 Task: Explore the available Power-Ups in Trello and review their features.
Action: Mouse moved to (638, 455)
Screenshot: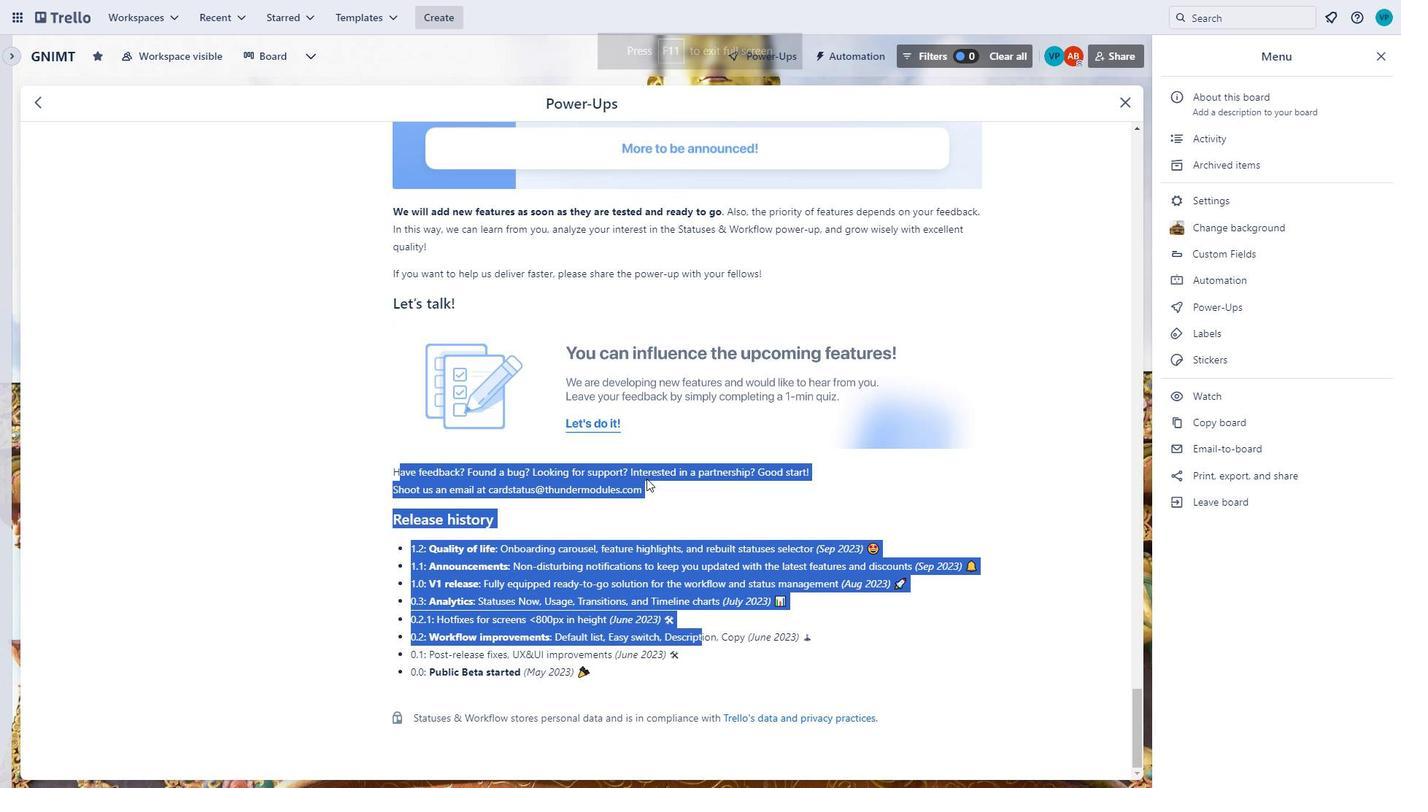 
Action: Mouse scrolled (638, 456) with delta (0, 0)
Screenshot: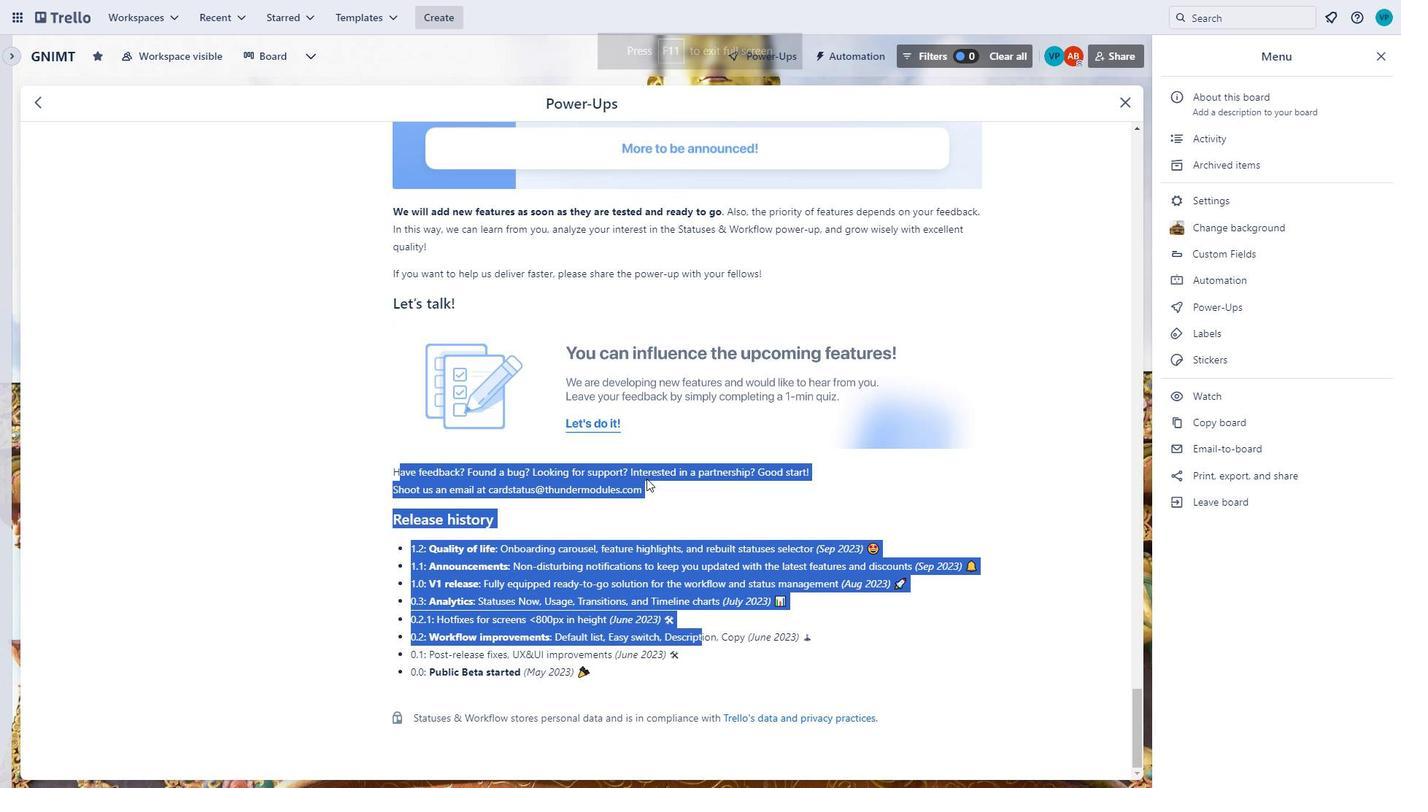 
Action: Mouse moved to (638, 454)
Screenshot: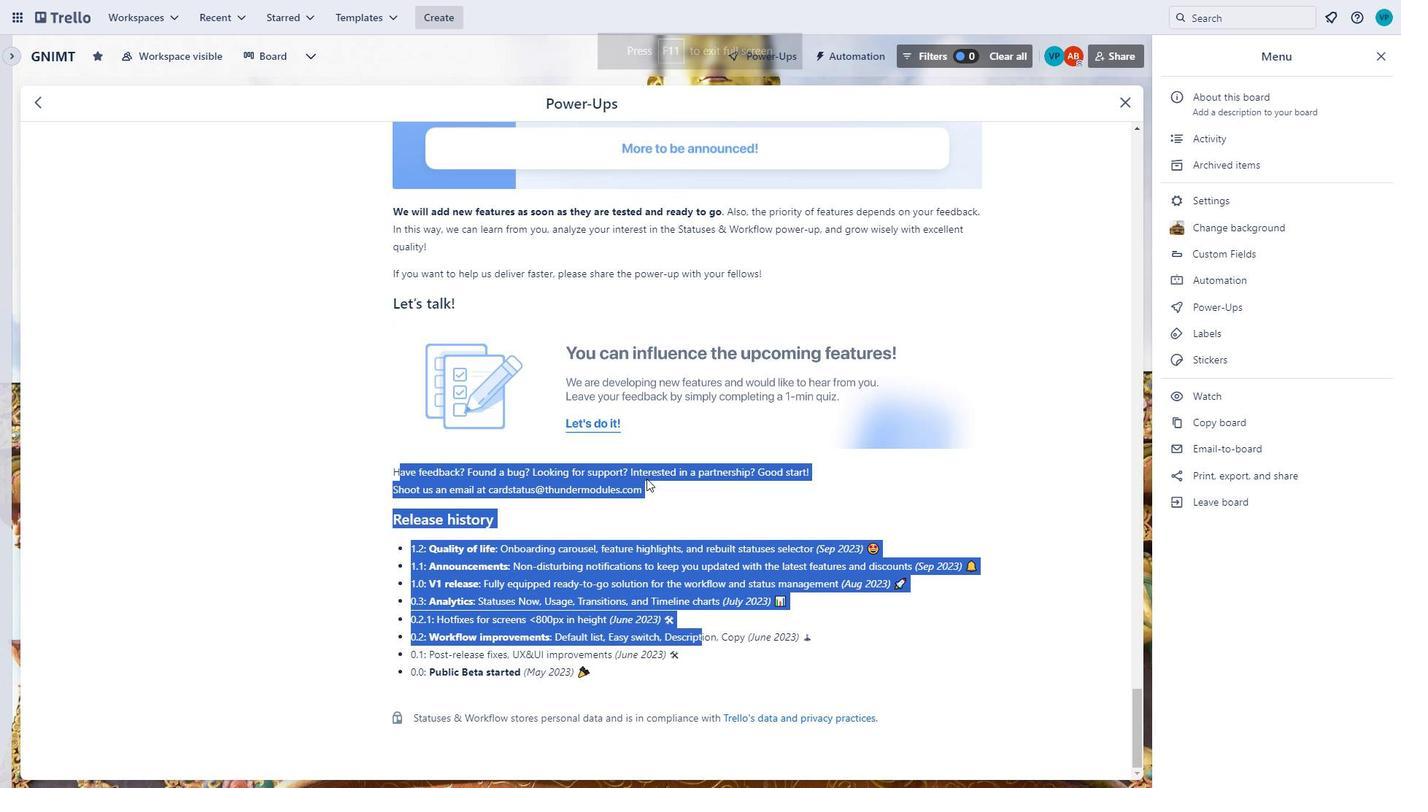 
Action: Mouse scrolled (638, 454) with delta (0, 0)
Screenshot: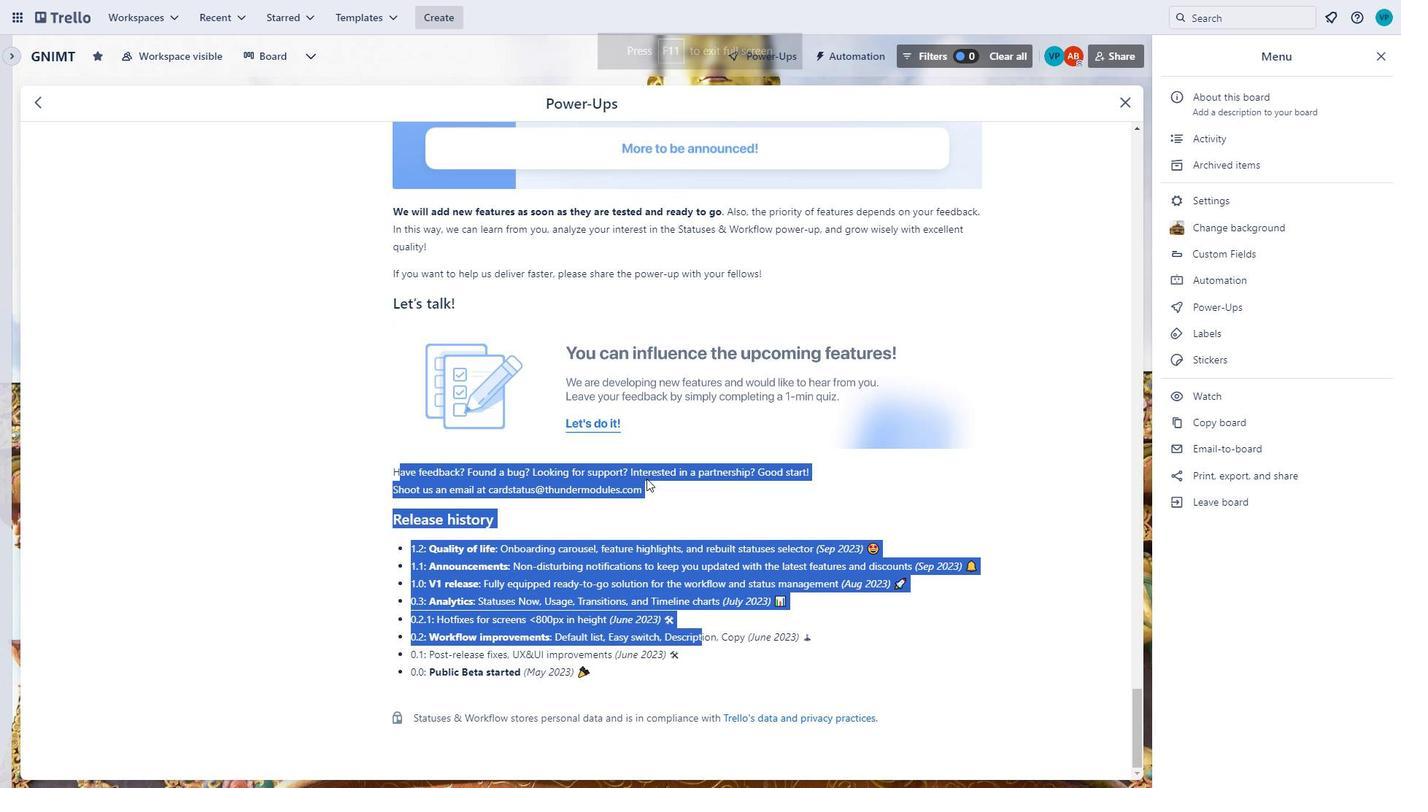 
Action: Mouse moved to (635, 450)
Screenshot: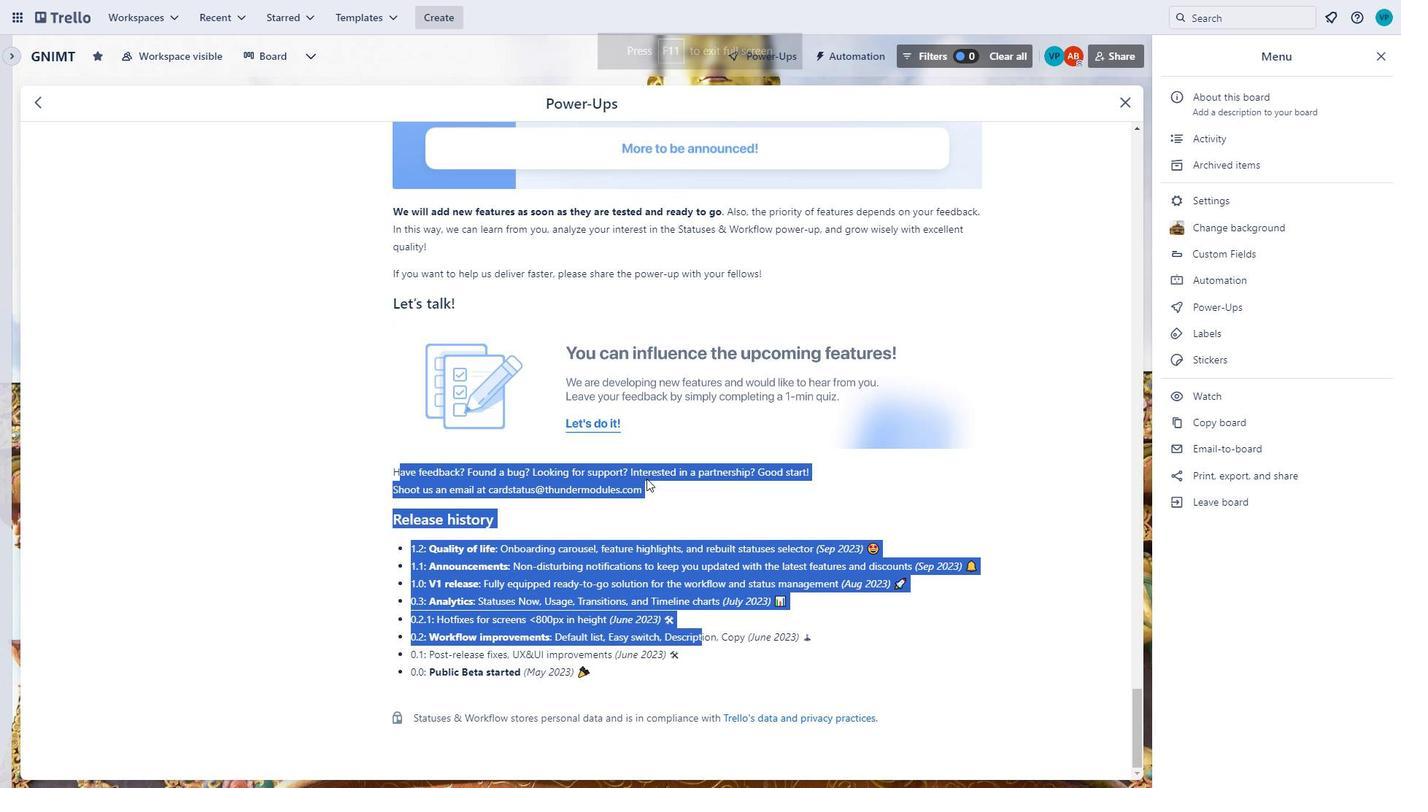 
Action: Mouse scrolled (635, 451) with delta (0, 0)
Screenshot: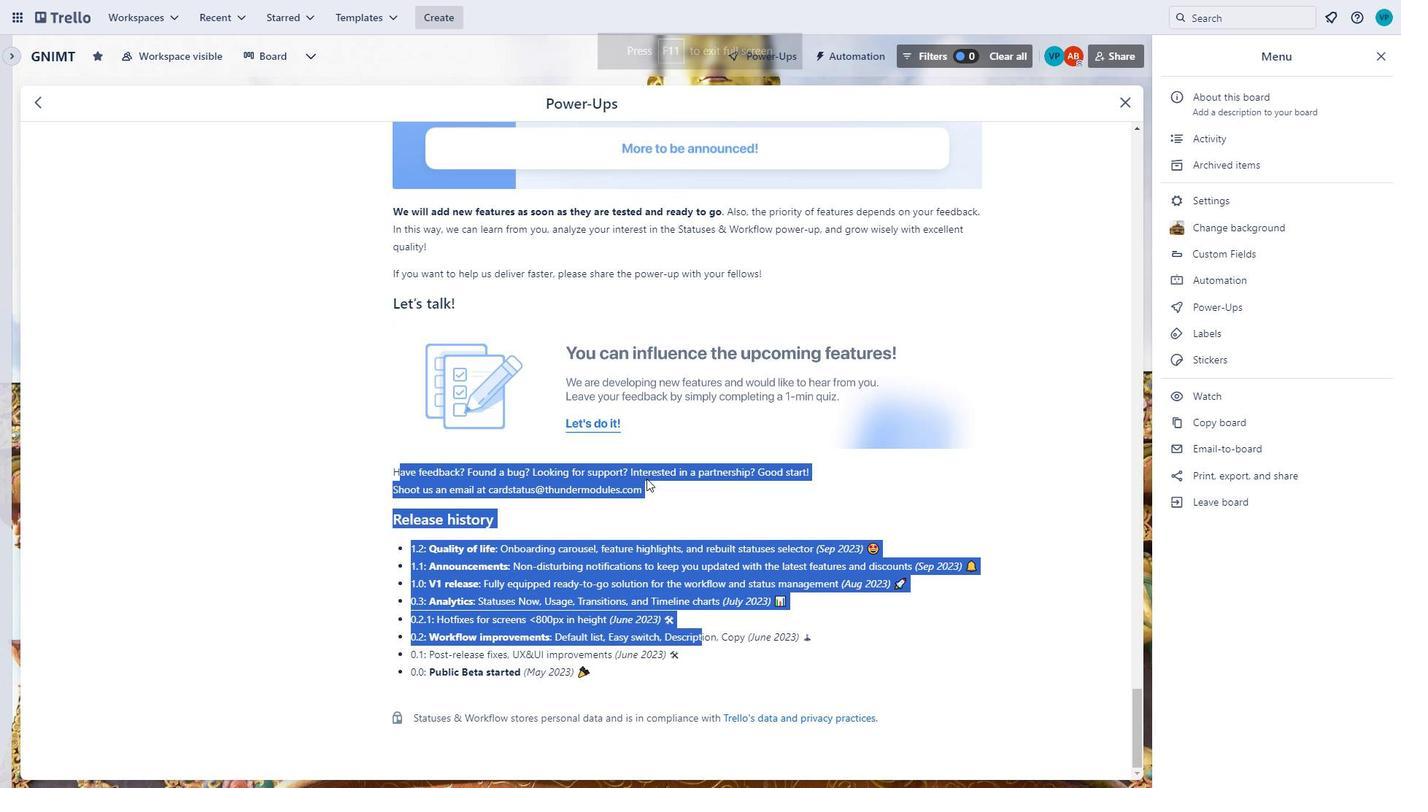 
Action: Mouse moved to (628, 435)
Screenshot: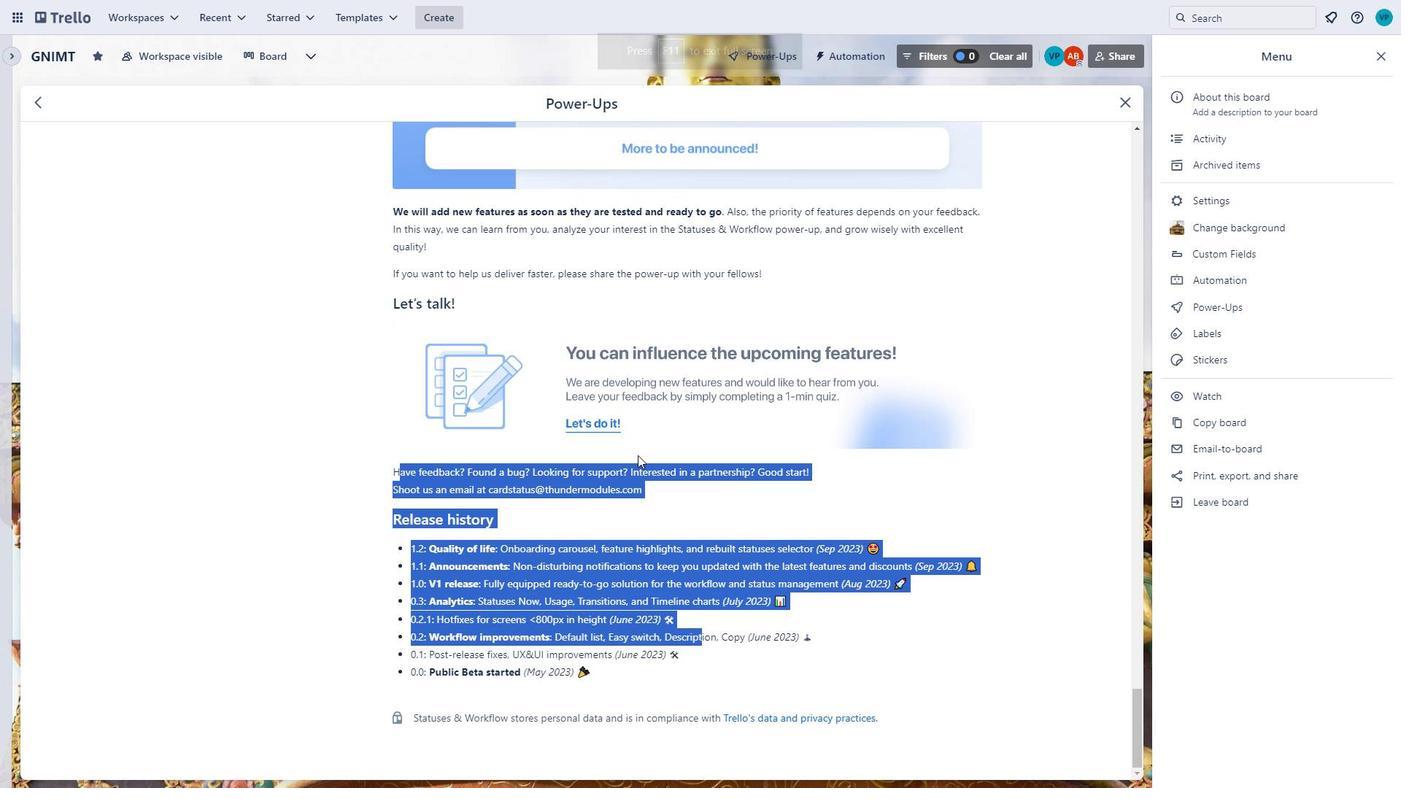 
Action: Mouse scrolled (628, 436) with delta (0, 0)
Screenshot: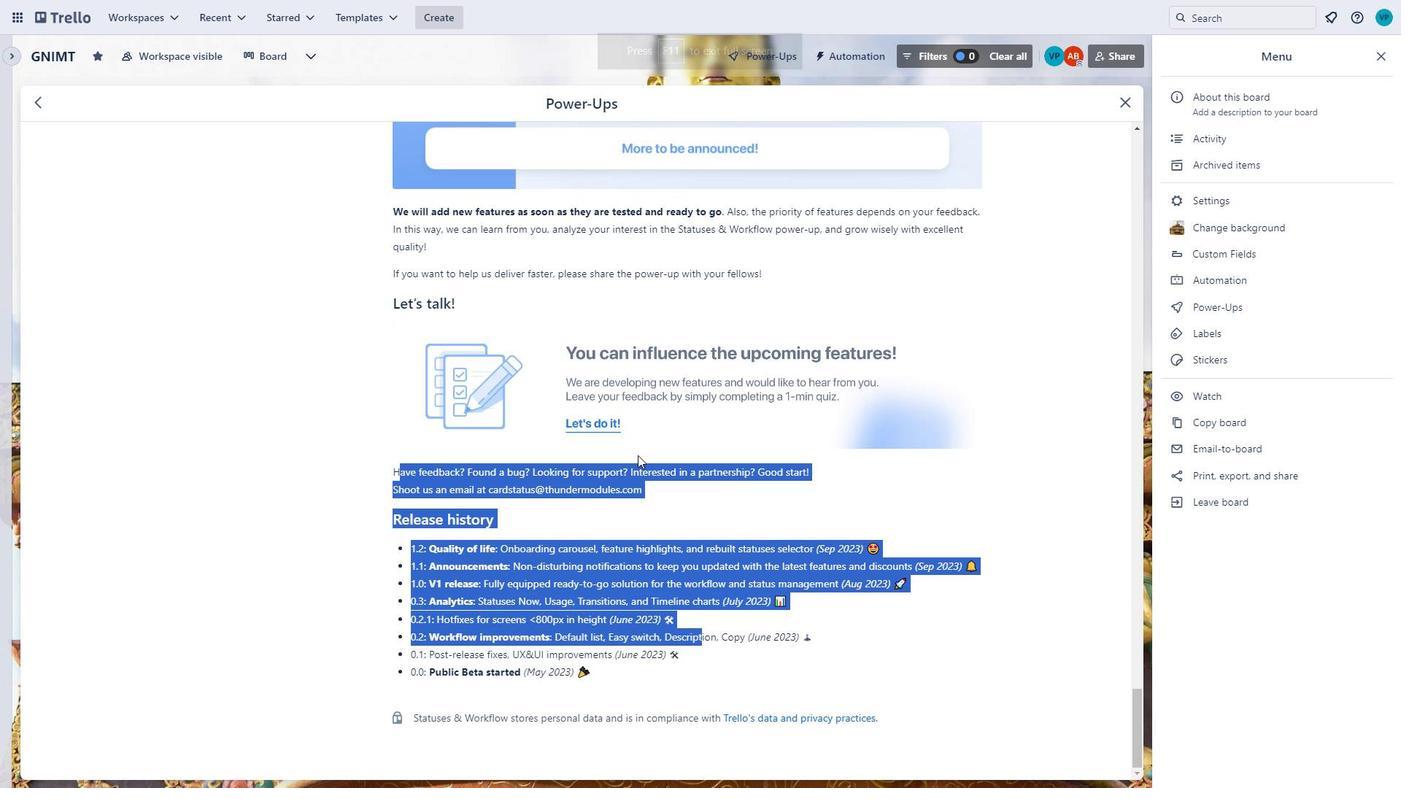 
Action: Mouse moved to (602, 395)
Screenshot: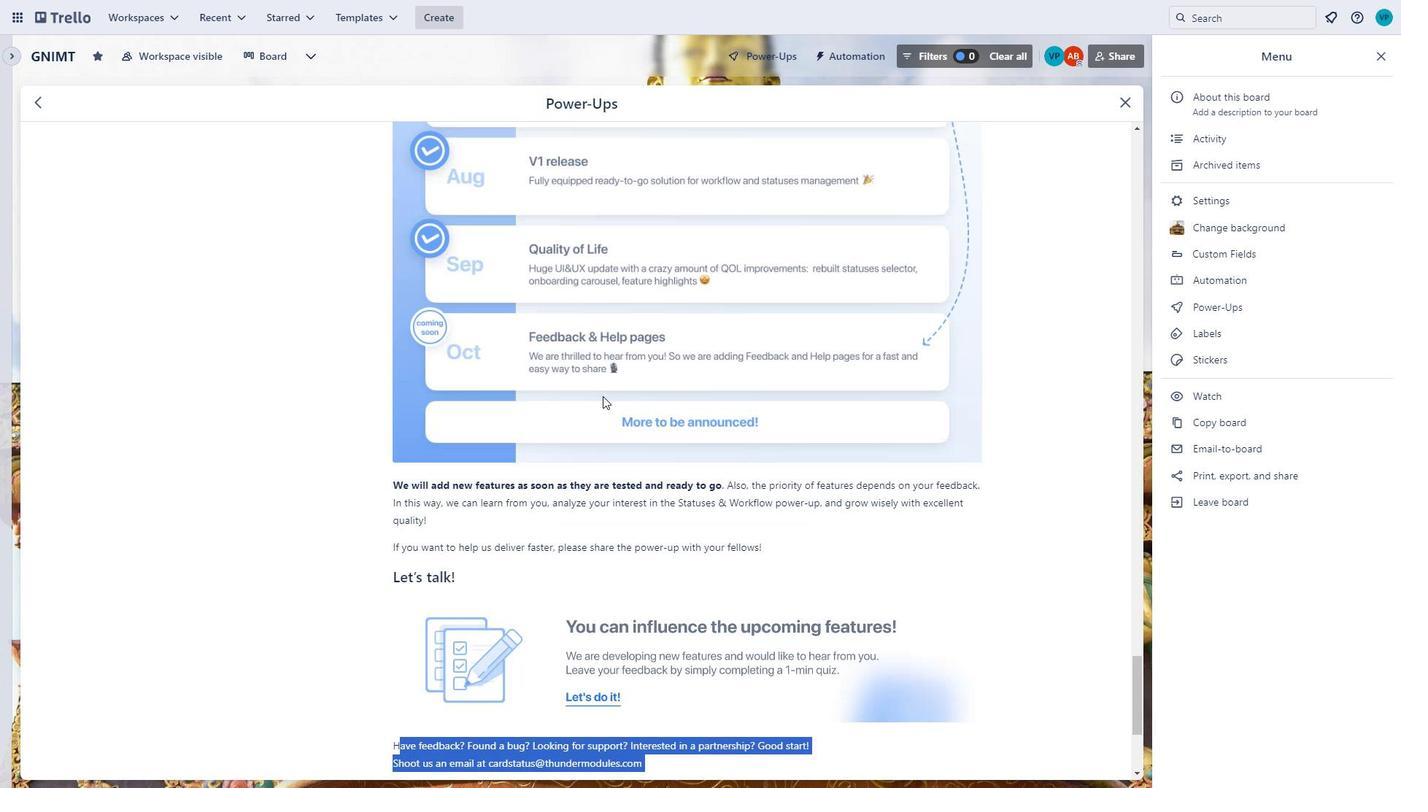 
Action: Mouse scrolled (602, 395) with delta (0, 0)
Screenshot: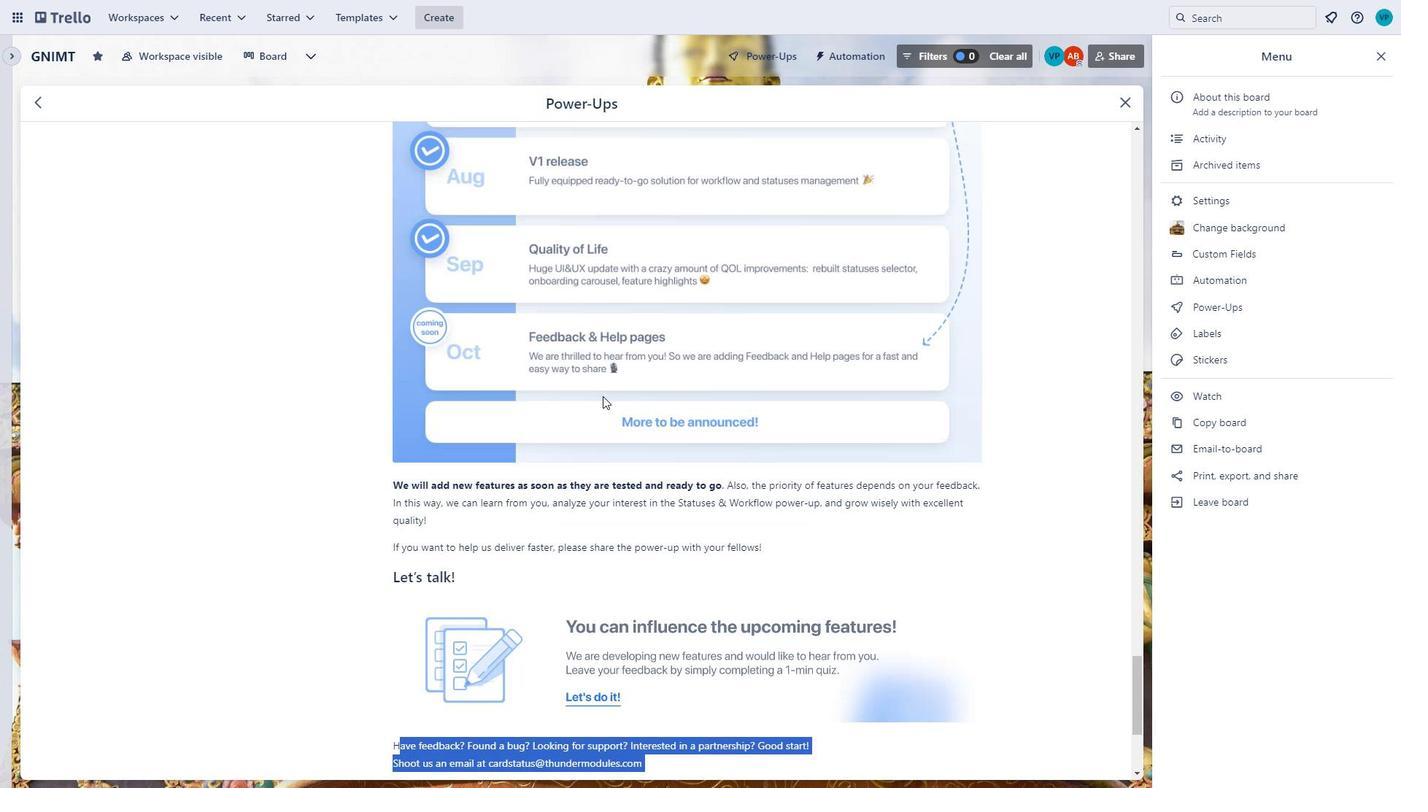 
Action: Mouse moved to (600, 393)
Screenshot: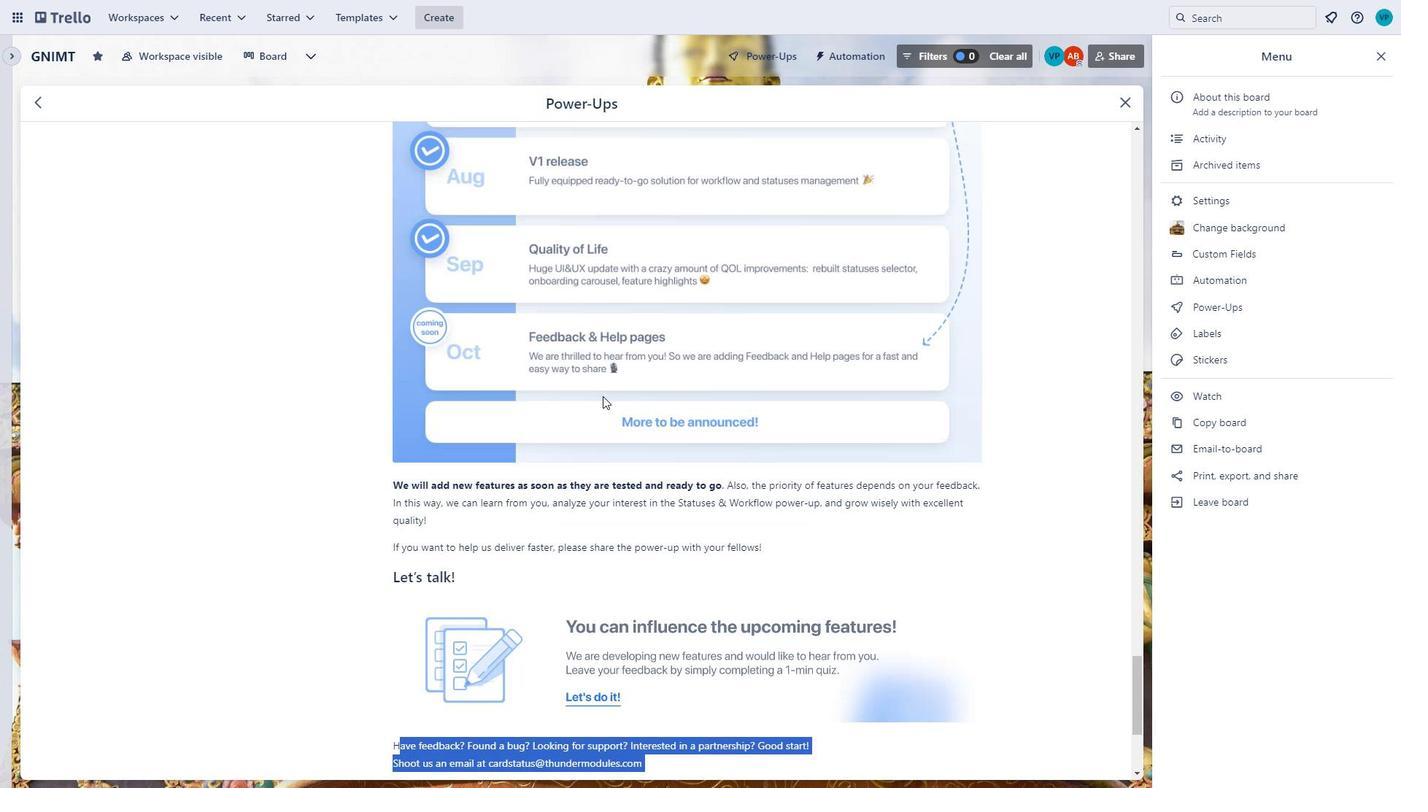 
Action: Mouse scrolled (600, 394) with delta (0, 0)
Screenshot: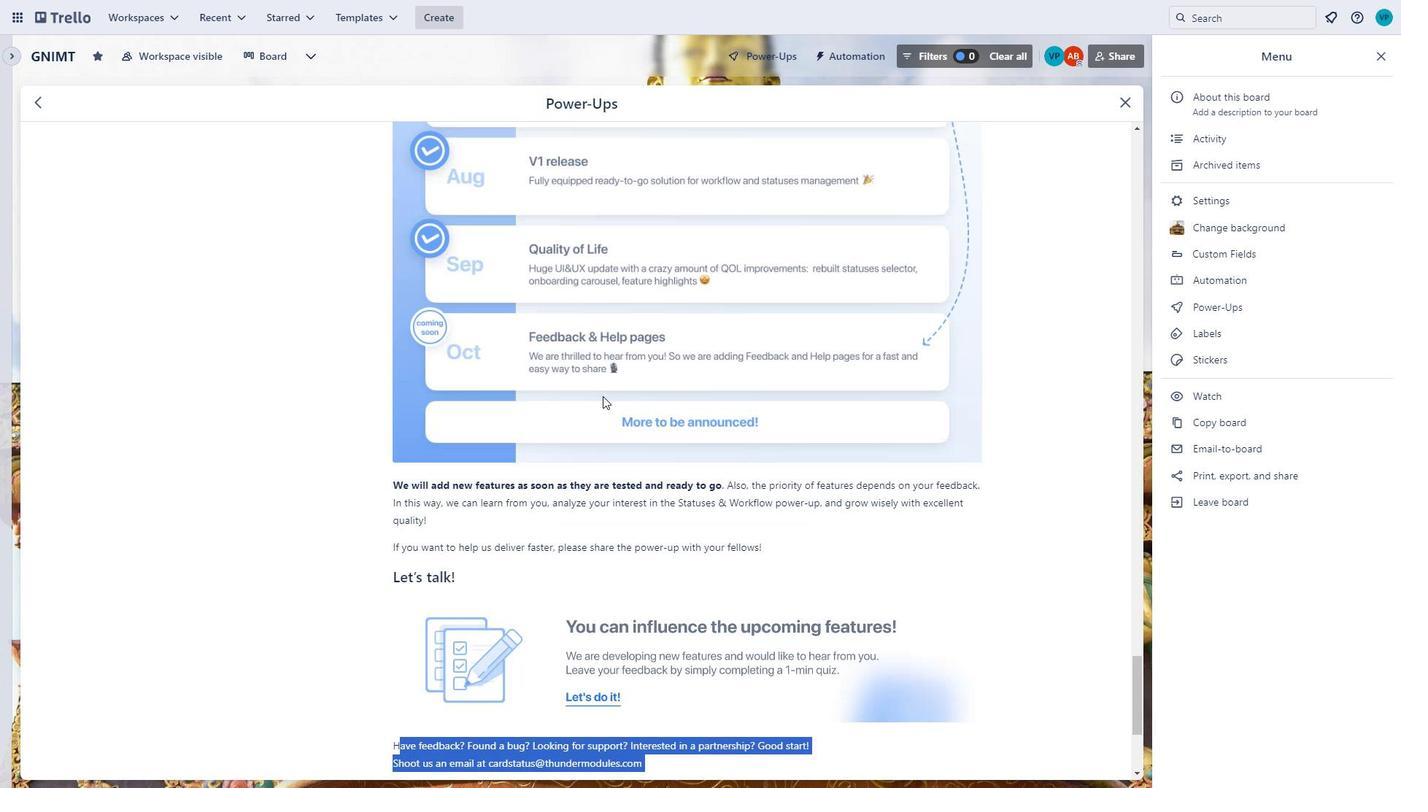 
Action: Mouse moved to (597, 388)
Screenshot: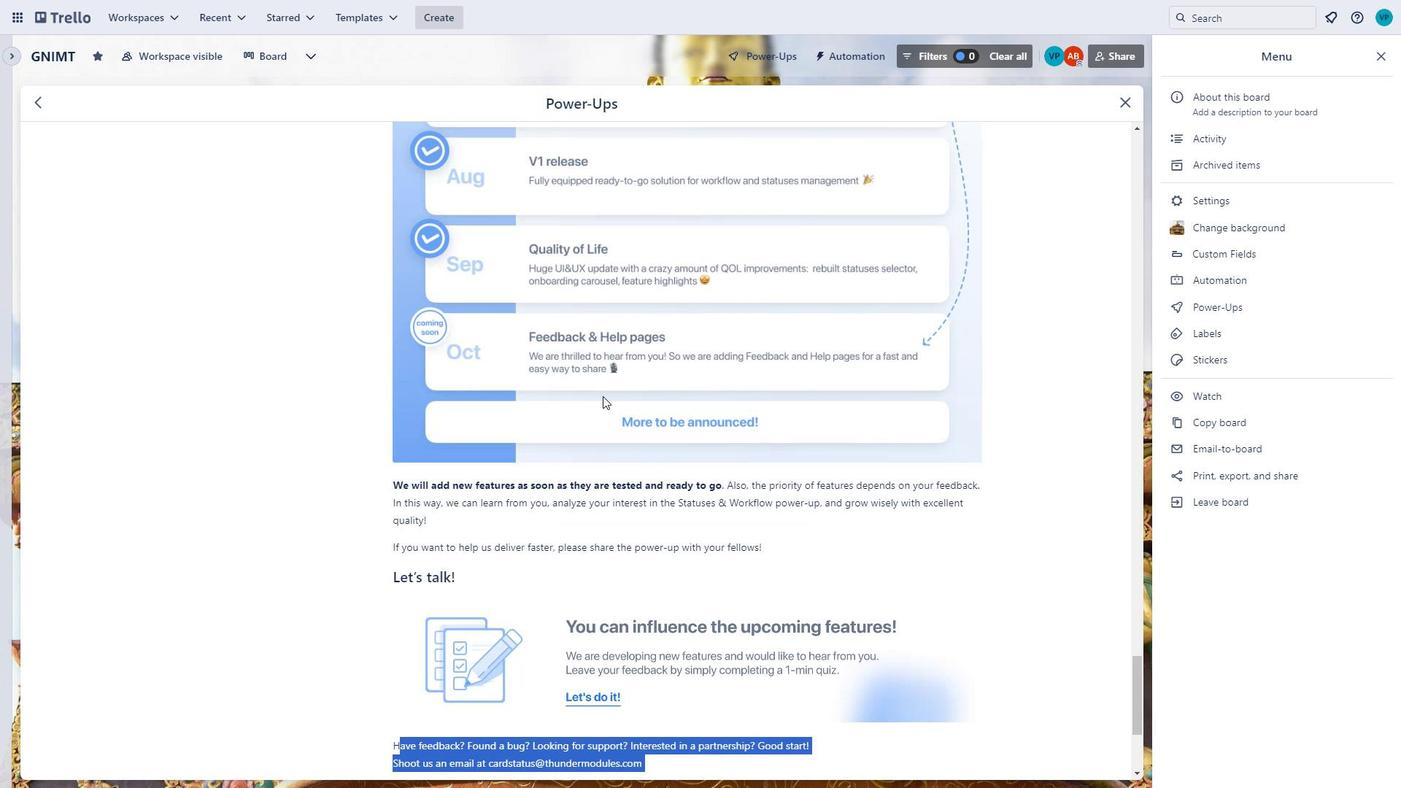 
Action: Mouse scrolled (597, 389) with delta (0, 0)
Screenshot: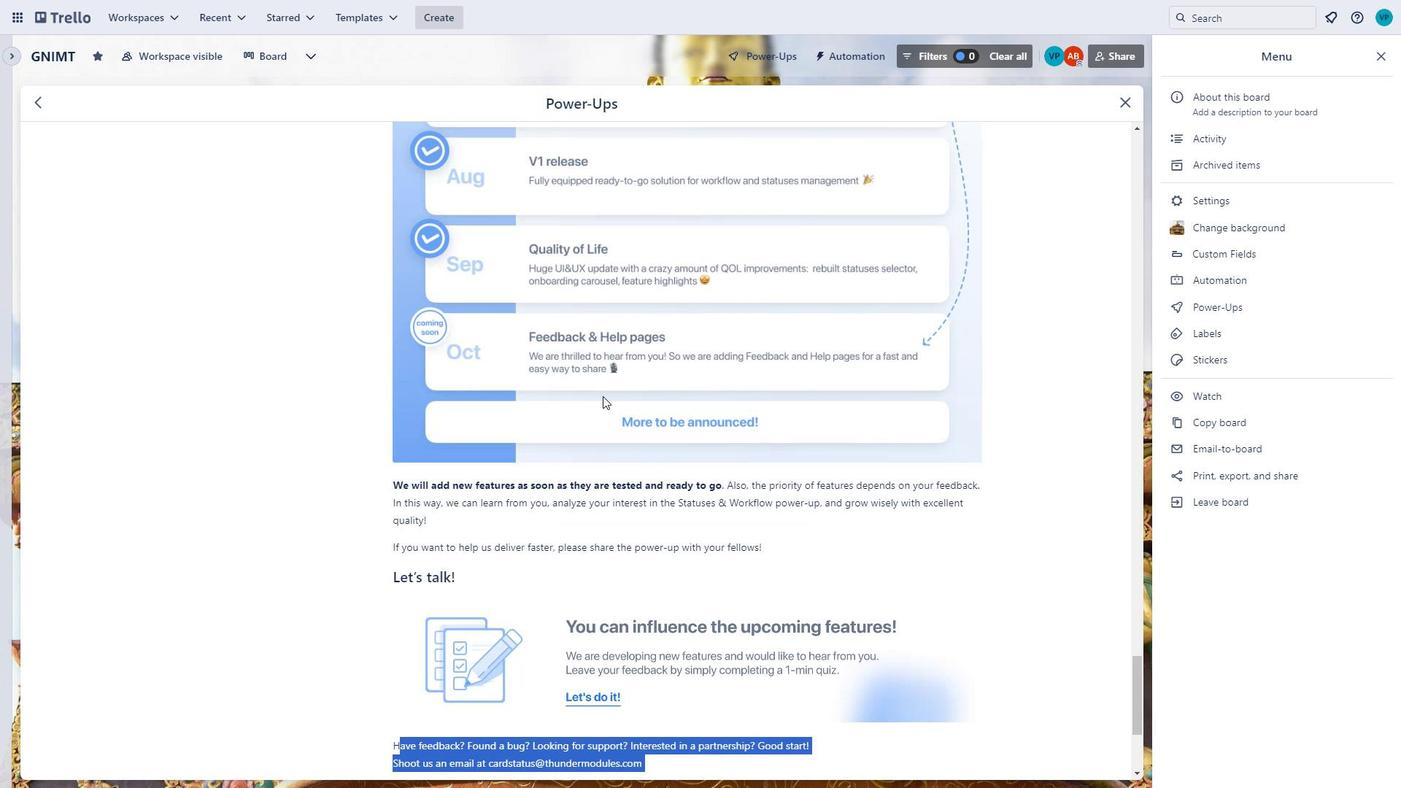
Action: Mouse moved to (592, 379)
Screenshot: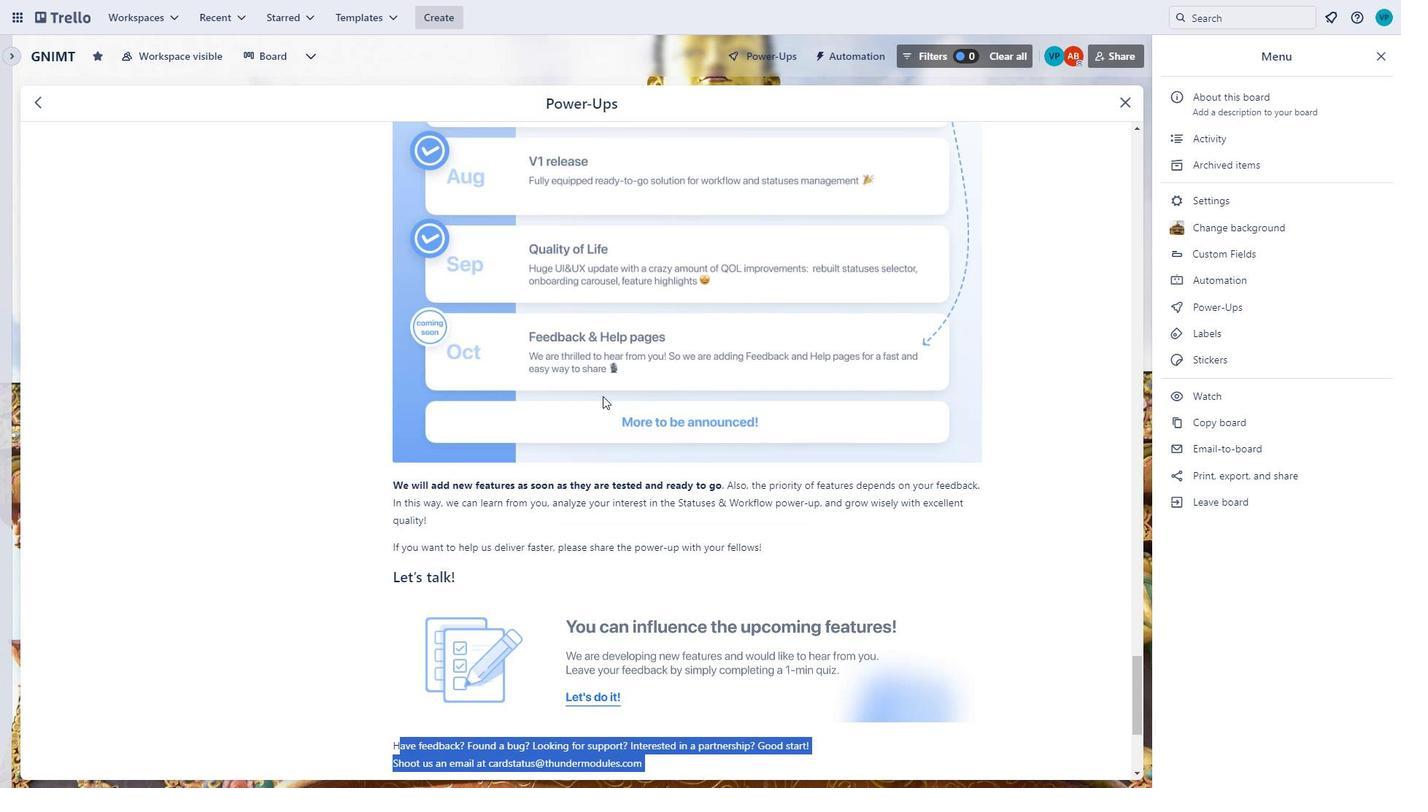 
Action: Mouse scrolled (592, 380) with delta (0, 0)
Screenshot: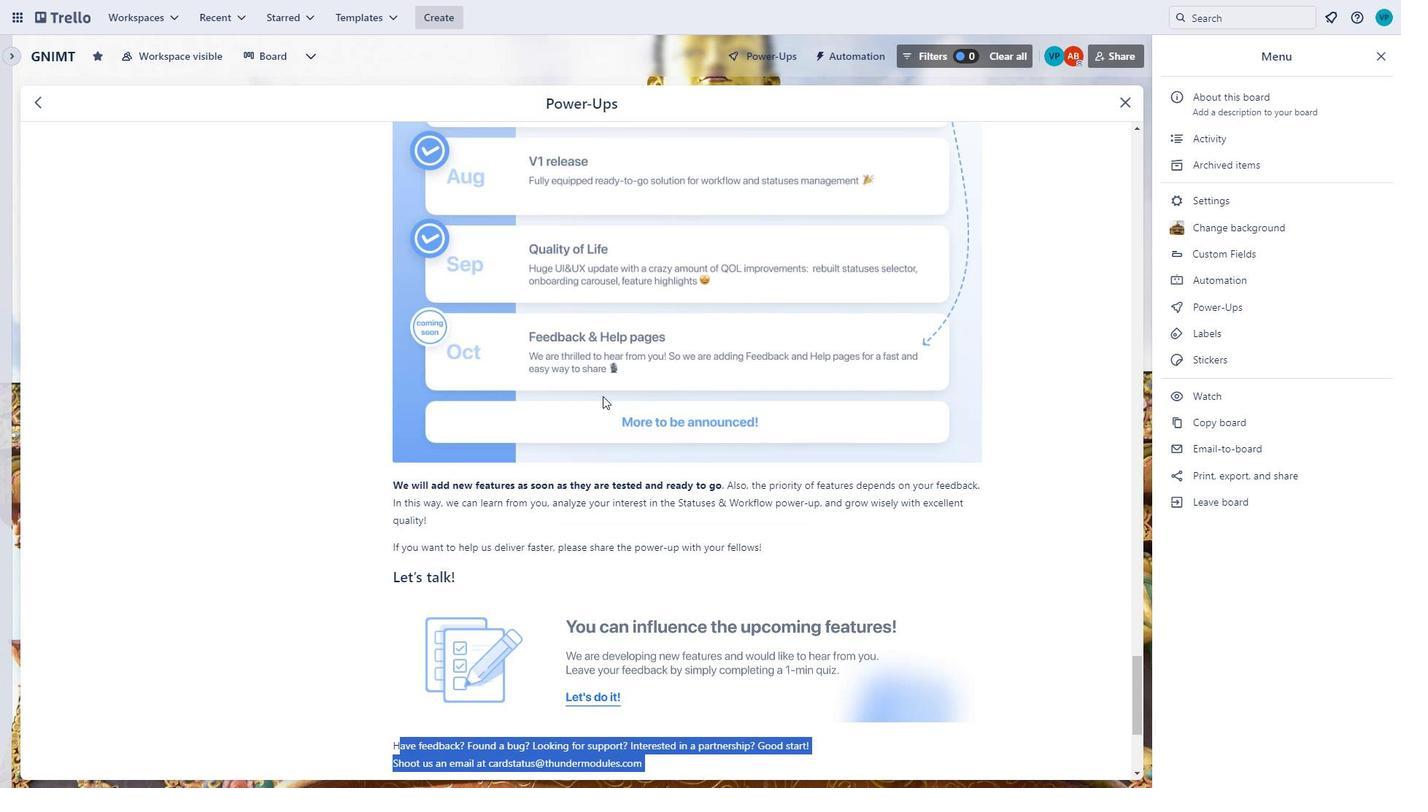 
Action: Mouse moved to (582, 367)
Screenshot: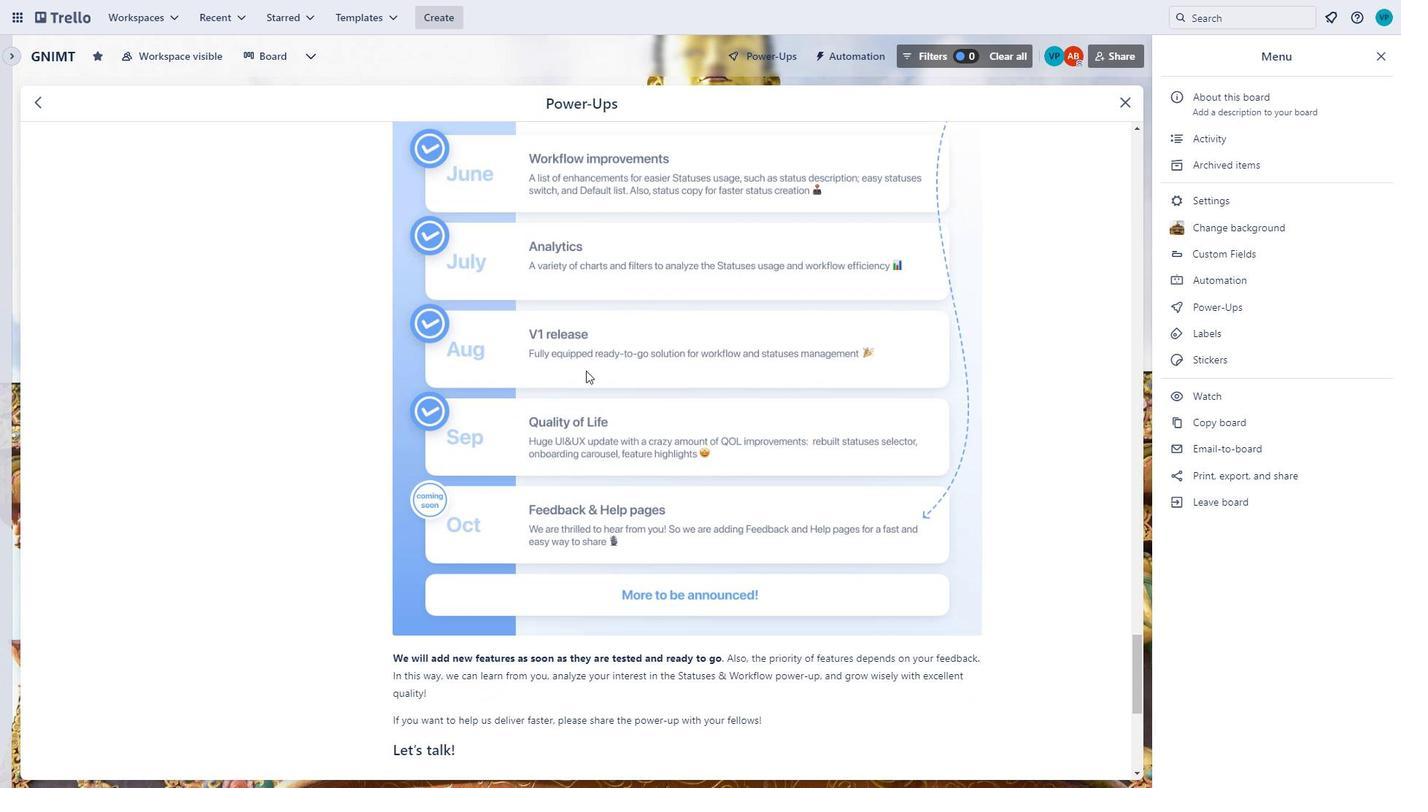 
Action: Mouse scrolled (582, 367) with delta (0, 0)
Screenshot: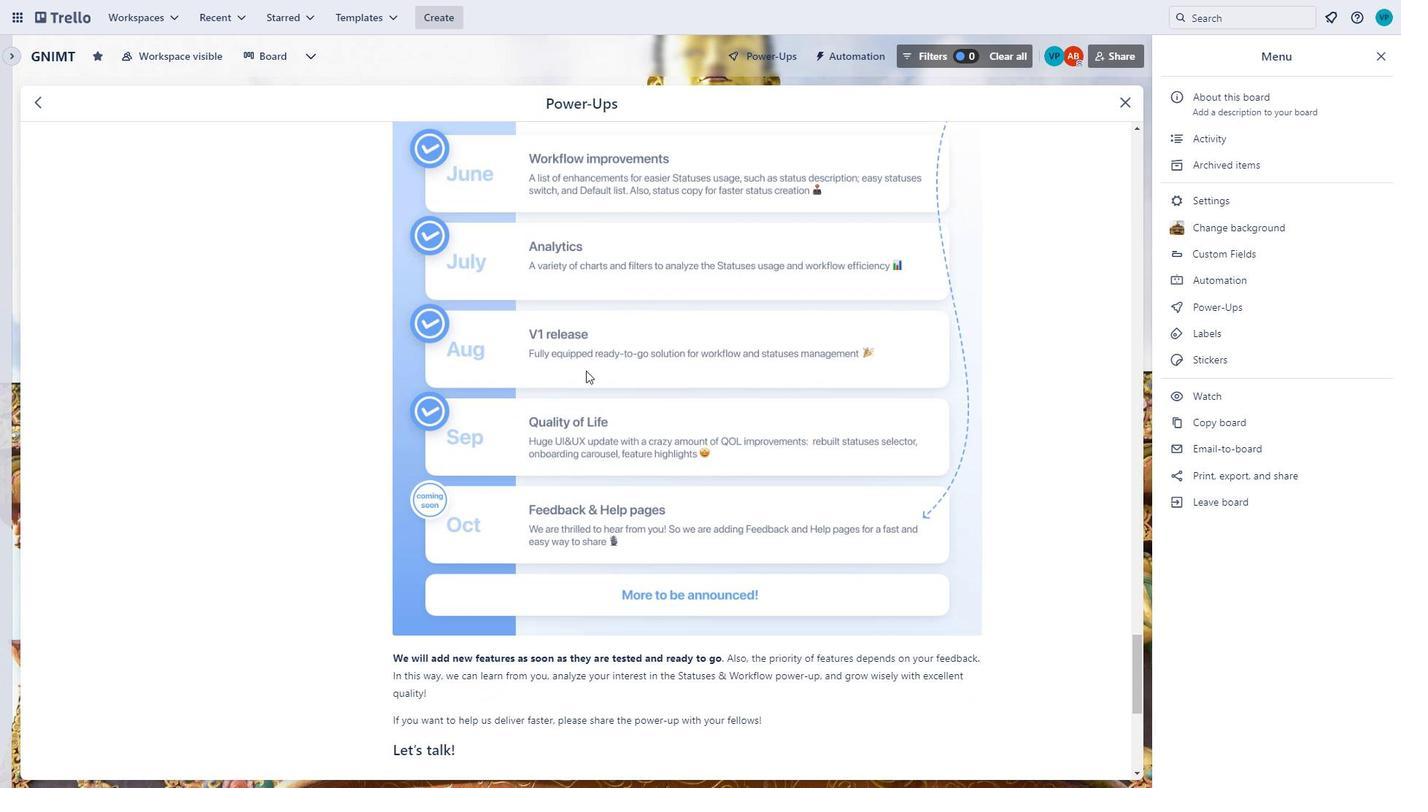 
Action: Mouse moved to (581, 365)
Screenshot: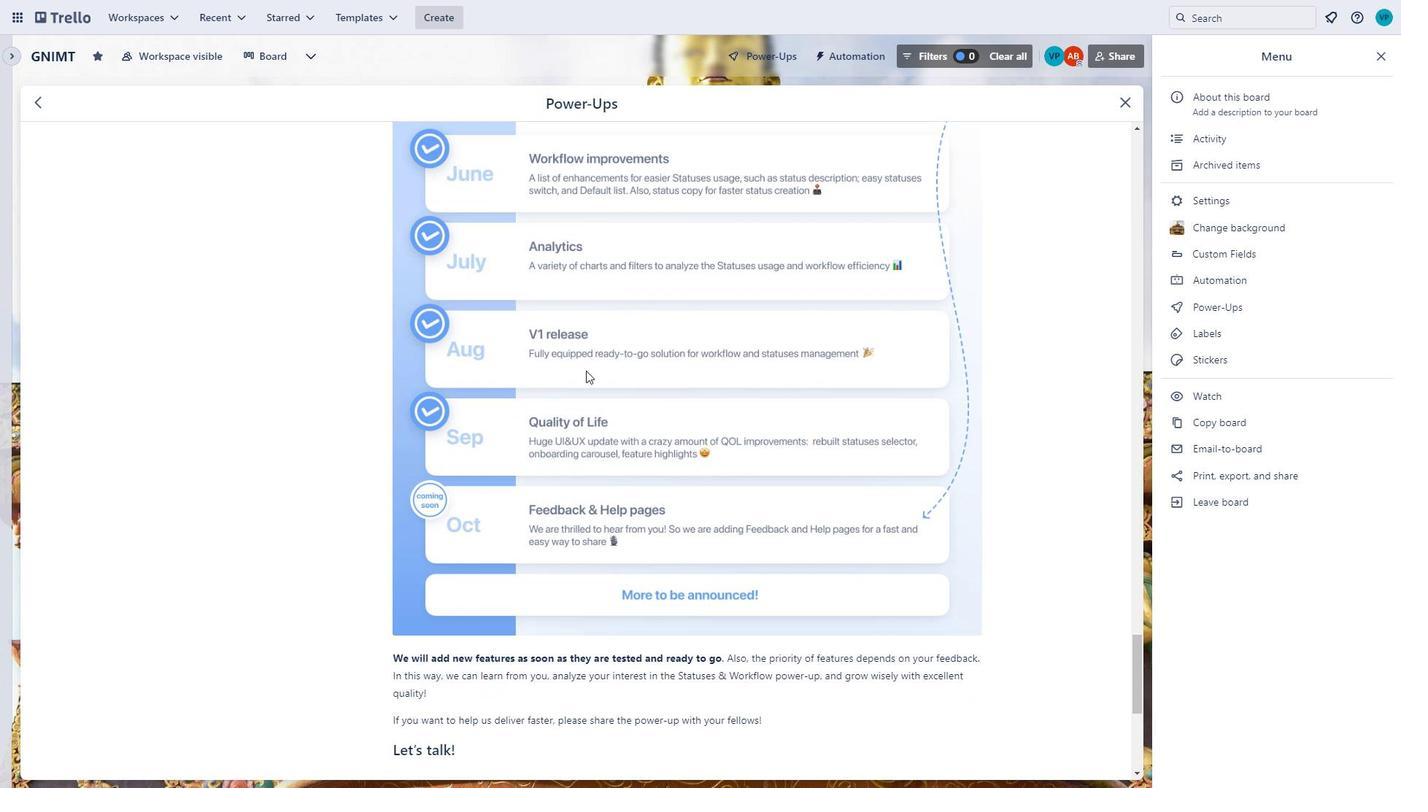 
Action: Mouse scrolled (581, 366) with delta (0, 0)
Screenshot: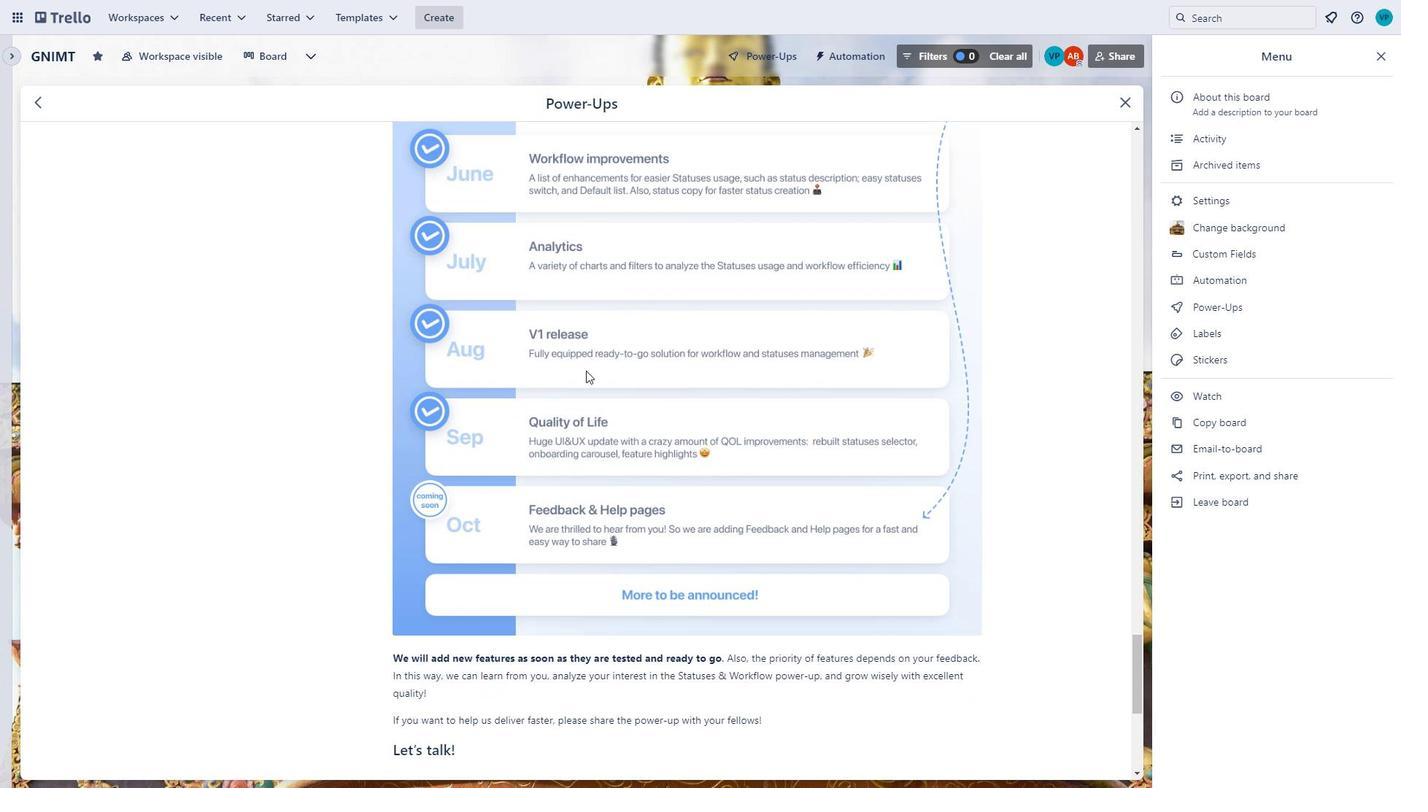 
Action: Mouse moved to (577, 363)
Screenshot: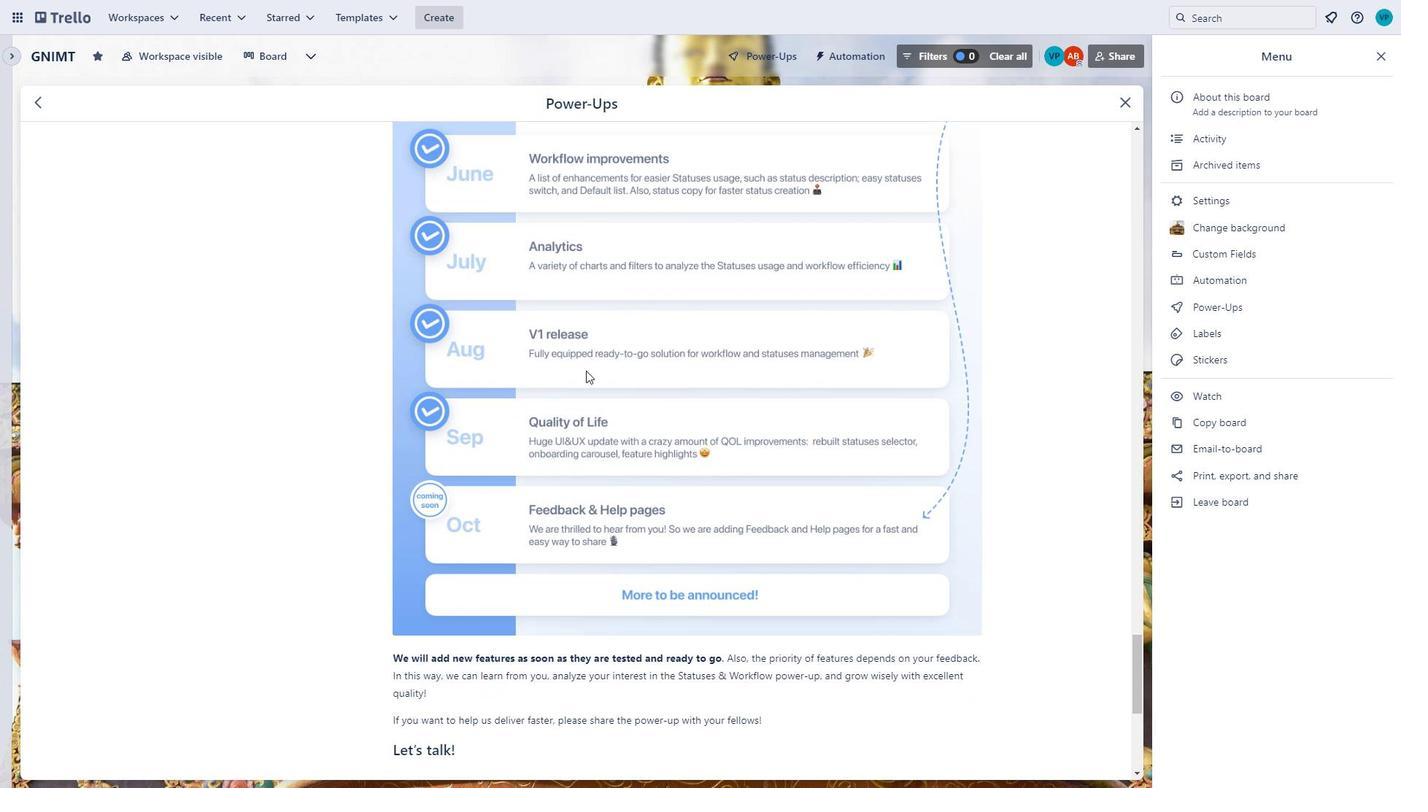 
Action: Mouse scrolled (577, 364) with delta (0, 0)
Screenshot: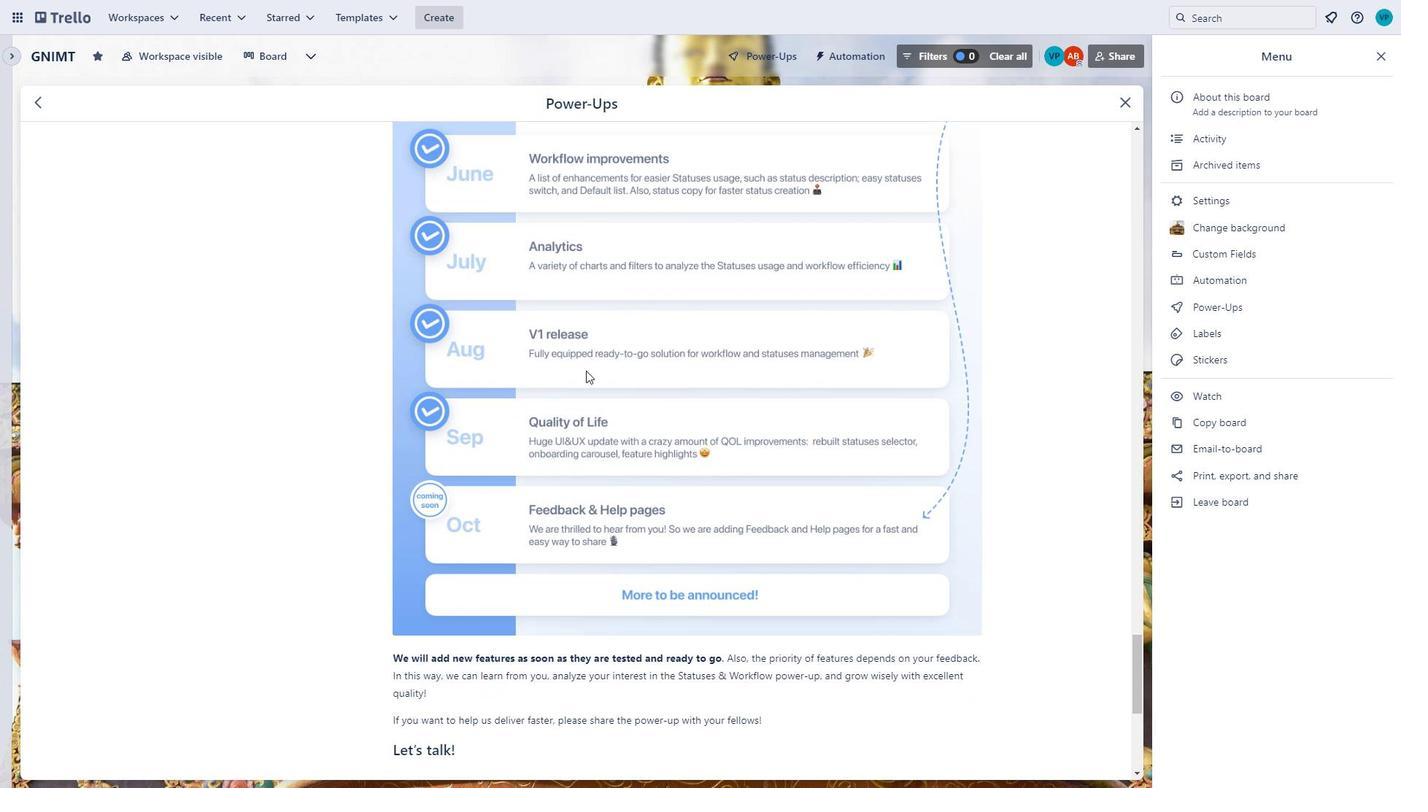 
Action: Mouse moved to (574, 362)
Screenshot: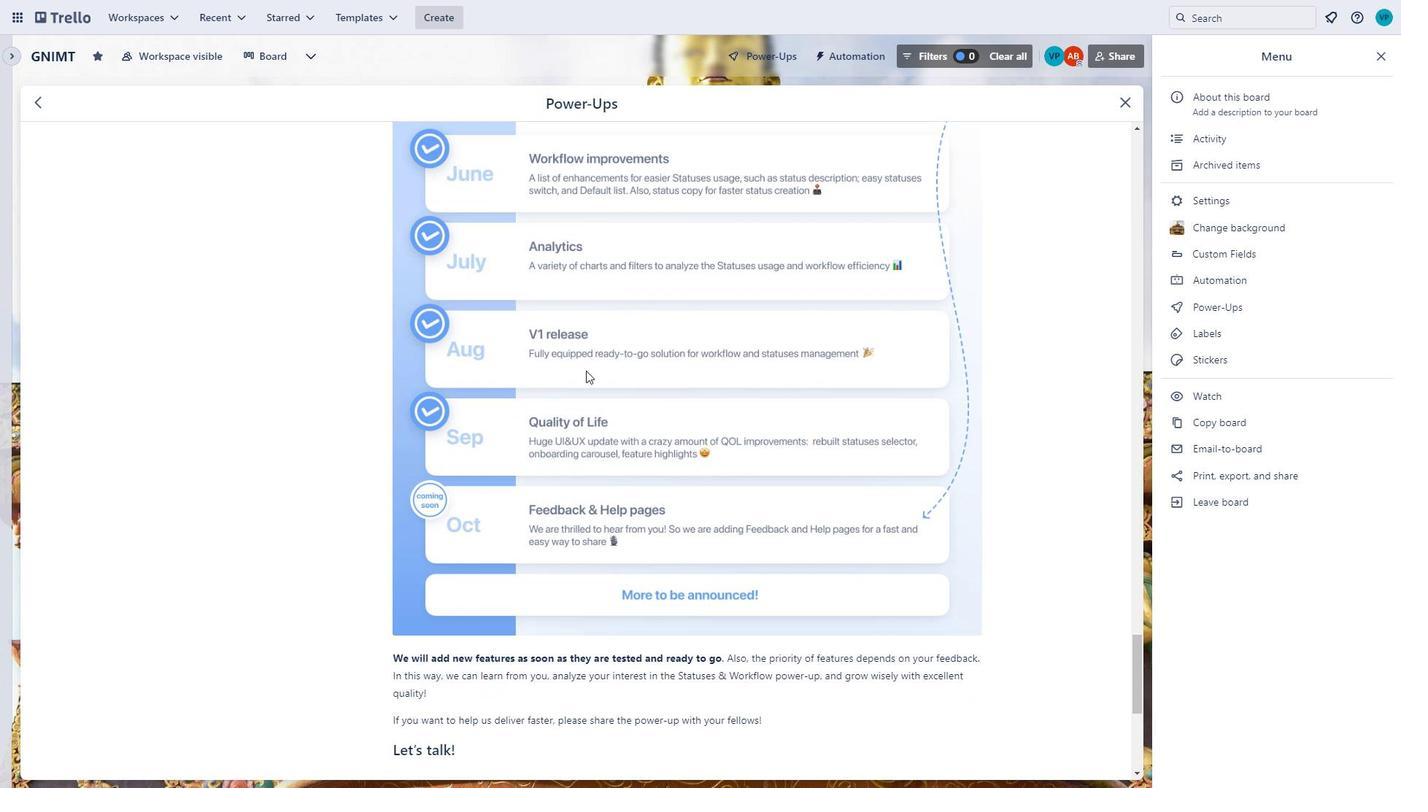 
Action: Mouse scrolled (574, 363) with delta (0, 0)
Screenshot: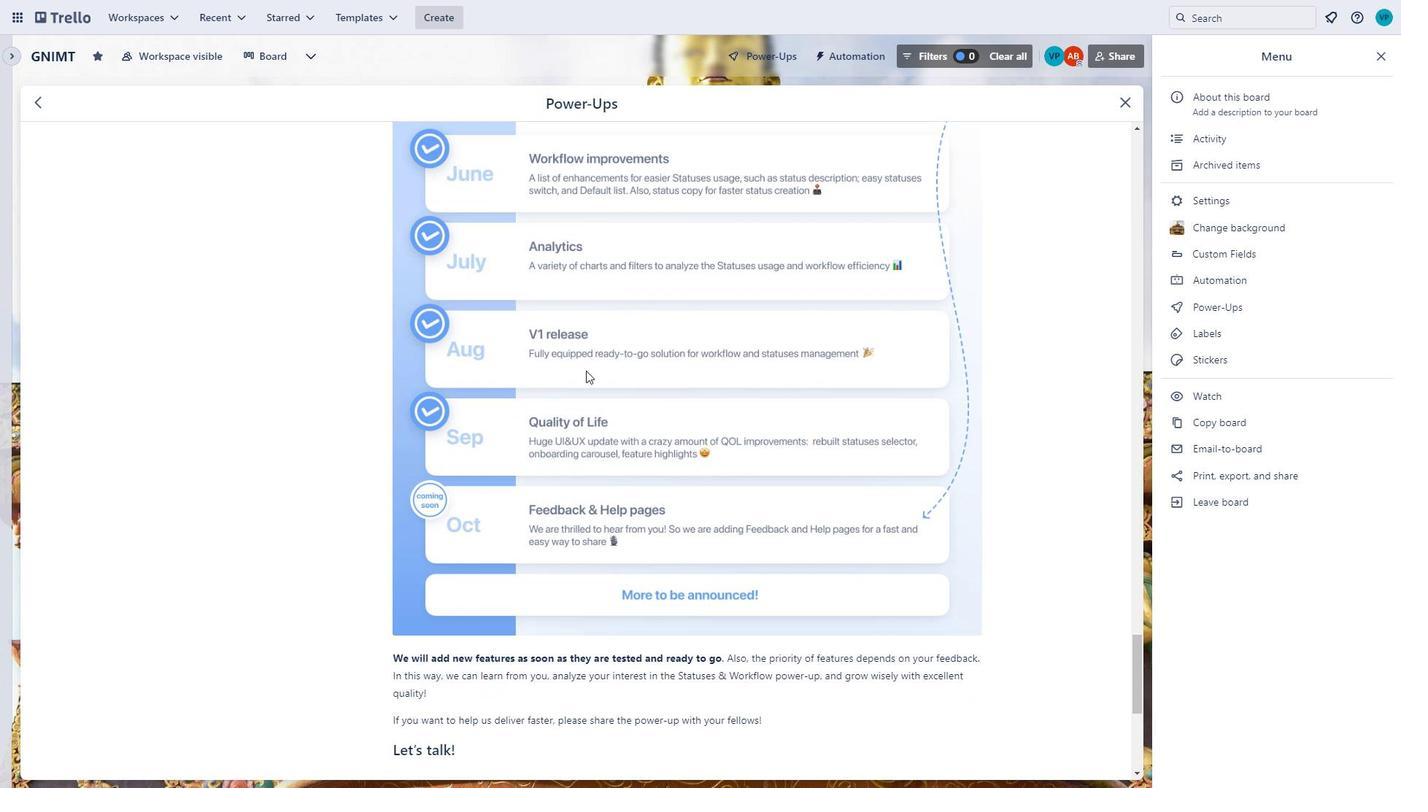 
Action: Mouse moved to (565, 357)
Screenshot: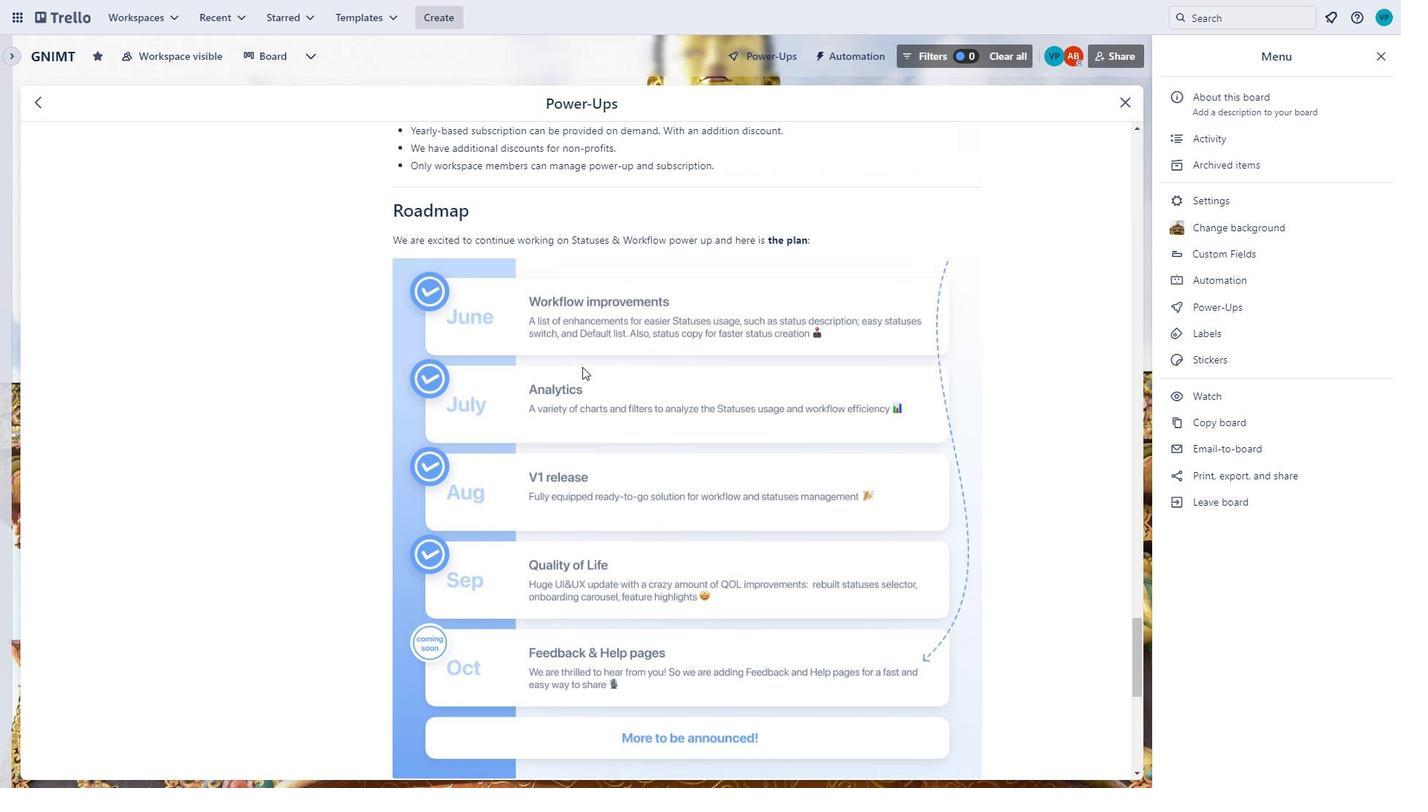 
Action: Mouse scrolled (565, 358) with delta (0, 0)
Screenshot: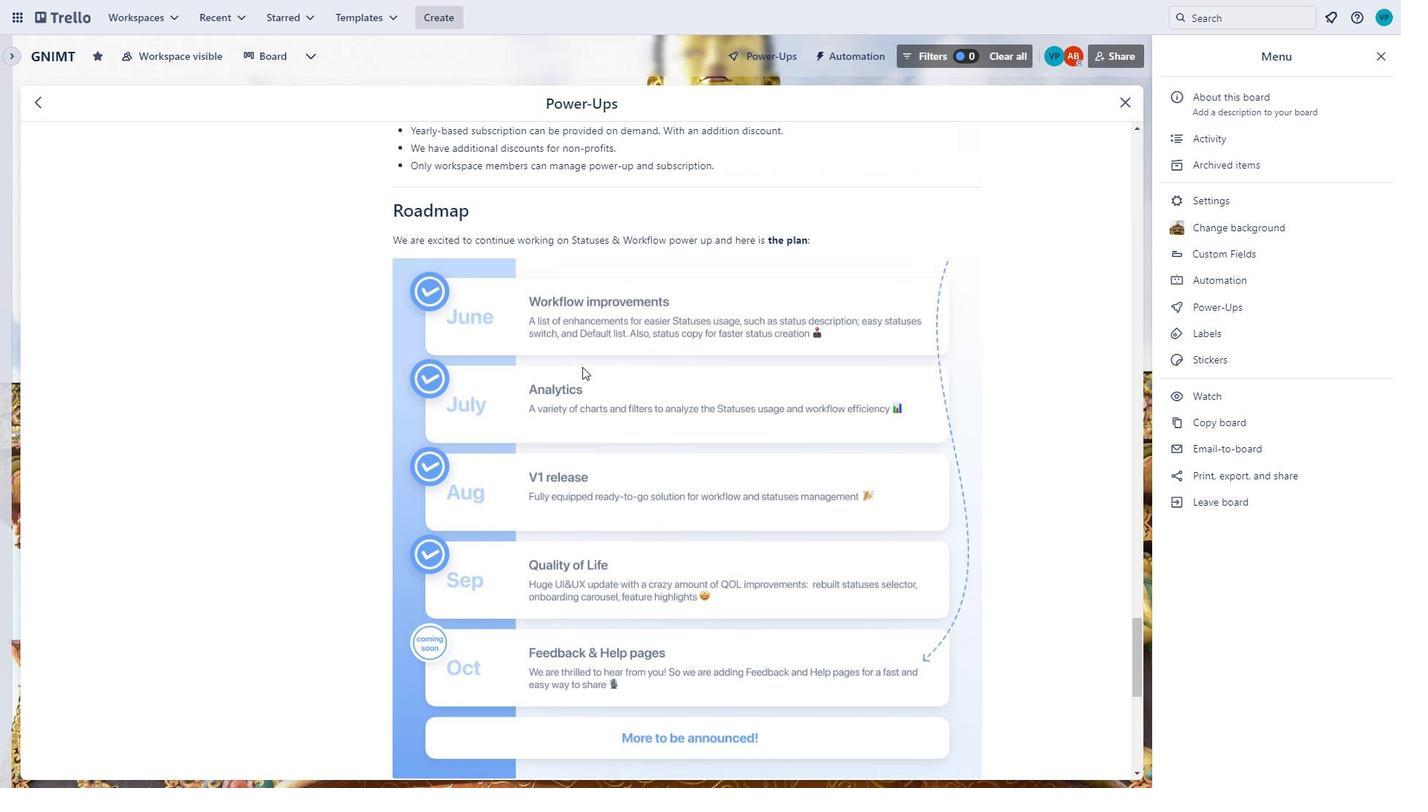 
Action: Mouse moved to (560, 355)
Screenshot: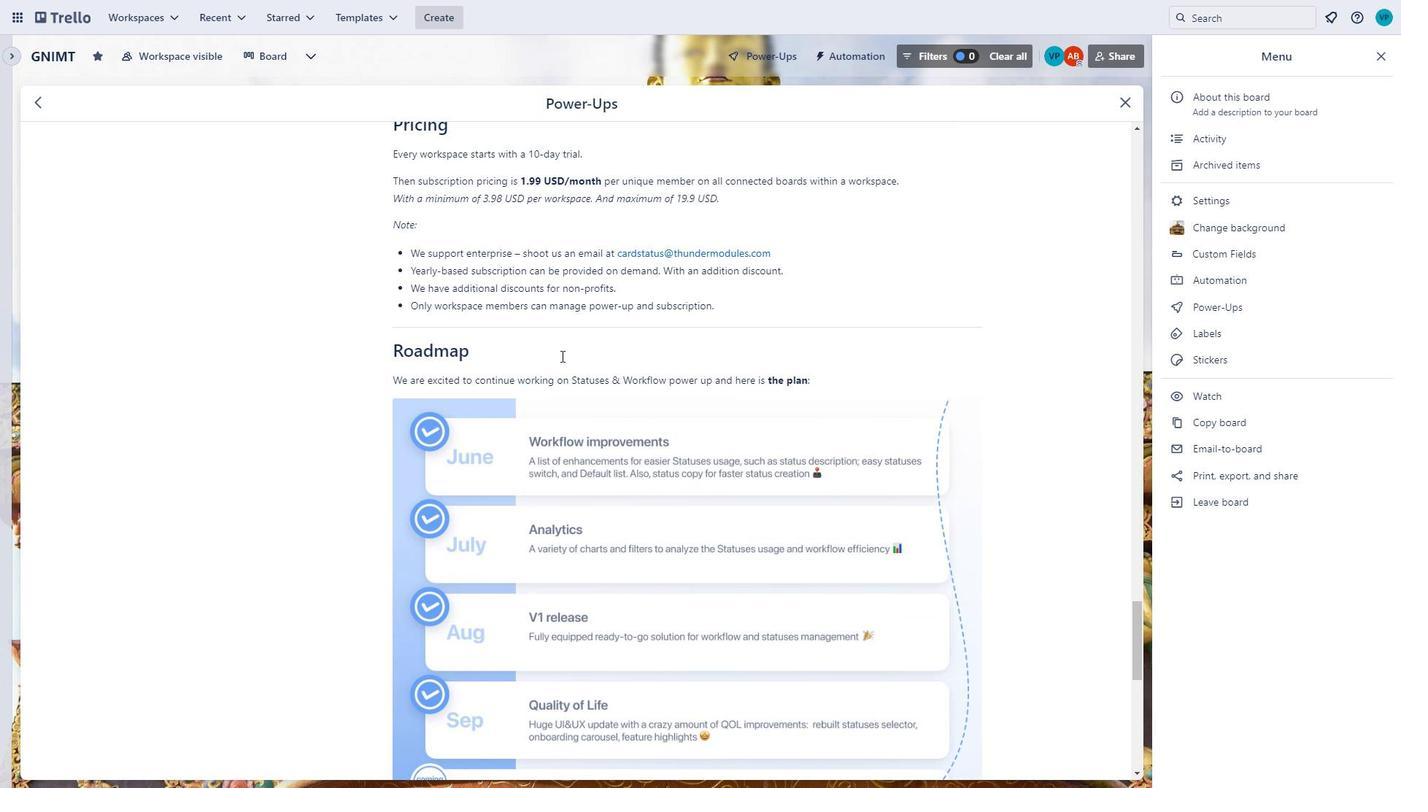 
Action: Mouse scrolled (560, 356) with delta (0, 0)
Screenshot: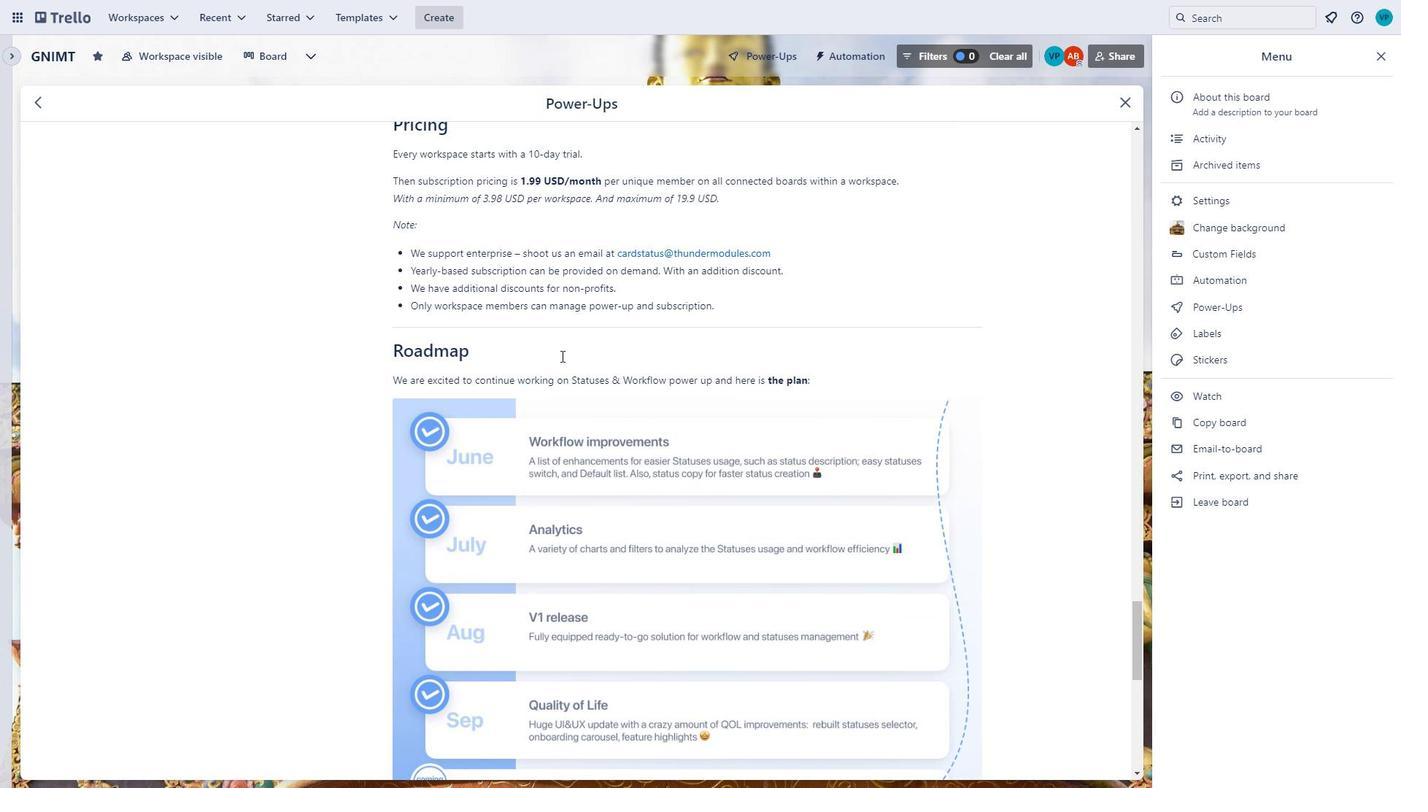 
Action: Mouse scrolled (560, 356) with delta (0, 0)
Screenshot: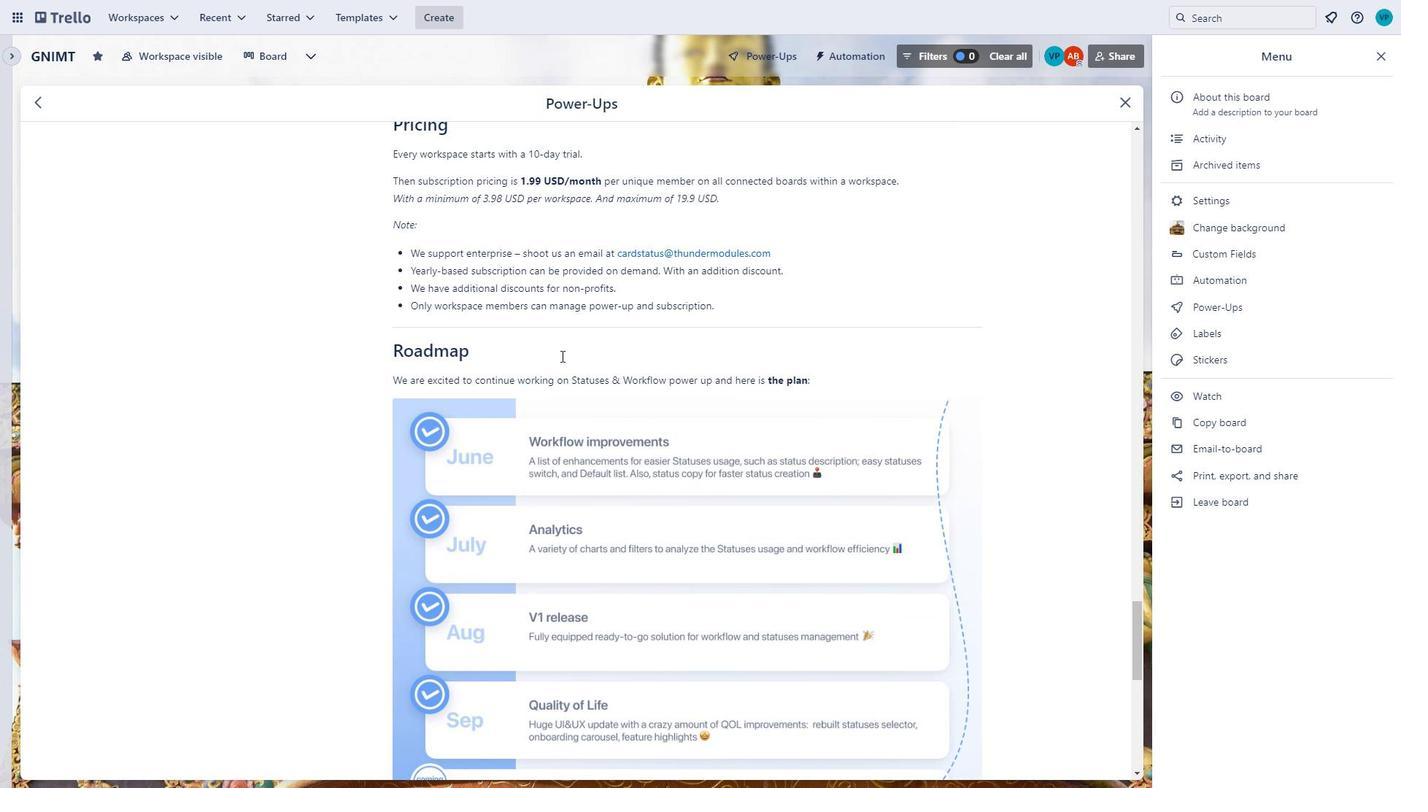 
Action: Mouse scrolled (560, 356) with delta (0, 0)
Screenshot: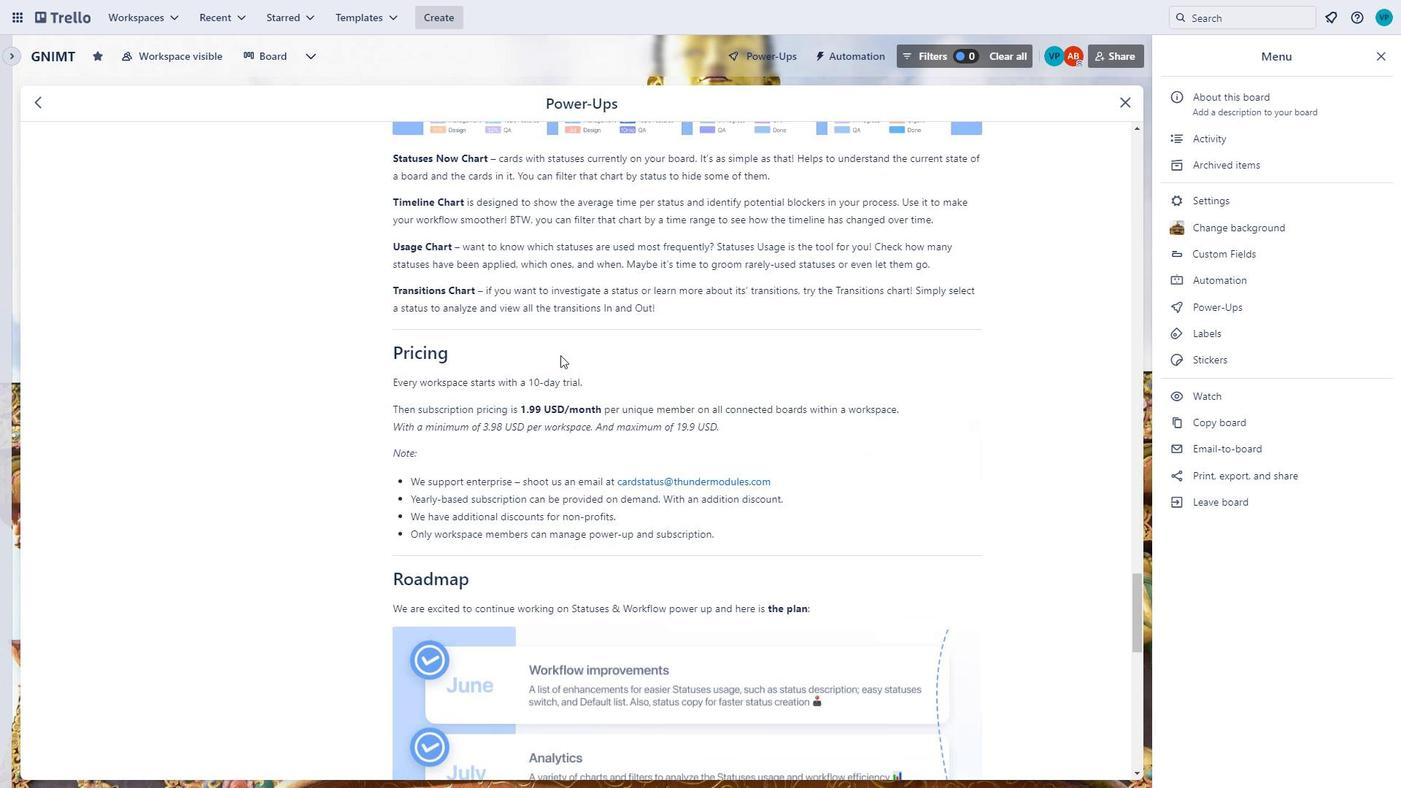 
Action: Mouse moved to (560, 354)
Screenshot: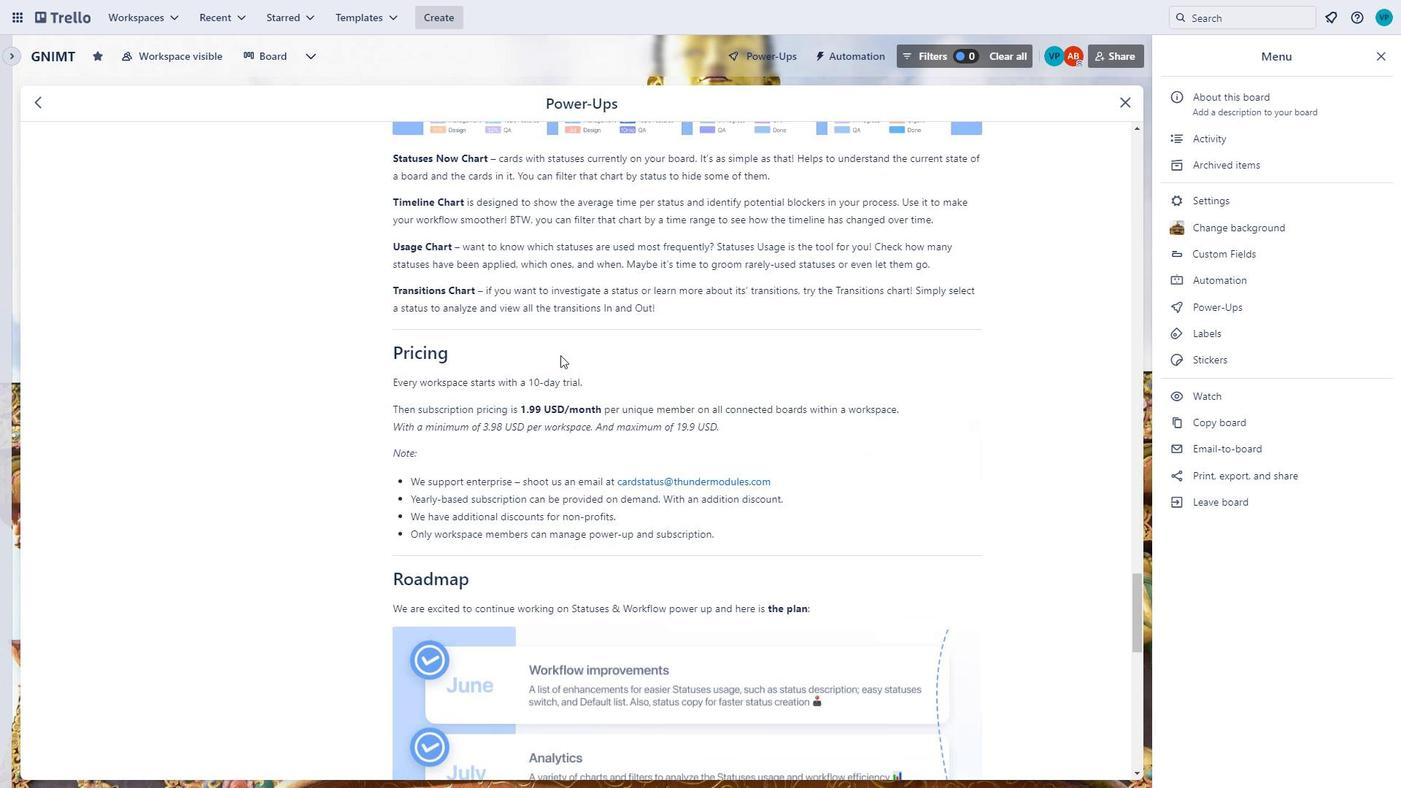 
Action: Mouse scrolled (560, 355) with delta (0, 0)
Screenshot: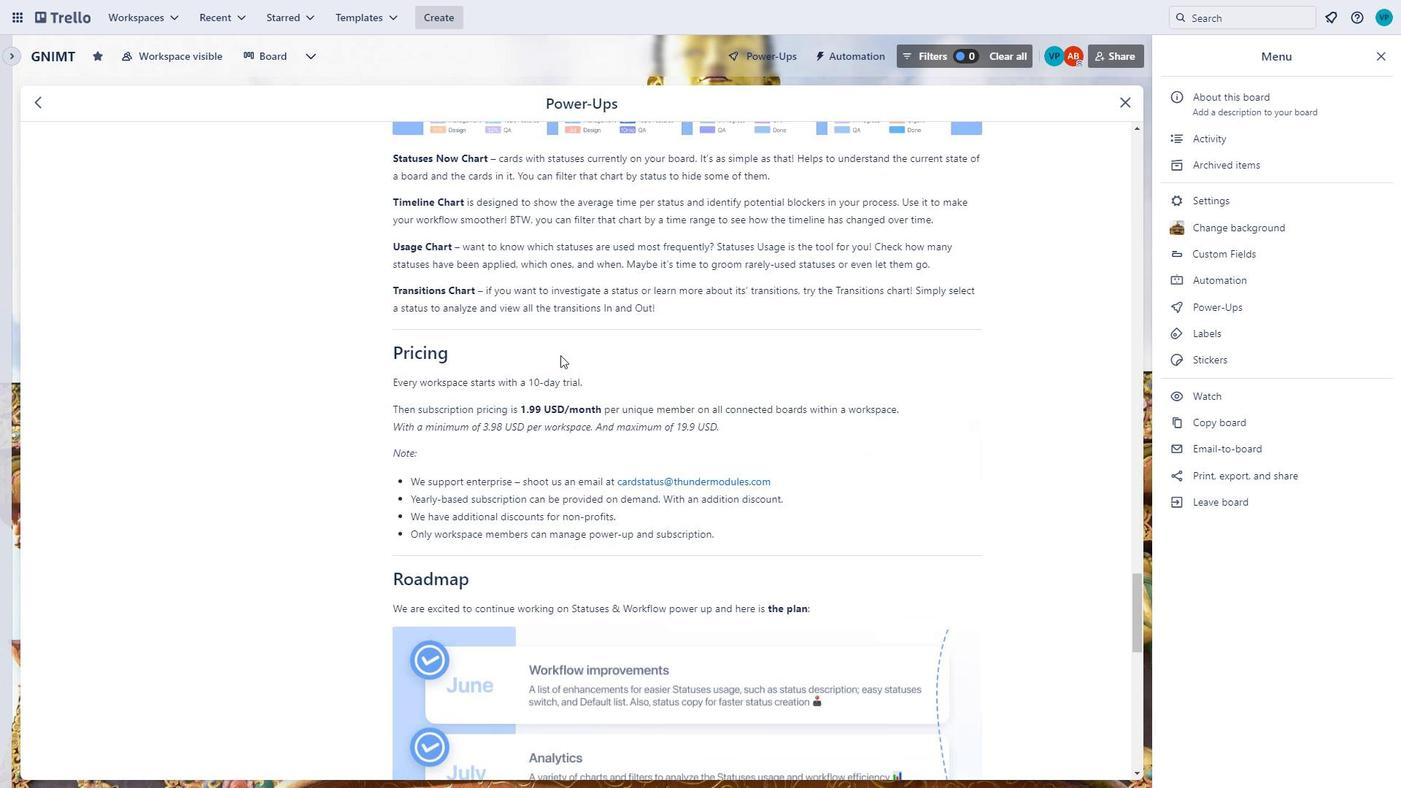 
Action: Mouse moved to (558, 353)
Screenshot: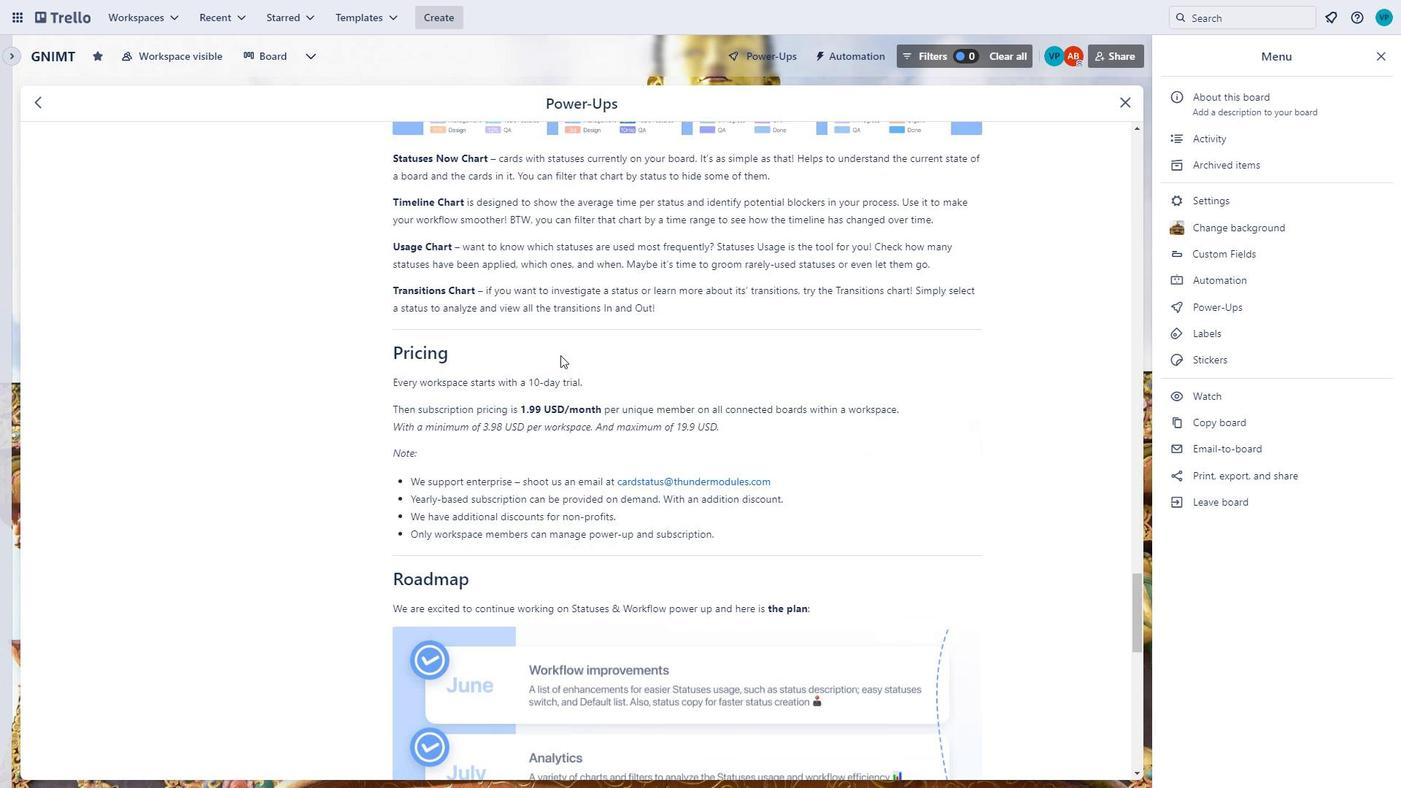 
Action: Mouse scrolled (558, 354) with delta (0, 0)
Screenshot: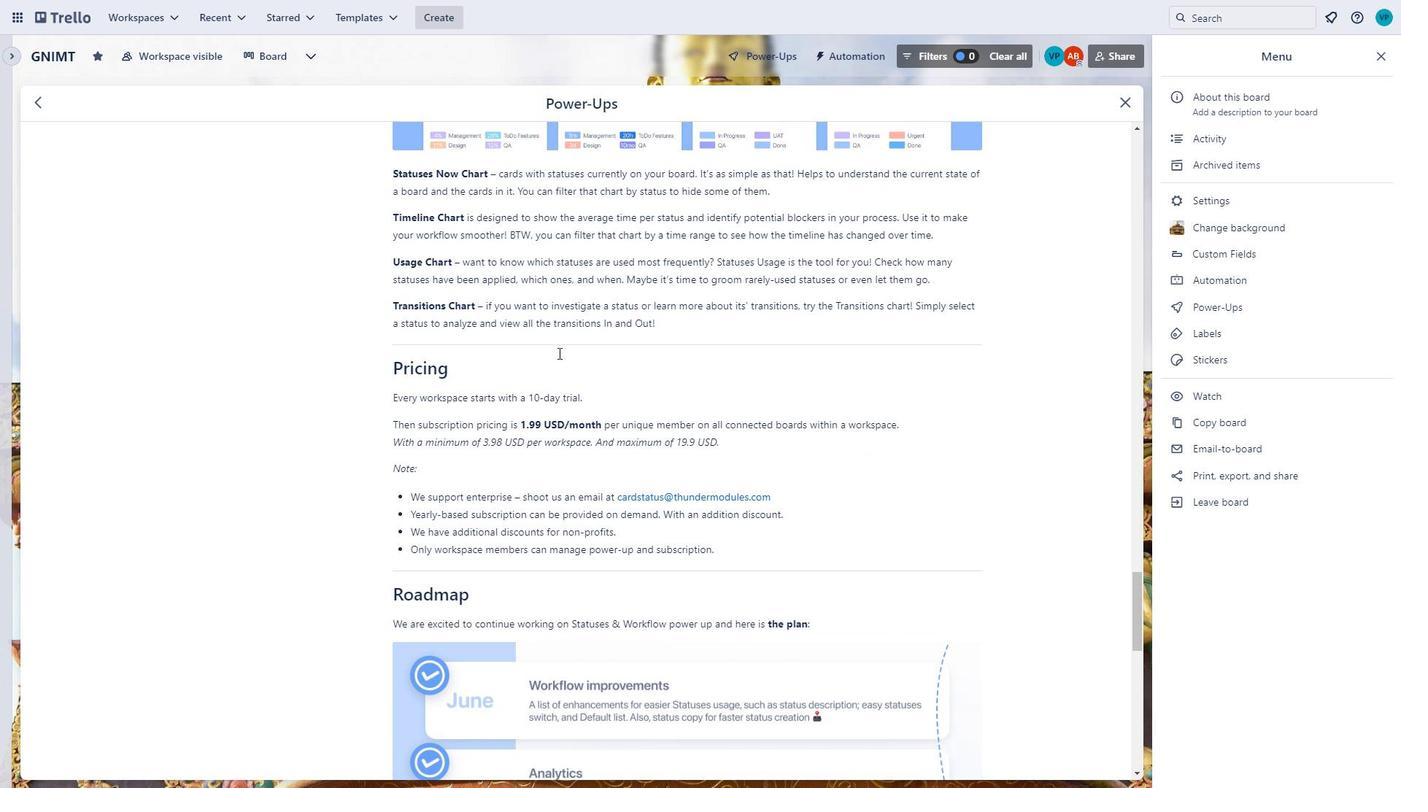 
Action: Mouse scrolled (558, 354) with delta (0, 0)
Screenshot: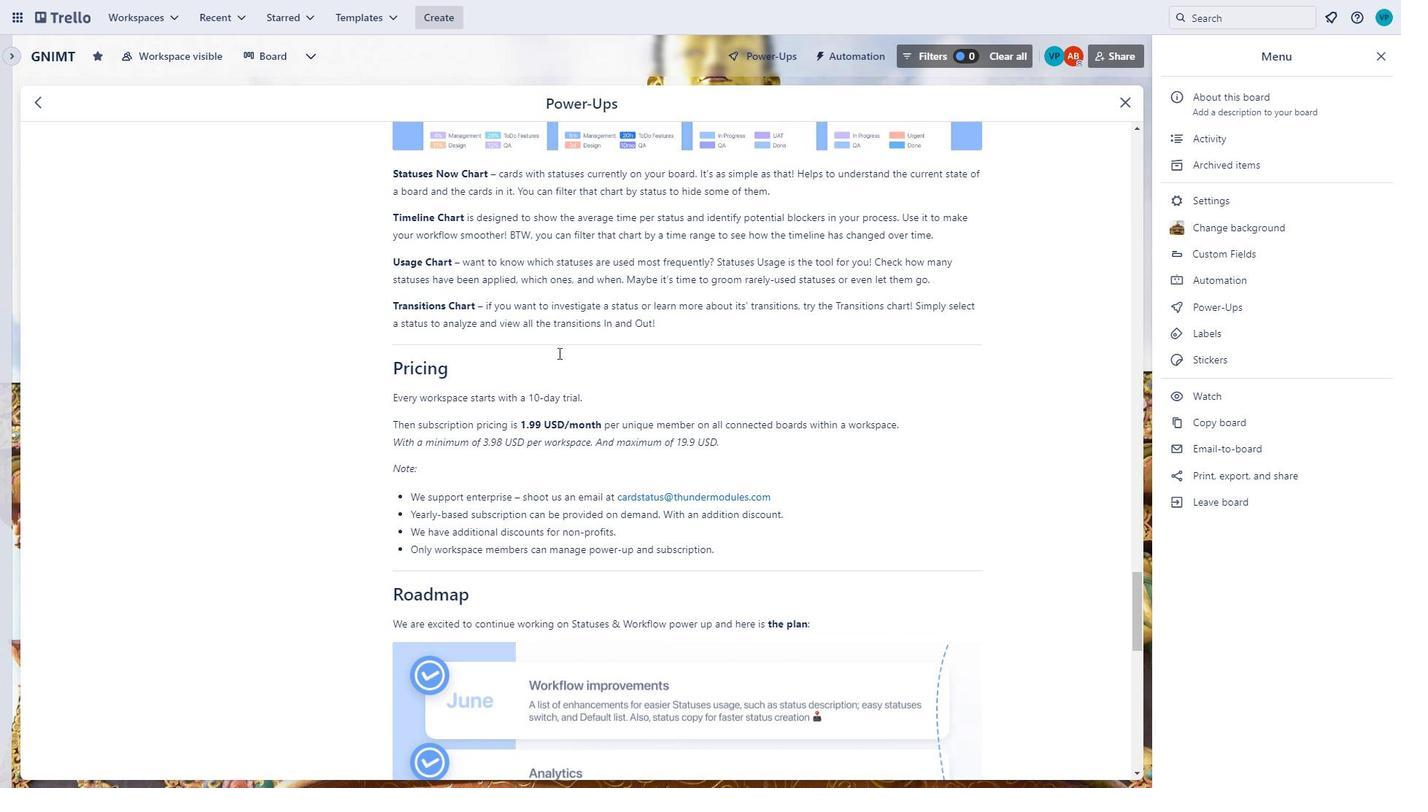 
Action: Mouse scrolled (558, 354) with delta (0, 0)
Screenshot: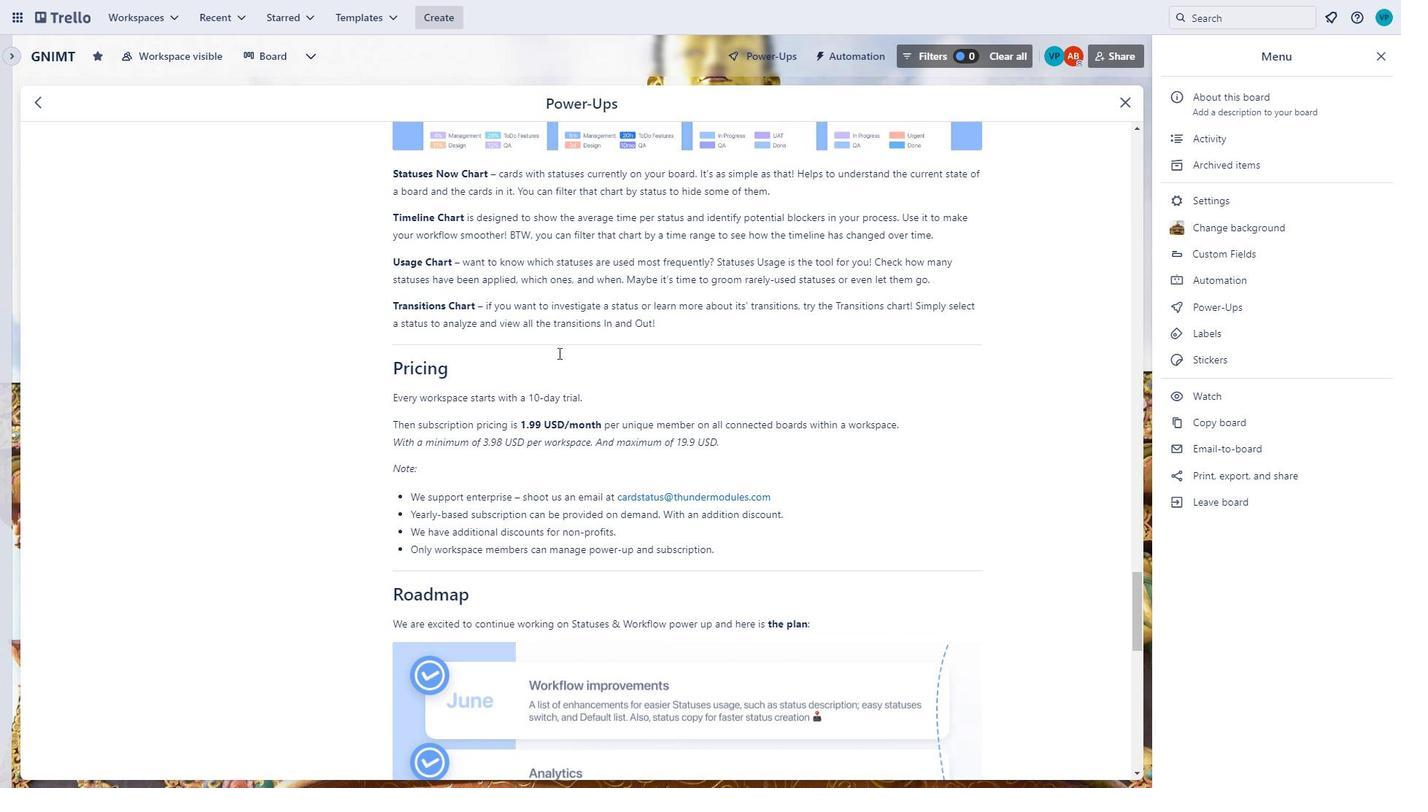 
Action: Mouse scrolled (558, 354) with delta (0, 0)
Screenshot: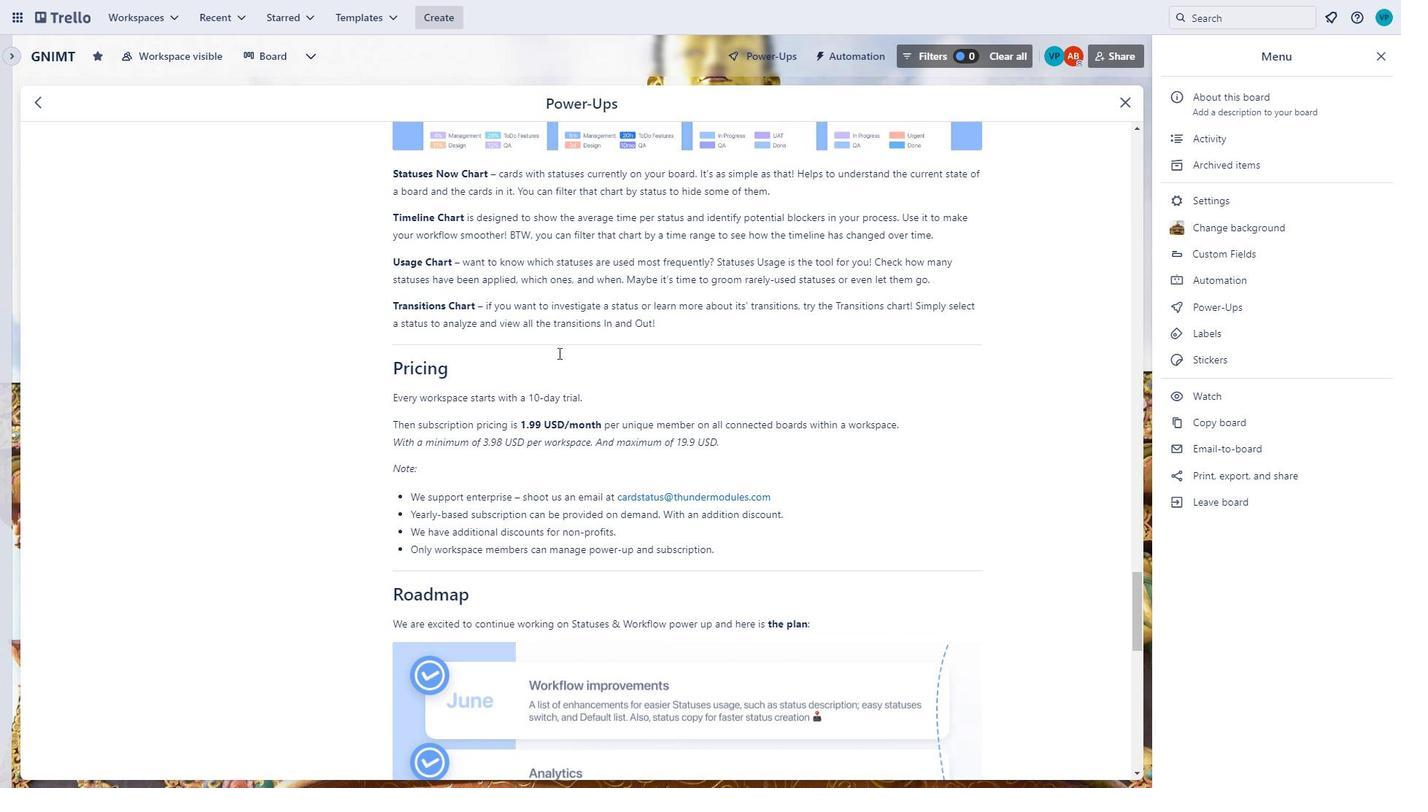 
Action: Mouse scrolled (558, 354) with delta (0, 0)
Screenshot: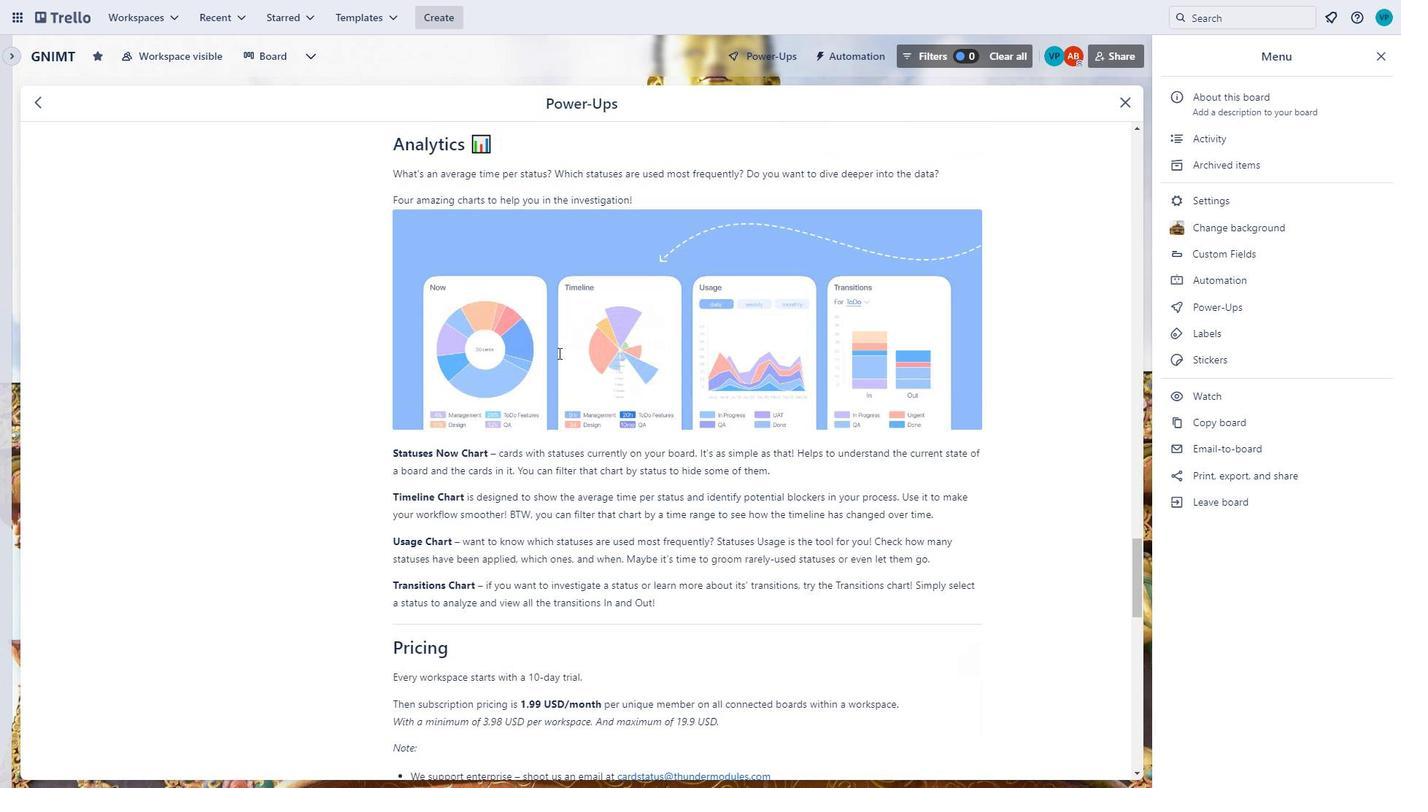 
Action: Mouse scrolled (558, 354) with delta (0, 0)
Screenshot: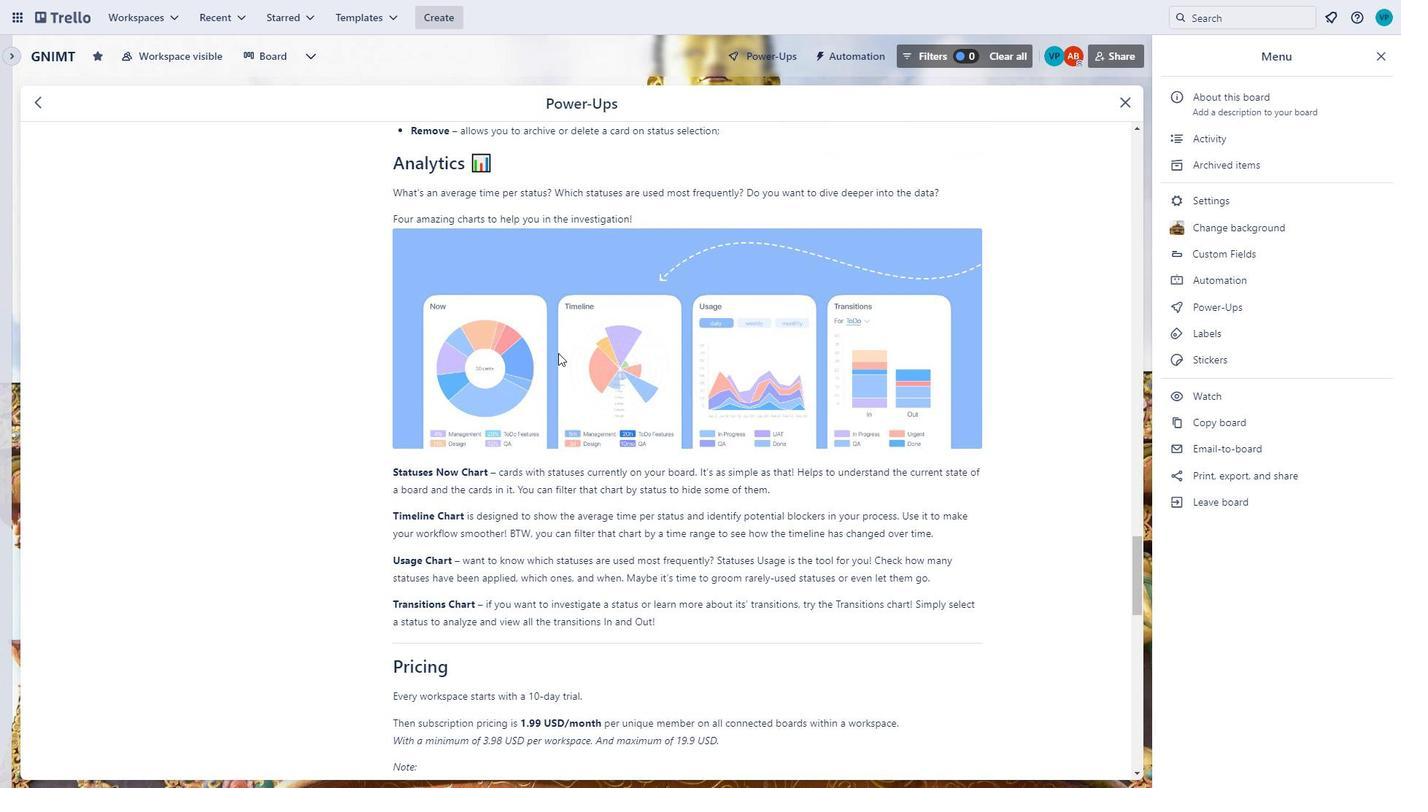 
Action: Mouse scrolled (558, 354) with delta (0, 0)
Screenshot: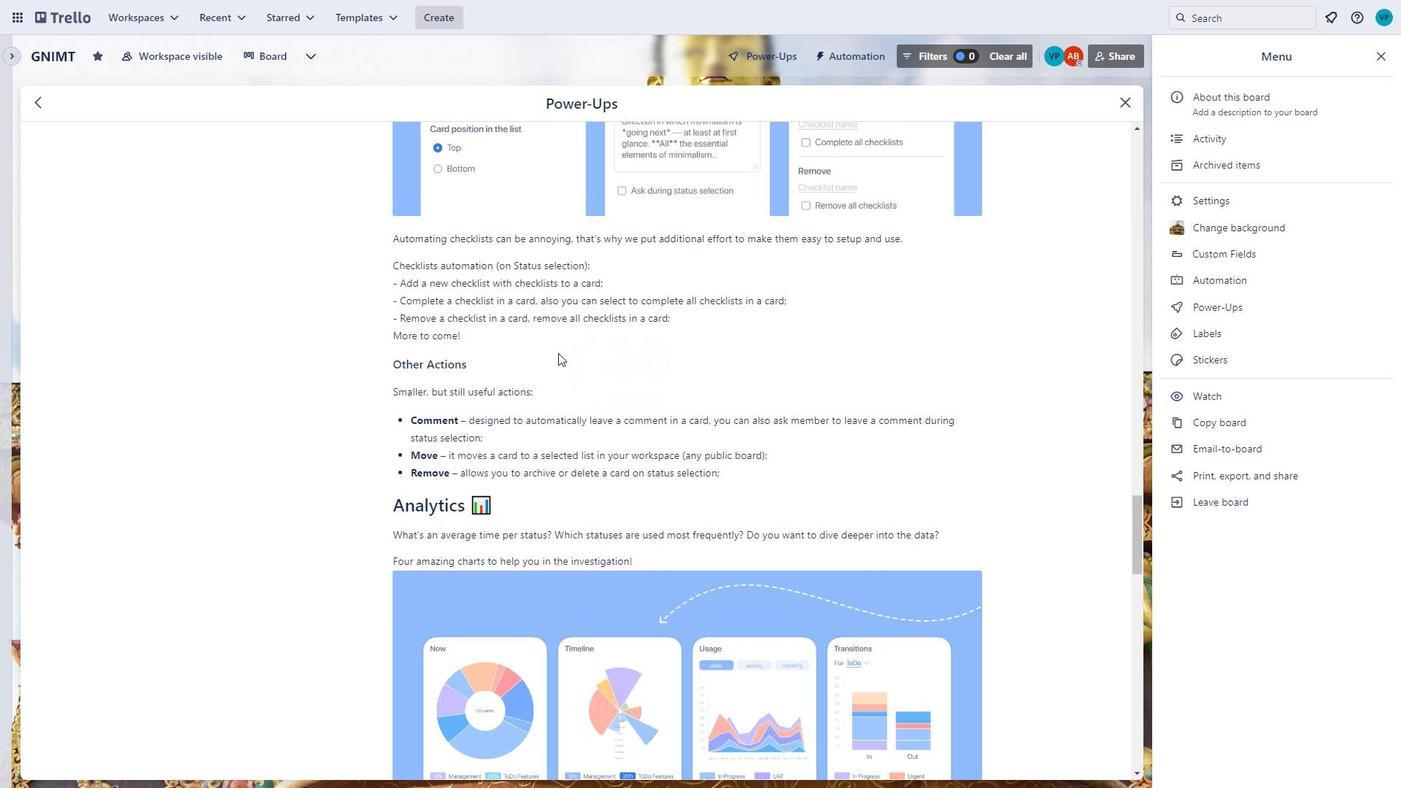 
Action: Mouse scrolled (558, 354) with delta (0, 0)
Screenshot: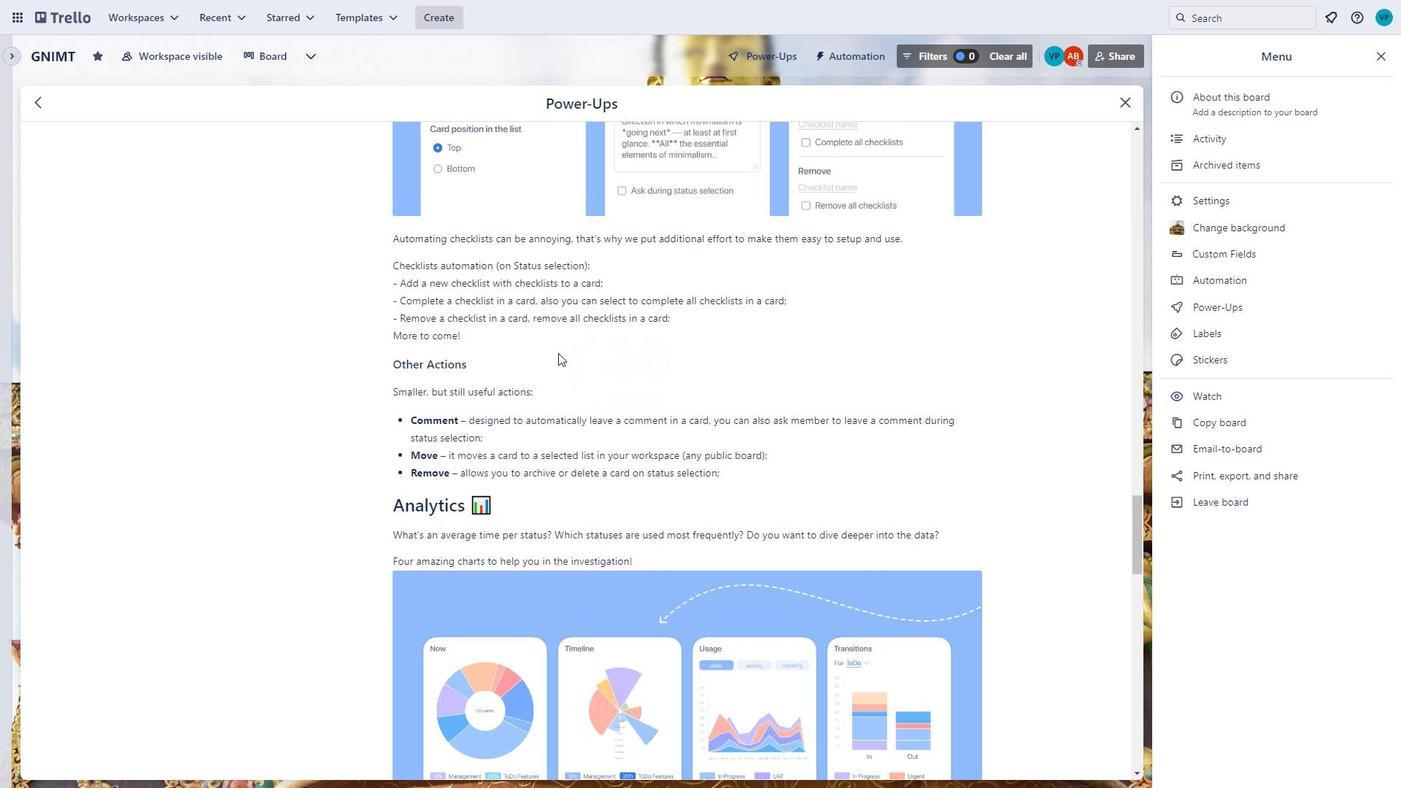 
Action: Mouse scrolled (558, 354) with delta (0, 0)
Screenshot: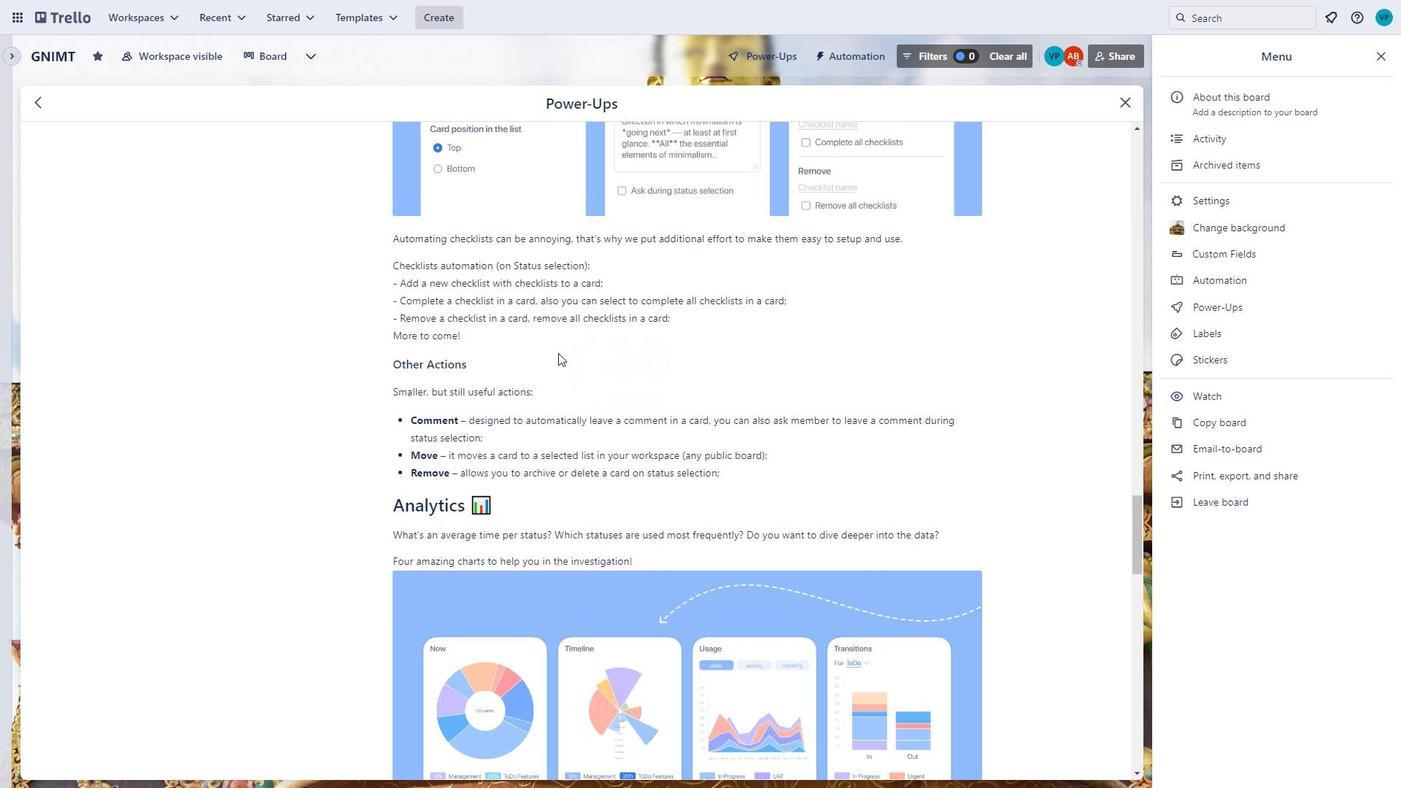 
Action: Mouse scrolled (558, 354) with delta (0, 0)
Screenshot: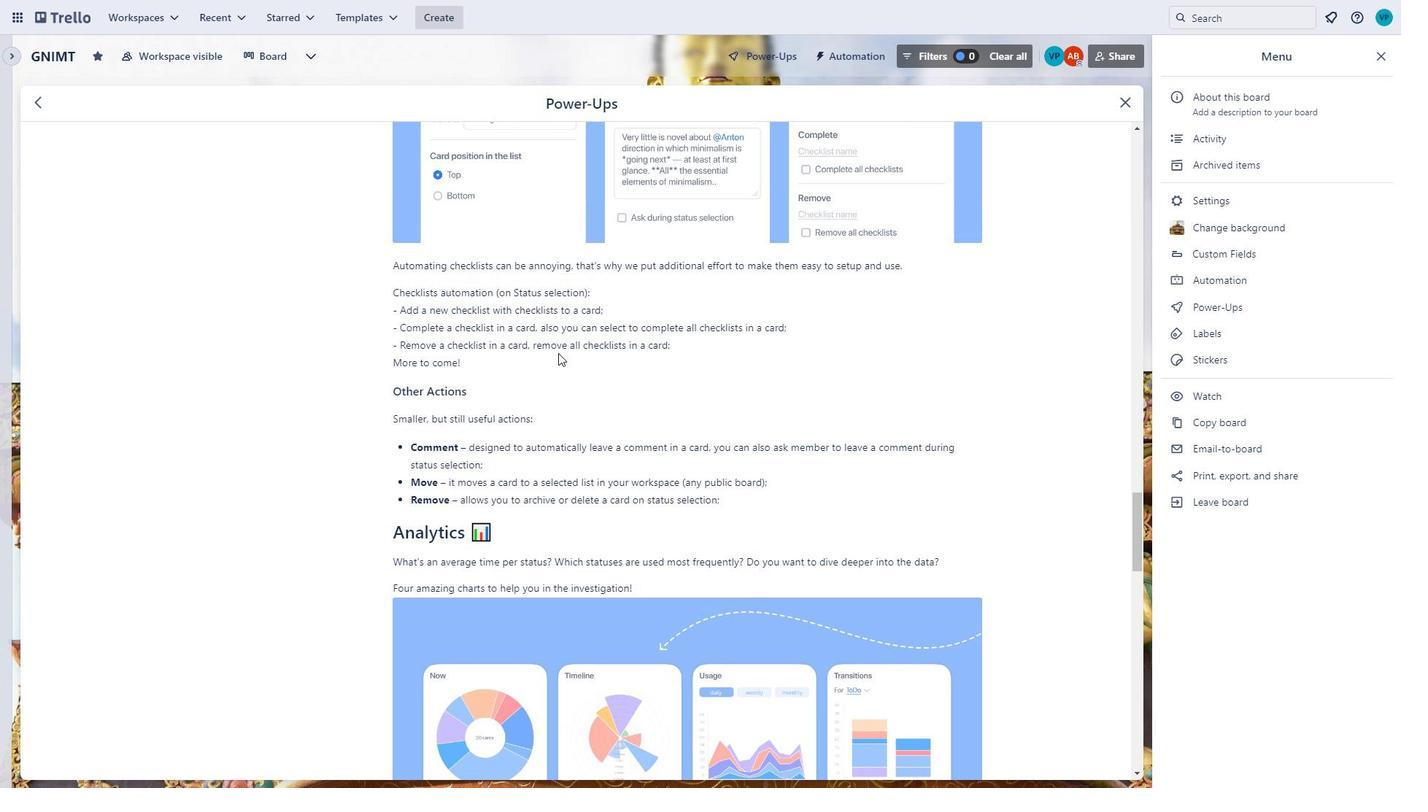 
Action: Mouse scrolled (558, 354) with delta (0, 0)
Screenshot: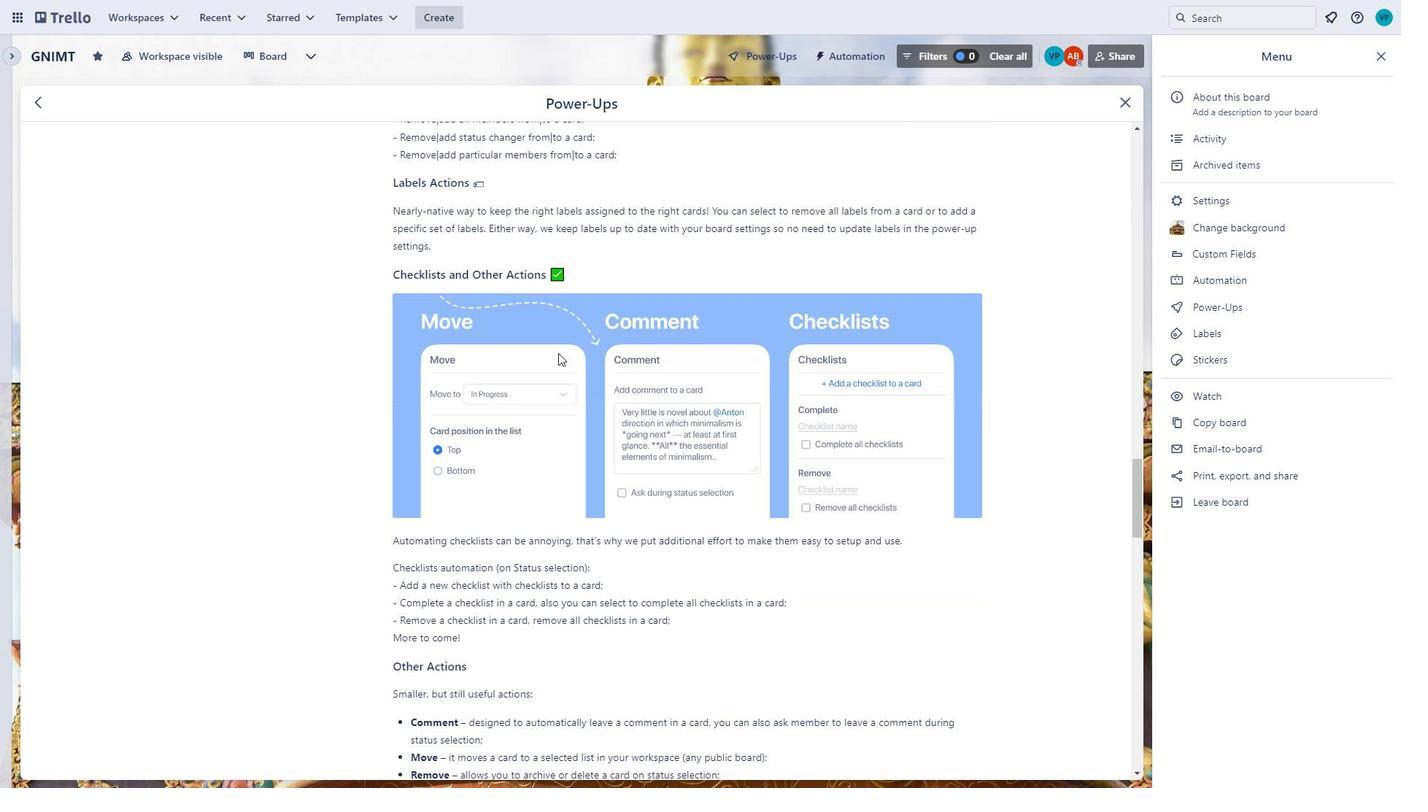
Action: Mouse scrolled (558, 354) with delta (0, 0)
Screenshot: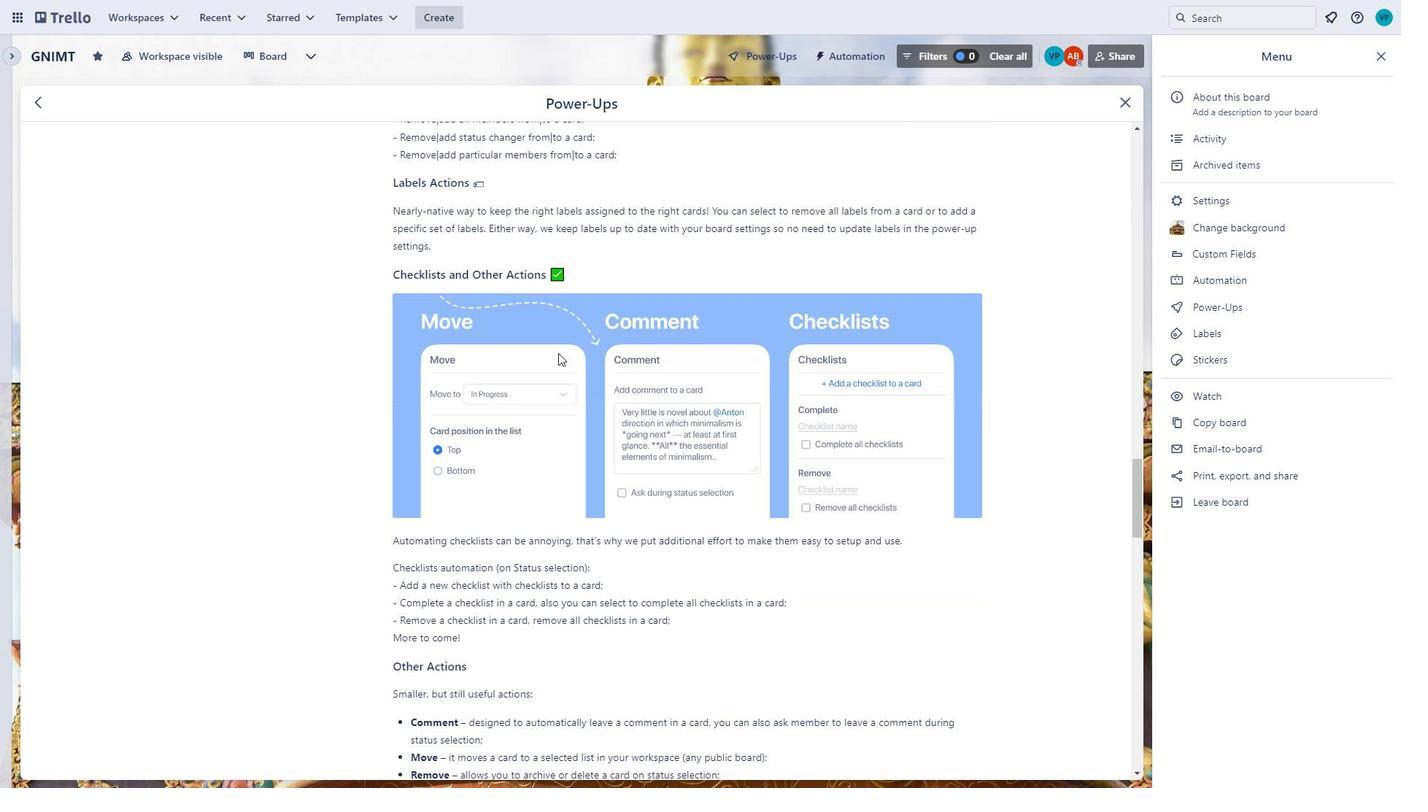 
Action: Mouse scrolled (558, 354) with delta (0, 0)
Screenshot: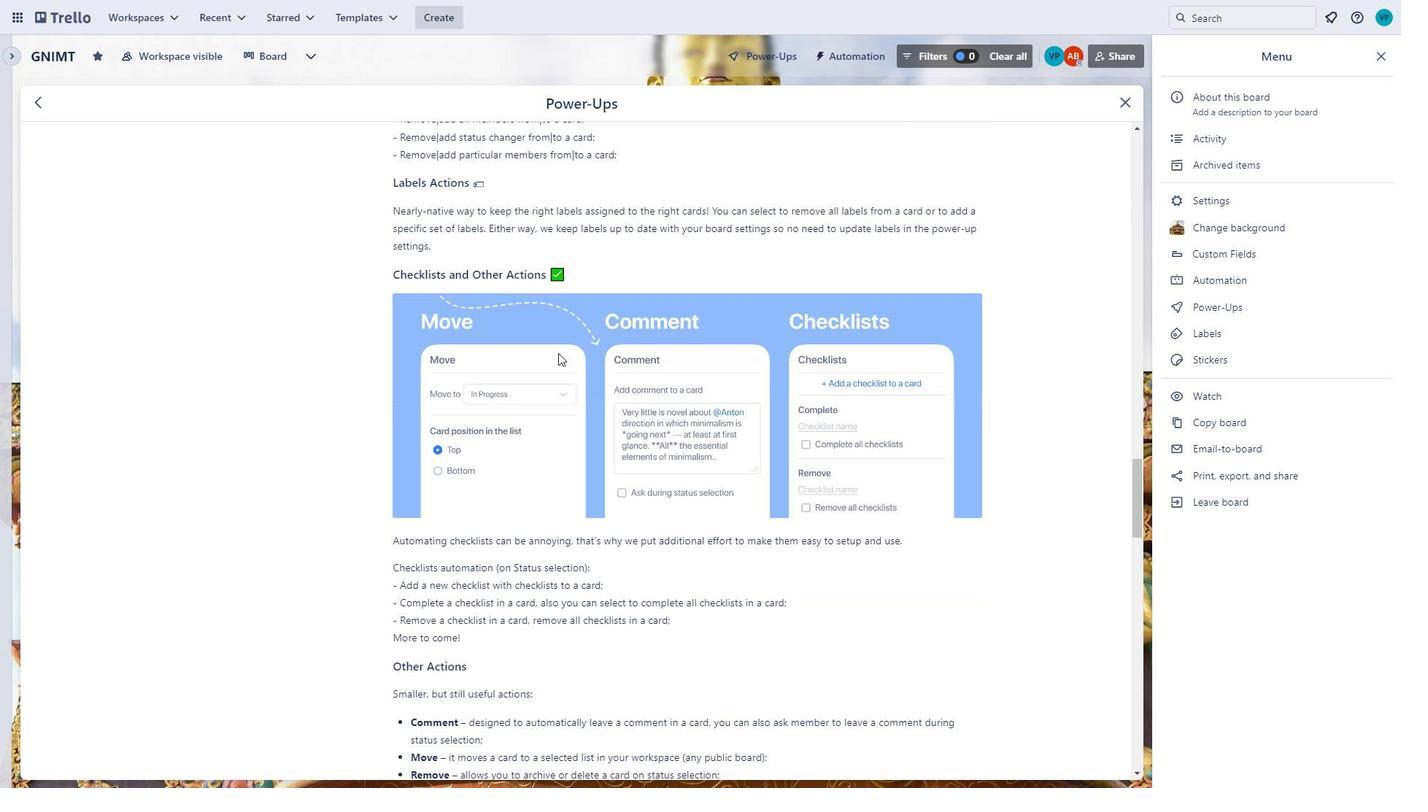 
Action: Mouse scrolled (558, 354) with delta (0, 0)
Screenshot: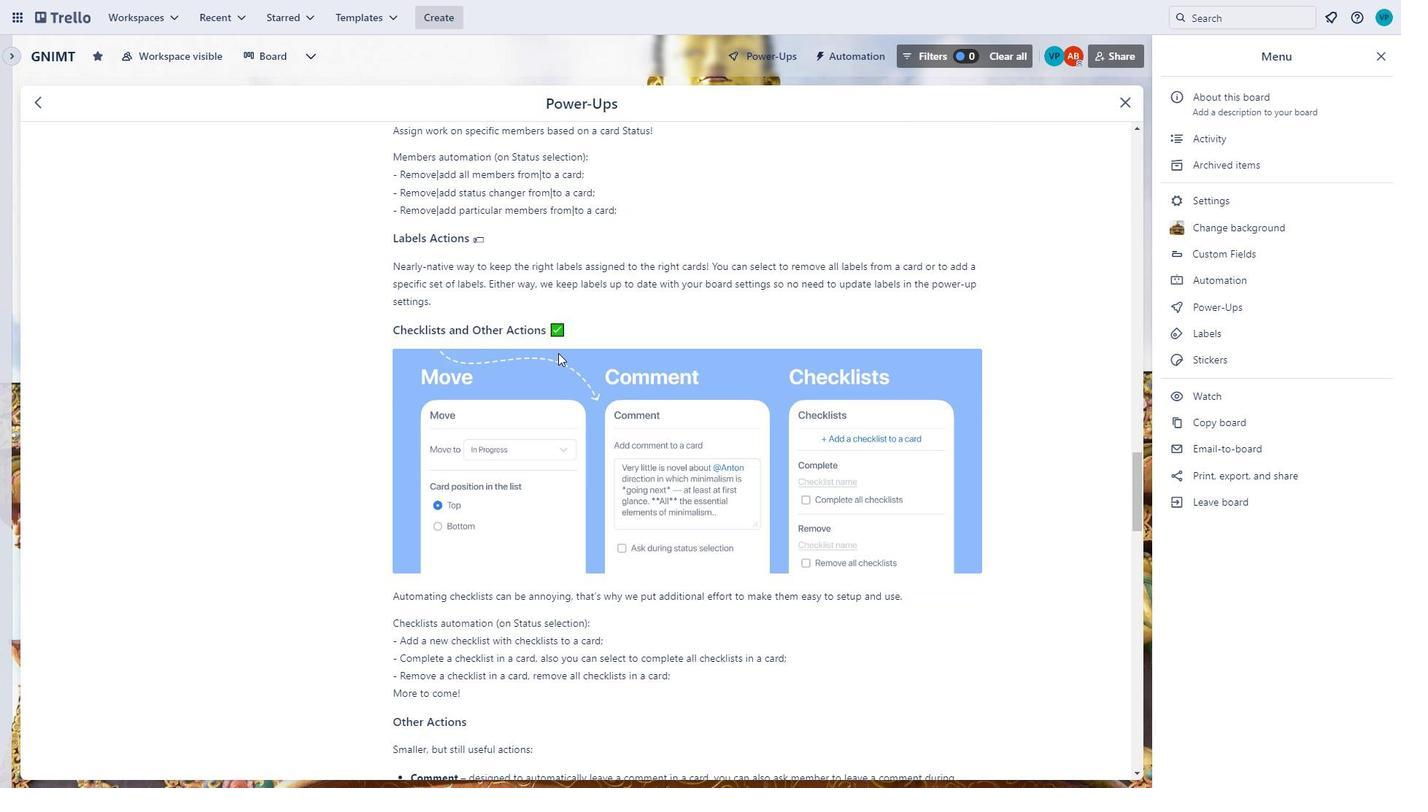 
Action: Mouse scrolled (558, 354) with delta (0, 0)
Screenshot: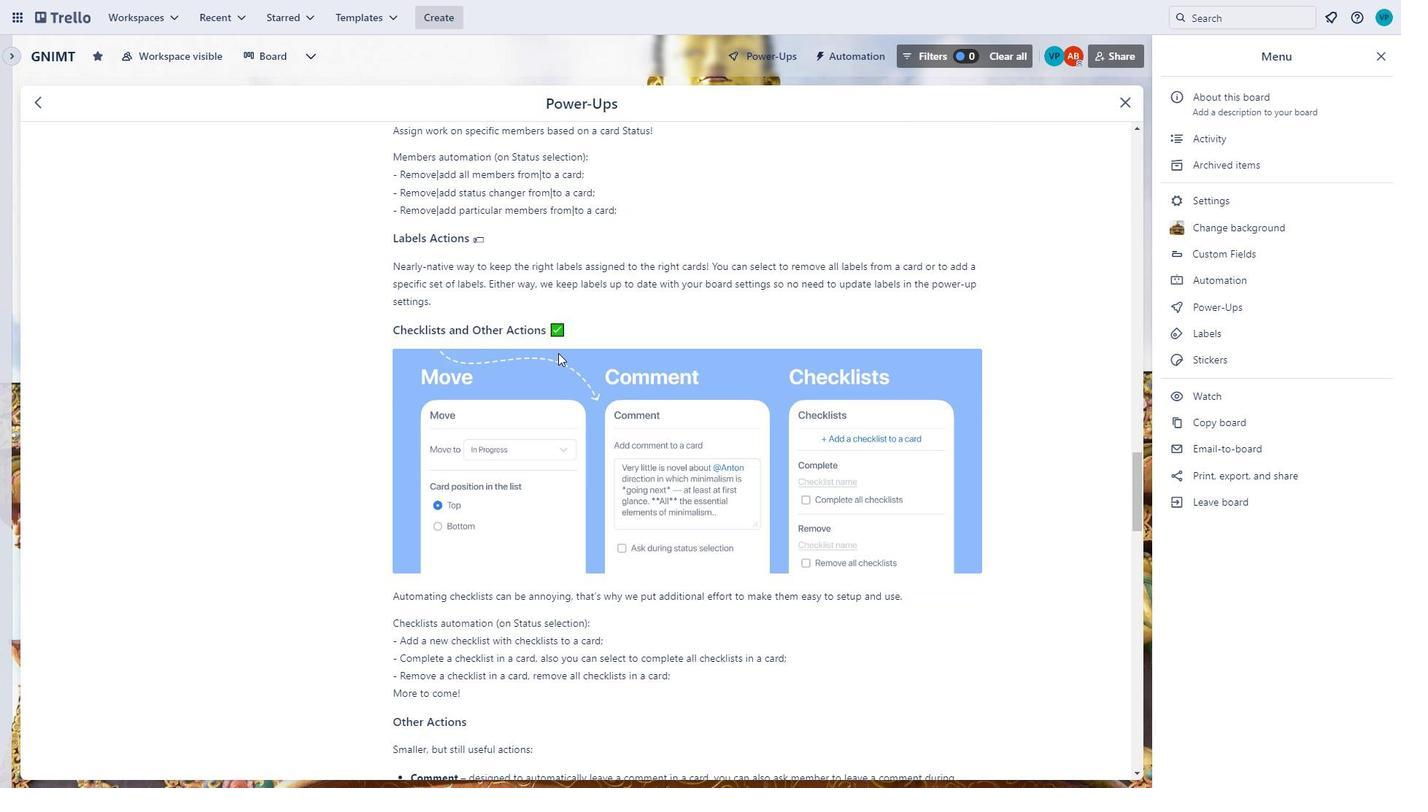 
Action: Mouse scrolled (558, 354) with delta (0, 0)
Screenshot: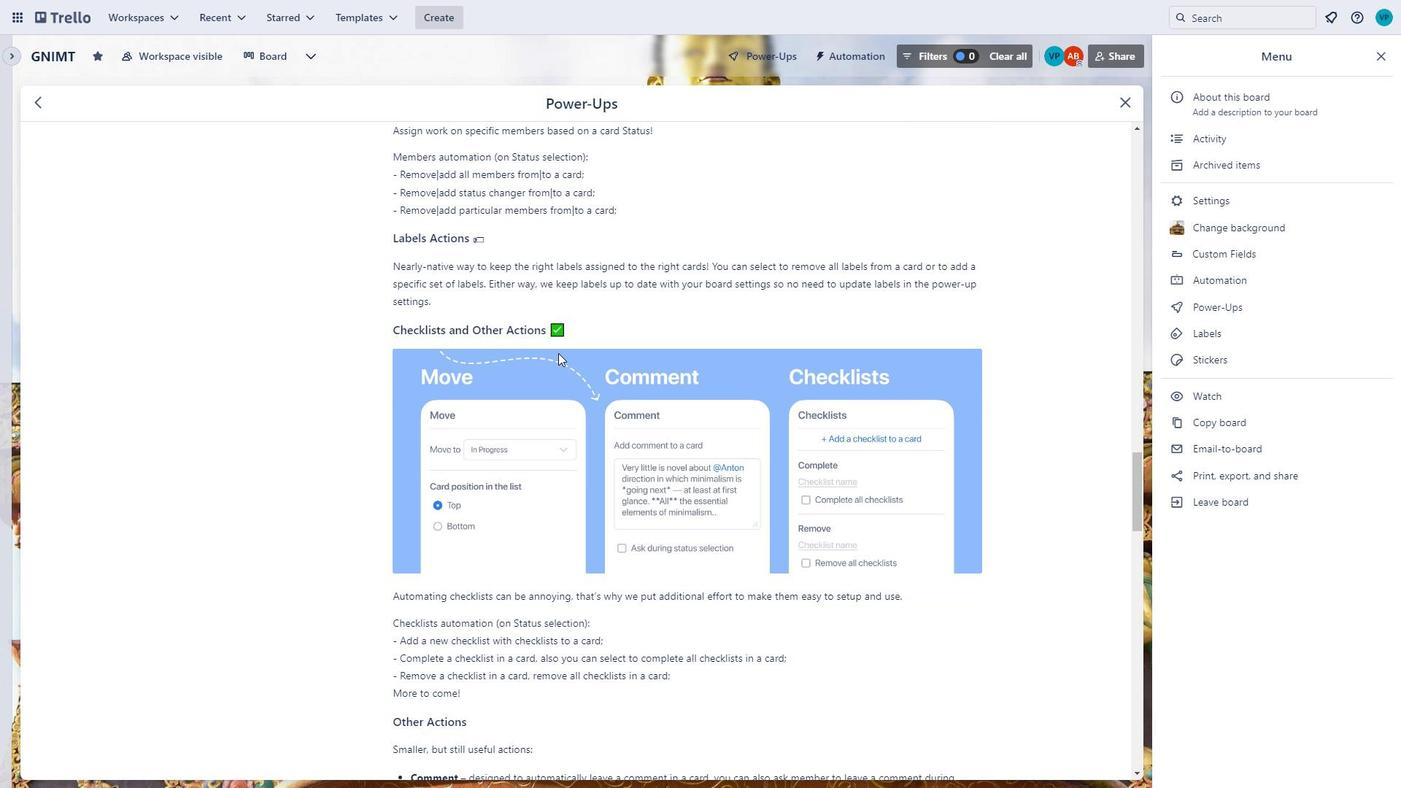 
Action: Mouse scrolled (558, 354) with delta (0, 0)
Screenshot: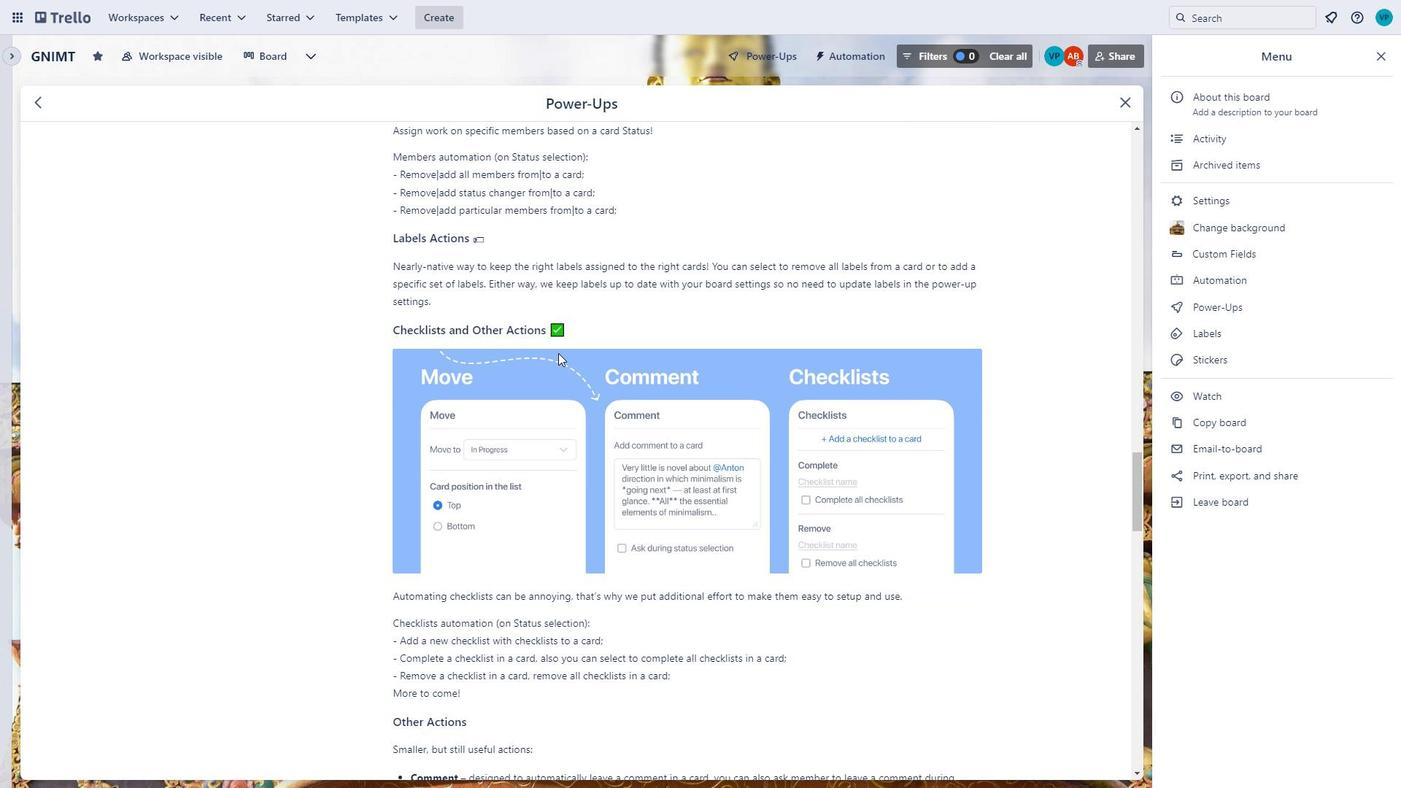 
Action: Mouse scrolled (558, 354) with delta (0, 0)
Screenshot: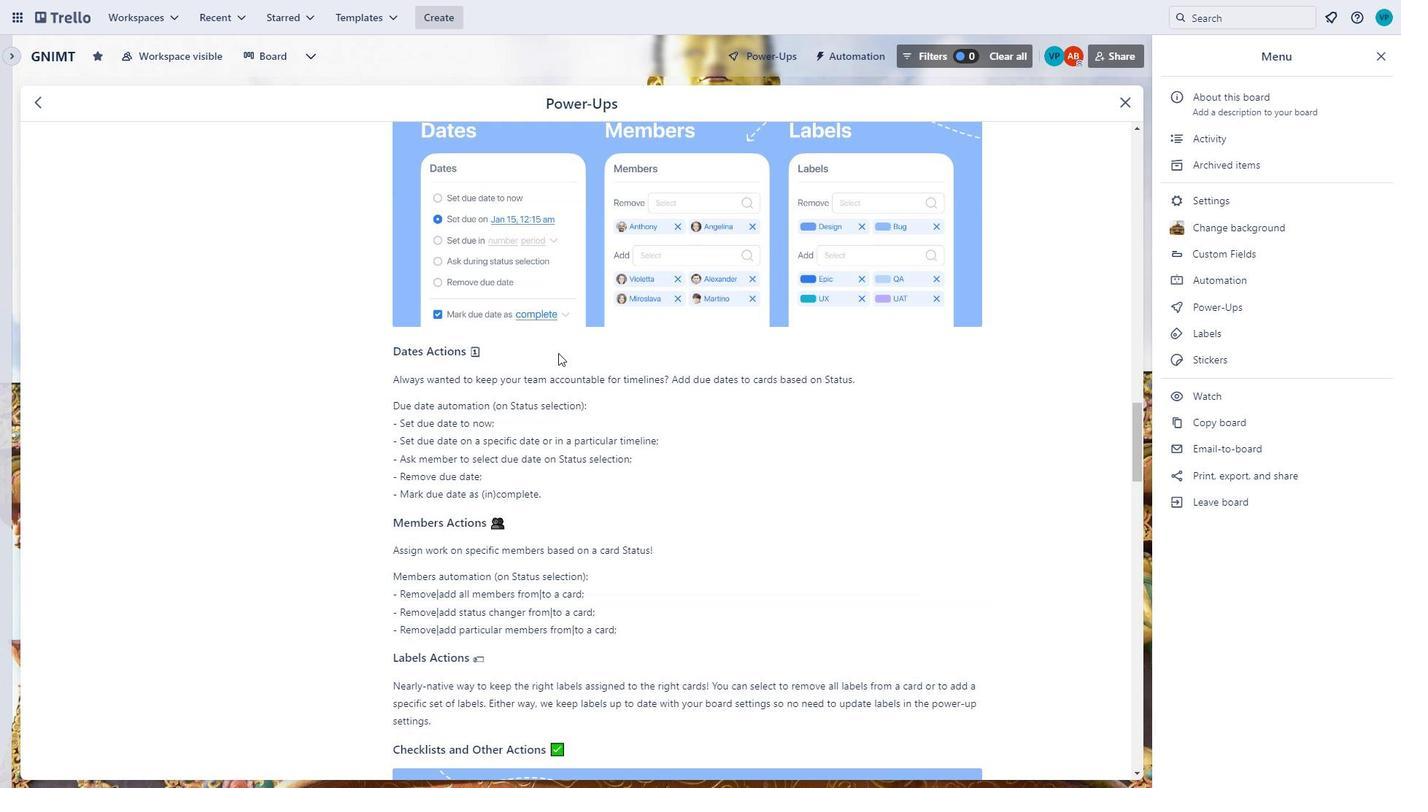 
Action: Mouse scrolled (558, 354) with delta (0, 0)
Screenshot: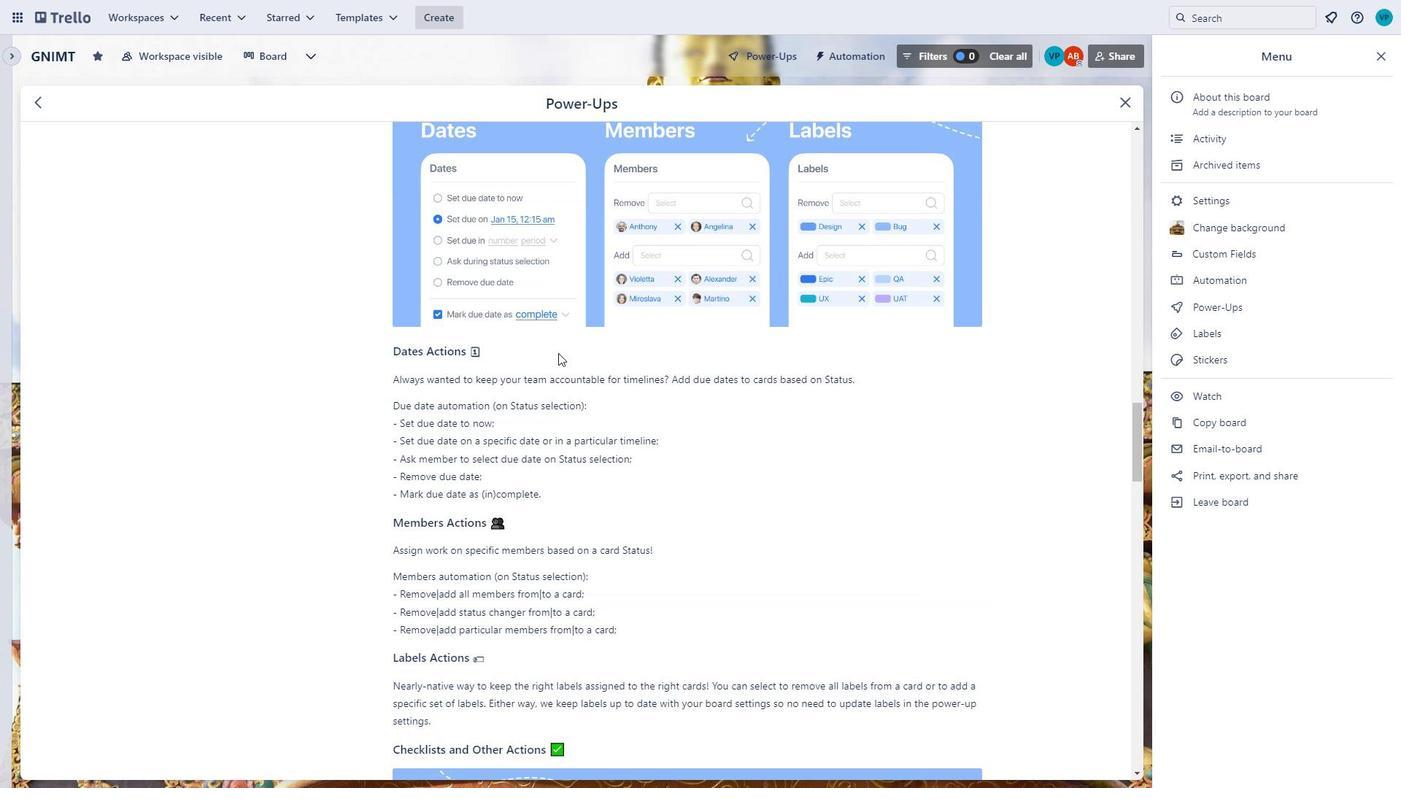 
Action: Mouse scrolled (558, 354) with delta (0, 0)
Screenshot: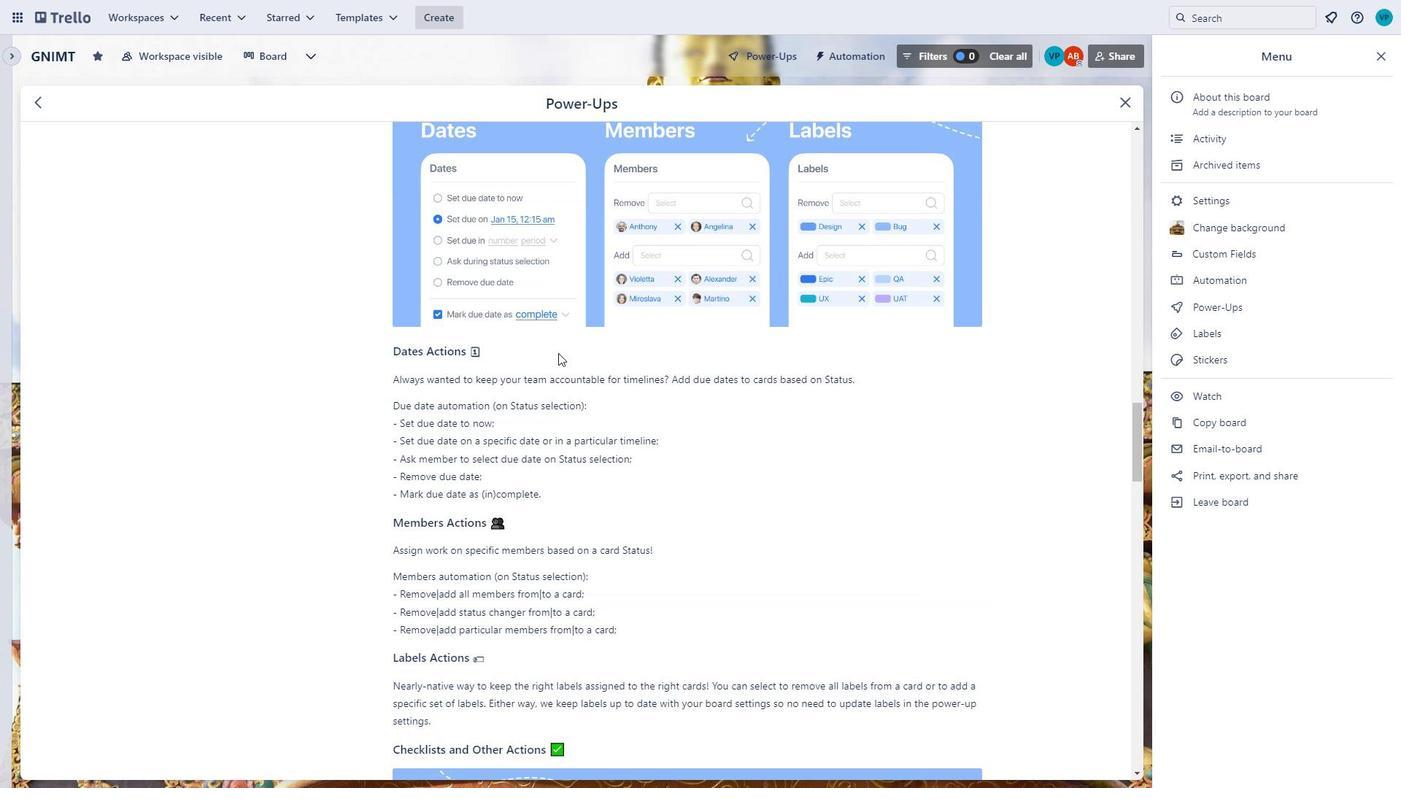 
Action: Mouse scrolled (558, 354) with delta (0, 0)
Screenshot: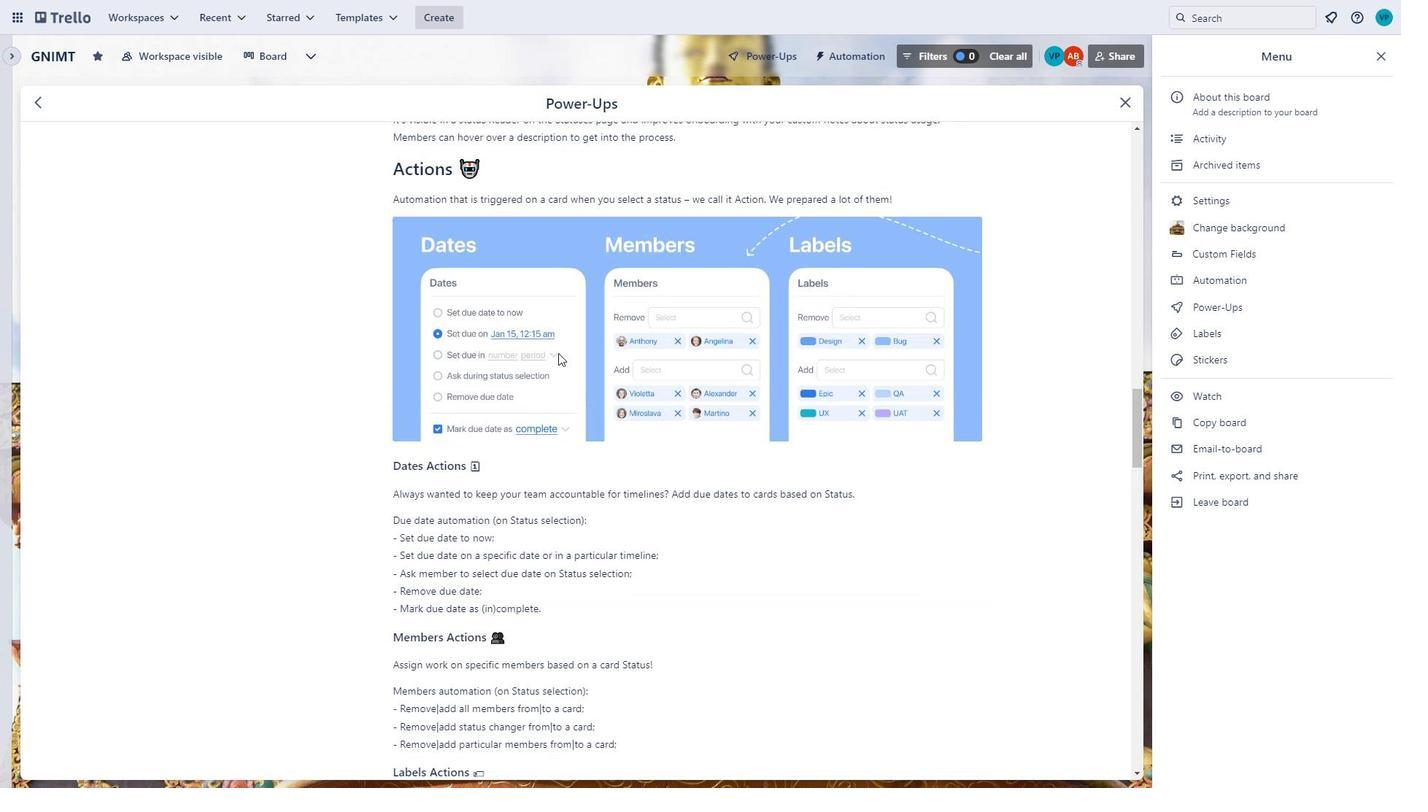 
Action: Mouse scrolled (558, 354) with delta (0, 0)
Screenshot: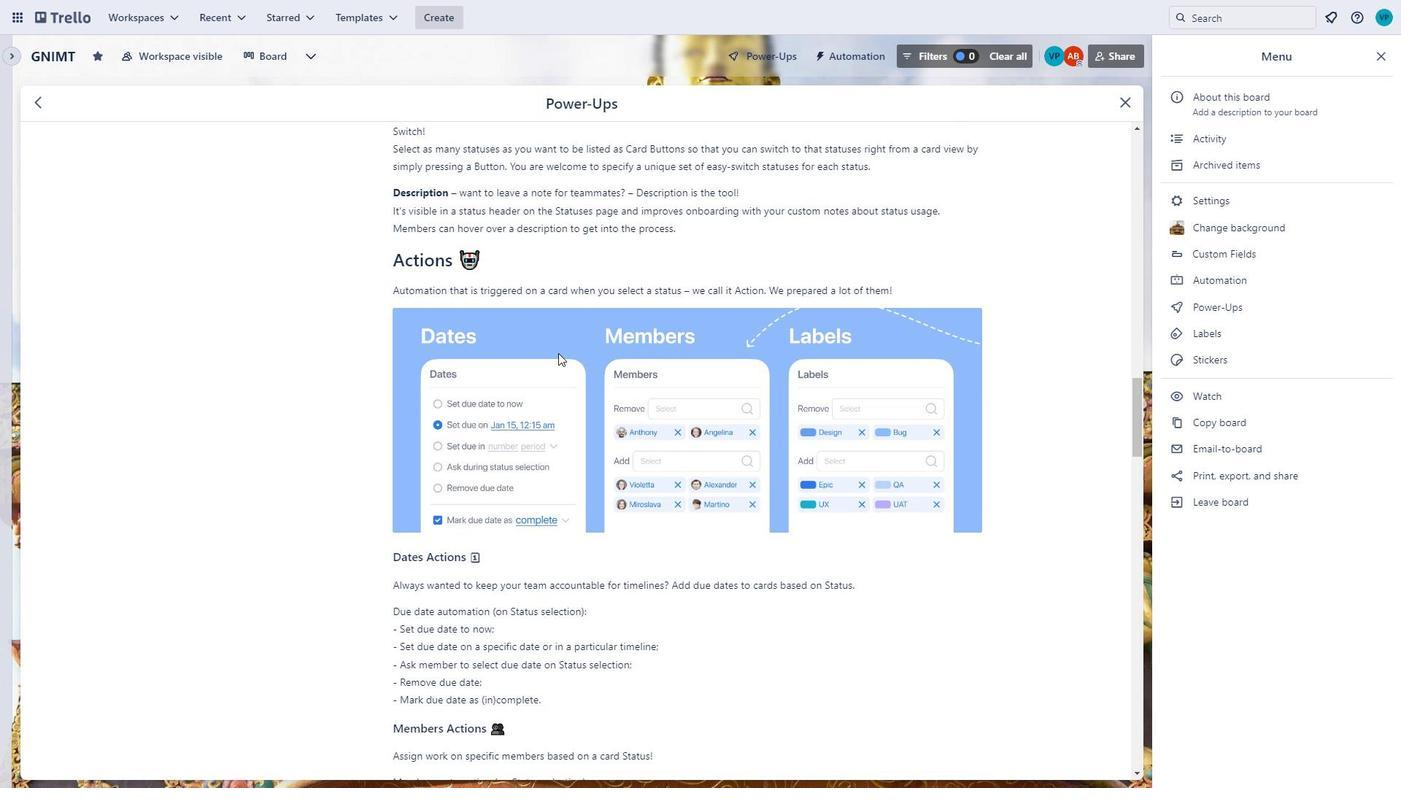 
Action: Mouse scrolled (558, 354) with delta (0, 0)
Screenshot: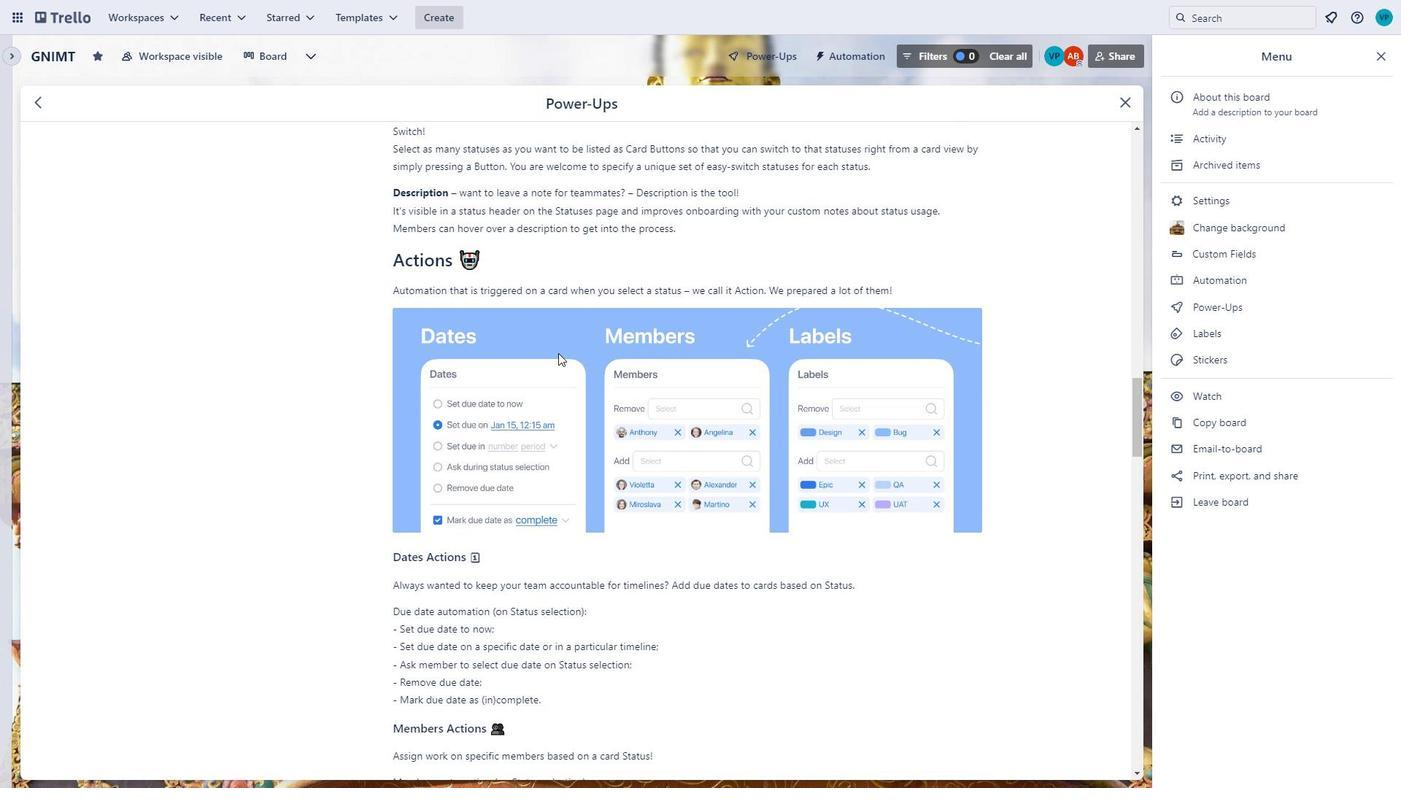 
Action: Mouse scrolled (558, 354) with delta (0, 0)
Screenshot: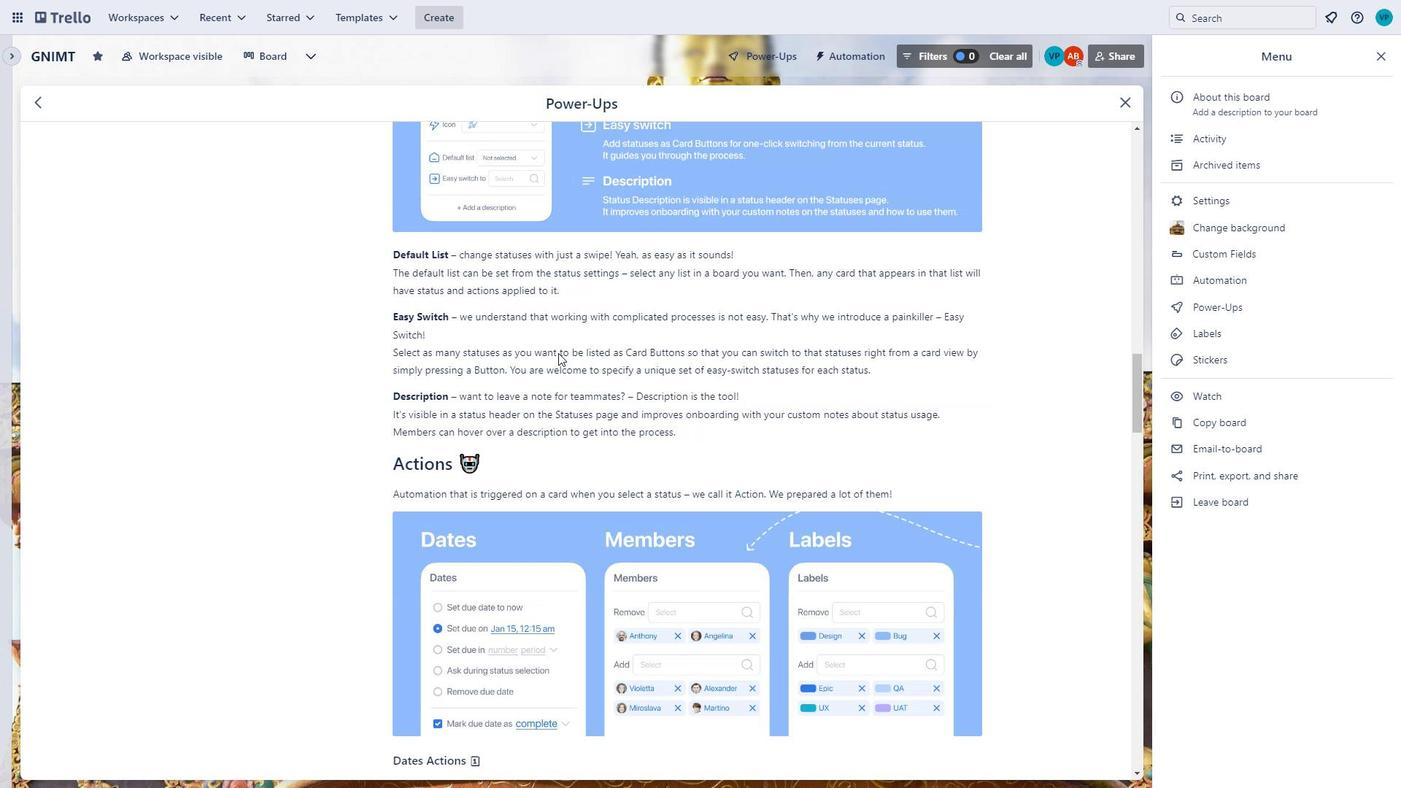 
Action: Mouse moved to (558, 353)
Screenshot: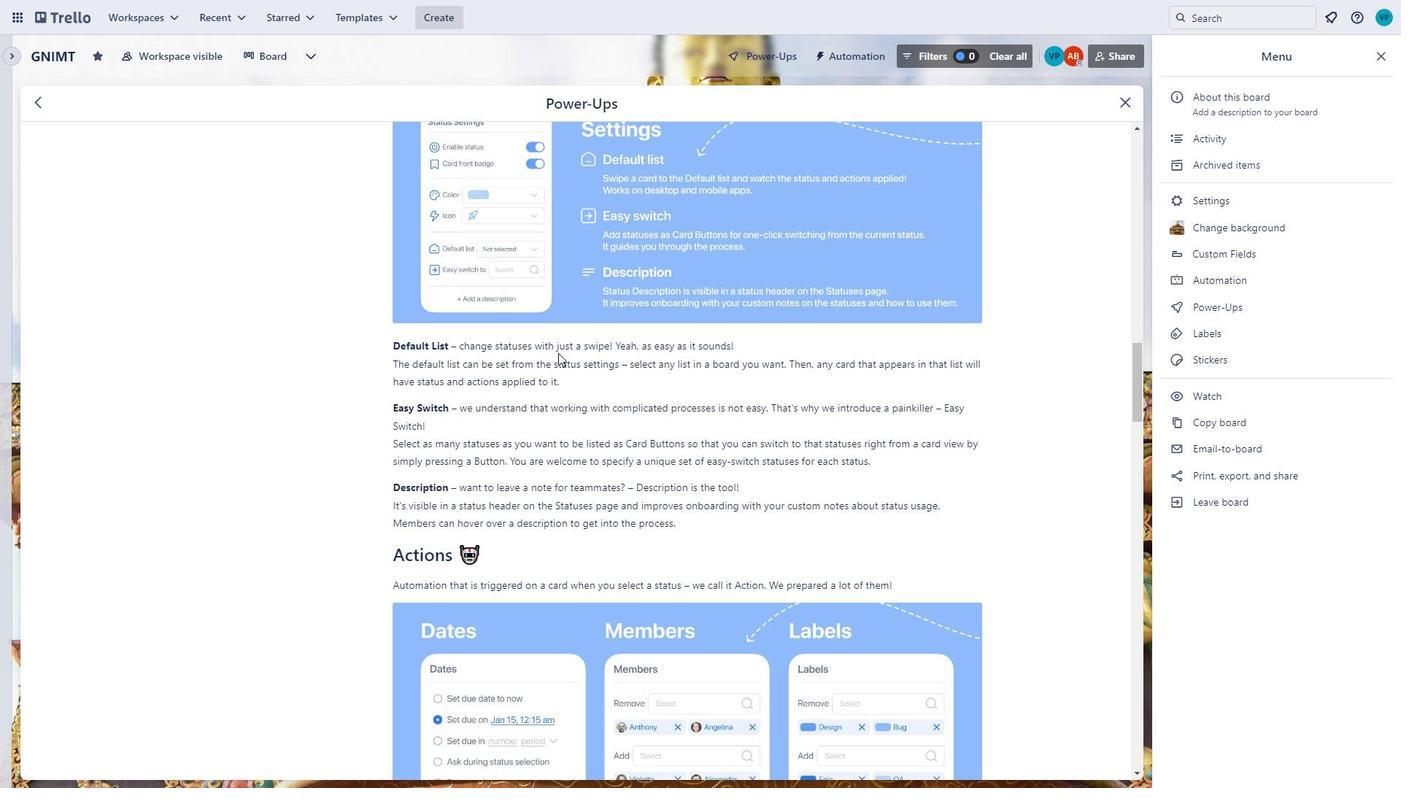 
Action: Mouse scrolled (558, 354) with delta (0, 0)
Screenshot: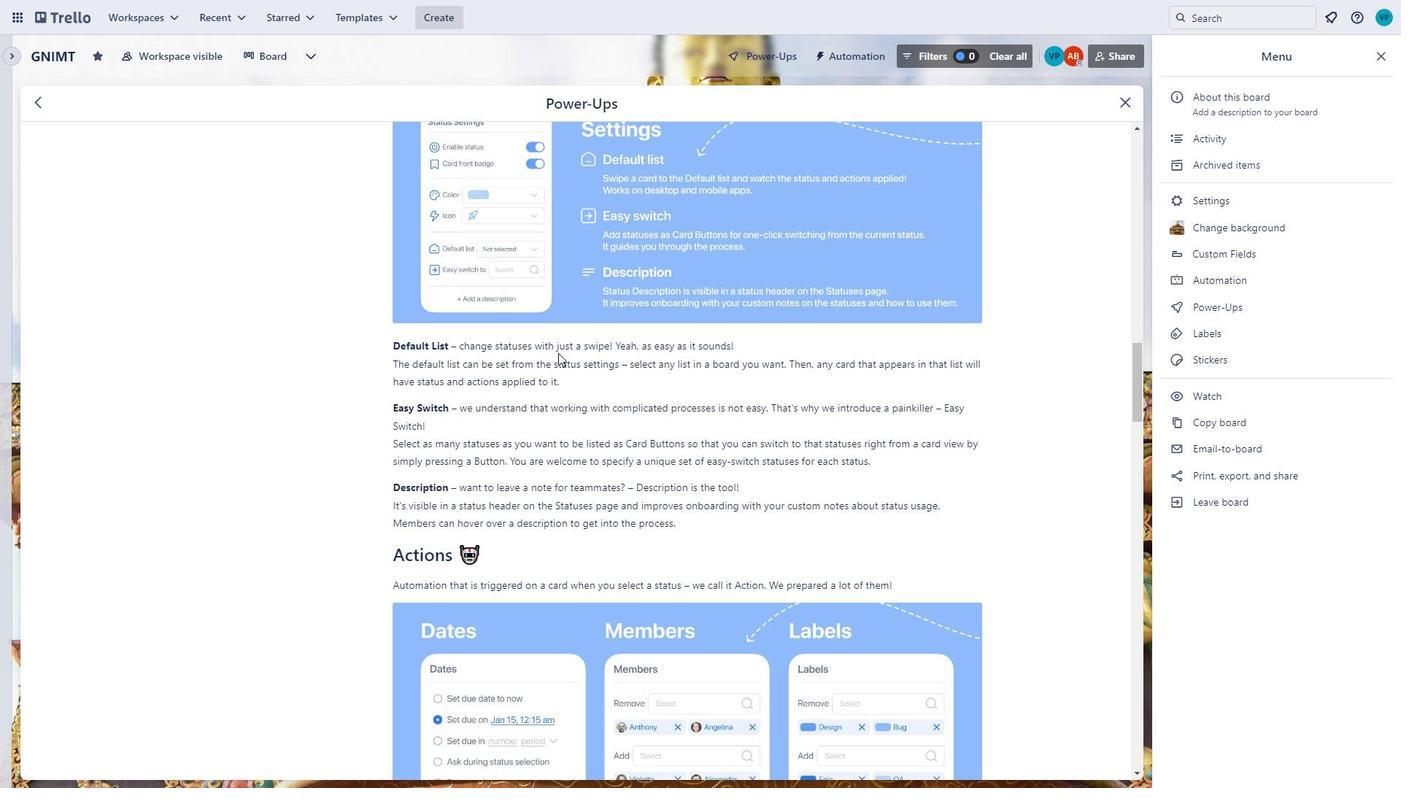 
Action: Mouse scrolled (558, 354) with delta (0, 0)
Screenshot: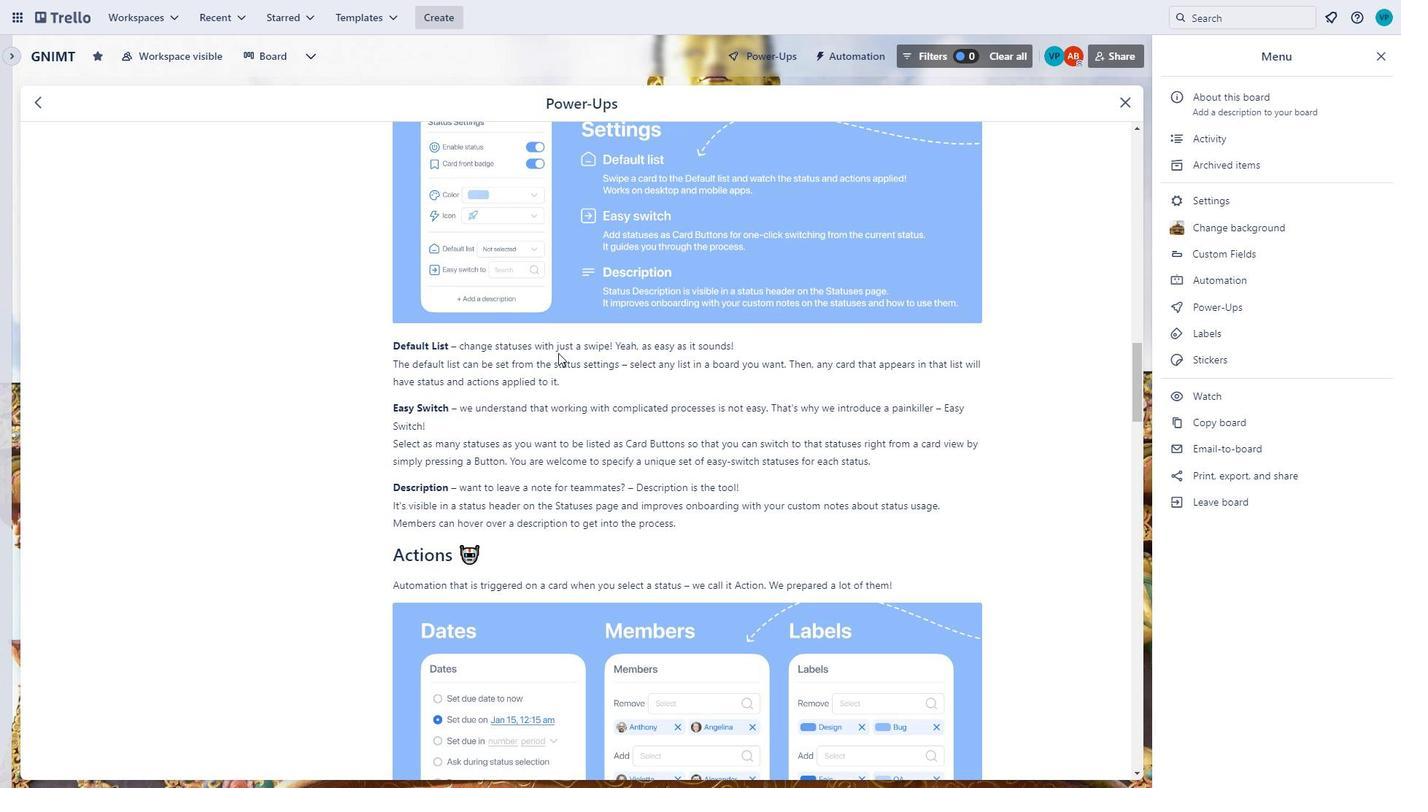 
Action: Mouse moved to (557, 353)
Screenshot: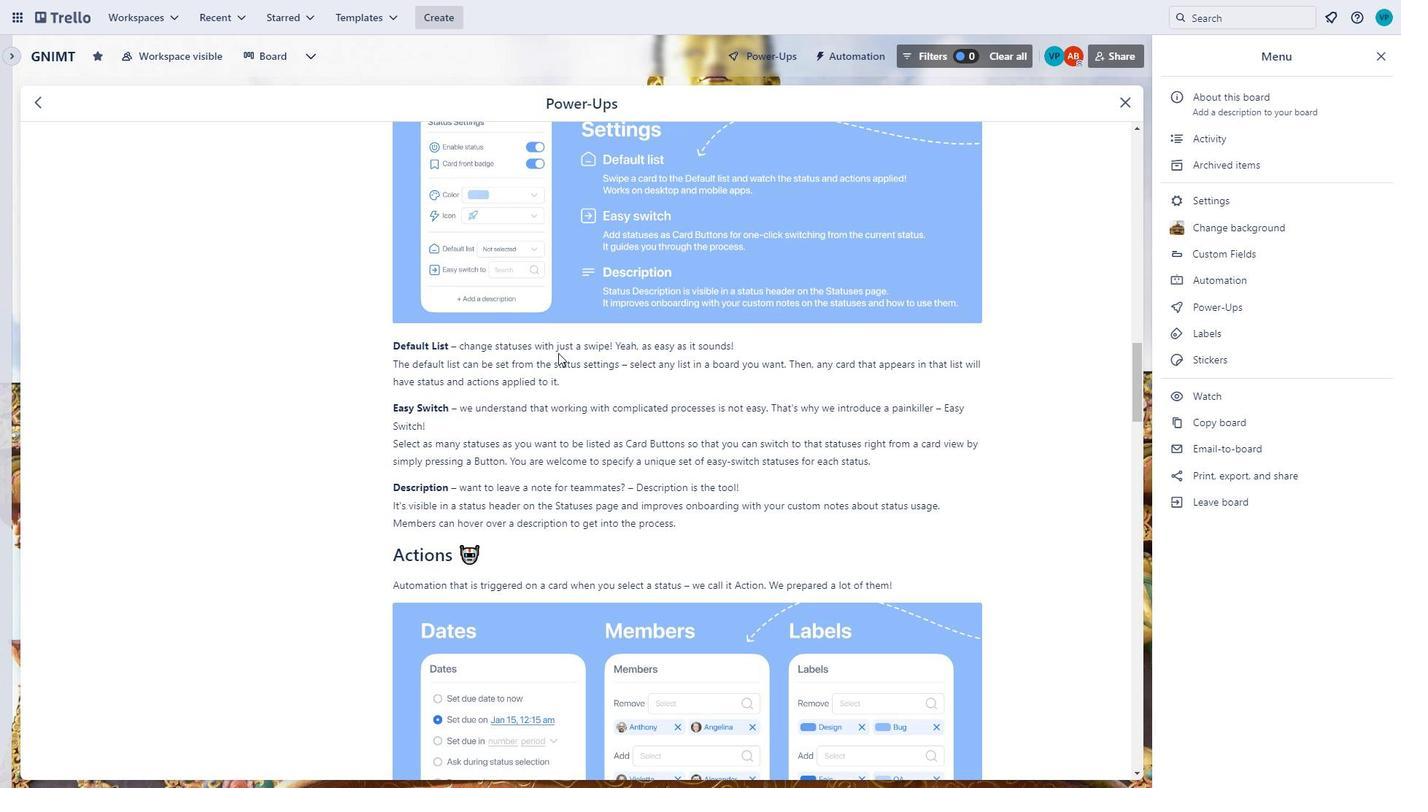 
Action: Mouse scrolled (557, 354) with delta (0, 0)
Screenshot: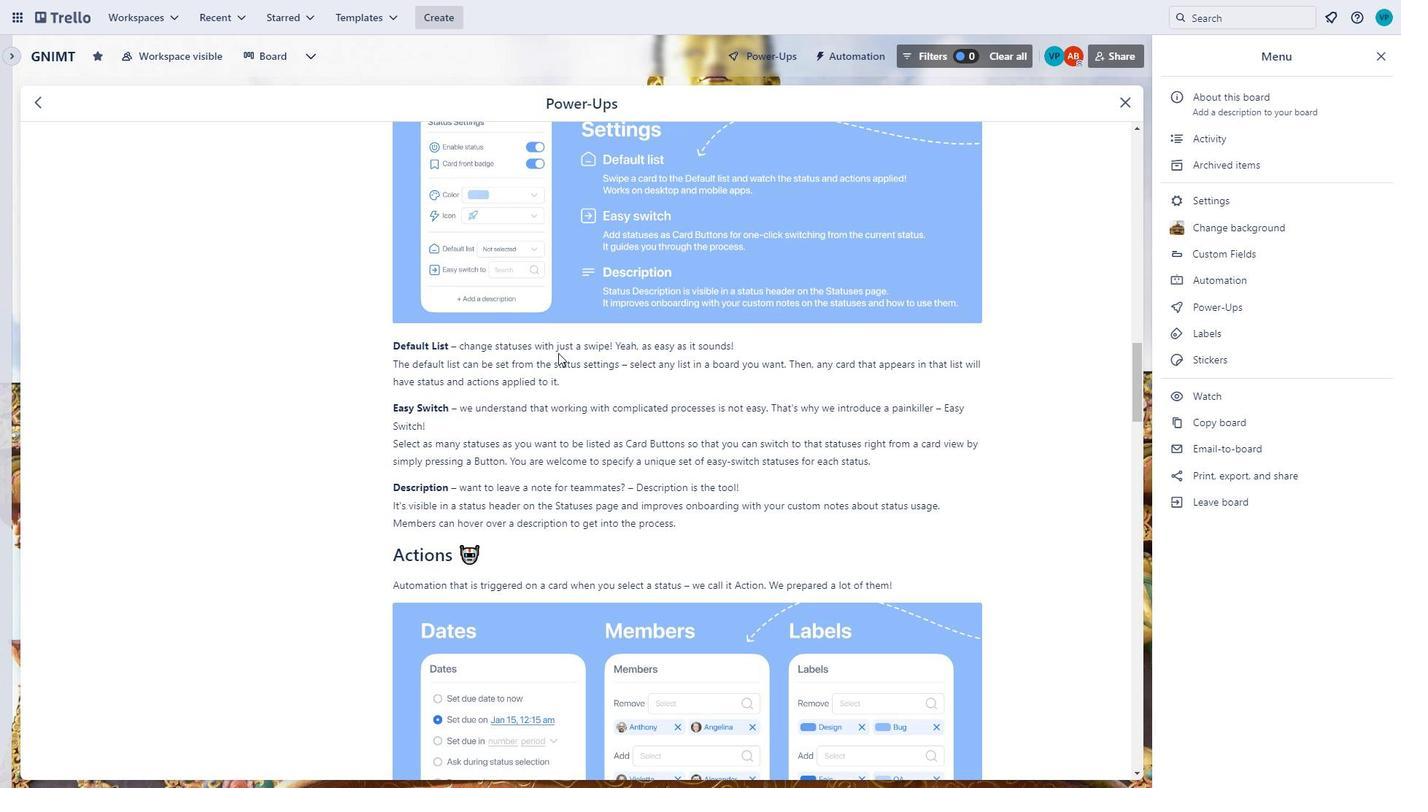 
Action: Mouse moved to (554, 352)
Screenshot: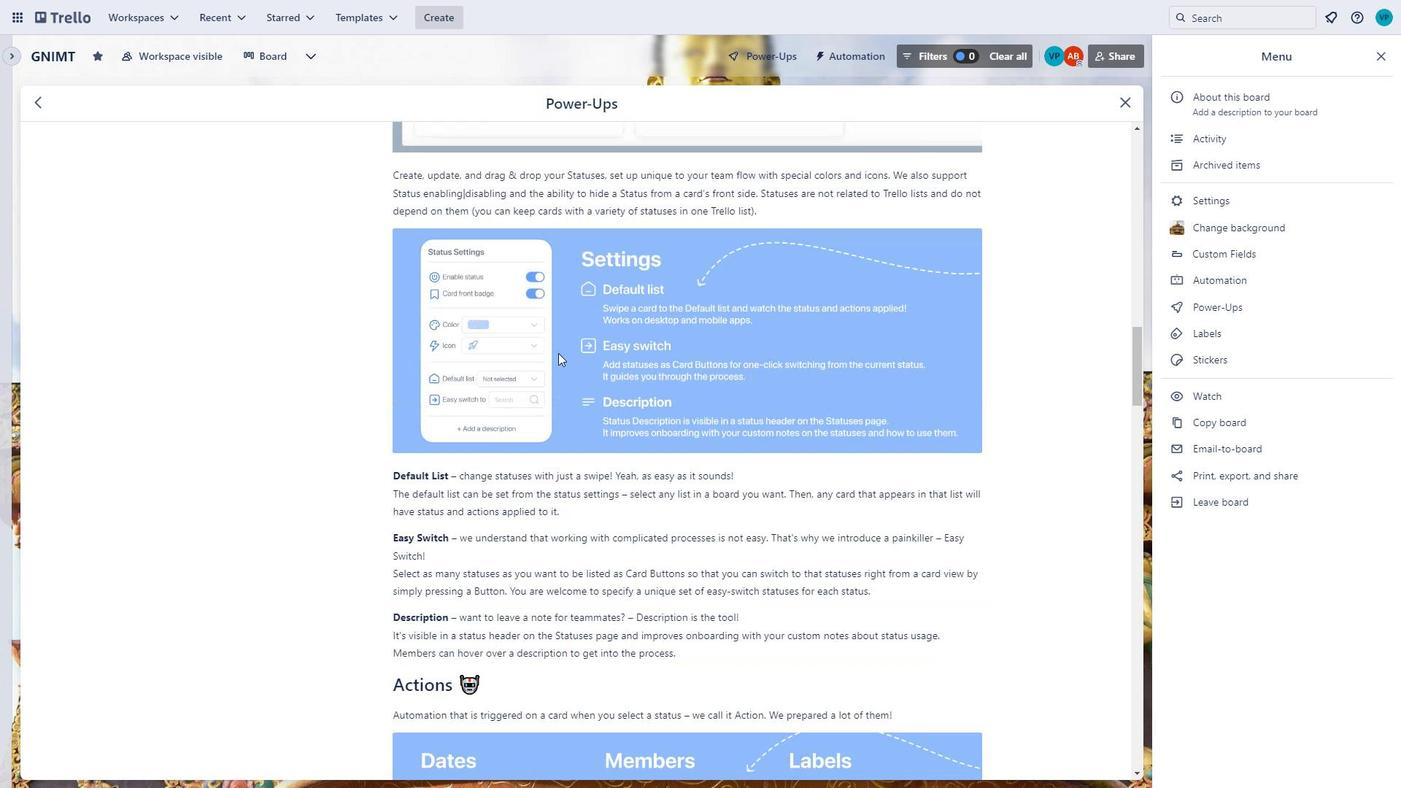 
Action: Mouse scrolled (554, 353) with delta (0, 0)
Screenshot: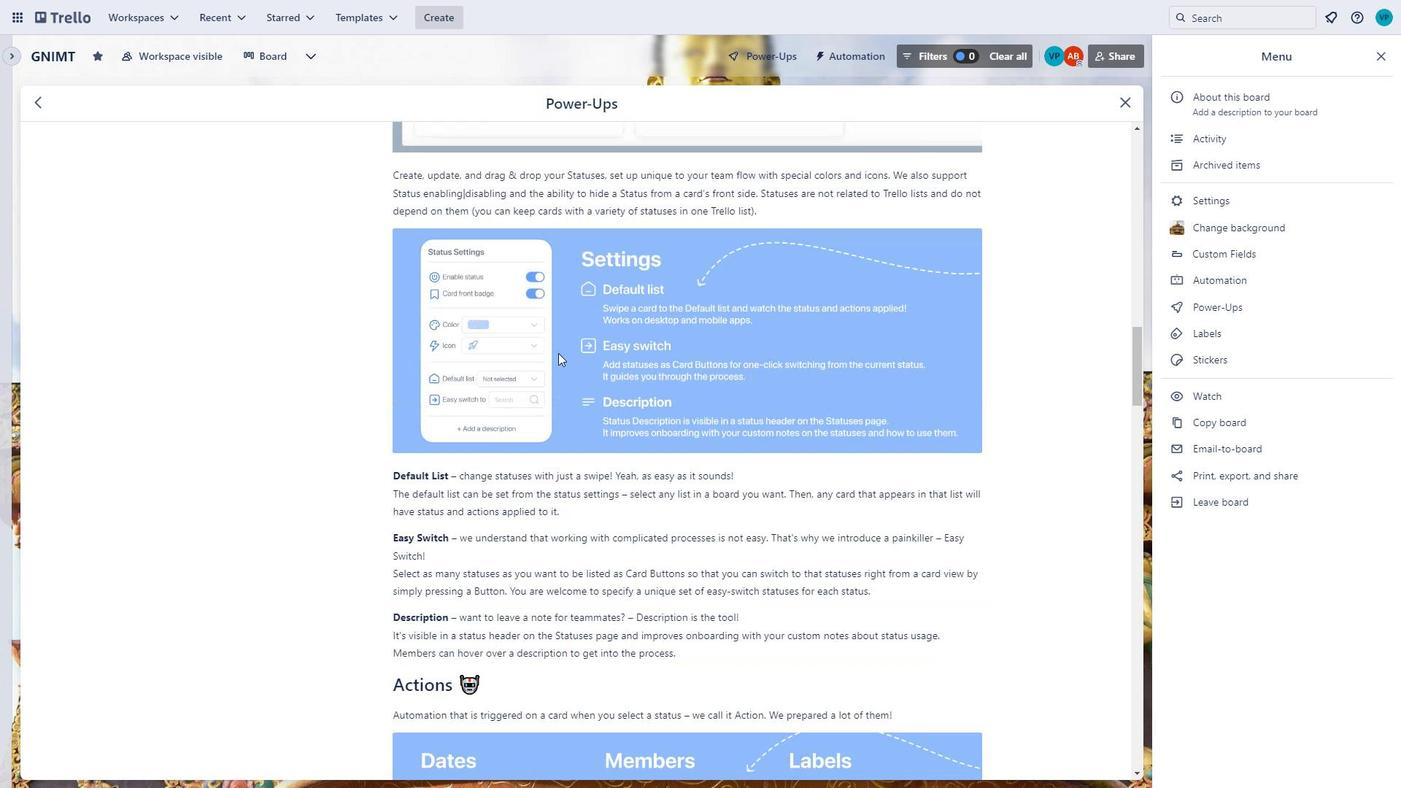 
Action: Mouse moved to (532, 346)
Screenshot: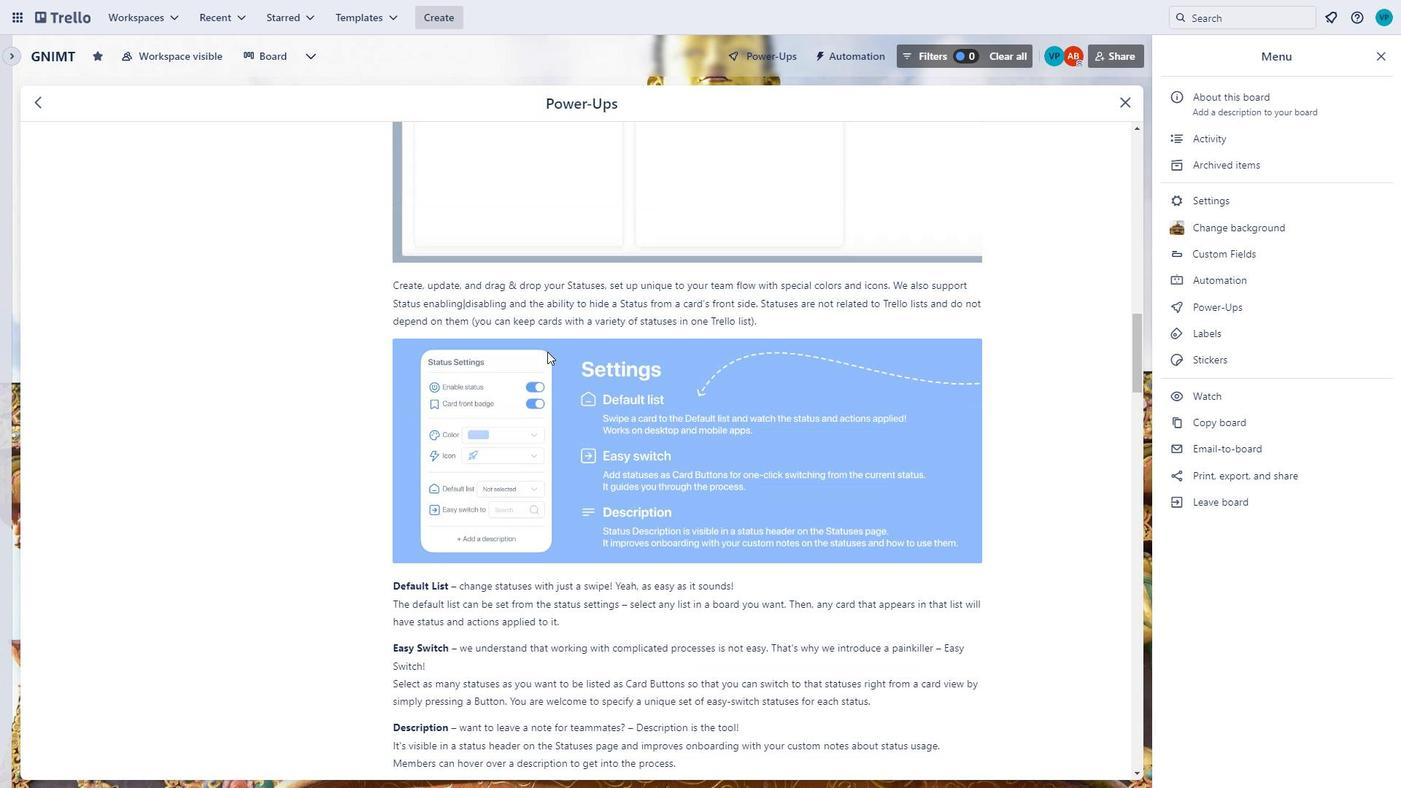 
Action: Mouse scrolled (532, 347) with delta (0, 0)
Screenshot: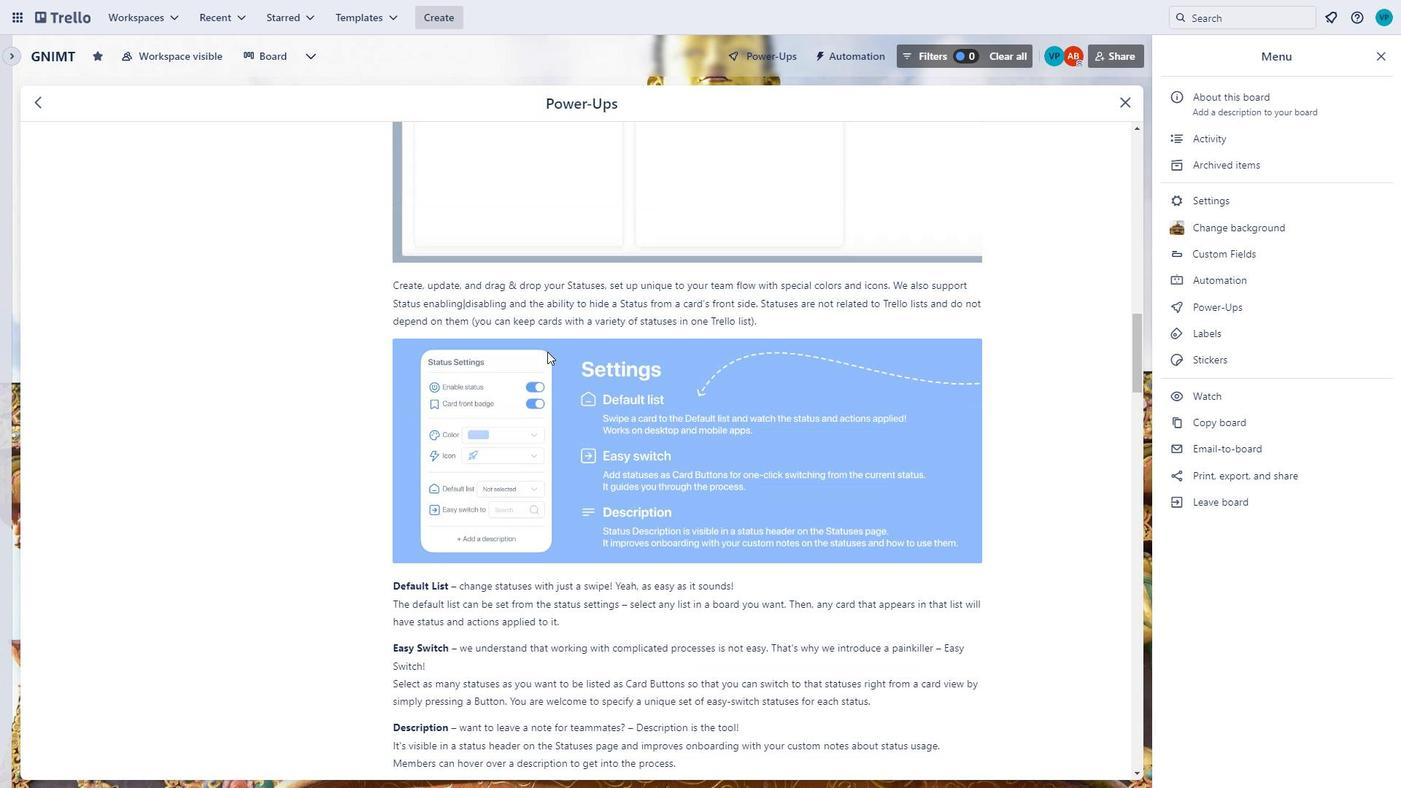
Action: Mouse moved to (530, 346)
Screenshot: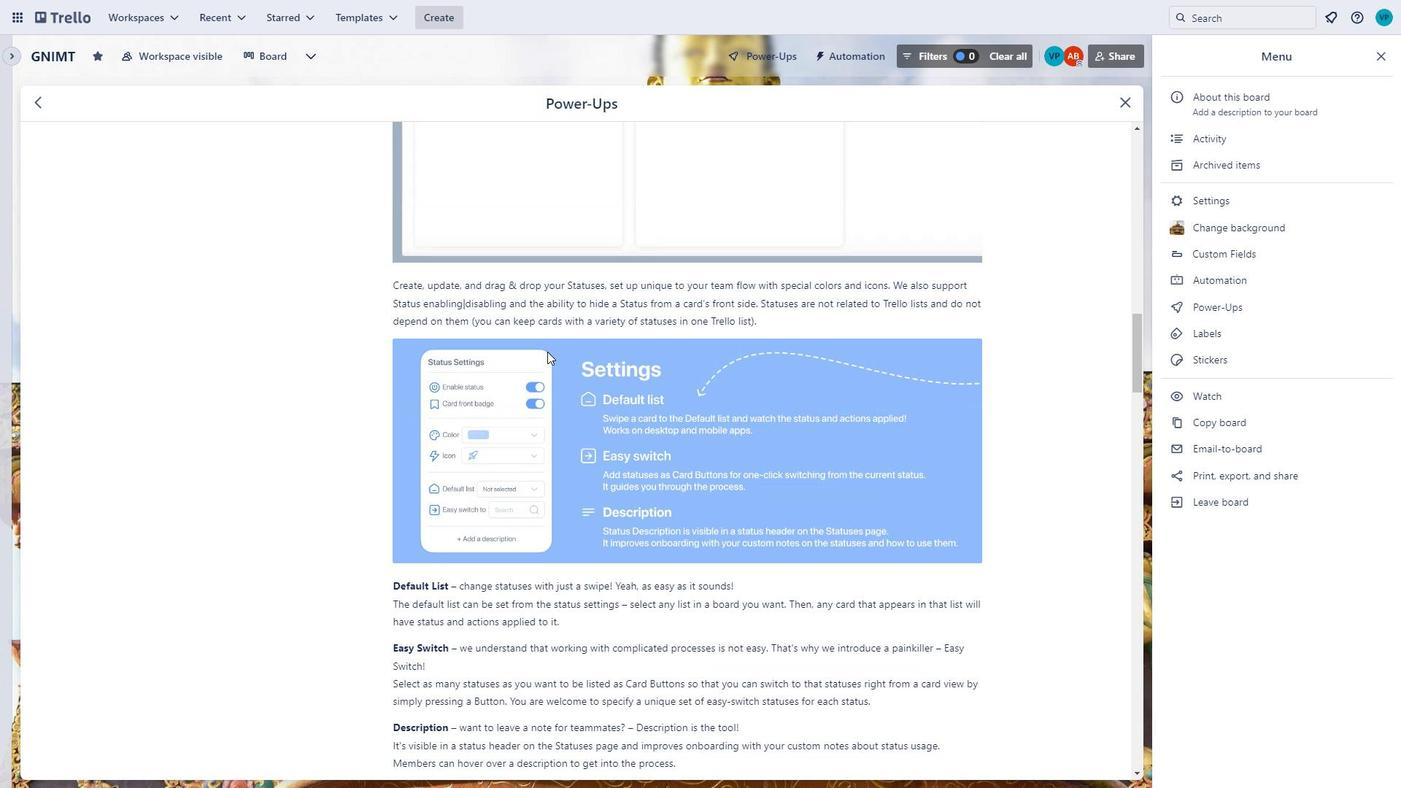 
Action: Mouse scrolled (530, 346) with delta (0, 0)
Screenshot: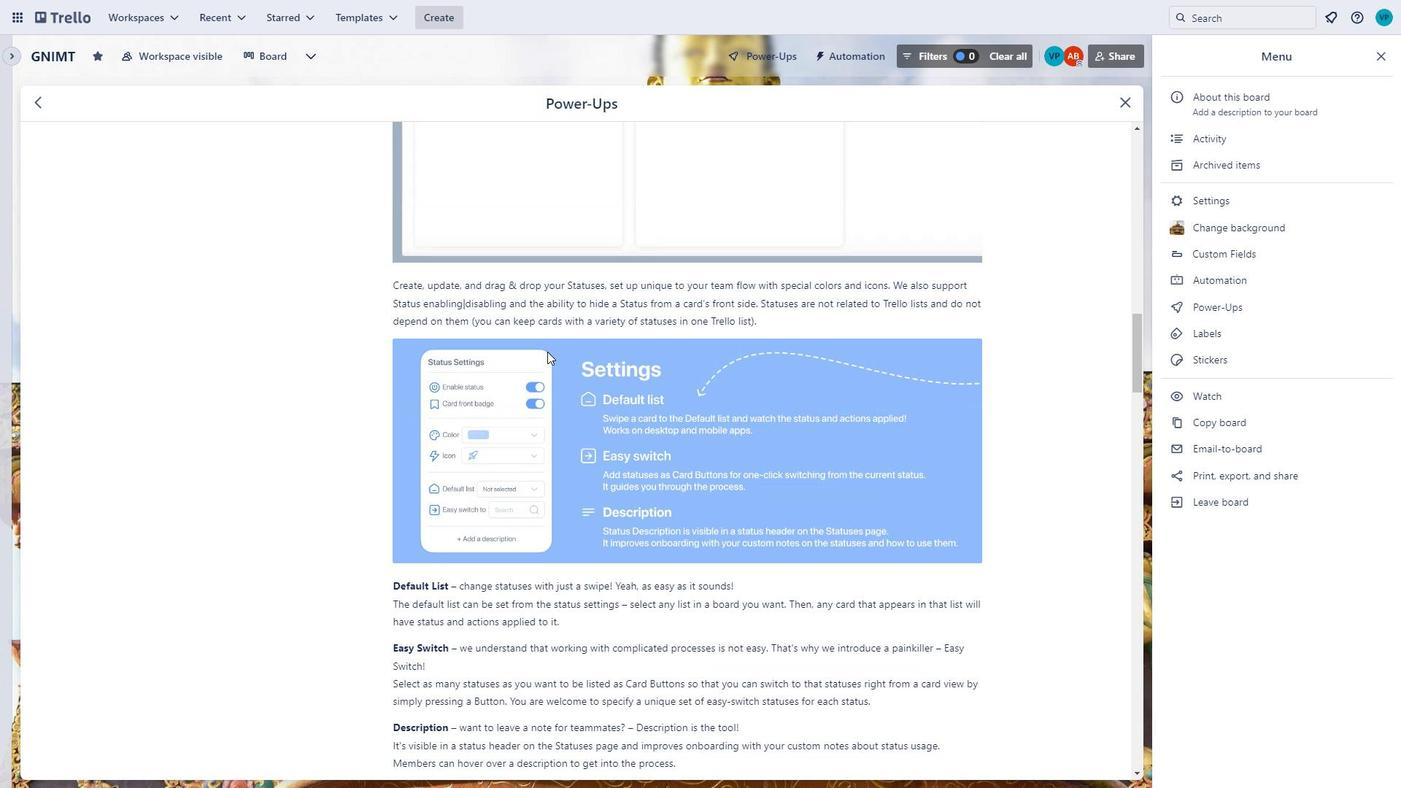 
Action: Mouse scrolled (530, 346) with delta (0, 0)
Screenshot: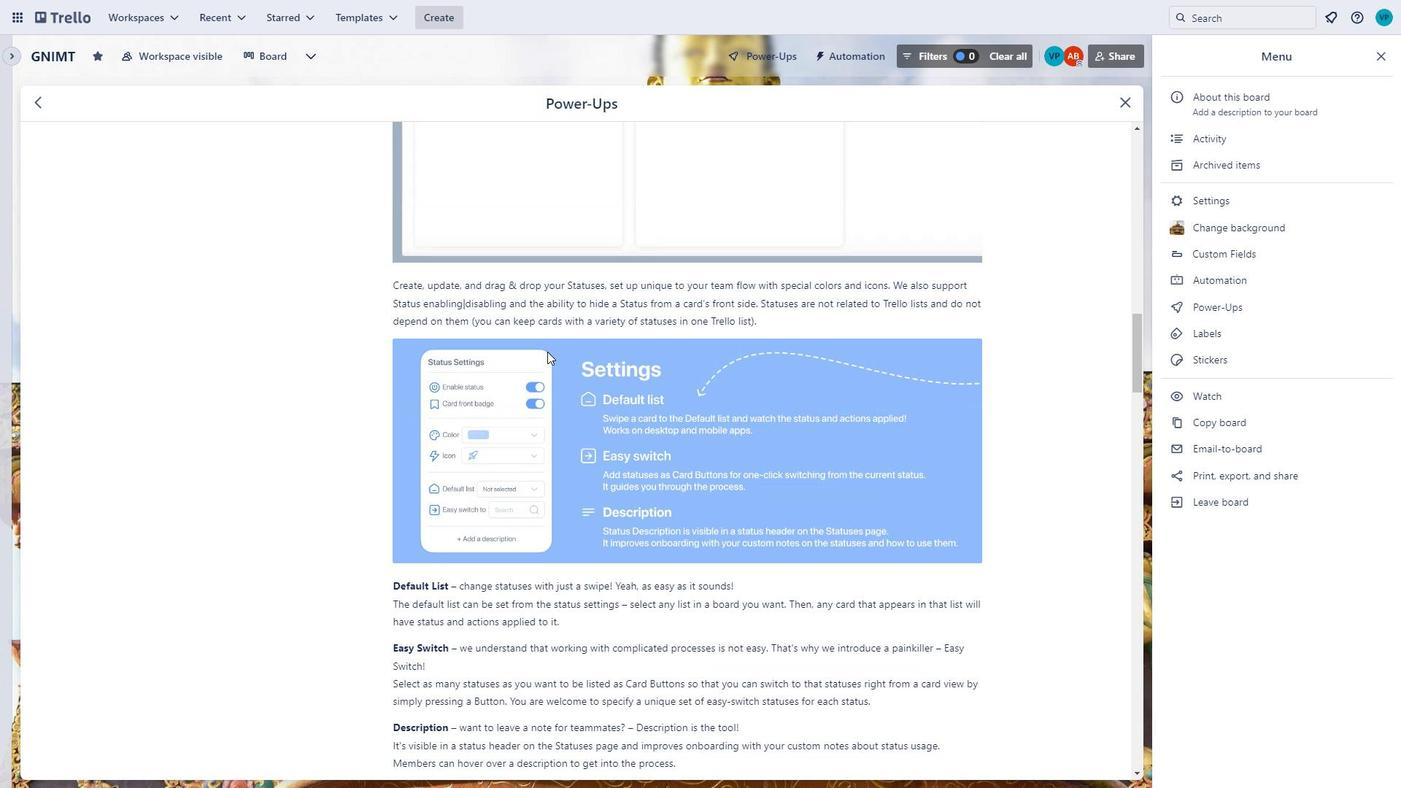 
Action: Mouse moved to (526, 344)
Screenshot: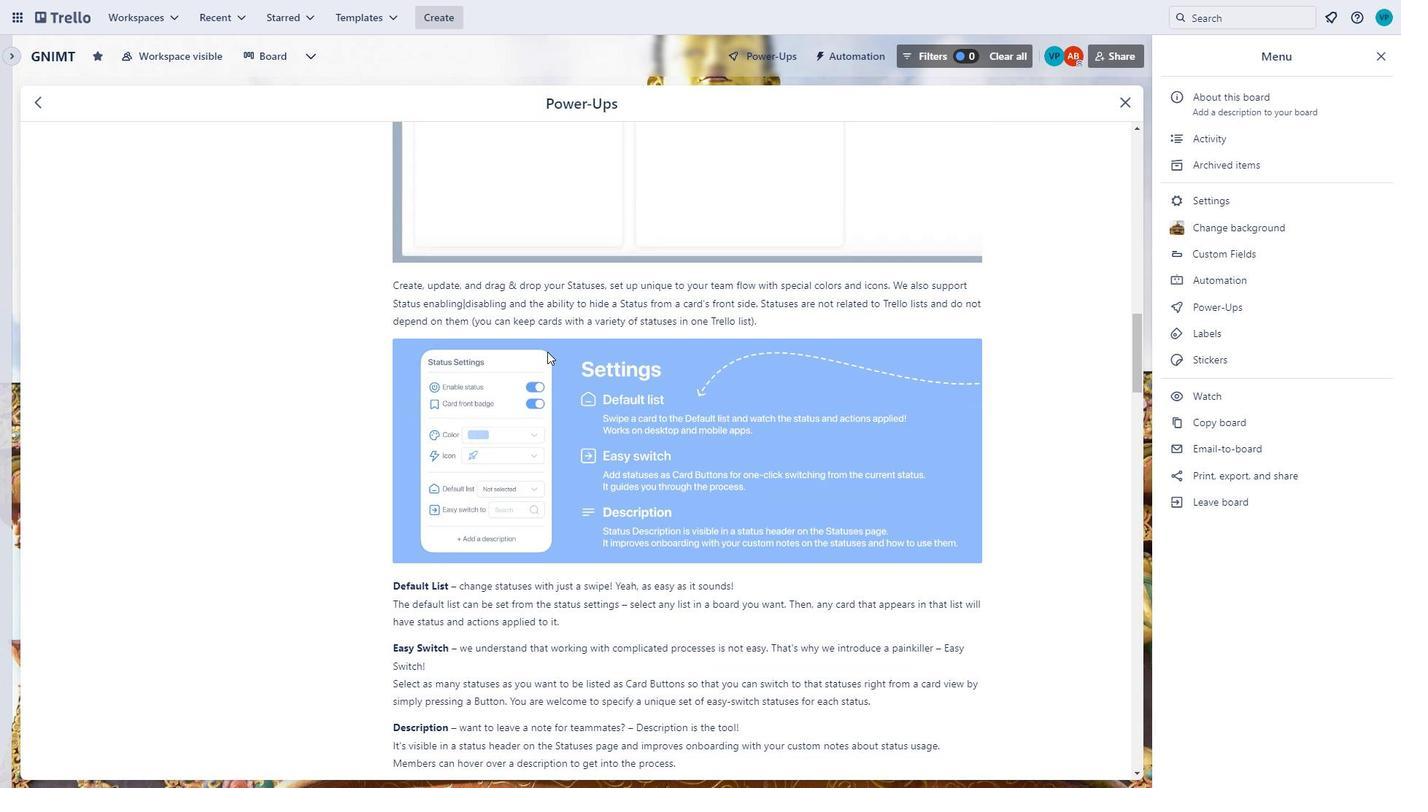 
Action: Mouse scrolled (526, 345) with delta (0, 0)
Screenshot: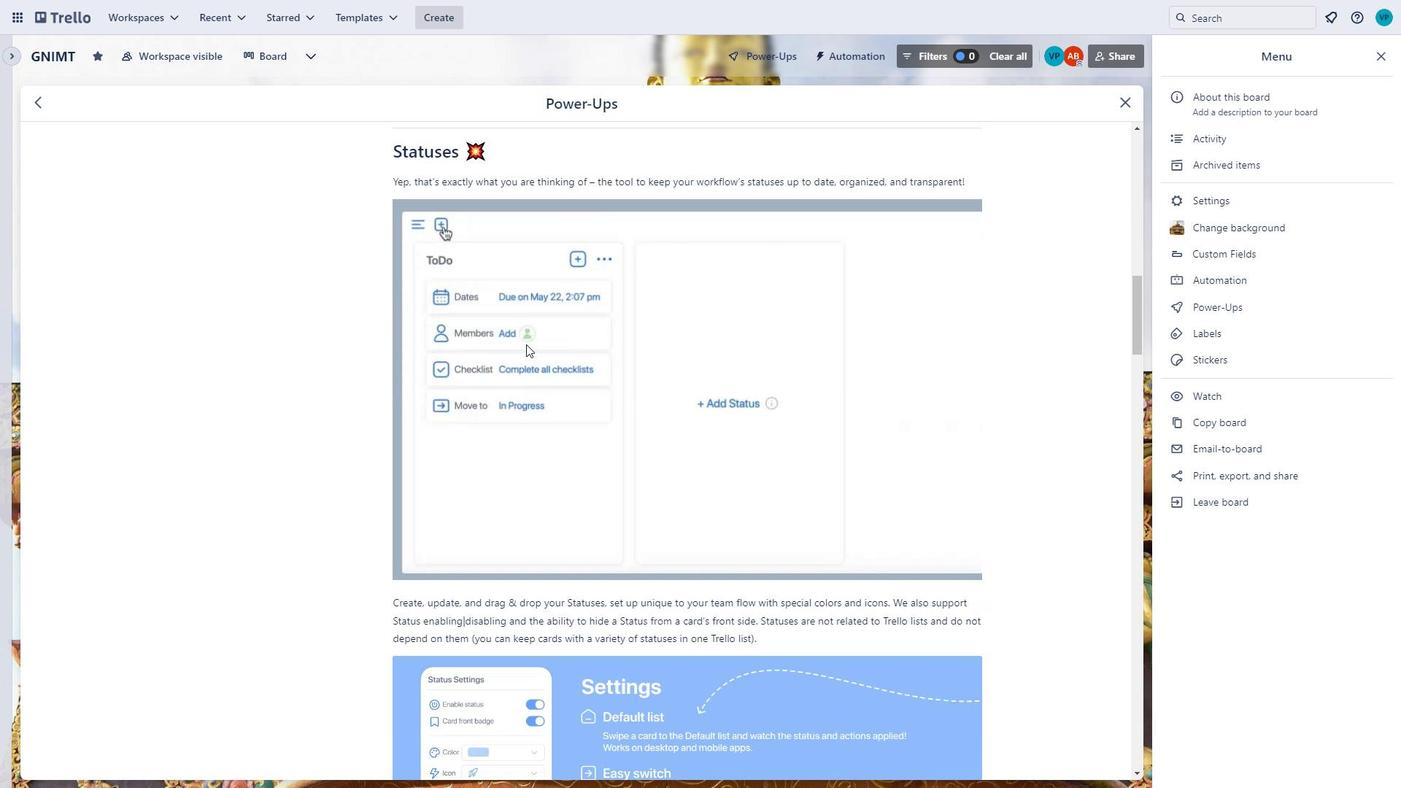 
Action: Mouse scrolled (526, 345) with delta (0, 0)
Screenshot: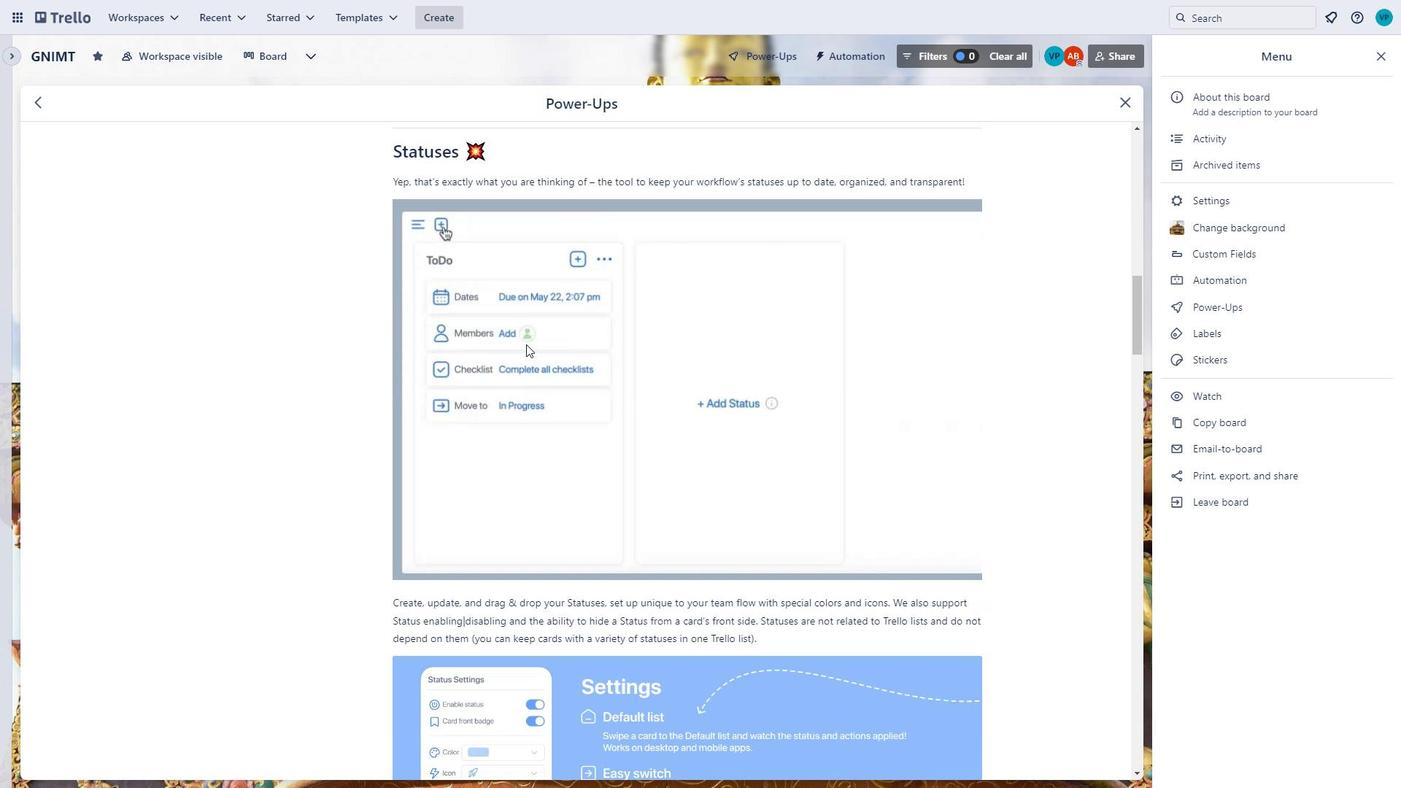
Action: Mouse scrolled (526, 345) with delta (0, 0)
Screenshot: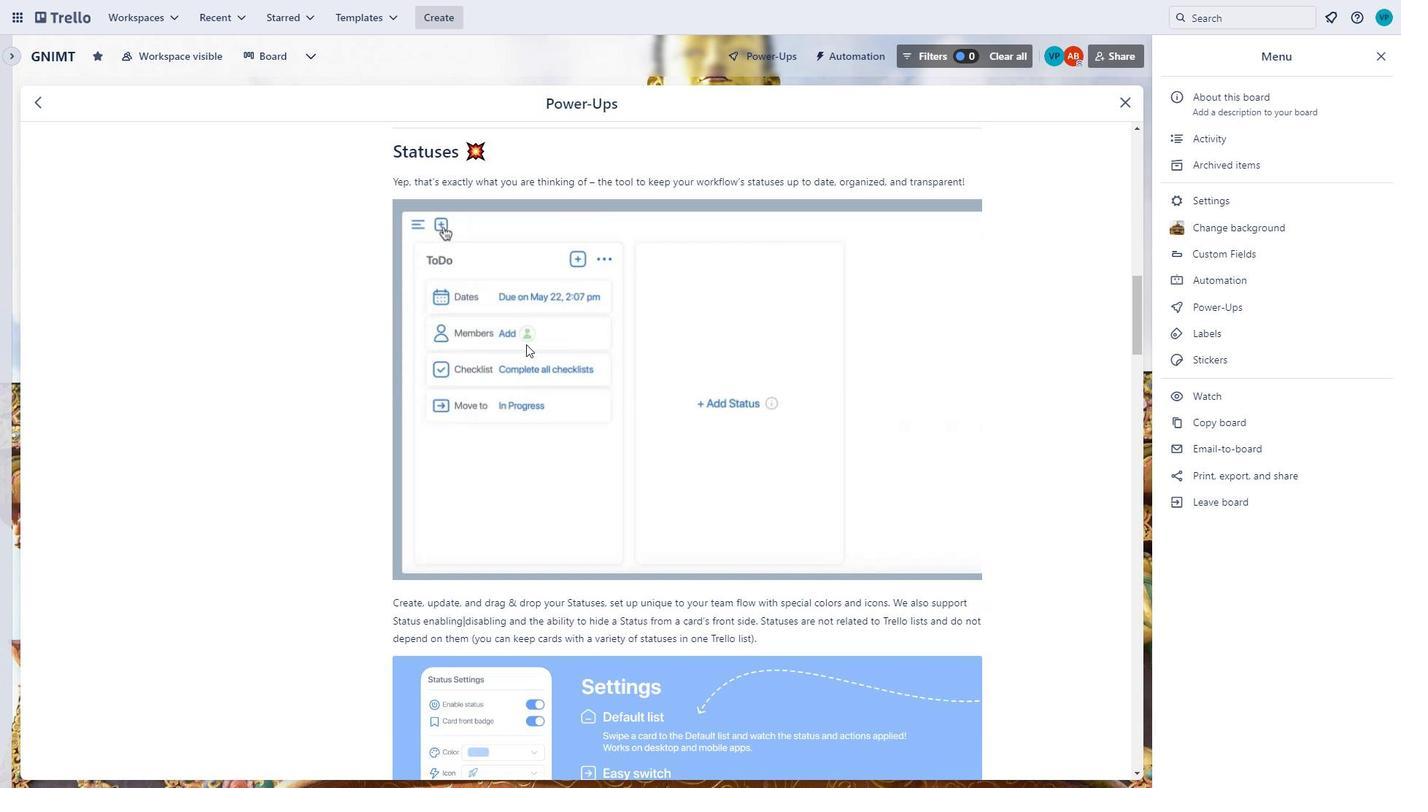
Action: Mouse moved to (526, 344)
Screenshot: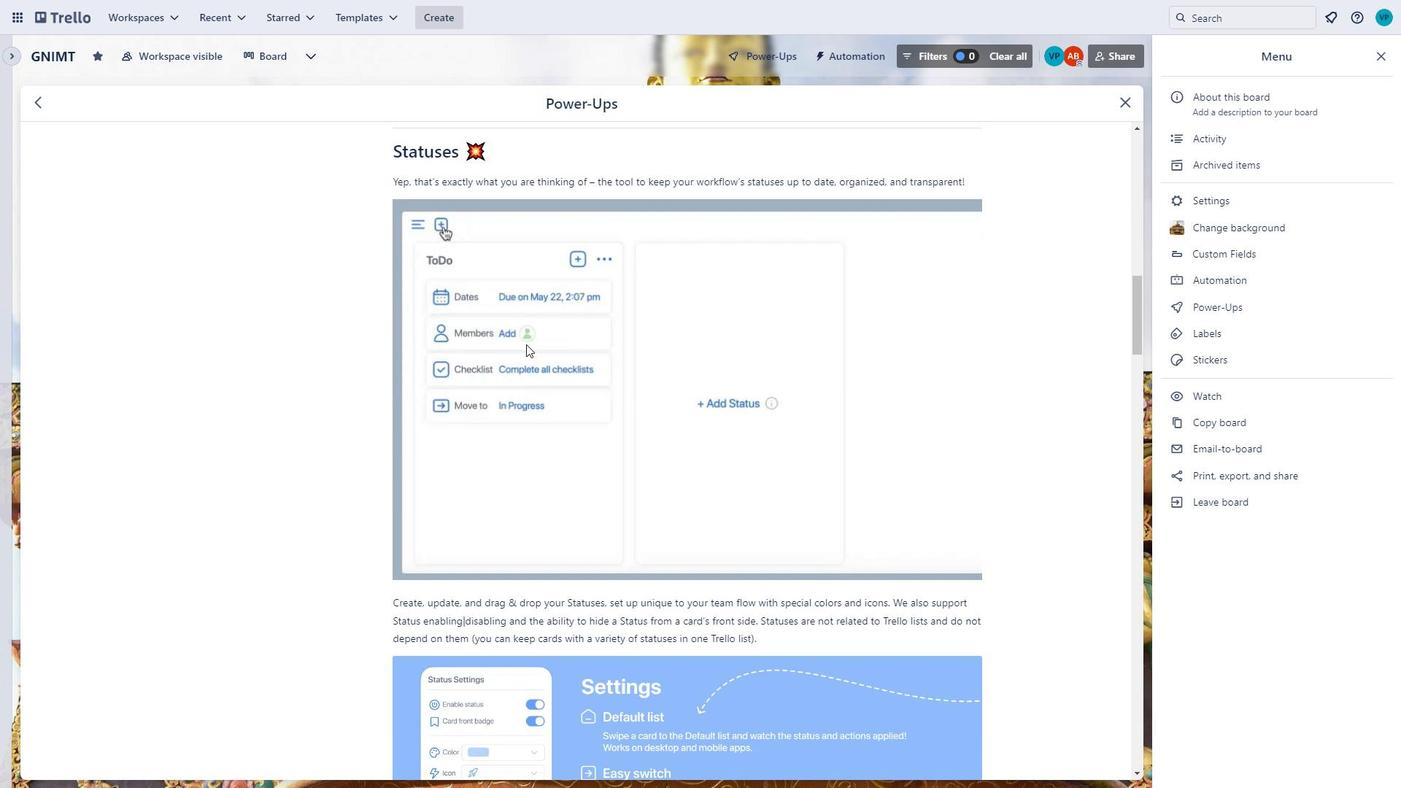 
Action: Mouse scrolled (526, 345) with delta (0, 0)
Screenshot: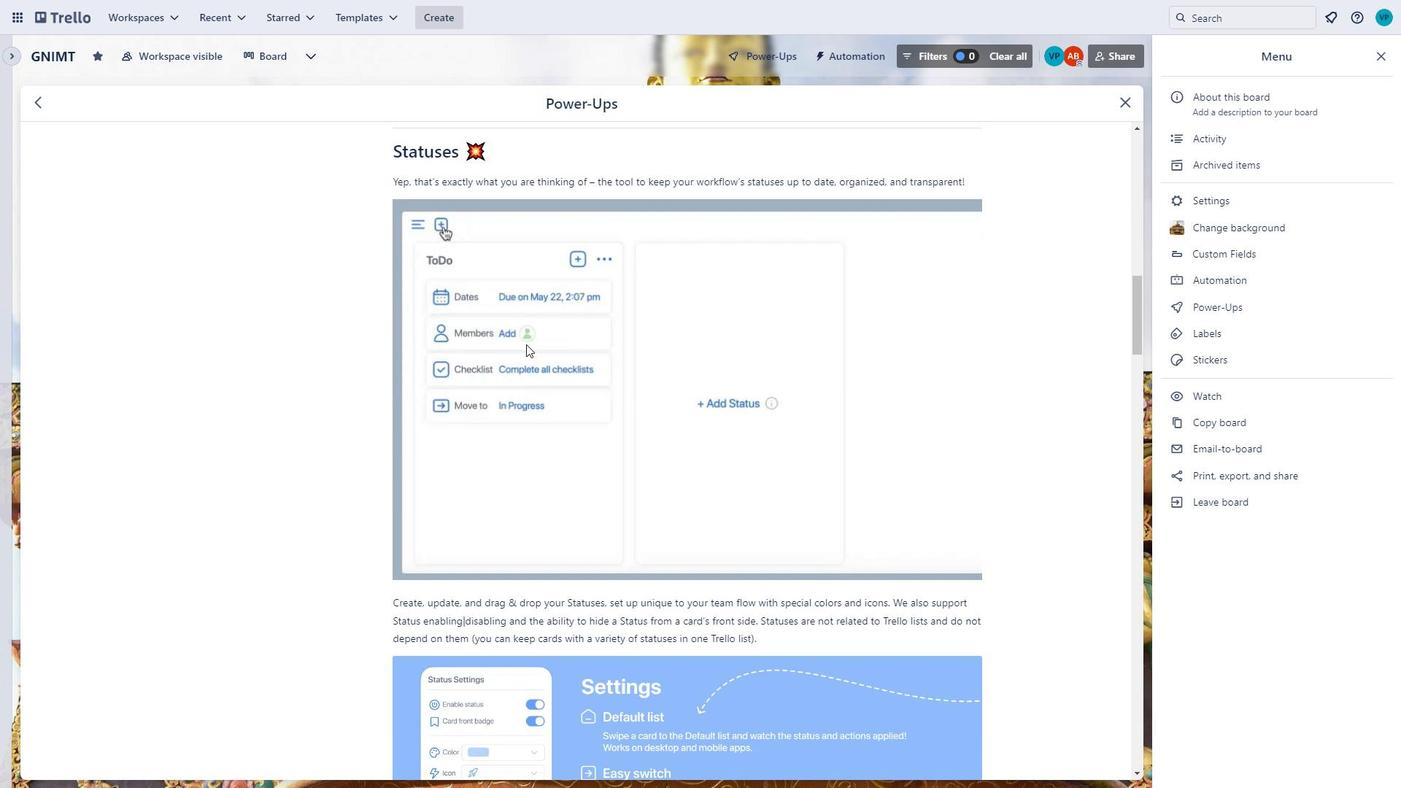 
Action: Mouse scrolled (526, 345) with delta (0, 0)
Screenshot: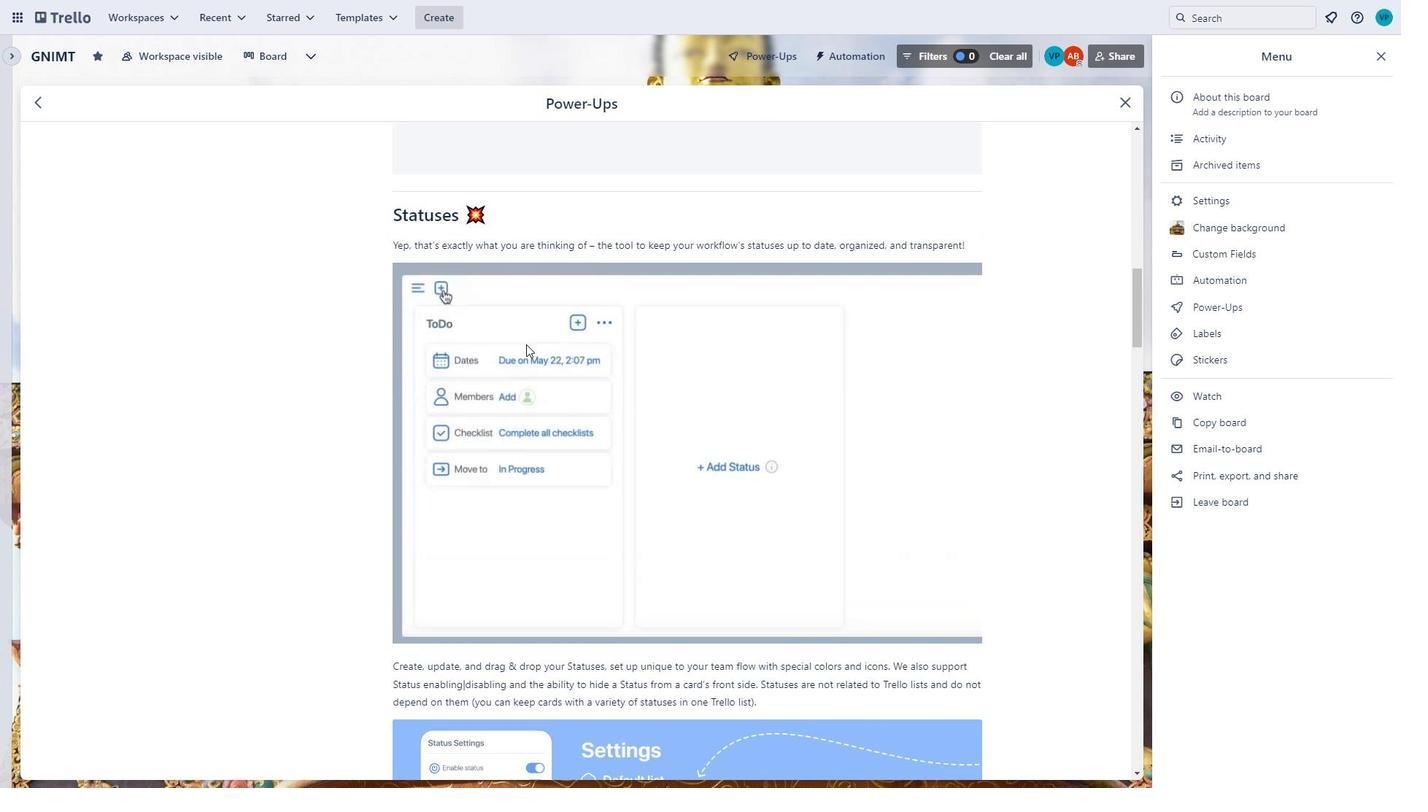 
Action: Mouse scrolled (526, 345) with delta (0, 0)
Screenshot: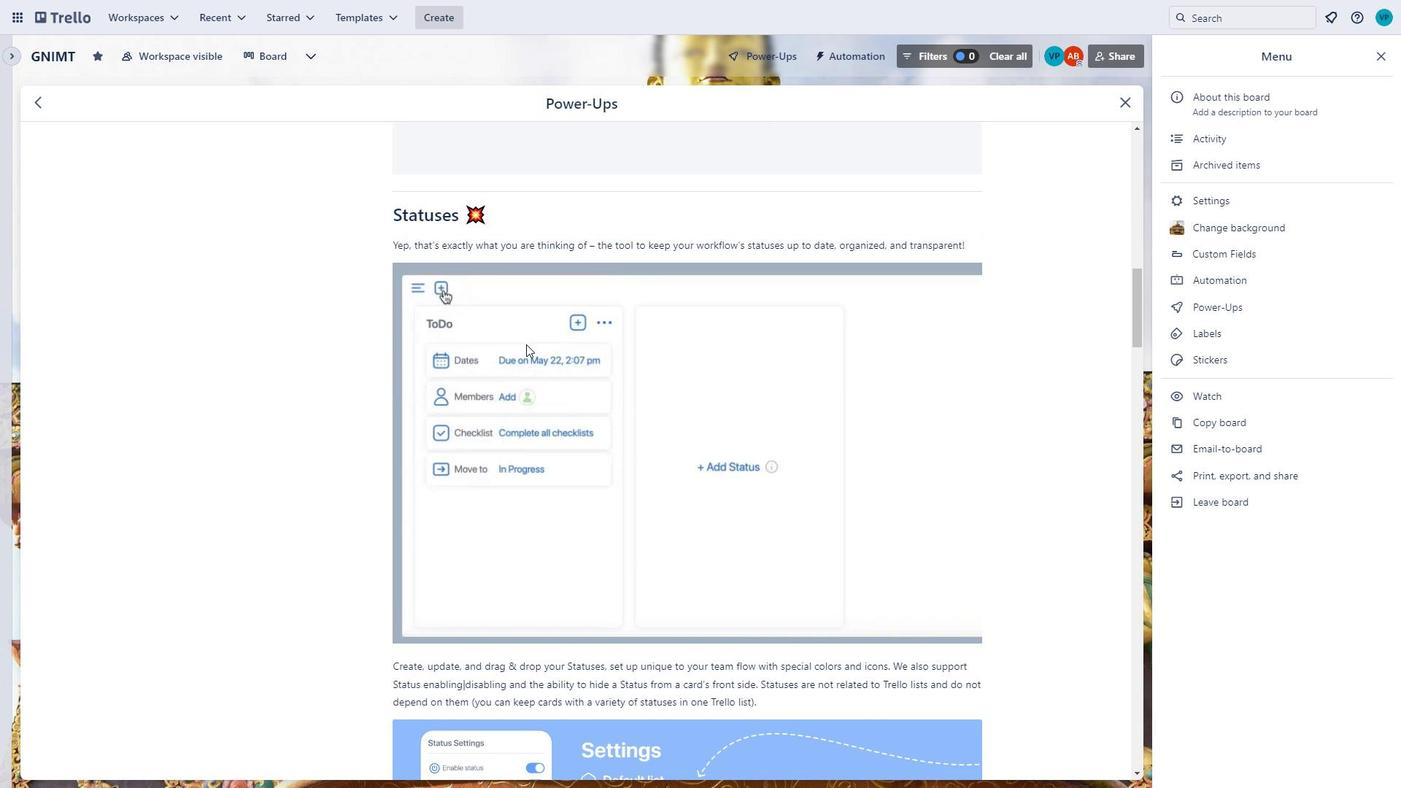 
Action: Mouse scrolled (526, 345) with delta (0, 0)
Screenshot: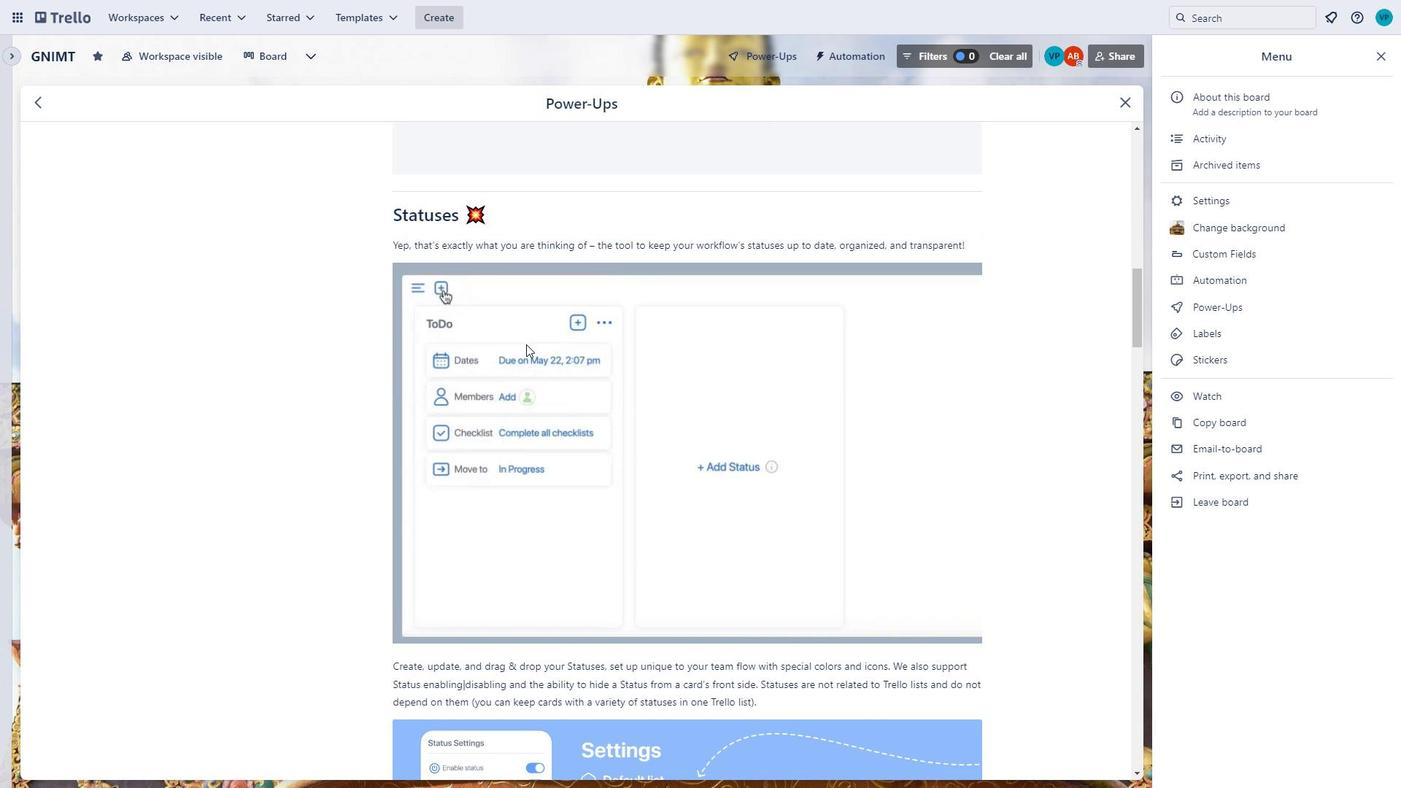 
Action: Mouse scrolled (526, 345) with delta (0, 0)
Screenshot: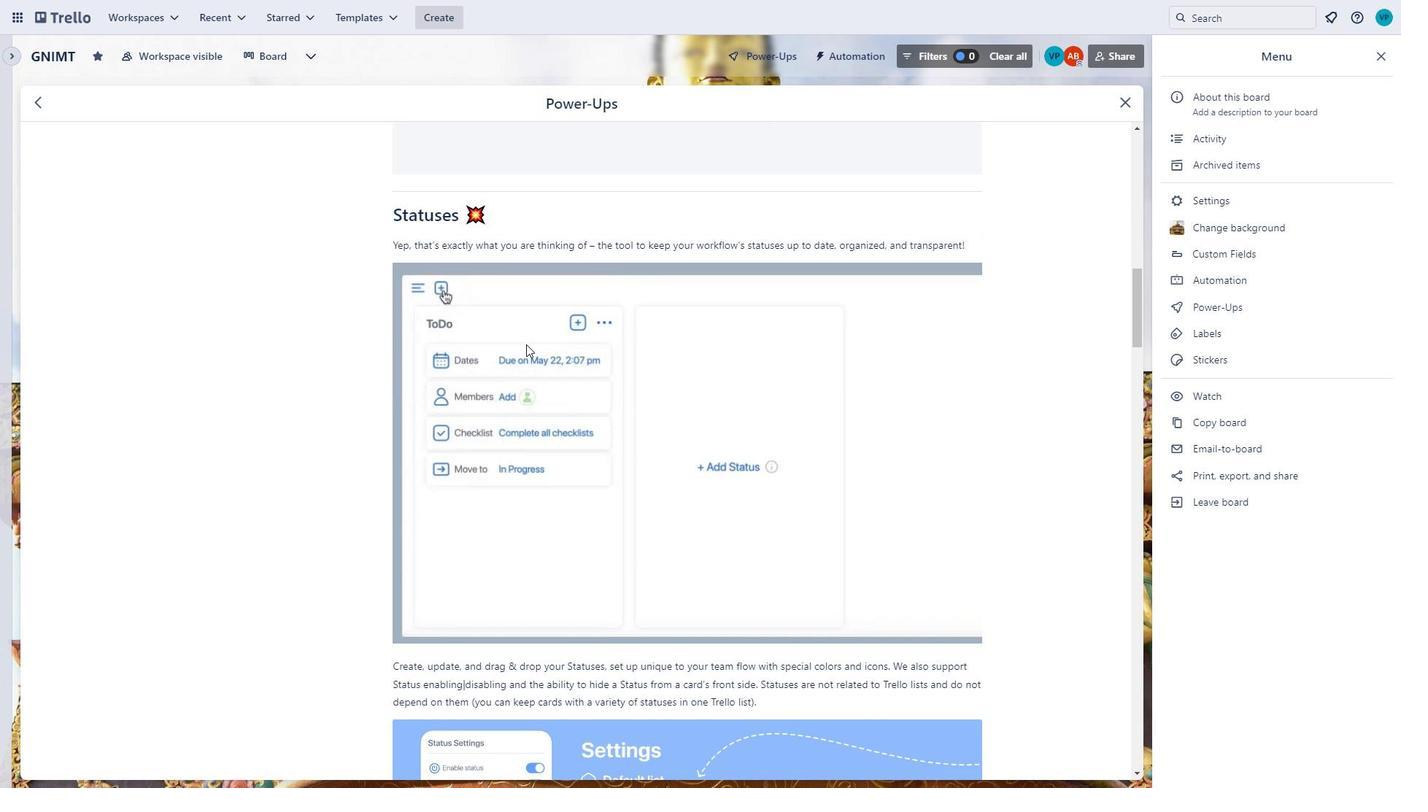 
Action: Mouse scrolled (526, 345) with delta (0, 0)
Screenshot: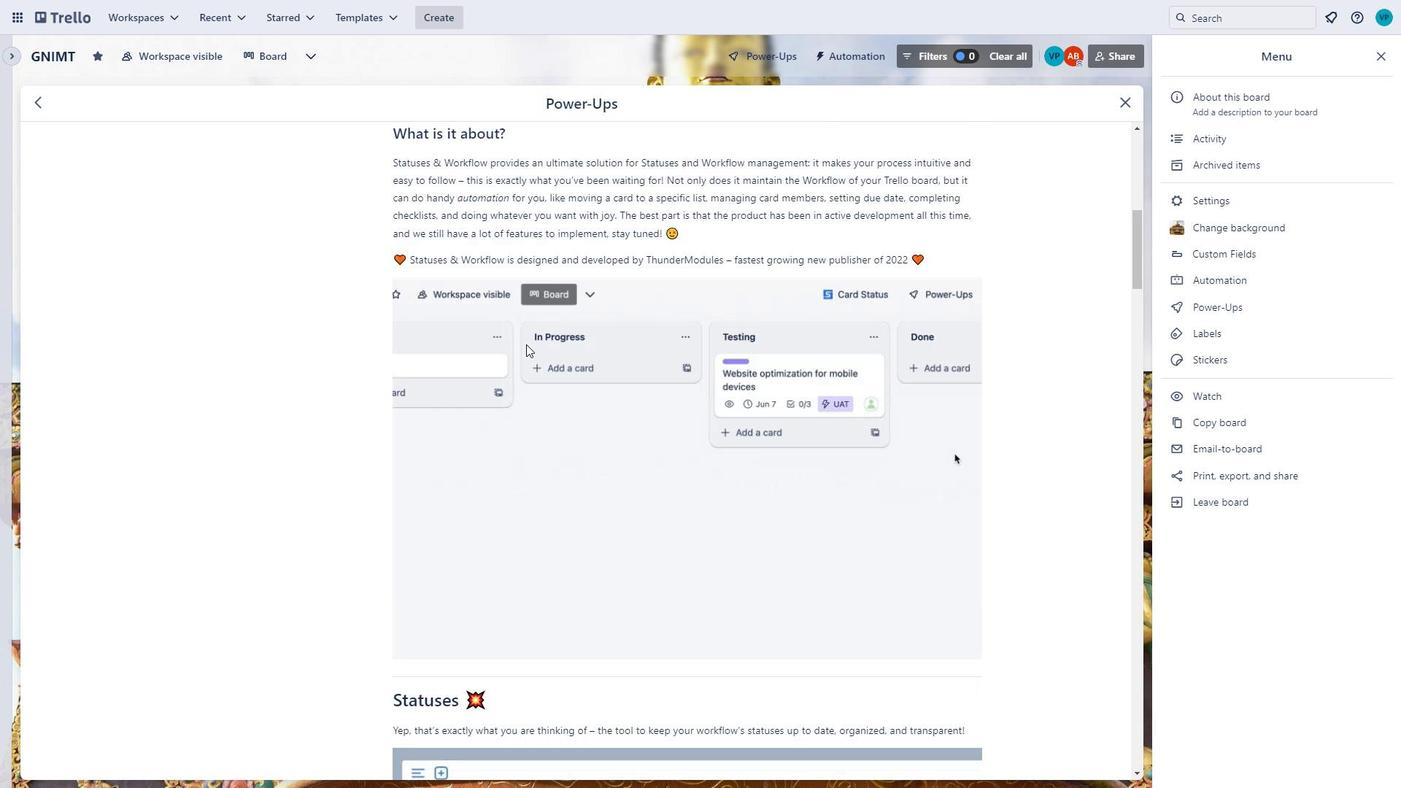 
Action: Mouse scrolled (526, 345) with delta (0, 0)
Screenshot: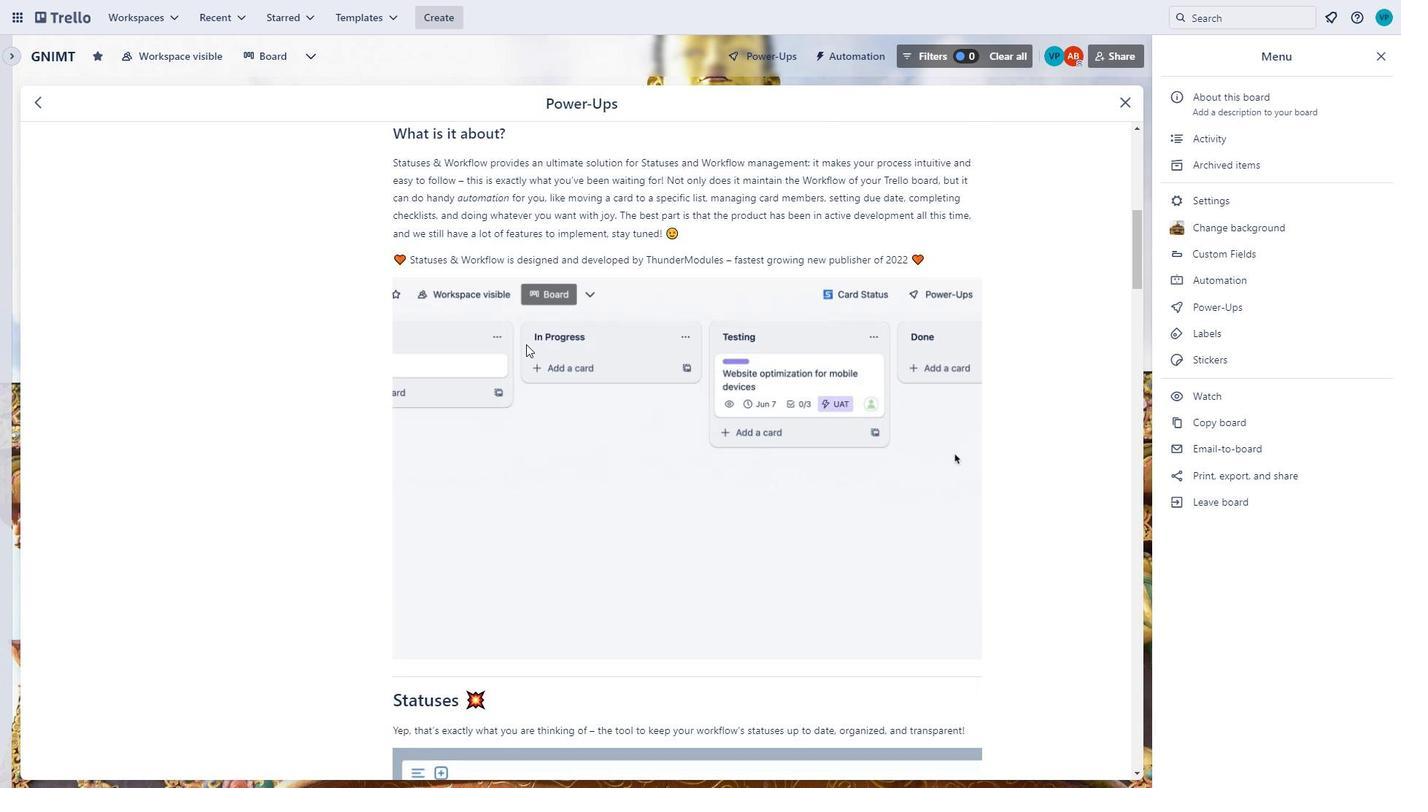 
Action: Mouse moved to (525, 341)
Screenshot: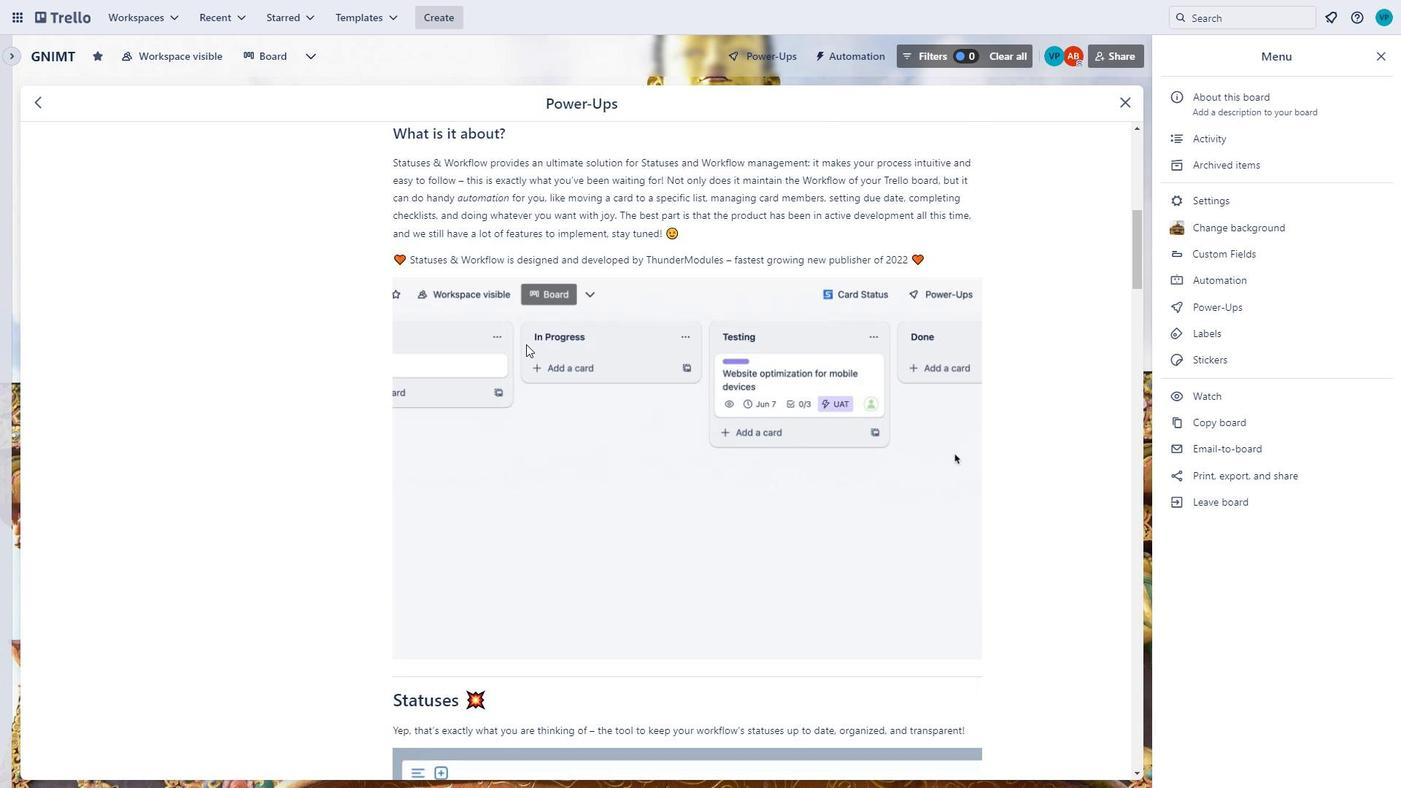
Action: Mouse scrolled (525, 342) with delta (0, 0)
Screenshot: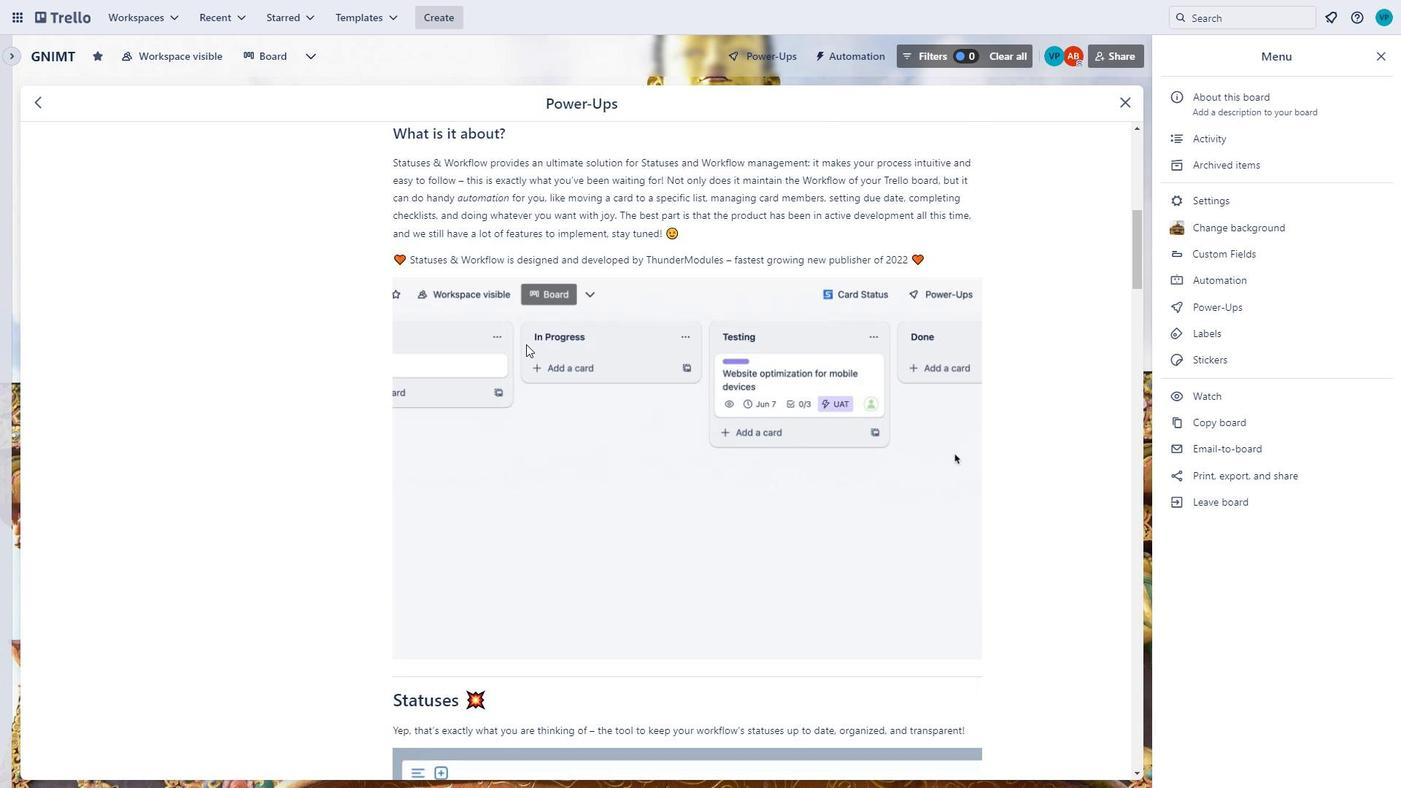 
Action: Mouse moved to (522, 338)
Screenshot: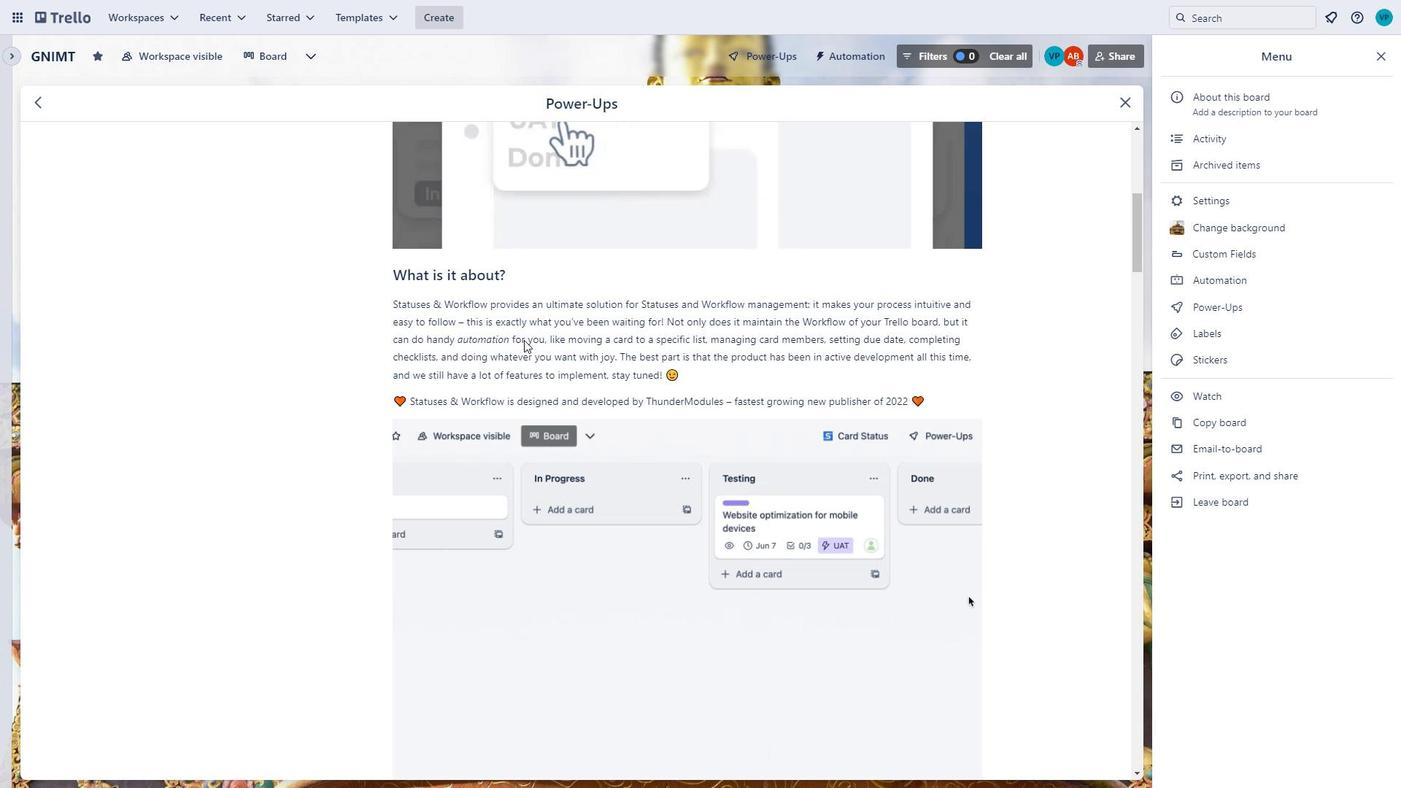 
Action: Mouse scrolled (522, 339) with delta (0, 0)
Screenshot: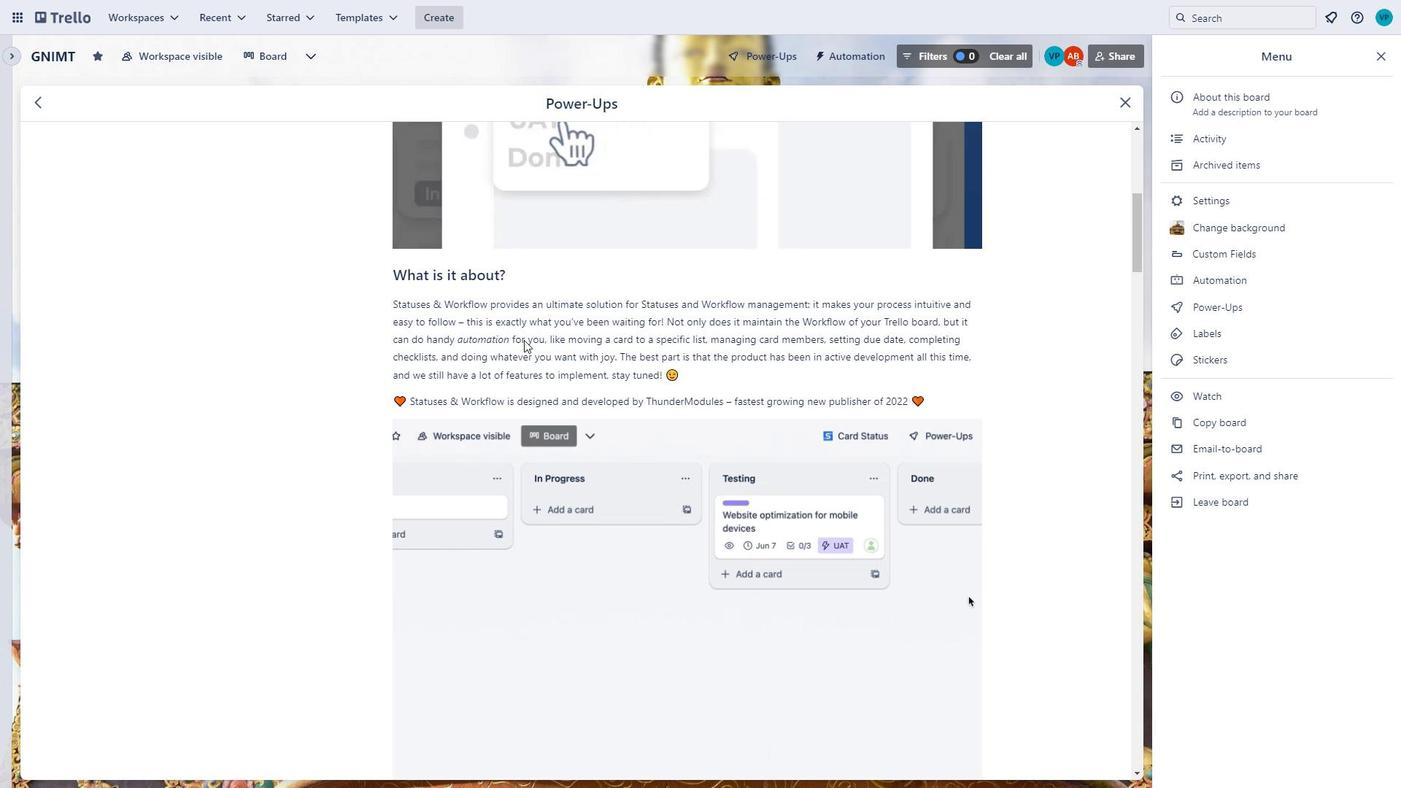 
Action: Mouse scrolled (522, 339) with delta (0, 0)
Screenshot: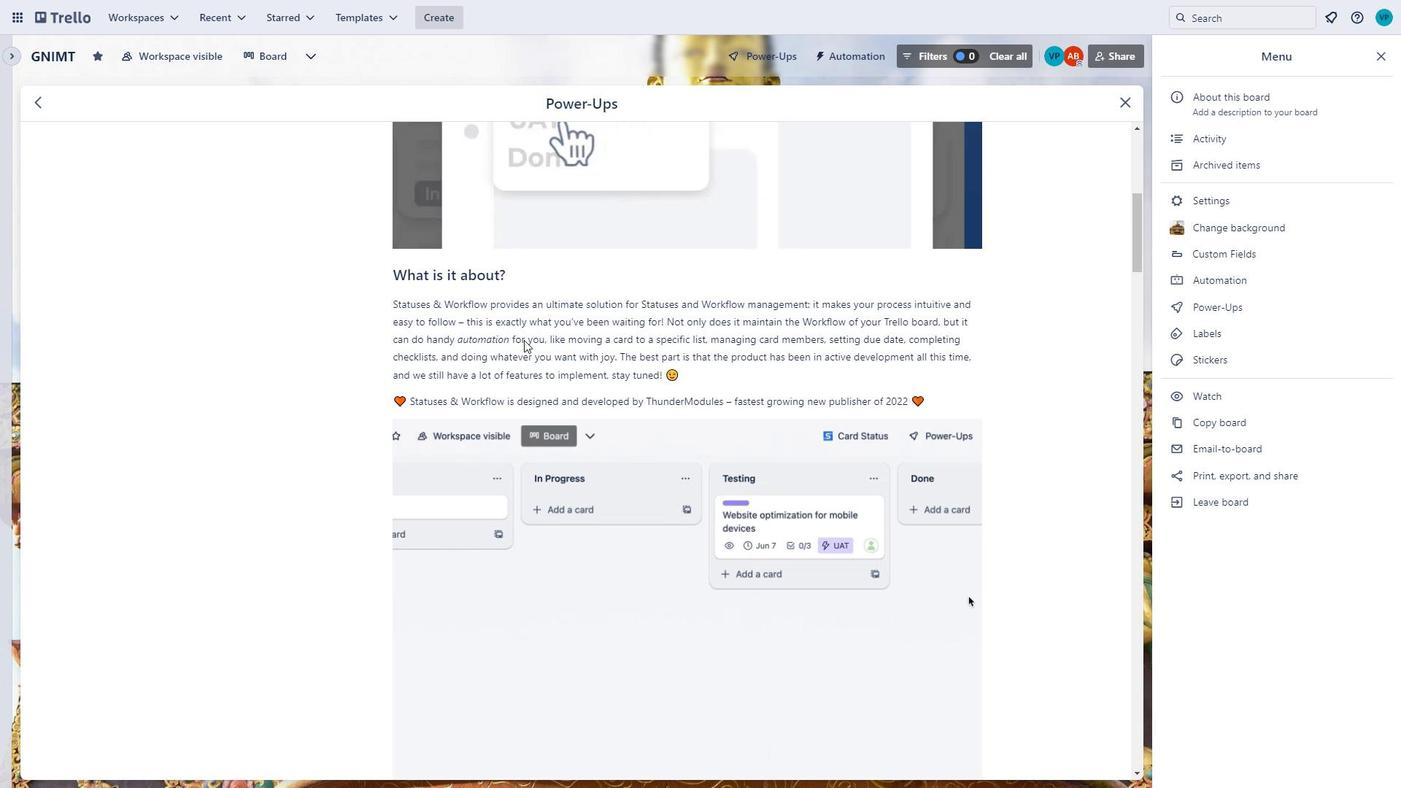 
Action: Mouse moved to (522, 338)
Screenshot: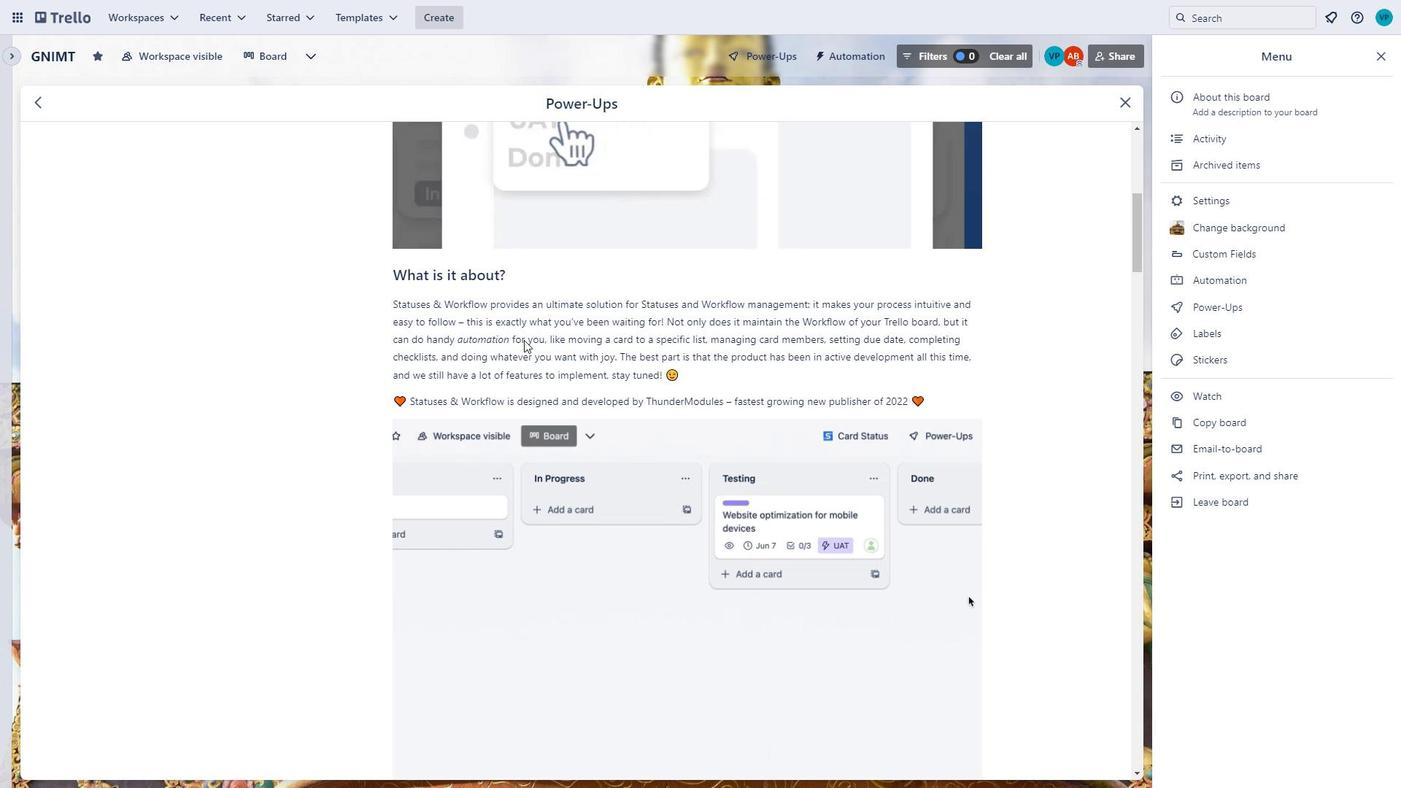 
Action: Mouse scrolled (522, 338) with delta (0, 0)
Screenshot: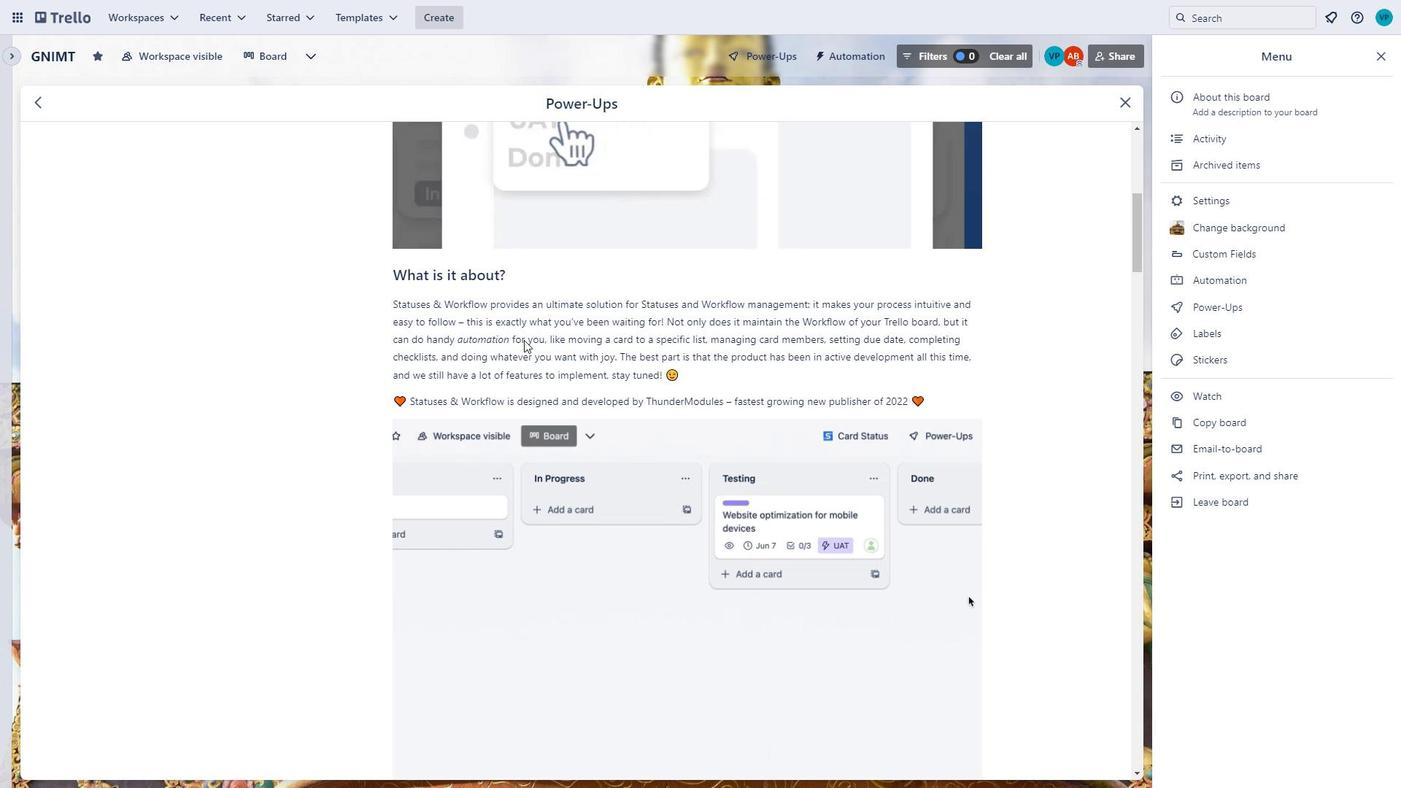 
Action: Mouse moved to (521, 337)
Screenshot: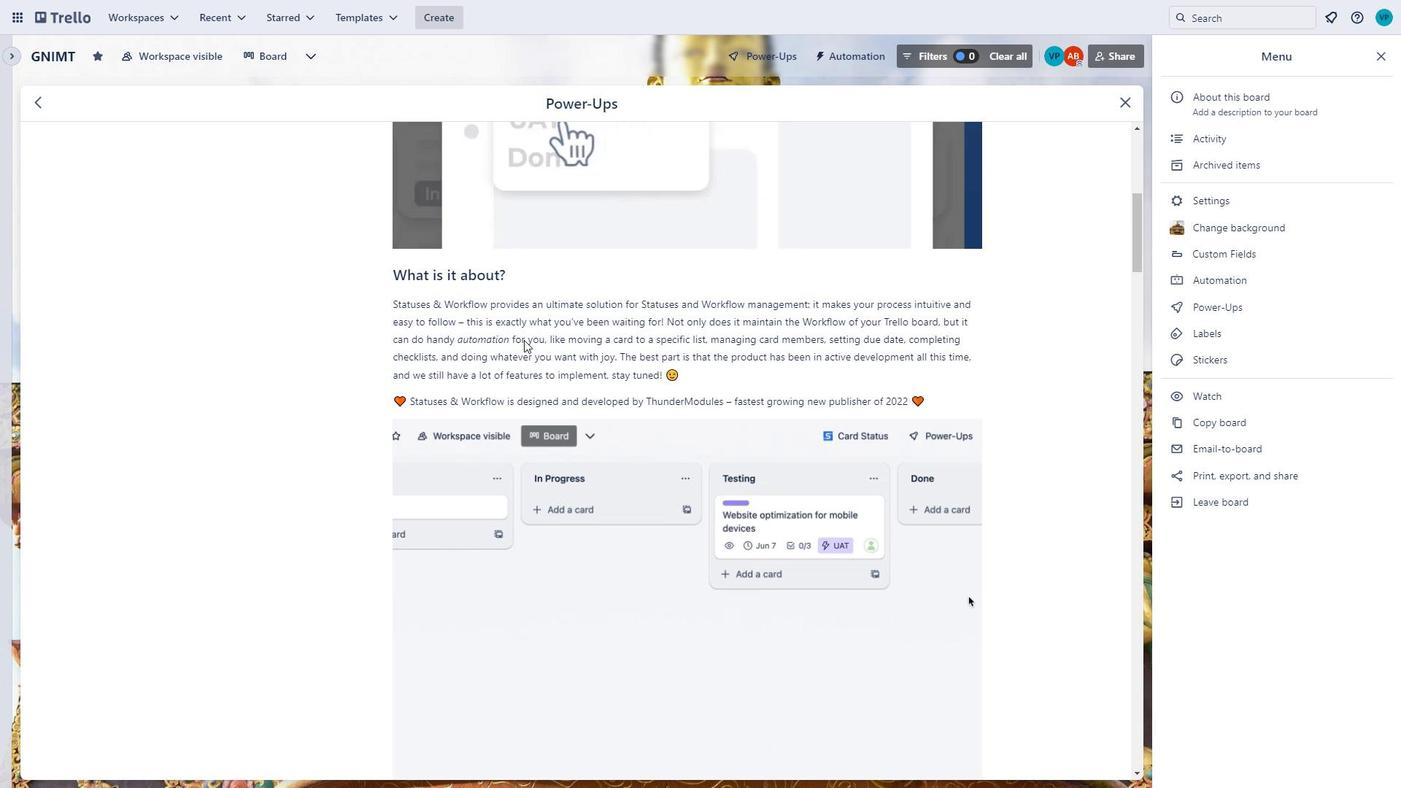 
Action: Mouse scrolled (521, 338) with delta (0, 0)
Screenshot: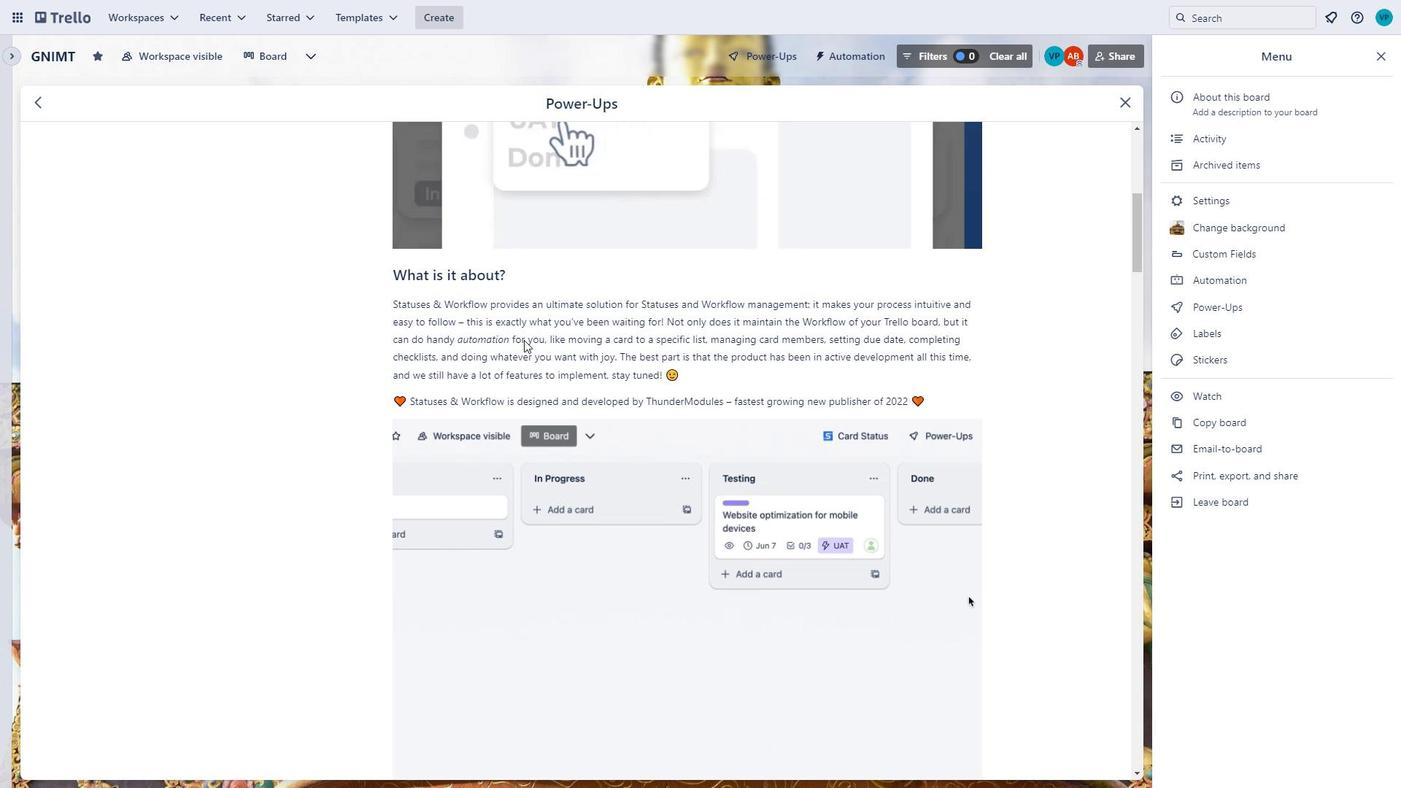 
Action: Mouse moved to (513, 334)
Screenshot: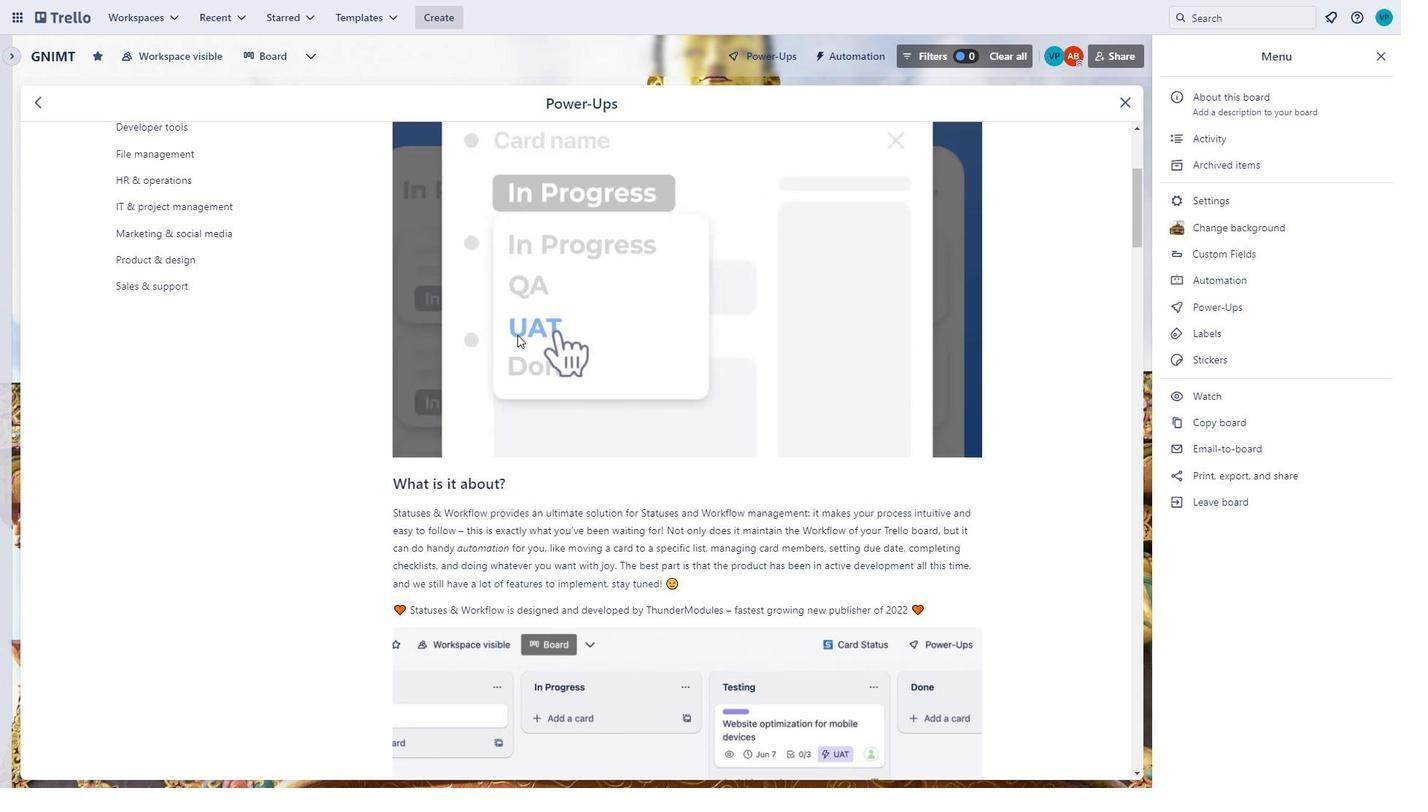 
Action: Mouse scrolled (513, 335) with delta (0, 0)
Screenshot: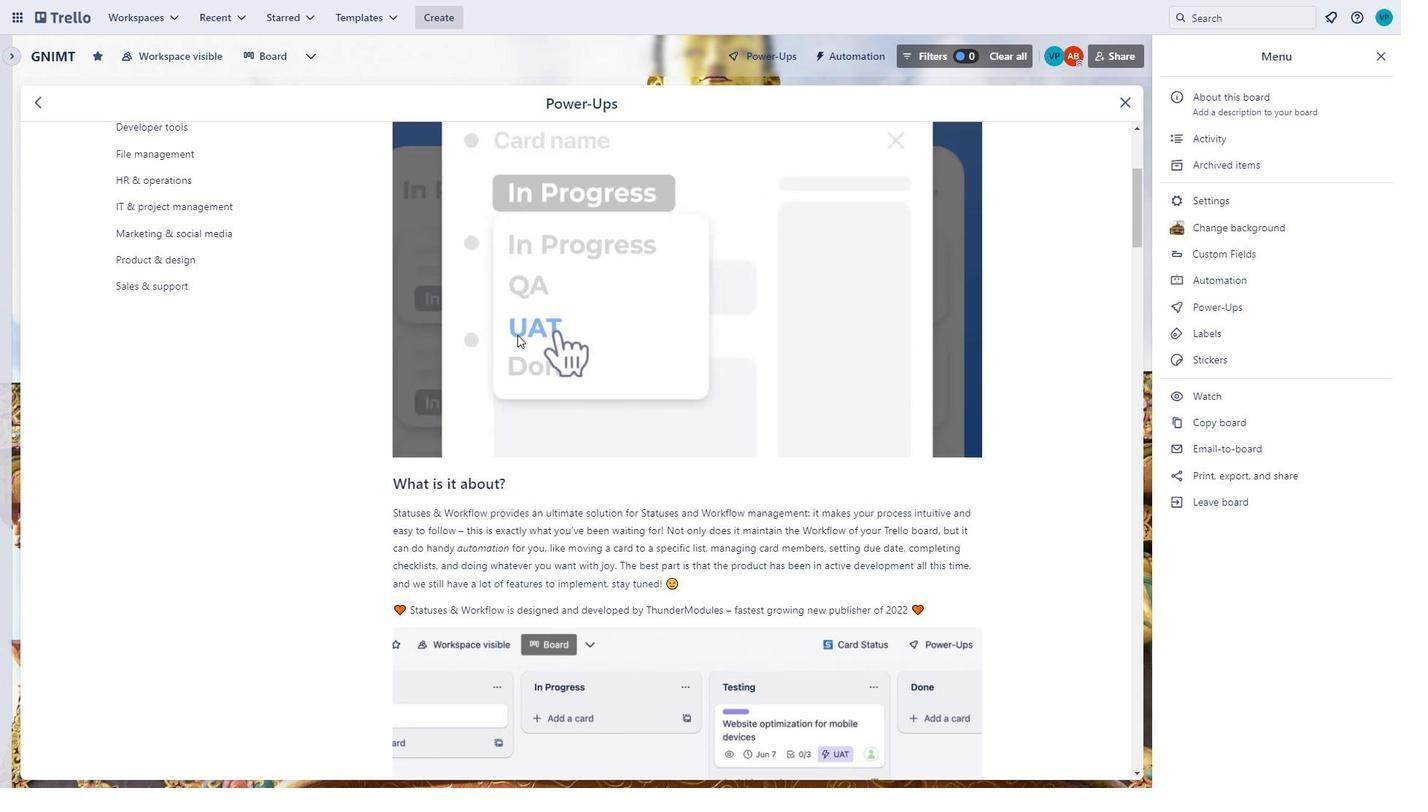 
Action: Mouse moved to (507, 333)
Screenshot: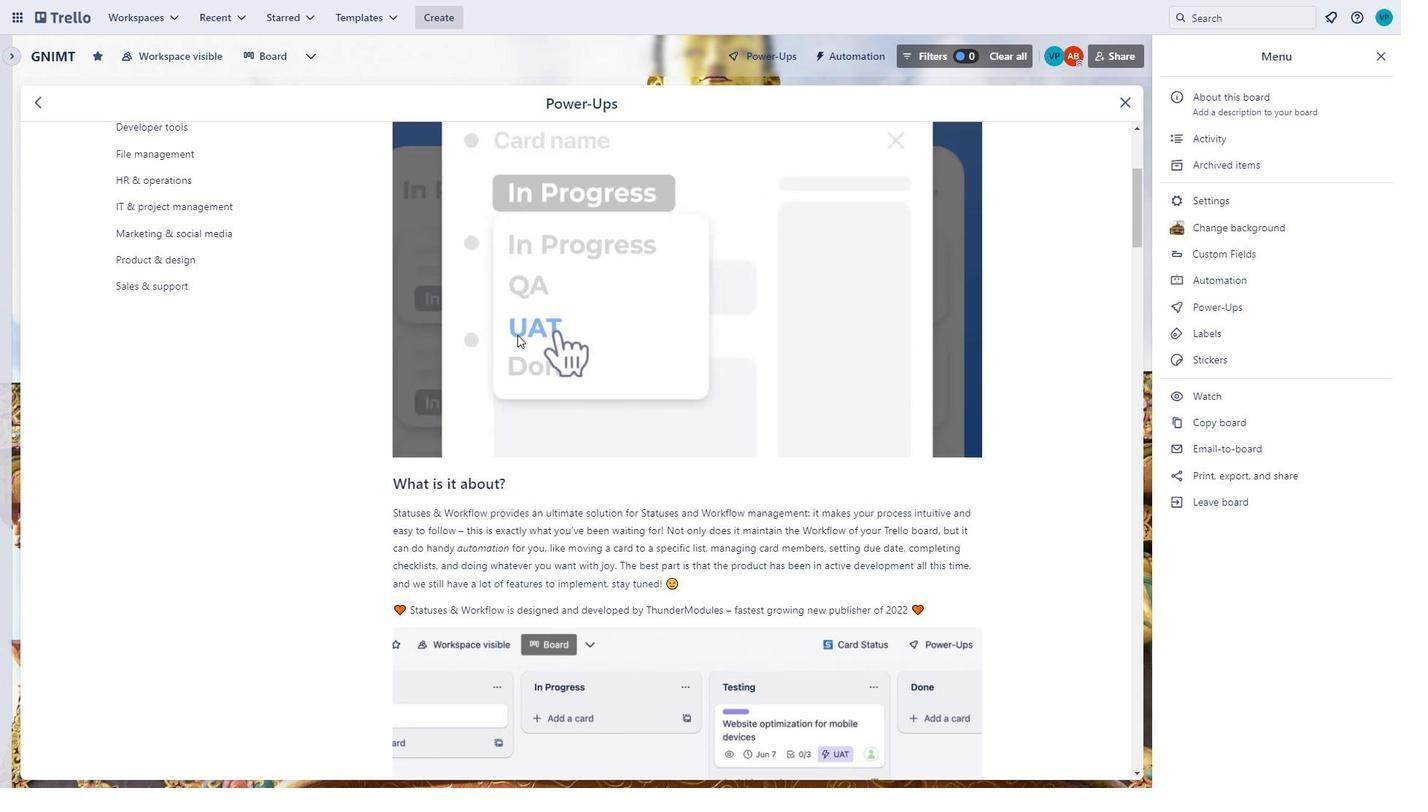 
Action: Mouse scrolled (507, 334) with delta (0, 0)
Screenshot: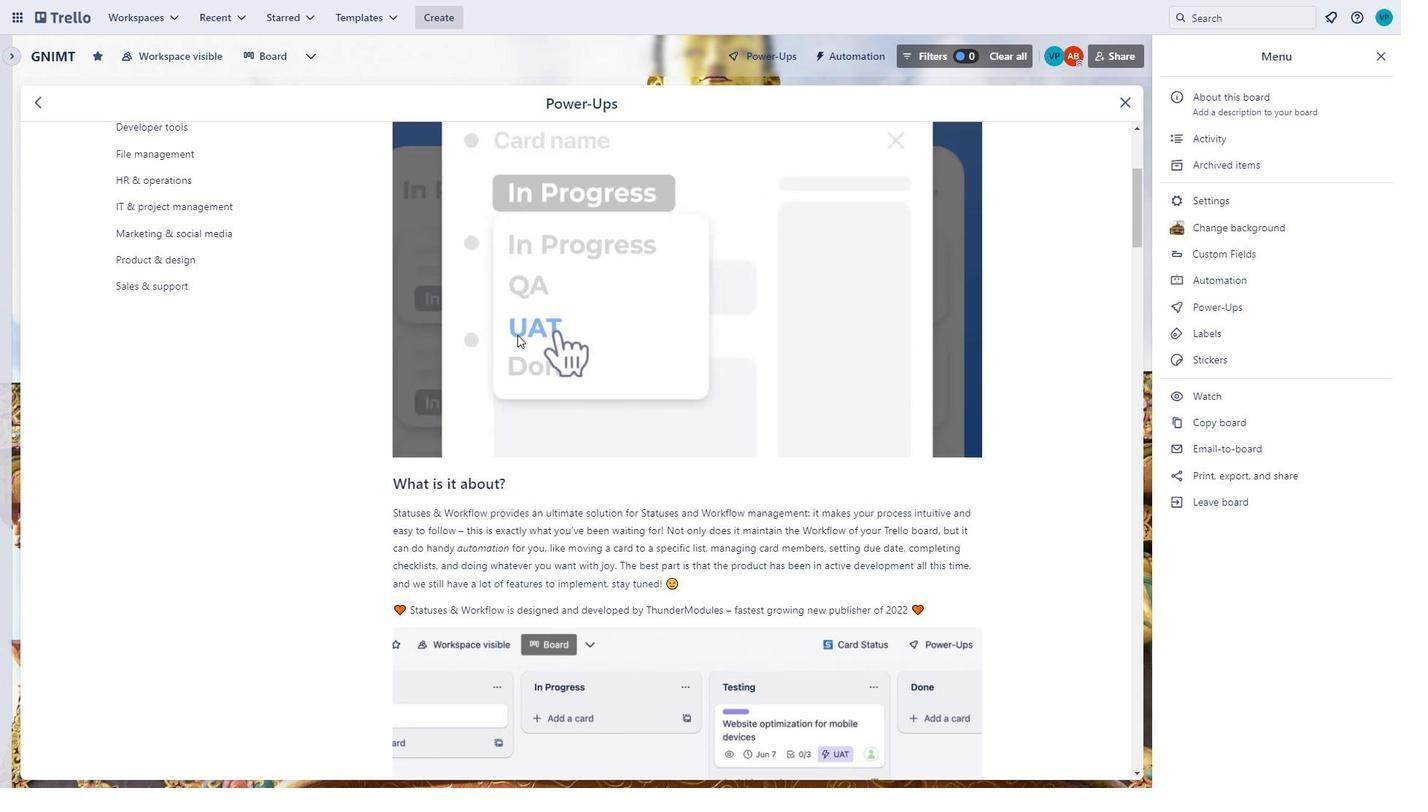 
Action: Mouse moved to (505, 332)
Screenshot: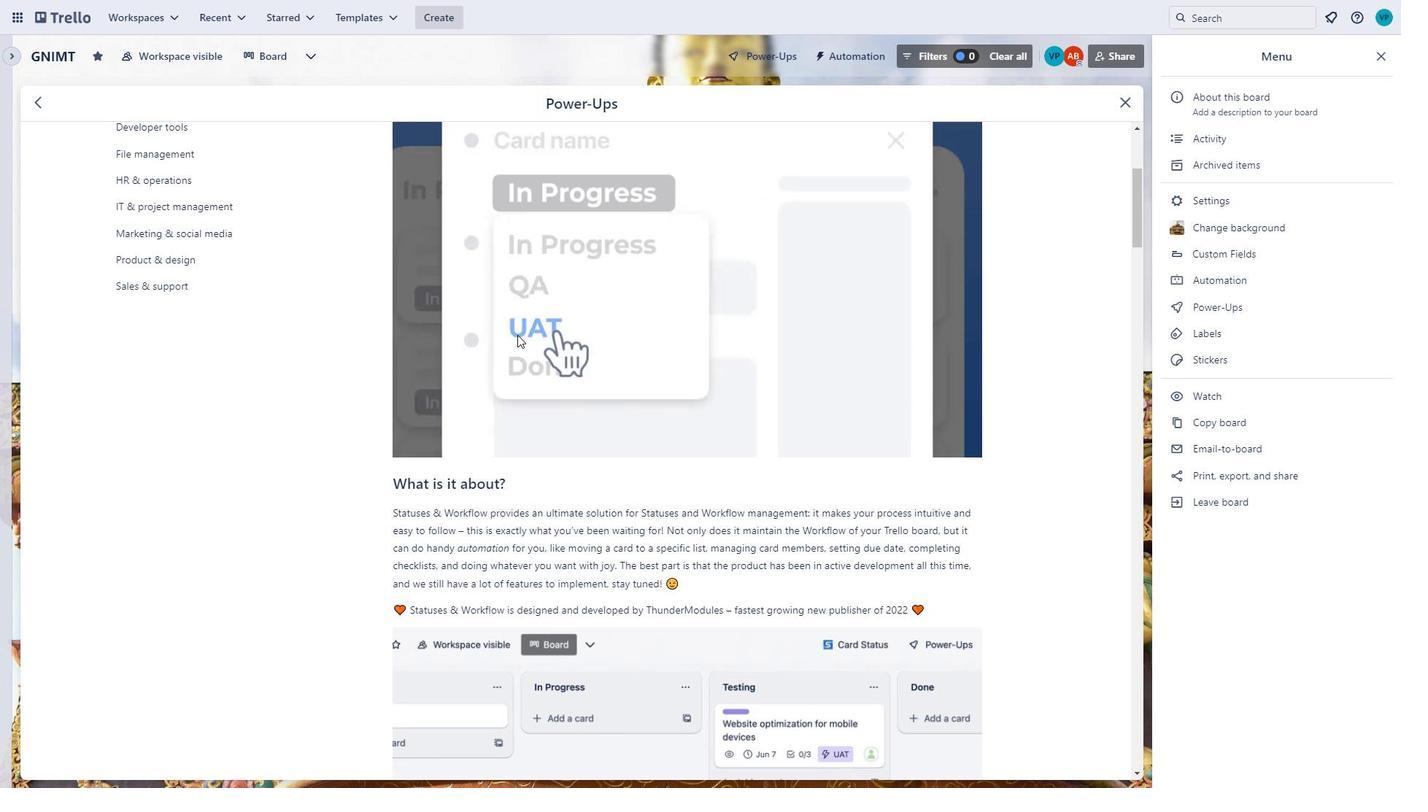 
Action: Mouse scrolled (505, 333) with delta (0, 0)
Screenshot: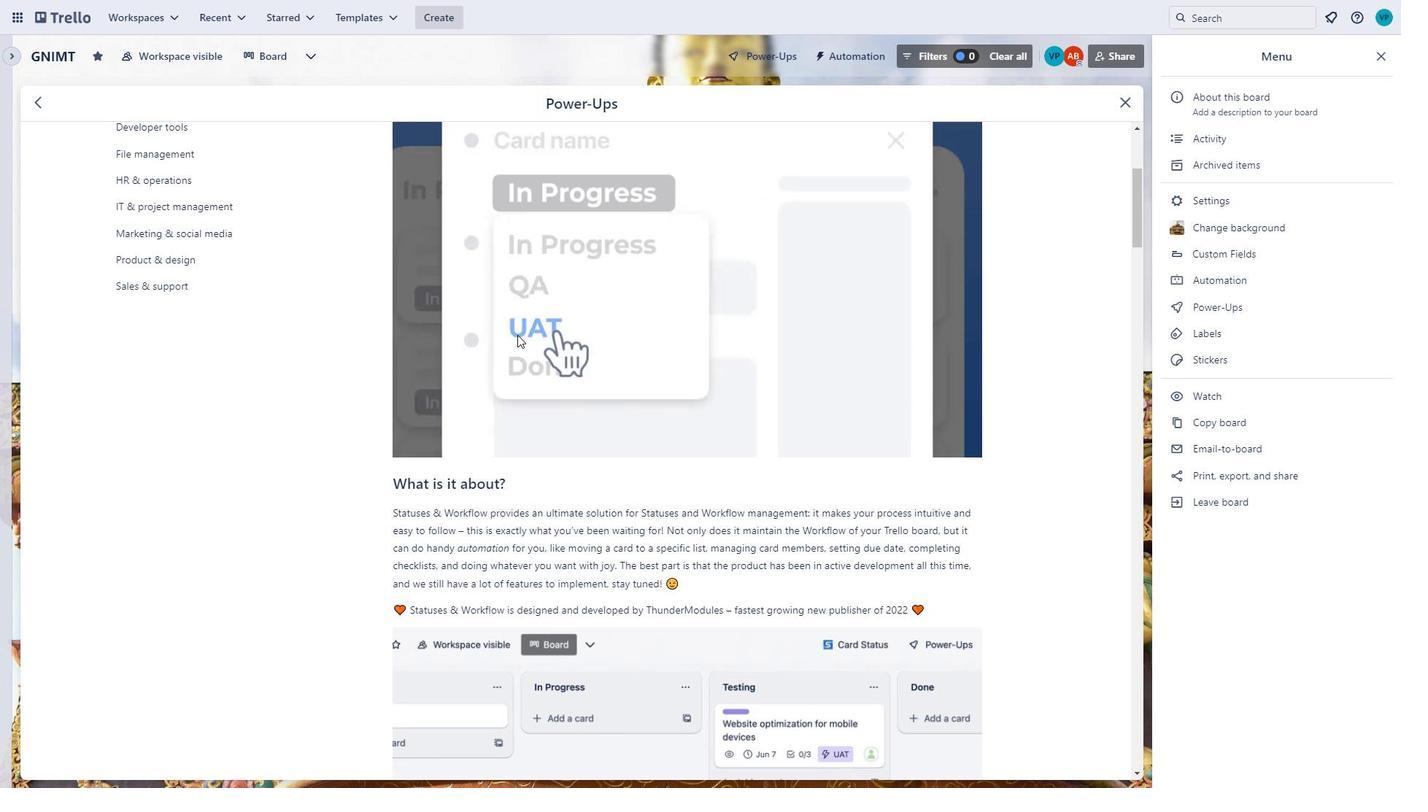 
Action: Mouse scrolled (505, 333) with delta (0, 0)
Screenshot: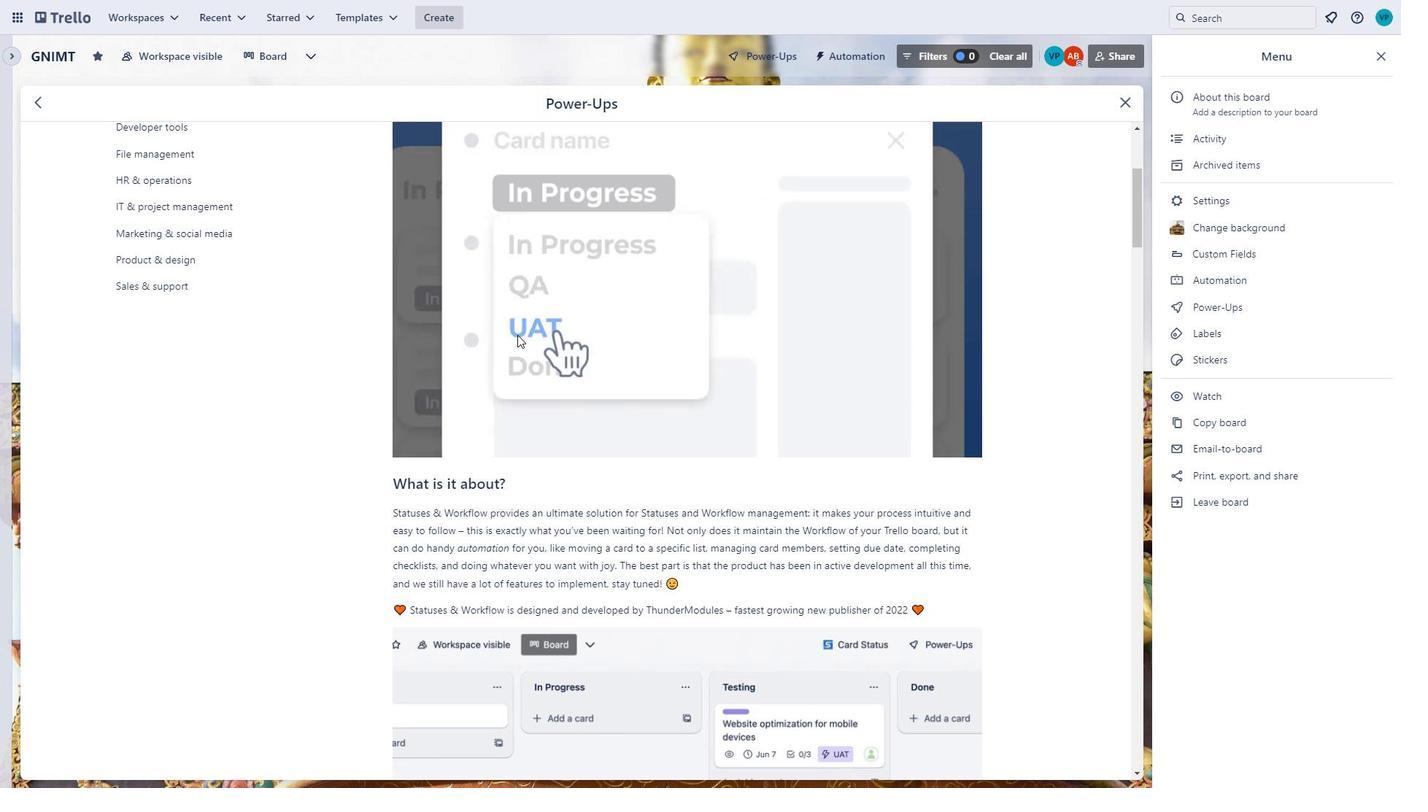 
Action: Mouse moved to (306, 332)
Screenshot: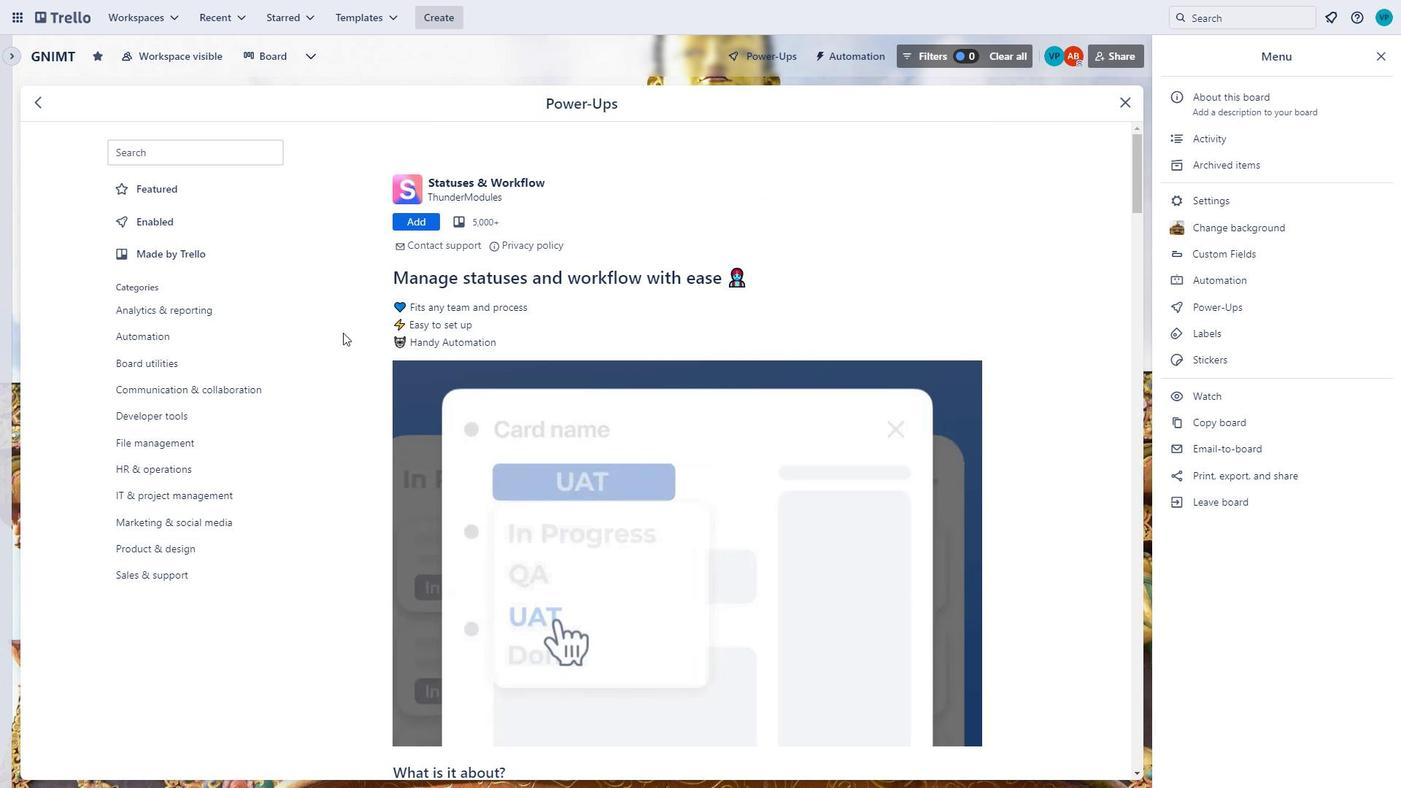
Action: Mouse scrolled (306, 332) with delta (0, 0)
Screenshot: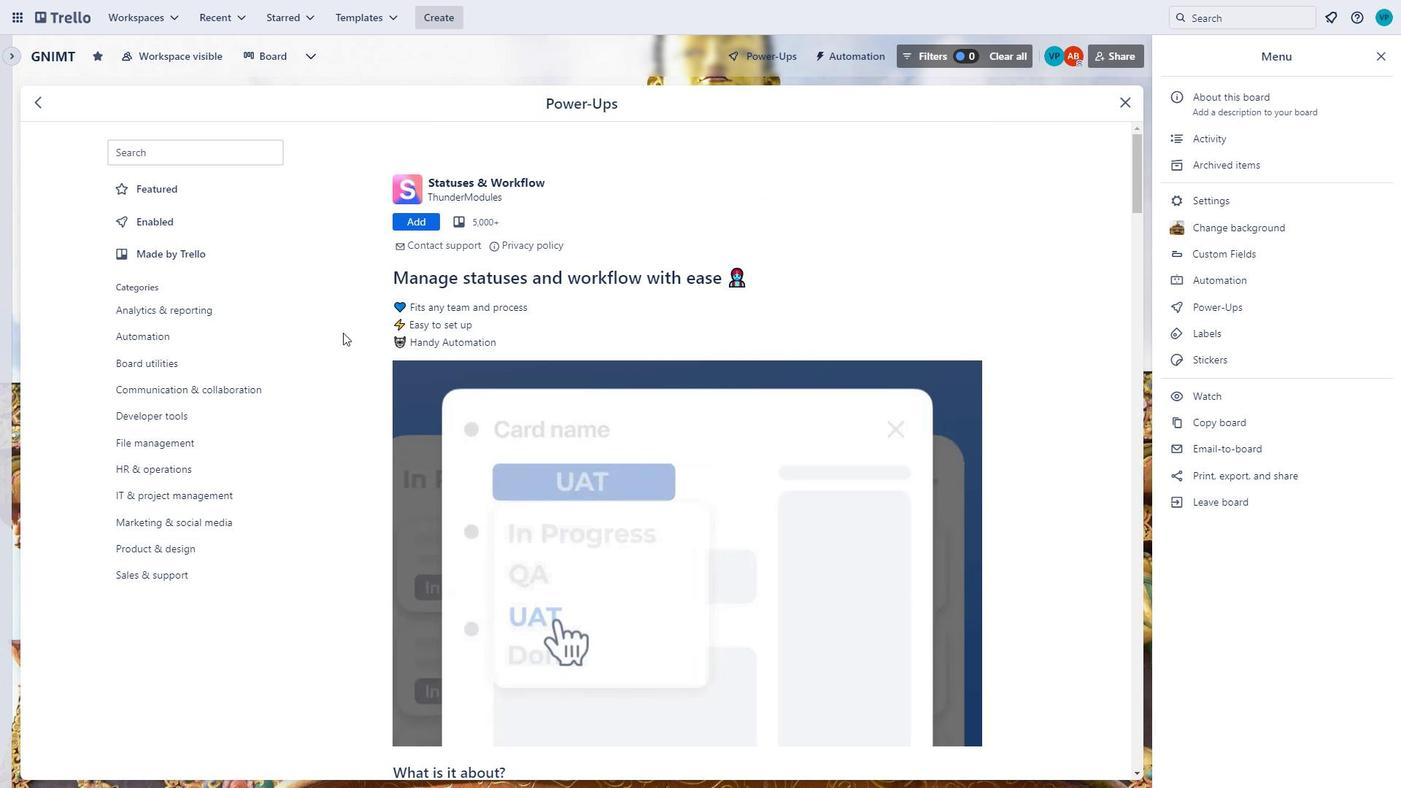 
Action: Mouse moved to (305, 332)
Screenshot: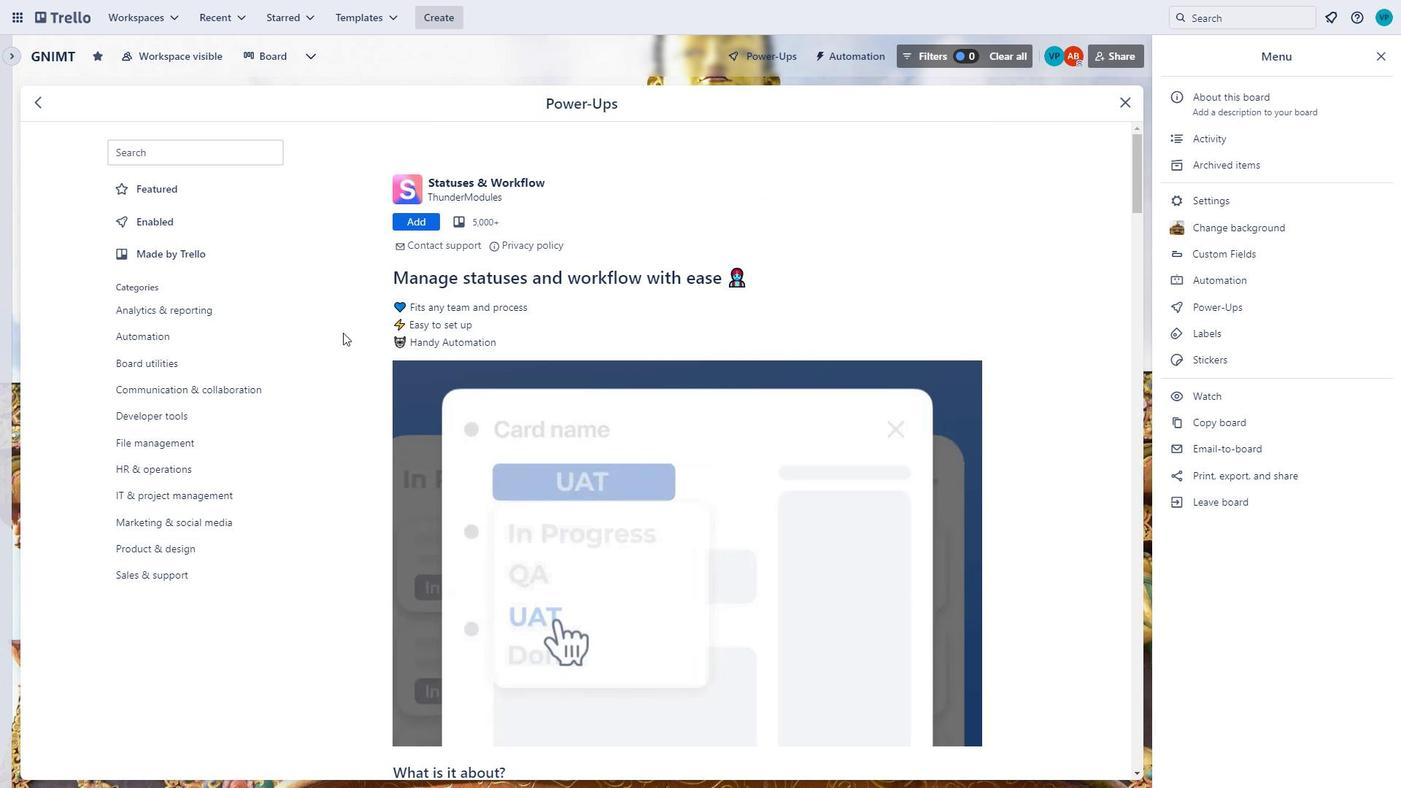 
Action: Mouse scrolled (305, 332) with delta (0, 0)
Screenshot: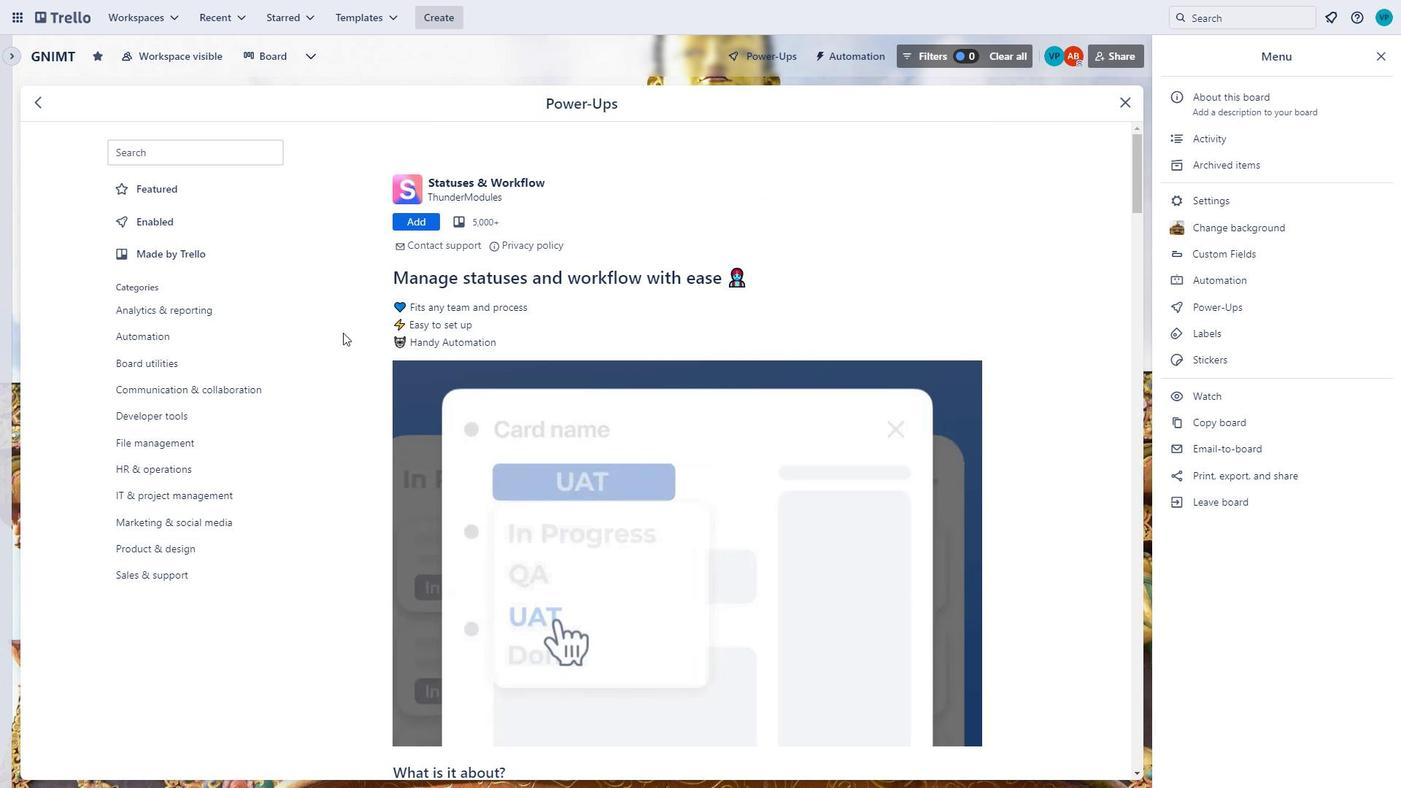 
Action: Mouse moved to (302, 330)
Screenshot: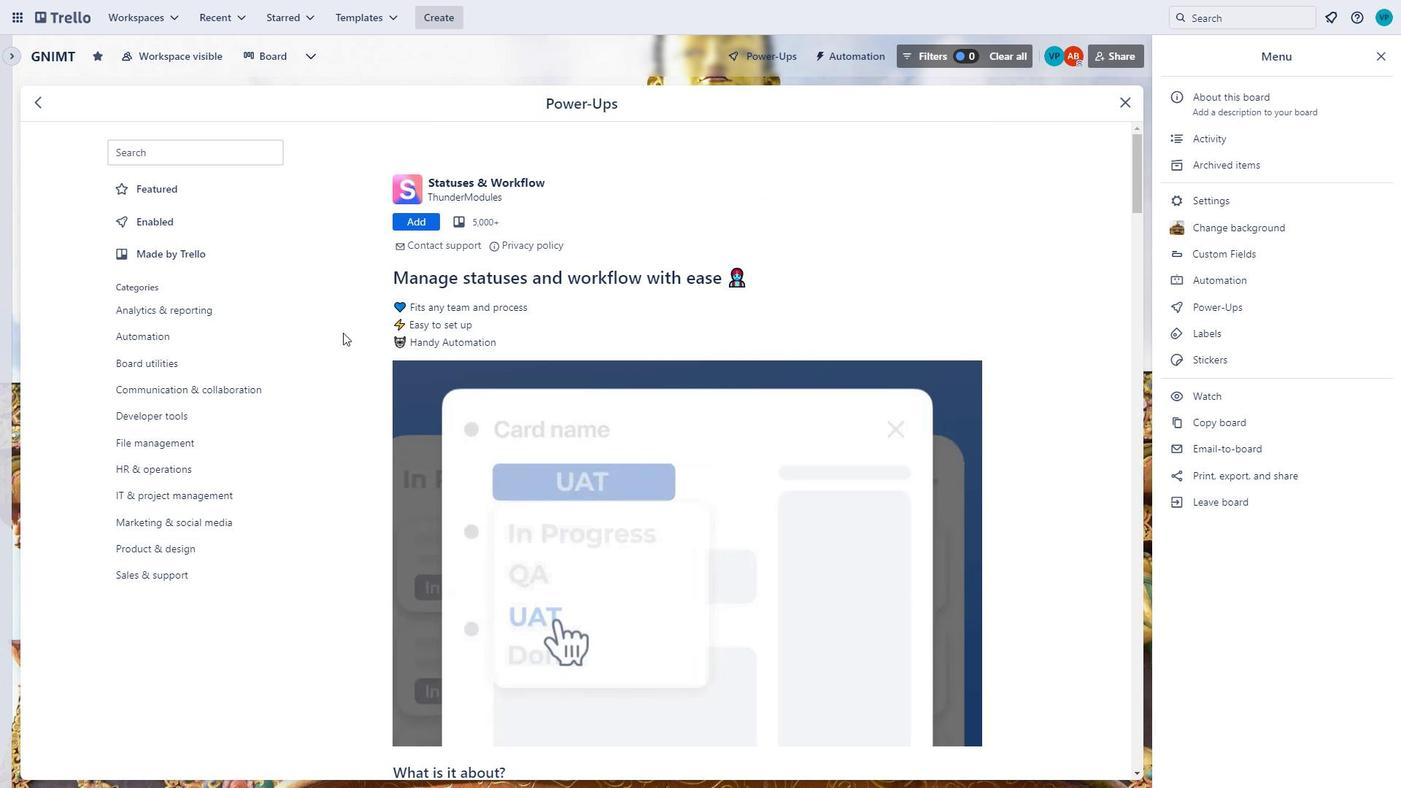 
Action: Mouse scrolled (302, 330) with delta (0, 0)
Screenshot: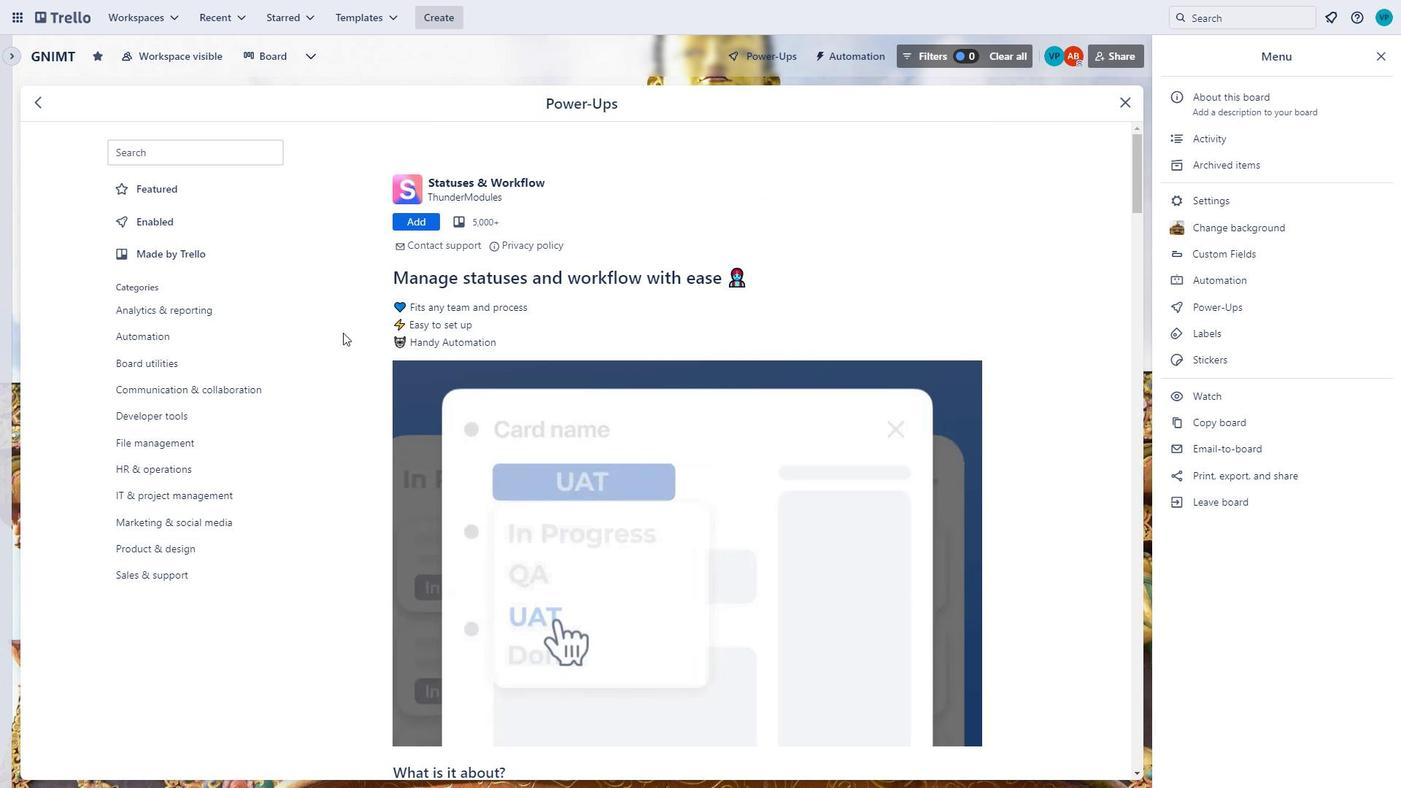 
Action: Mouse moved to (297, 325)
Screenshot: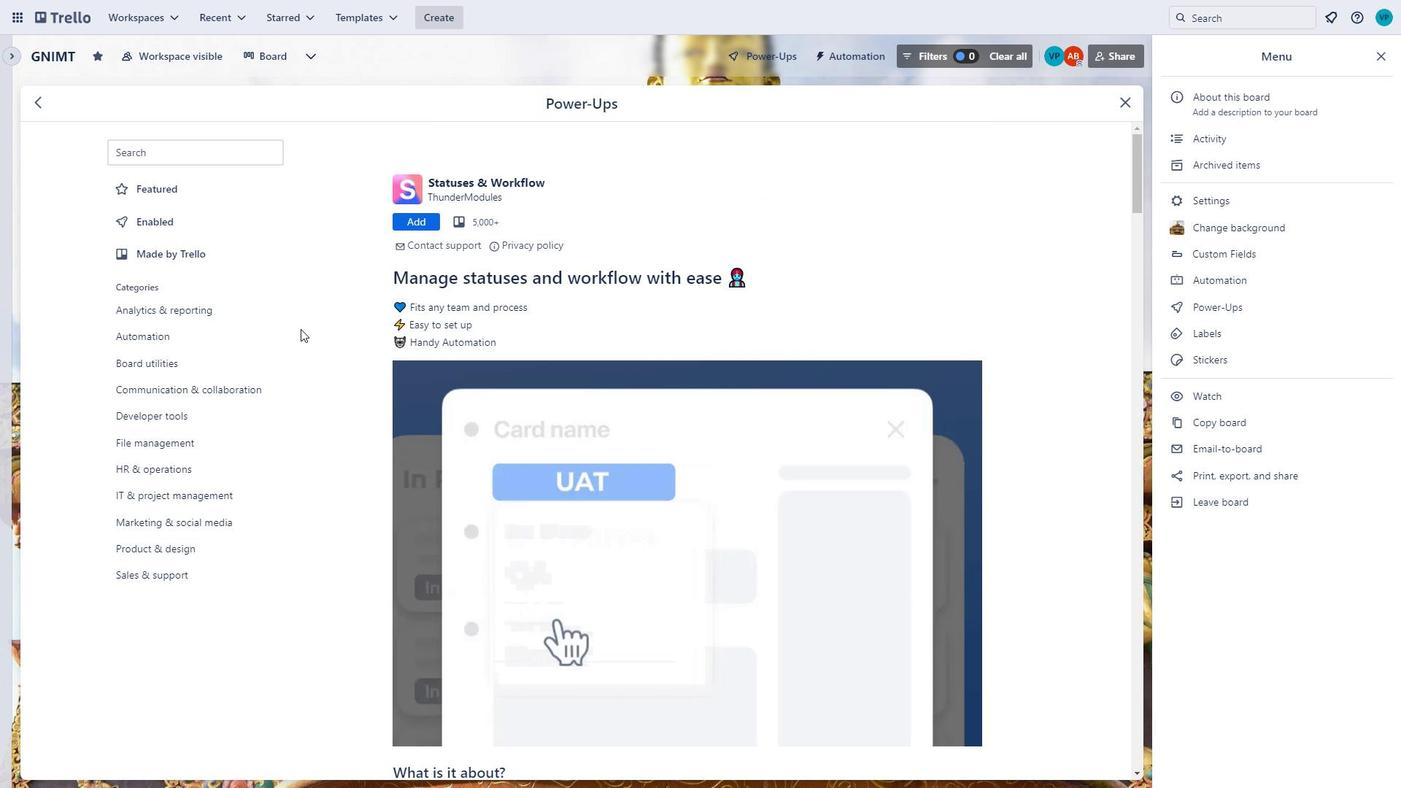
Action: Mouse scrolled (297, 326) with delta (0, 0)
Screenshot: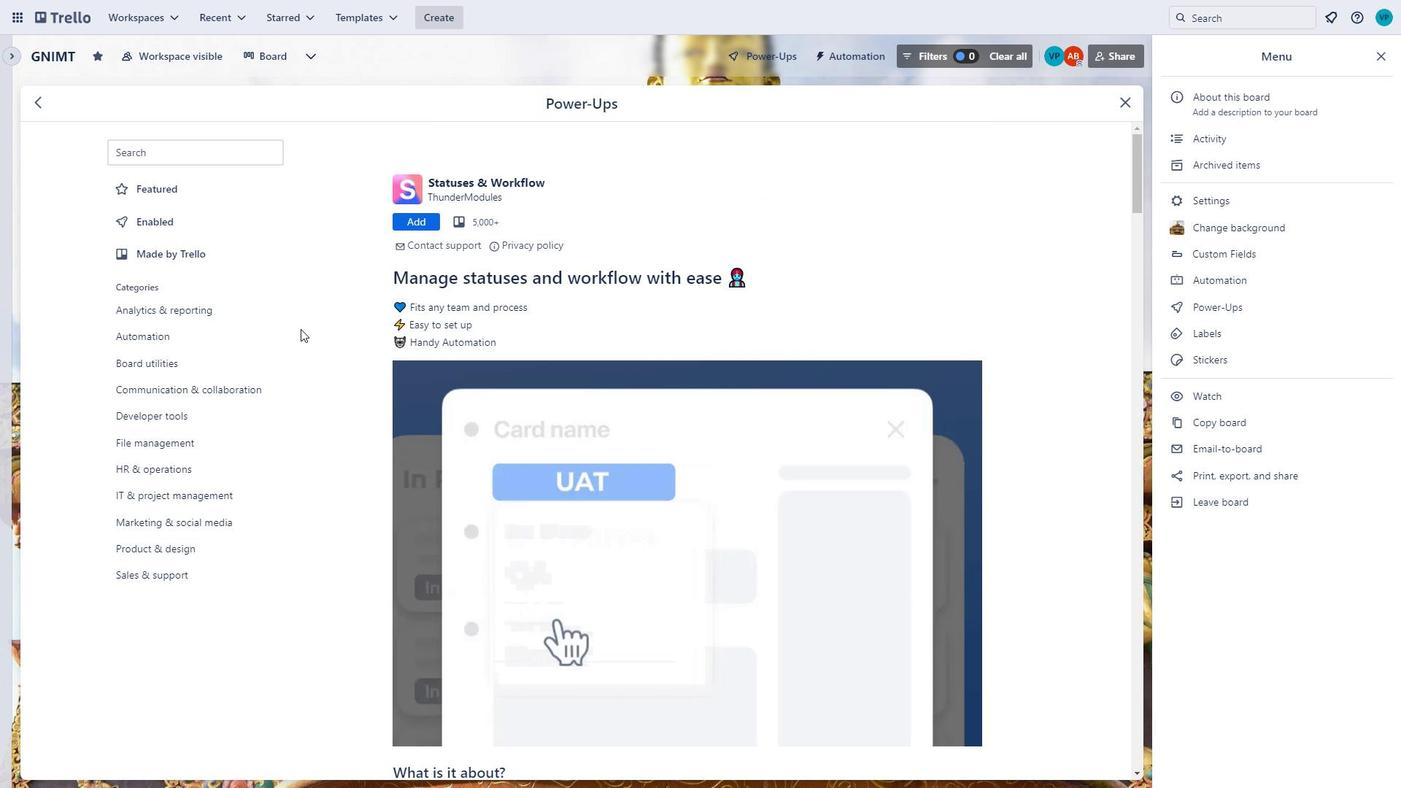 
Action: Mouse scrolled (297, 326) with delta (0, 0)
Screenshot: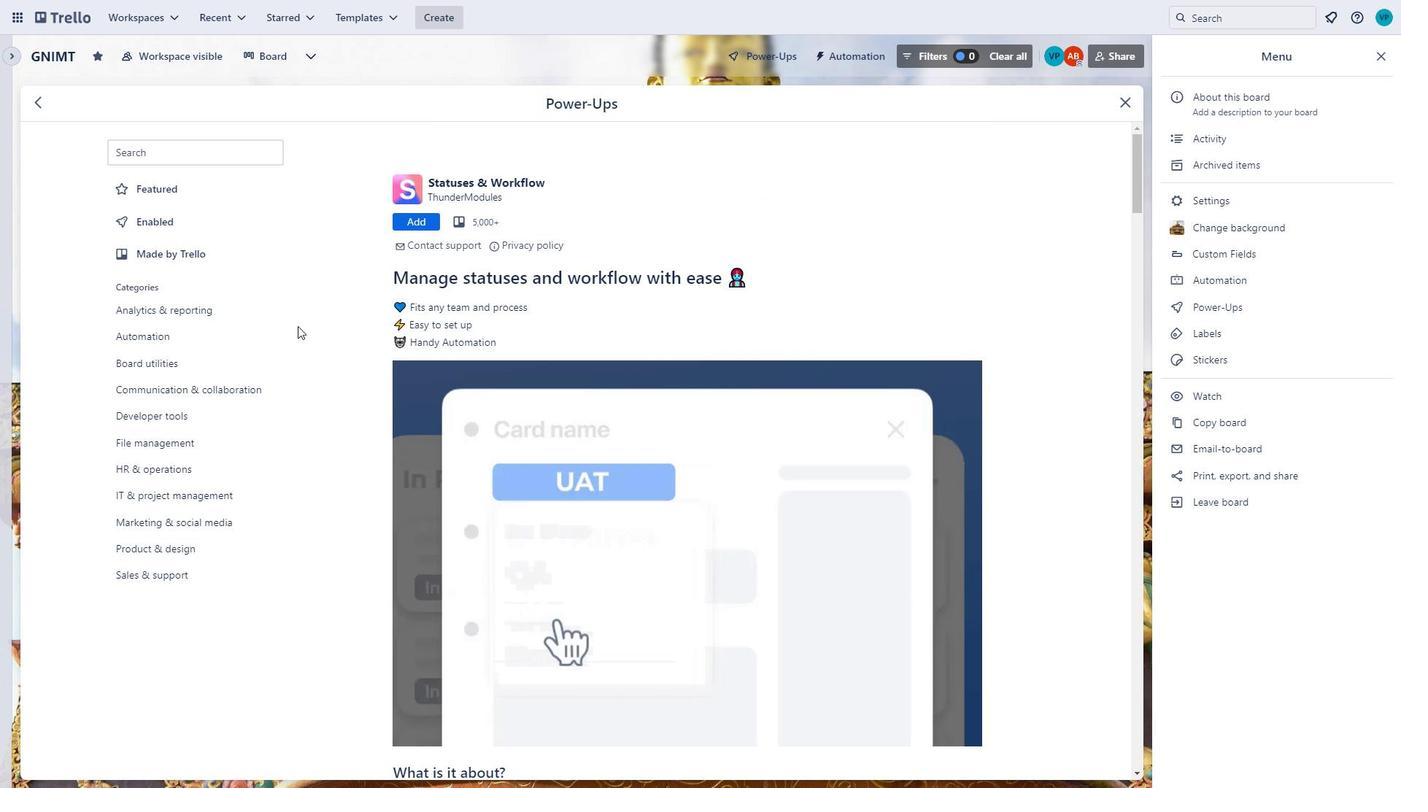 
Action: Mouse moved to (297, 325)
Screenshot: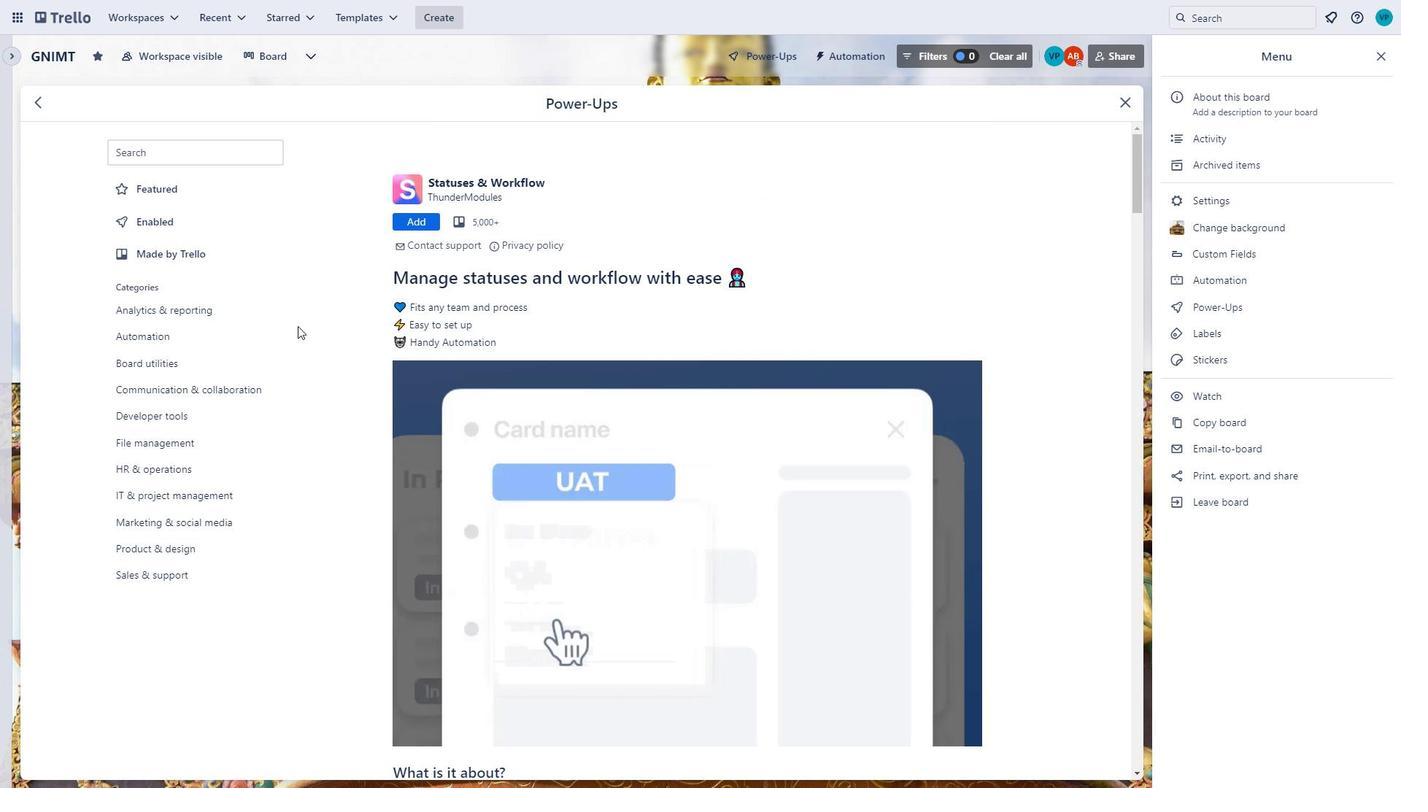 
Action: Mouse scrolled (297, 326) with delta (0, 0)
Screenshot: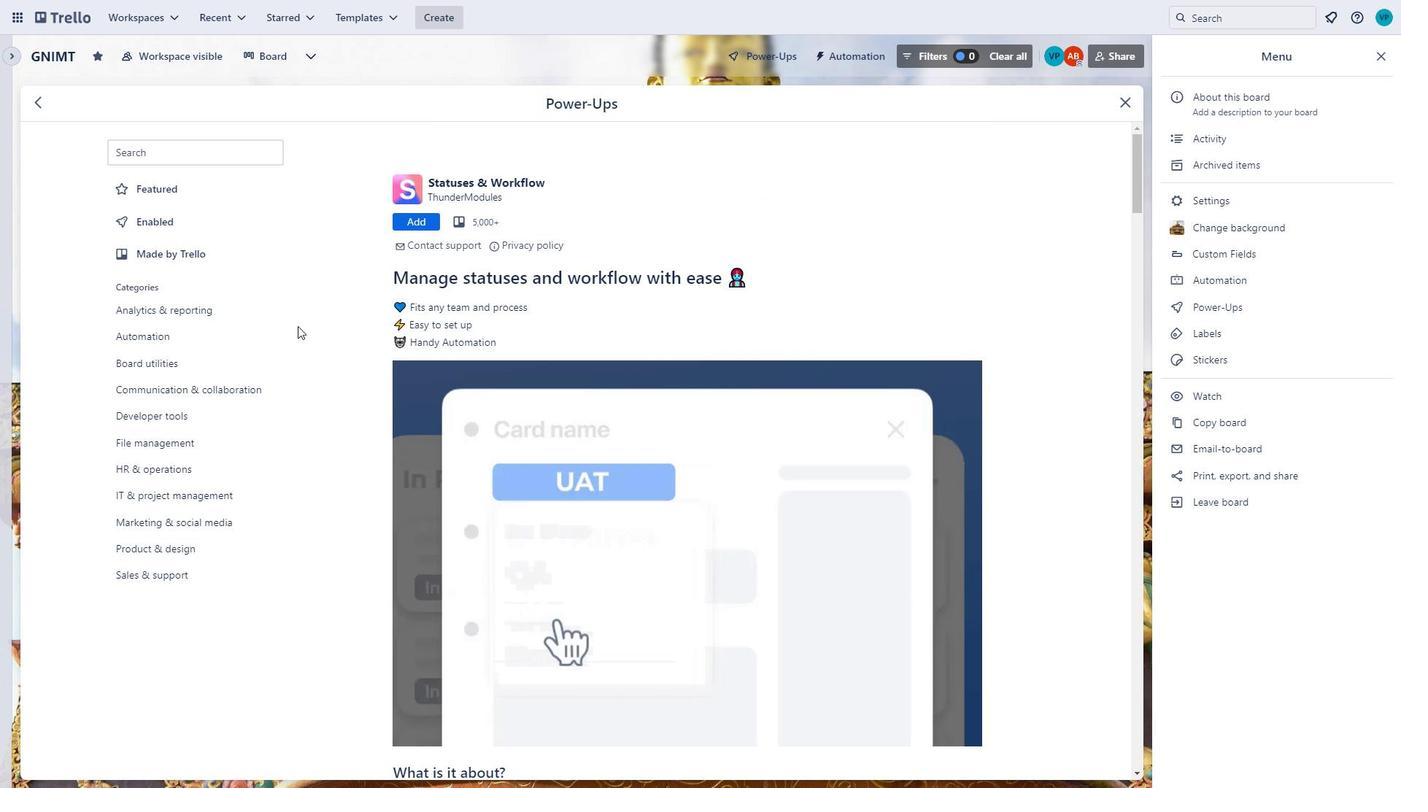 
Action: Mouse moved to (296, 325)
Screenshot: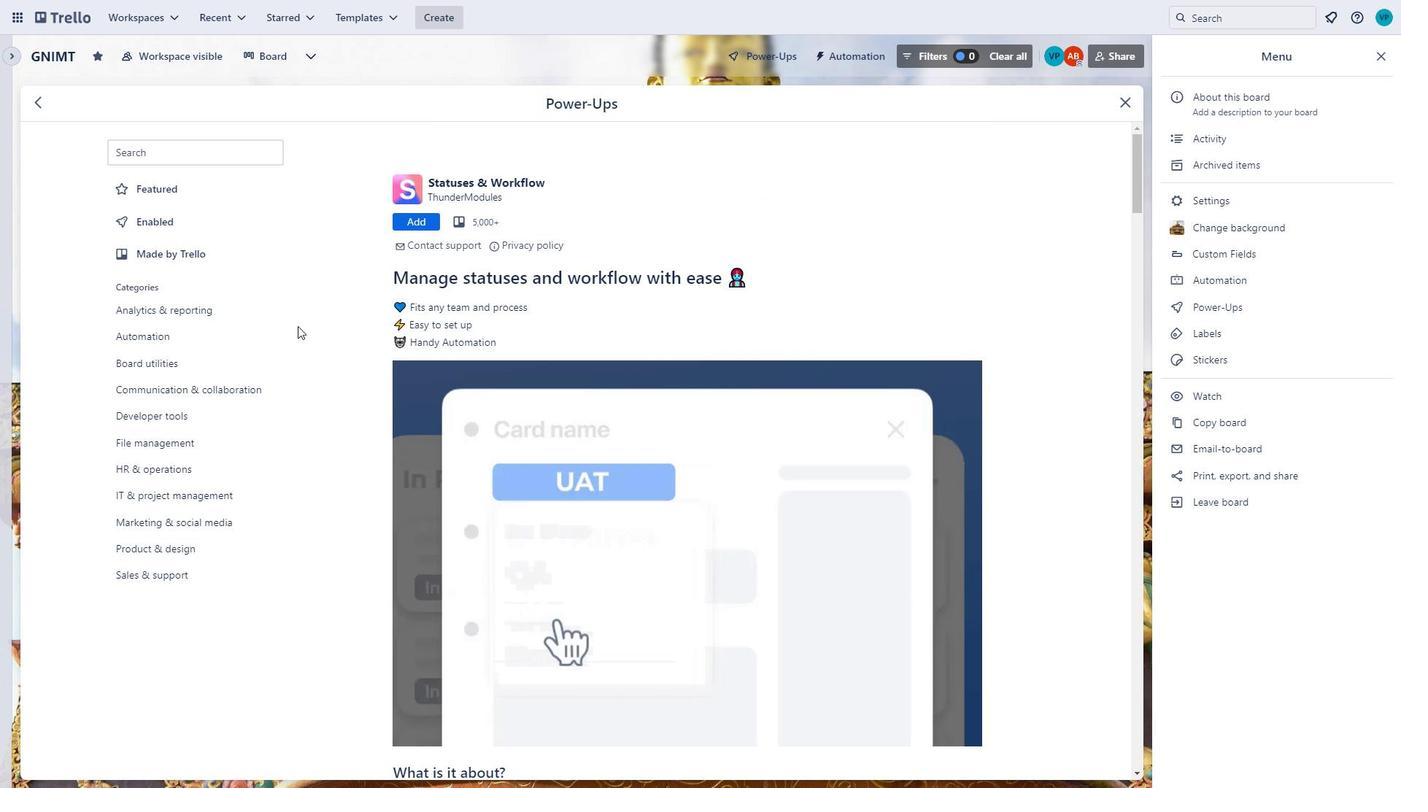 
Action: Mouse scrolled (296, 326) with delta (0, 0)
Screenshot: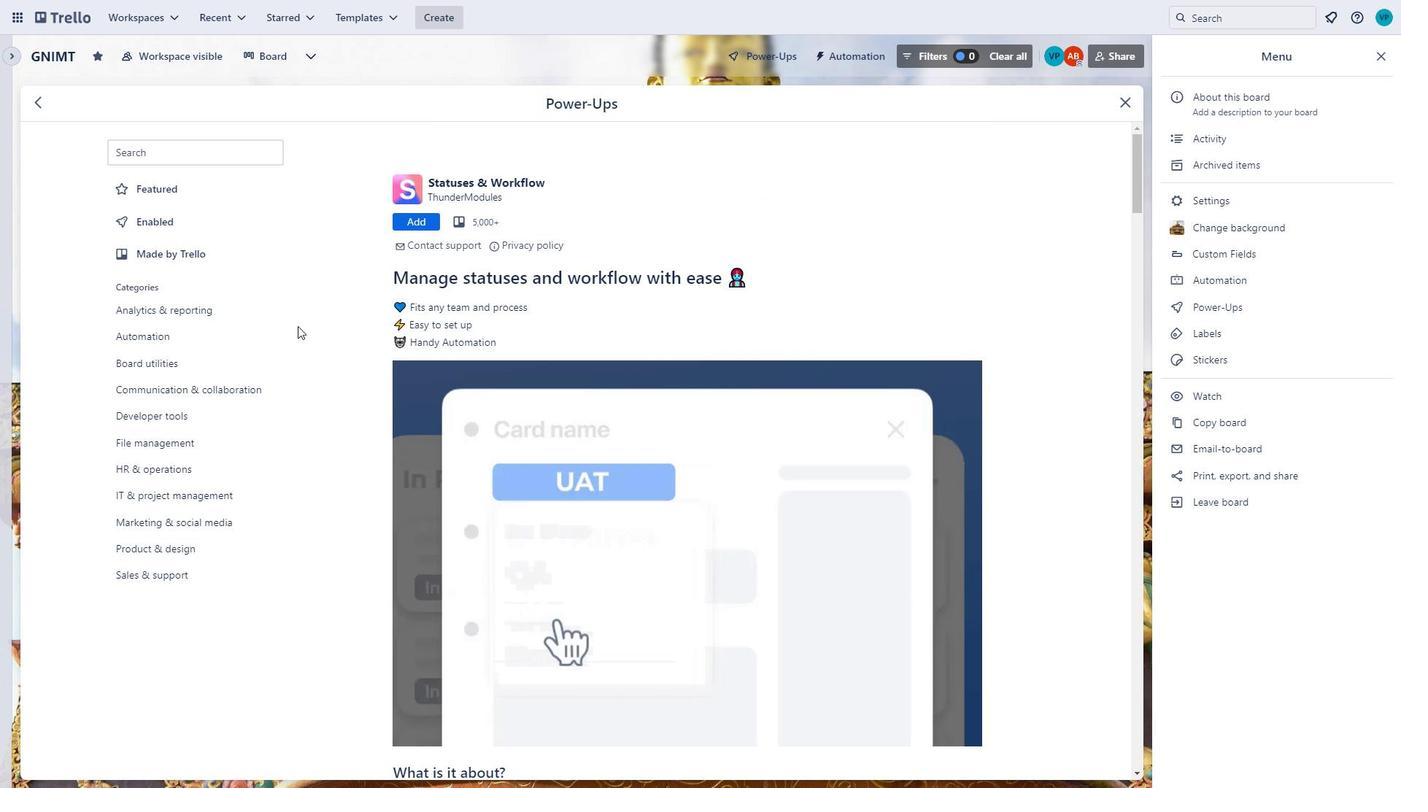 
Action: Mouse moved to (37, 104)
Screenshot: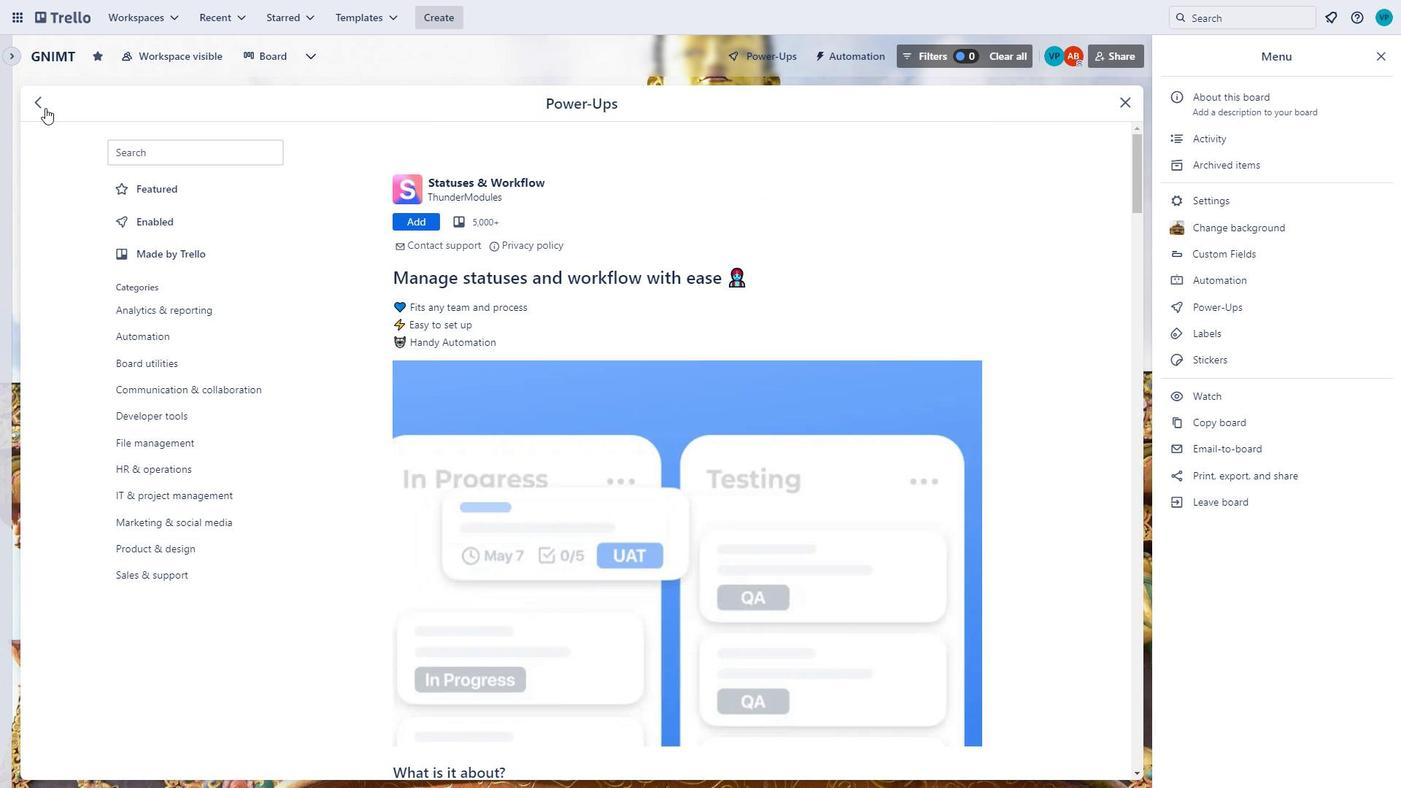 
Action: Mouse pressed left at (37, 104)
Screenshot: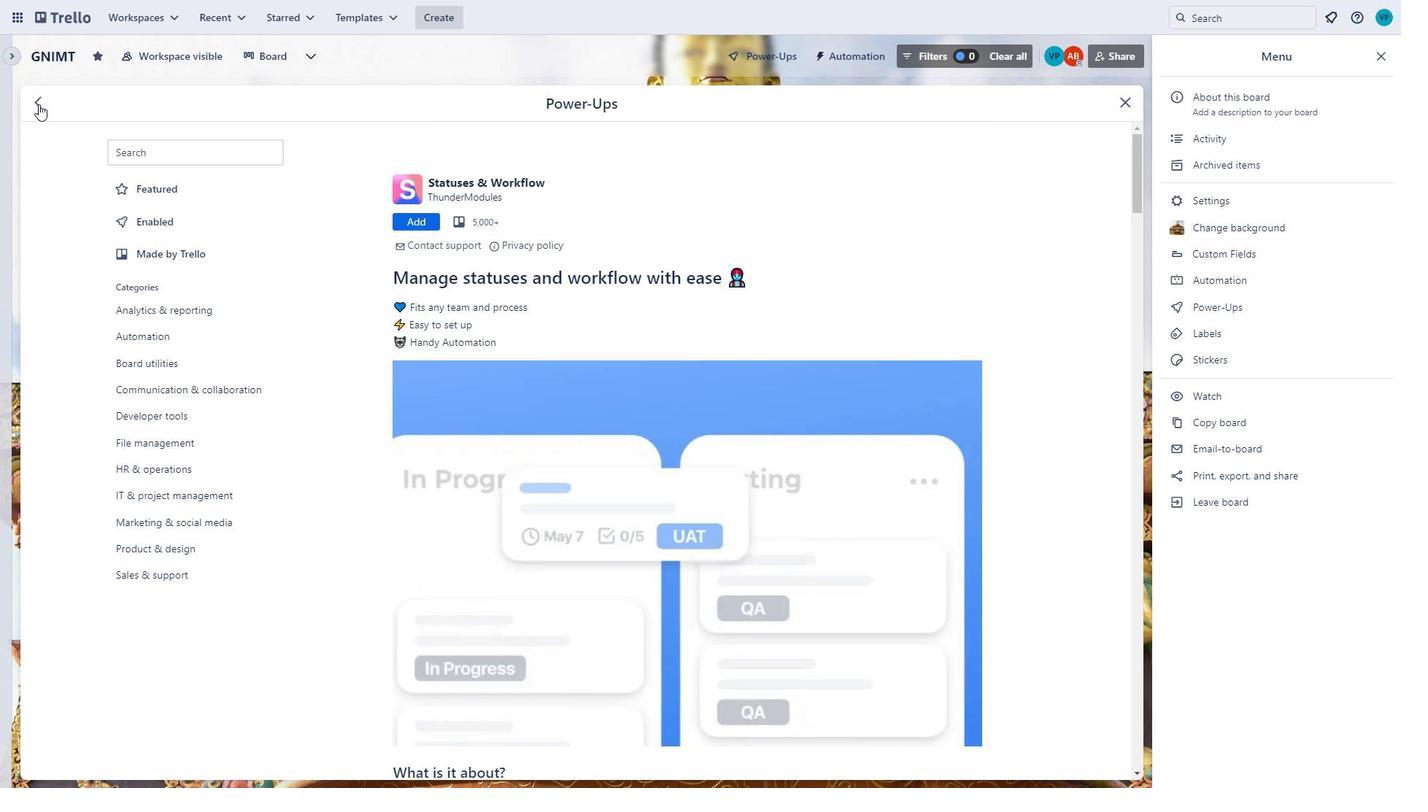 
Action: Mouse moved to (657, 256)
Screenshot: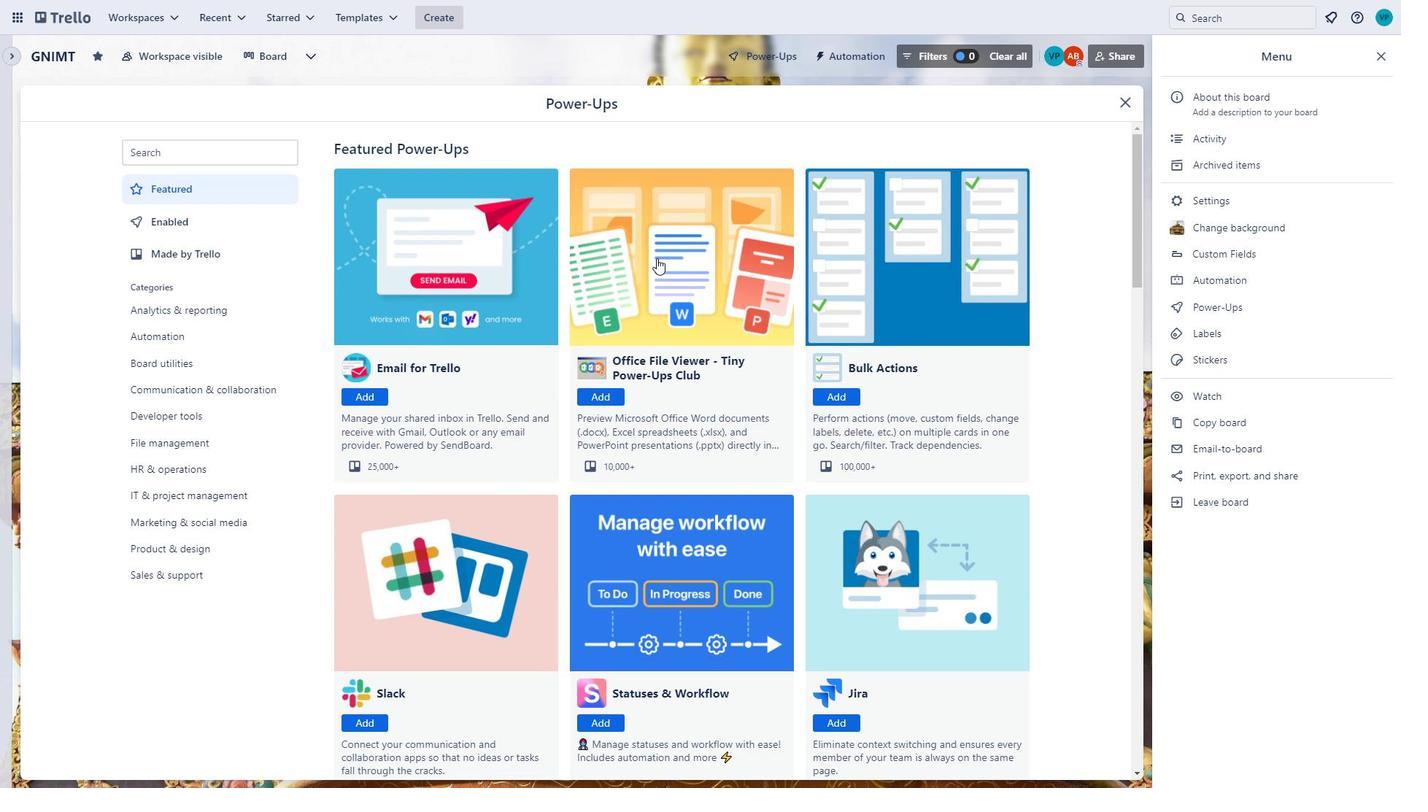 
Action: Mouse pressed left at (657, 256)
Screenshot: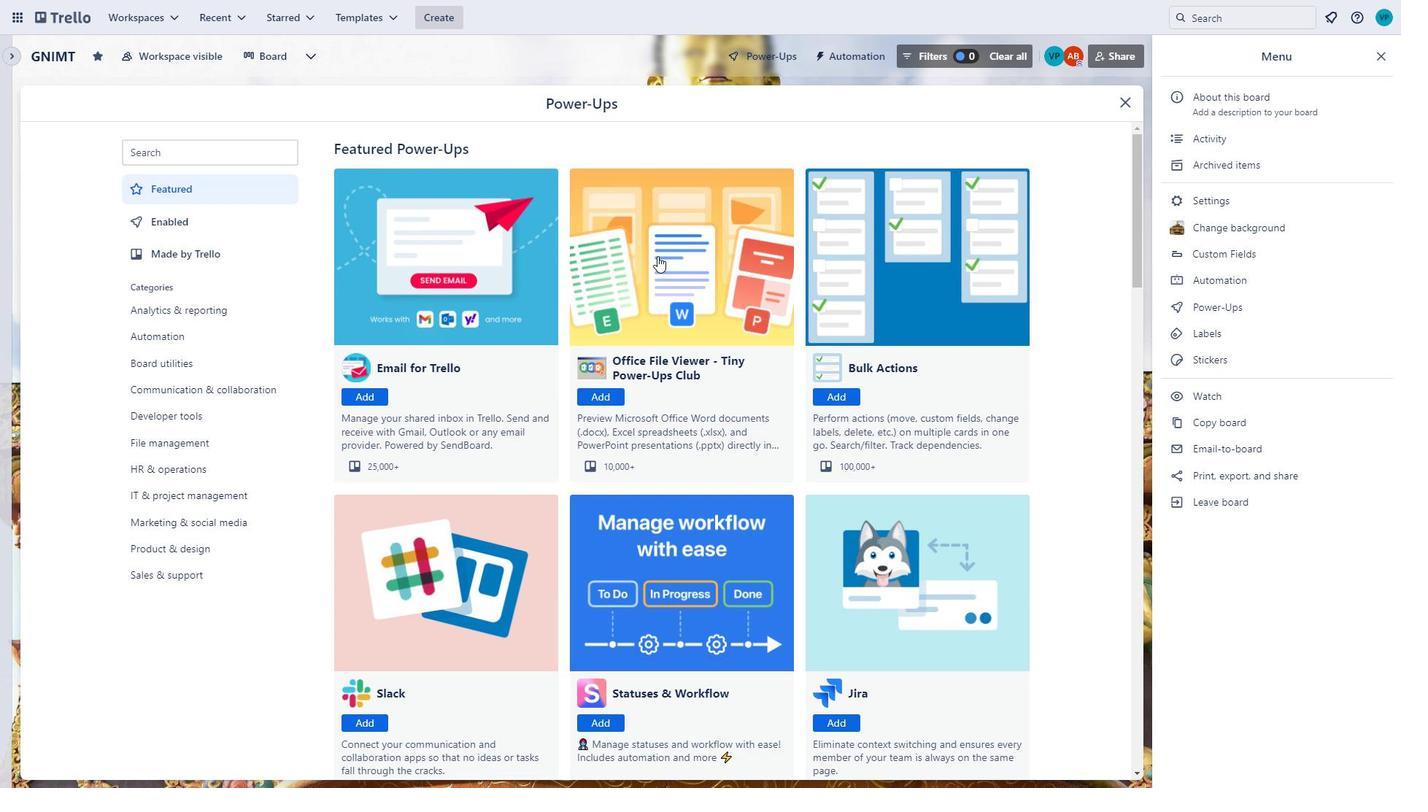 
Action: Mouse moved to (640, 331)
Screenshot: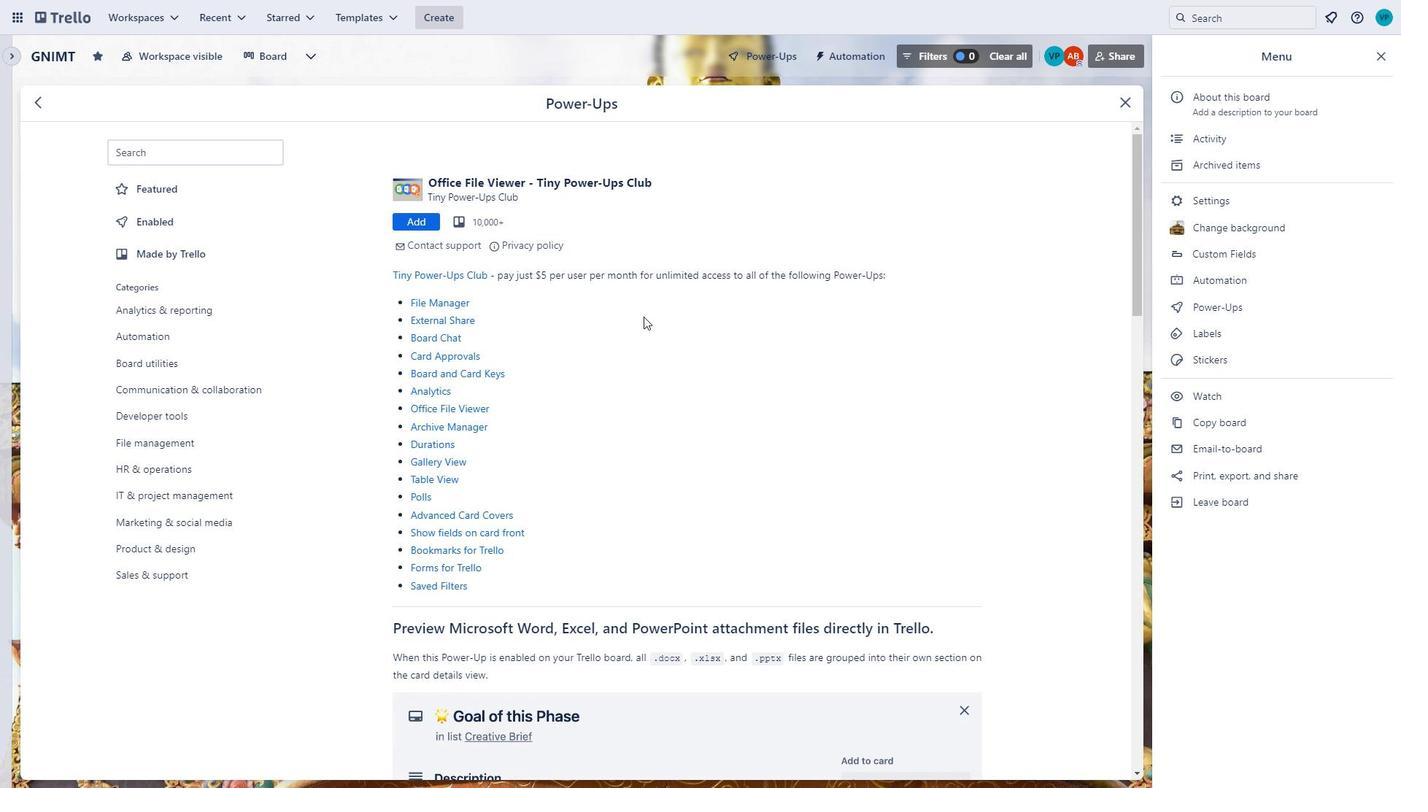 
Action: Mouse scrolled (640, 330) with delta (0, 0)
Screenshot: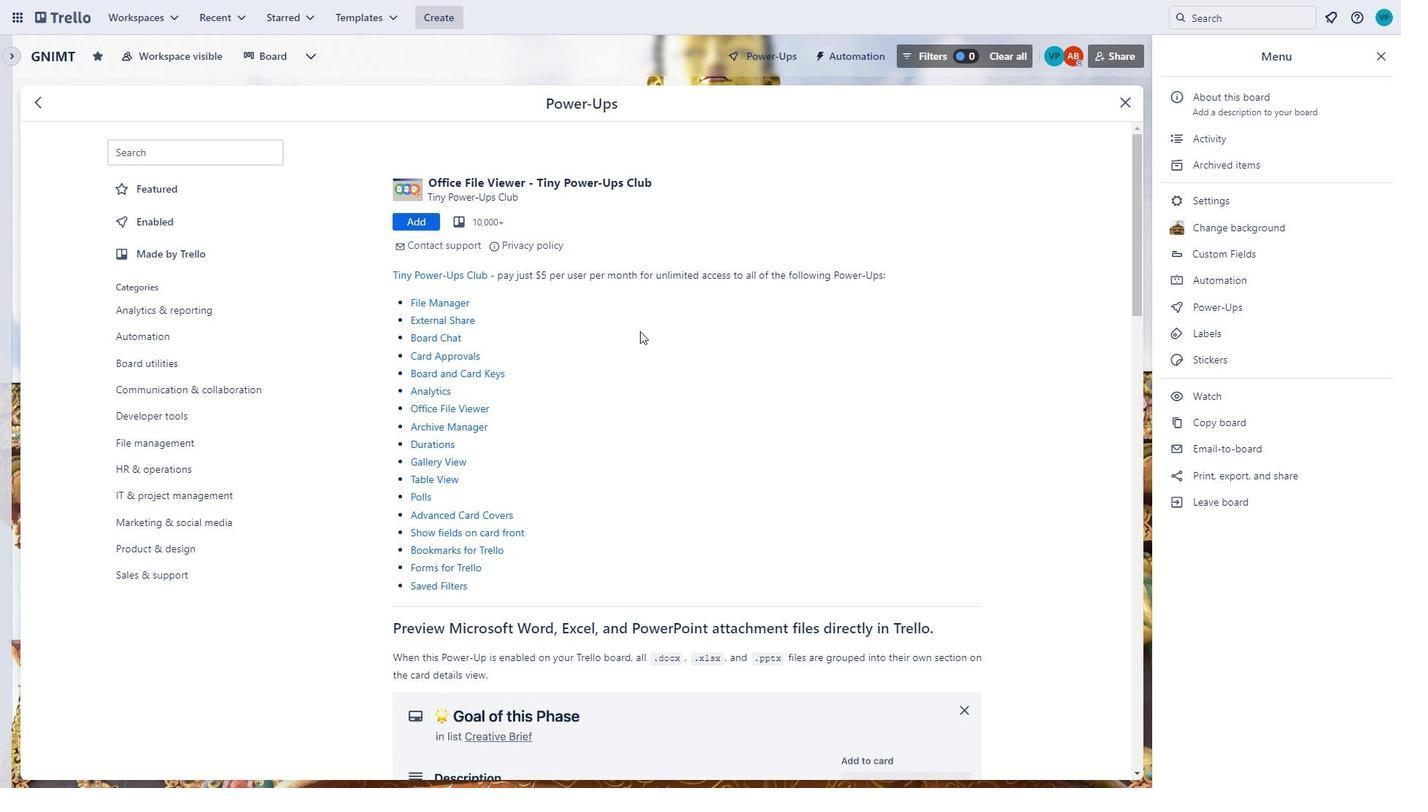 
Action: Mouse moved to (640, 331)
Screenshot: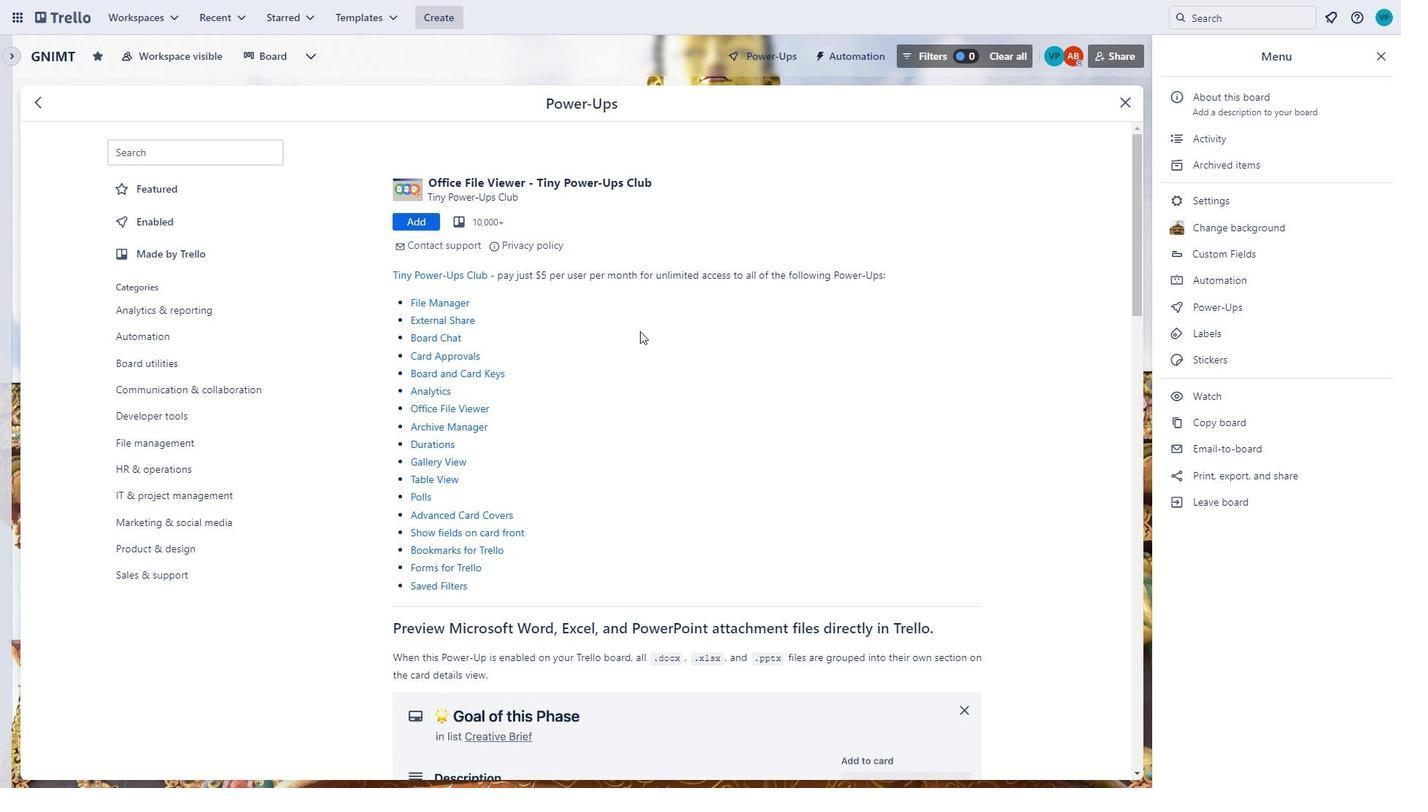 
Action: Mouse scrolled (640, 330) with delta (0, 0)
Screenshot: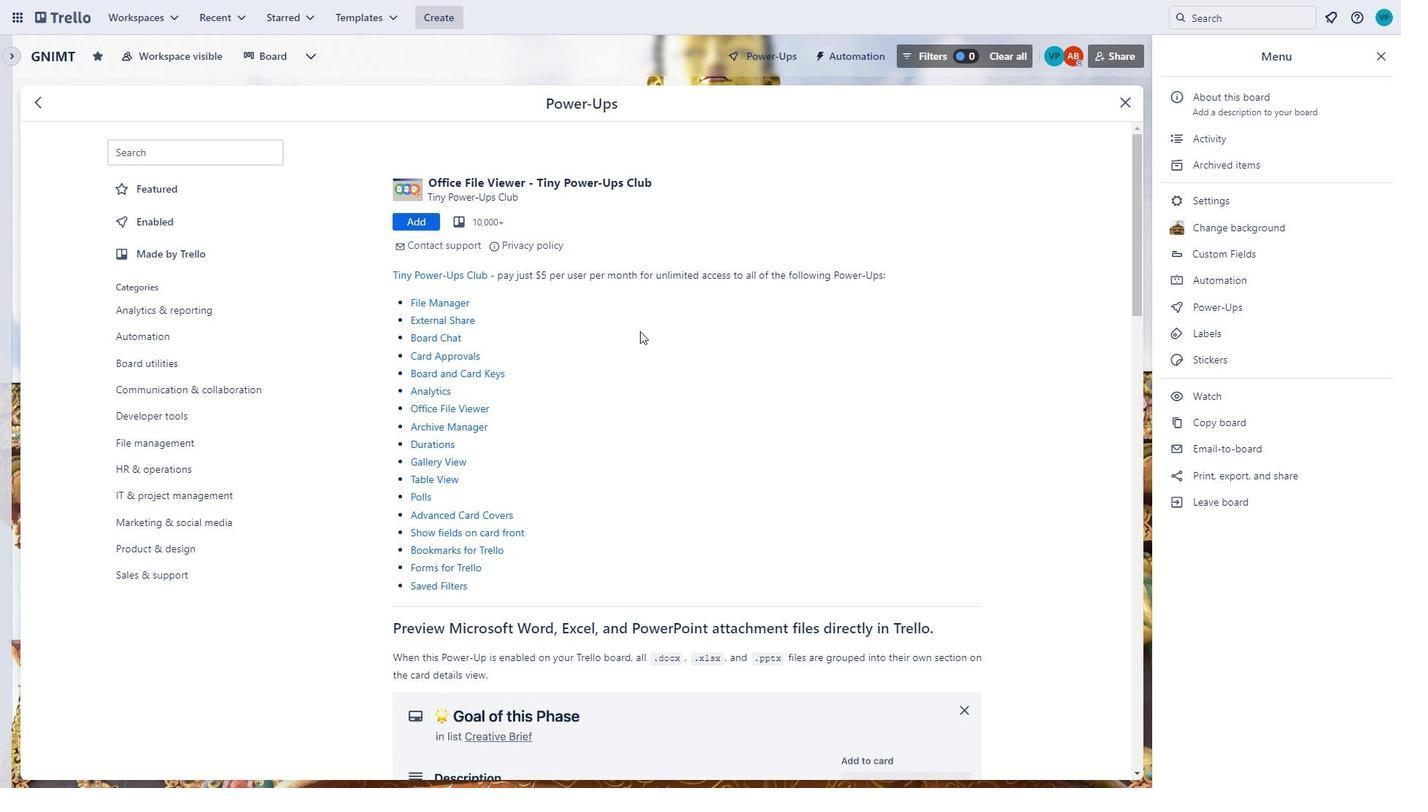 
Action: Mouse scrolled (640, 330) with delta (0, 0)
Screenshot: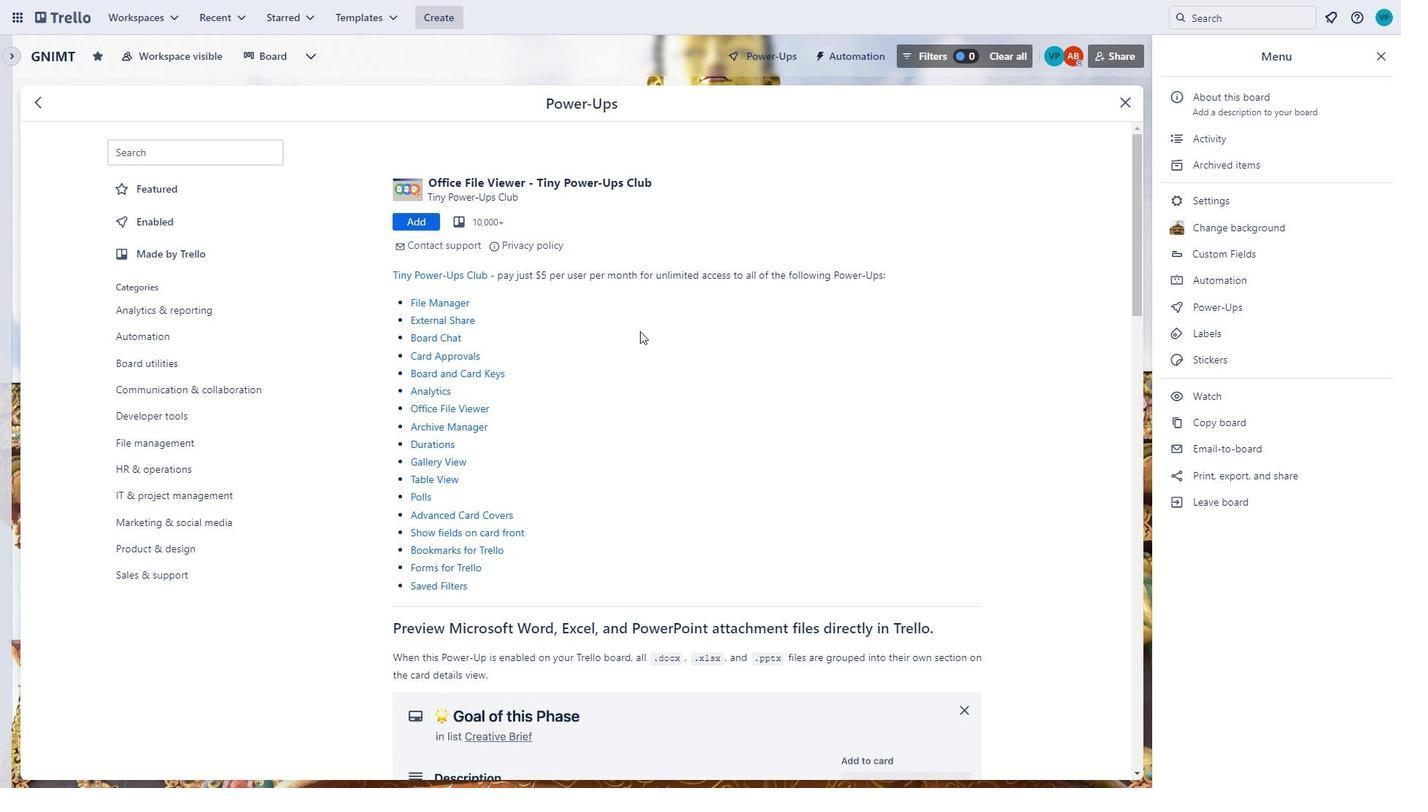 
Action: Mouse moved to (638, 333)
Screenshot: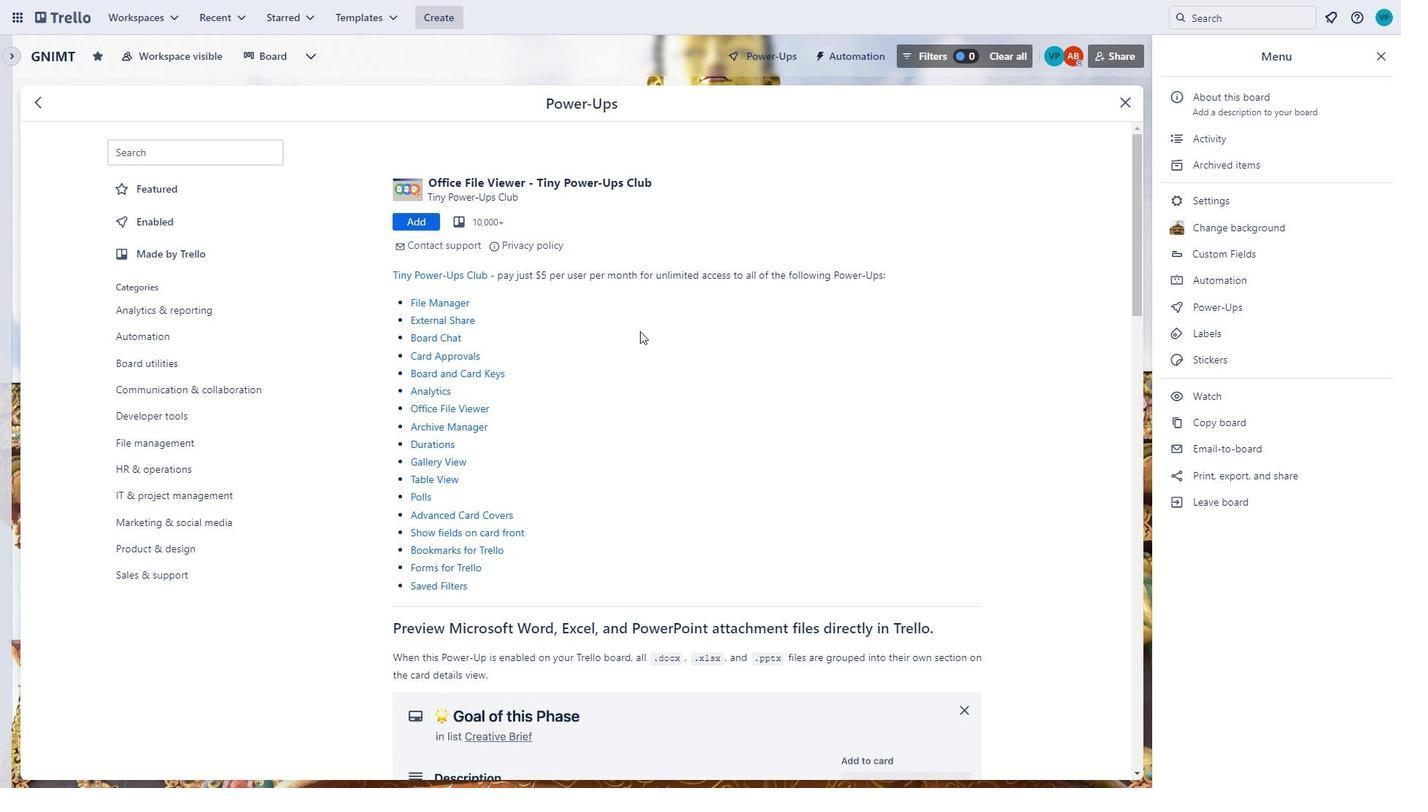 
Action: Mouse scrolled (638, 332) with delta (0, 0)
Screenshot: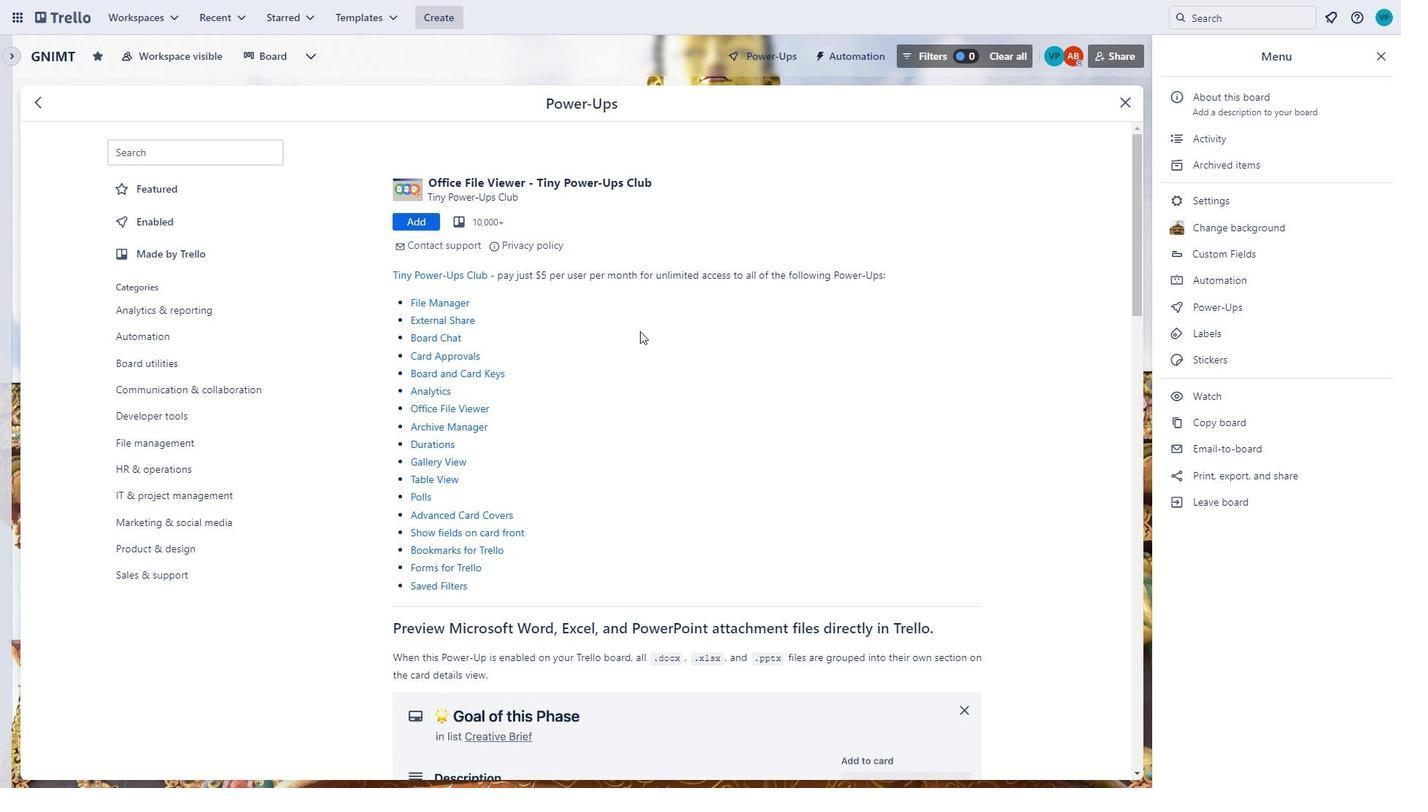 
Action: Mouse moved to (533, 399)
Screenshot: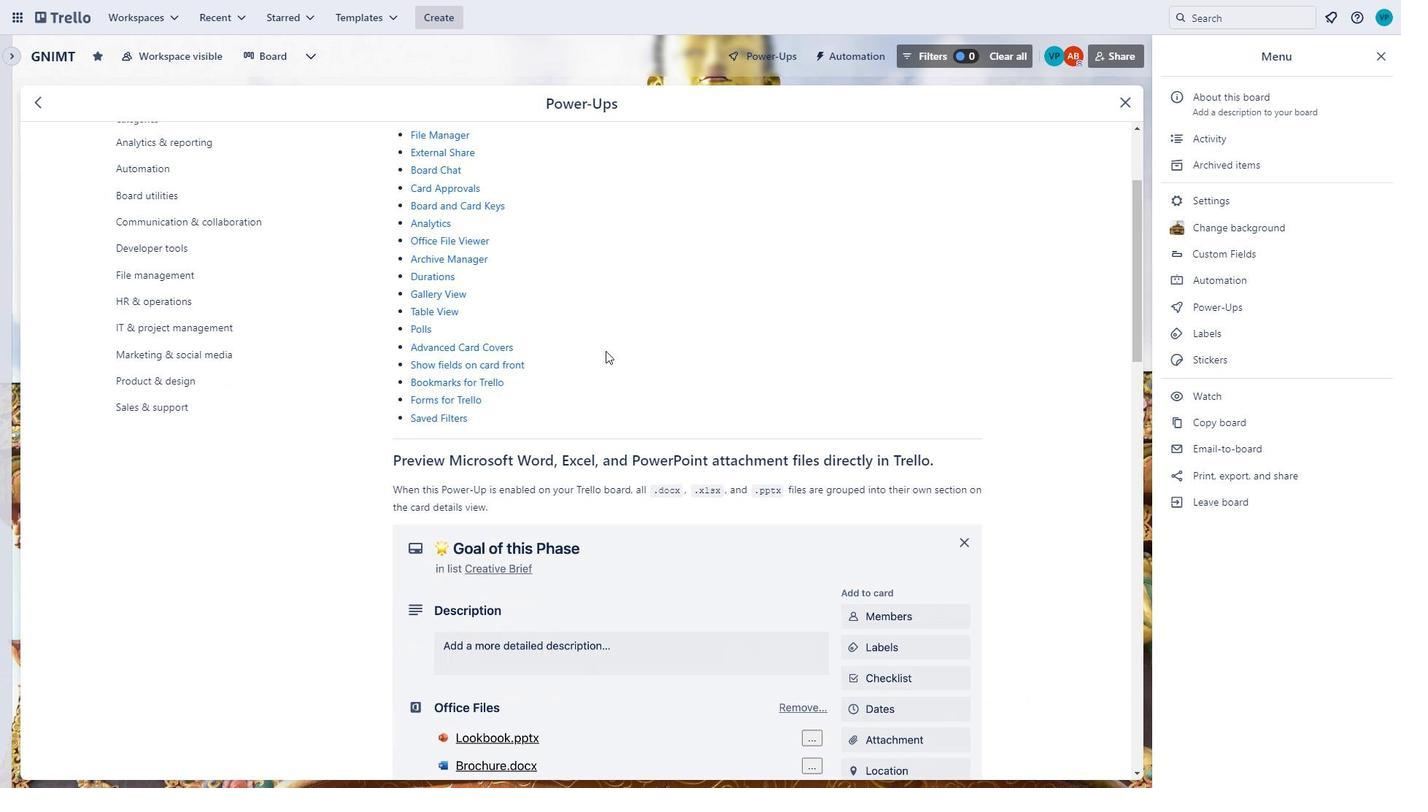 
Action: Mouse scrolled (533, 398) with delta (0, 0)
Screenshot: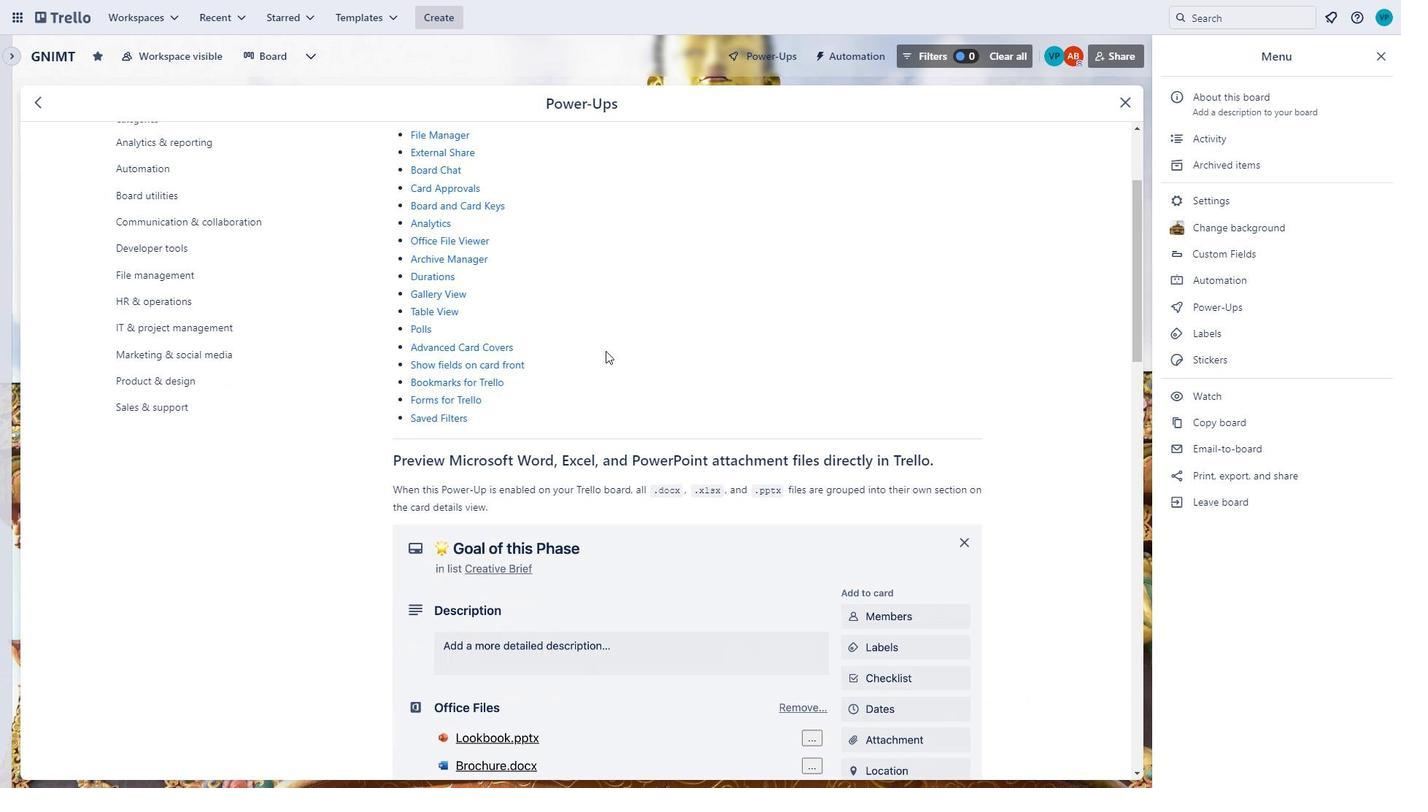
Action: Mouse moved to (512, 421)
Screenshot: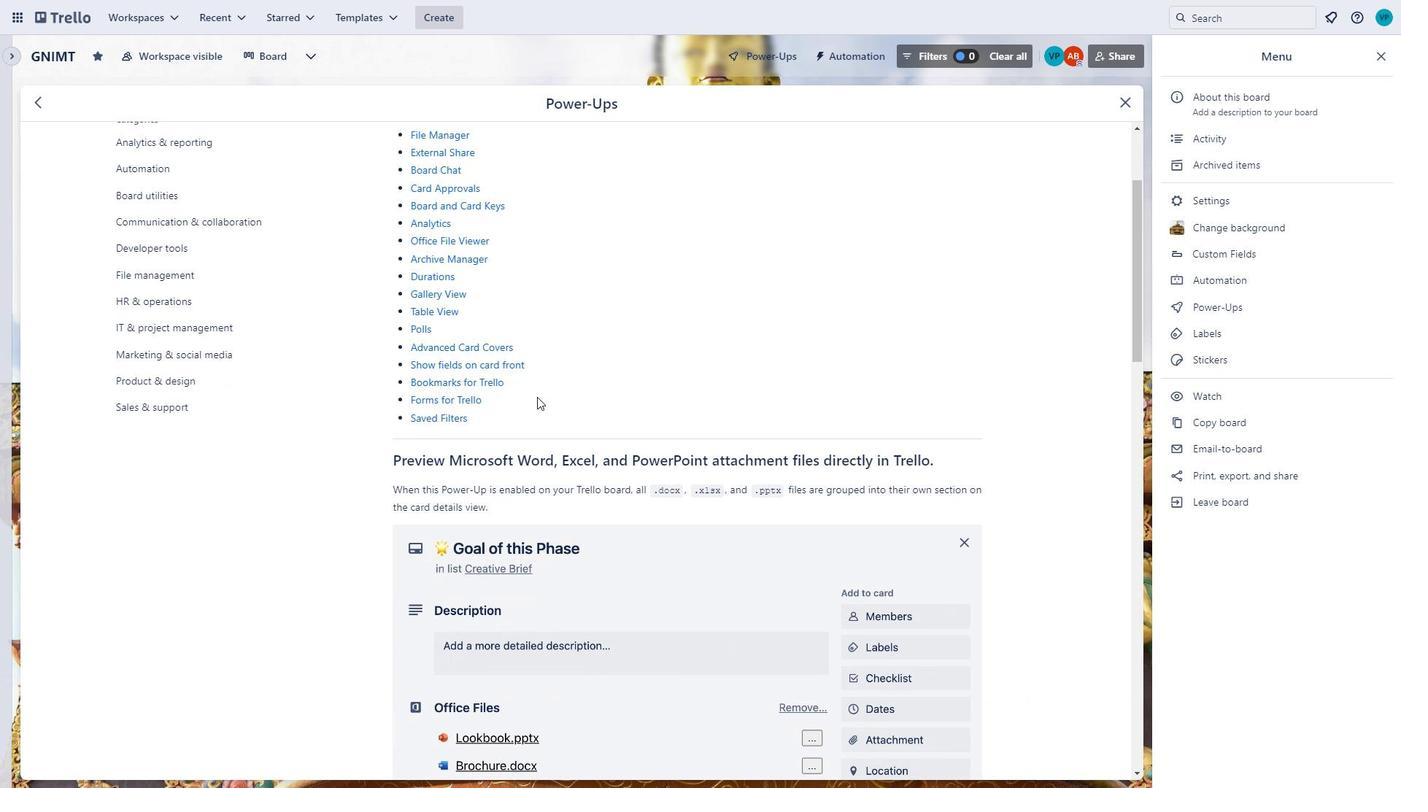 
Action: Mouse scrolled (512, 420) with delta (0, 0)
Screenshot: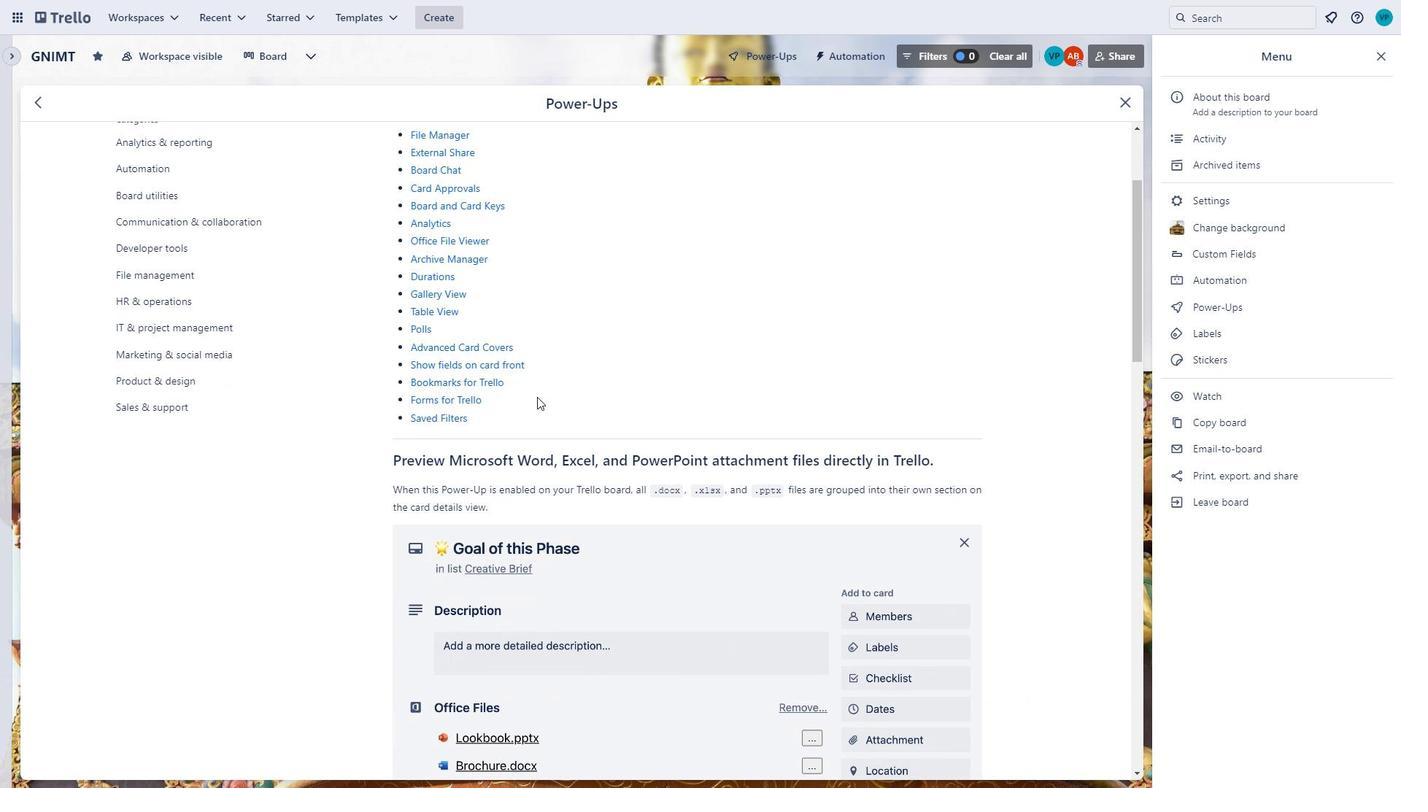 
Action: Mouse moved to (495, 430)
Screenshot: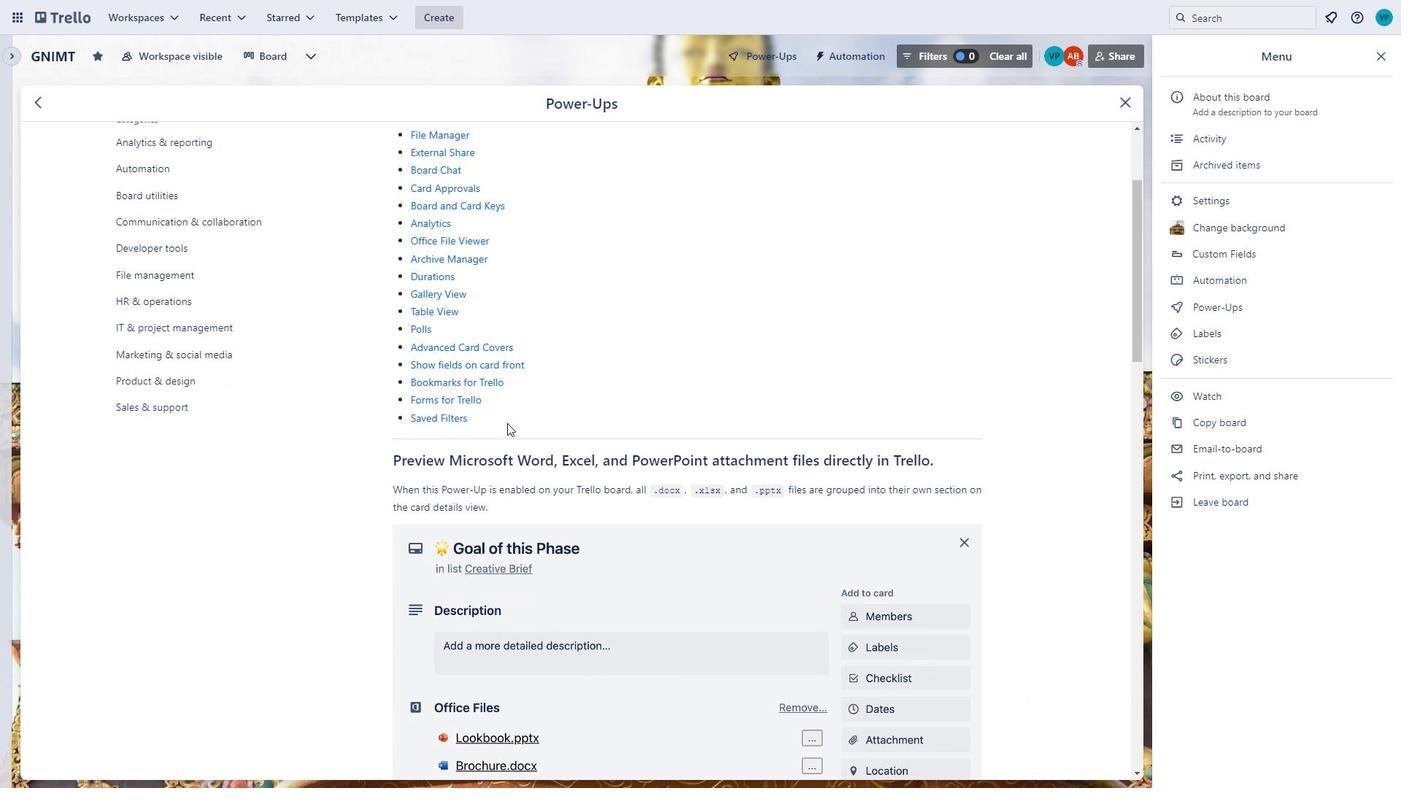 
Action: Mouse scrolled (495, 430) with delta (0, 0)
Screenshot: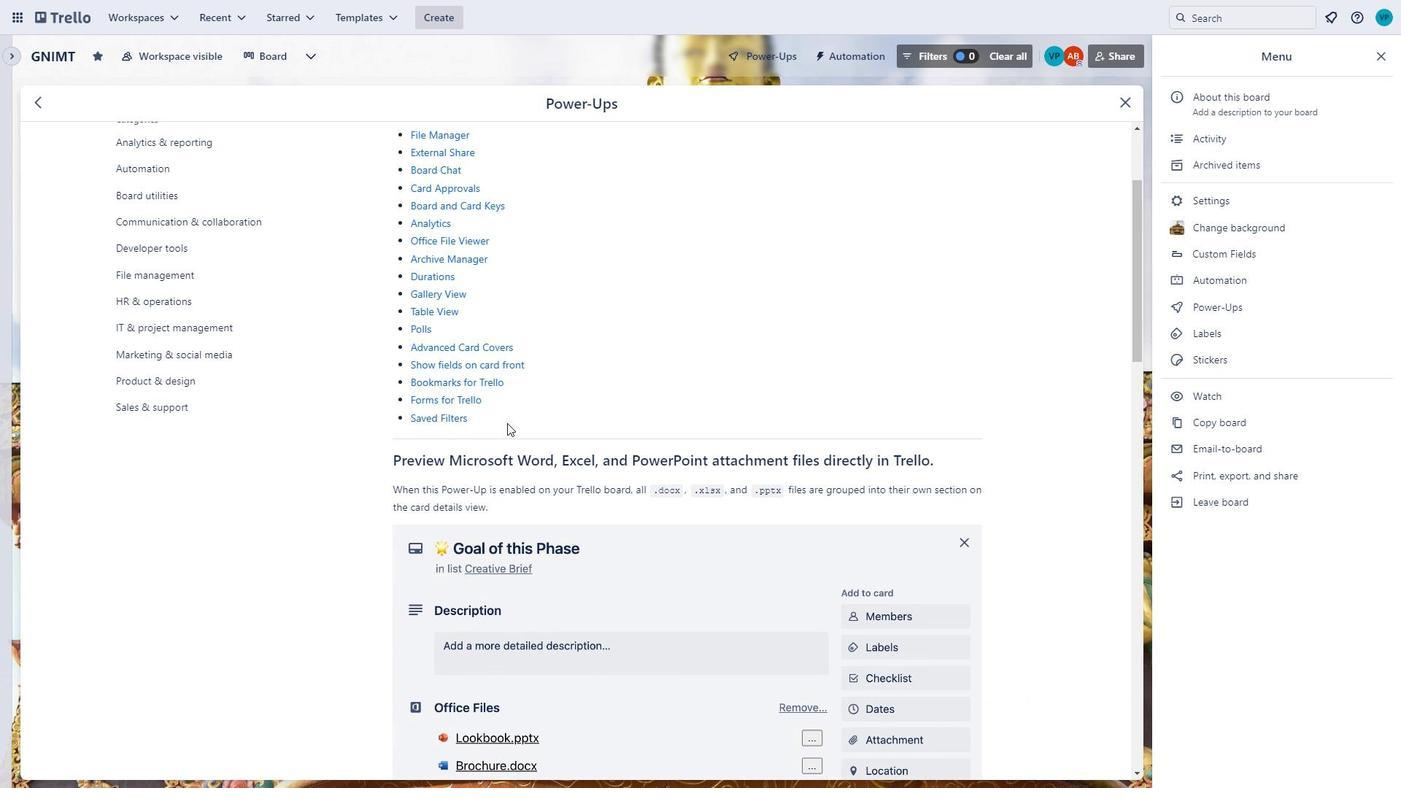 
Action: Mouse moved to (3, 453)
Screenshot: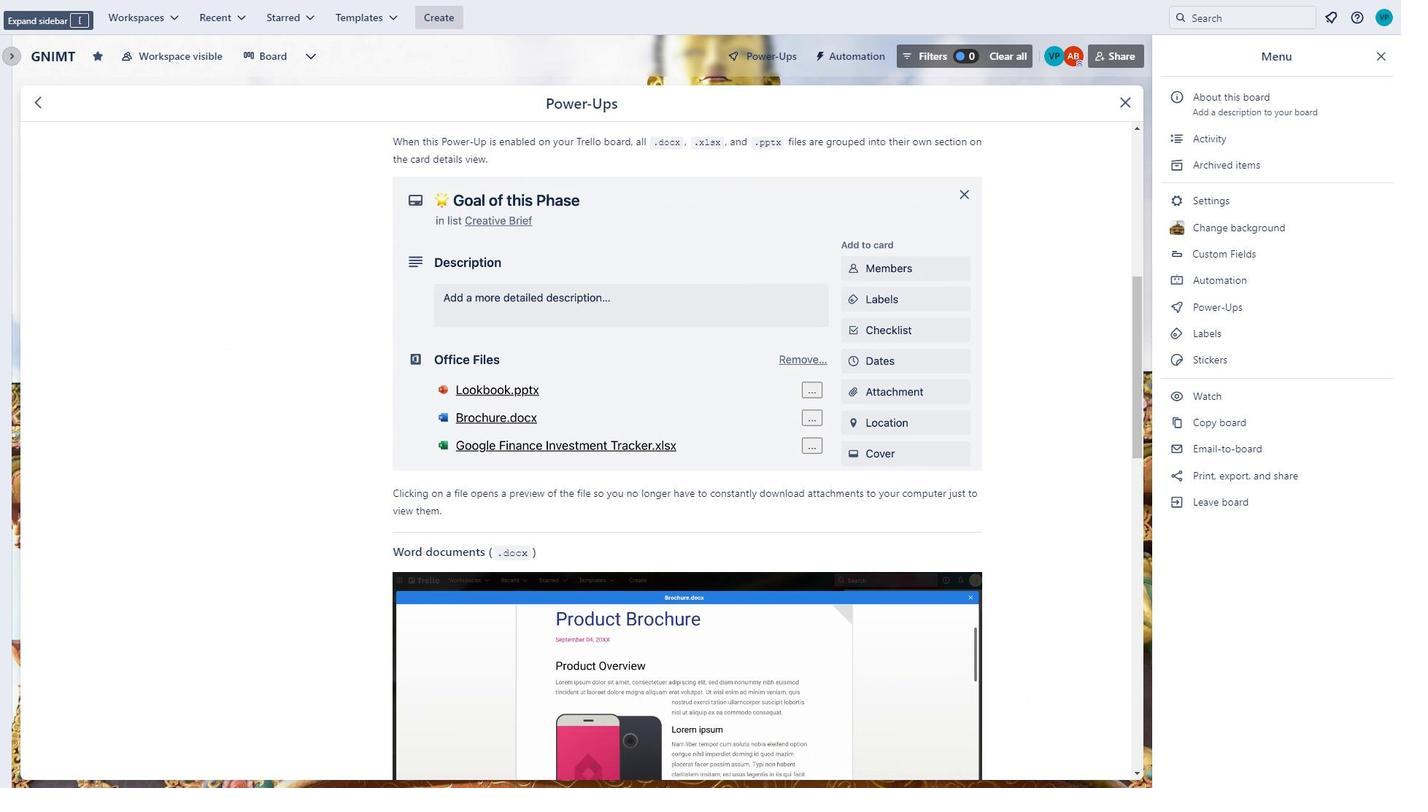 
Action: Mouse scrolled (3, 452) with delta (0, 0)
Screenshot: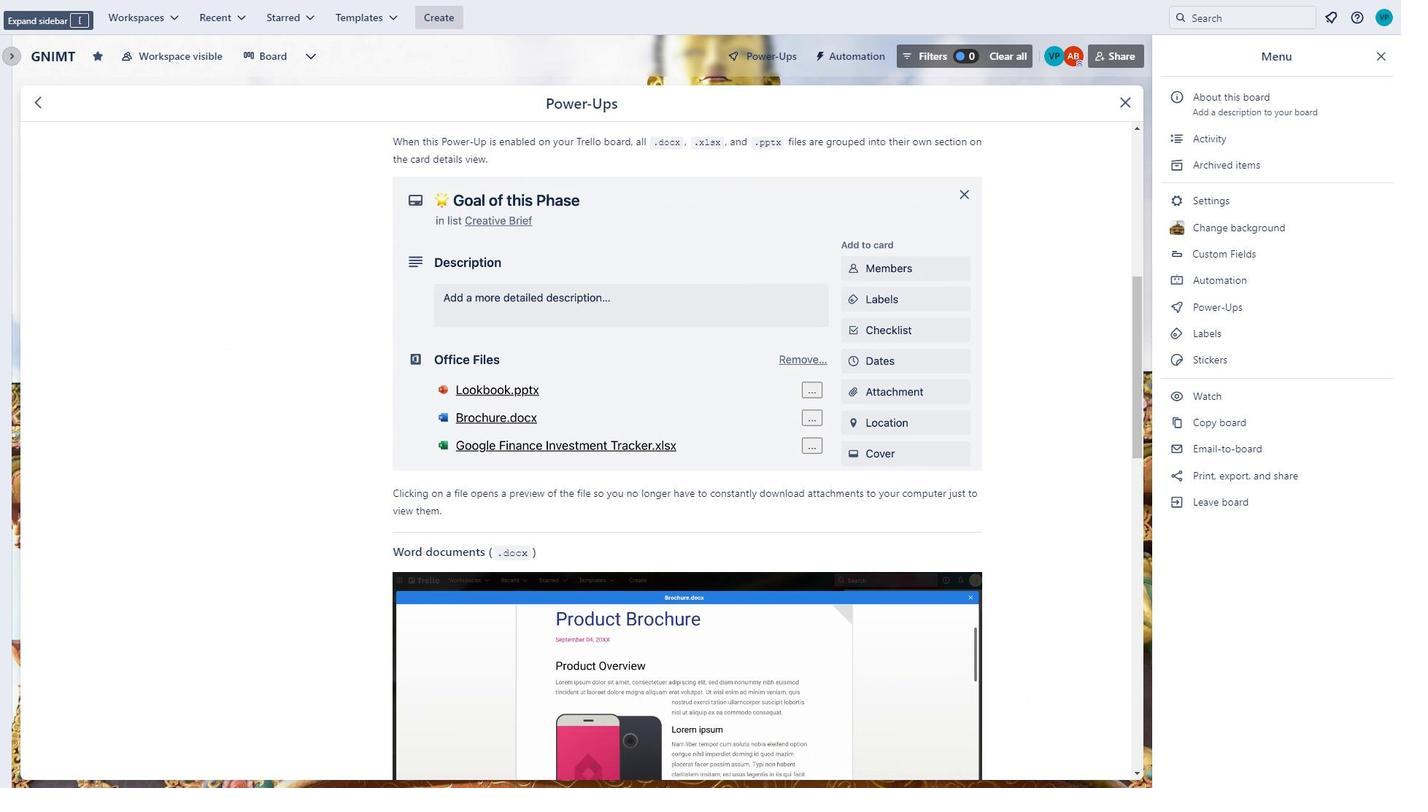 
Action: Mouse moved to (20, 549)
Screenshot: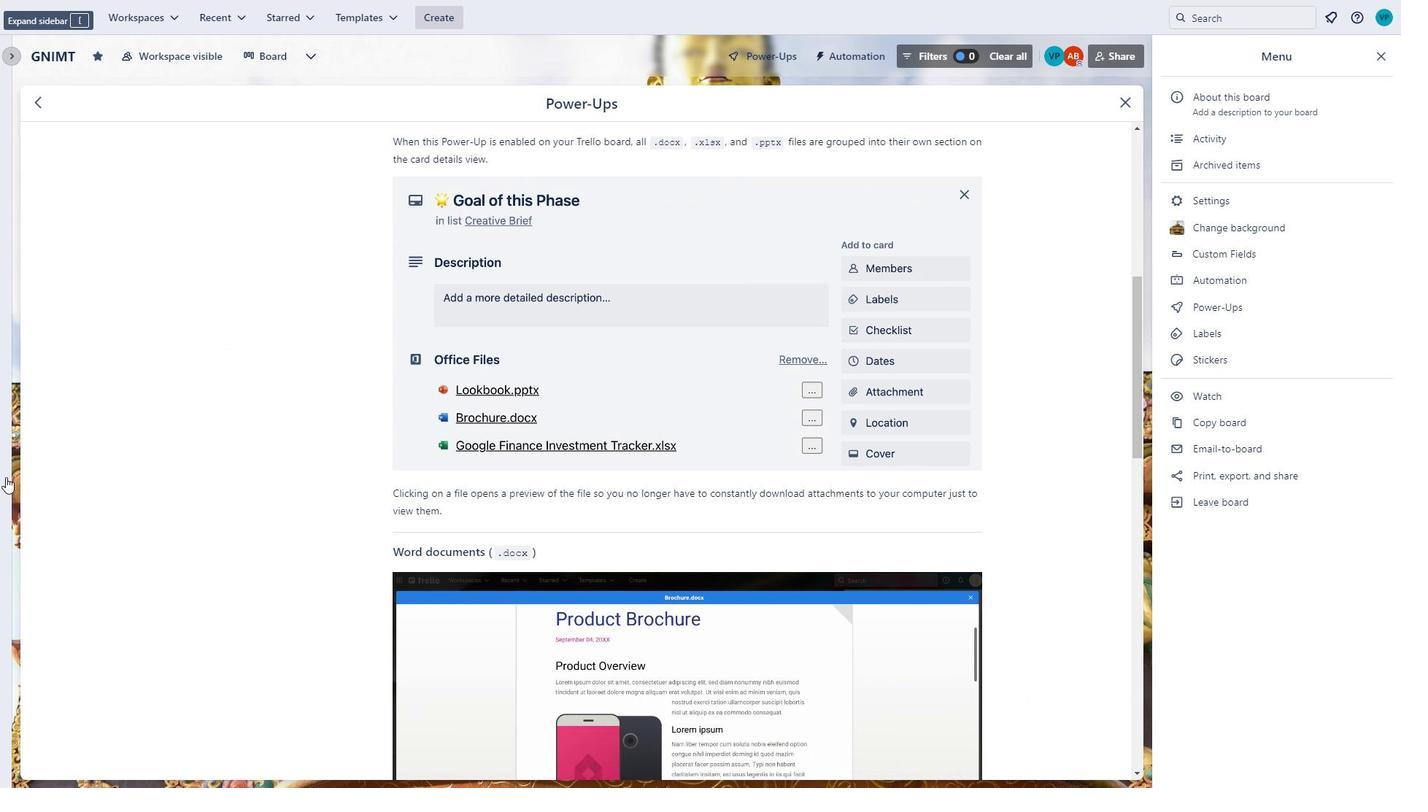 
Action: Mouse scrolled (20, 549) with delta (0, 0)
Screenshot: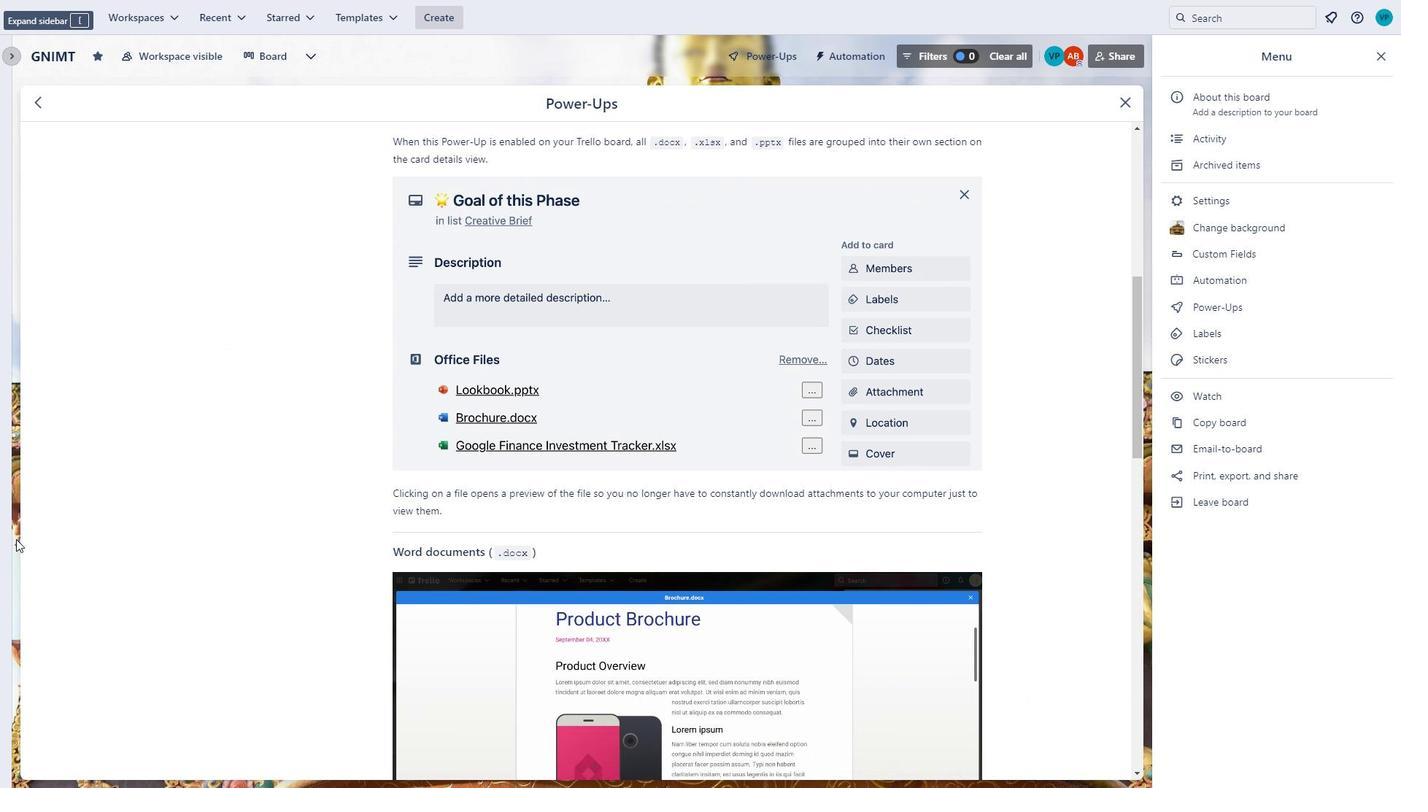 
Action: Mouse moved to (223, 522)
Screenshot: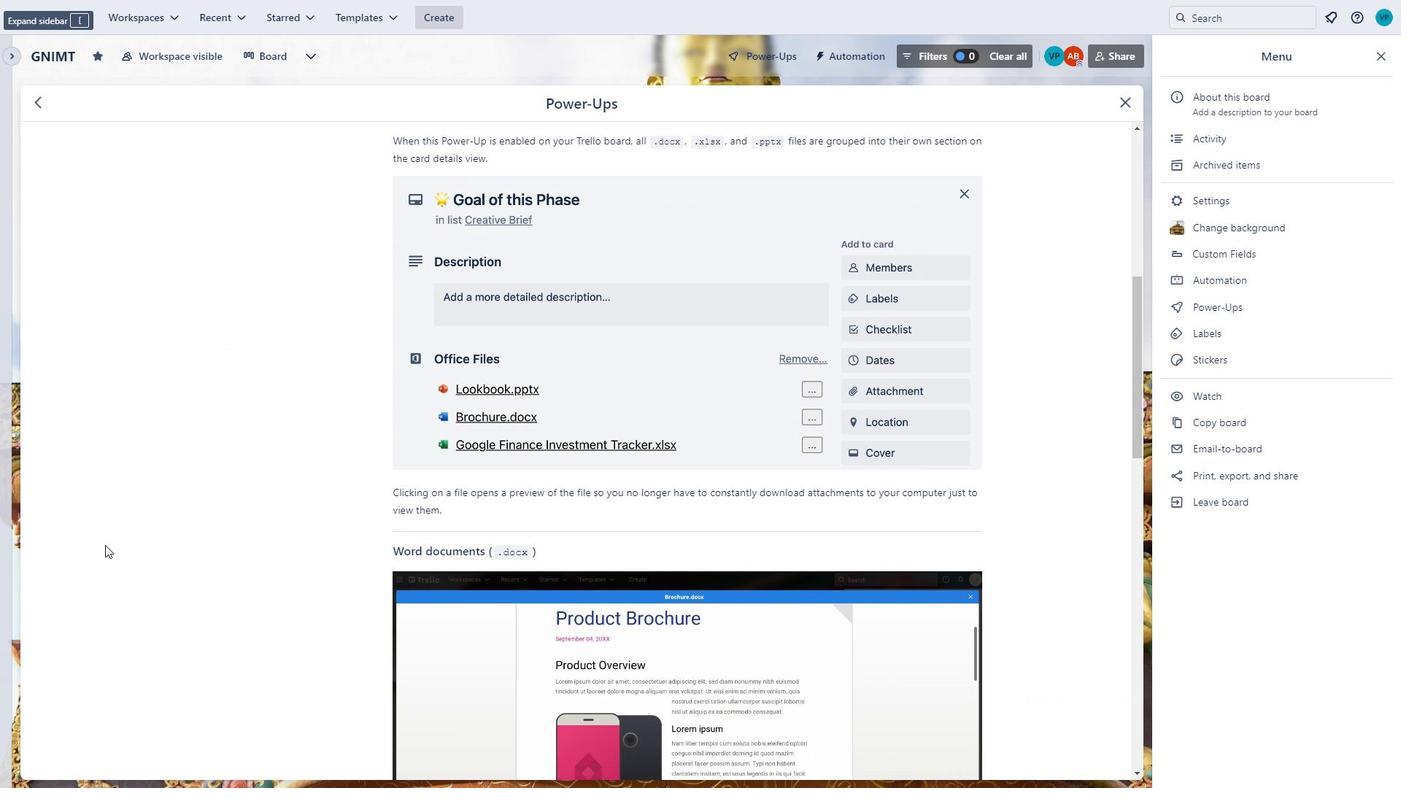 
Action: Mouse scrolled (223, 522) with delta (0, 0)
Screenshot: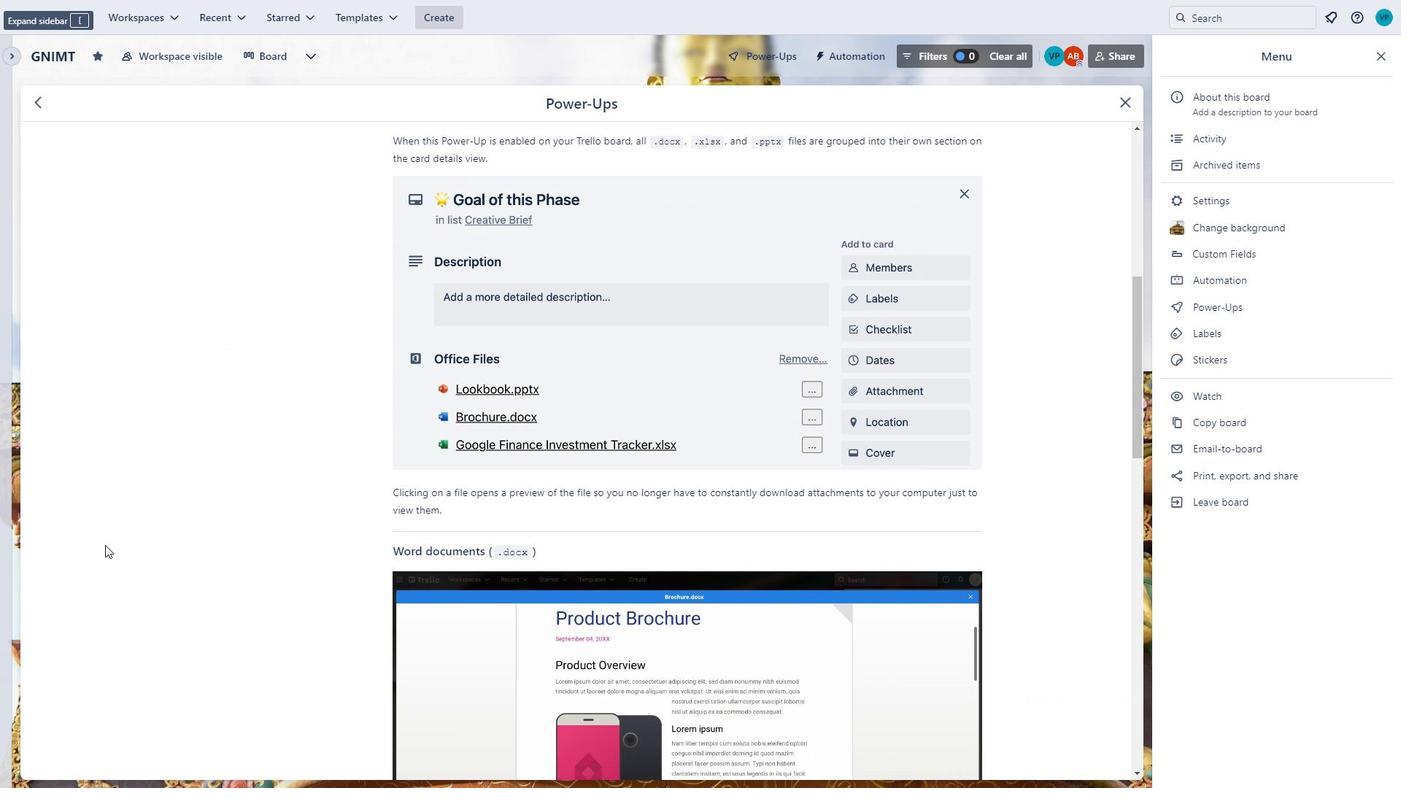
Action: Mouse scrolled (223, 521) with delta (0, 0)
Screenshot: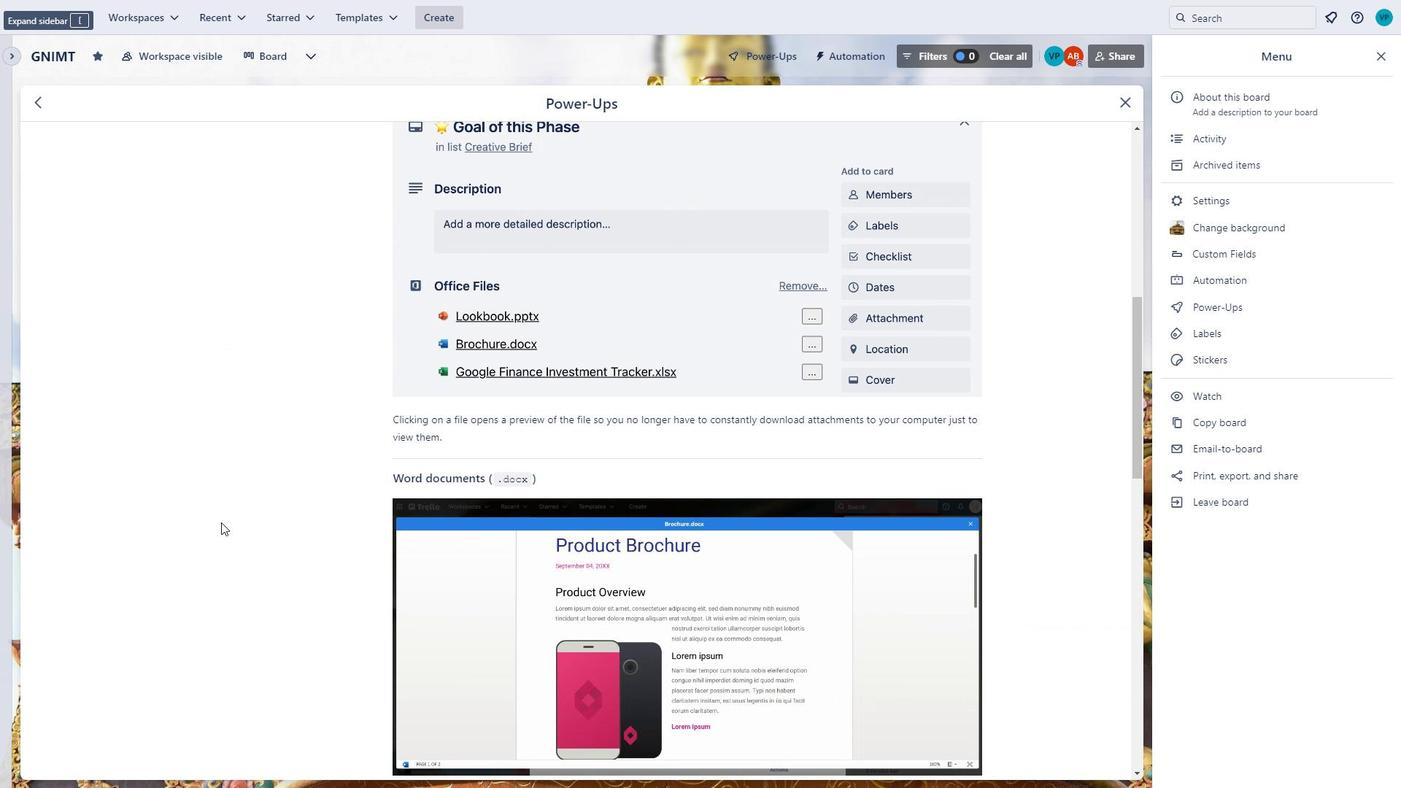 
Action: Mouse scrolled (223, 521) with delta (0, 0)
Screenshot: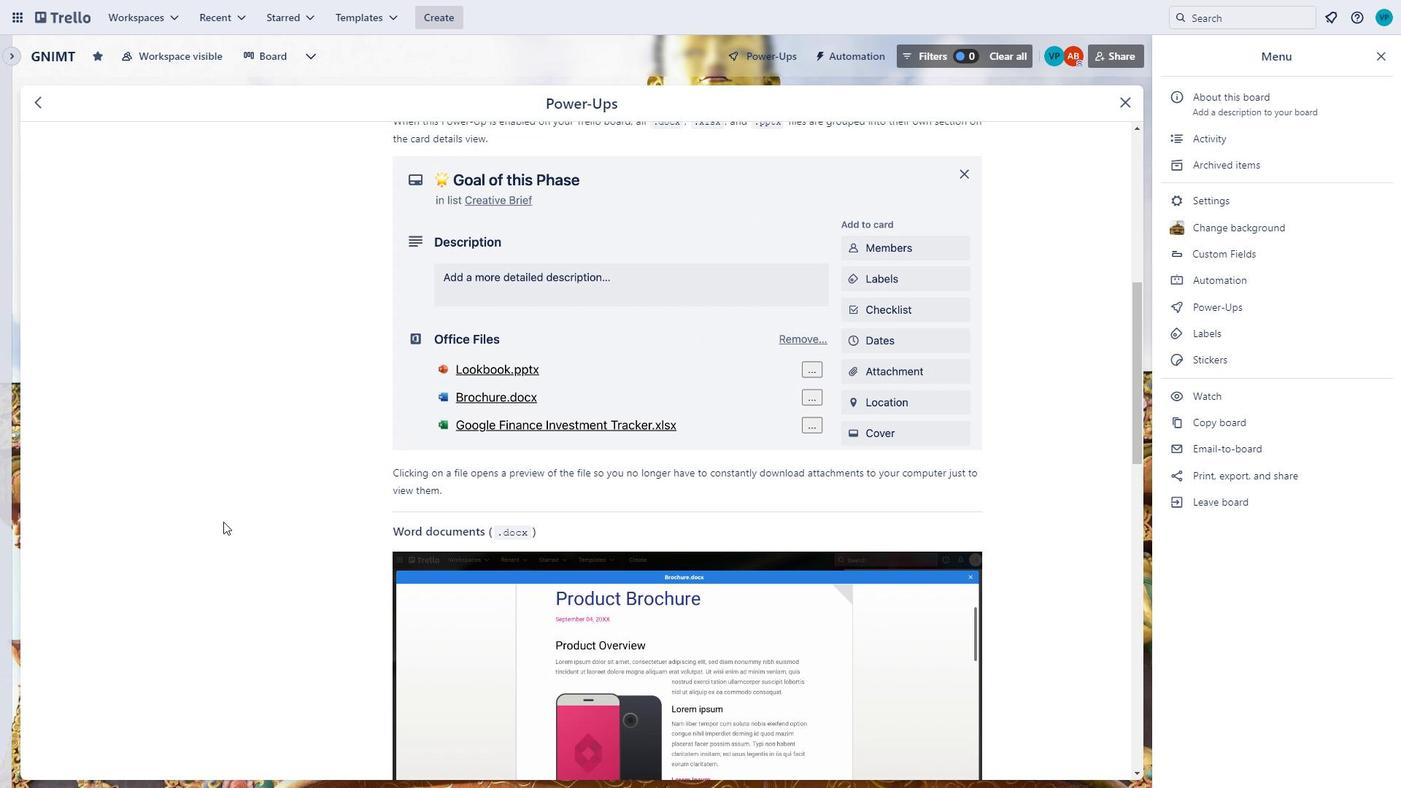 
Action: Mouse moved to (223, 522)
Screenshot: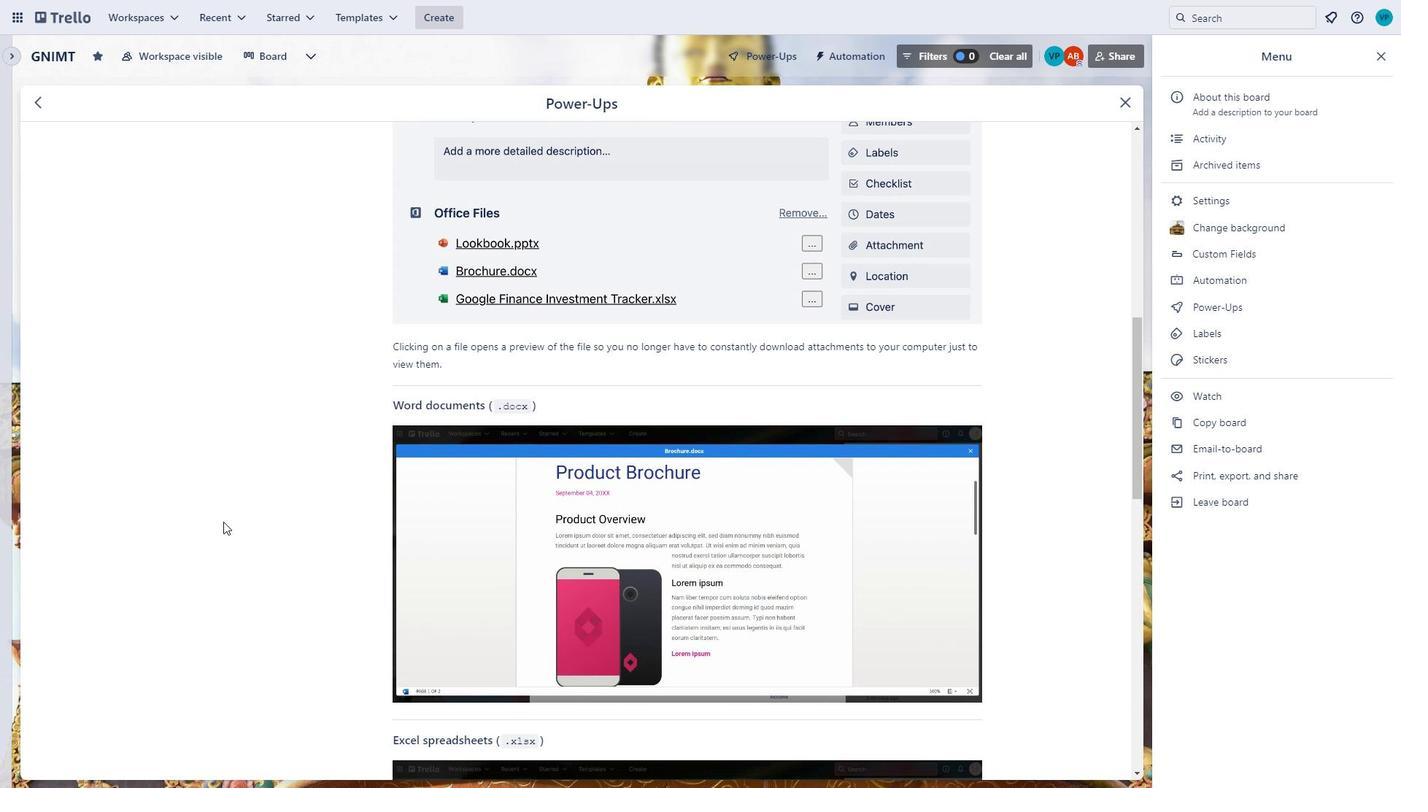
Action: Mouse scrolled (223, 521) with delta (0, 0)
Screenshot: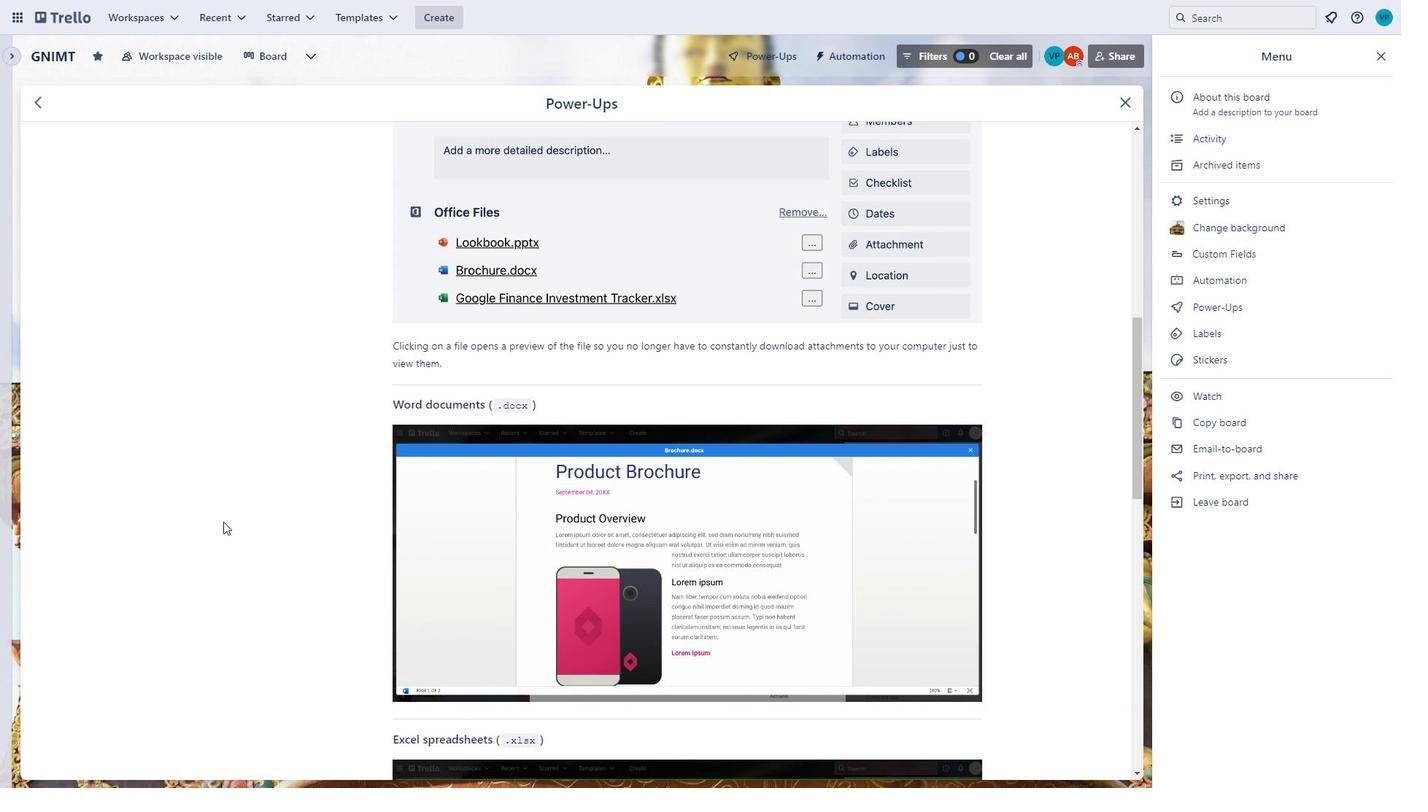 
Action: Mouse scrolled (223, 521) with delta (0, 0)
Screenshot: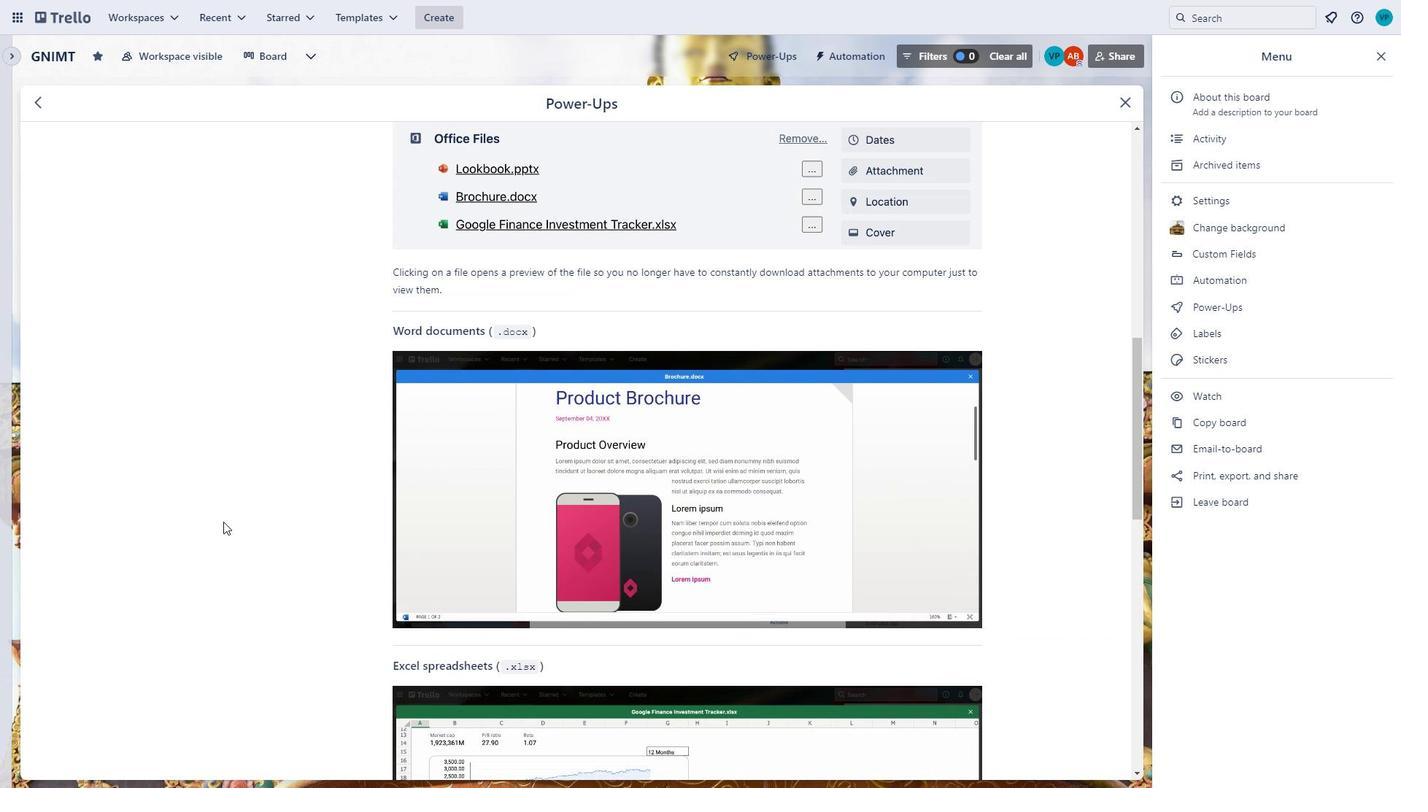 
Action: Mouse moved to (224, 522)
Screenshot: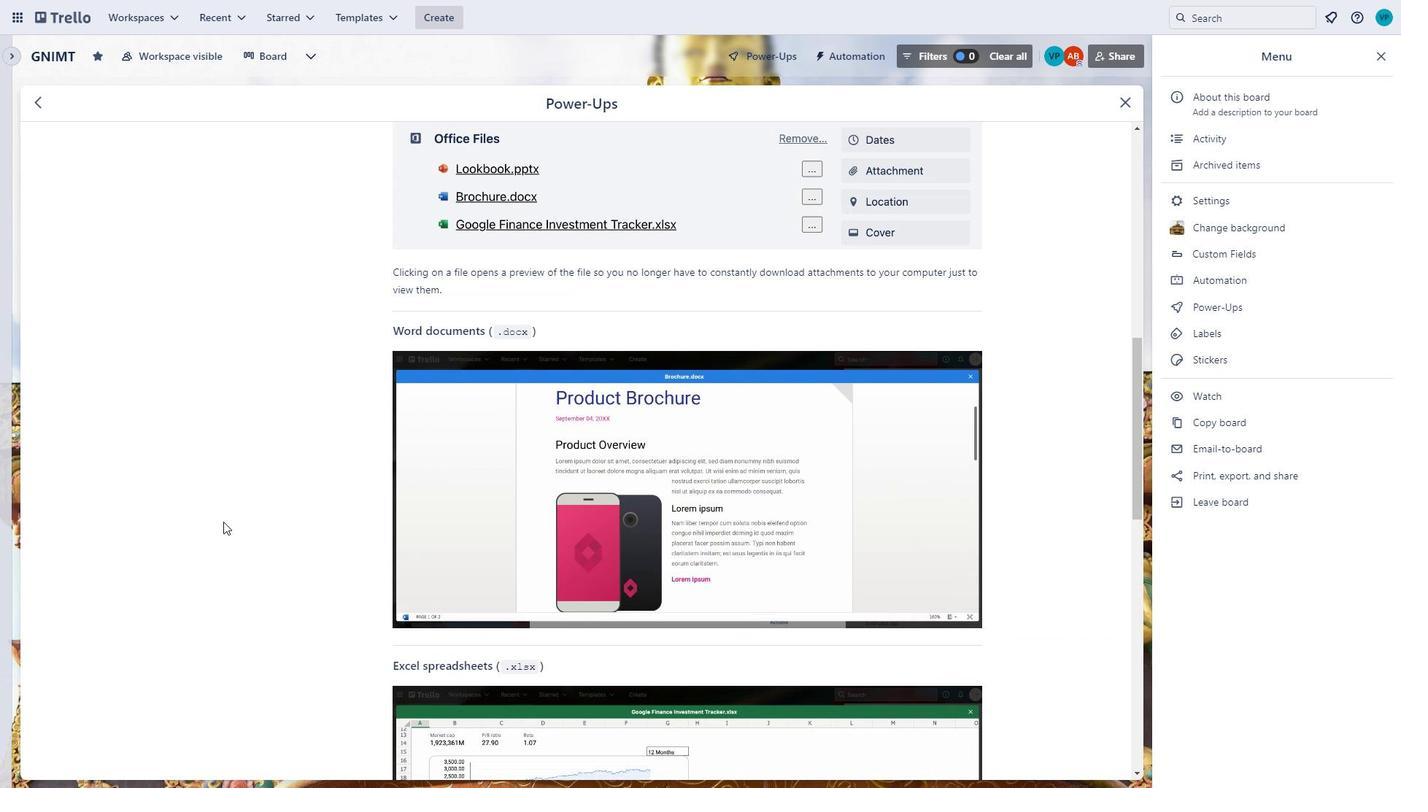 
Action: Mouse scrolled (224, 521) with delta (0, 0)
Screenshot: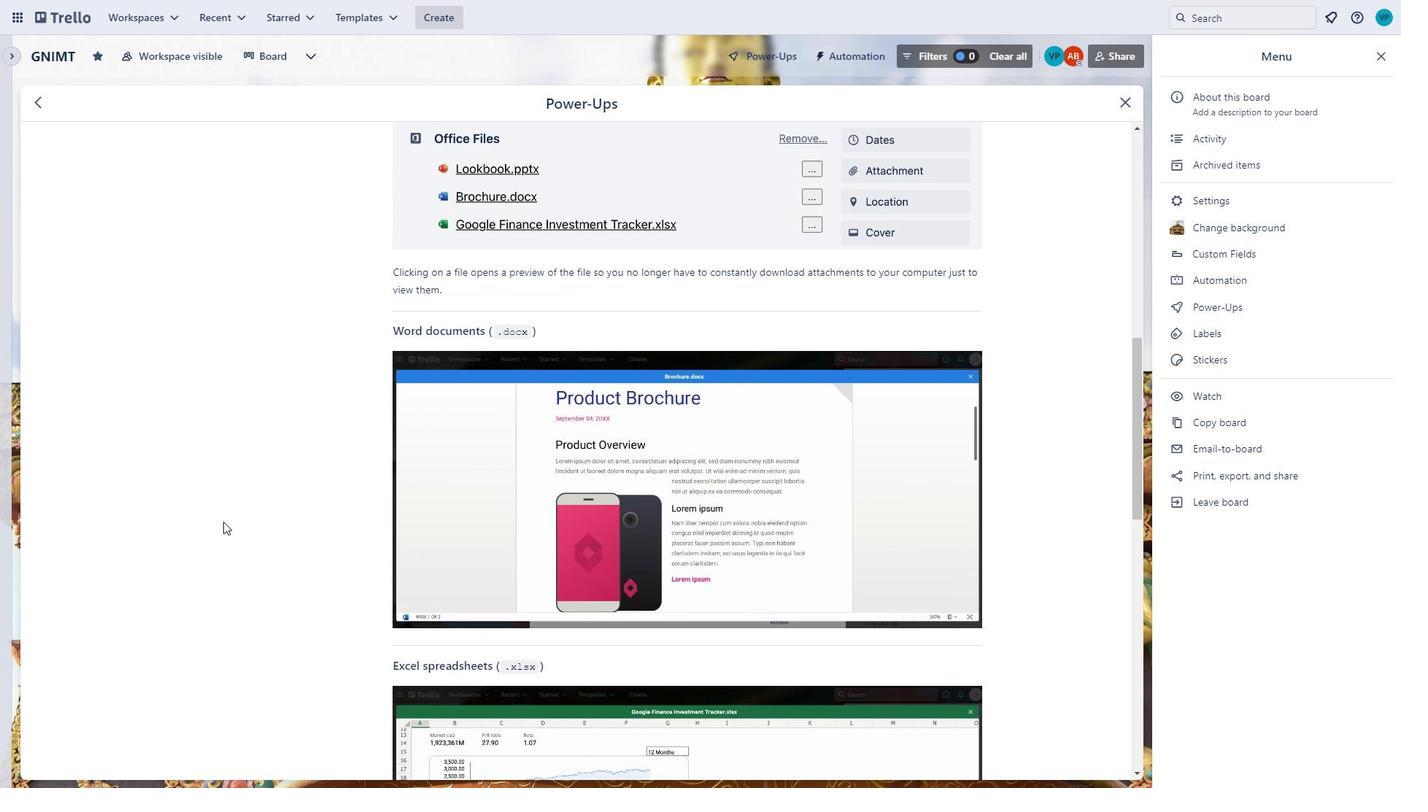 
Action: Mouse moved to (226, 521)
Screenshot: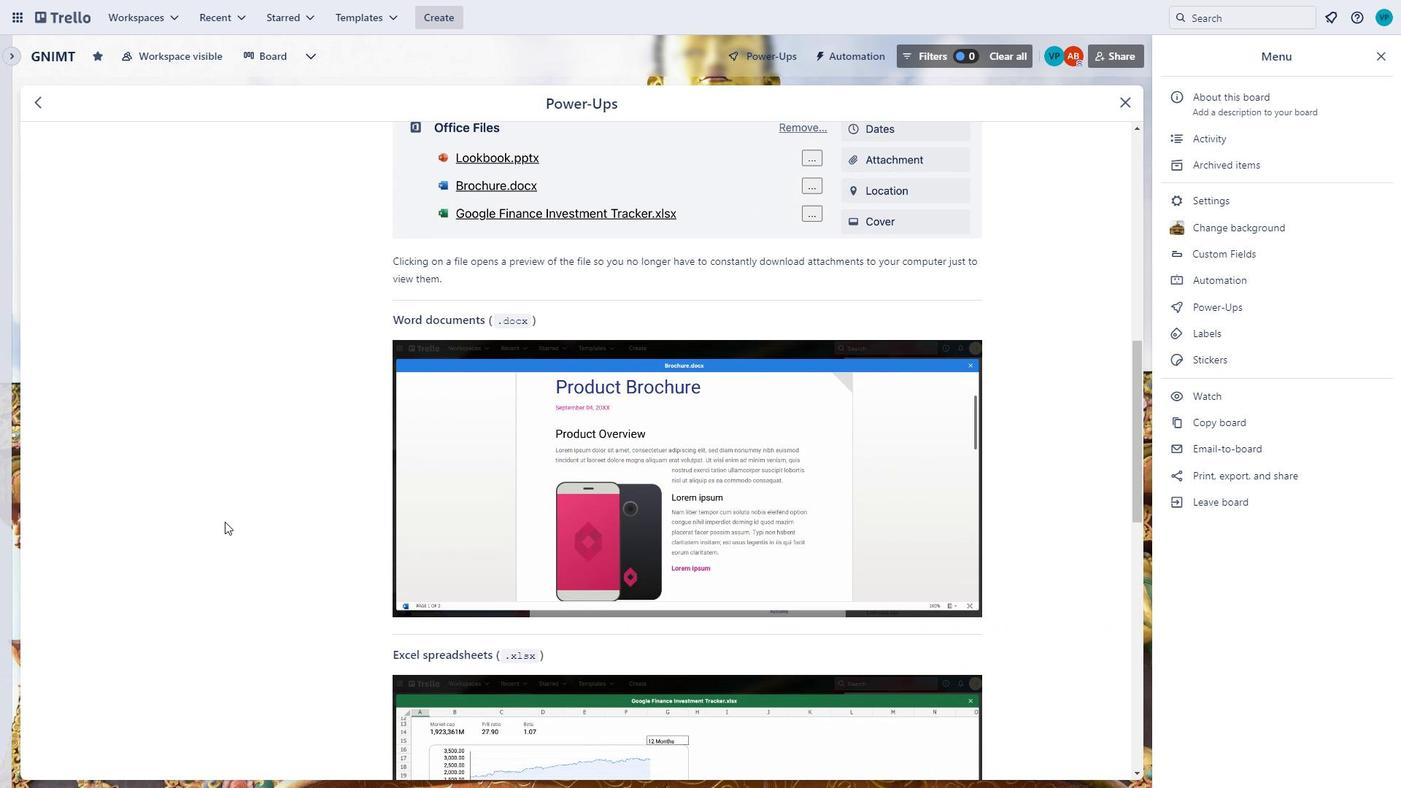 
Action: Mouse scrolled (226, 520) with delta (0, 0)
Screenshot: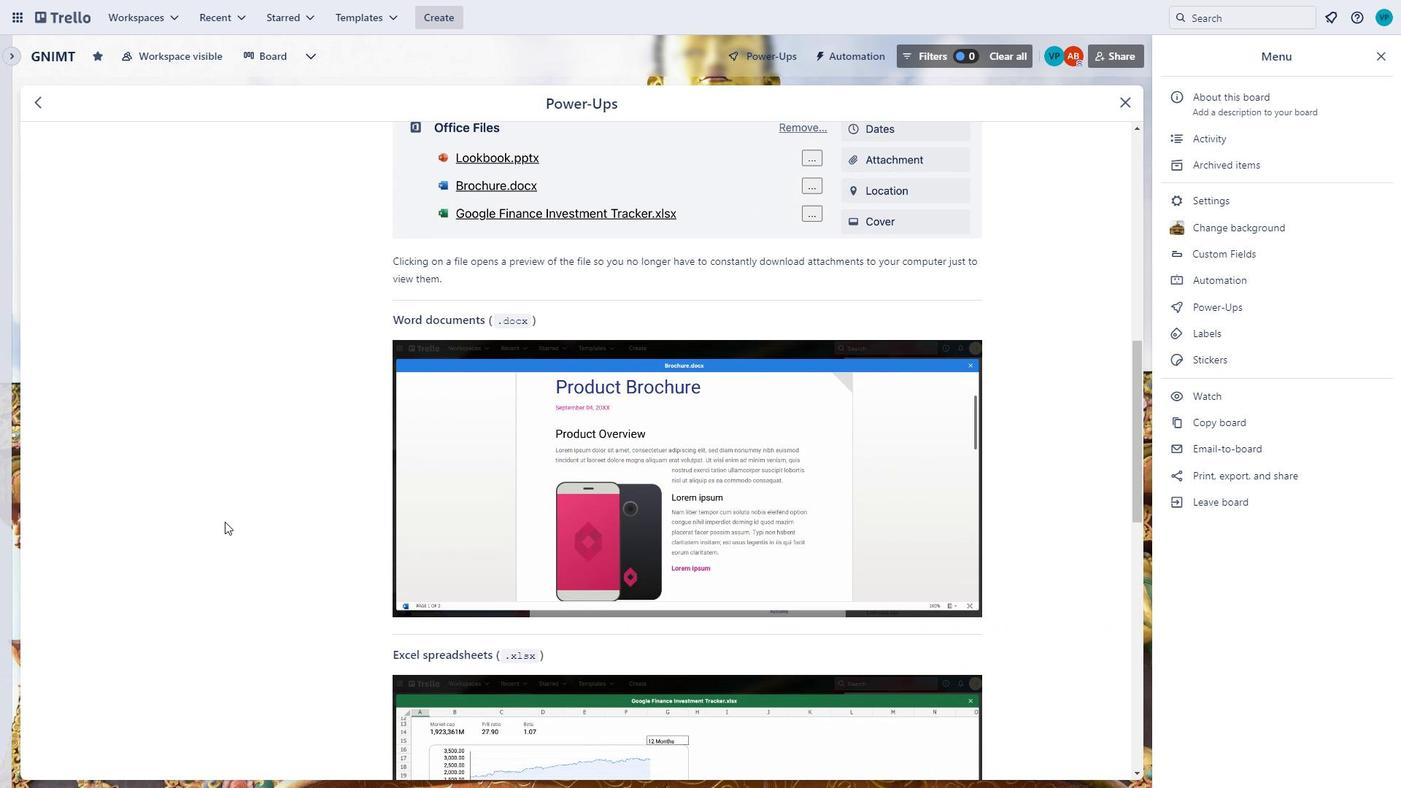 
Action: Mouse moved to (229, 517)
Screenshot: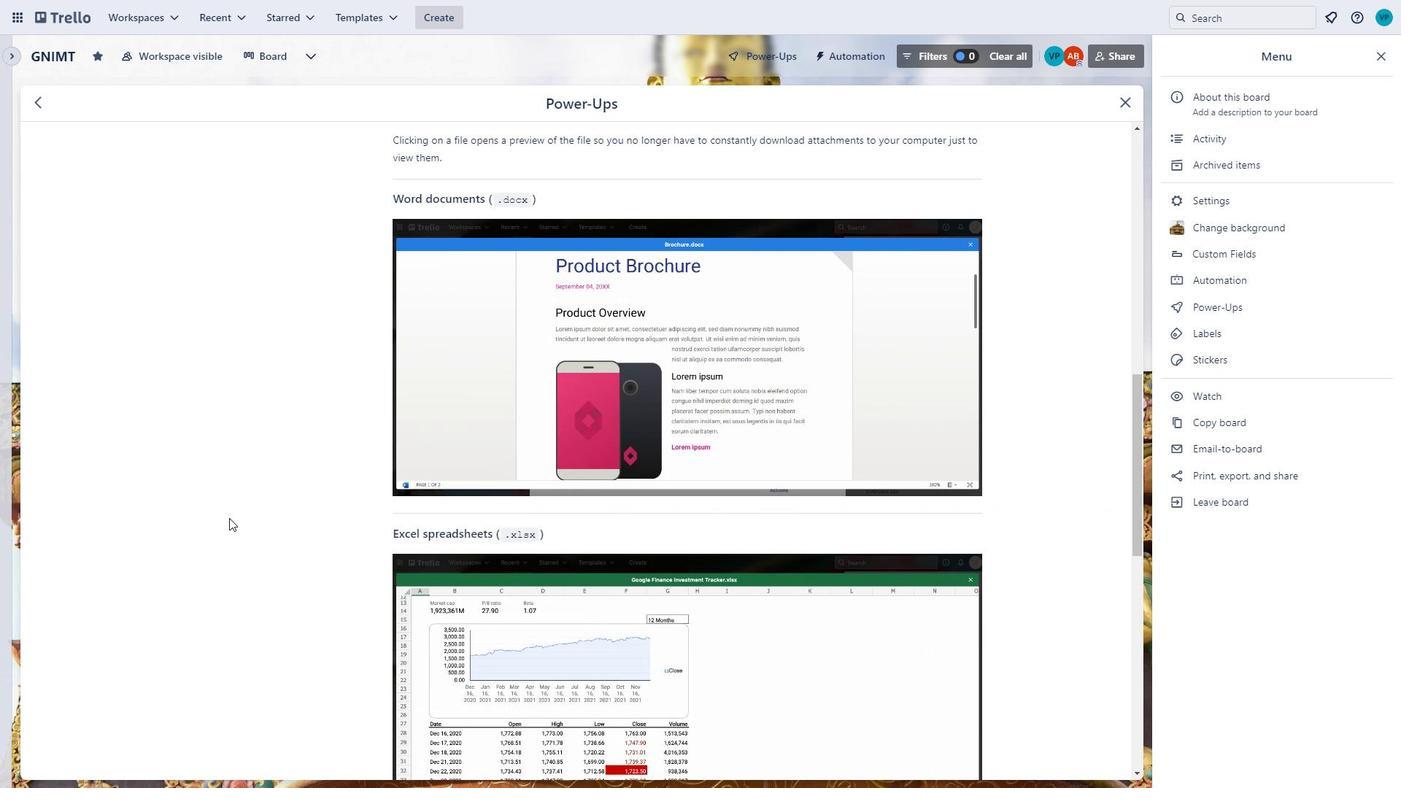 
Action: Mouse scrolled (229, 516) with delta (0, 0)
Screenshot: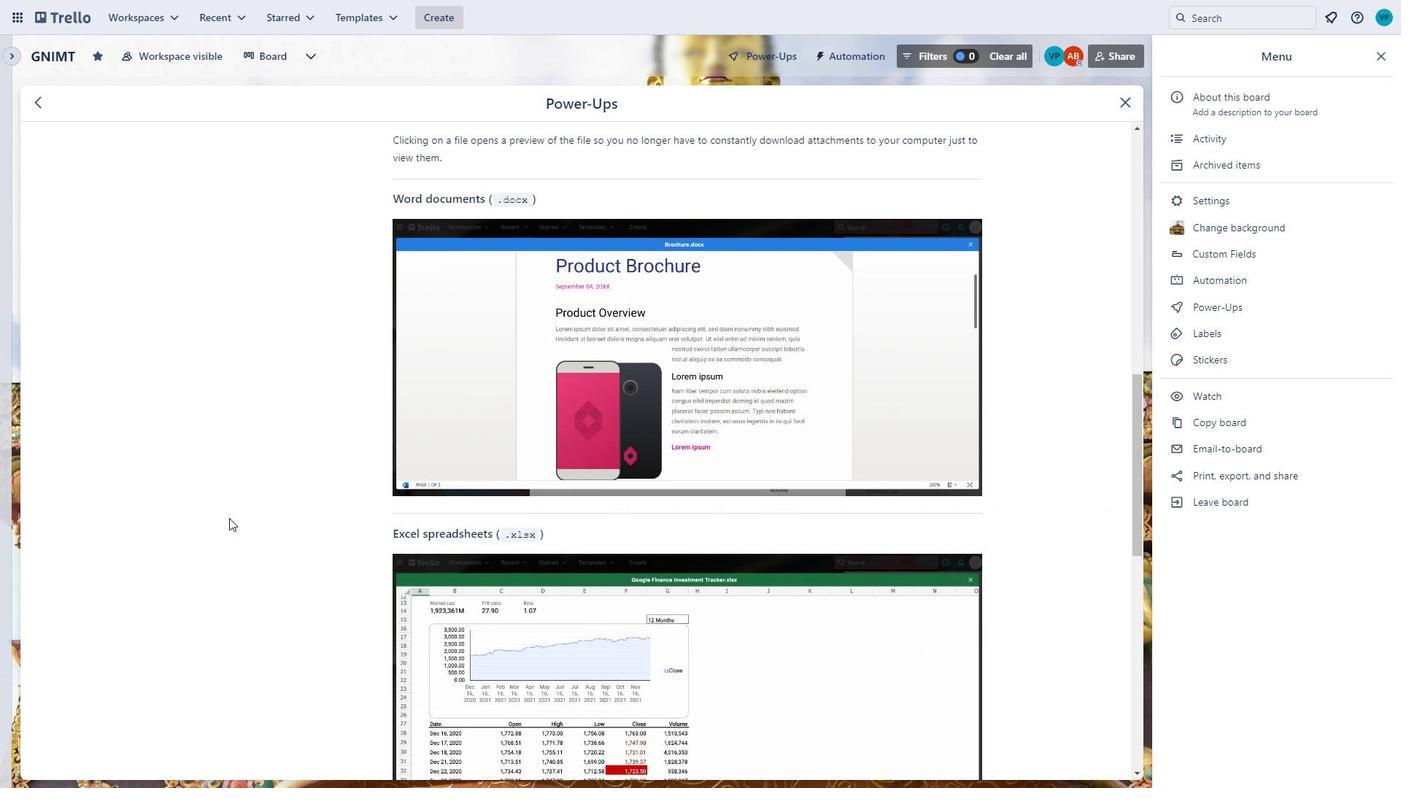 
Action: Mouse scrolled (229, 516) with delta (0, 0)
Screenshot: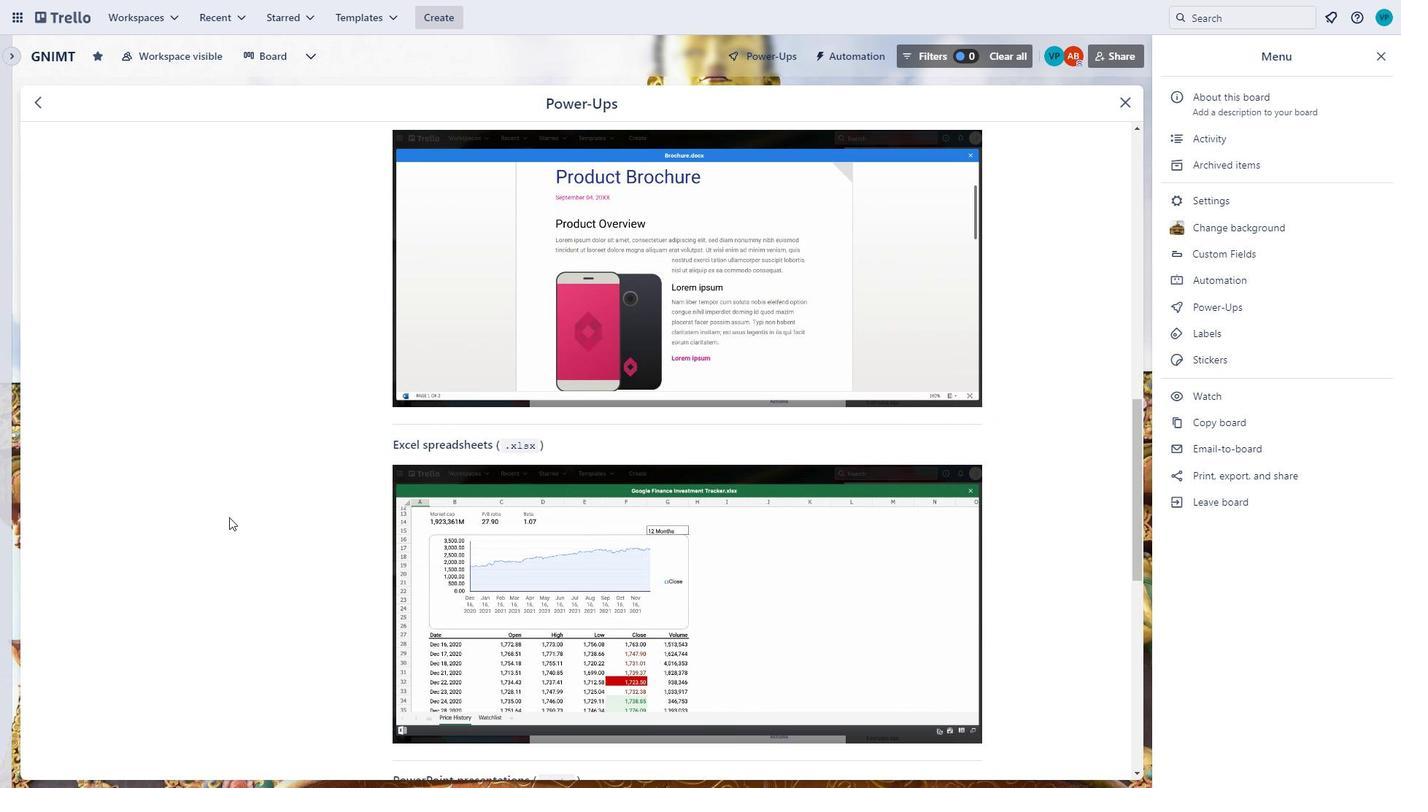 
Action: Mouse moved to (230, 516)
Screenshot: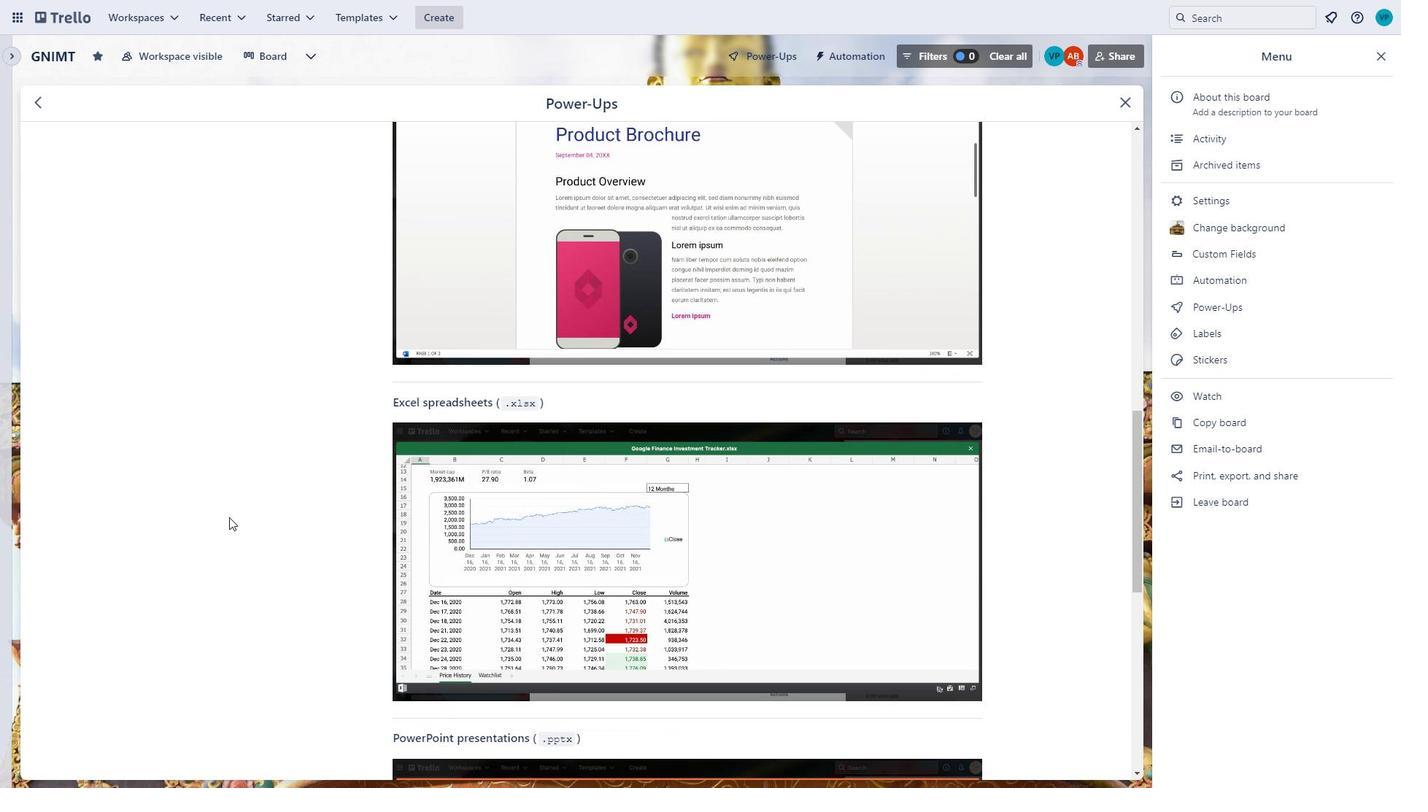 
Action: Mouse scrolled (230, 515) with delta (0, 0)
Screenshot: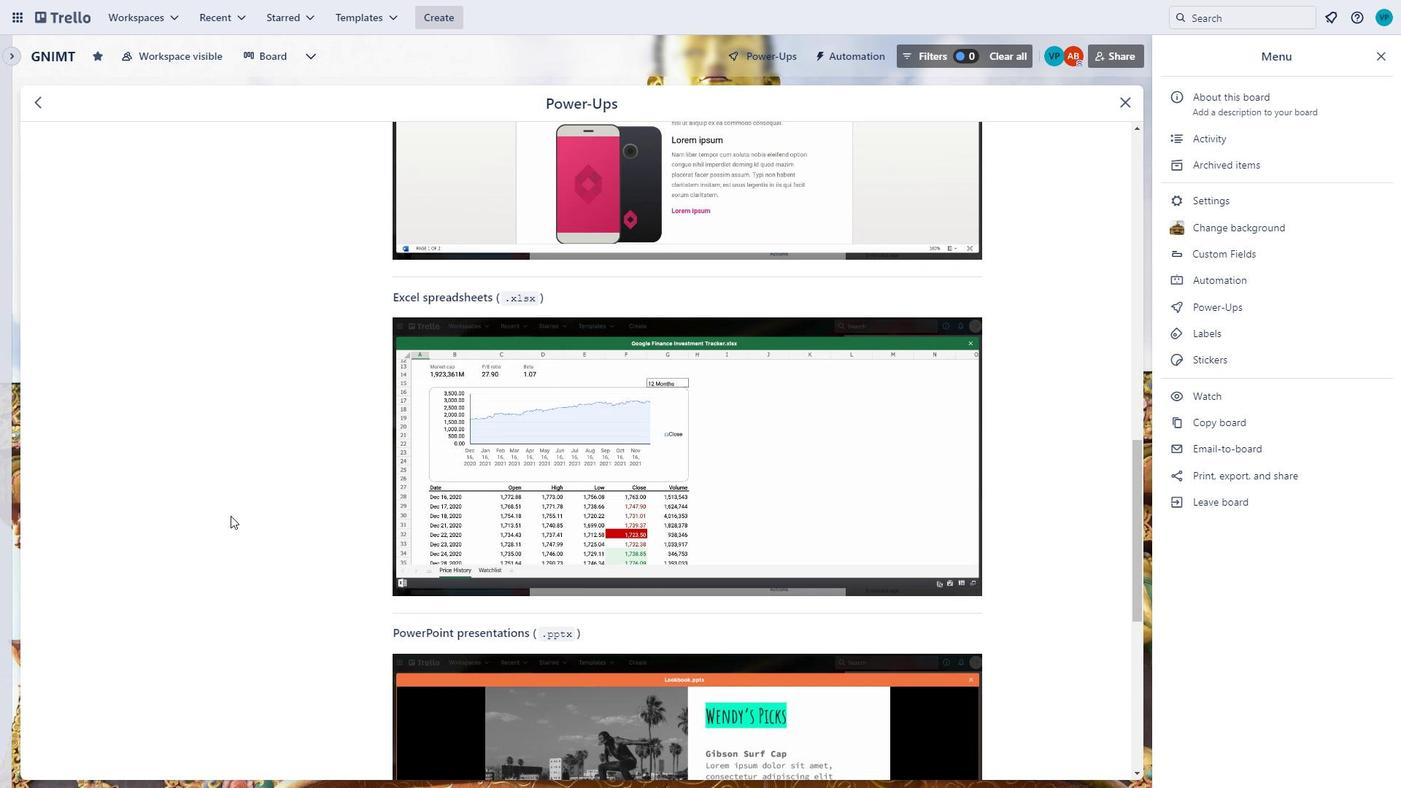 
Action: Mouse scrolled (230, 515) with delta (0, 0)
Screenshot: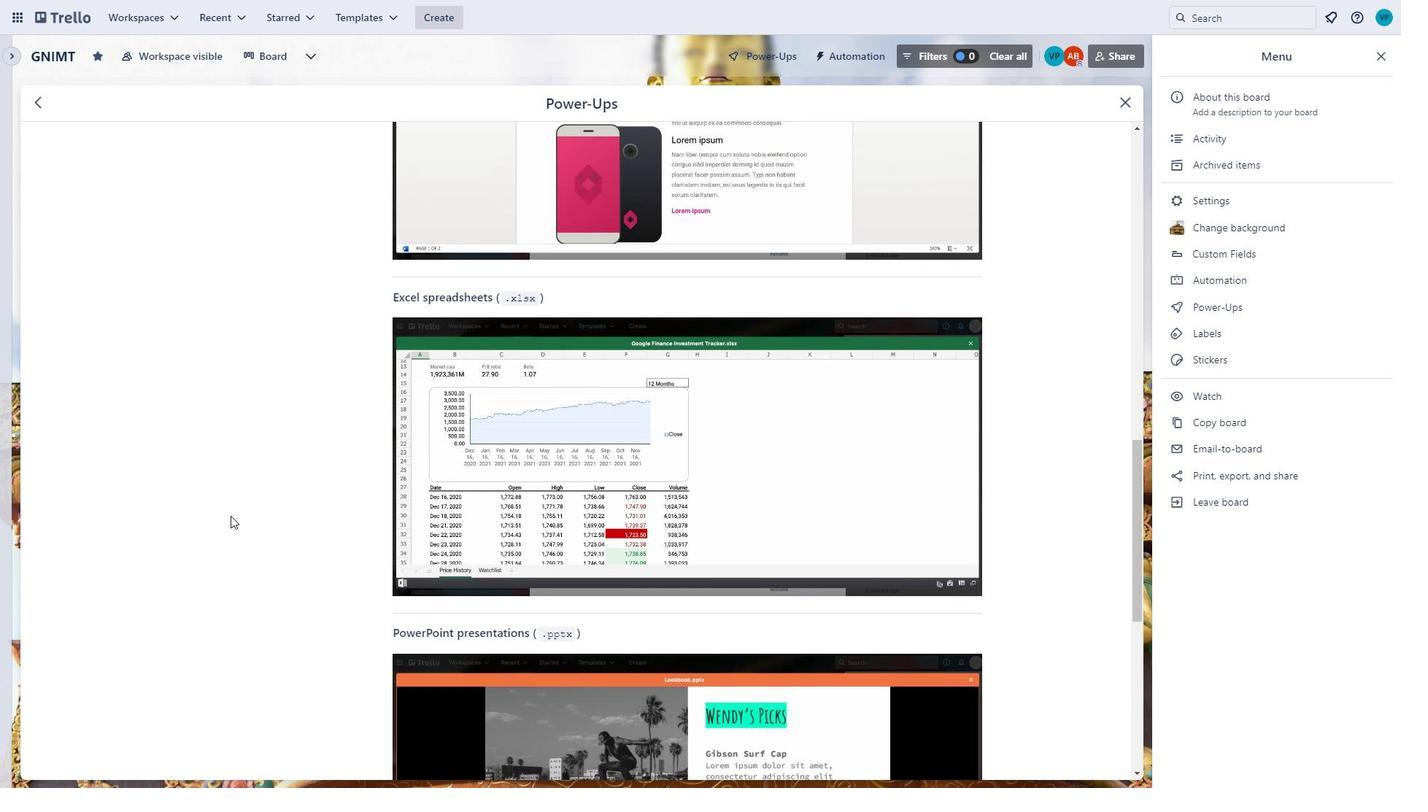 
Action: Mouse moved to (232, 514)
Screenshot: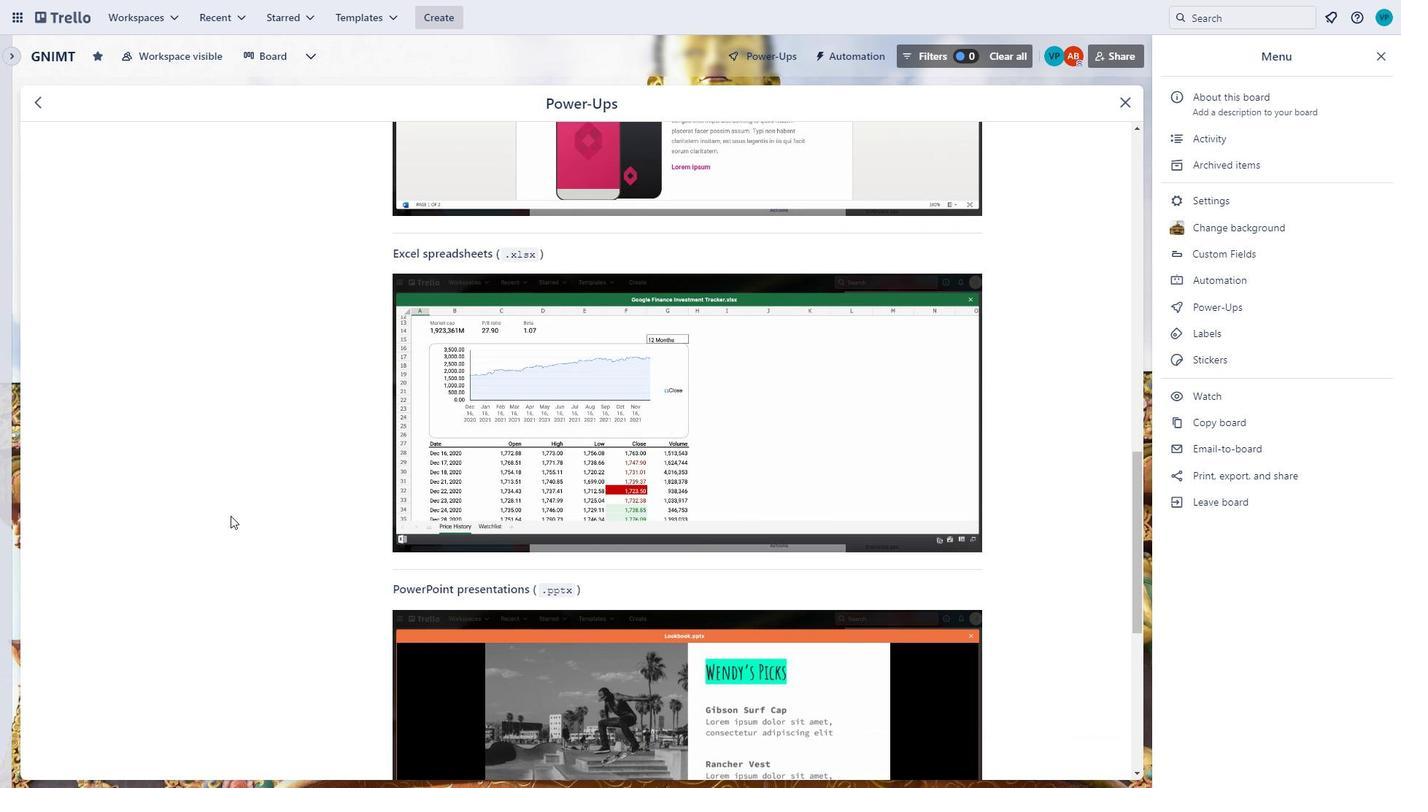 
Action: Mouse scrolled (232, 514) with delta (0, 0)
Screenshot: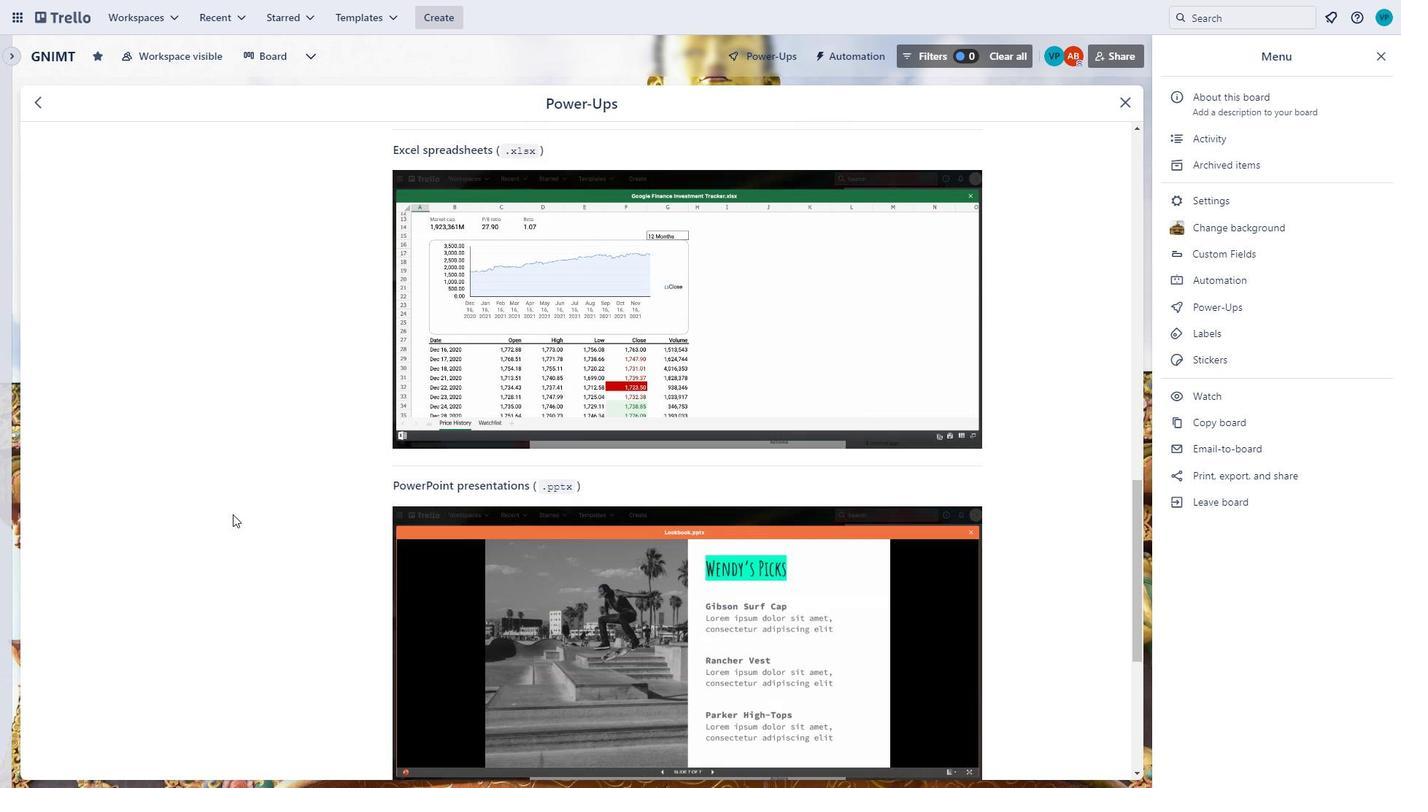 
Action: Mouse scrolled (232, 514) with delta (0, 0)
Screenshot: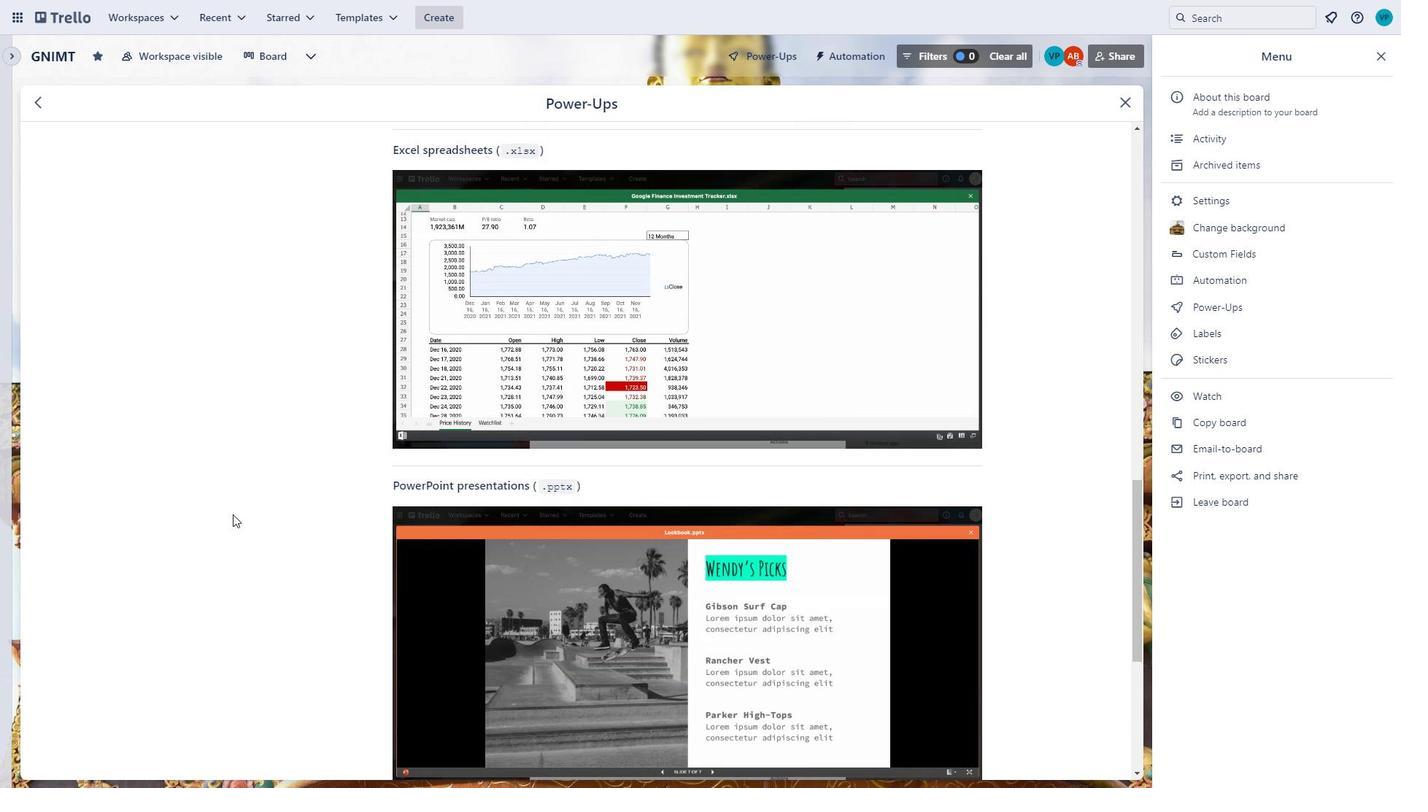 
Action: Mouse scrolled (232, 514) with delta (0, 0)
Screenshot: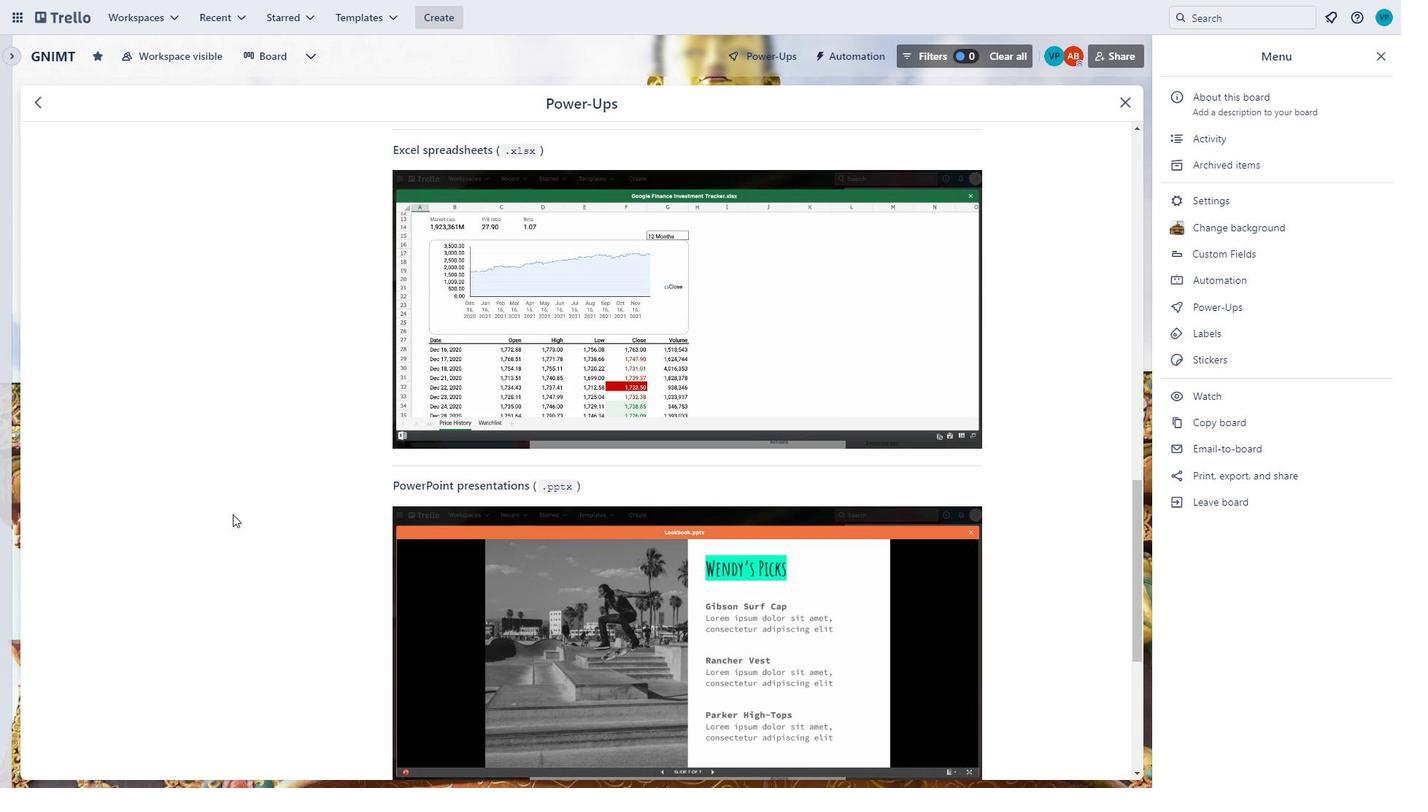 
Action: Mouse moved to (235, 511)
Screenshot: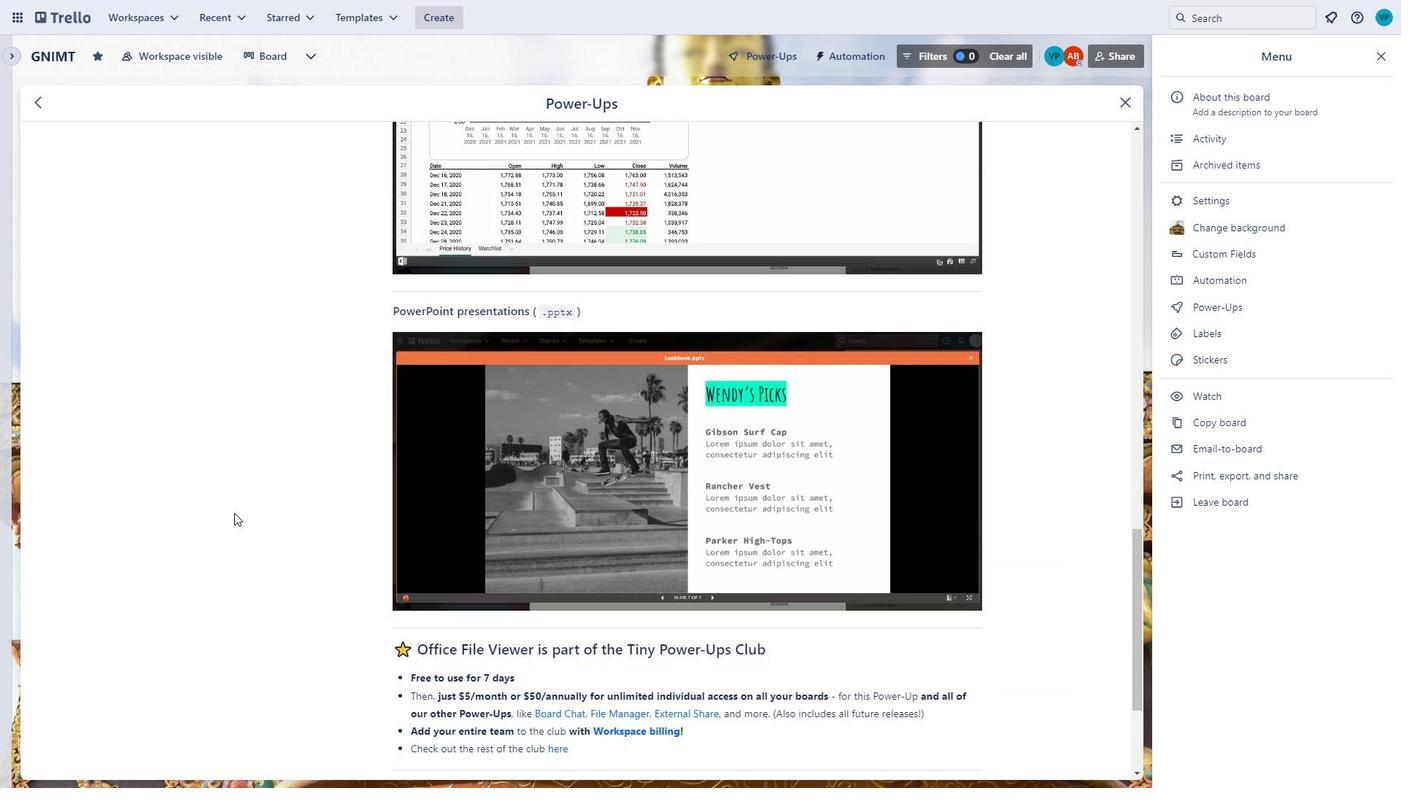 
Action: Mouse scrolled (235, 511) with delta (0, 0)
Screenshot: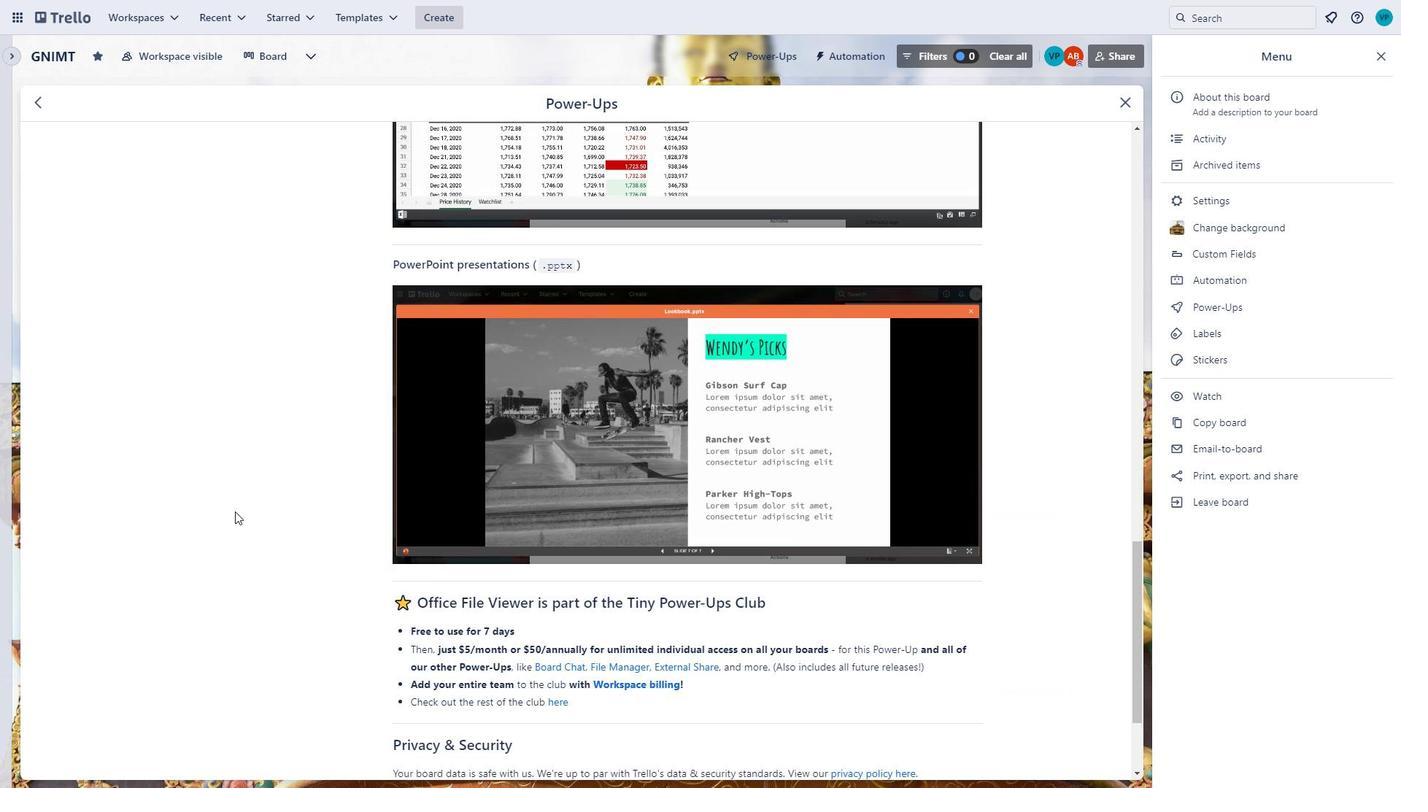 
Action: Mouse scrolled (235, 511) with delta (0, 0)
Screenshot: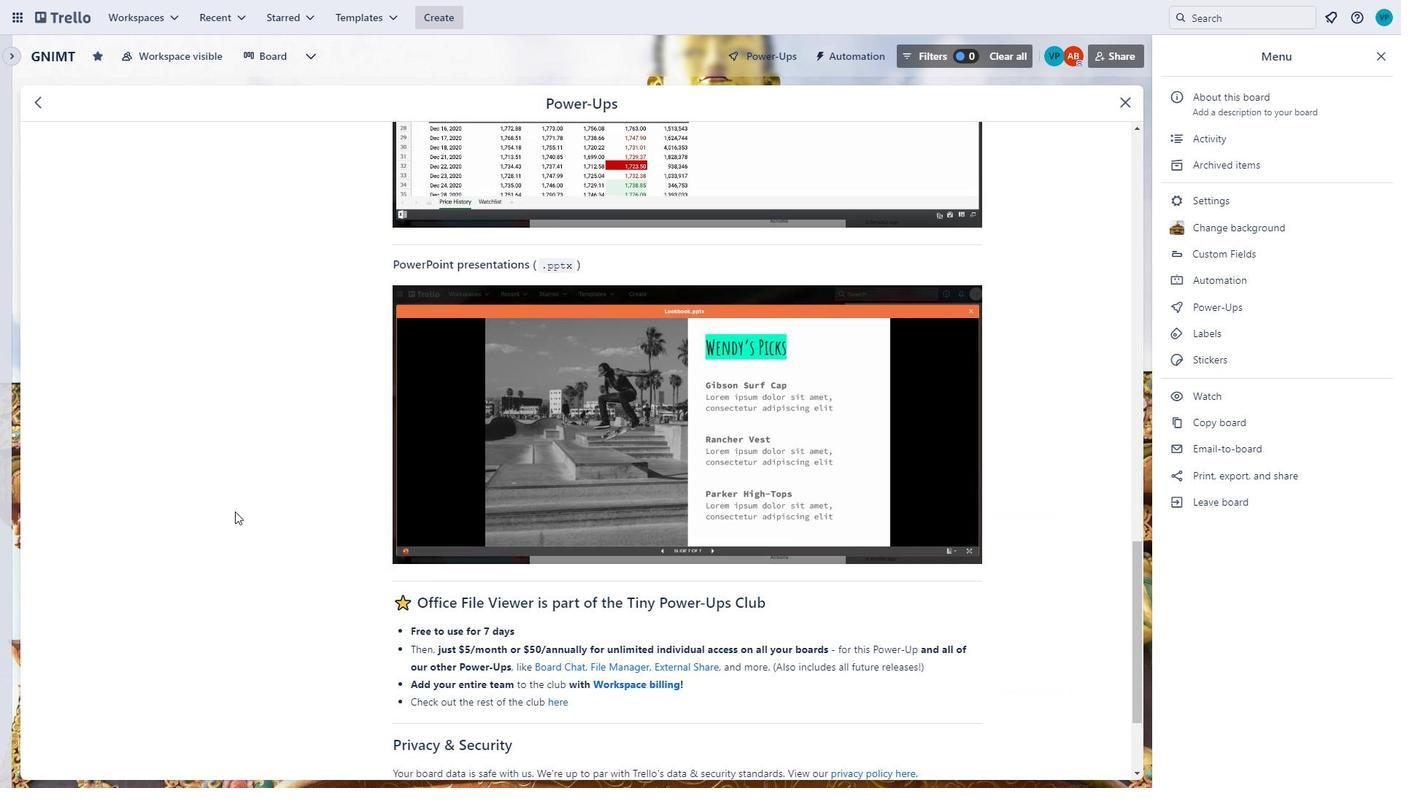 
Action: Mouse scrolled (235, 511) with delta (0, 0)
Screenshot: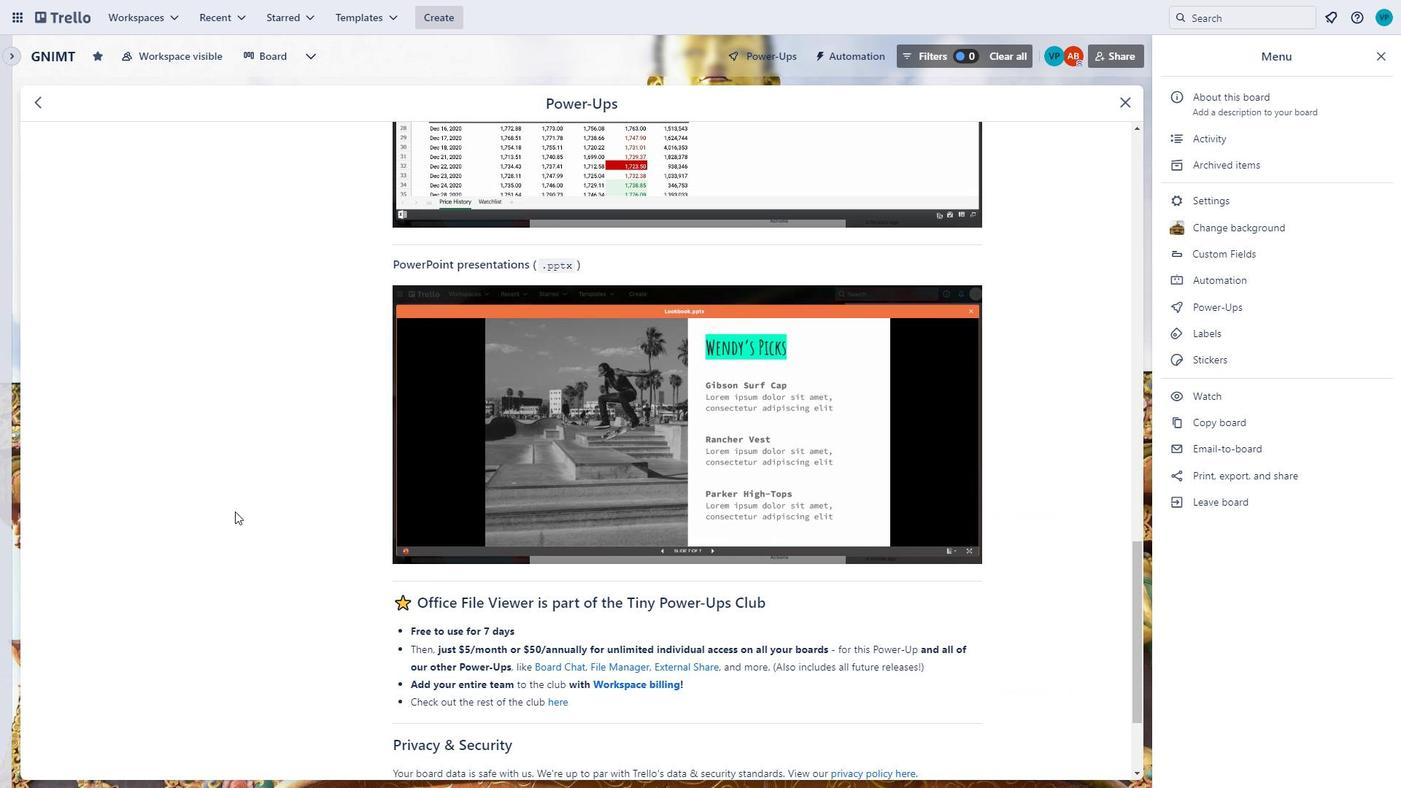 
Action: Mouse scrolled (235, 511) with delta (0, 0)
Screenshot: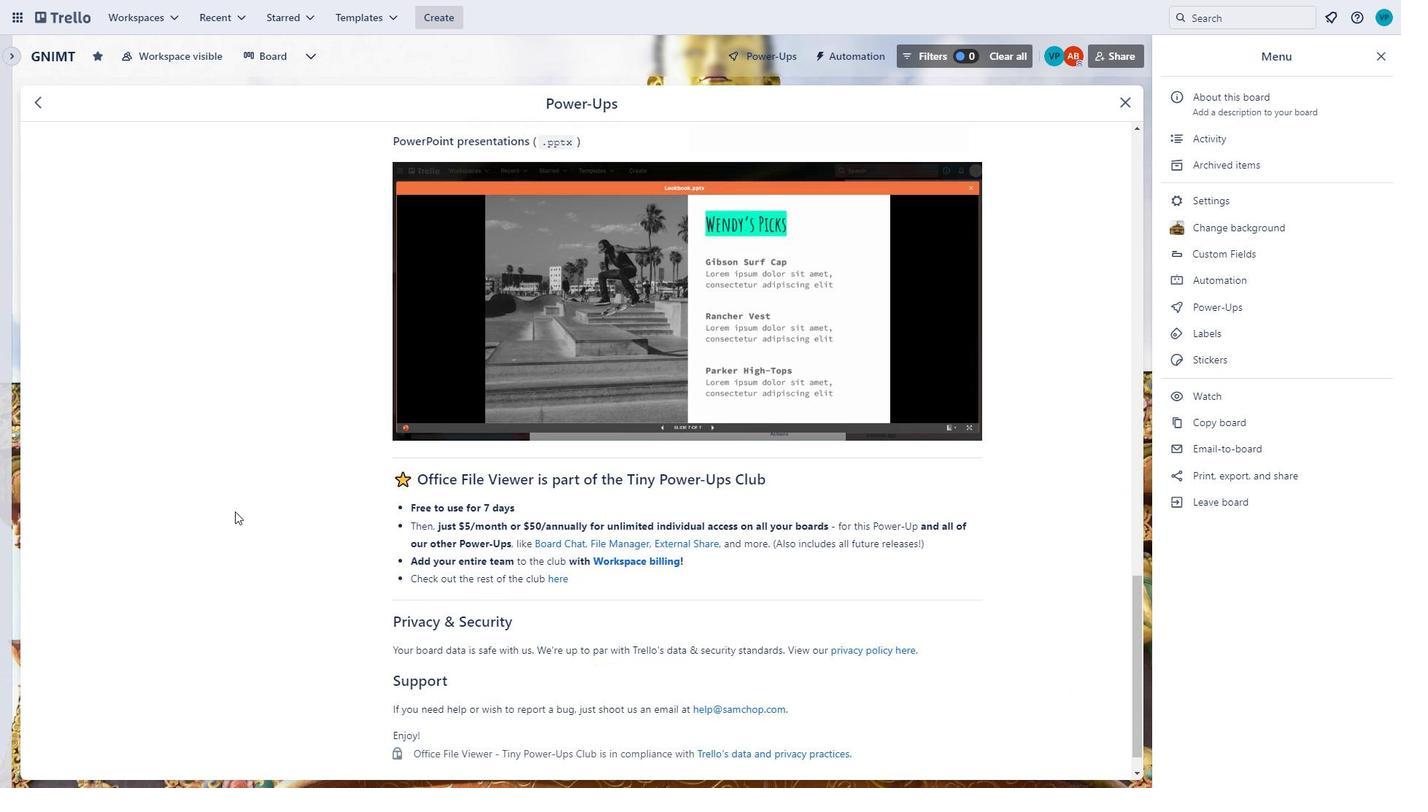 
Action: Mouse scrolled (235, 511) with delta (0, 0)
Screenshot: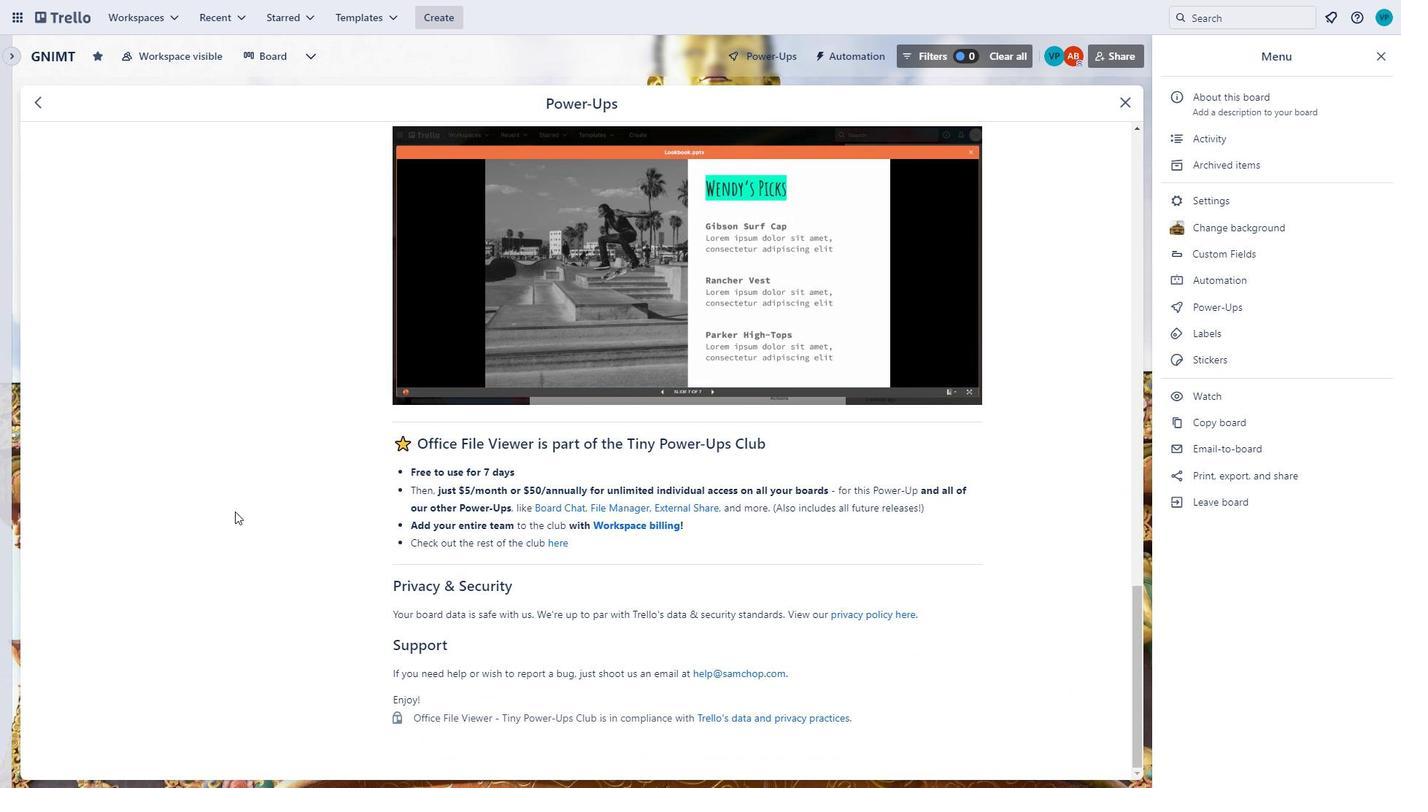 
Action: Mouse scrolled (235, 511) with delta (0, 0)
Screenshot: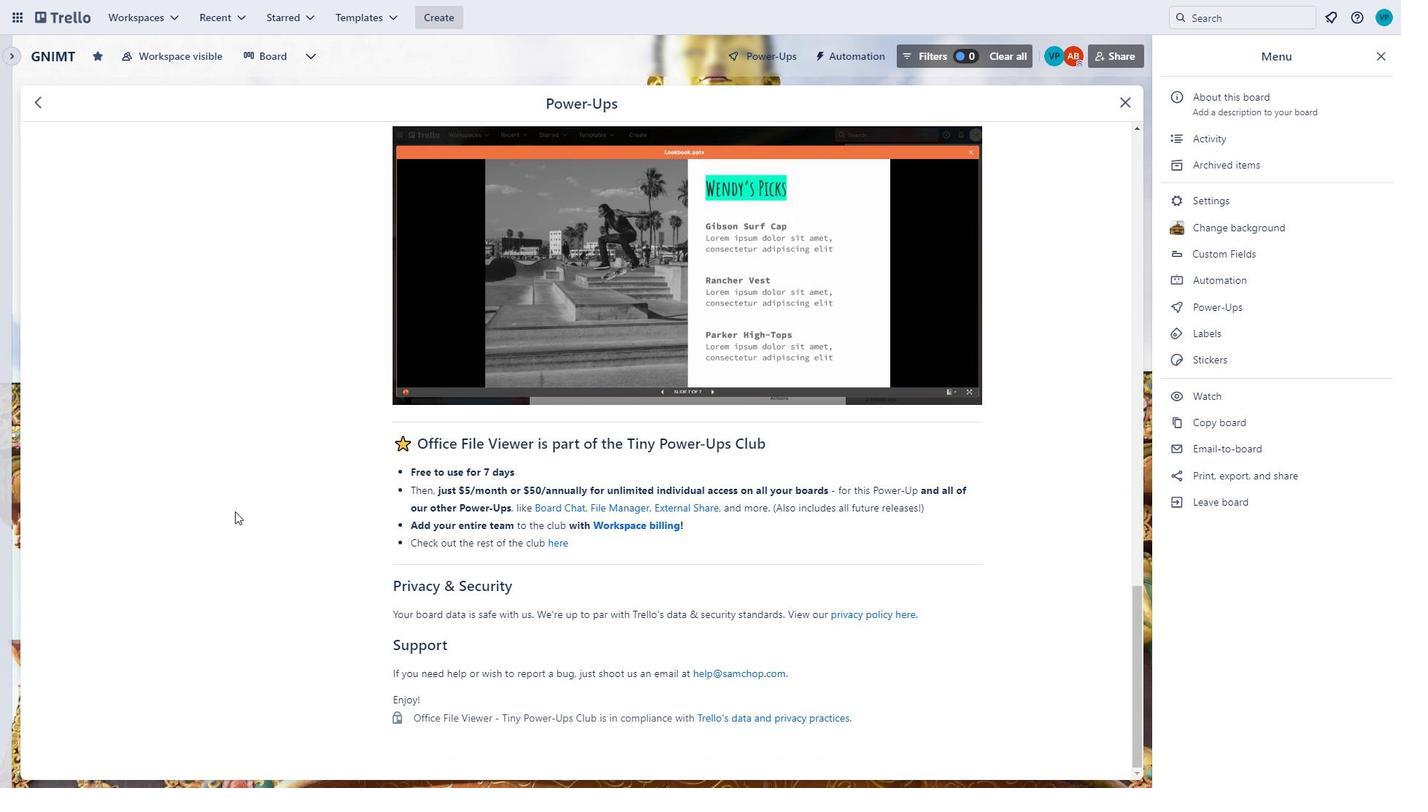 
Action: Mouse scrolled (235, 511) with delta (0, 0)
Screenshot: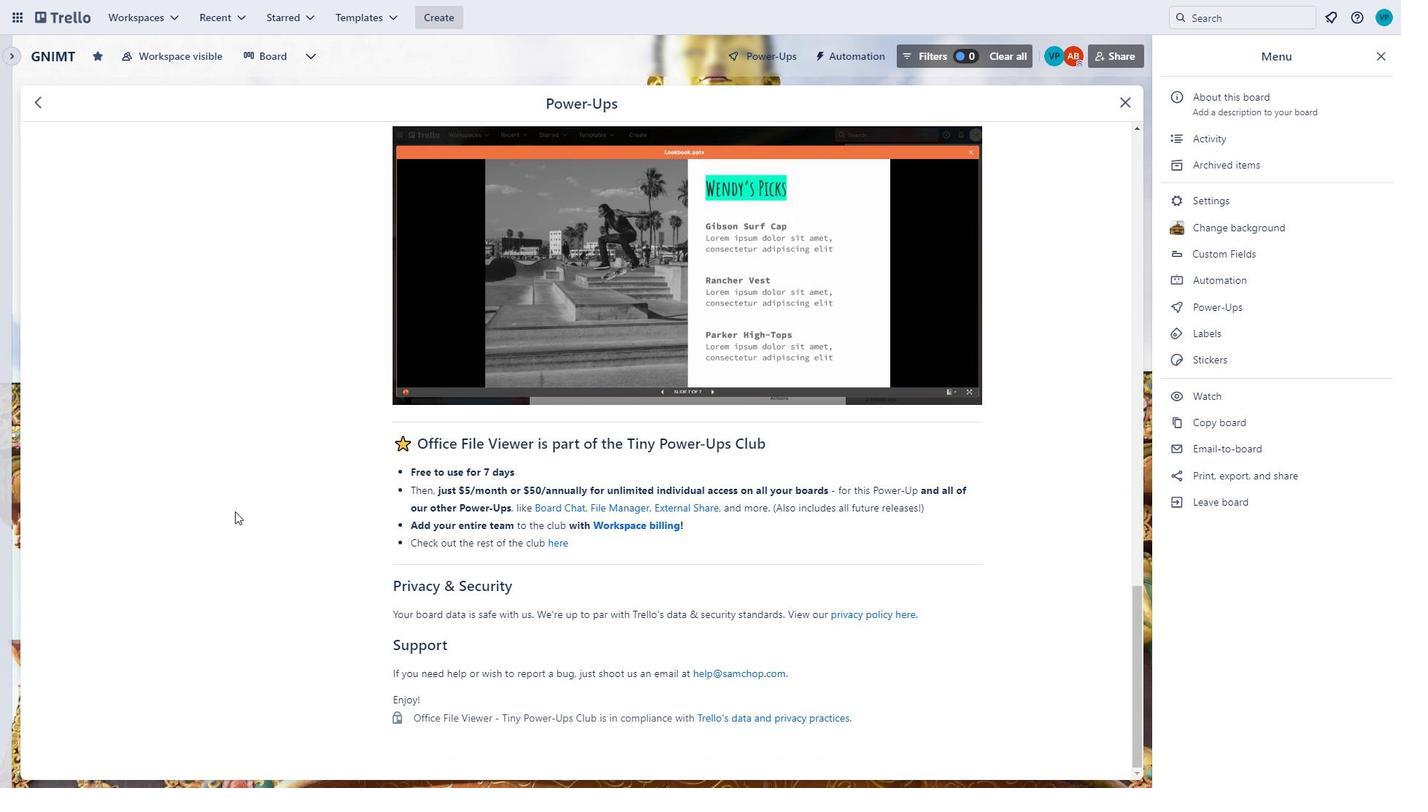 
Action: Mouse scrolled (235, 511) with delta (0, 0)
Screenshot: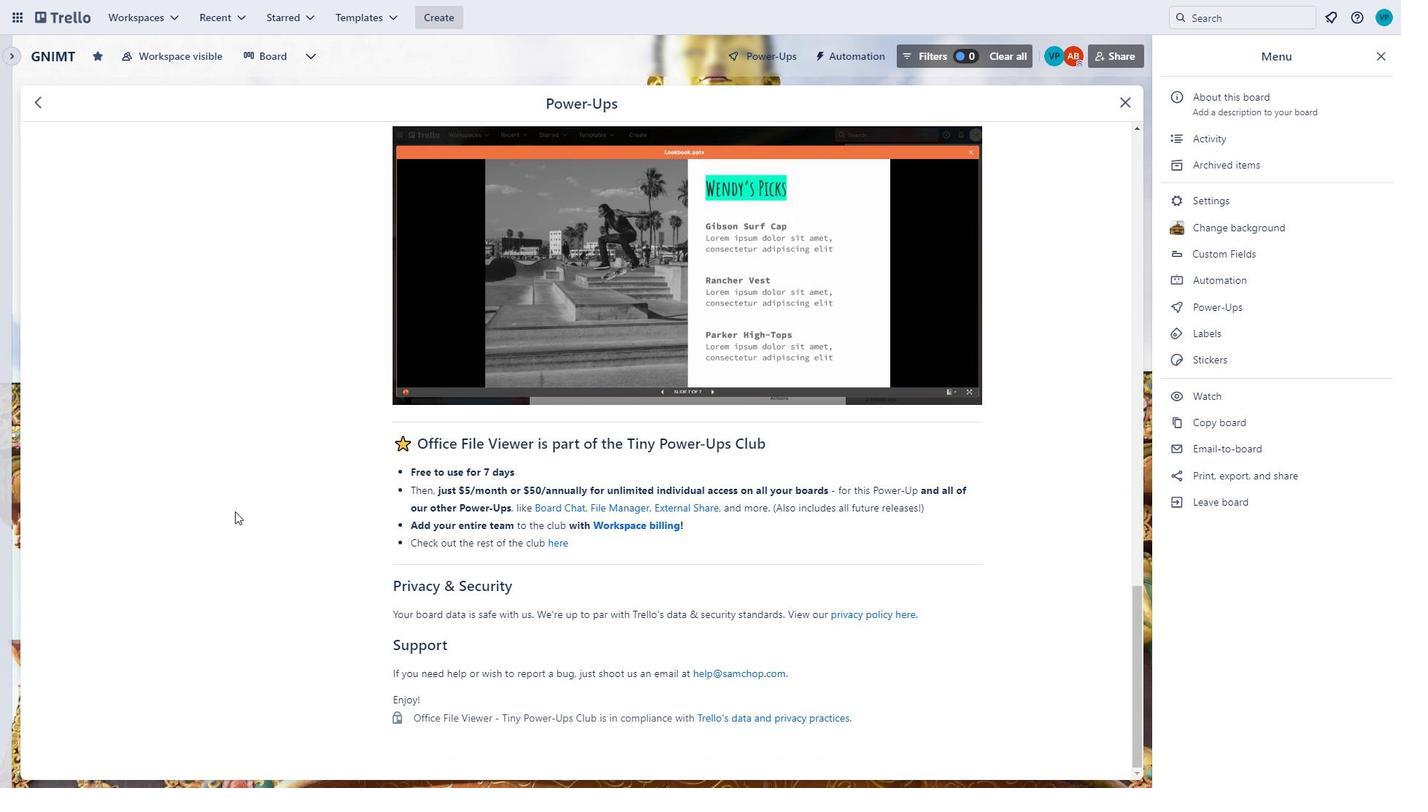 
Action: Mouse scrolled (235, 511) with delta (0, 0)
Screenshot: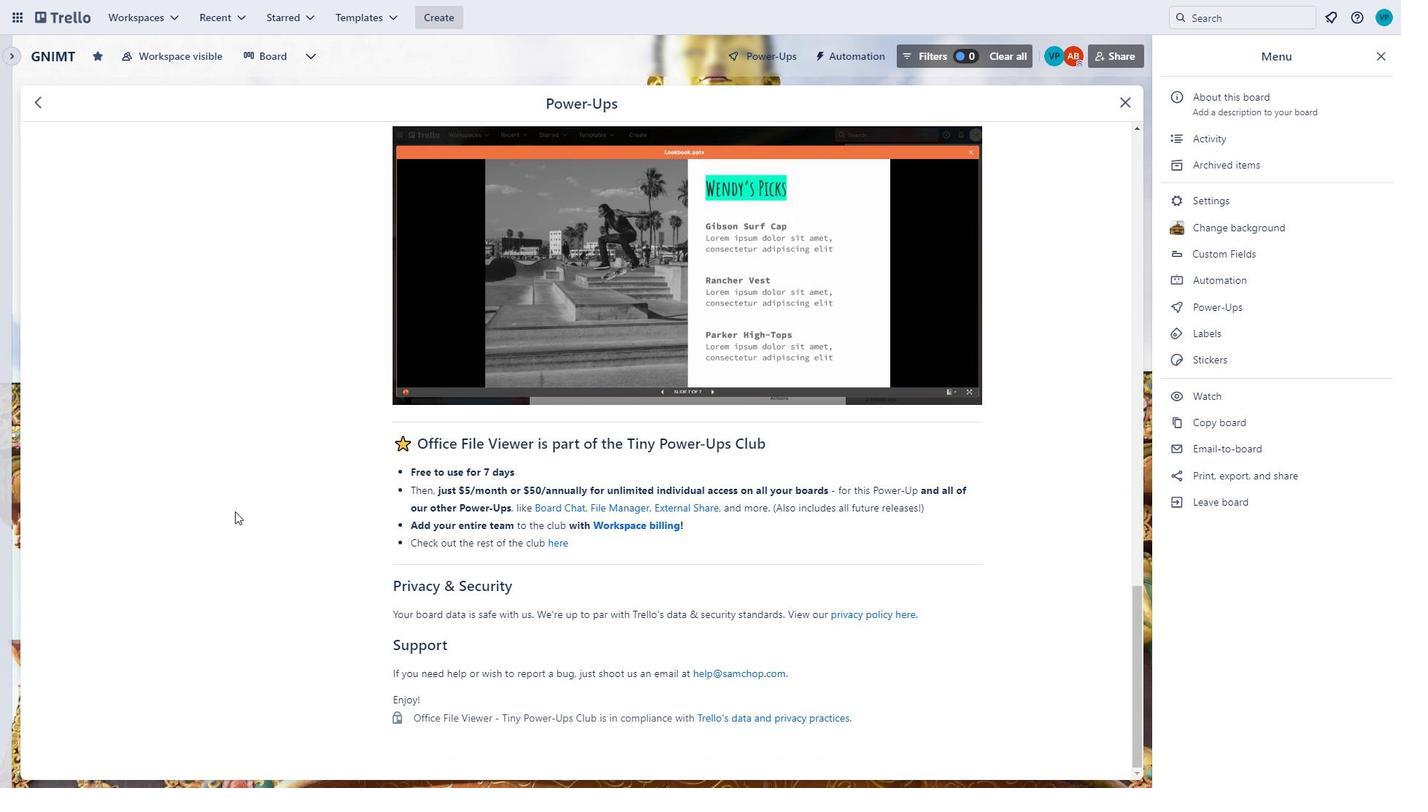 
Action: Mouse scrolled (235, 511) with delta (0, 0)
Screenshot: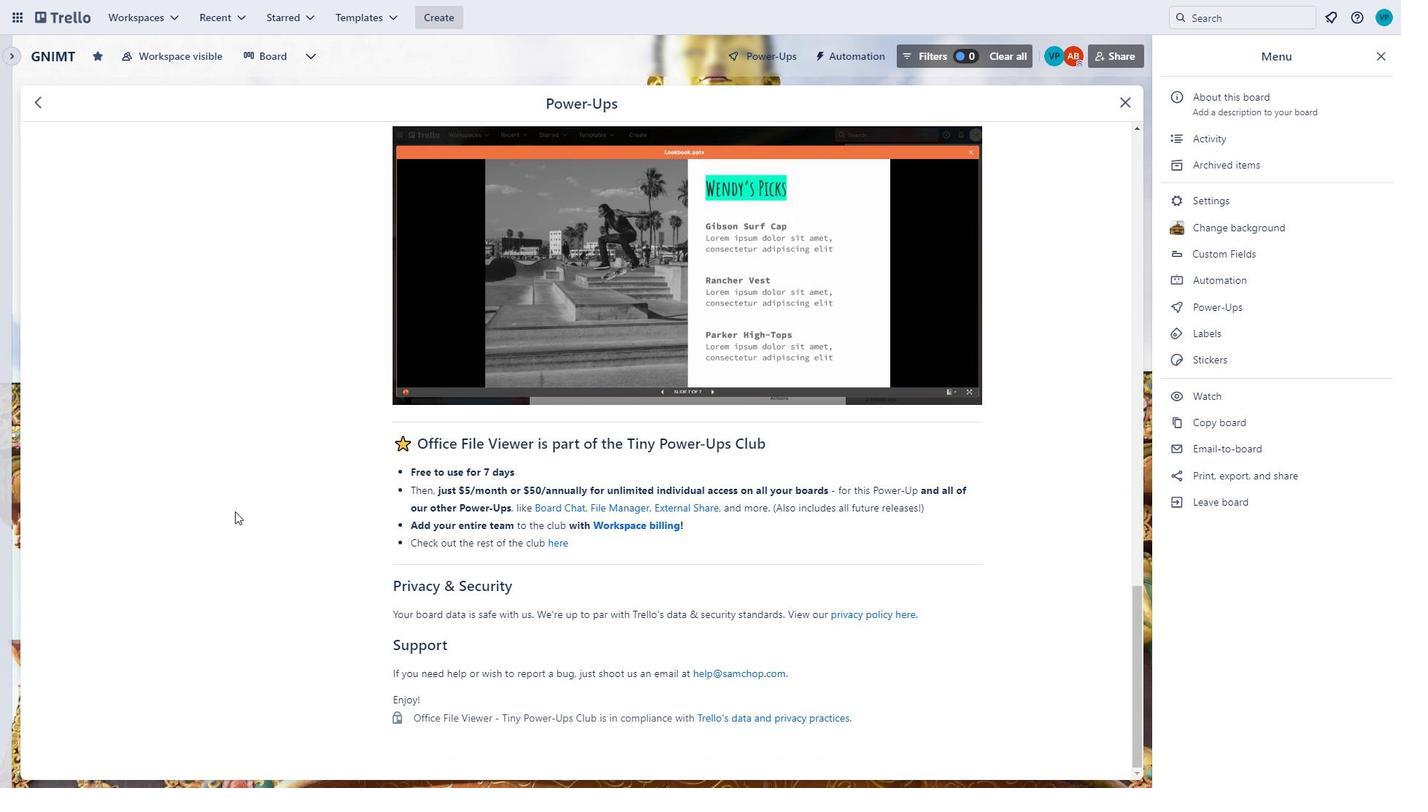 
Action: Mouse scrolled (235, 511) with delta (0, 0)
Screenshot: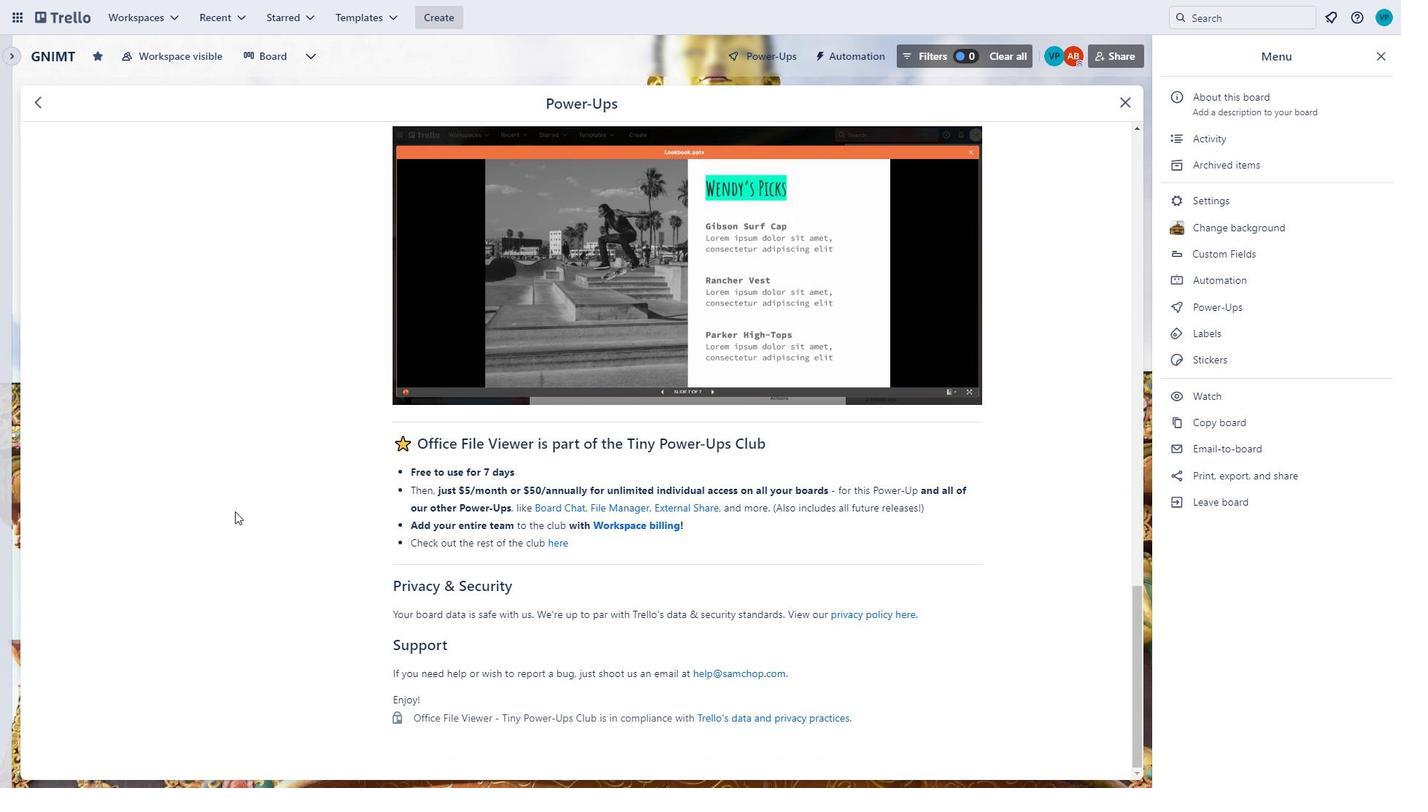 
Action: Mouse scrolled (235, 511) with delta (0, 0)
Screenshot: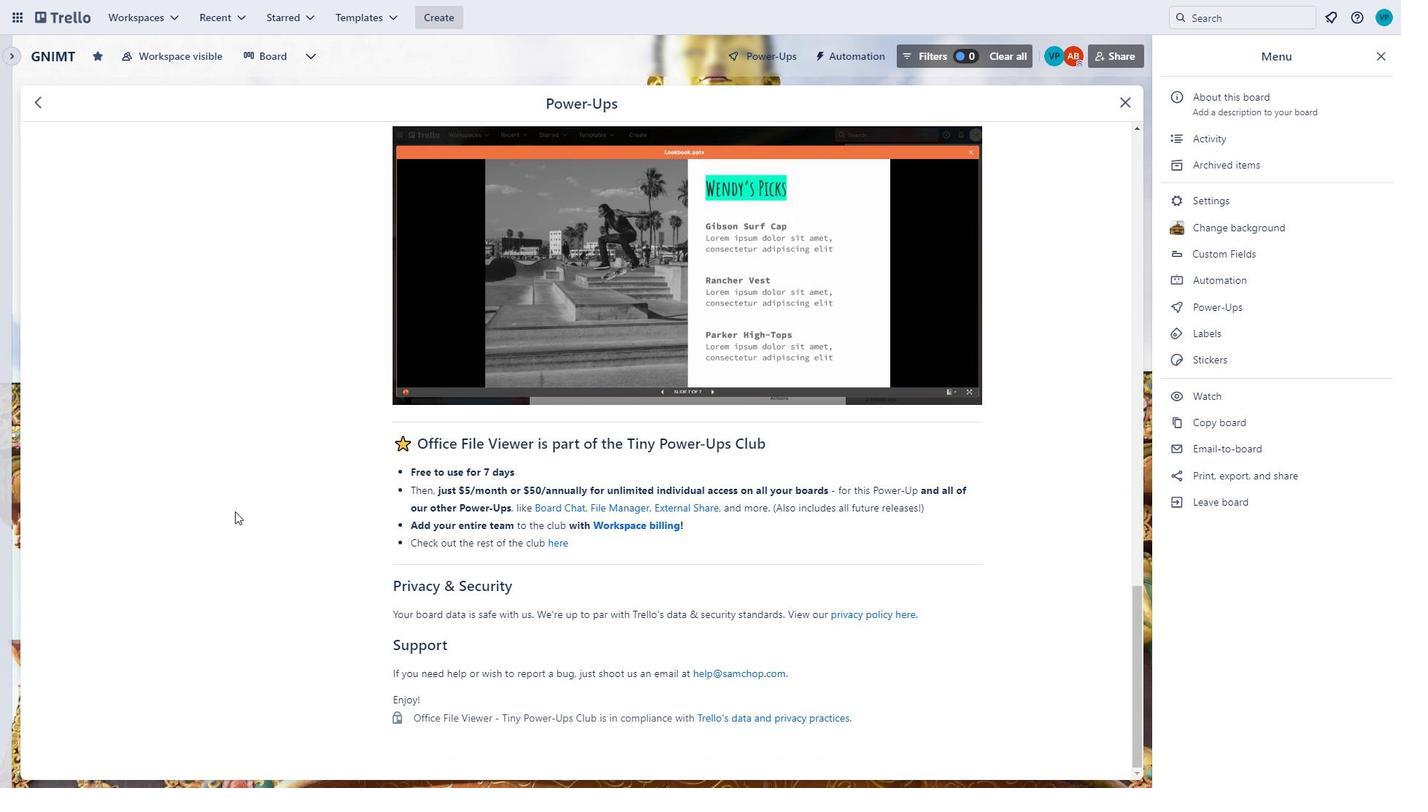 
Action: Mouse scrolled (235, 511) with delta (0, 0)
Screenshot: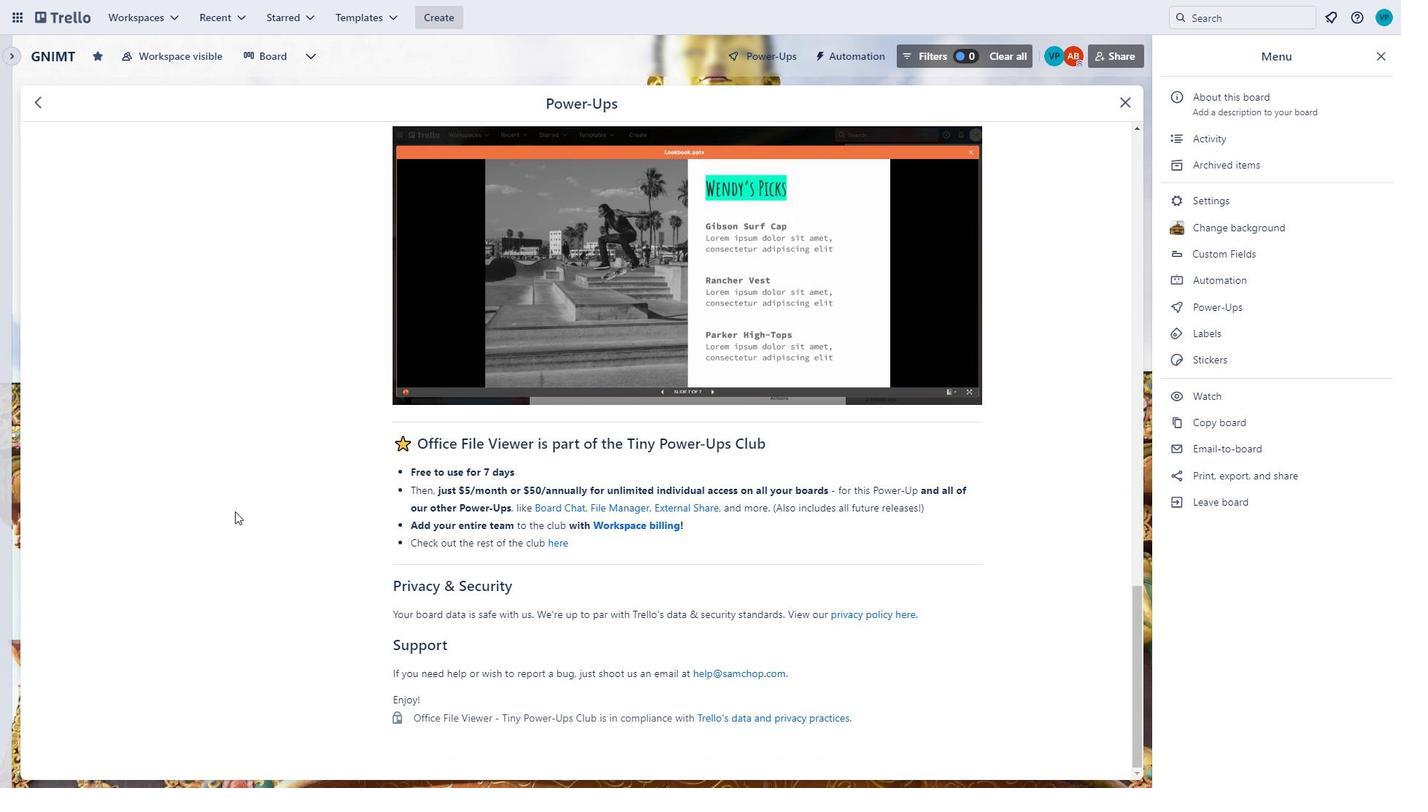 
Action: Mouse scrolled (235, 511) with delta (0, 0)
Screenshot: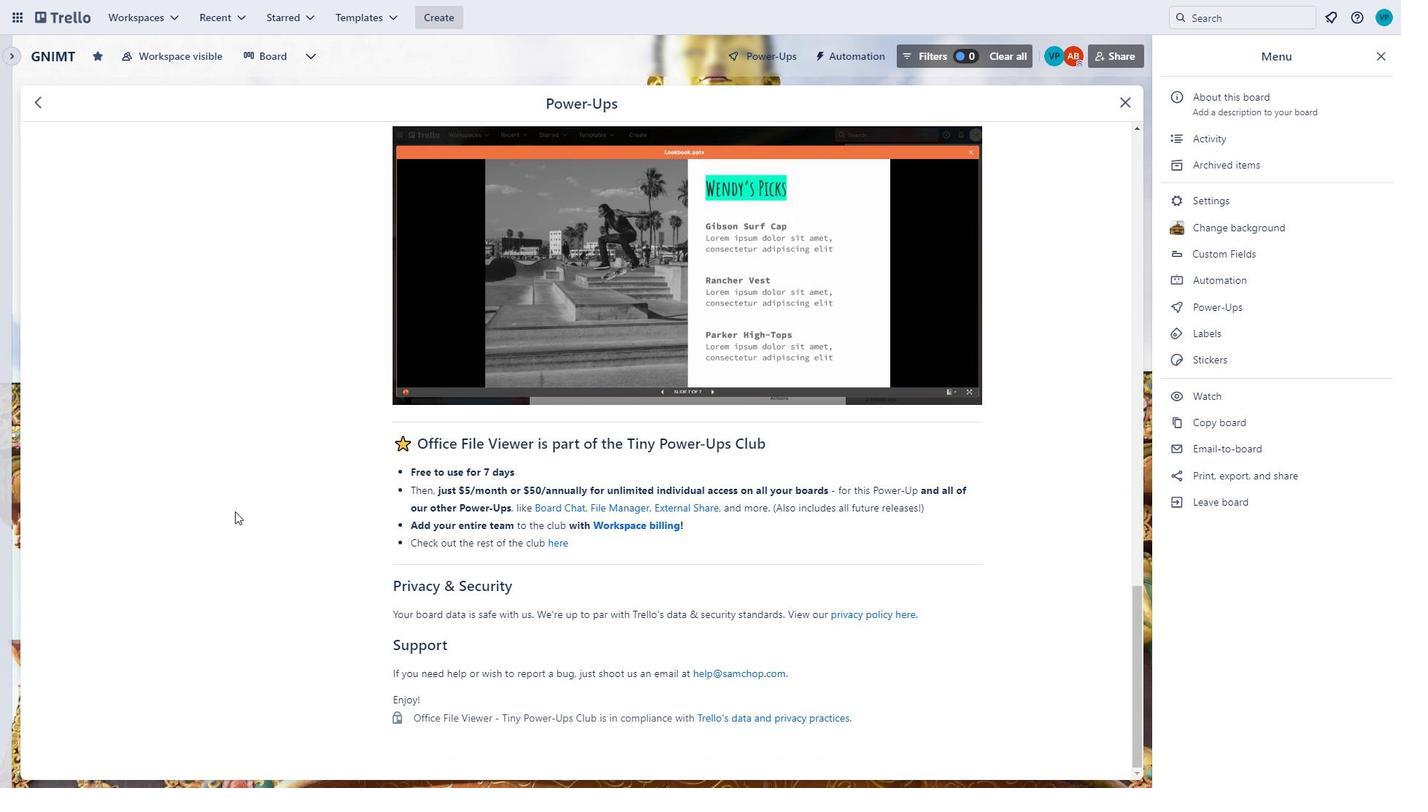
Action: Mouse scrolled (235, 511) with delta (0, 0)
Screenshot: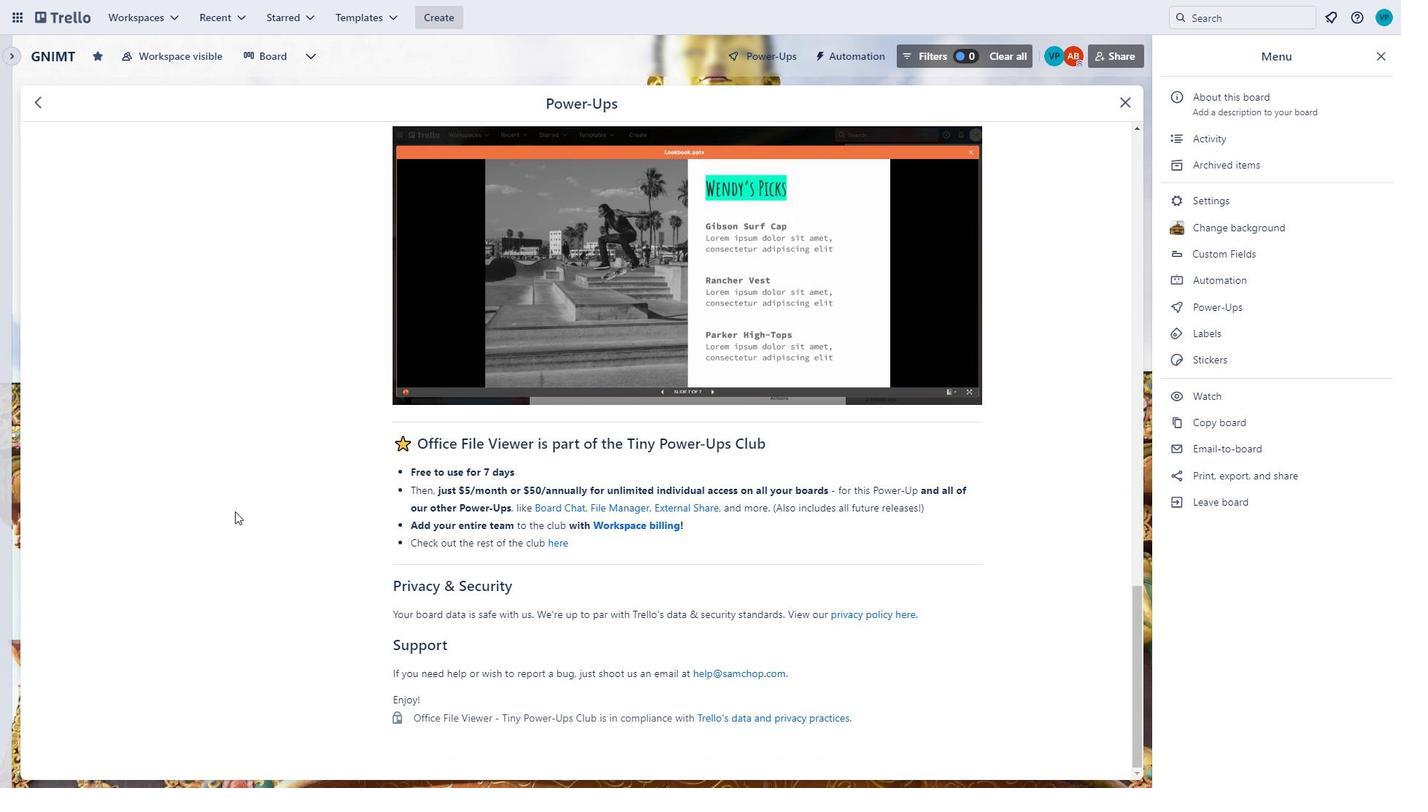 
Action: Mouse scrolled (235, 511) with delta (0, 0)
Screenshot: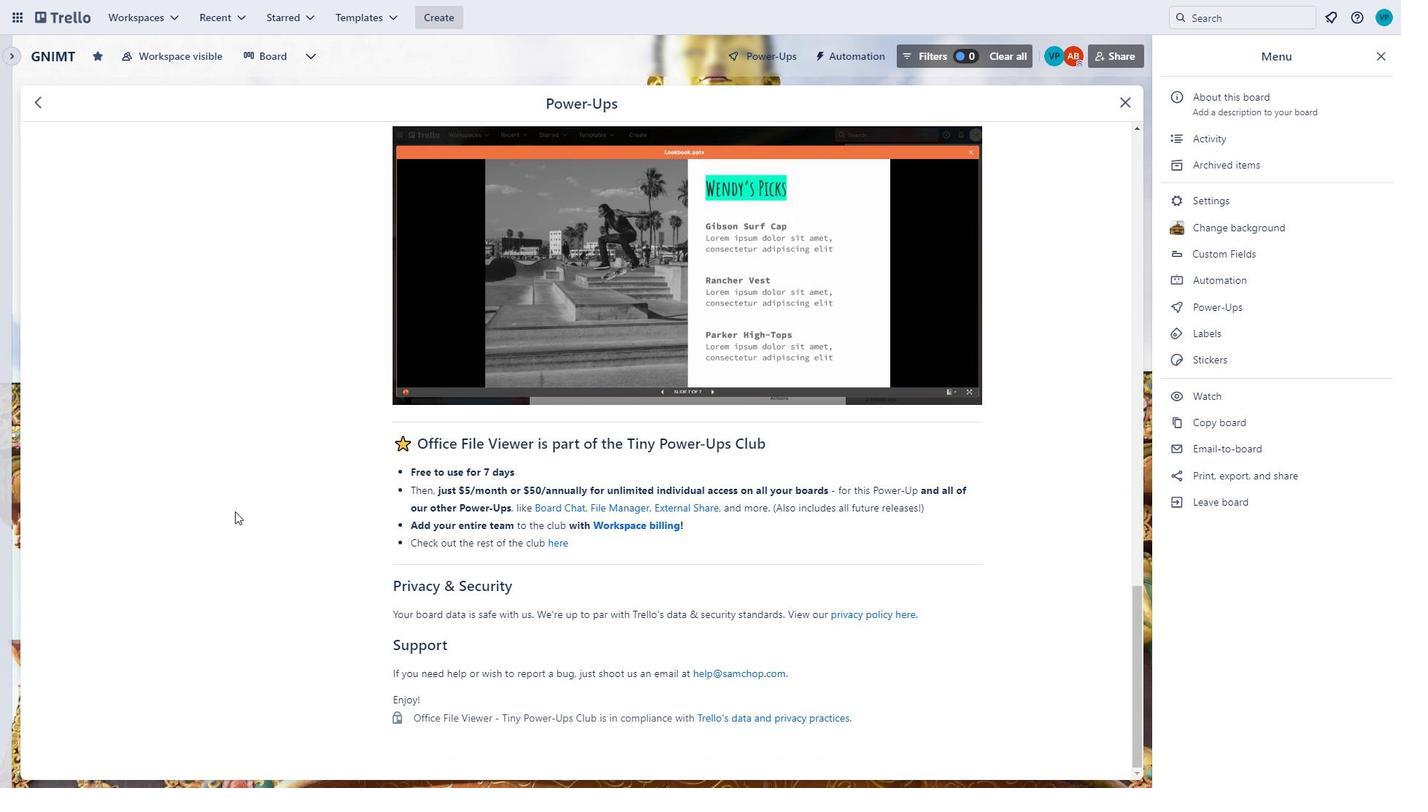 
Action: Mouse scrolled (235, 511) with delta (0, 0)
Screenshot: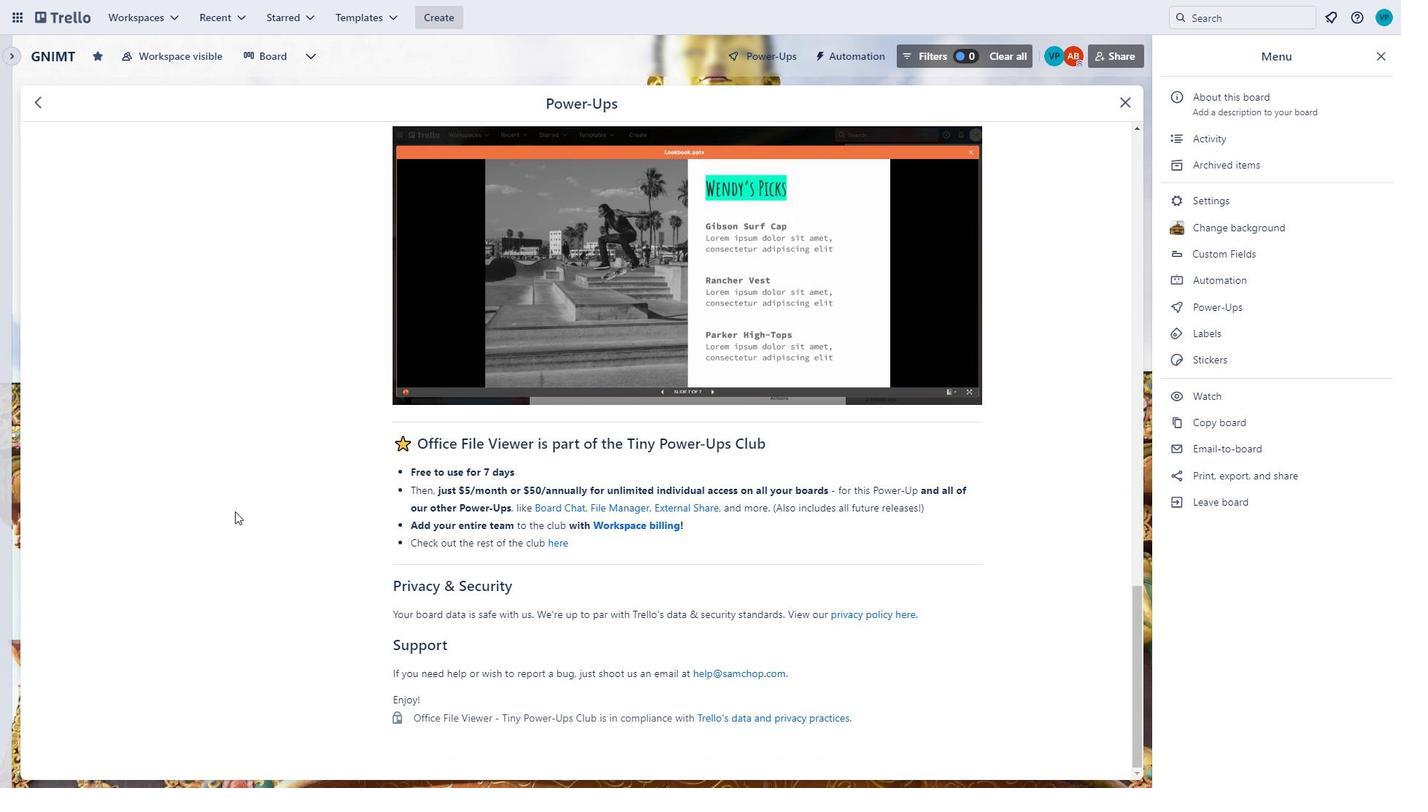 
Action: Mouse scrolled (235, 511) with delta (0, 0)
Screenshot: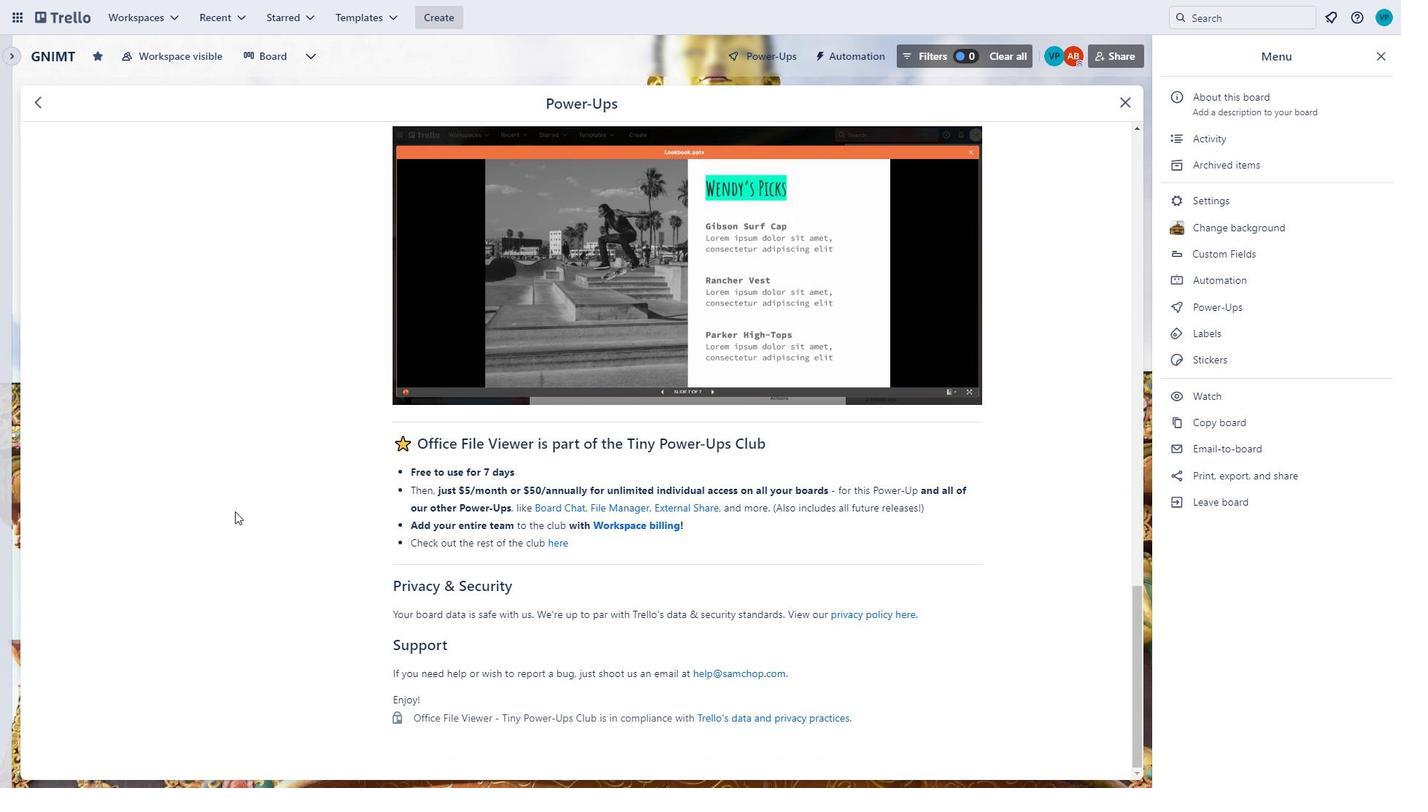 
Action: Mouse scrolled (235, 511) with delta (0, 0)
Screenshot: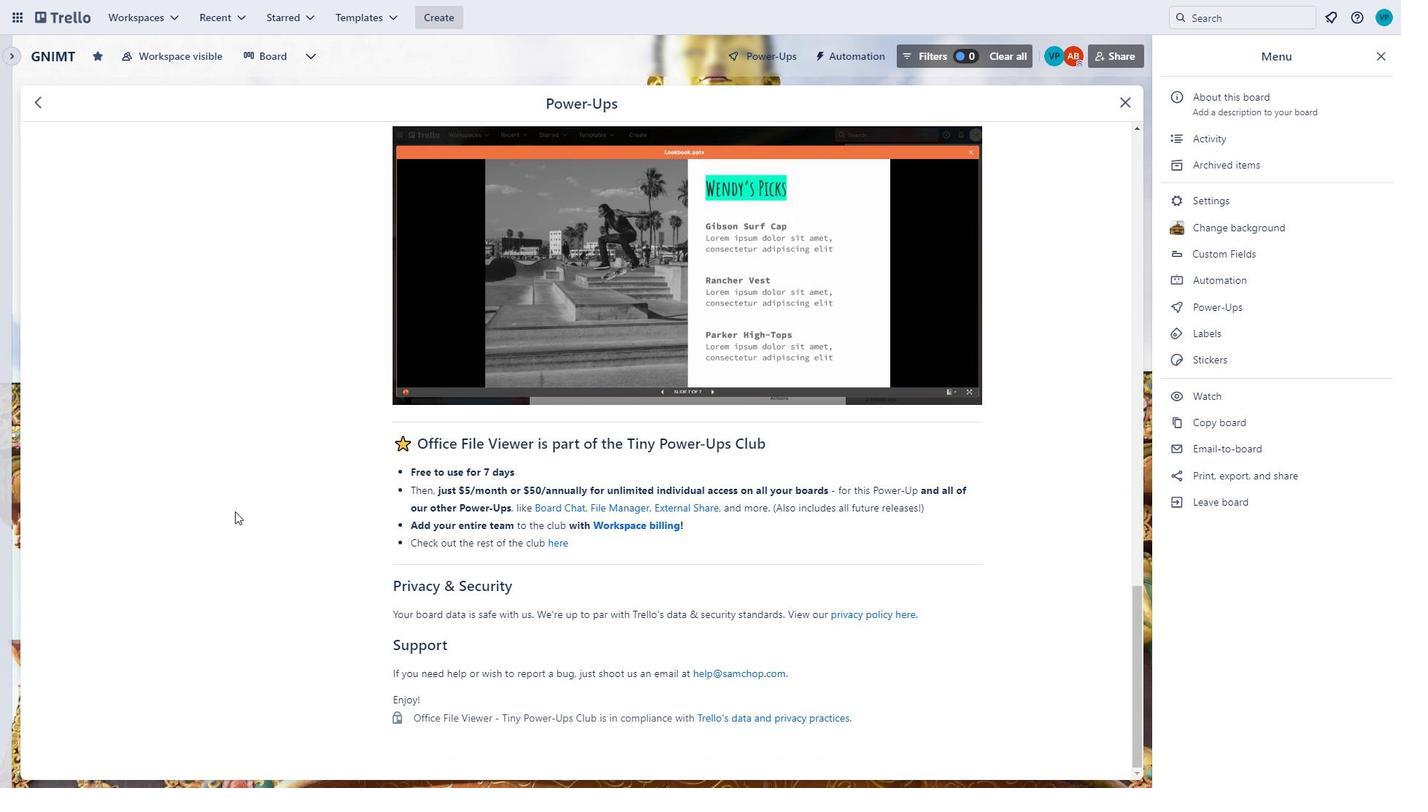 
Action: Mouse scrolled (235, 511) with delta (0, 0)
Screenshot: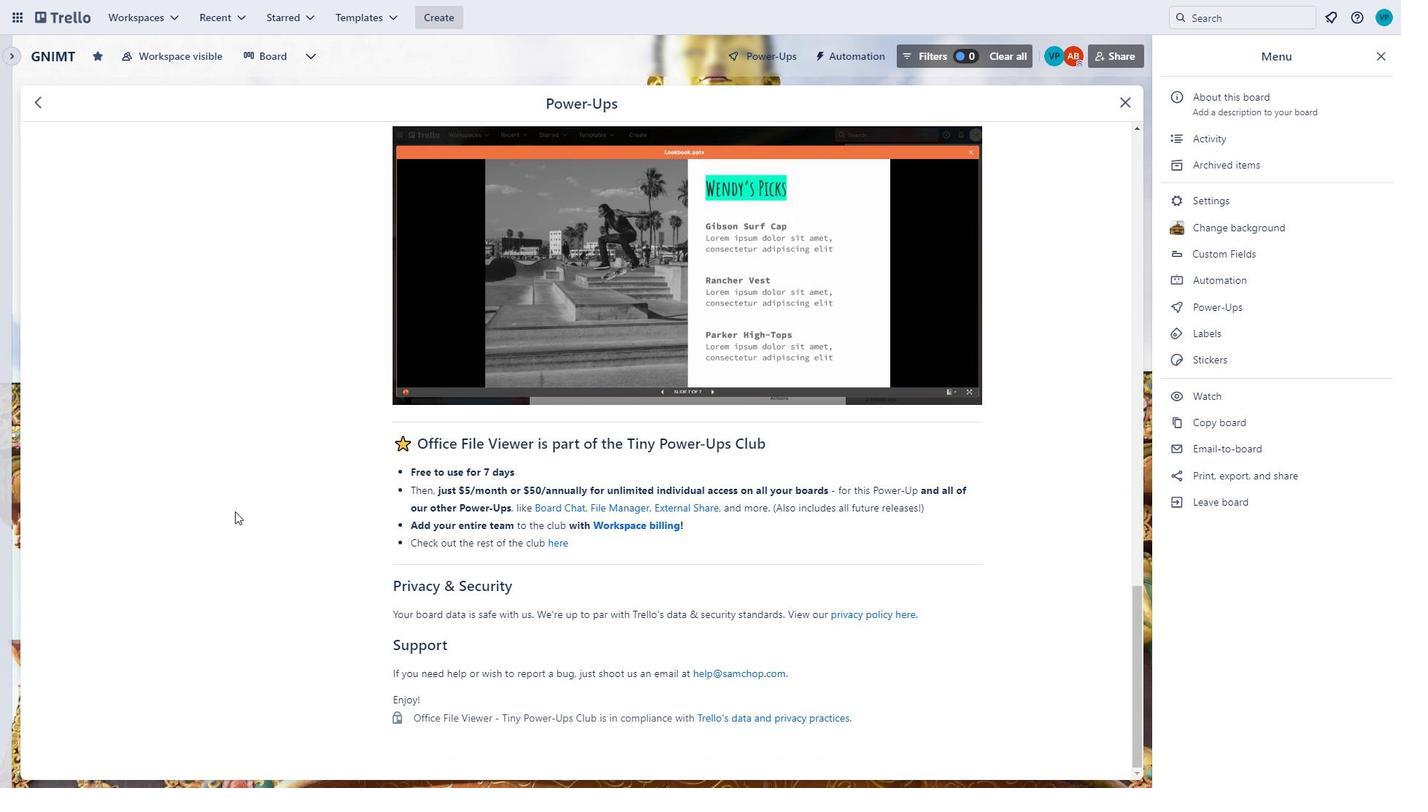 
Action: Mouse scrolled (235, 511) with delta (0, 0)
Screenshot: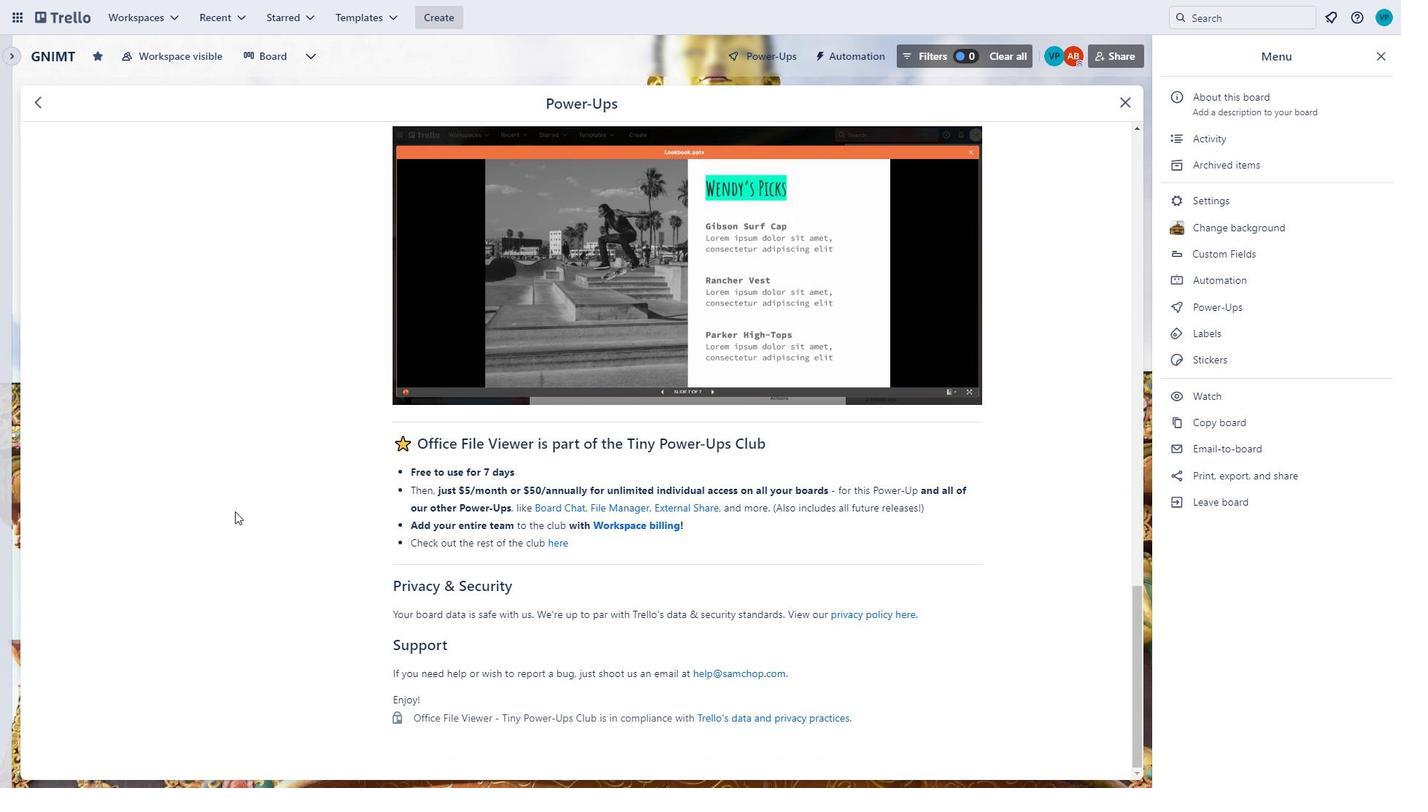 
Action: Mouse scrolled (235, 511) with delta (0, 0)
Screenshot: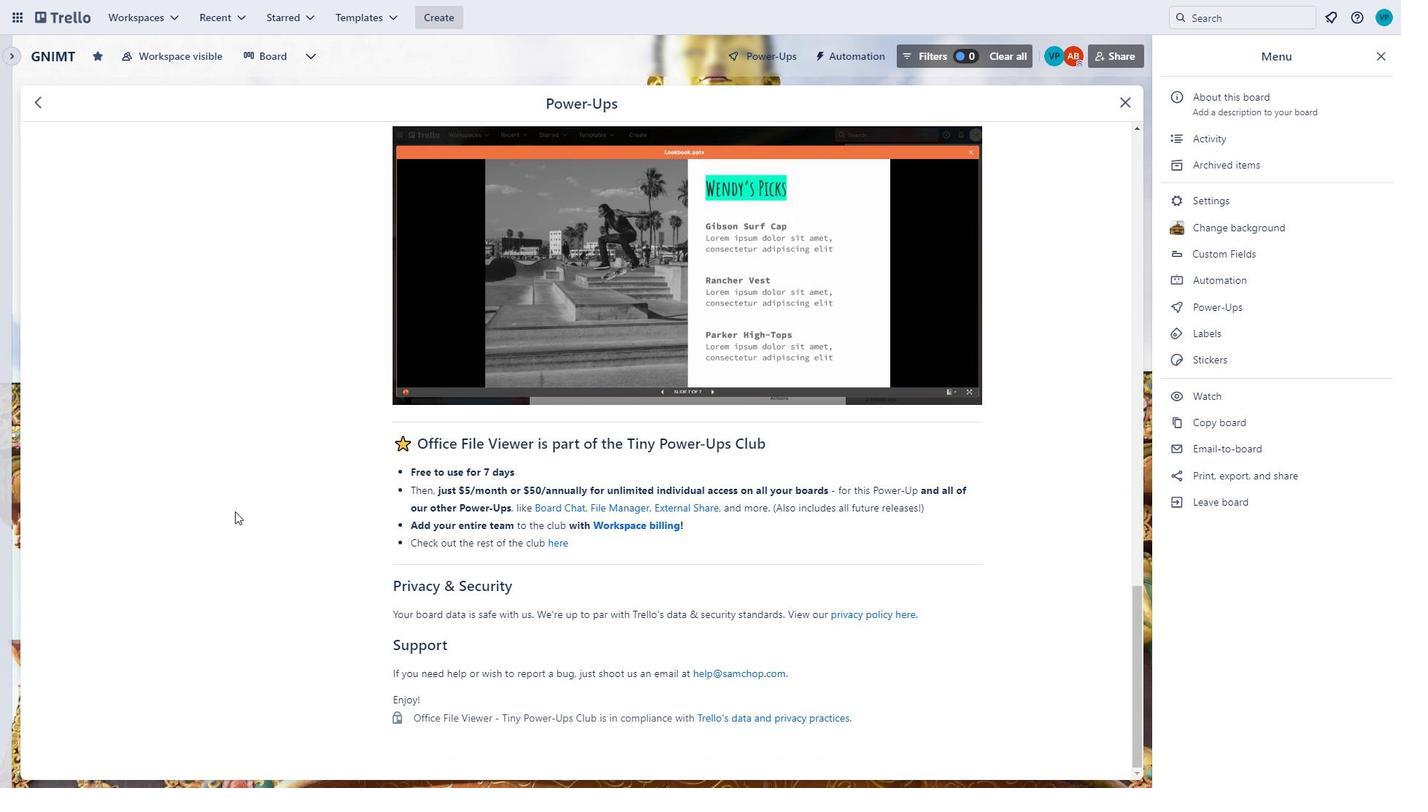 
Action: Mouse scrolled (235, 511) with delta (0, 0)
Screenshot: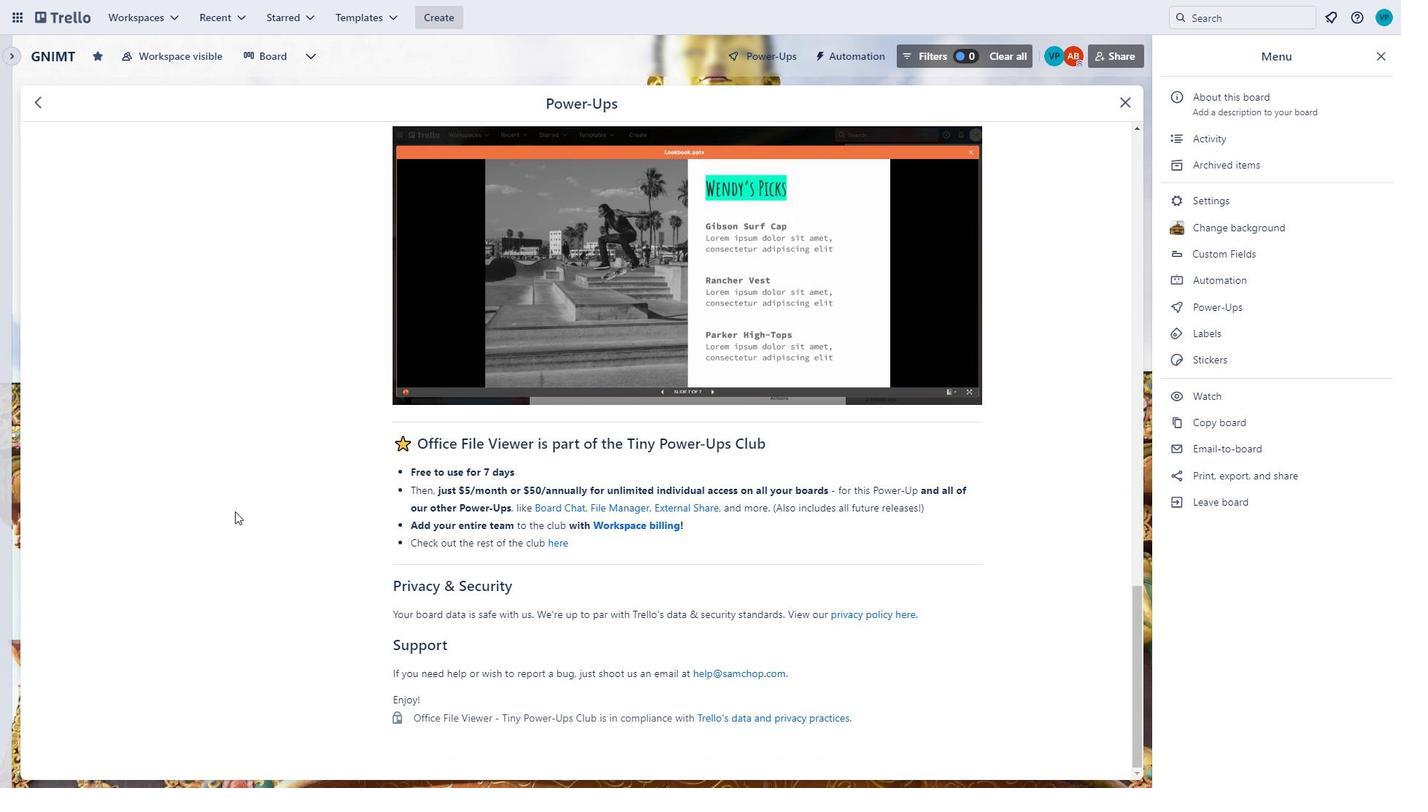 
Action: Mouse scrolled (235, 512) with delta (0, 0)
Screenshot: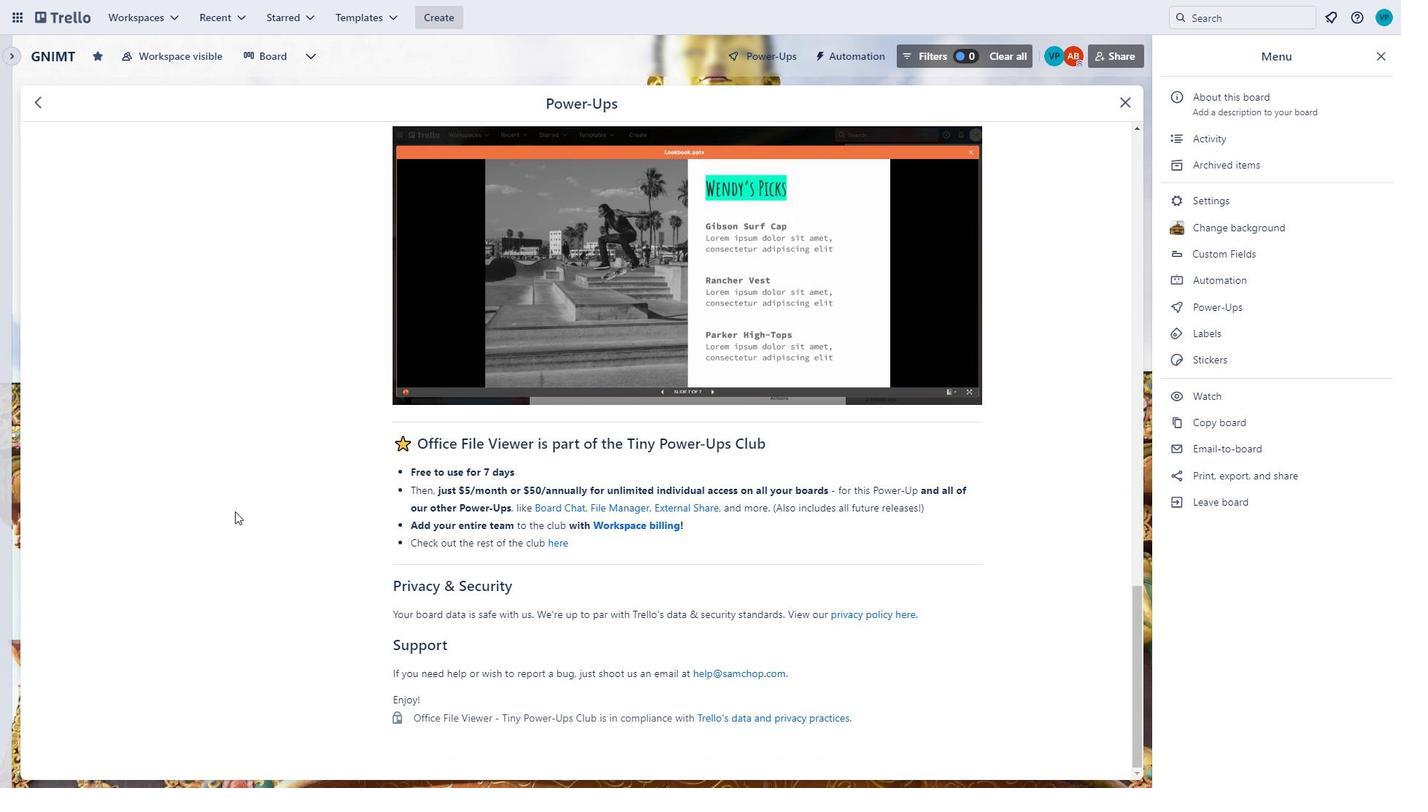 
Action: Mouse scrolled (235, 511) with delta (0, 0)
Screenshot: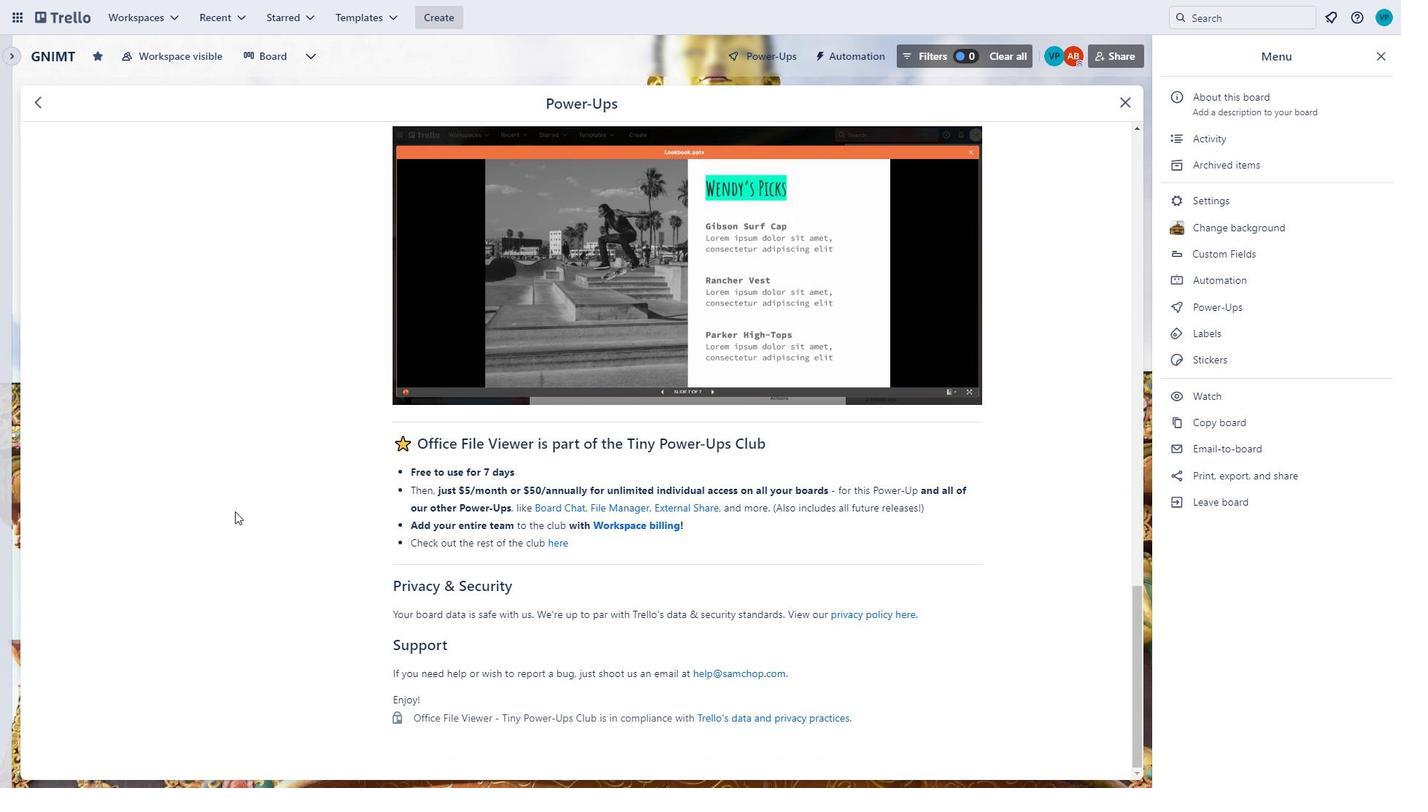 
Action: Mouse scrolled (235, 511) with delta (0, 0)
Screenshot: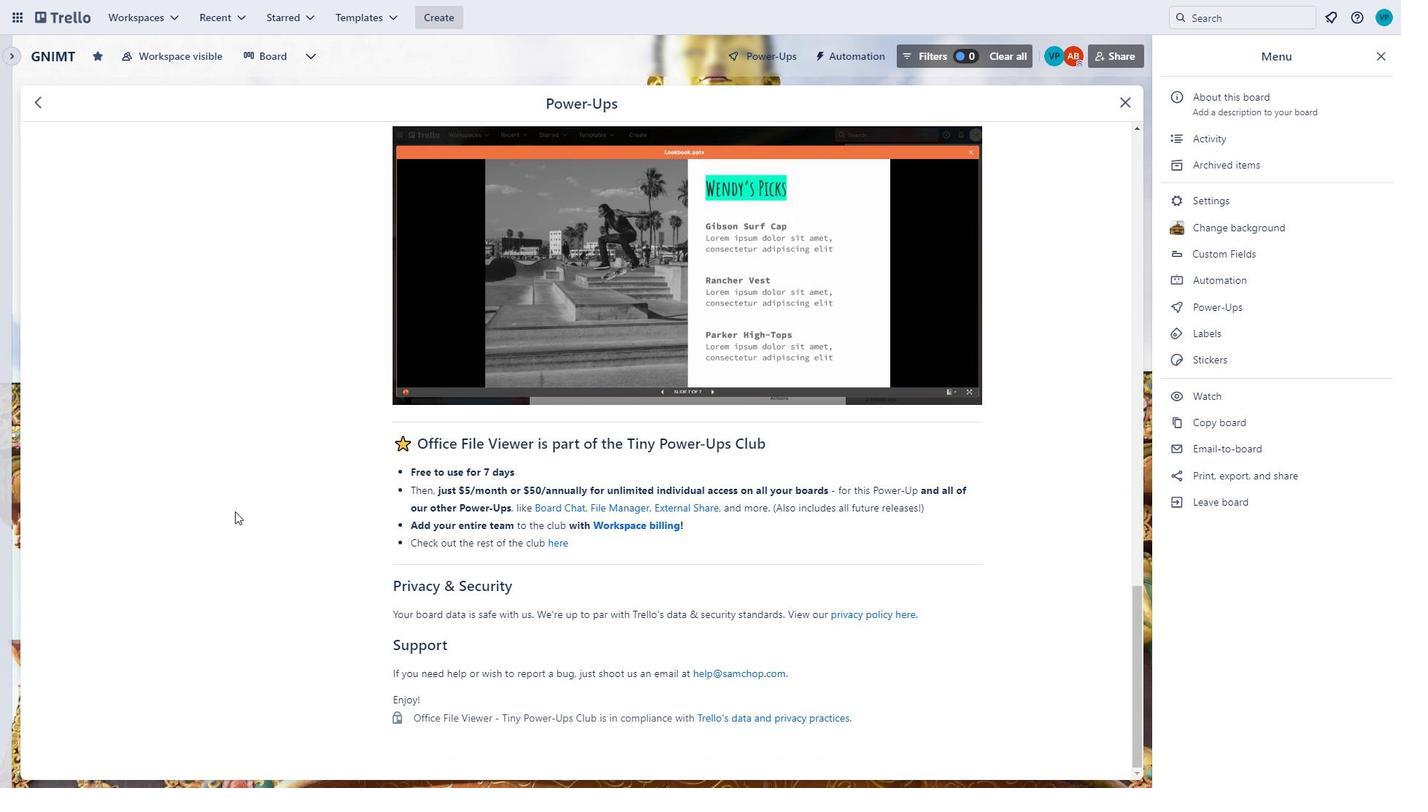 
Action: Mouse scrolled (235, 511) with delta (0, 0)
Screenshot: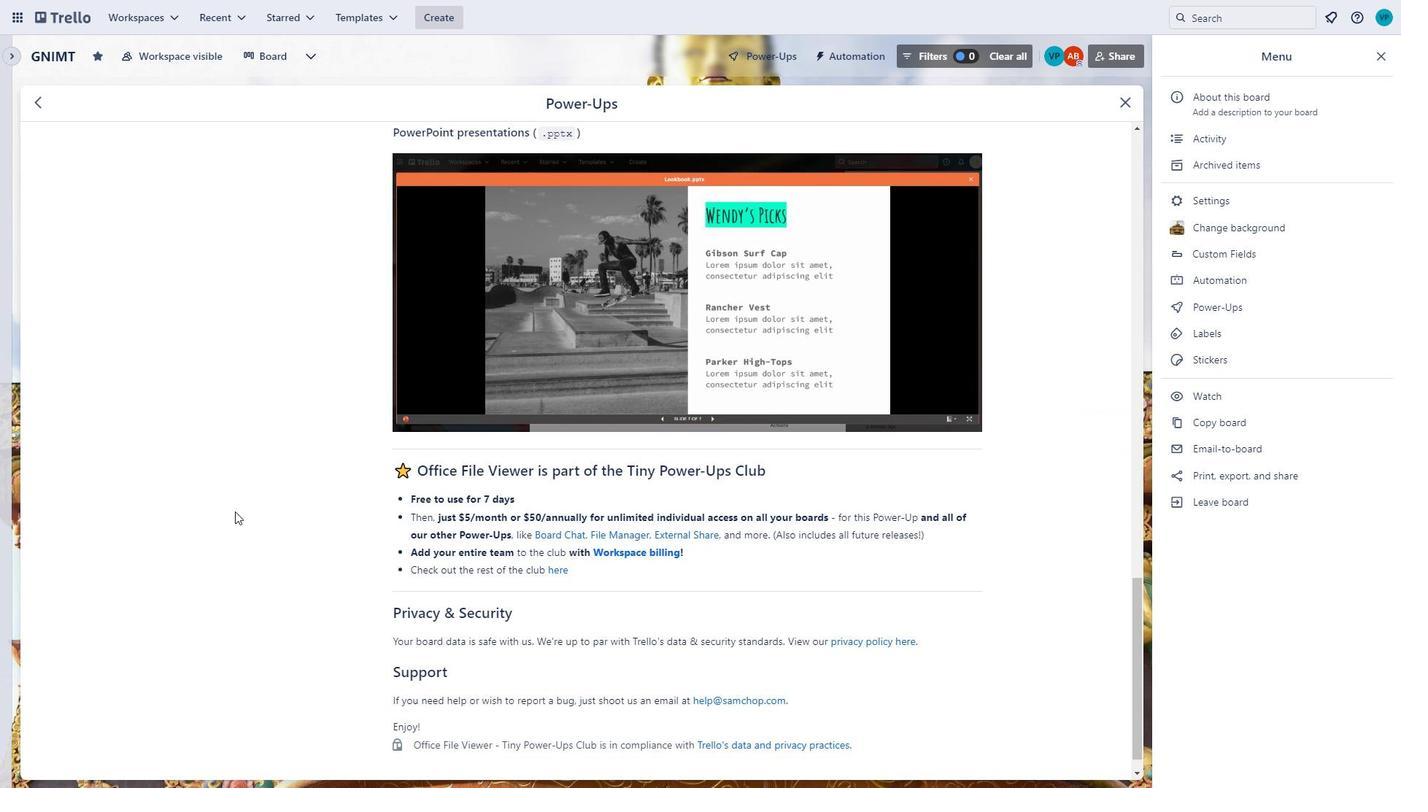 
Action: Mouse scrolled (235, 512) with delta (0, 0)
Screenshot: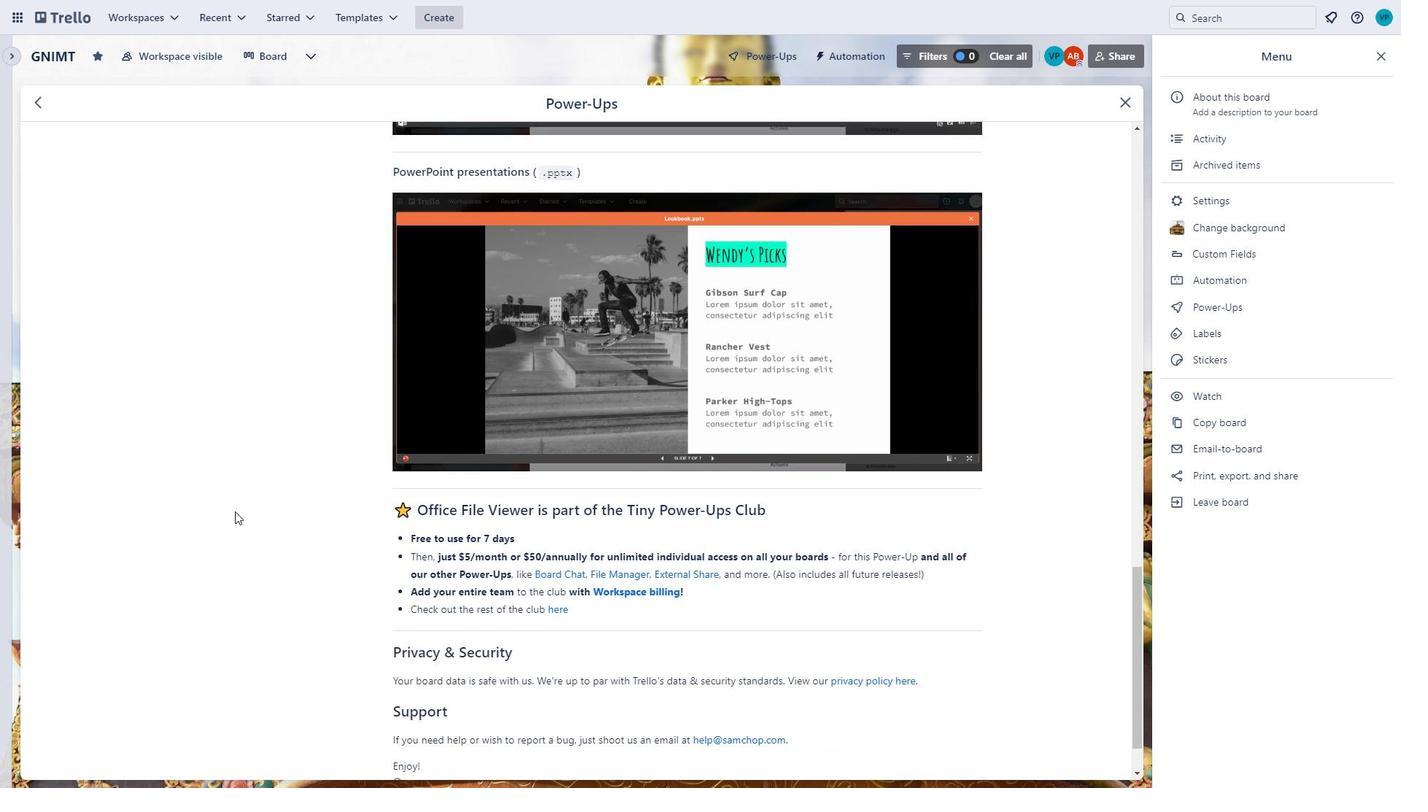 
Action: Mouse scrolled (235, 511) with delta (0, 0)
Screenshot: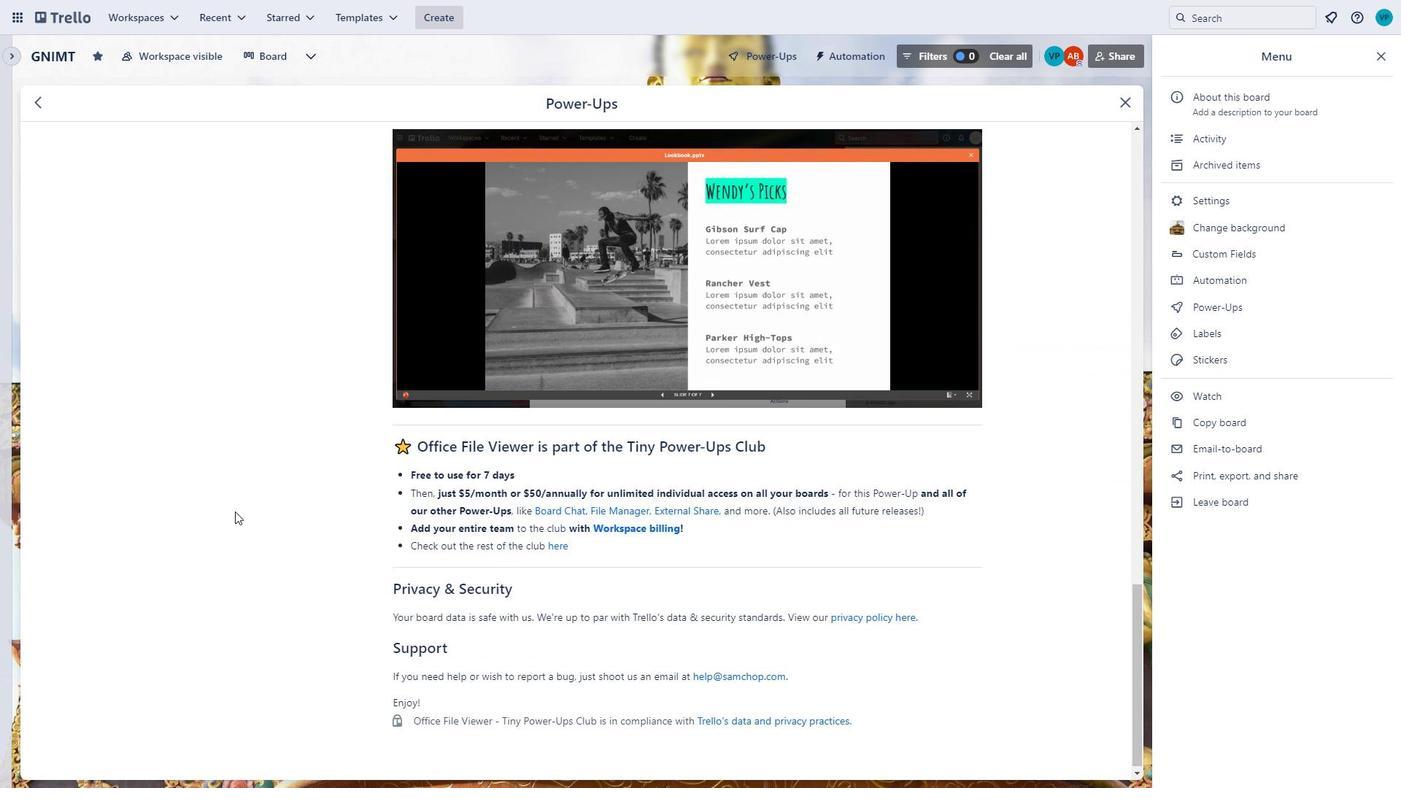
Action: Mouse scrolled (235, 511) with delta (0, 0)
Screenshot: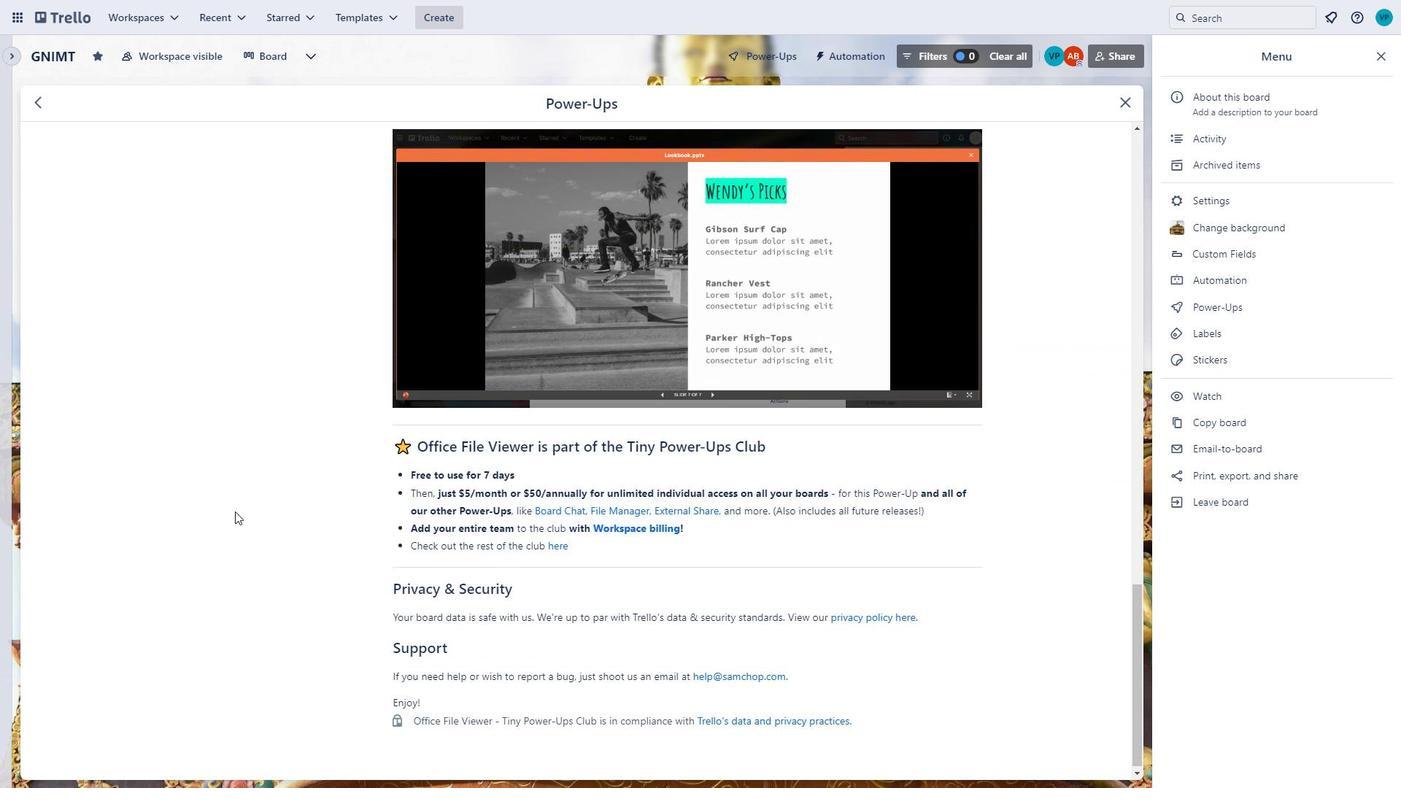 
Action: Mouse scrolled (235, 511) with delta (0, 0)
Screenshot: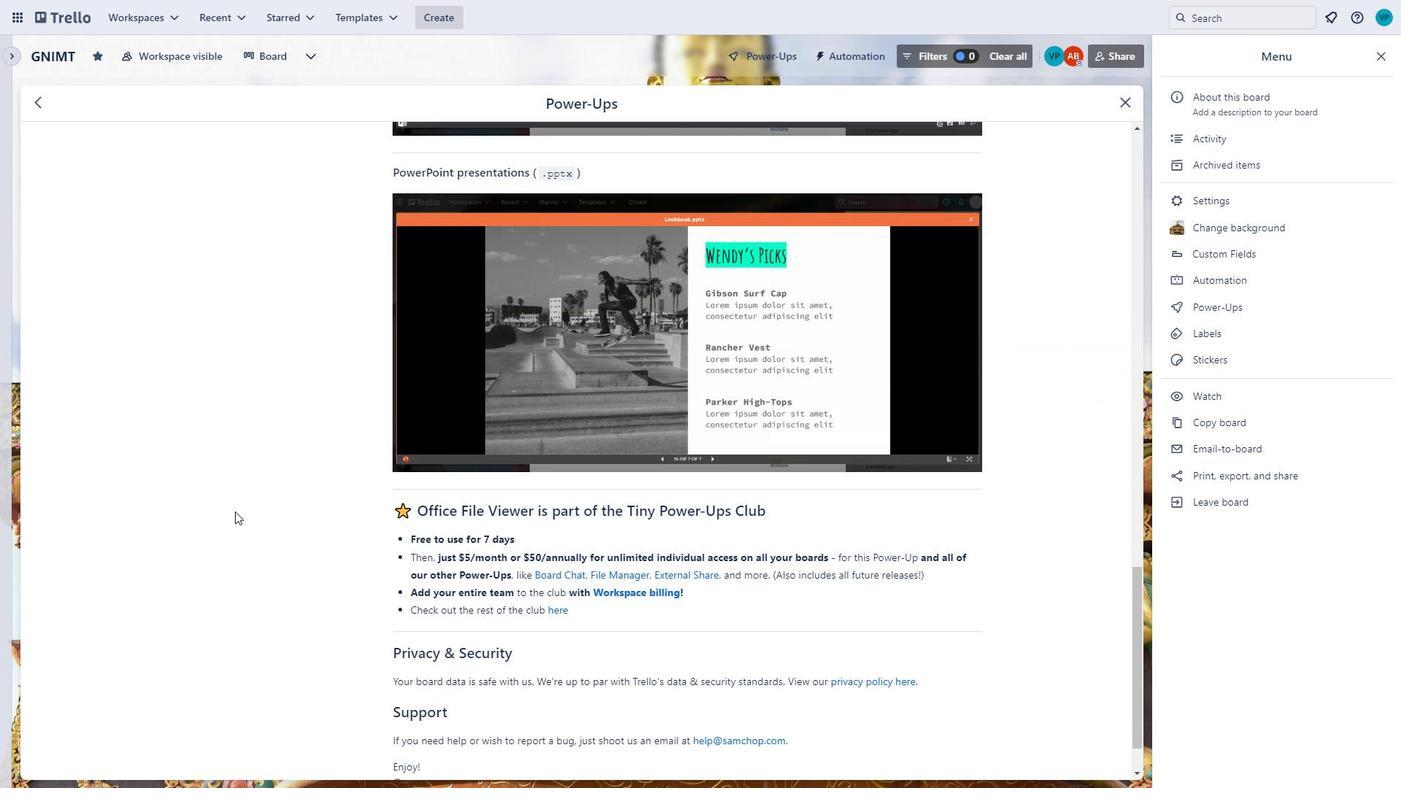 
Action: Mouse scrolled (235, 511) with delta (0, 0)
Screenshot: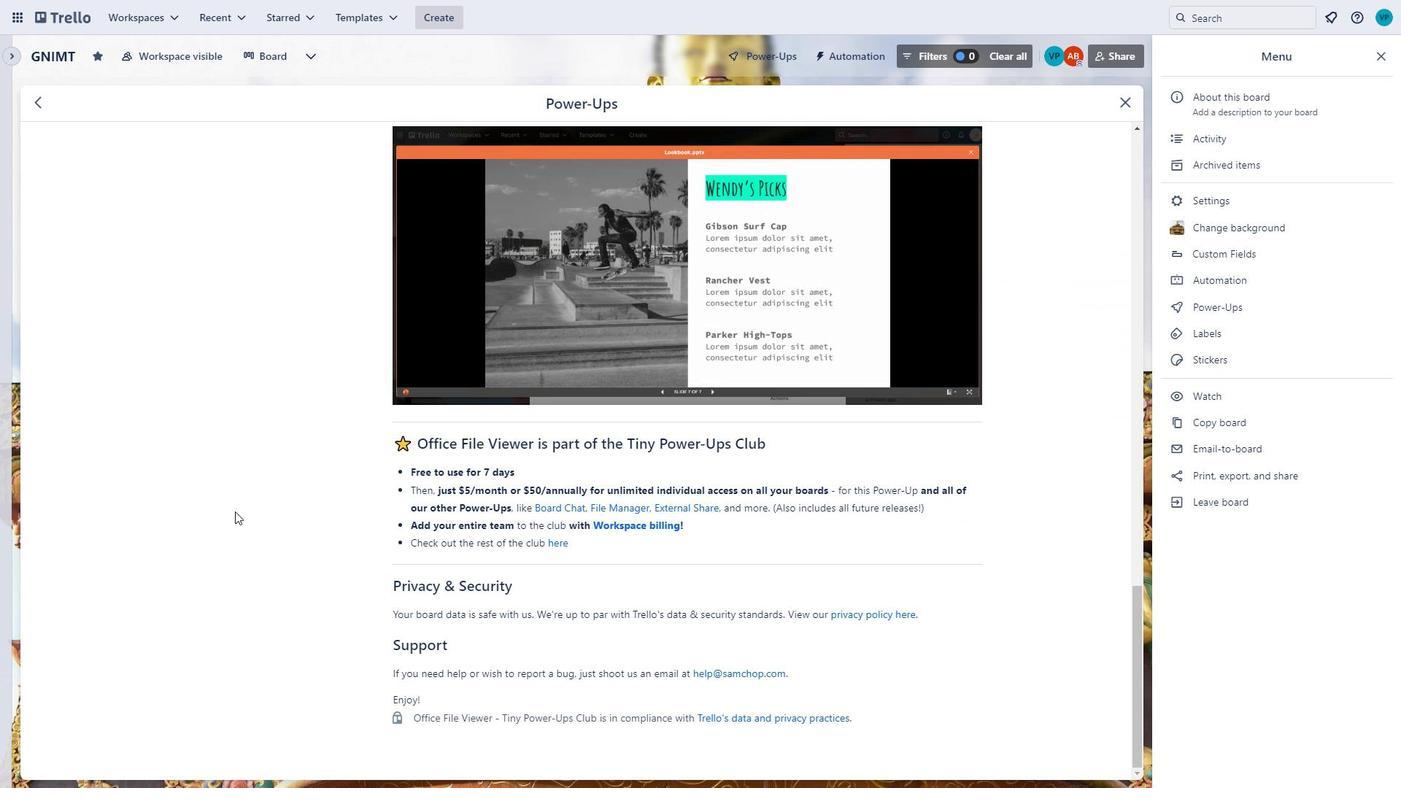
Action: Mouse scrolled (235, 511) with delta (0, 0)
Screenshot: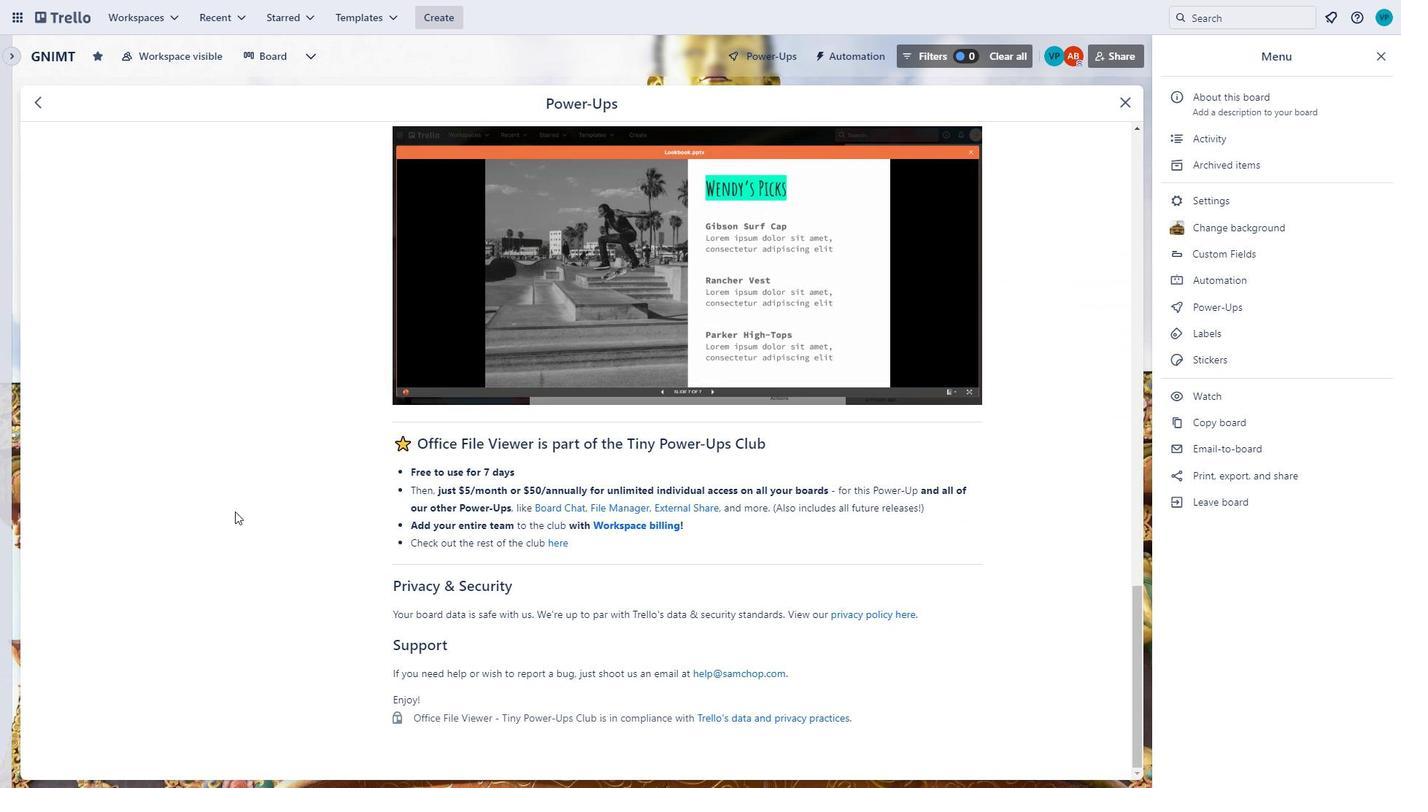 
Action: Mouse scrolled (235, 511) with delta (0, 0)
Screenshot: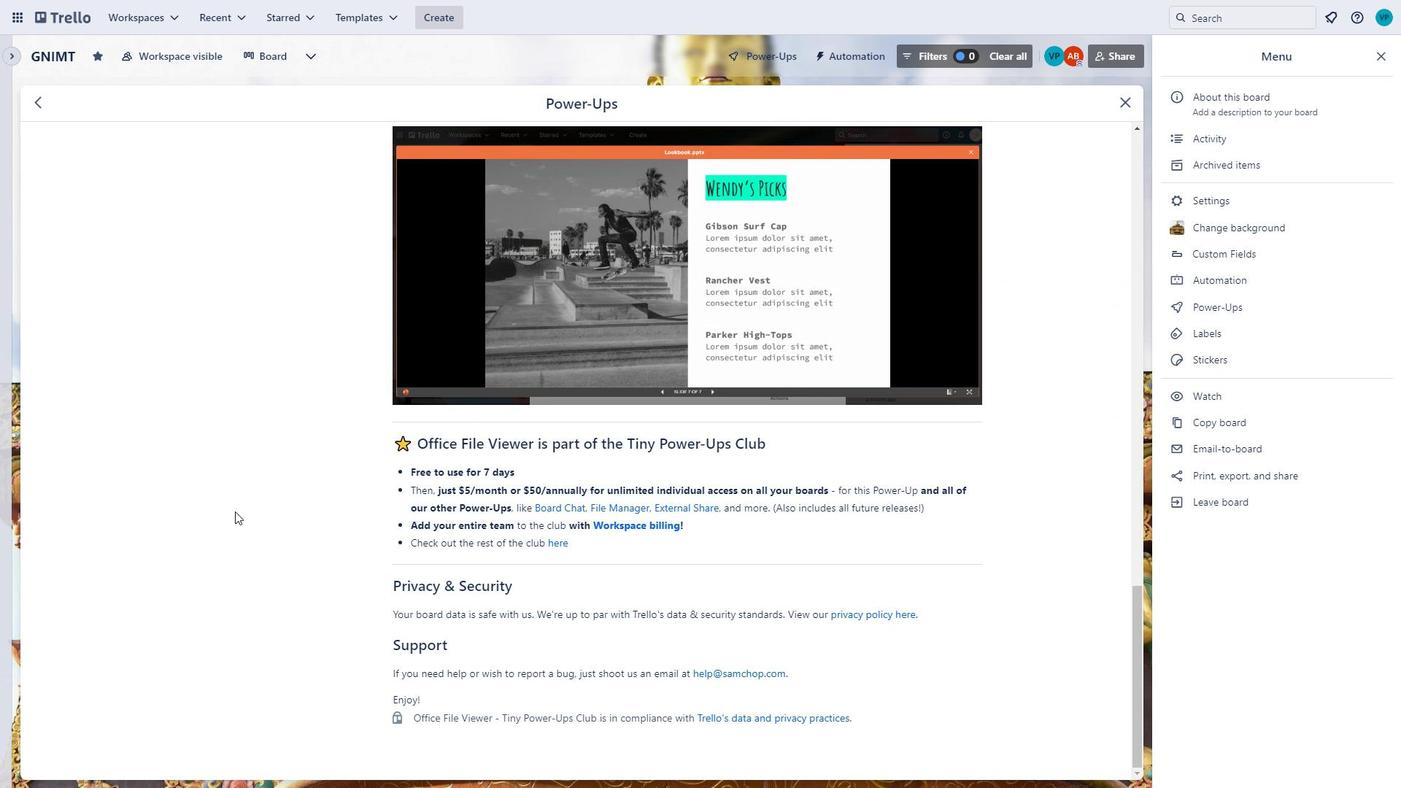 
Action: Mouse scrolled (235, 512) with delta (0, 0)
Screenshot: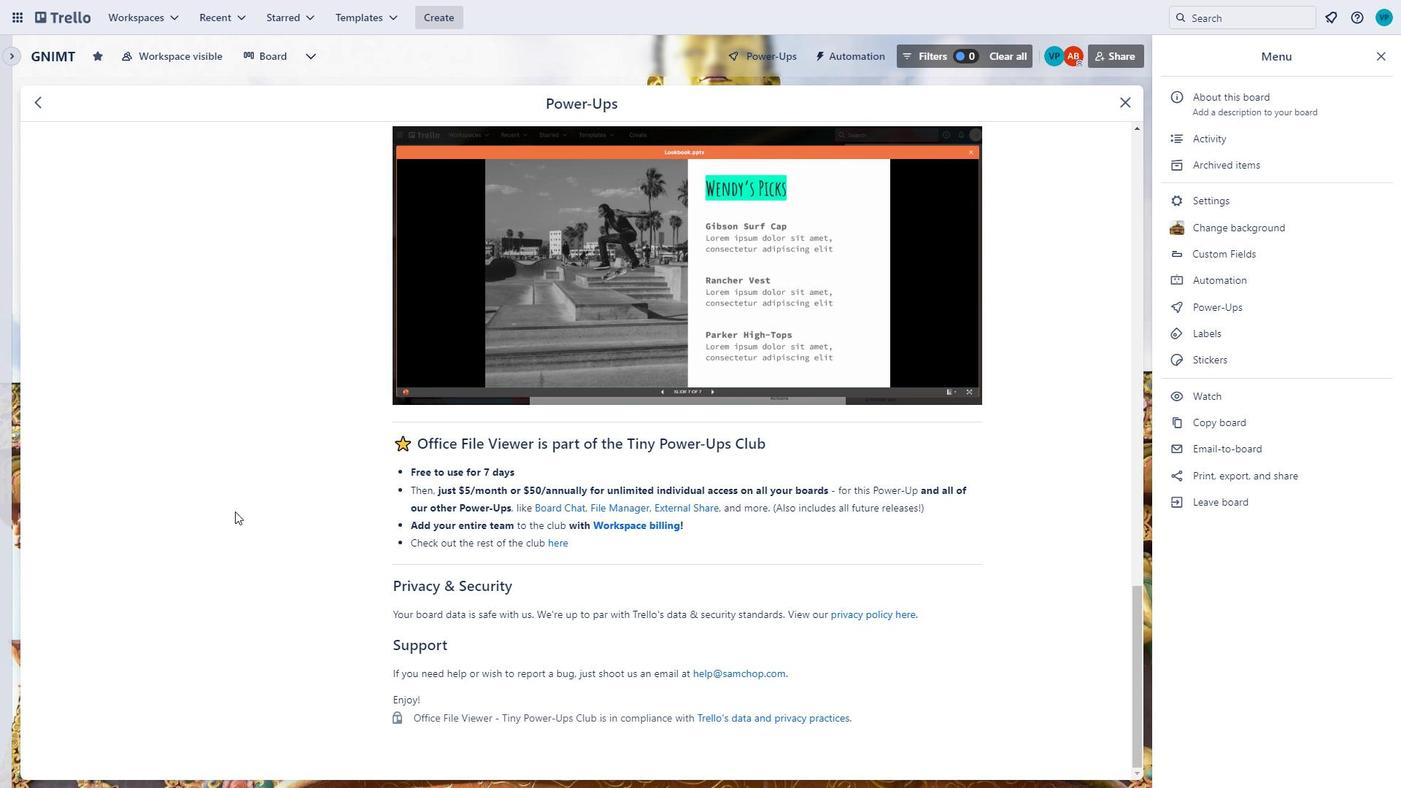 
Action: Mouse scrolled (235, 512) with delta (0, 0)
Screenshot: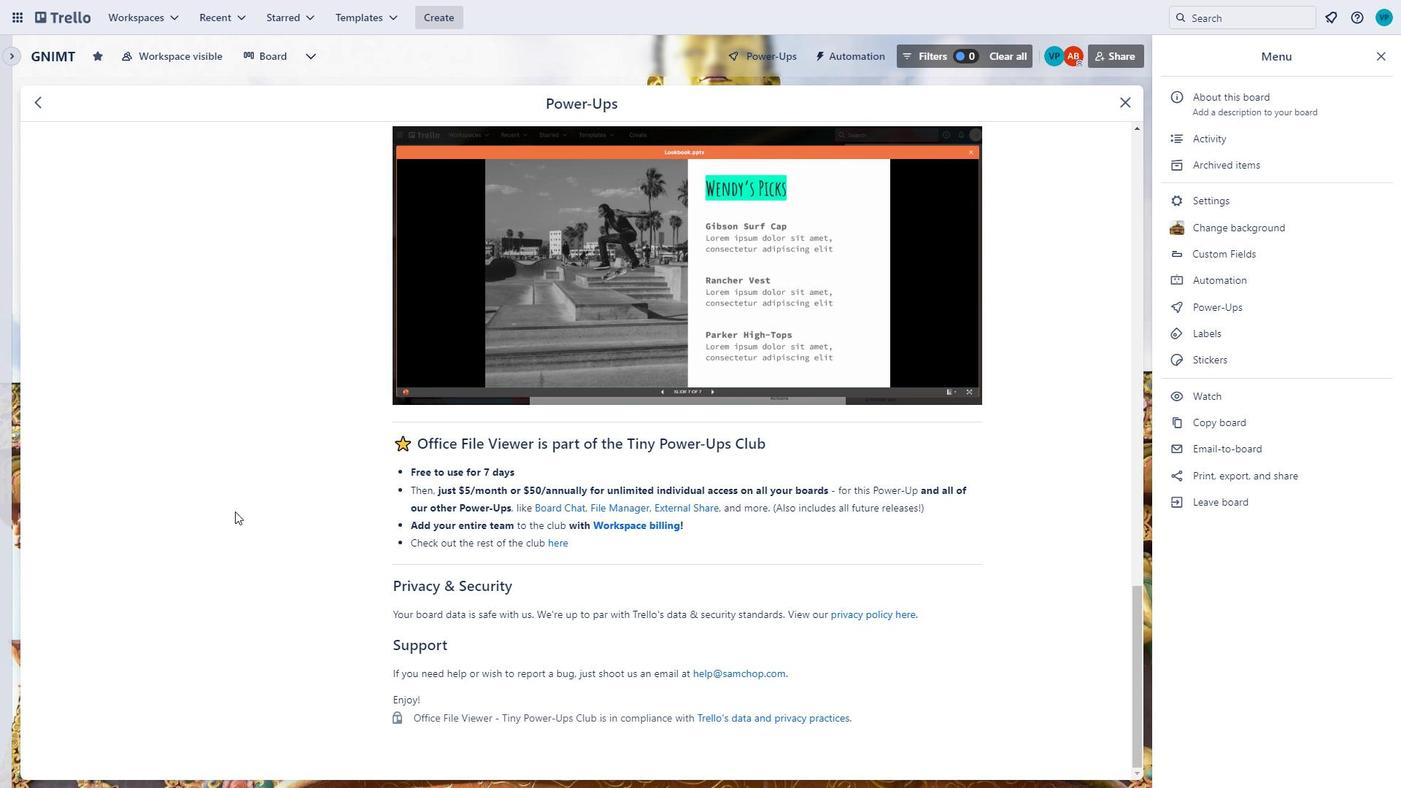 
Action: Mouse scrolled (235, 512) with delta (0, 0)
Screenshot: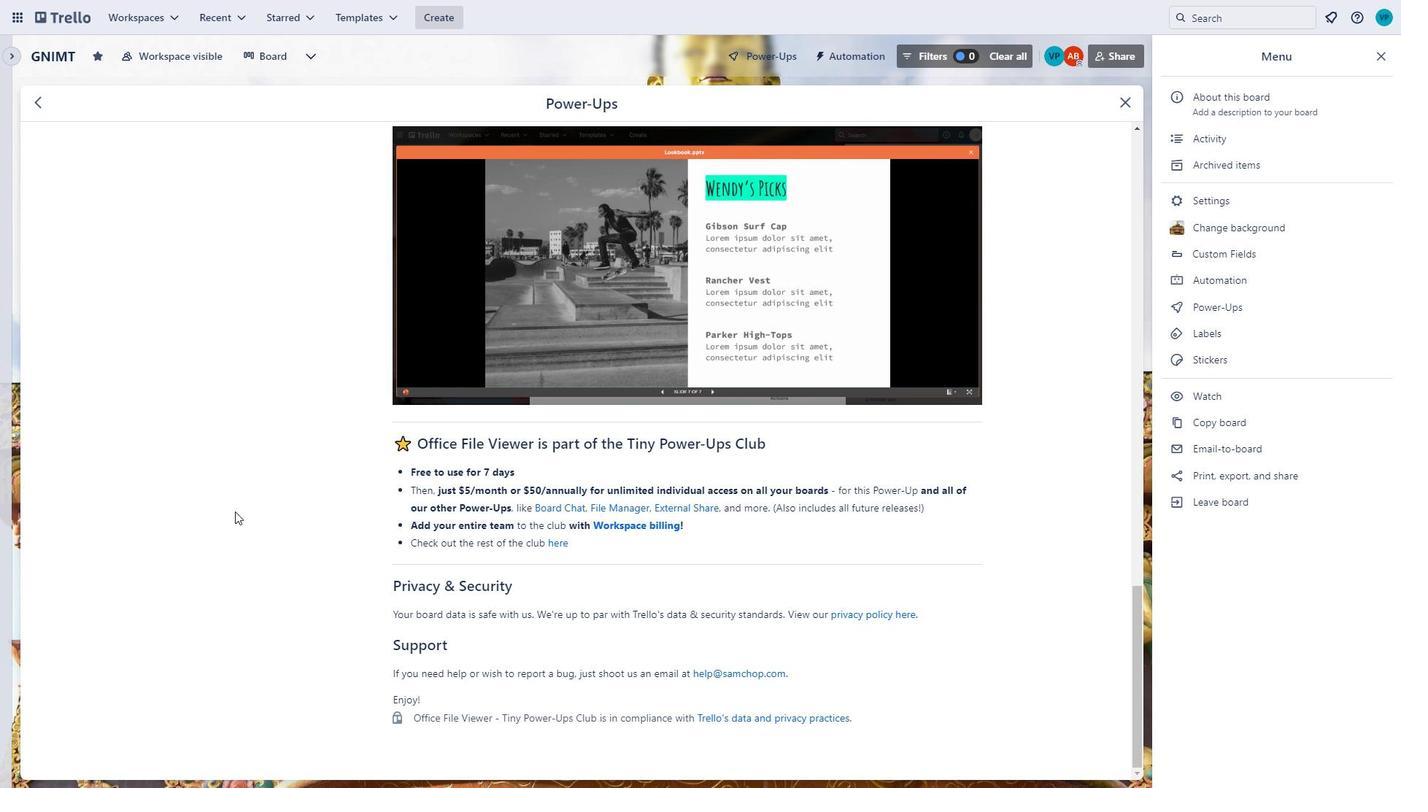 
Action: Mouse scrolled (235, 512) with delta (0, 0)
Screenshot: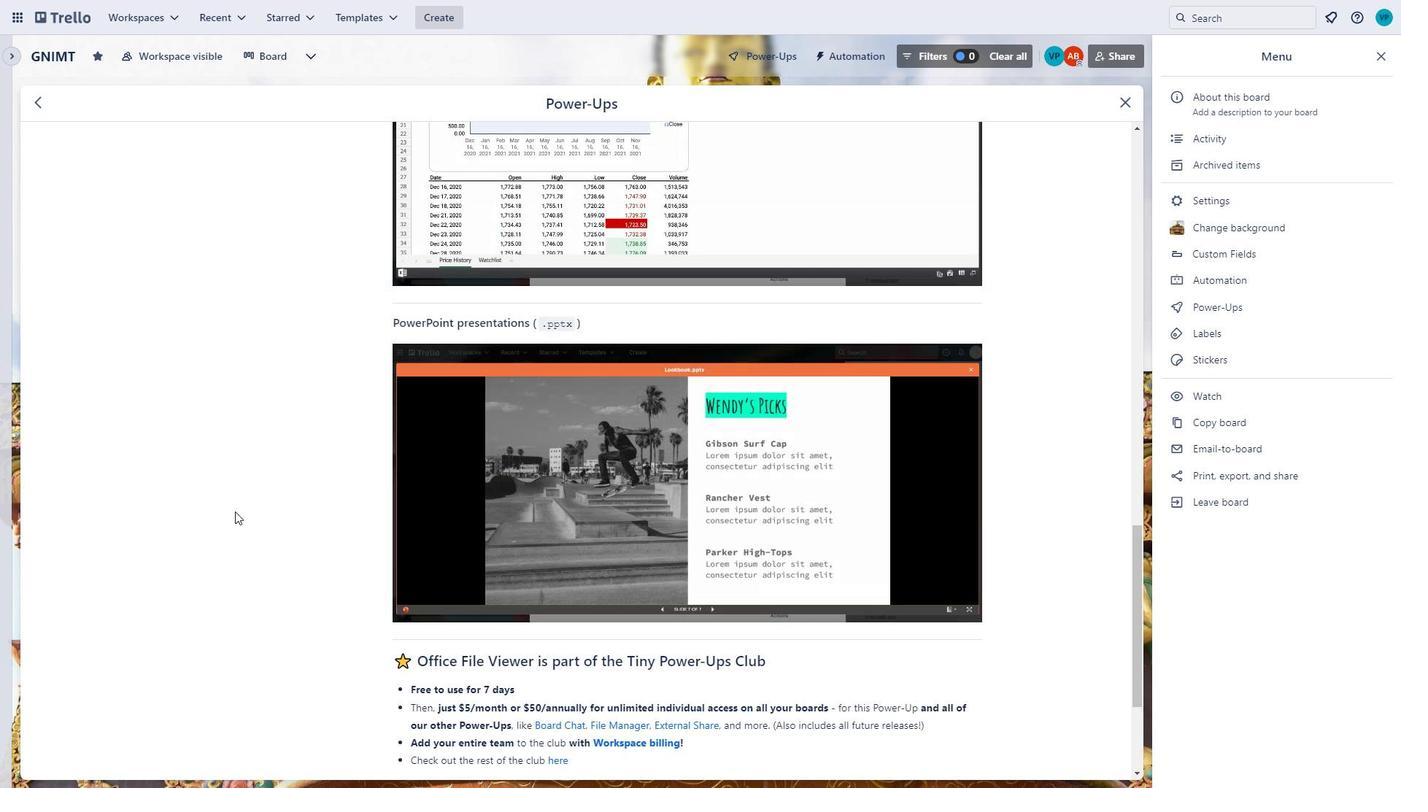 
Action: Mouse scrolled (235, 512) with delta (0, 0)
Screenshot: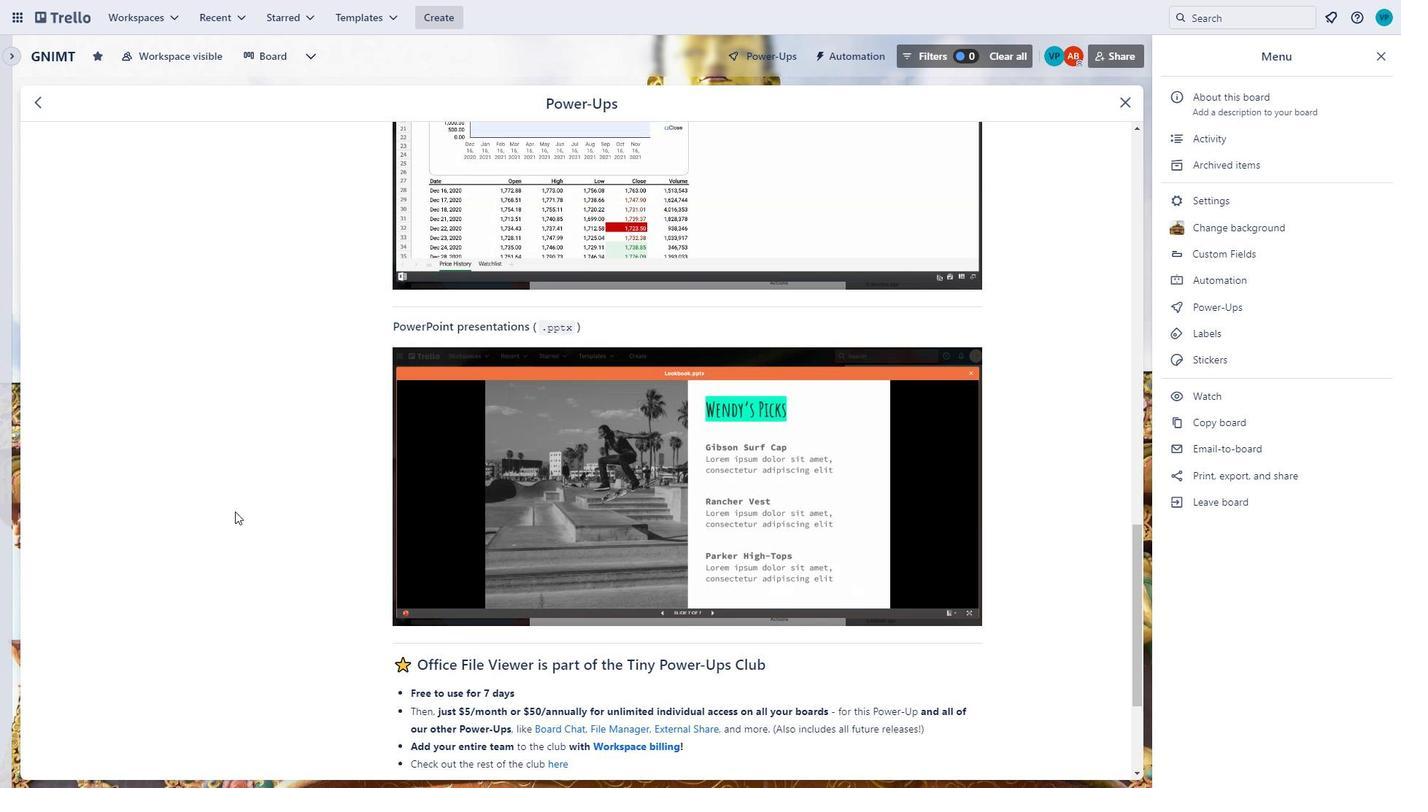 
Action: Mouse scrolled (235, 512) with delta (0, 0)
Screenshot: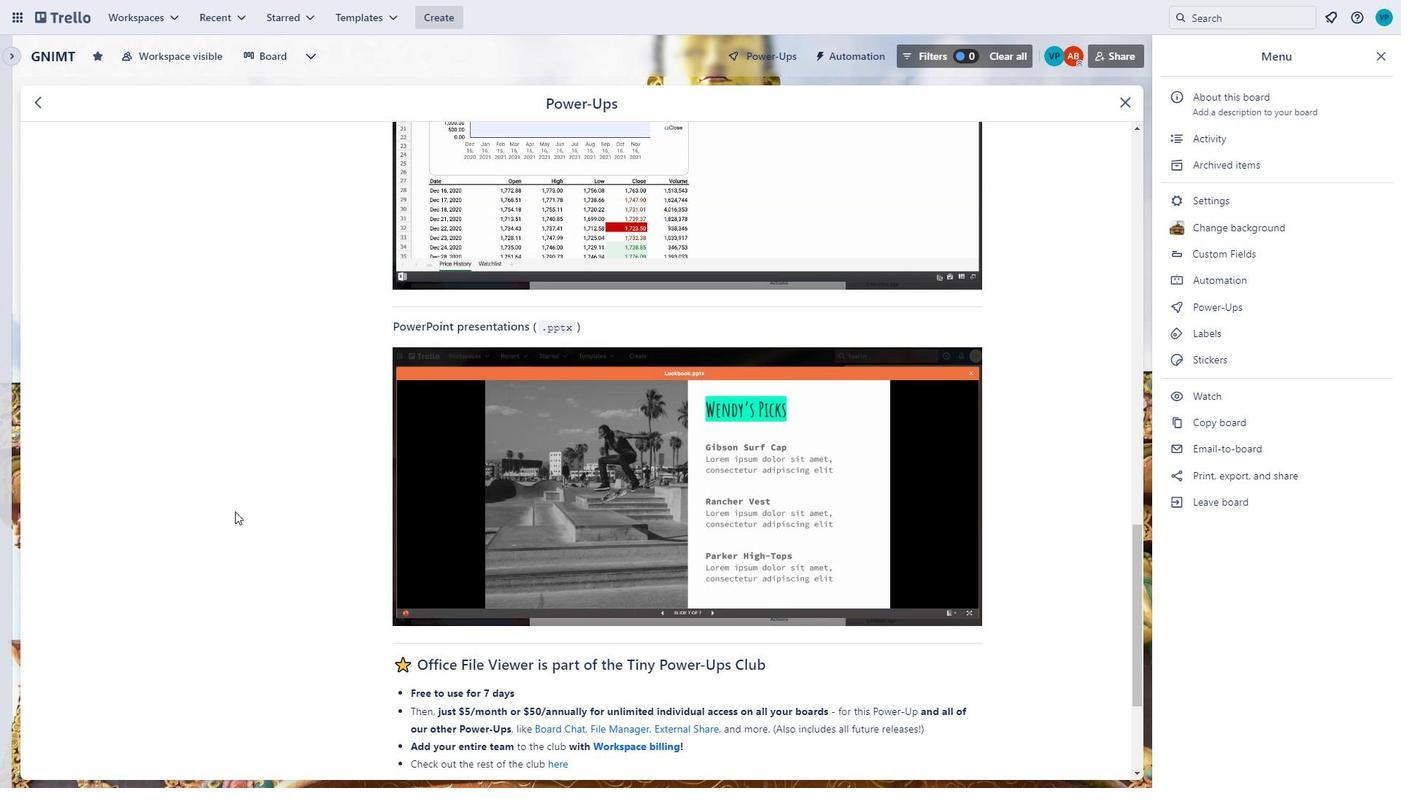 
Action: Mouse scrolled (235, 512) with delta (0, 0)
Screenshot: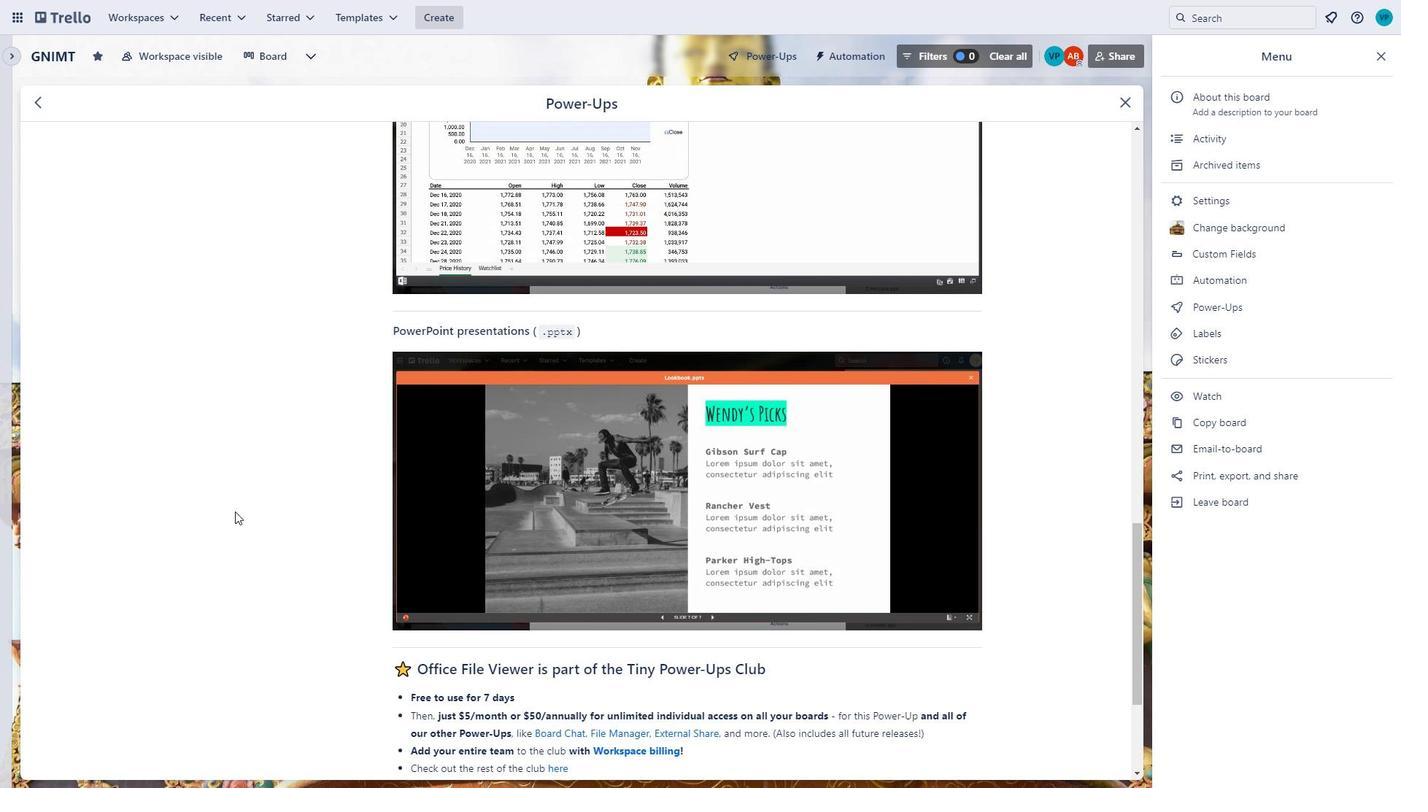 
Action: Mouse scrolled (235, 512) with delta (0, 0)
Screenshot: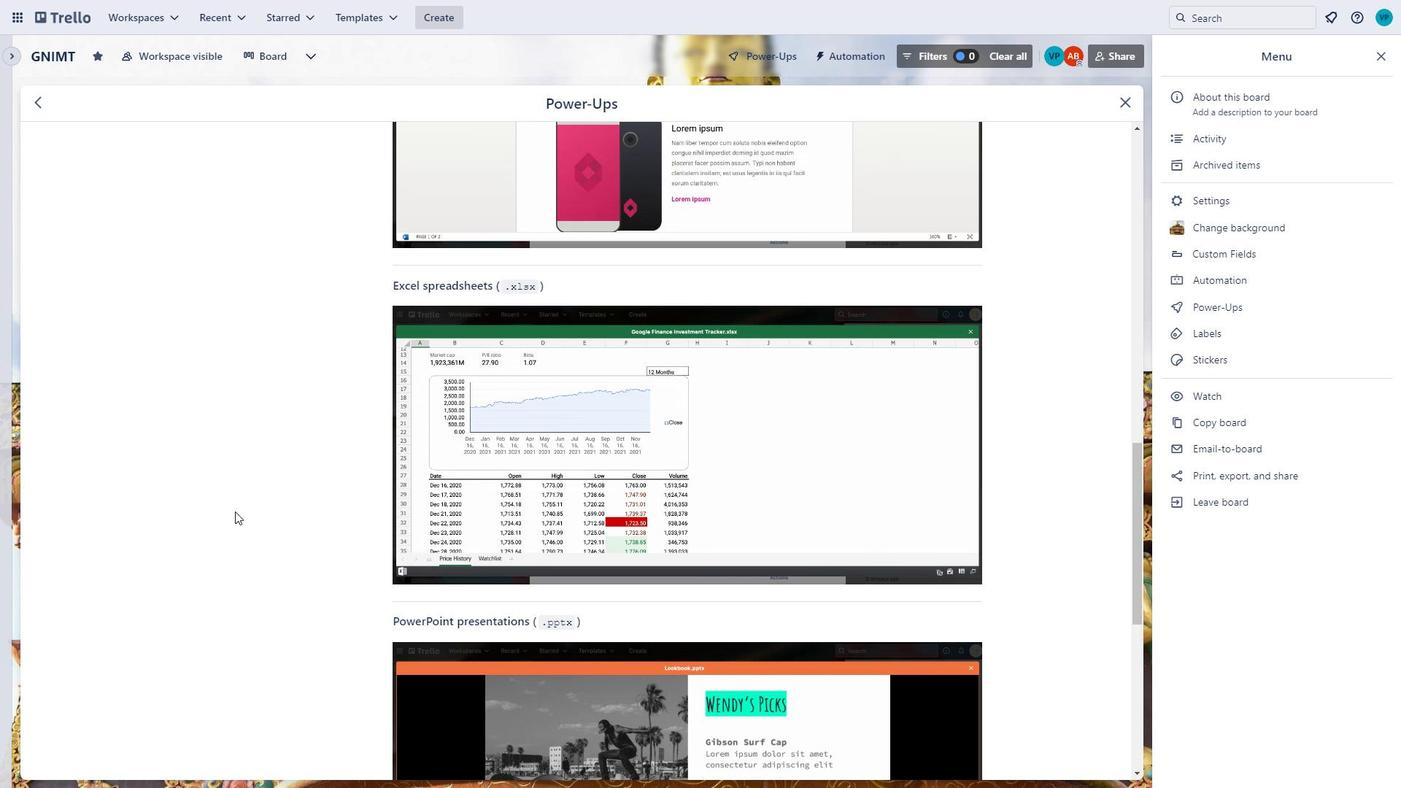 
Action: Mouse scrolled (235, 512) with delta (0, 0)
Screenshot: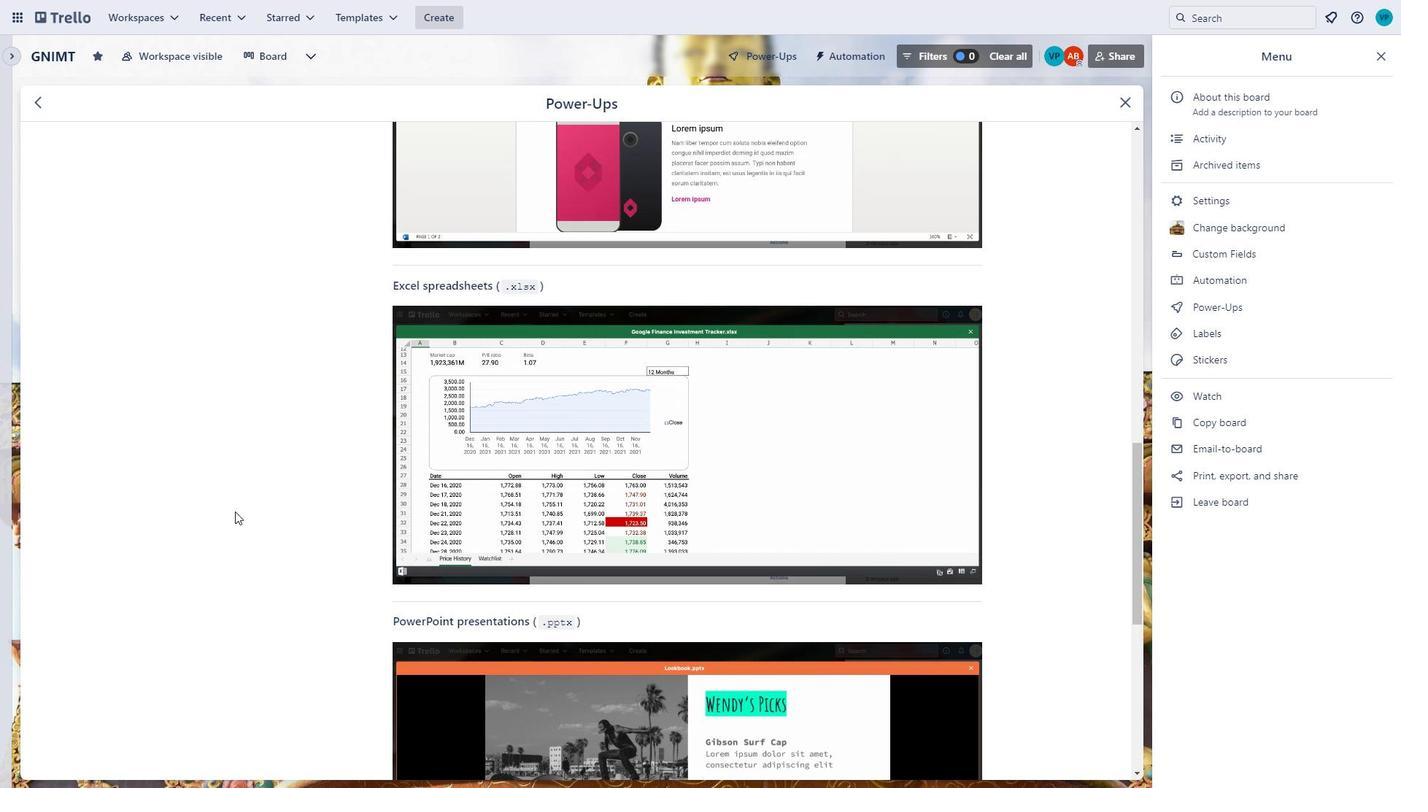 
Action: Mouse scrolled (235, 512) with delta (0, 0)
Screenshot: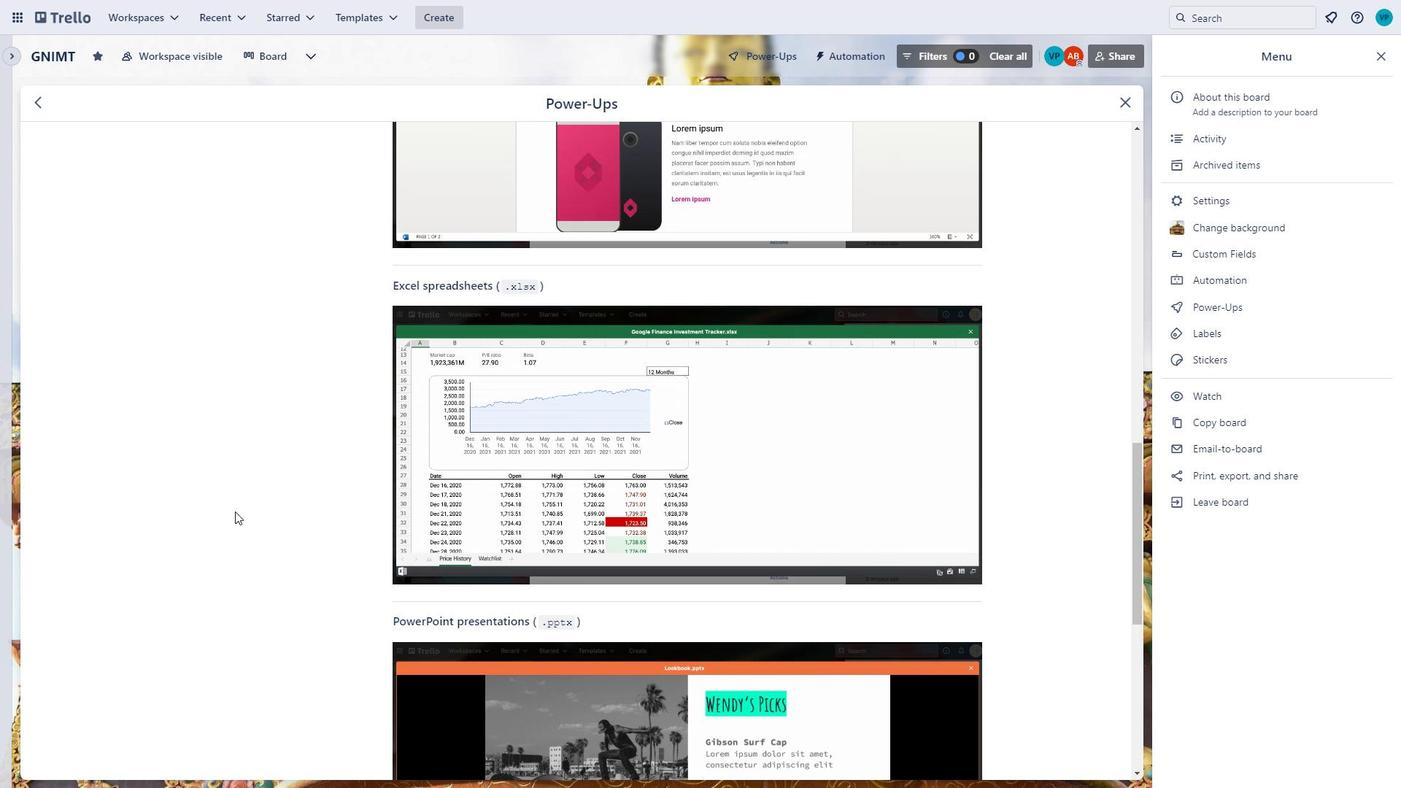 
Action: Mouse scrolled (235, 512) with delta (0, 0)
Screenshot: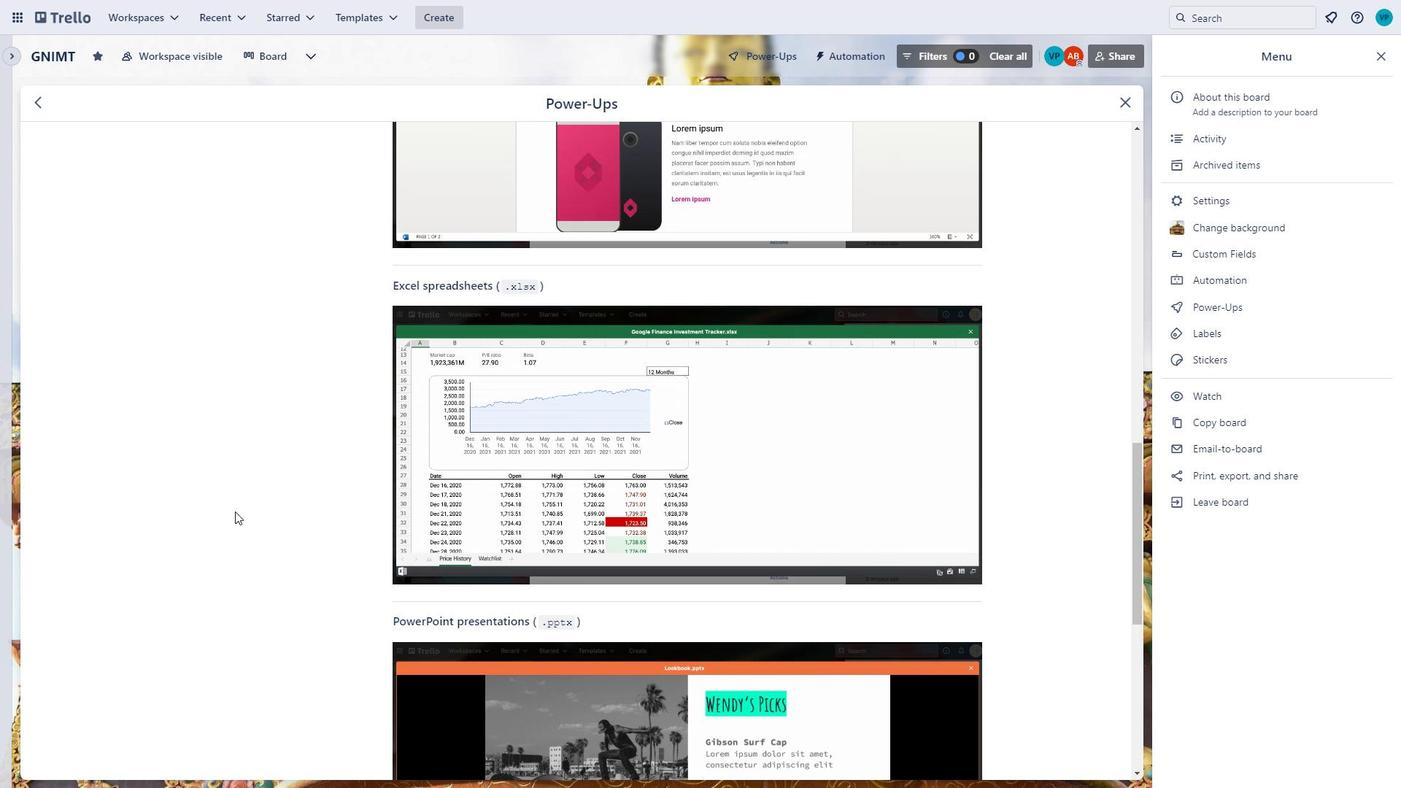 
Action: Mouse scrolled (235, 512) with delta (0, 0)
Screenshot: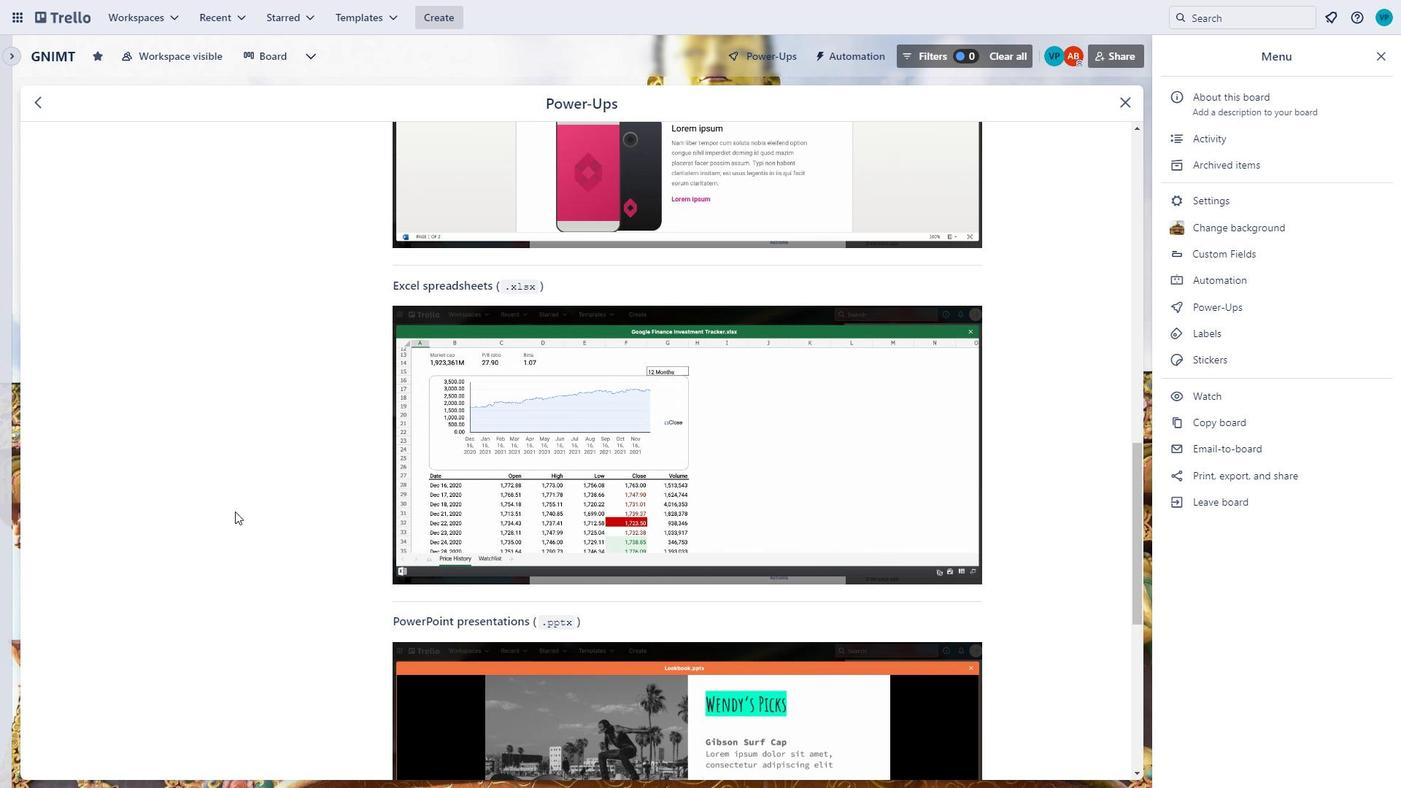 
Action: Mouse scrolled (235, 512) with delta (0, 0)
Screenshot: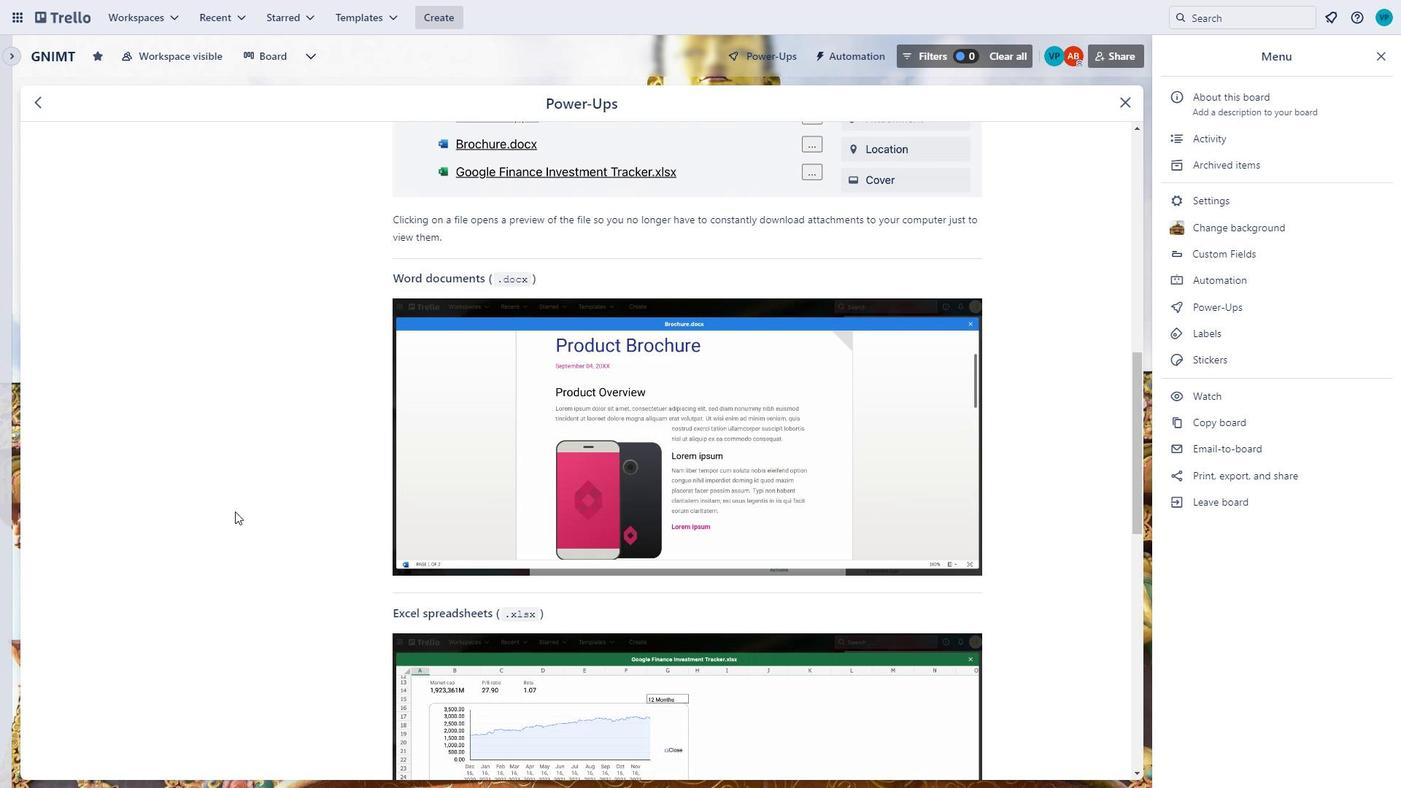 
Action: Mouse scrolled (235, 512) with delta (0, 0)
Screenshot: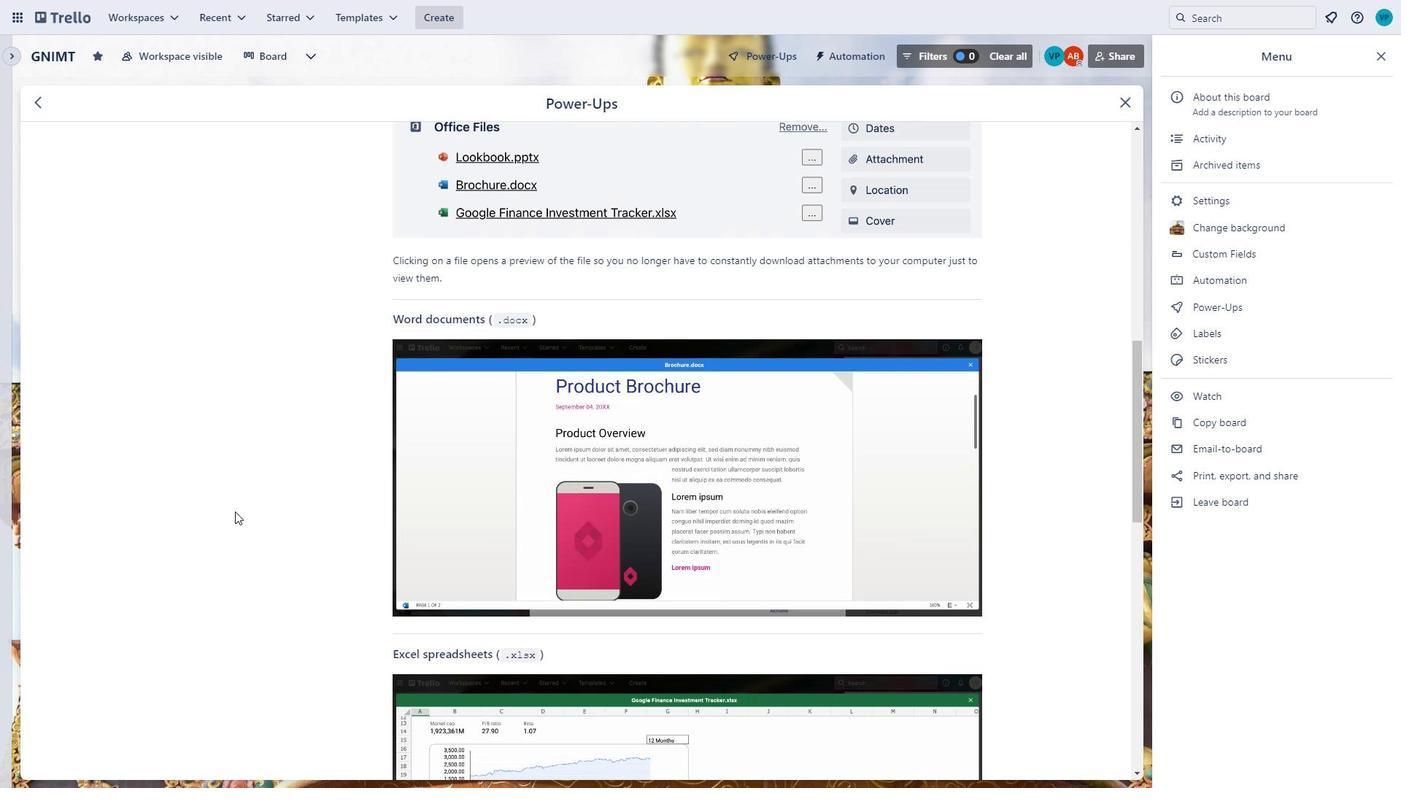 
Action: Mouse scrolled (235, 512) with delta (0, 0)
Screenshot: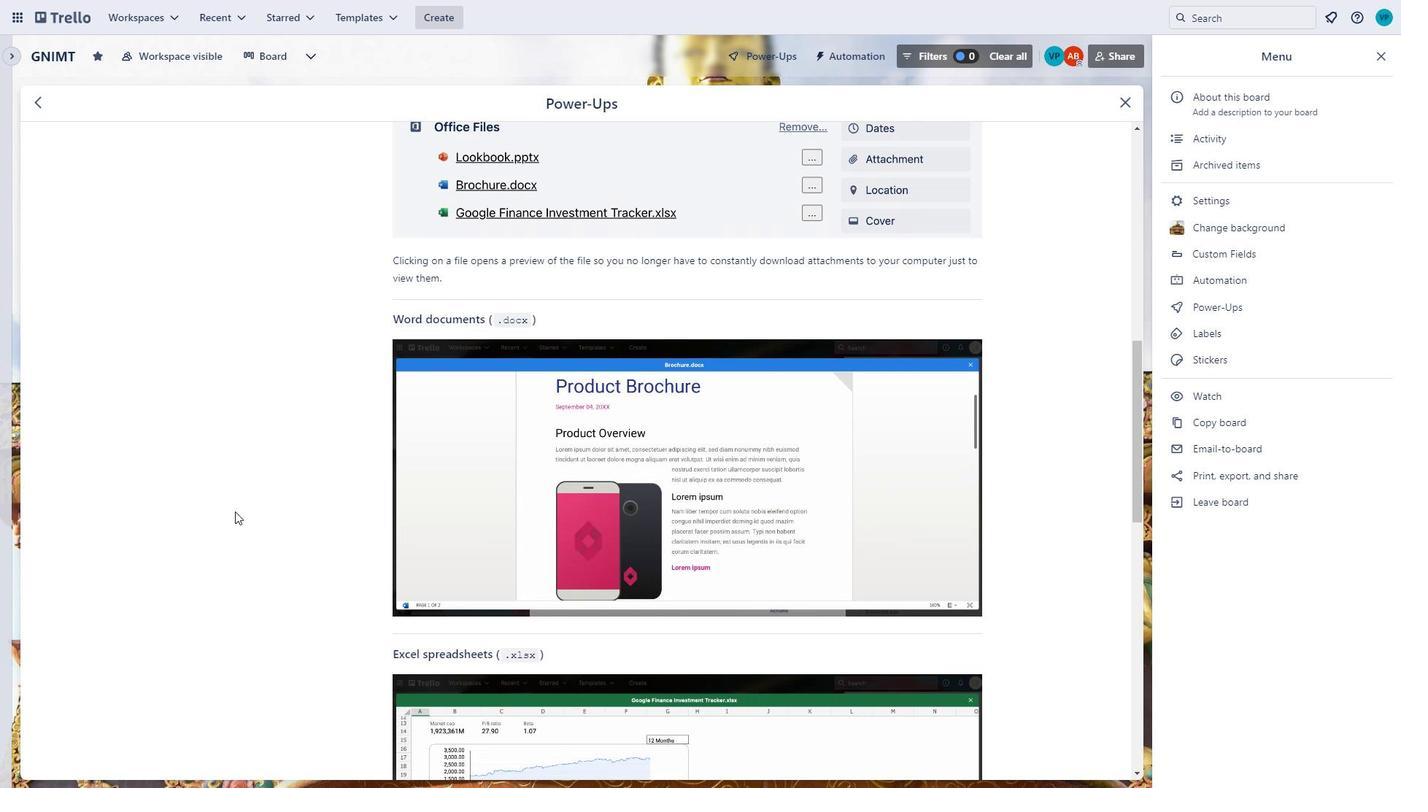 
Action: Mouse scrolled (235, 512) with delta (0, 0)
Screenshot: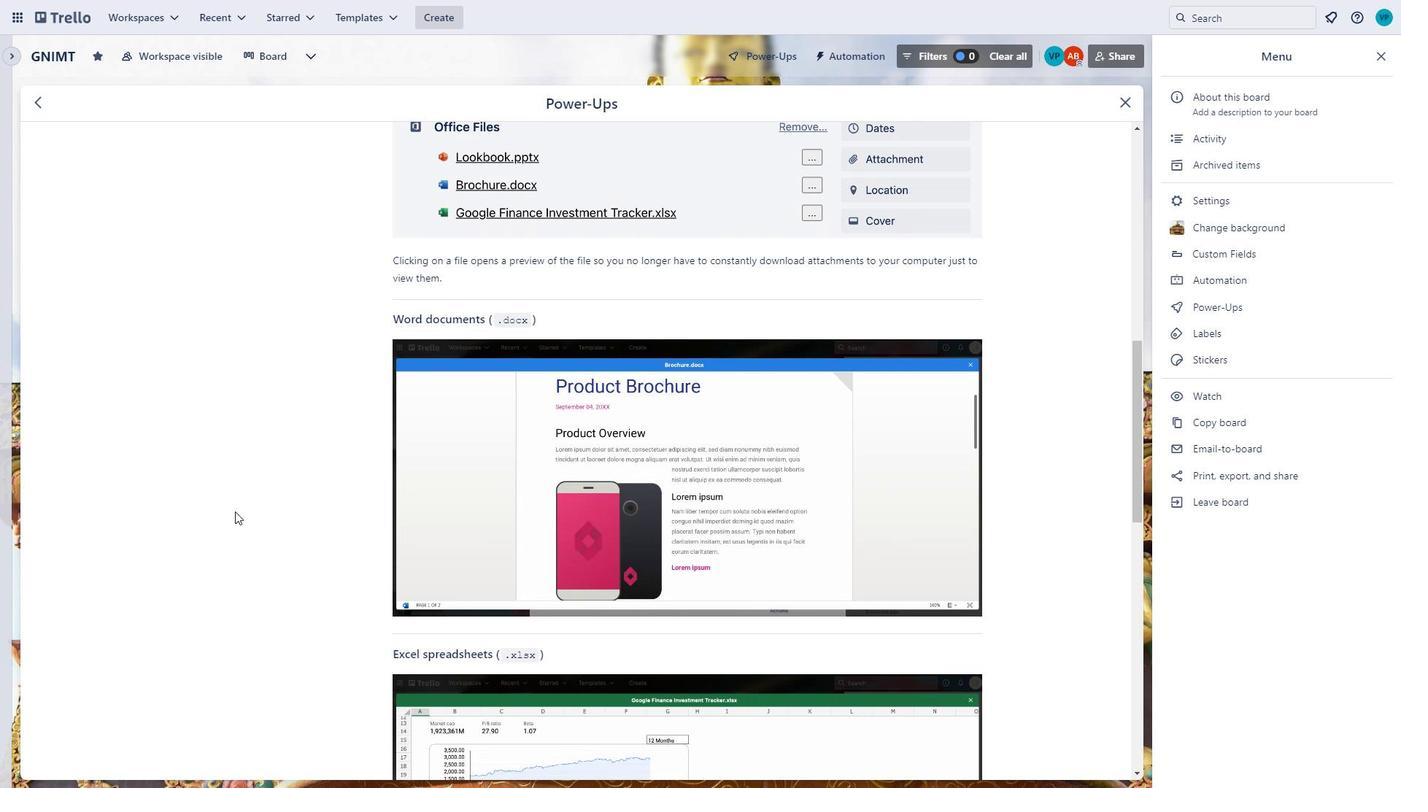 
Action: Mouse scrolled (235, 512) with delta (0, 0)
Screenshot: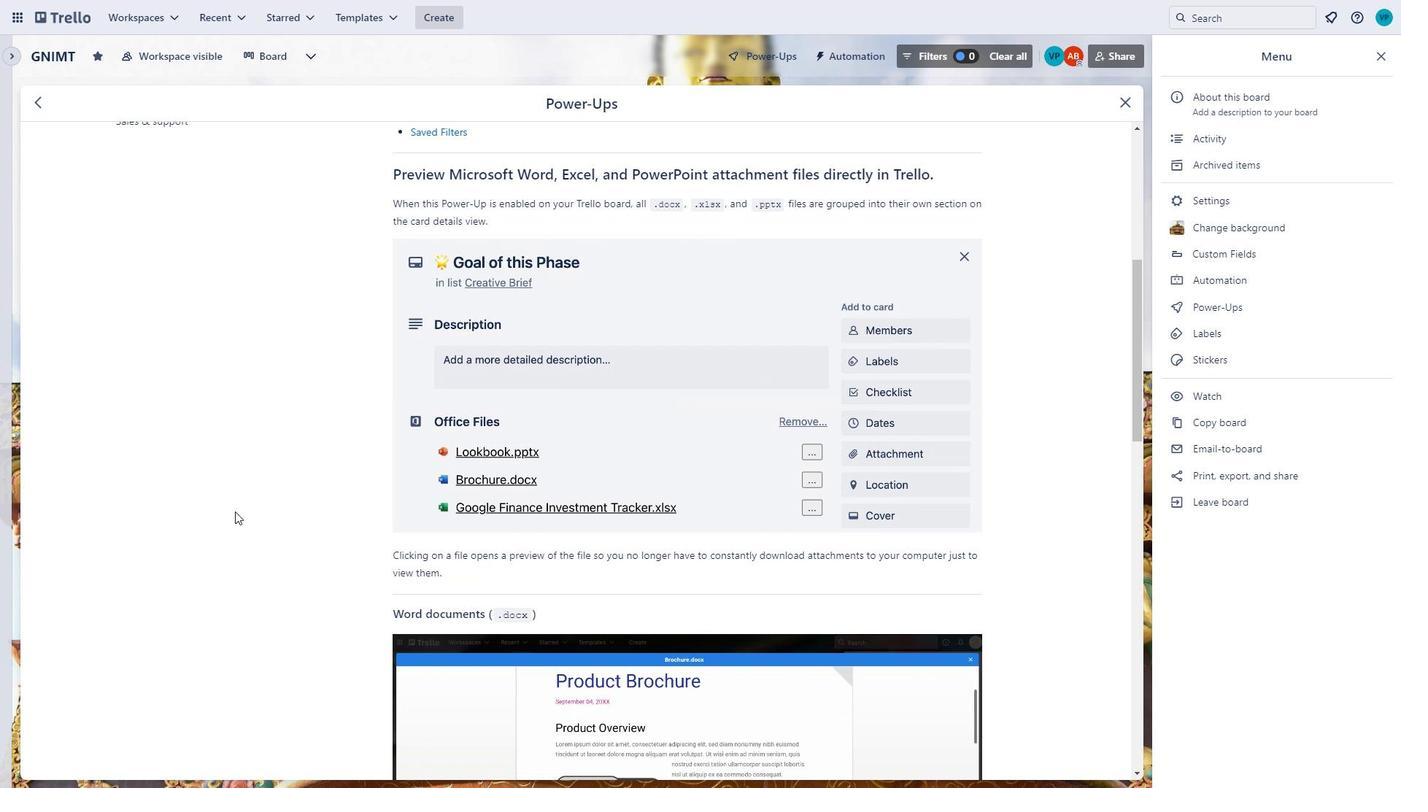 
Action: Mouse scrolled (235, 512) with delta (0, 0)
Screenshot: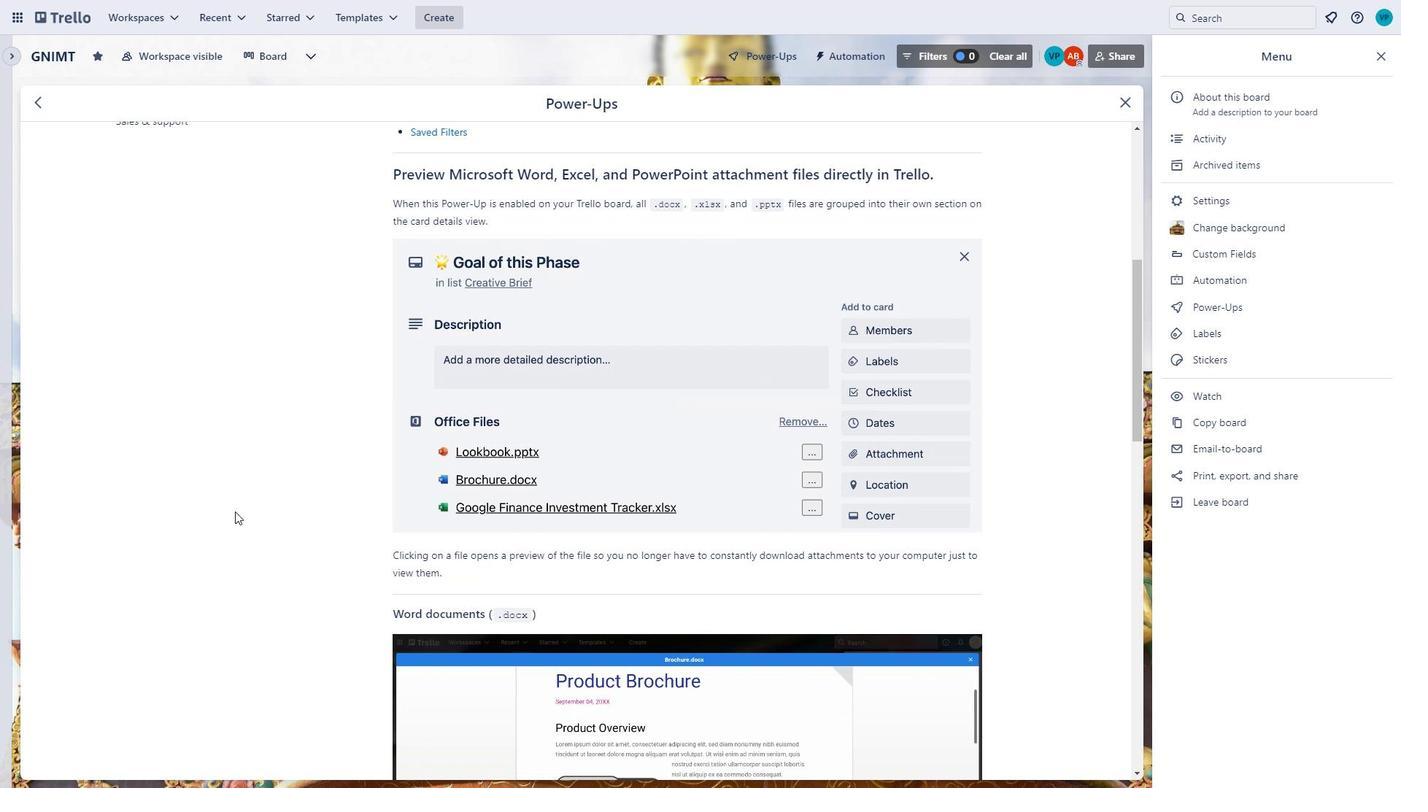 
Action: Mouse scrolled (235, 512) with delta (0, 0)
Screenshot: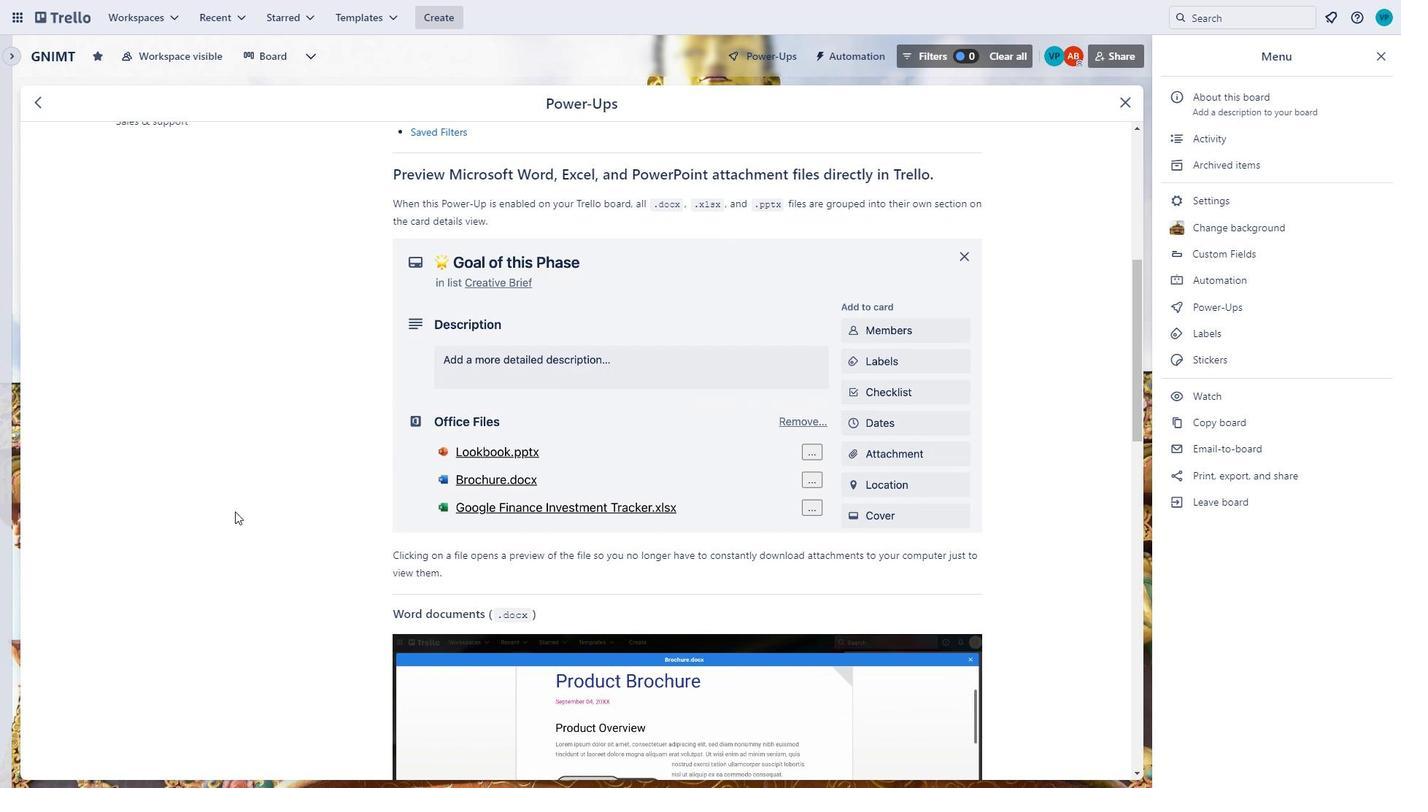 
Action: Mouse scrolled (235, 512) with delta (0, 0)
Screenshot: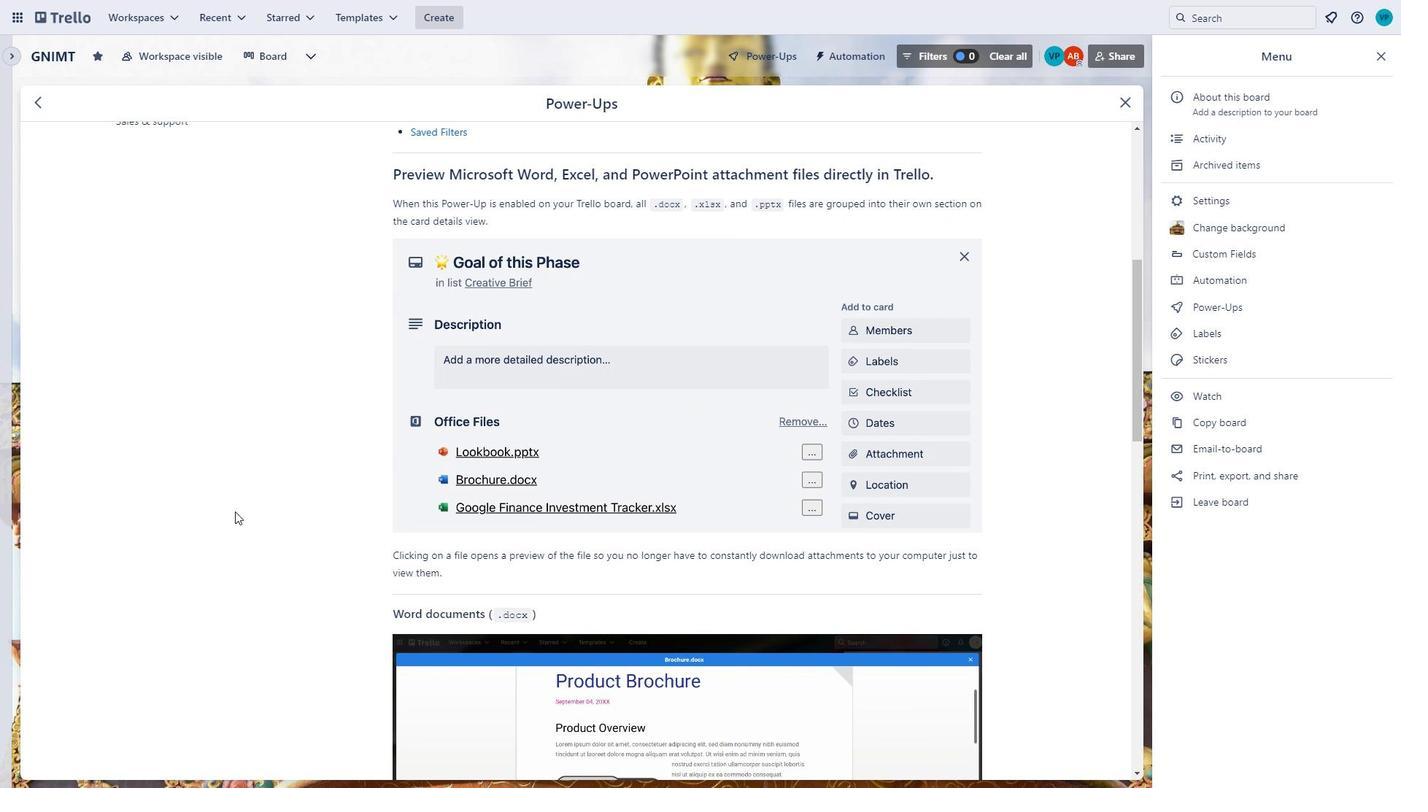 
Action: Mouse scrolled (235, 512) with delta (0, 0)
Screenshot: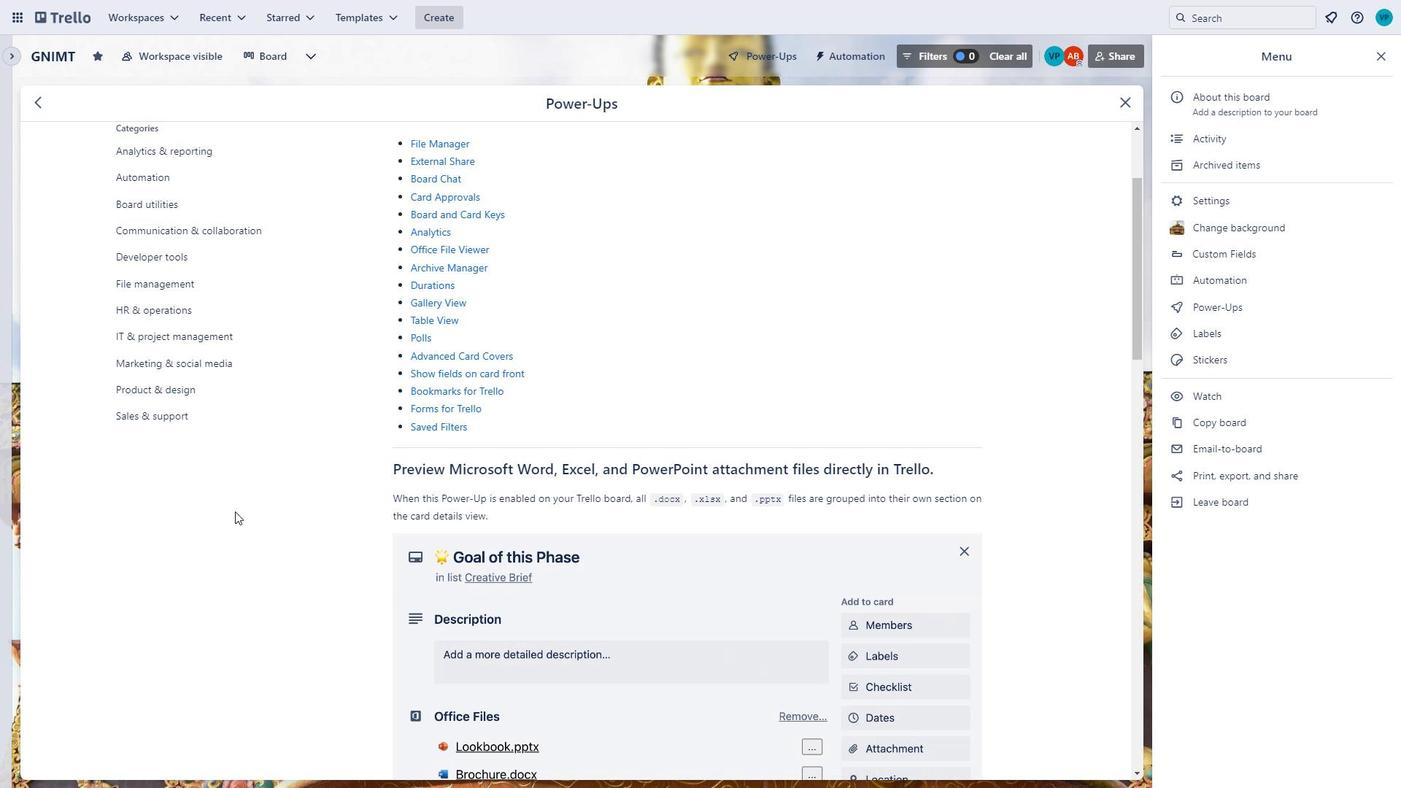 
Action: Mouse scrolled (235, 512) with delta (0, 0)
Screenshot: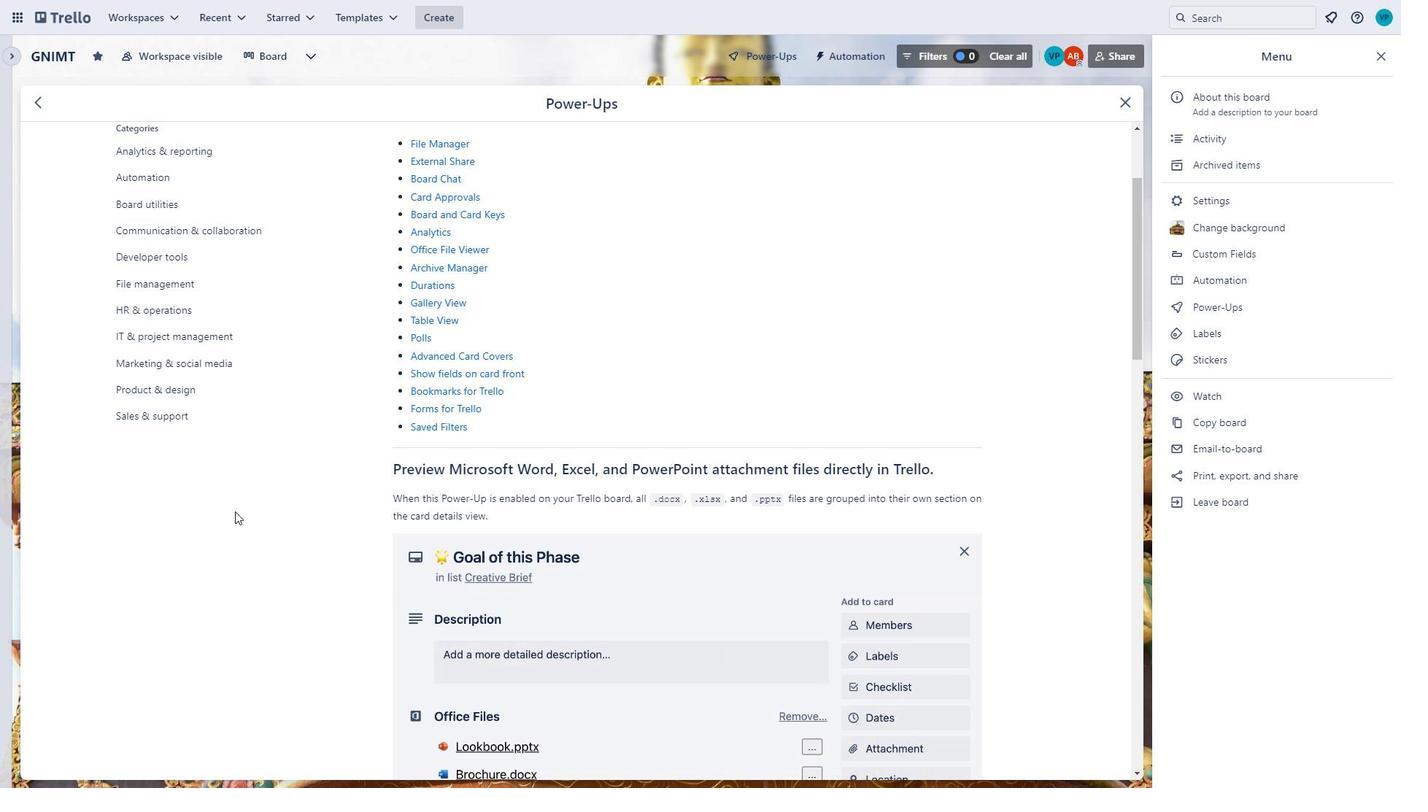 
Action: Mouse scrolled (235, 512) with delta (0, 0)
Screenshot: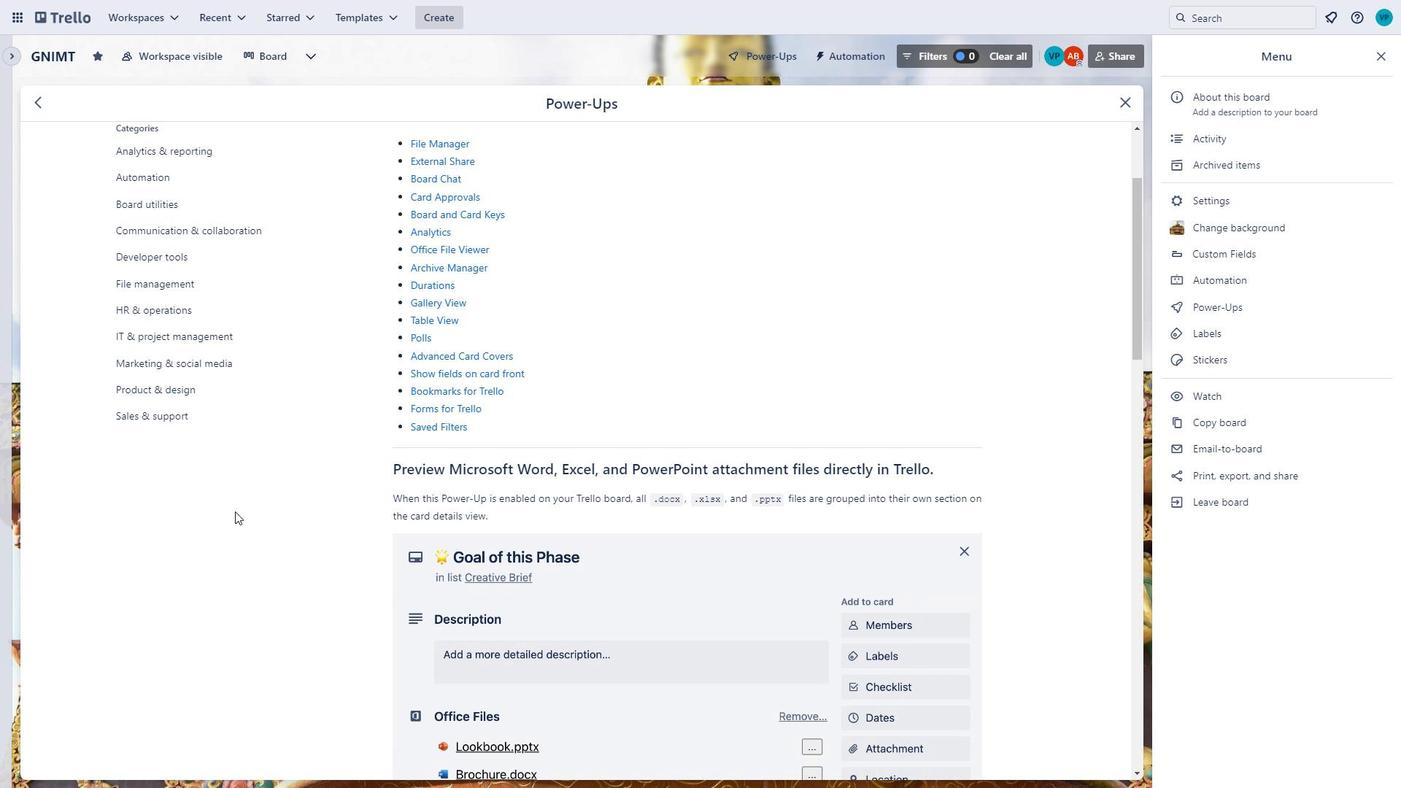 
Action: Mouse scrolled (235, 512) with delta (0, 0)
Screenshot: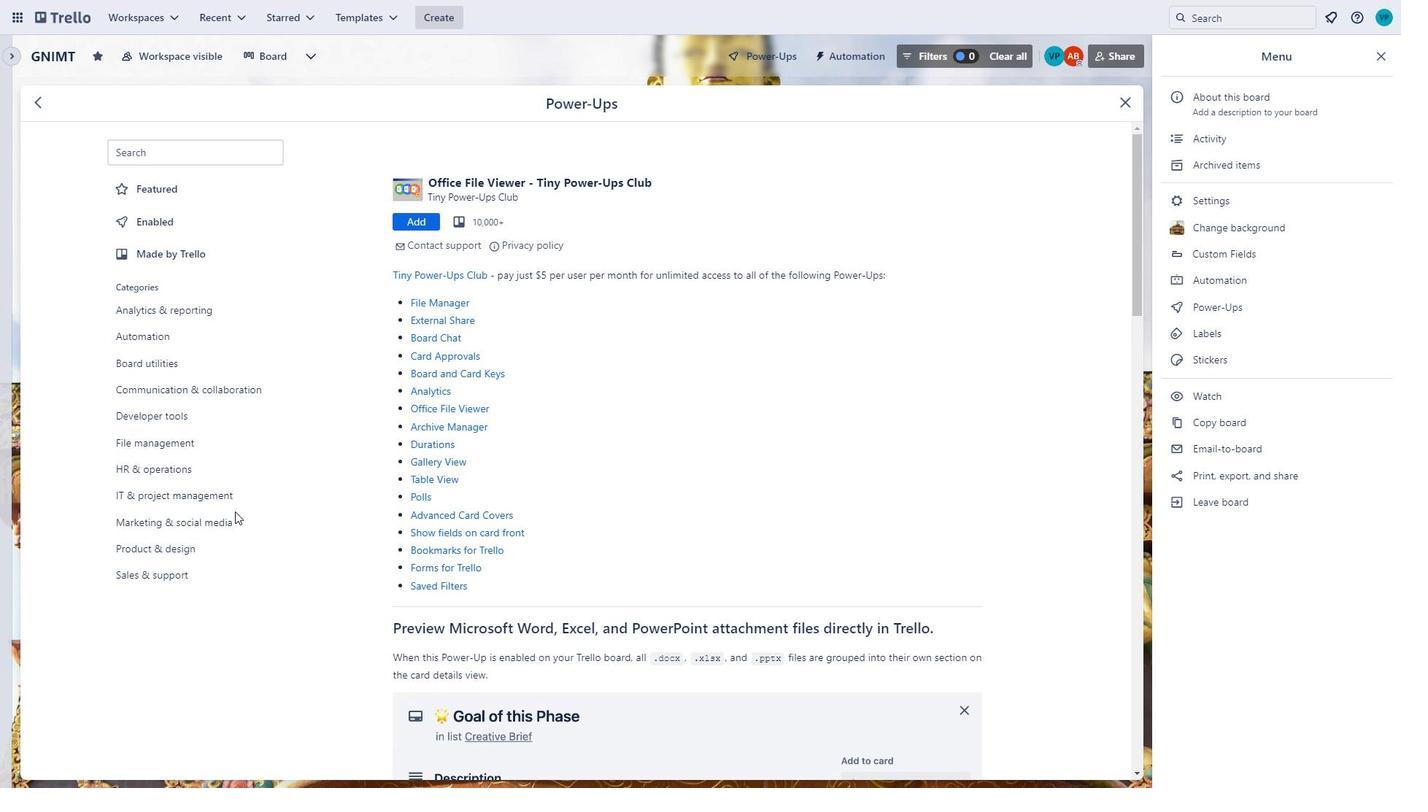 
Action: Mouse scrolled (235, 512) with delta (0, 0)
Screenshot: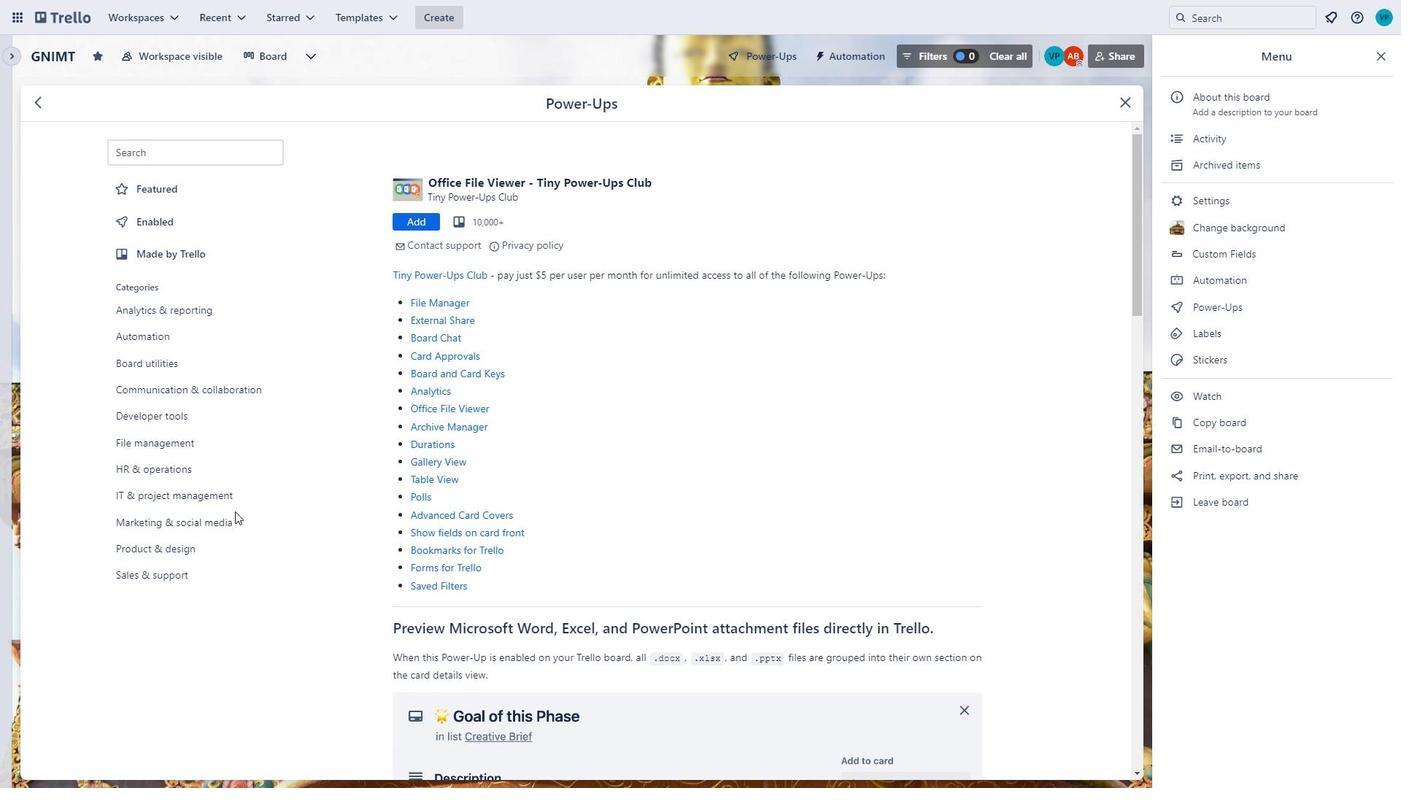 
Action: Mouse scrolled (235, 512) with delta (0, 0)
Screenshot: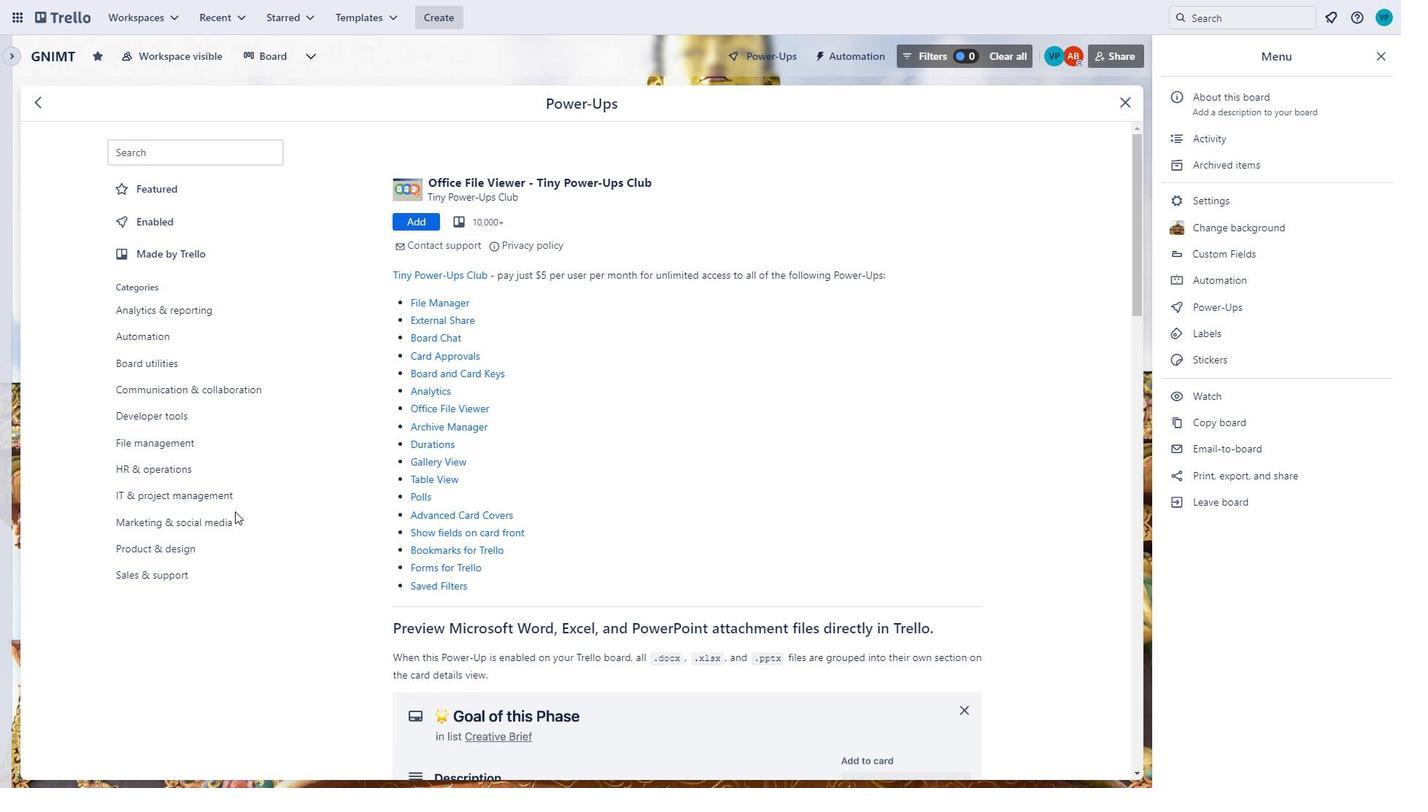 
Action: Mouse scrolled (235, 512) with delta (0, 0)
Screenshot: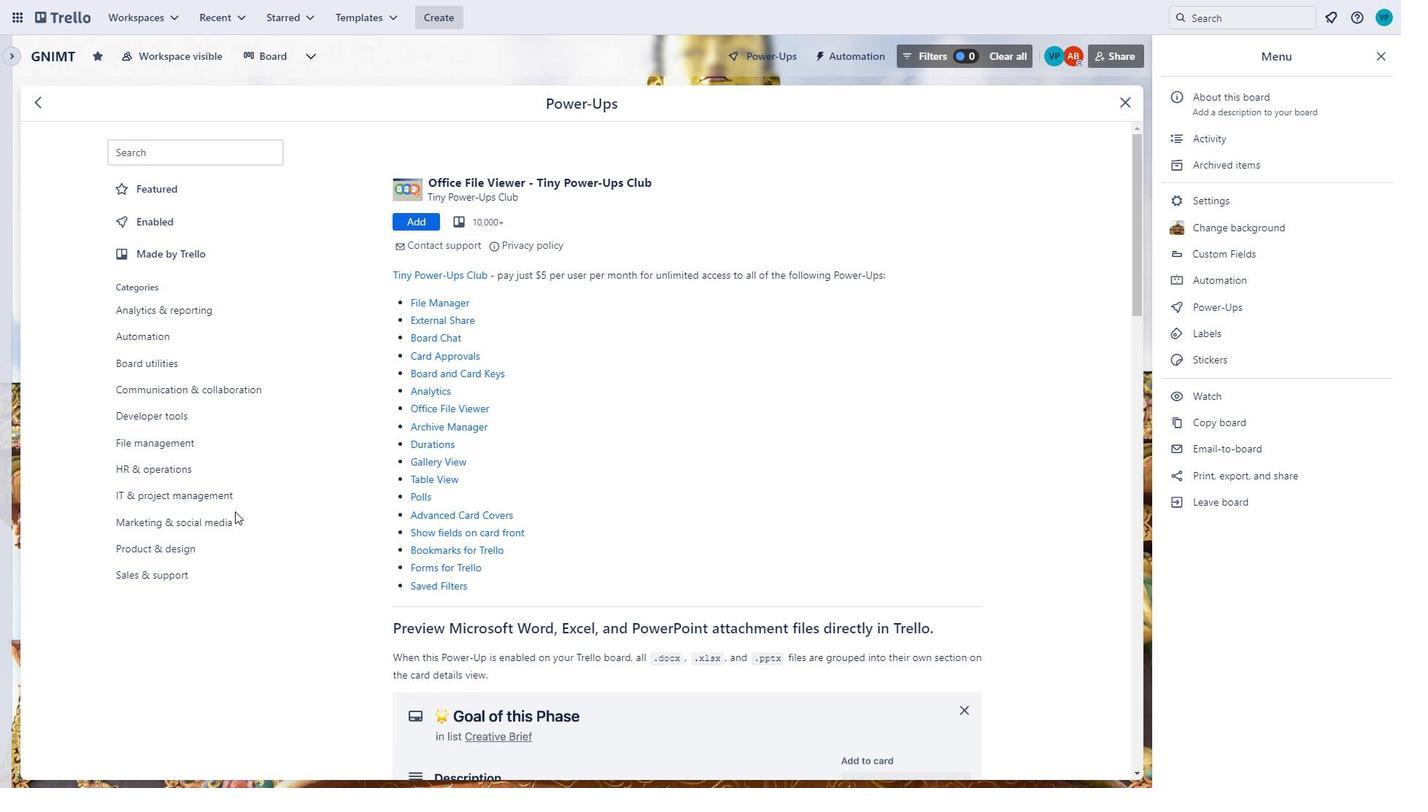 
Action: Mouse scrolled (235, 512) with delta (0, 0)
Screenshot: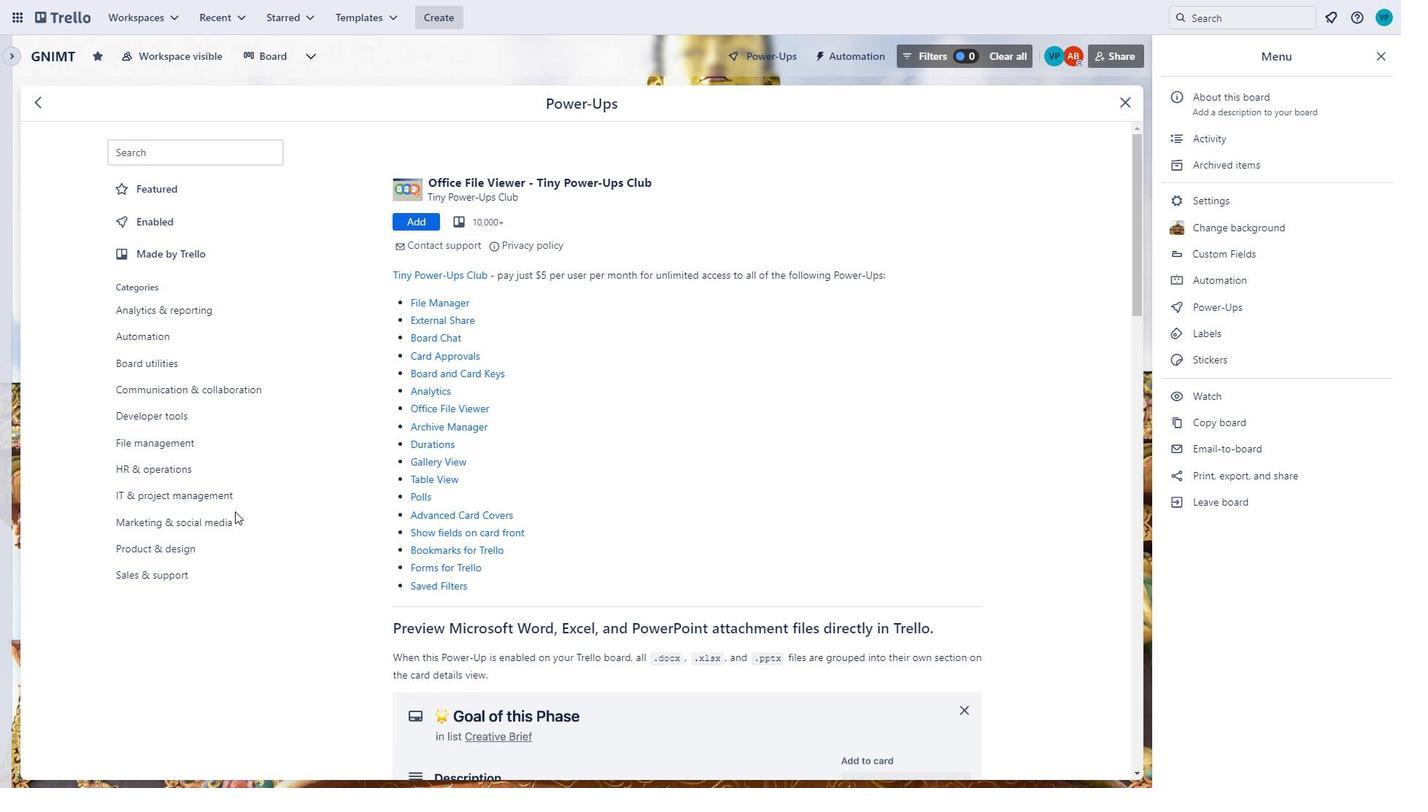 
Action: Mouse scrolled (235, 512) with delta (0, 0)
Screenshot: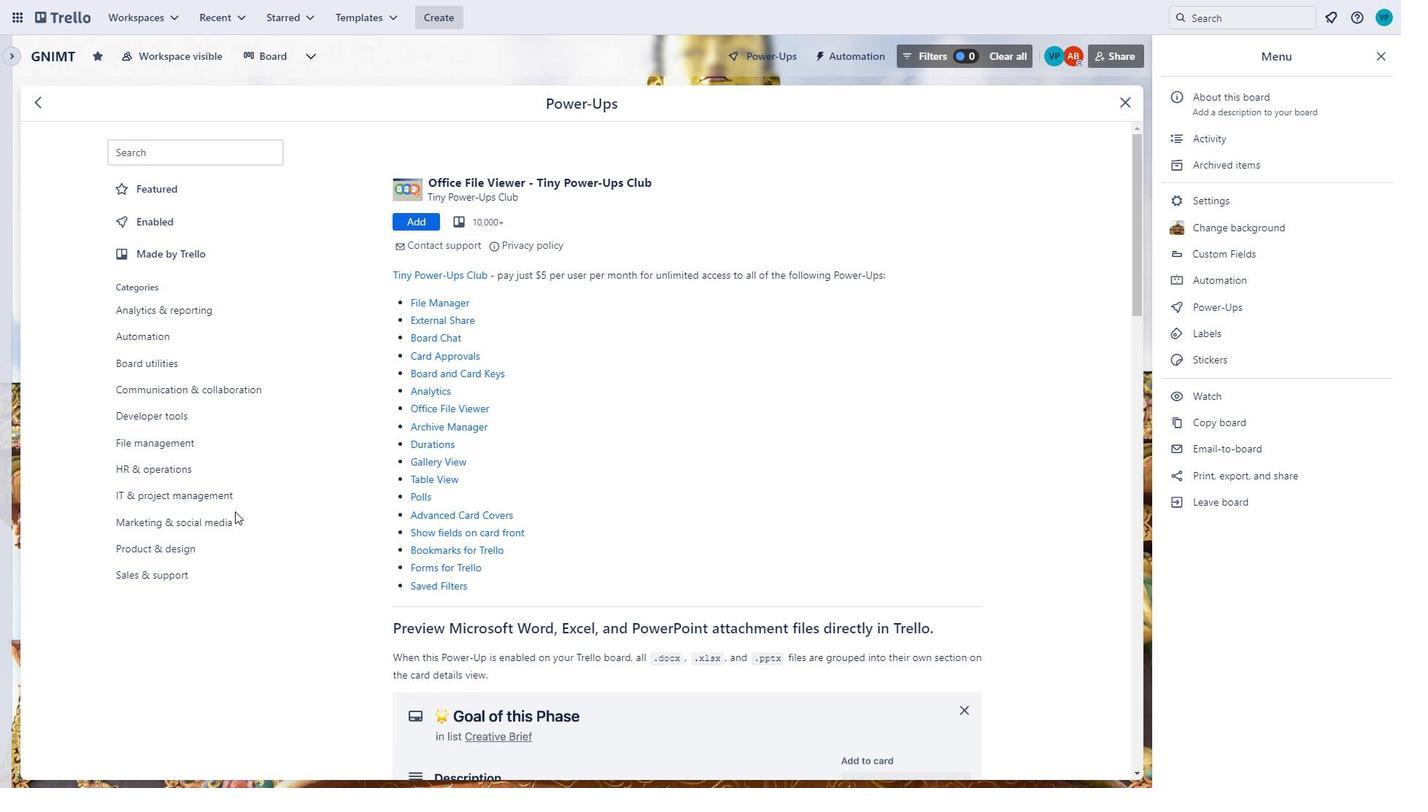 
Action: Mouse scrolled (235, 512) with delta (0, 0)
Screenshot: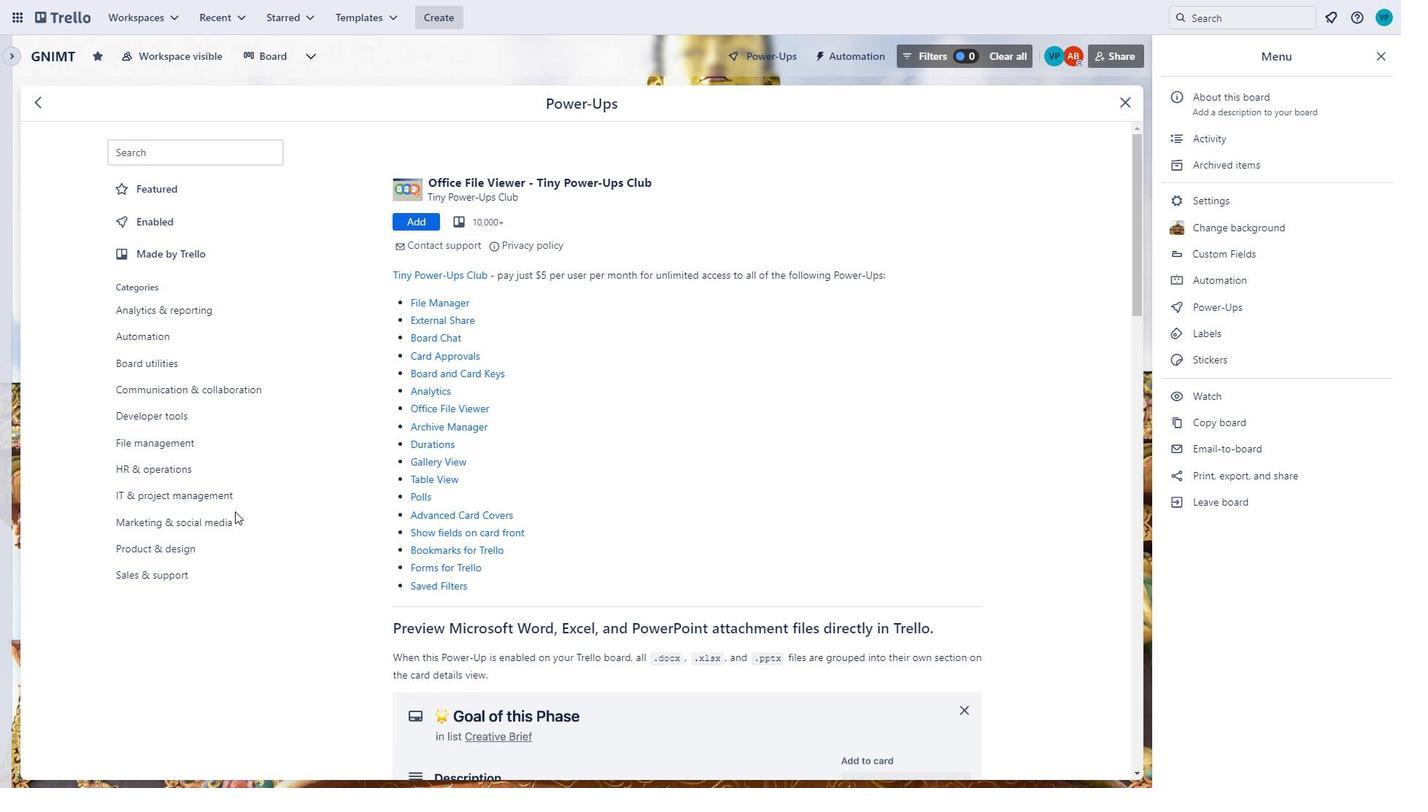 
Action: Mouse scrolled (235, 512) with delta (0, 0)
Screenshot: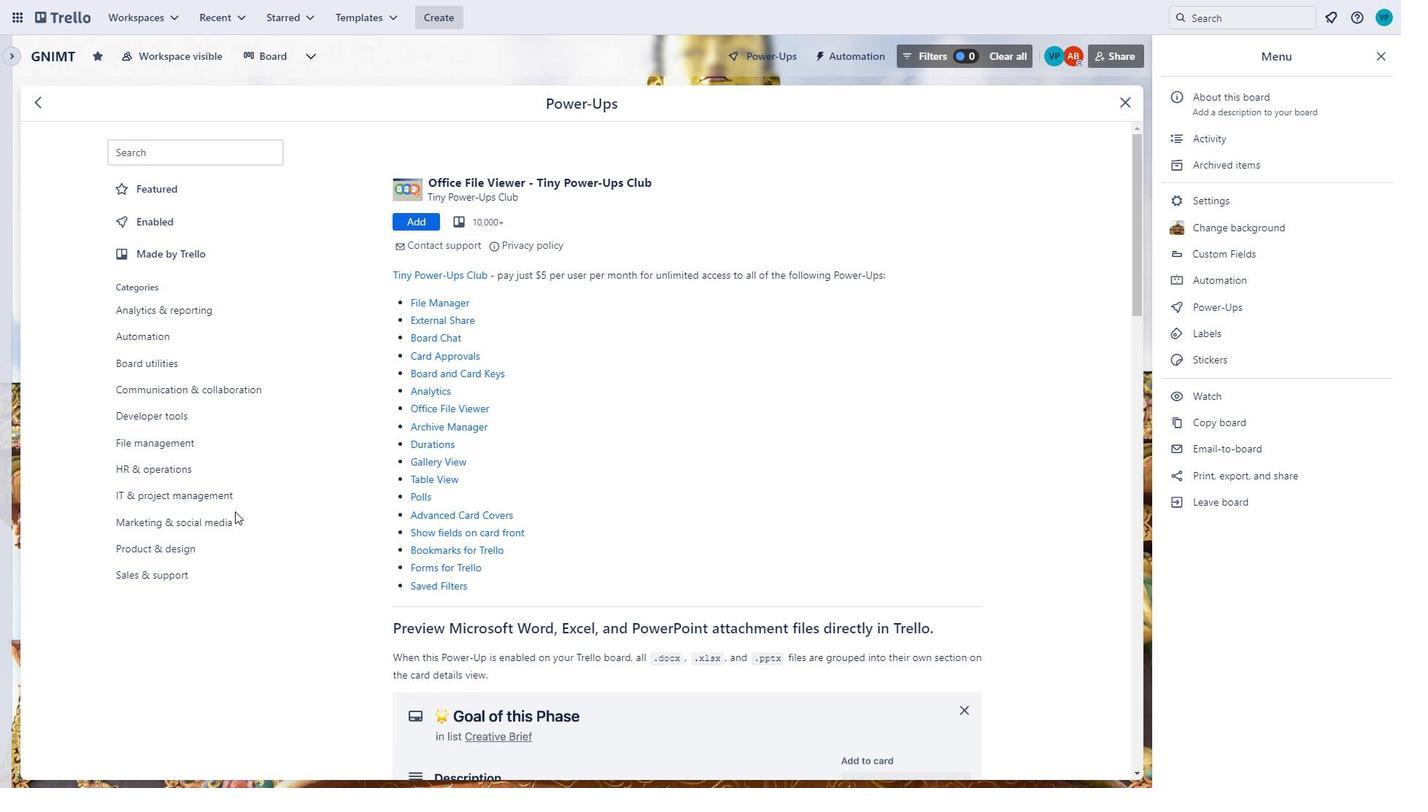 
Action: Mouse scrolled (235, 512) with delta (0, 0)
Screenshot: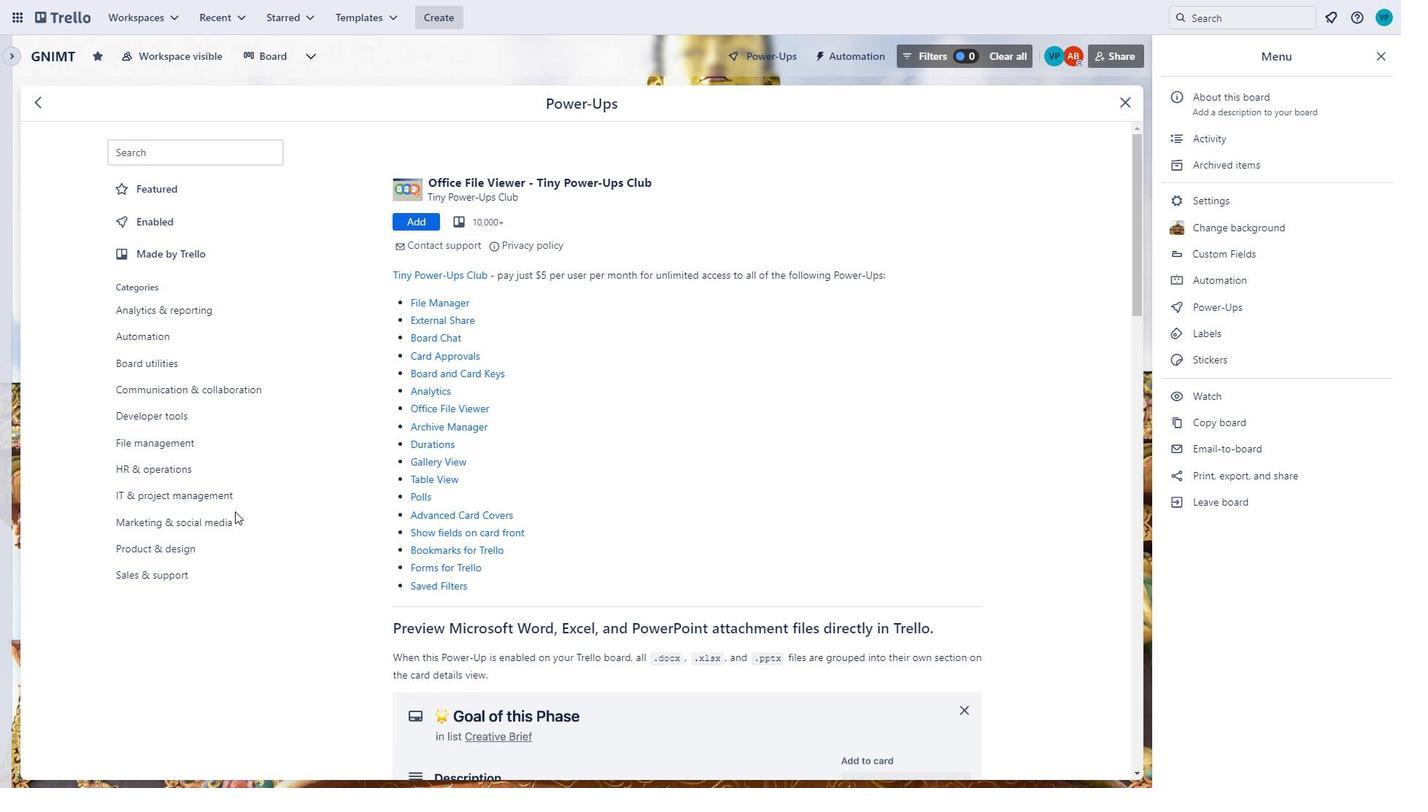 
Action: Mouse scrolled (235, 512) with delta (0, 0)
Screenshot: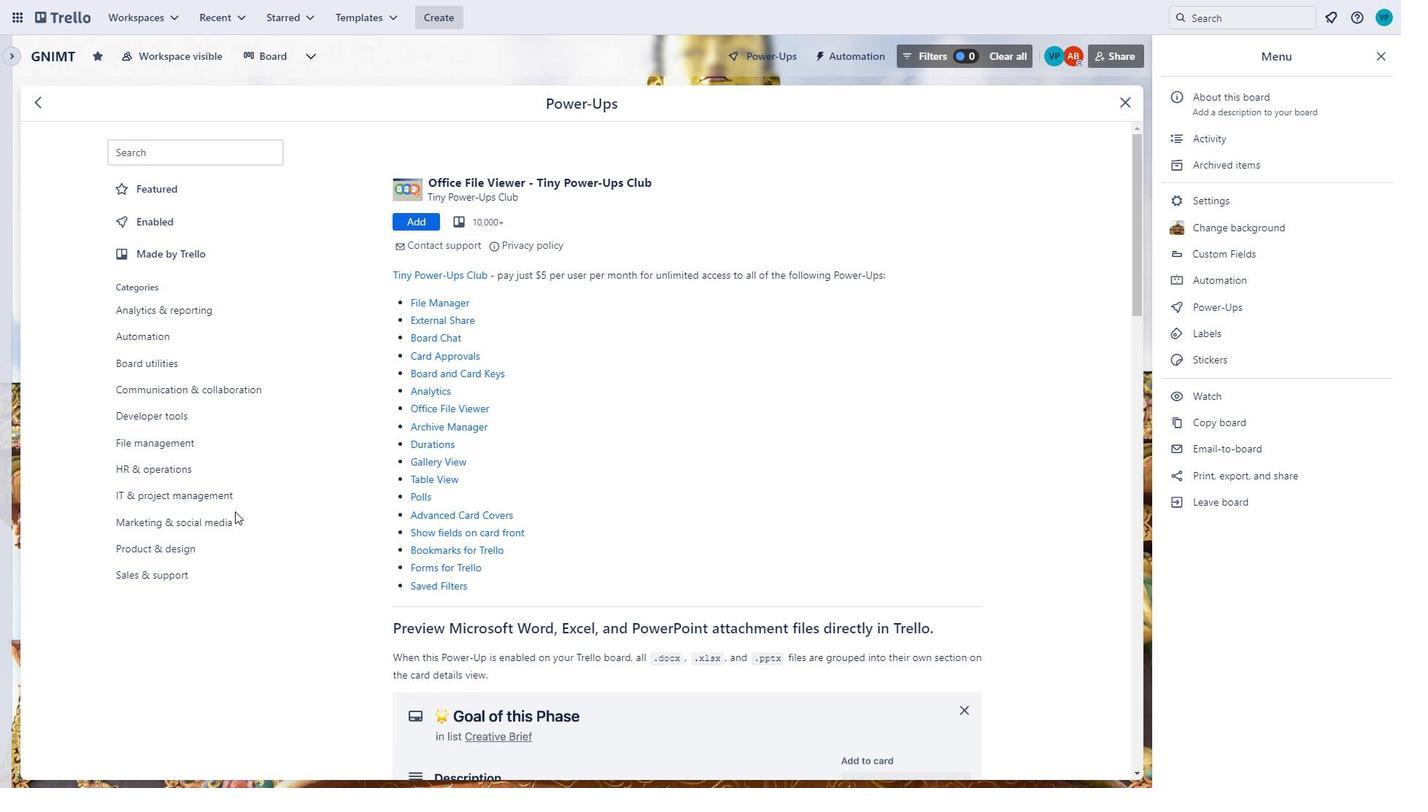 
Action: Mouse scrolled (235, 512) with delta (0, 0)
Screenshot: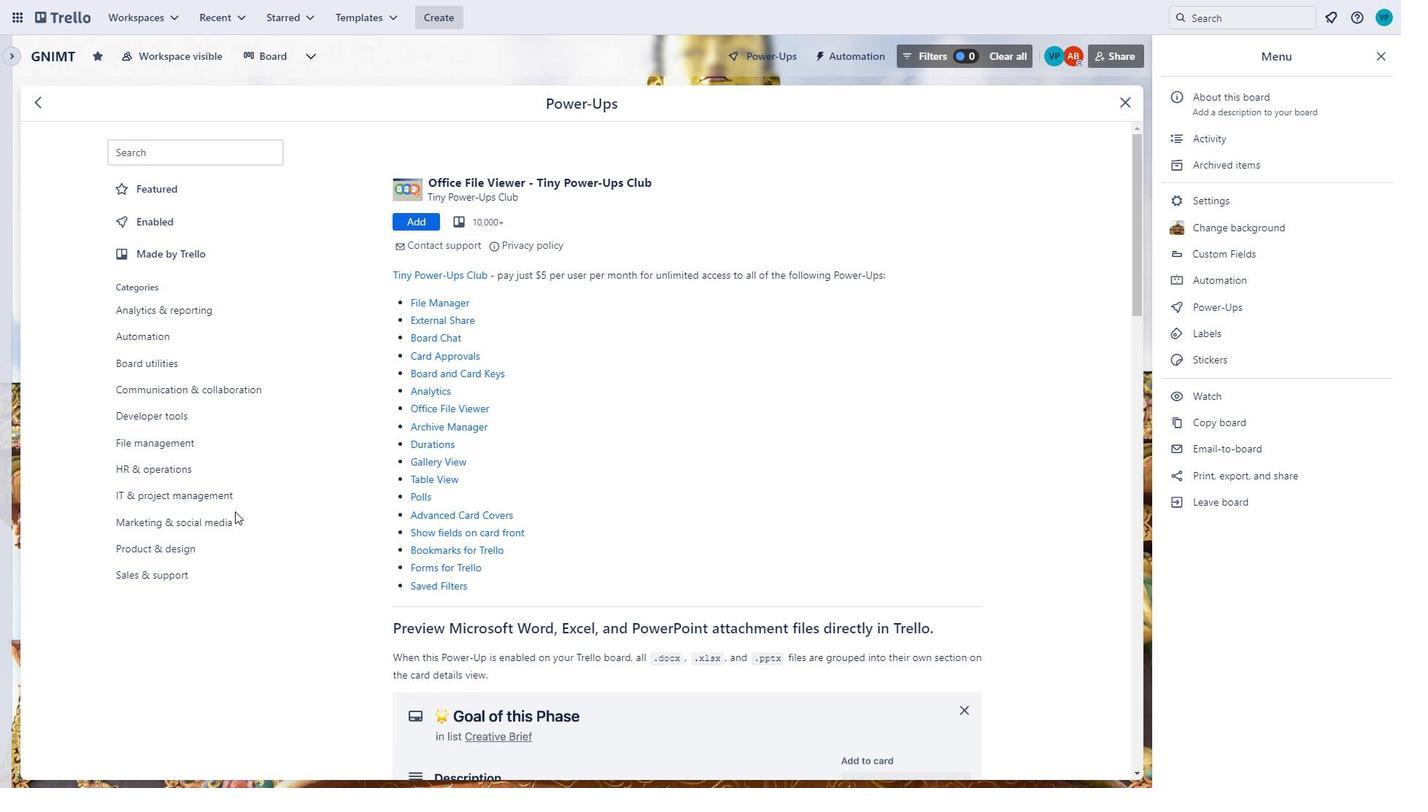 
Action: Mouse scrolled (235, 512) with delta (0, 0)
Screenshot: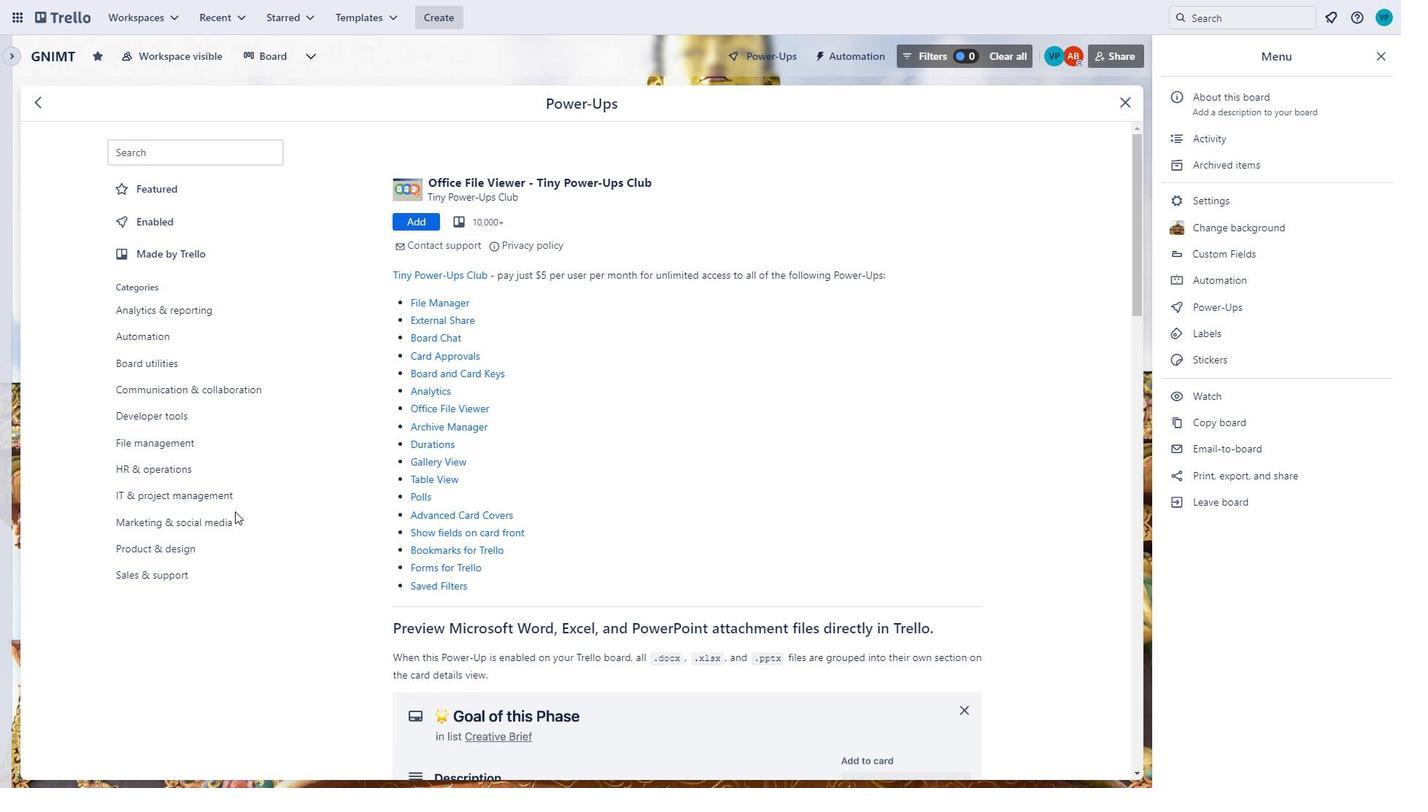 
Action: Mouse scrolled (235, 512) with delta (0, 0)
Screenshot: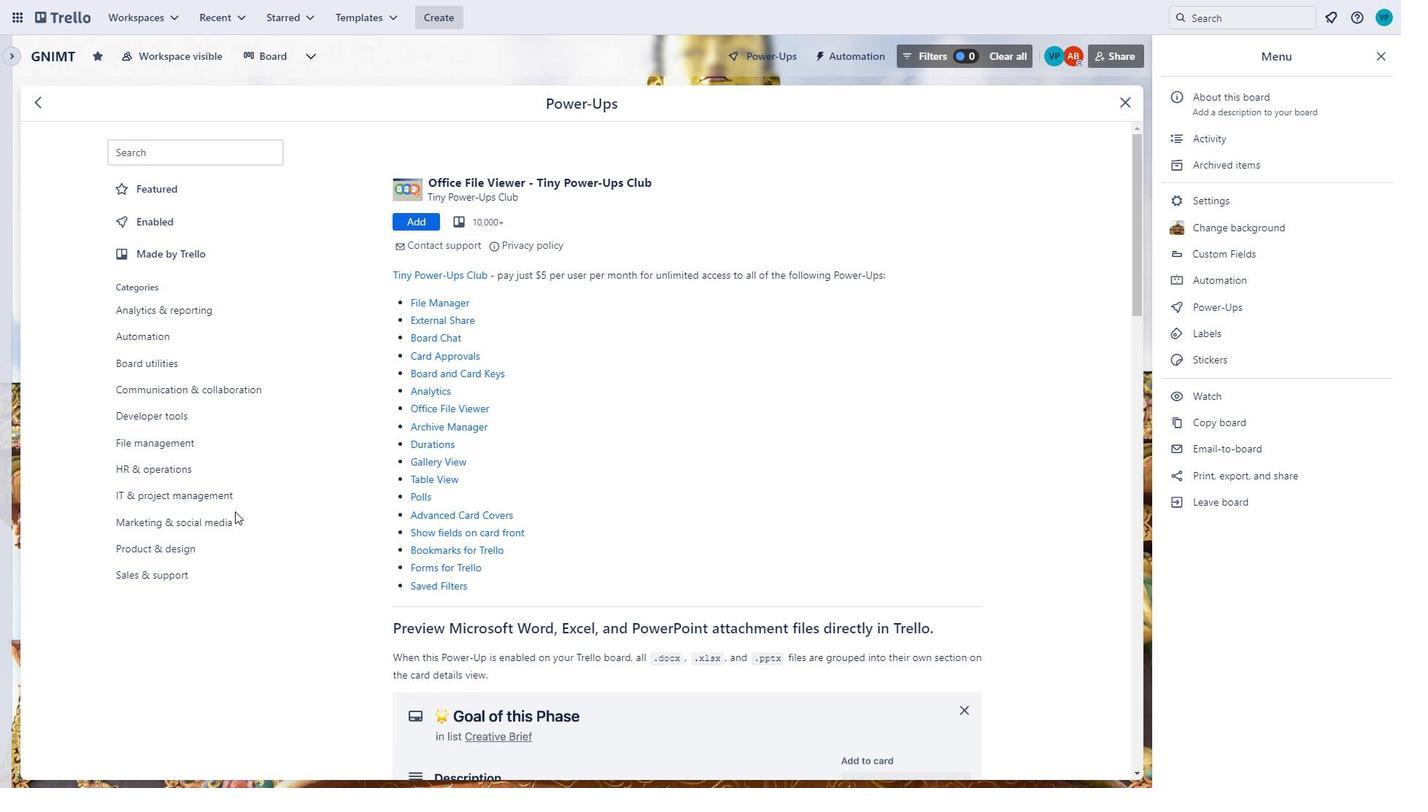 
Action: Mouse scrolled (235, 512) with delta (0, 0)
Screenshot: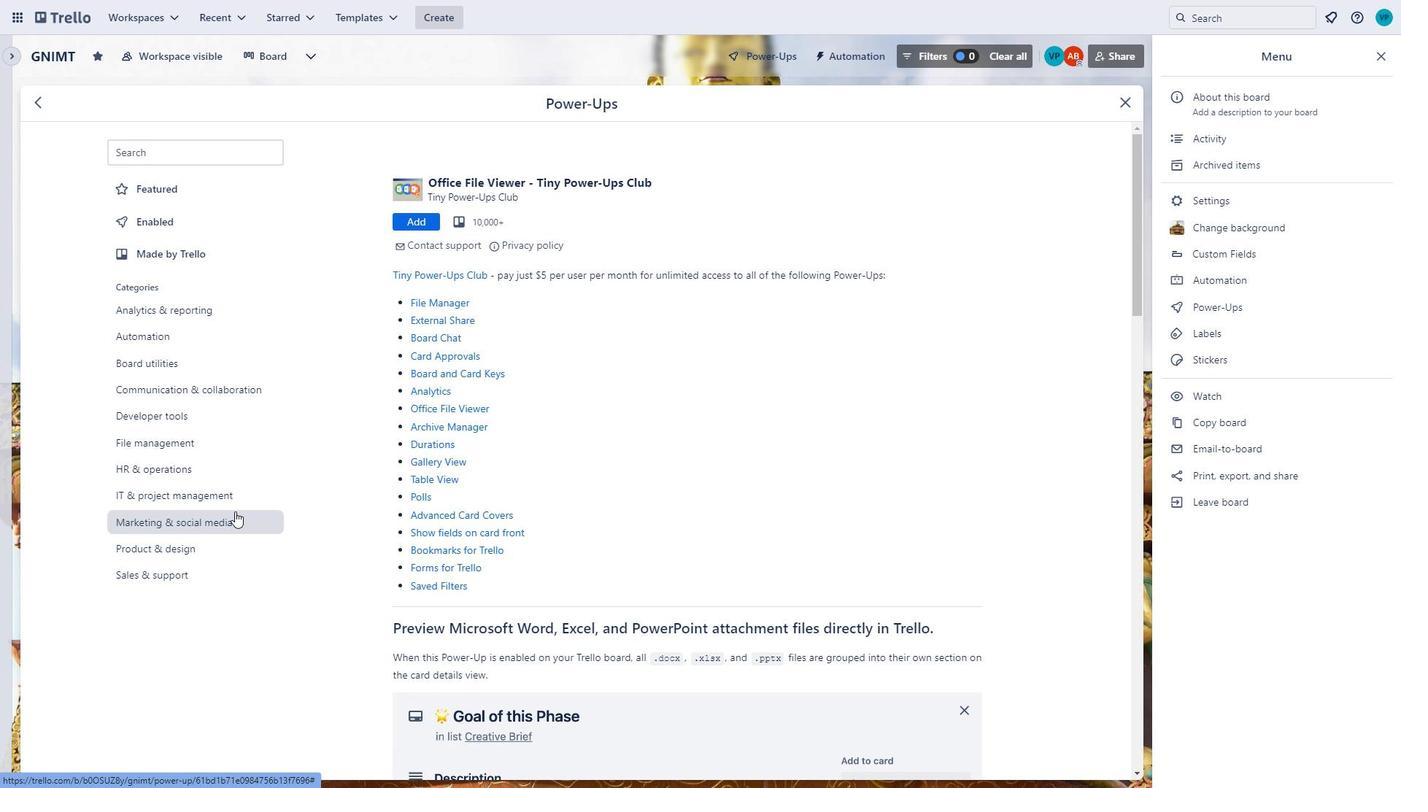 
Action: Mouse scrolled (235, 512) with delta (0, 0)
Screenshot: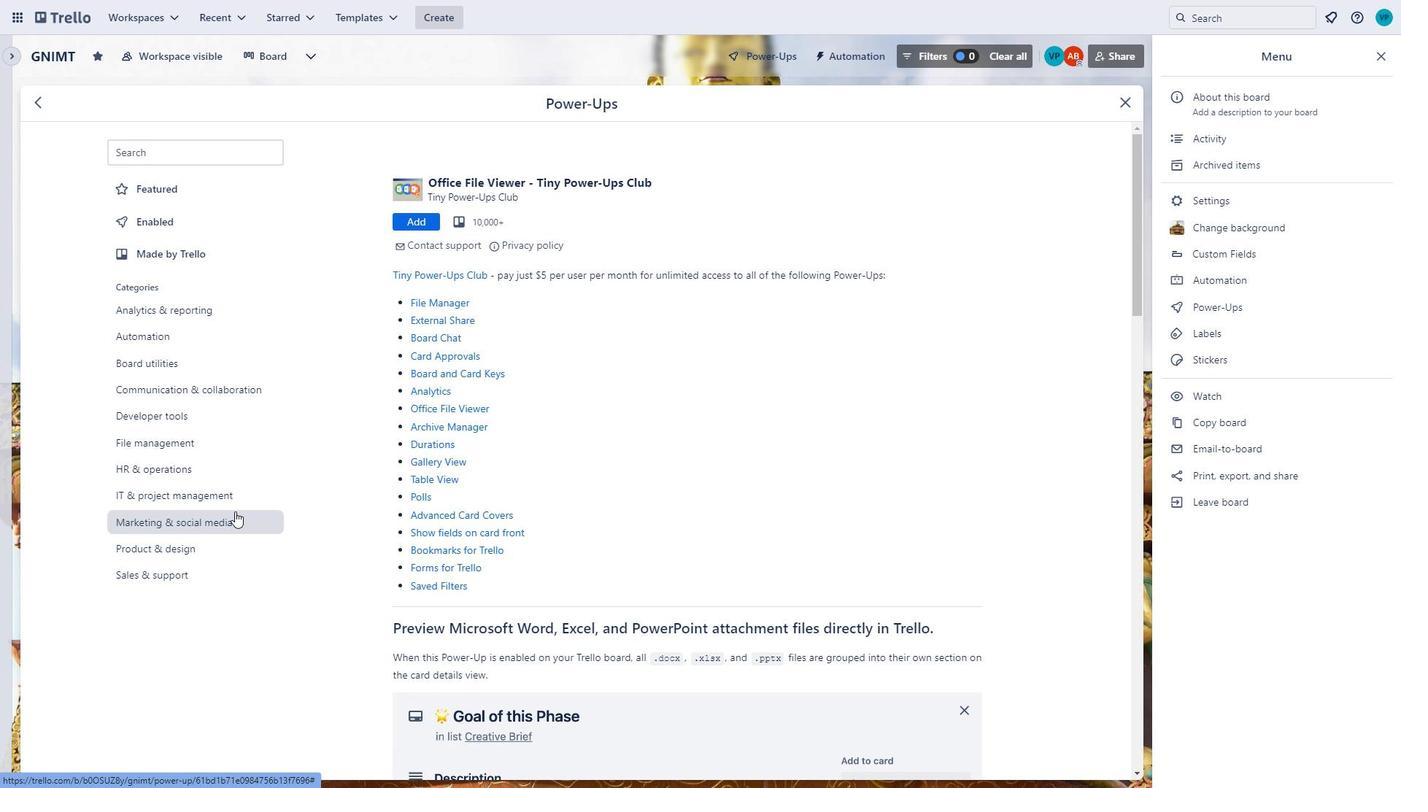 
Action: Mouse scrolled (235, 512) with delta (0, 0)
Screenshot: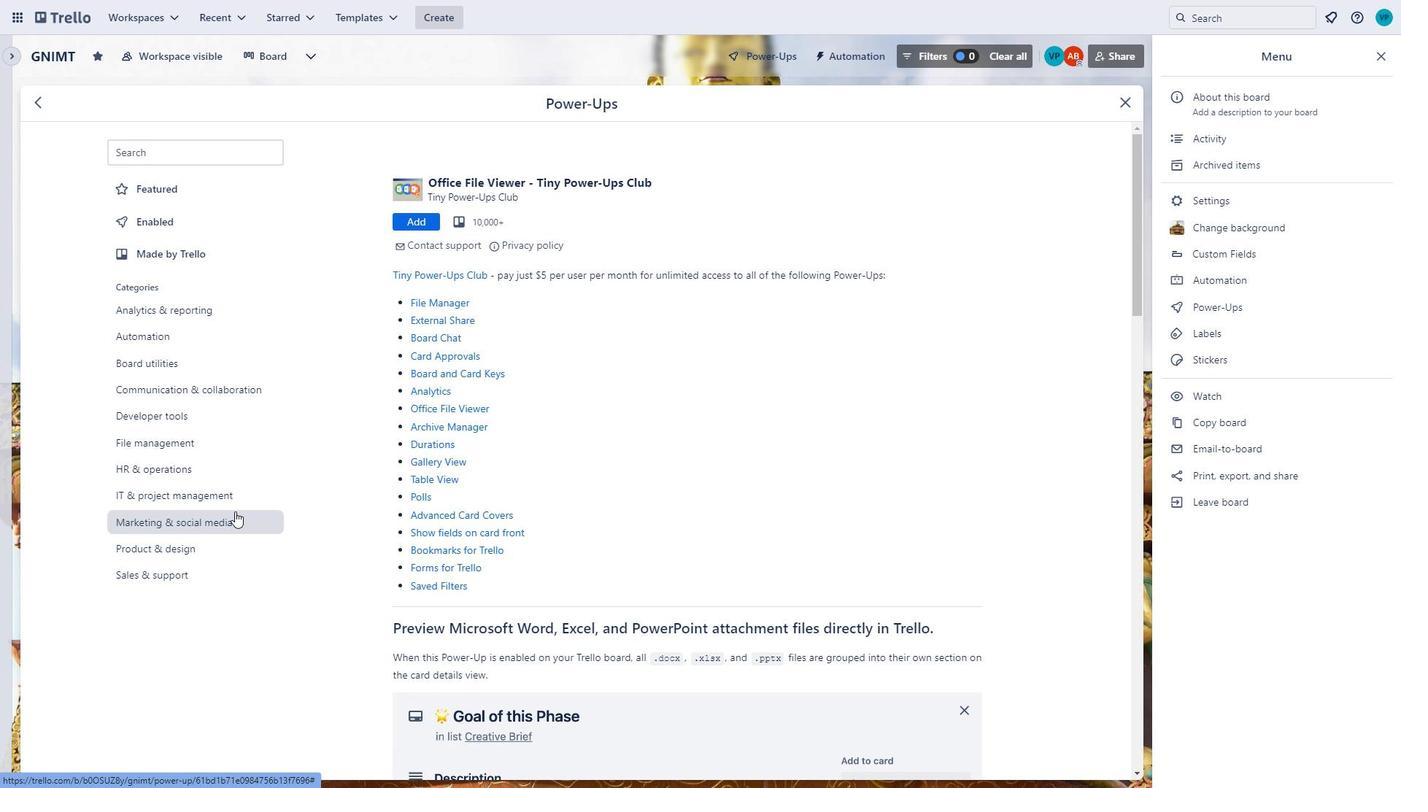 
Action: Mouse scrolled (235, 512) with delta (0, 0)
Screenshot: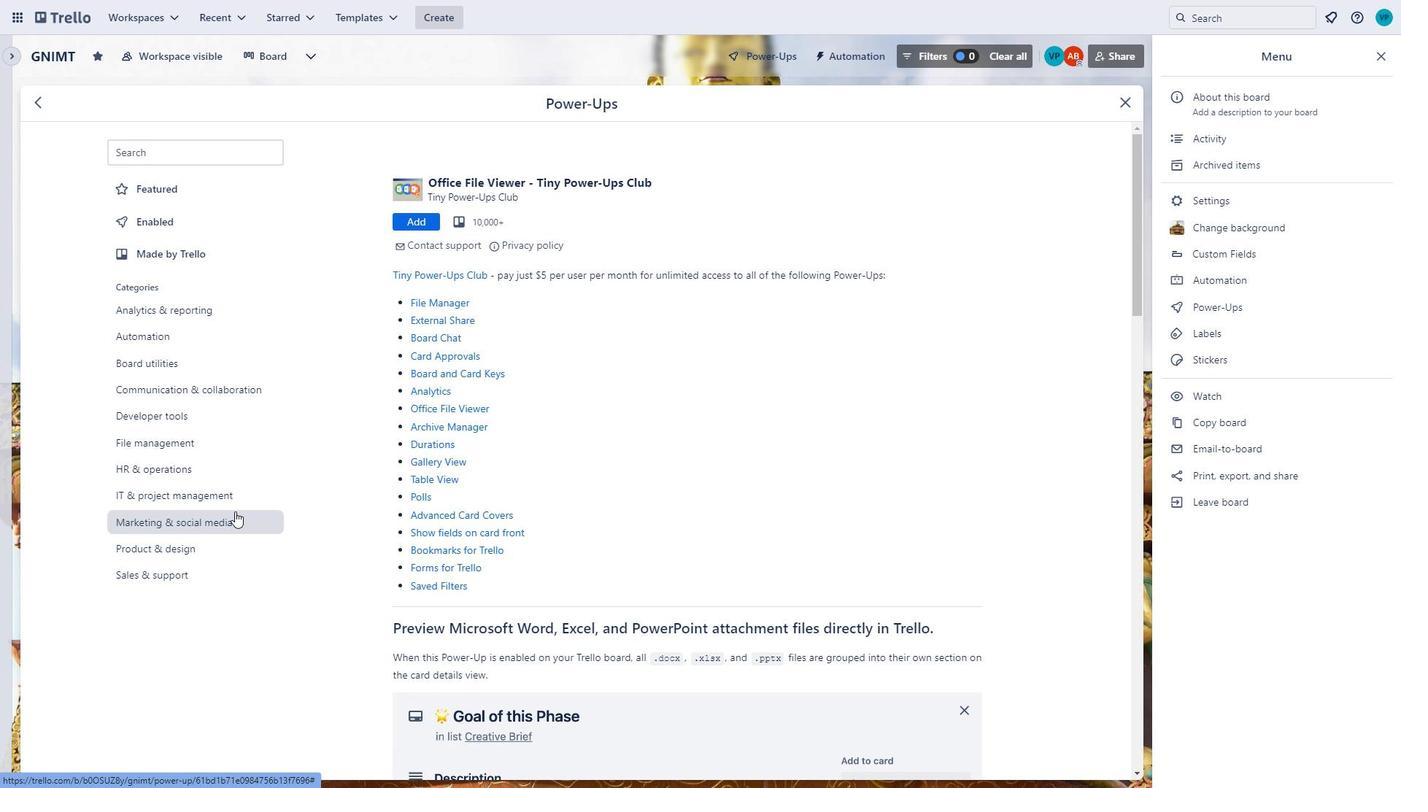 
Action: Mouse moved to (235, 511)
Screenshot: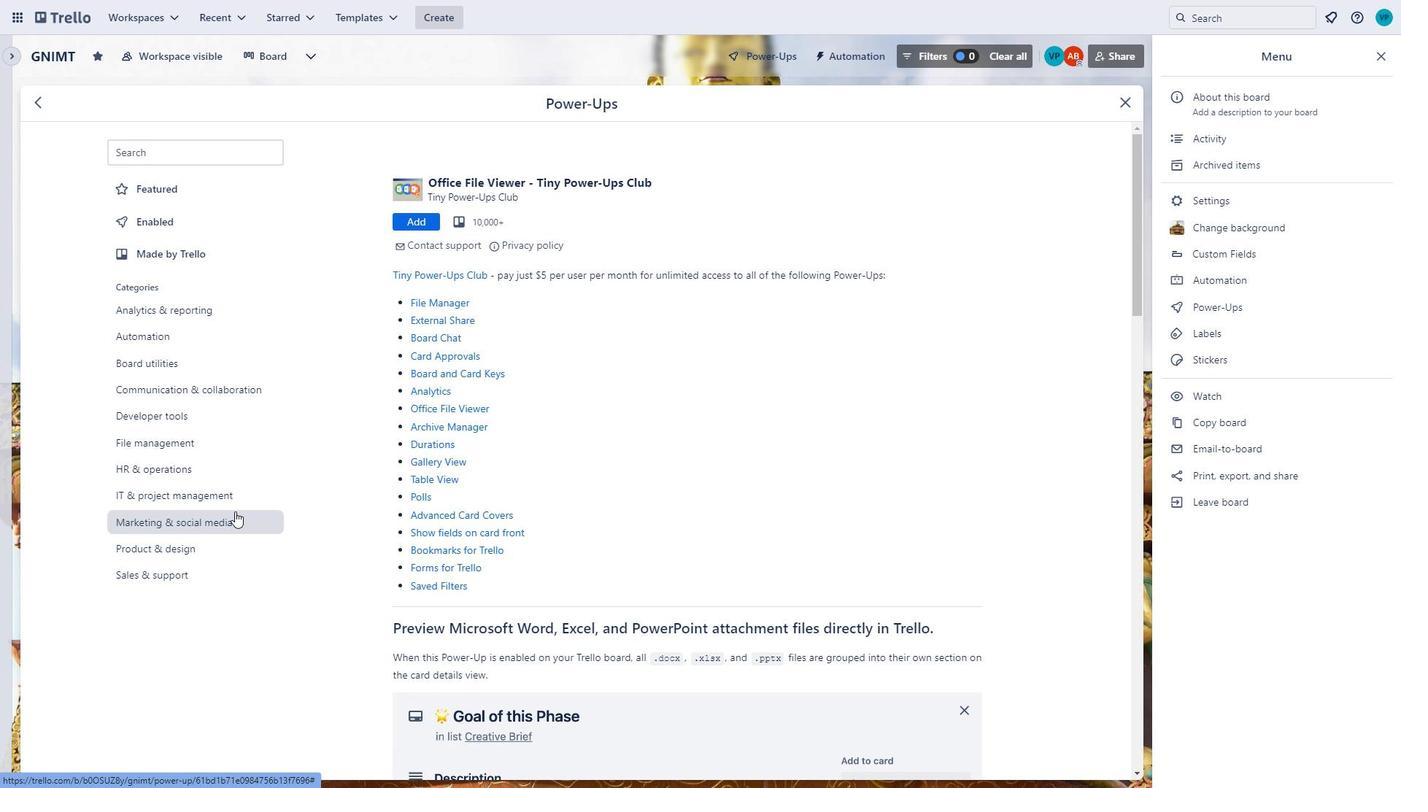 
Action: Mouse scrolled (235, 511) with delta (0, 0)
Screenshot: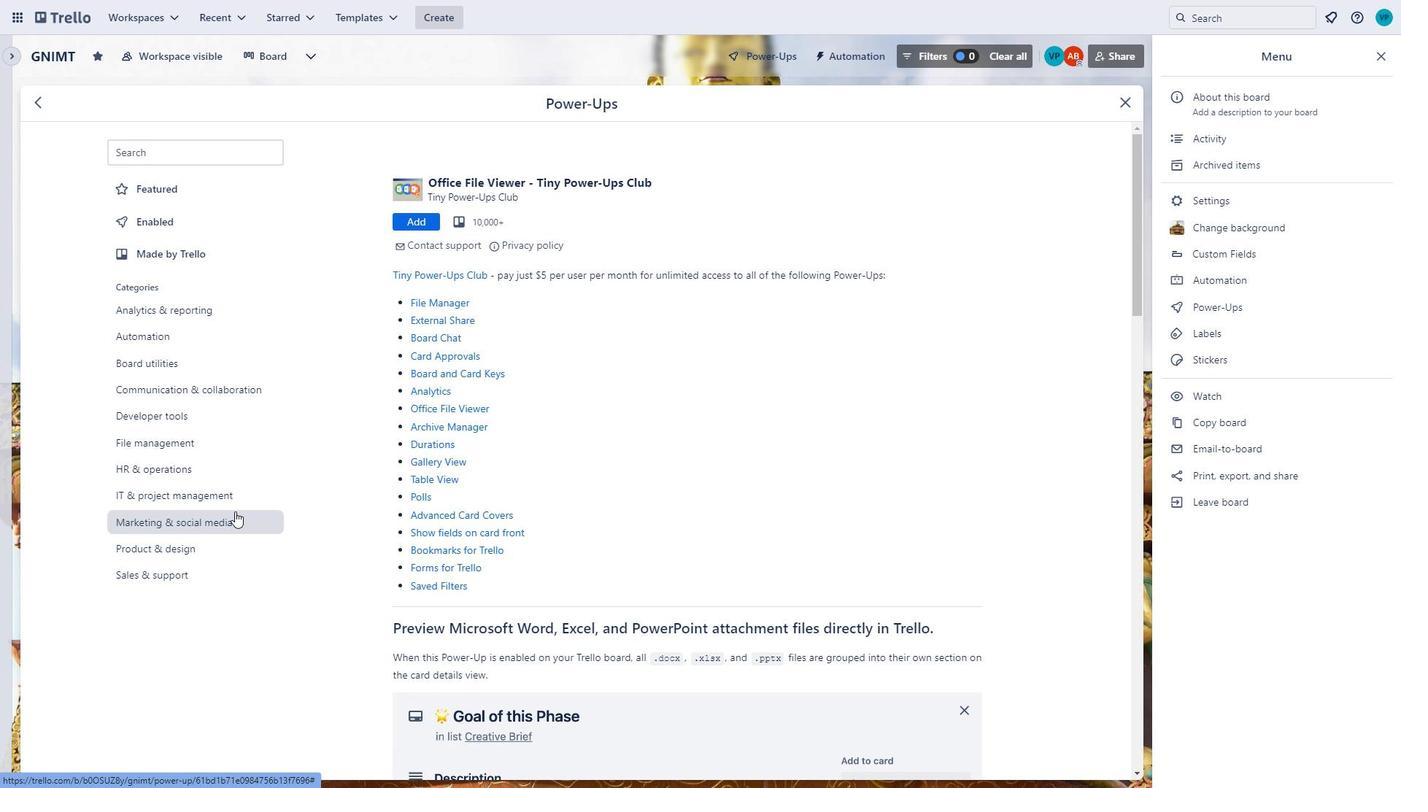 
Action: Mouse scrolled (235, 511) with delta (0, 0)
Screenshot: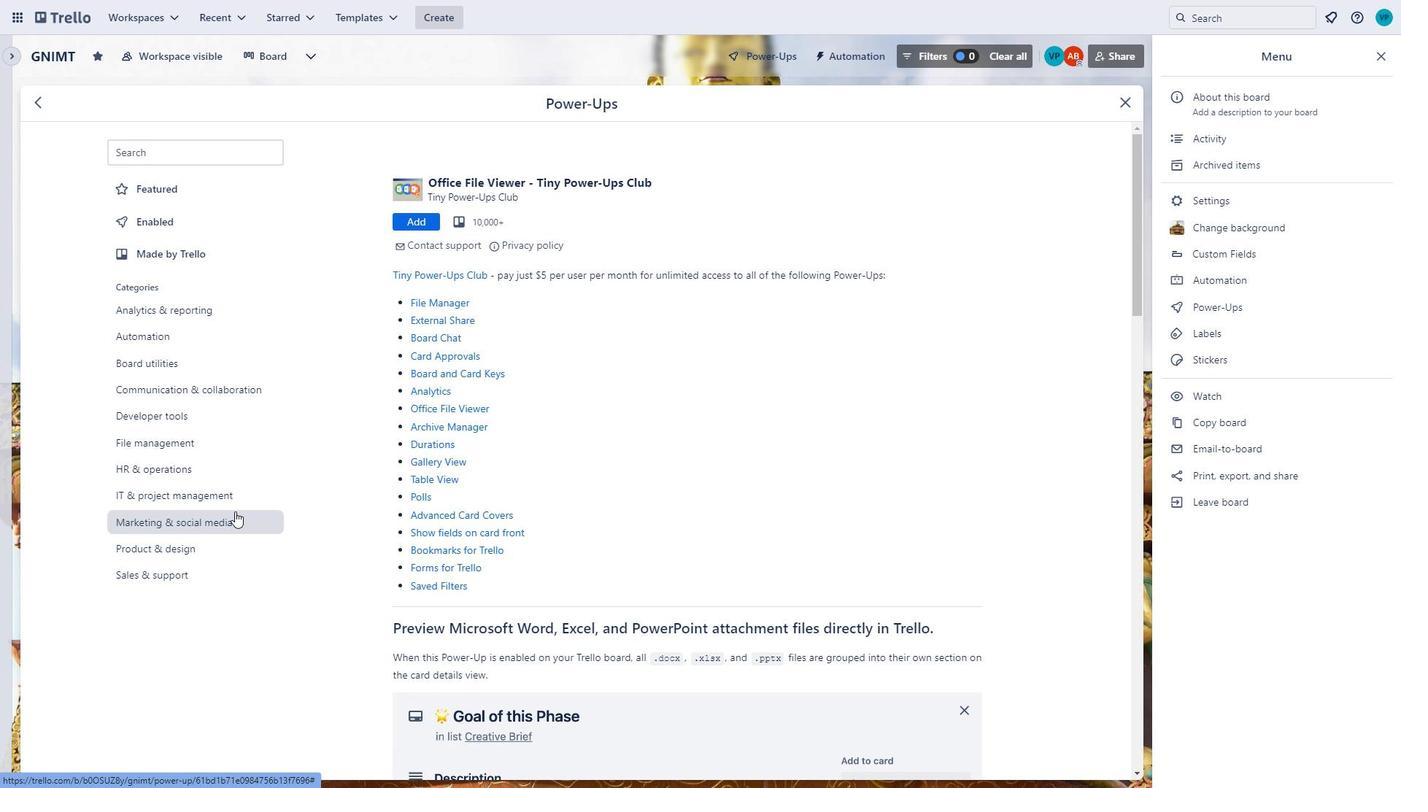 
Action: Mouse scrolled (235, 511) with delta (0, 0)
Screenshot: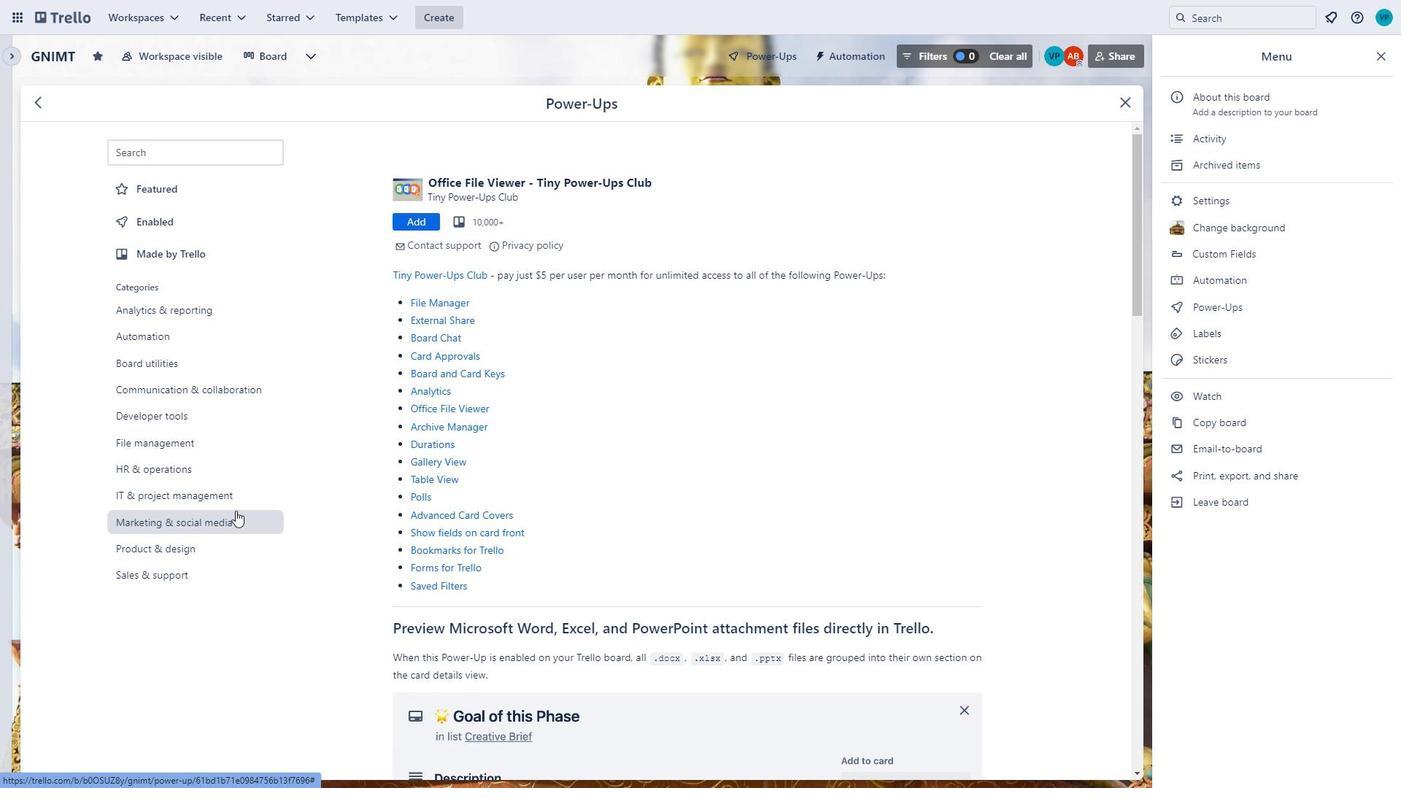 
Action: Mouse scrolled (235, 511) with delta (0, 0)
Screenshot: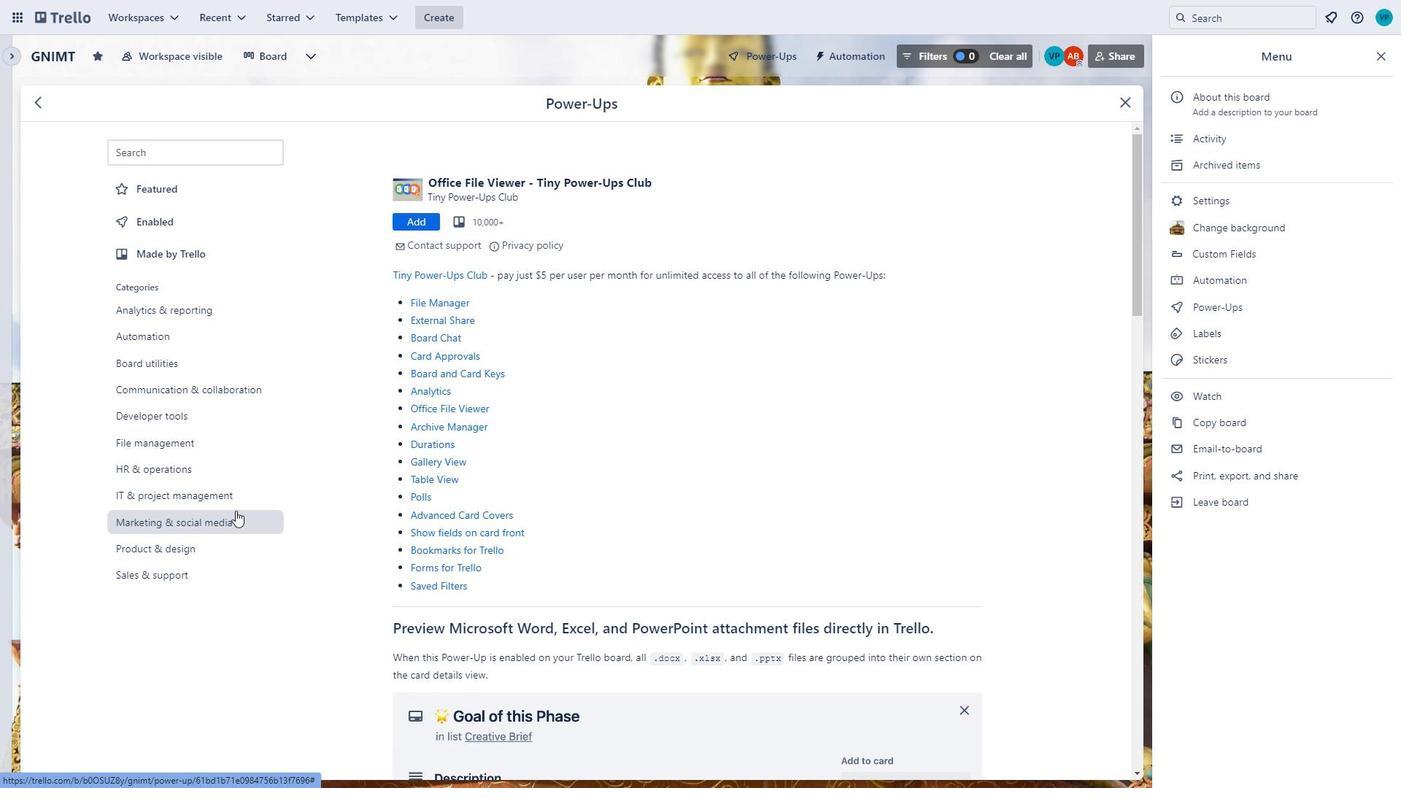 
Action: Mouse scrolled (235, 511) with delta (0, 0)
Screenshot: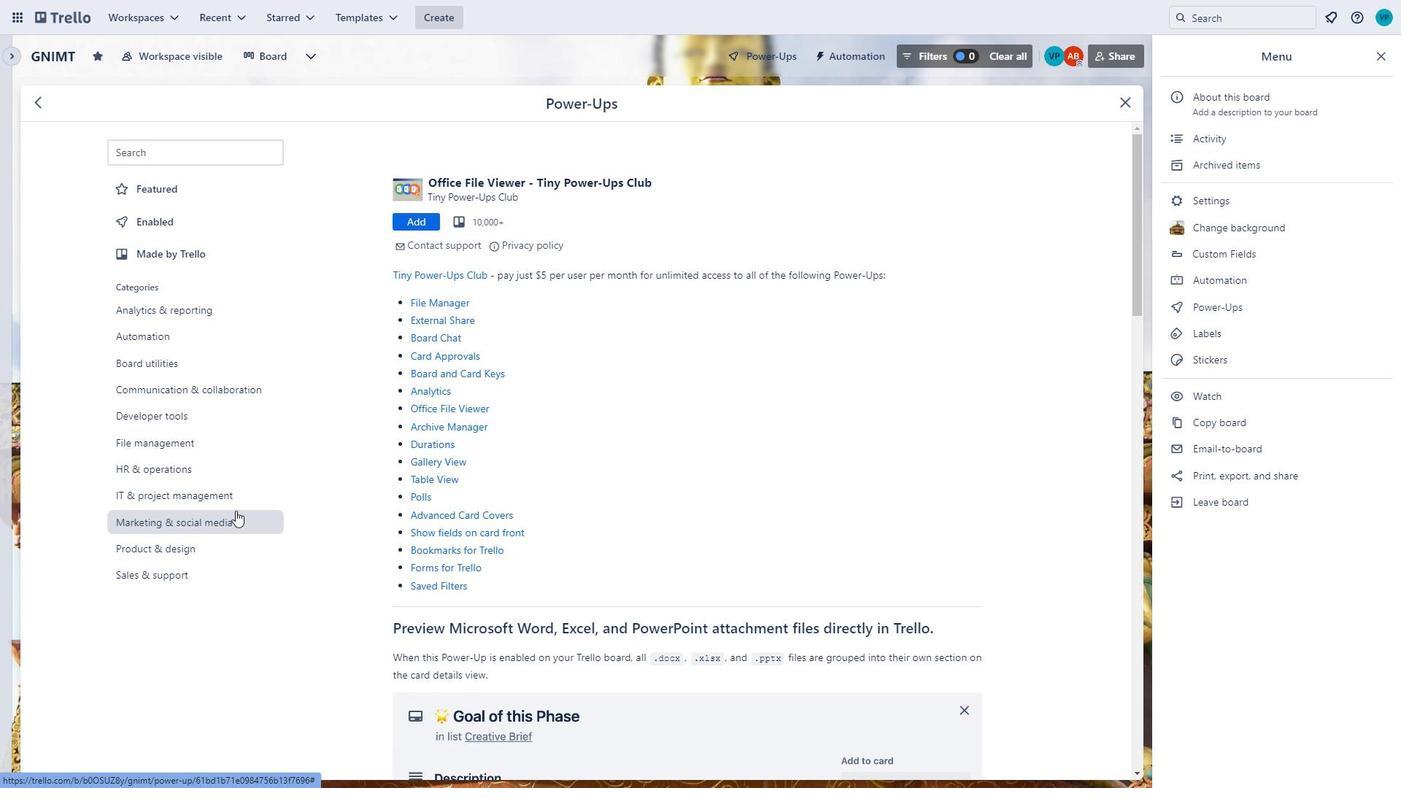 
Action: Mouse scrolled (235, 511) with delta (0, 0)
Screenshot: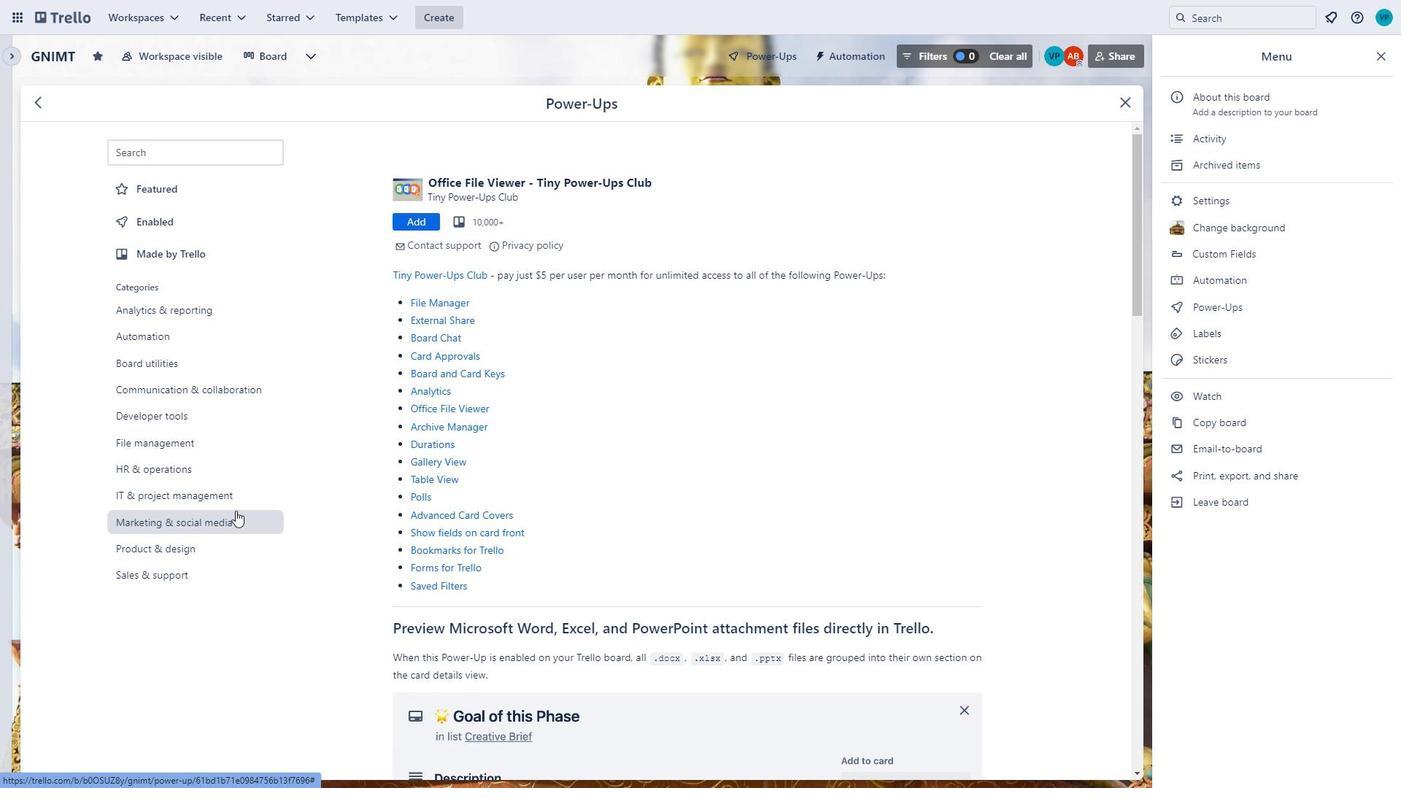 
Action: Mouse scrolled (235, 511) with delta (0, 0)
Screenshot: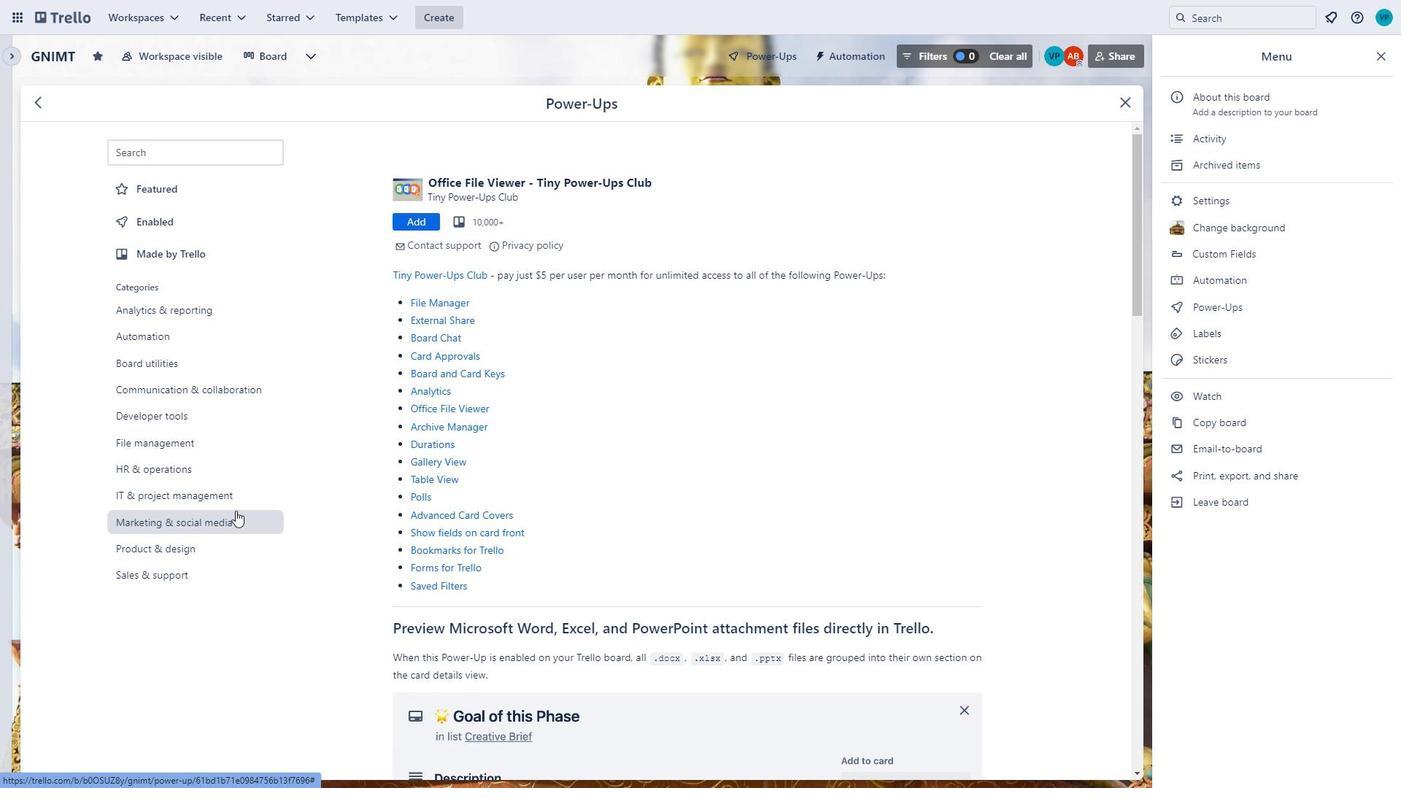 
Action: Mouse scrolled (235, 511) with delta (0, 0)
Screenshot: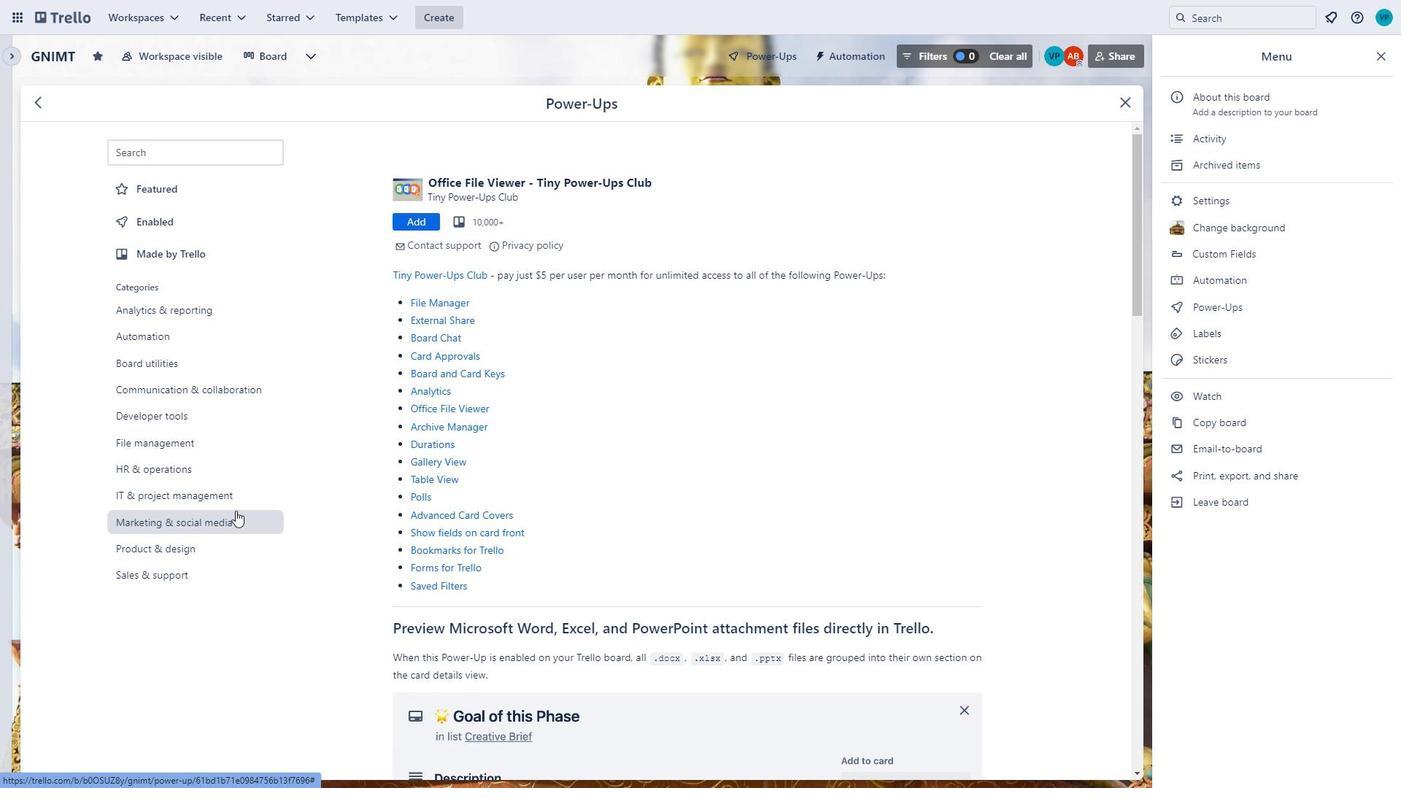
Action: Mouse scrolled (235, 511) with delta (0, 0)
Screenshot: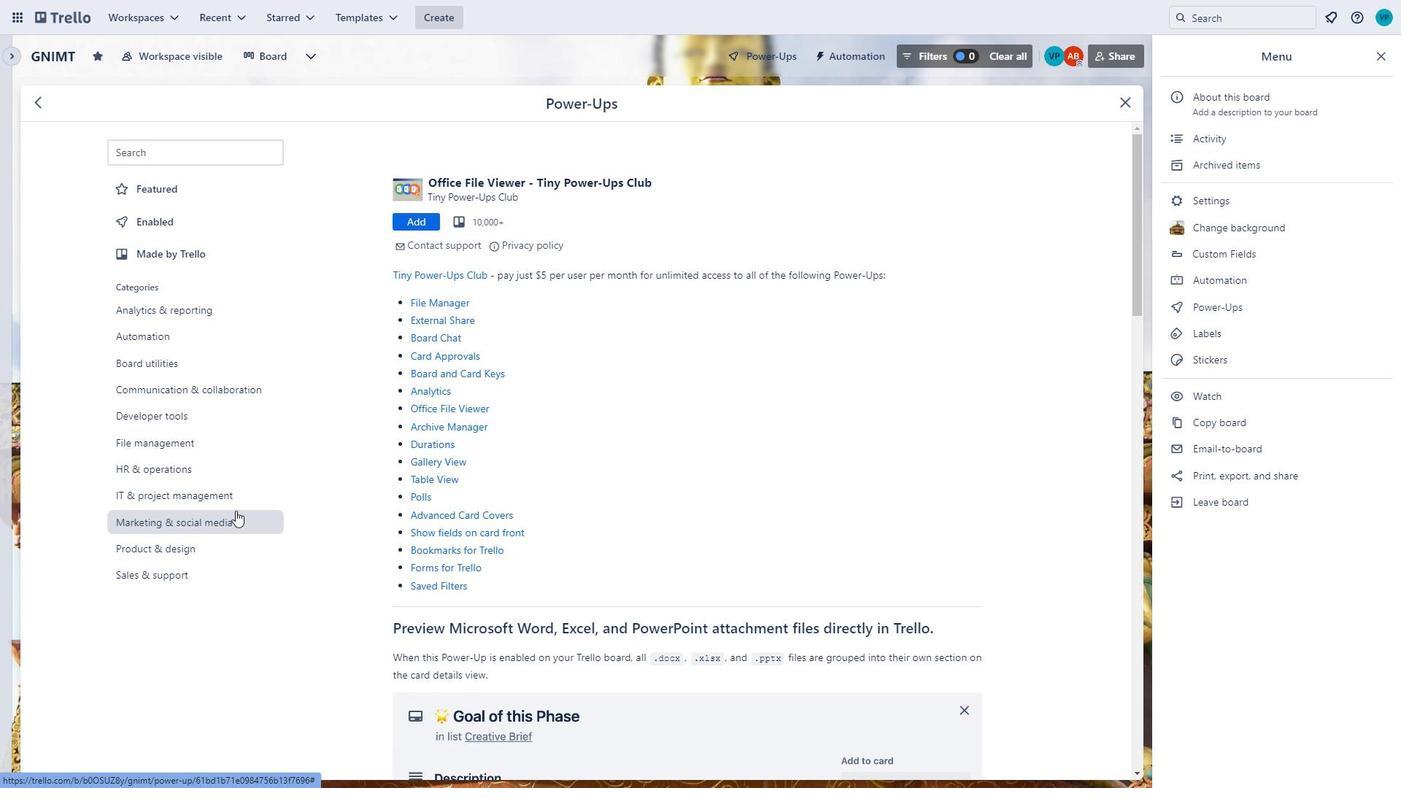 
Action: Mouse scrolled (235, 511) with delta (0, 0)
Screenshot: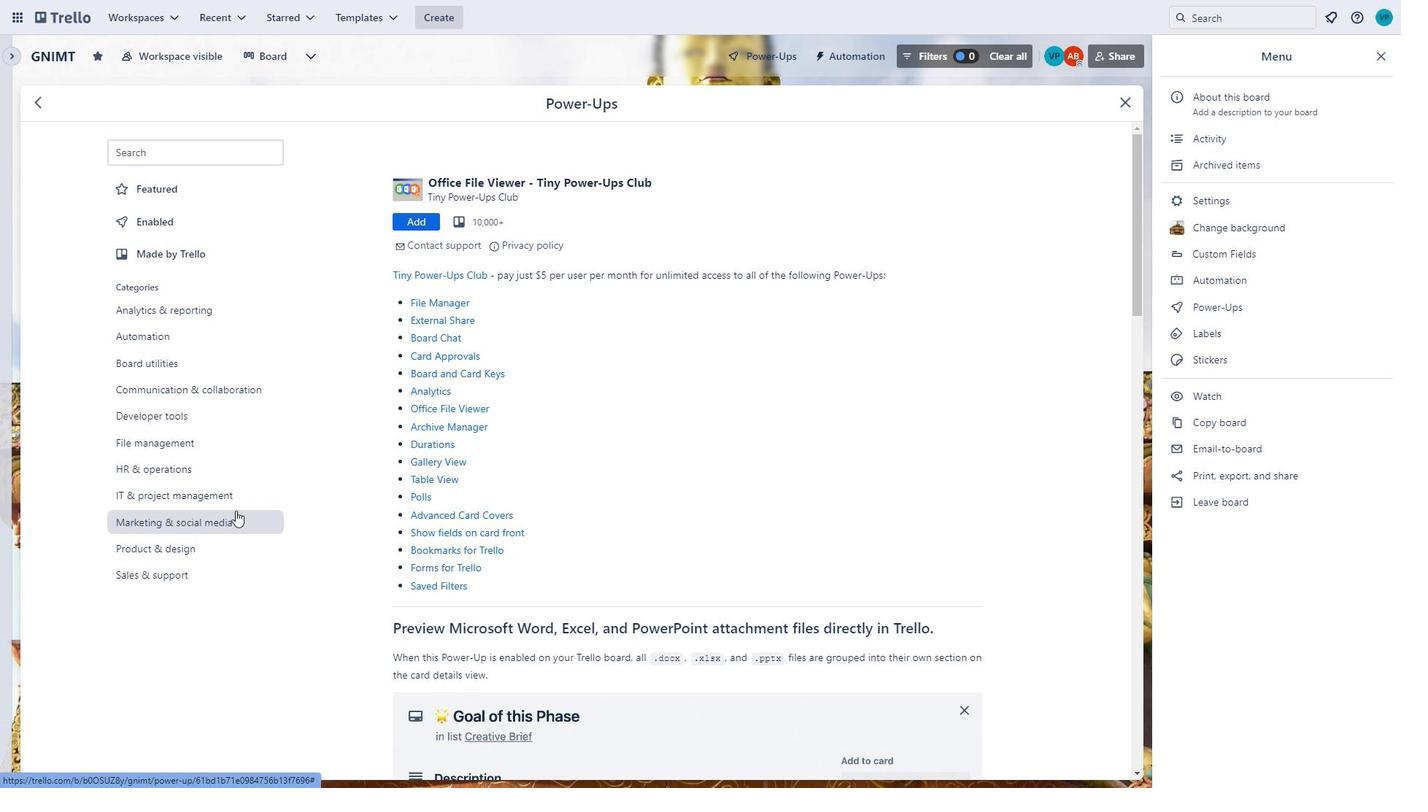 
Action: Mouse scrolled (235, 511) with delta (0, 0)
Screenshot: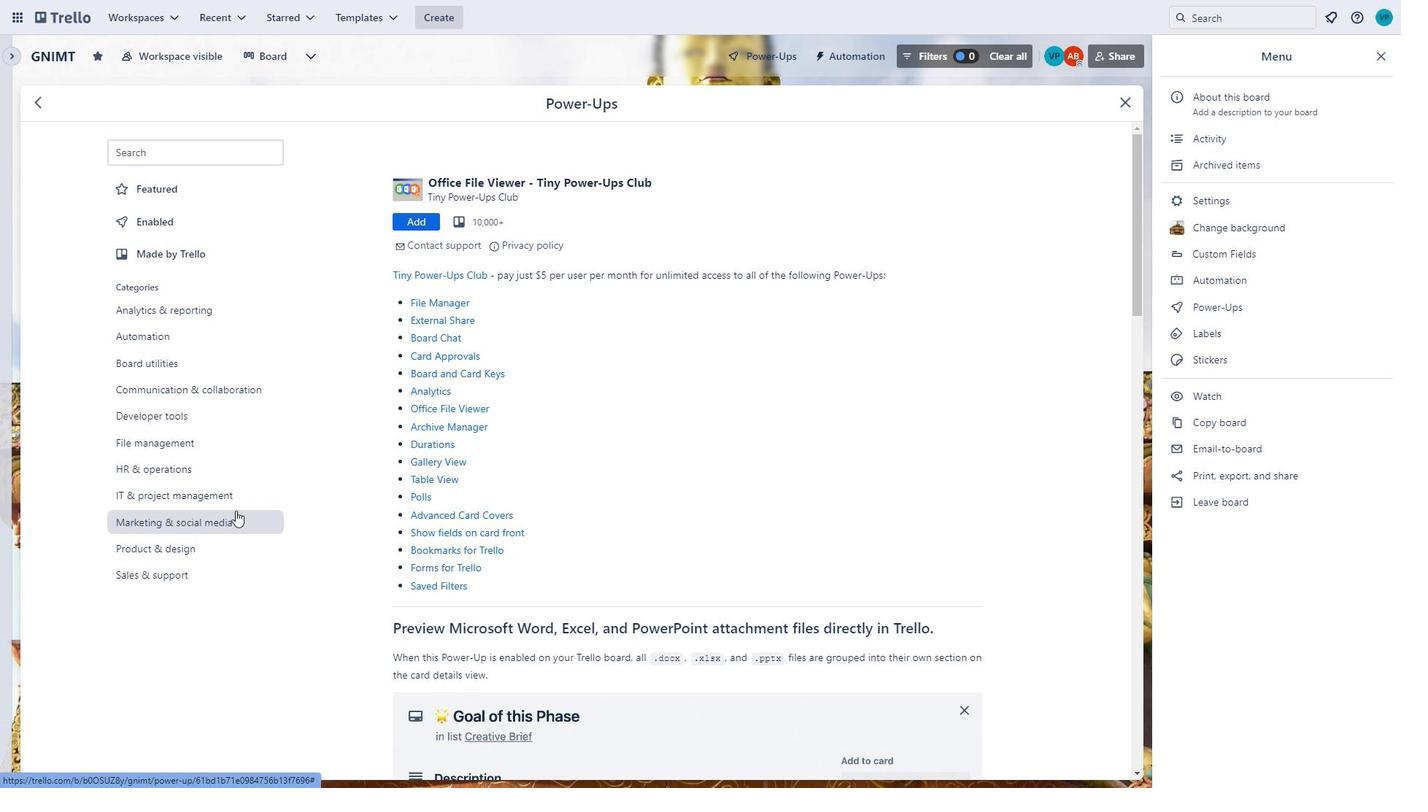 
Action: Mouse scrolled (235, 511) with delta (0, 0)
Screenshot: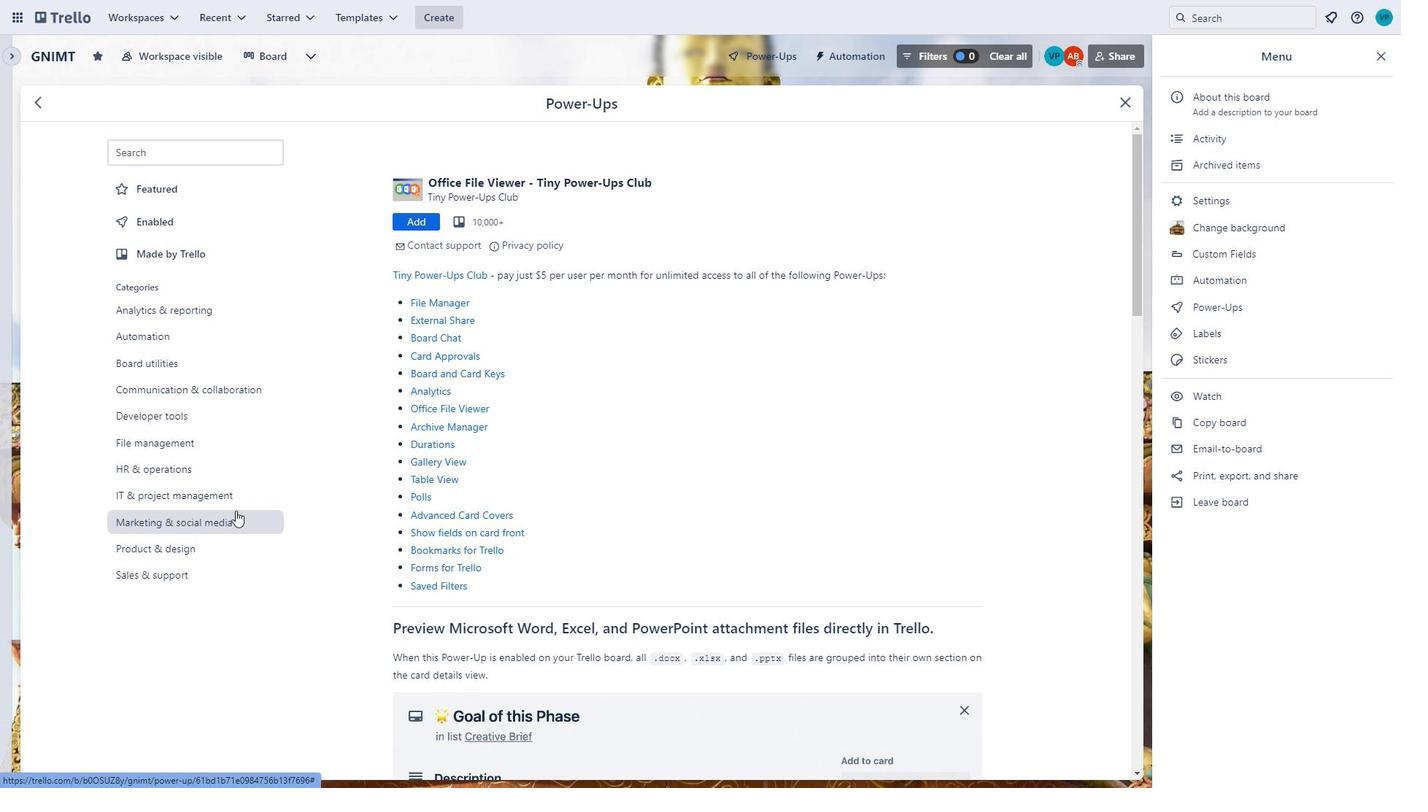 
Action: Mouse scrolled (235, 511) with delta (0, 0)
Screenshot: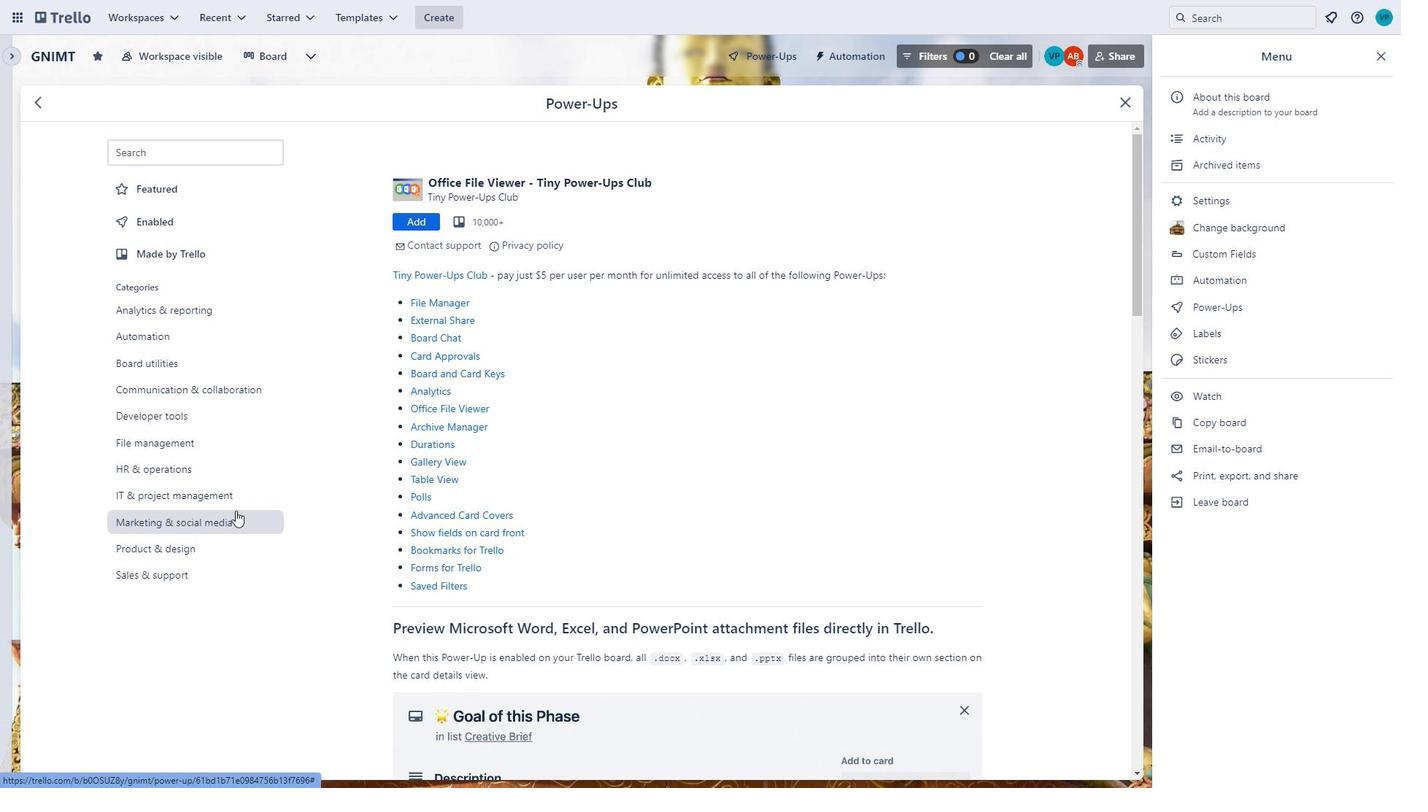
Action: Mouse scrolled (235, 511) with delta (0, 0)
Screenshot: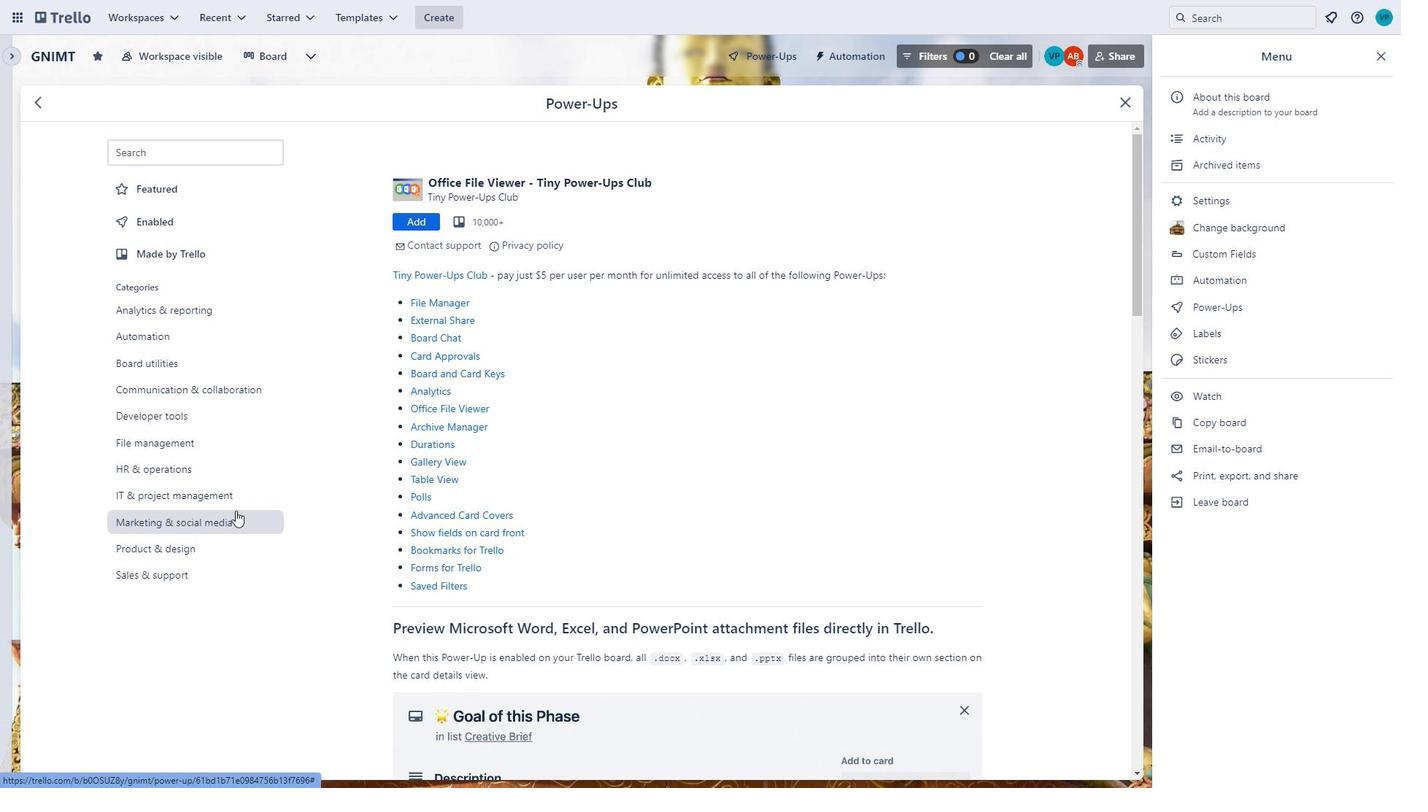 
Action: Mouse scrolled (235, 511) with delta (0, 0)
Screenshot: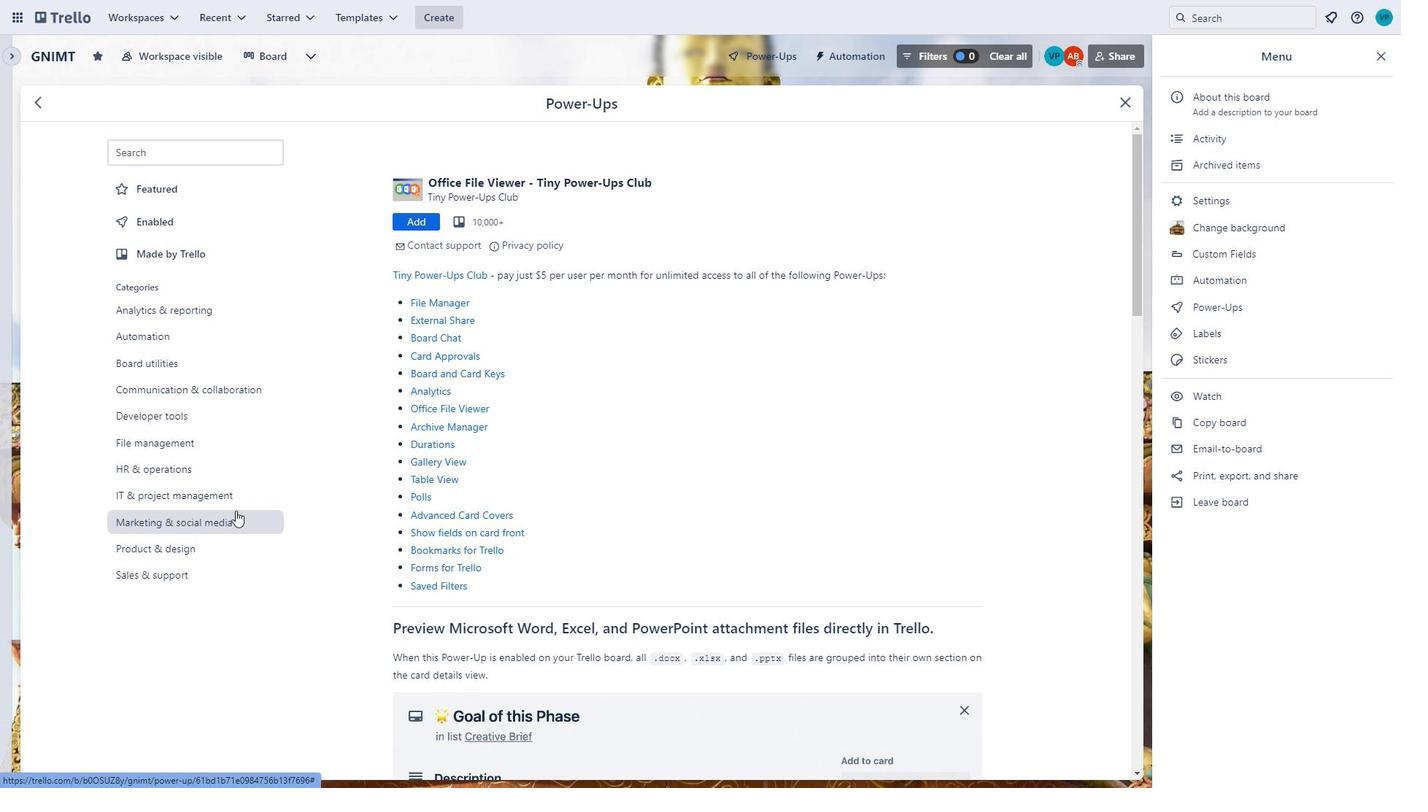 
Action: Mouse scrolled (235, 511) with delta (0, 0)
Screenshot: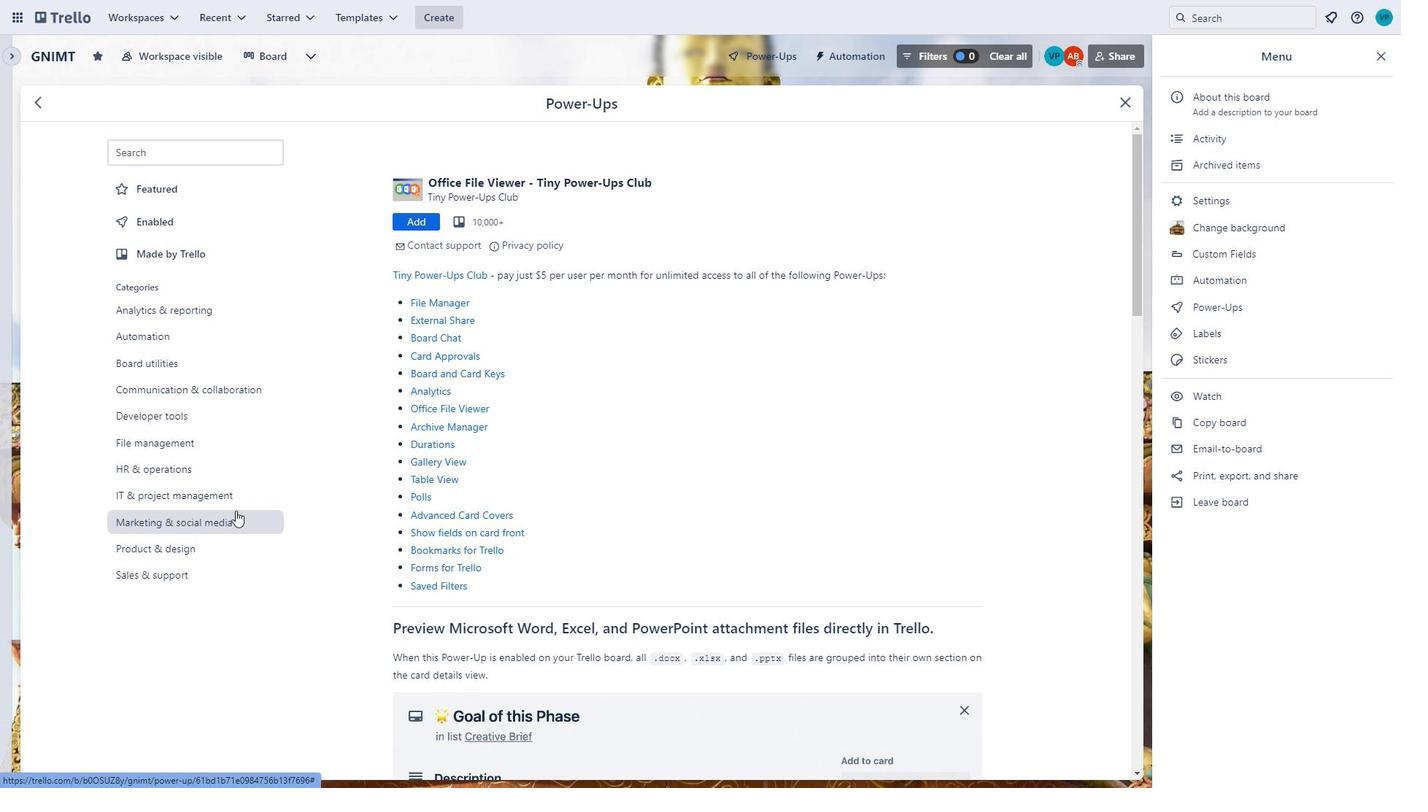 
Action: Mouse scrolled (235, 511) with delta (0, 0)
Screenshot: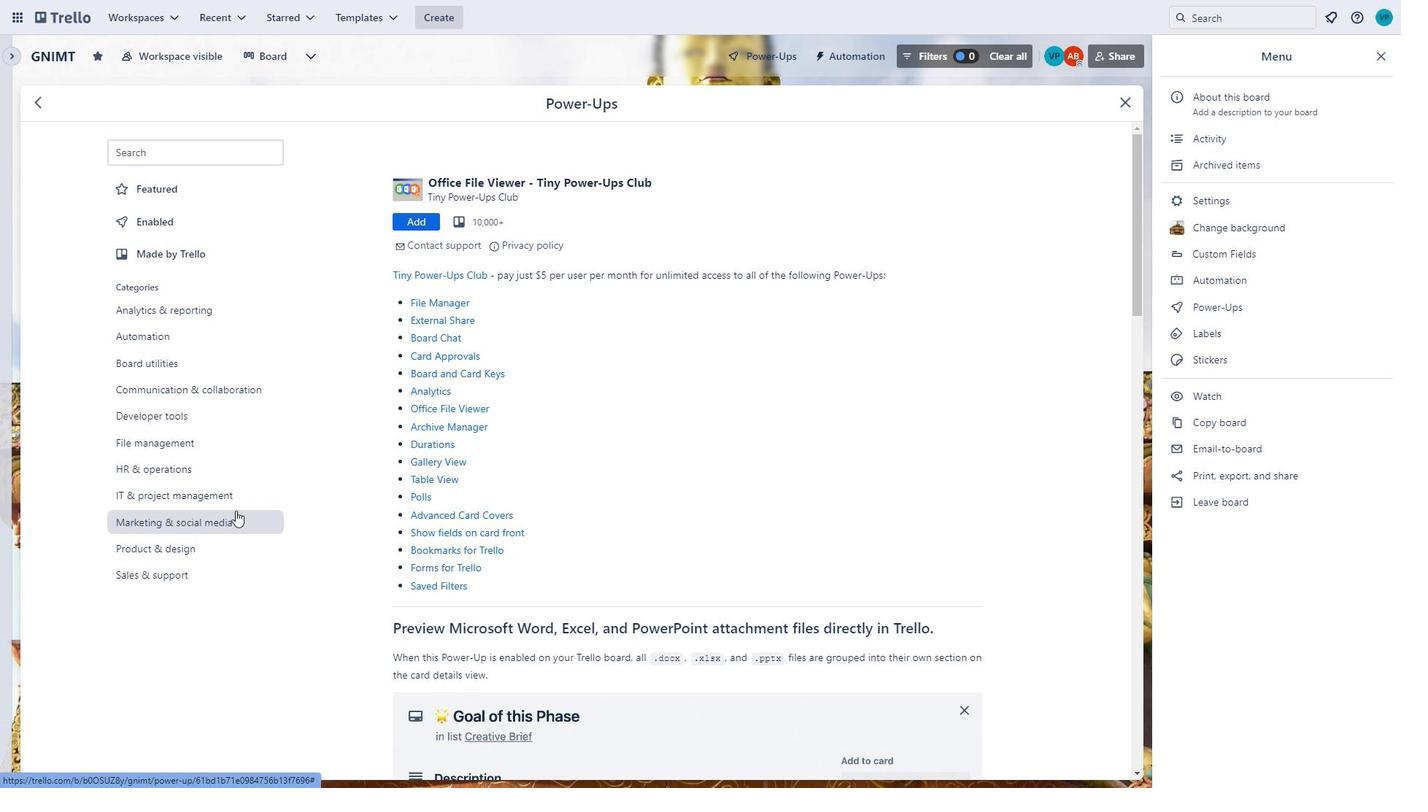 
Action: Mouse scrolled (235, 511) with delta (0, 0)
Screenshot: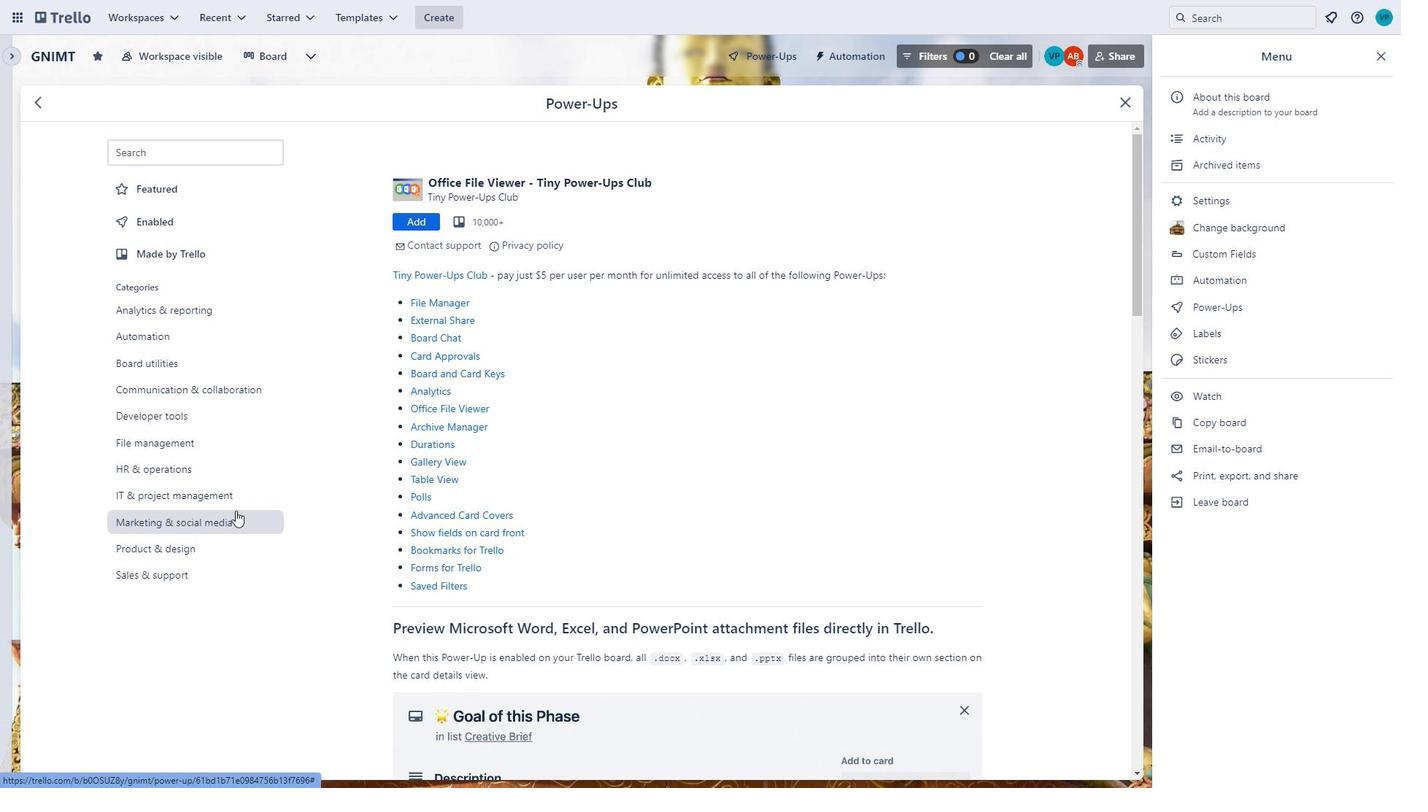 
Action: Mouse scrolled (235, 511) with delta (0, 0)
Screenshot: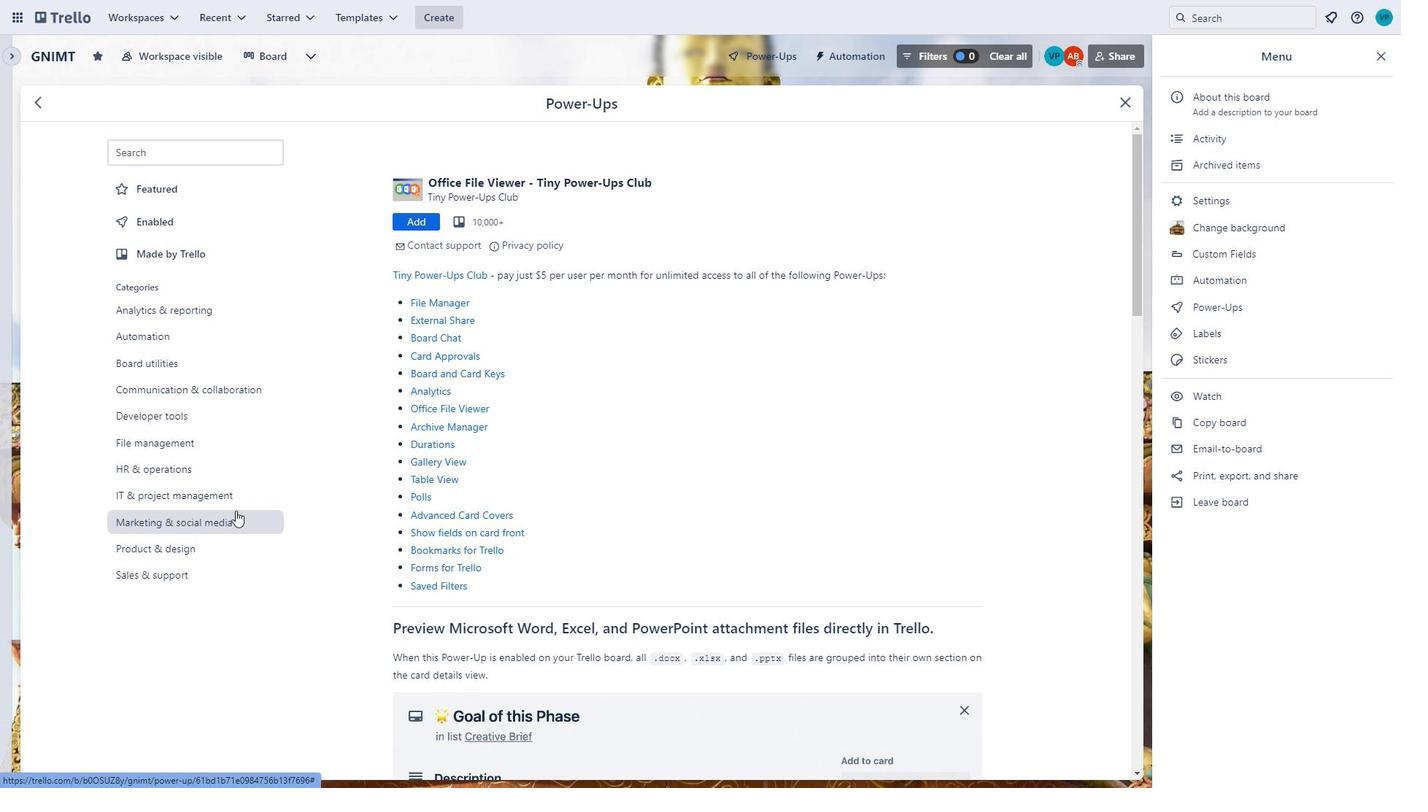 
Action: Mouse scrolled (235, 511) with delta (0, 0)
Screenshot: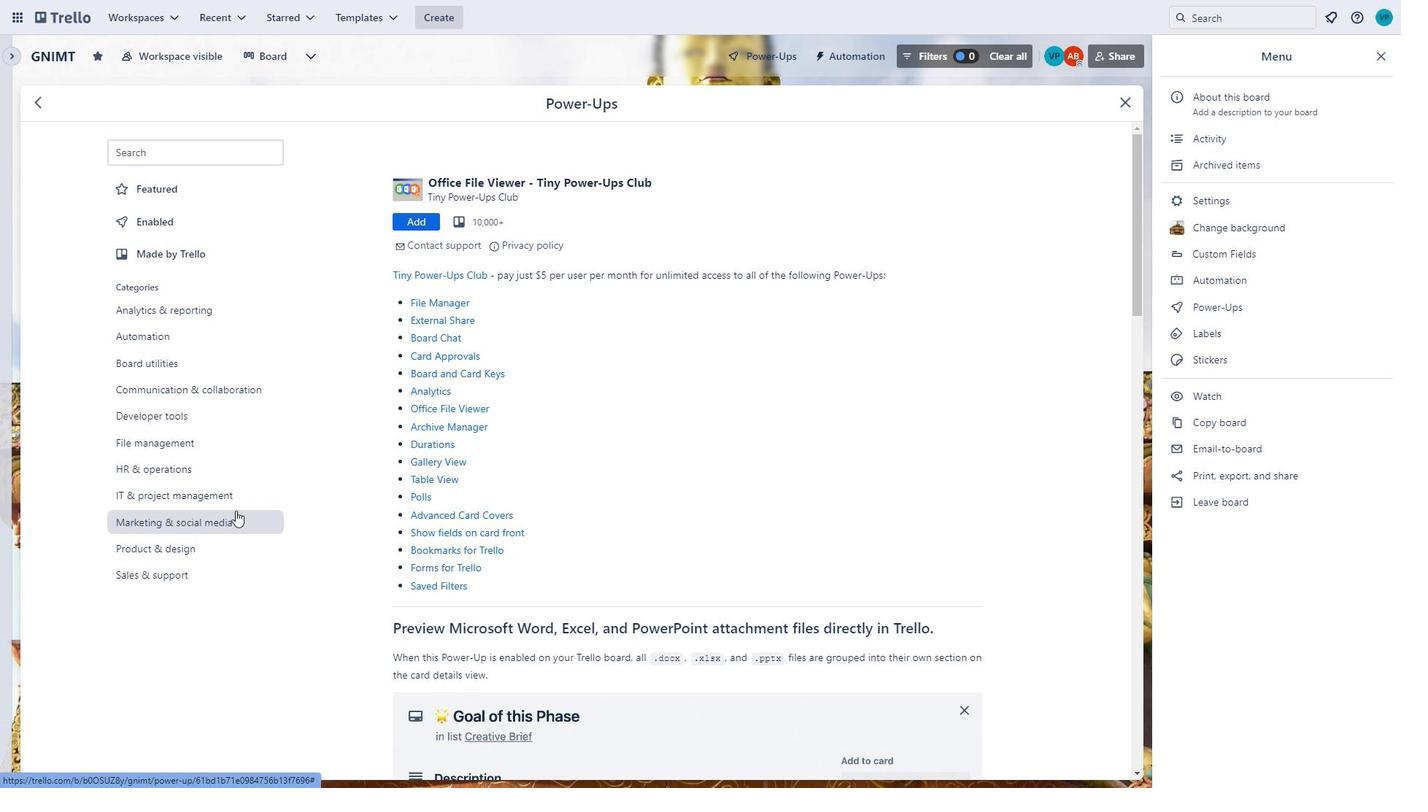 
Action: Mouse scrolled (235, 511) with delta (0, 0)
Screenshot: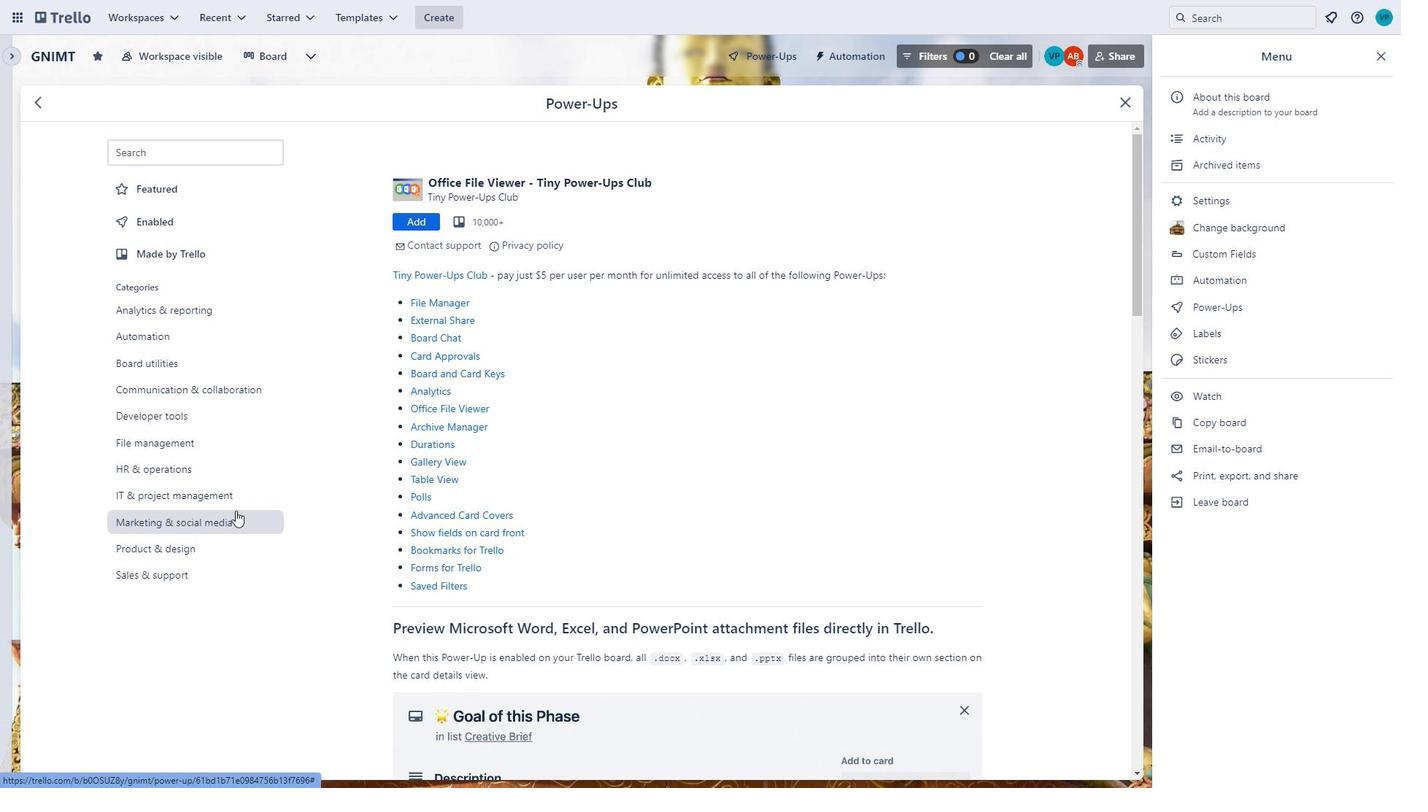 
Action: Mouse scrolled (235, 511) with delta (0, 0)
